 Task: Plan a trip to Faaa, French Polynesia from 3rd December, 2023 to 17th December, 2023 for 3 adults, 1 child.3 bedrooms having 4 beds and 2 bathrooms. Property type can be house. Booking option can be shelf check-in. Look for 5 properties as per requirement.
Action: Mouse moved to (446, 194)
Screenshot: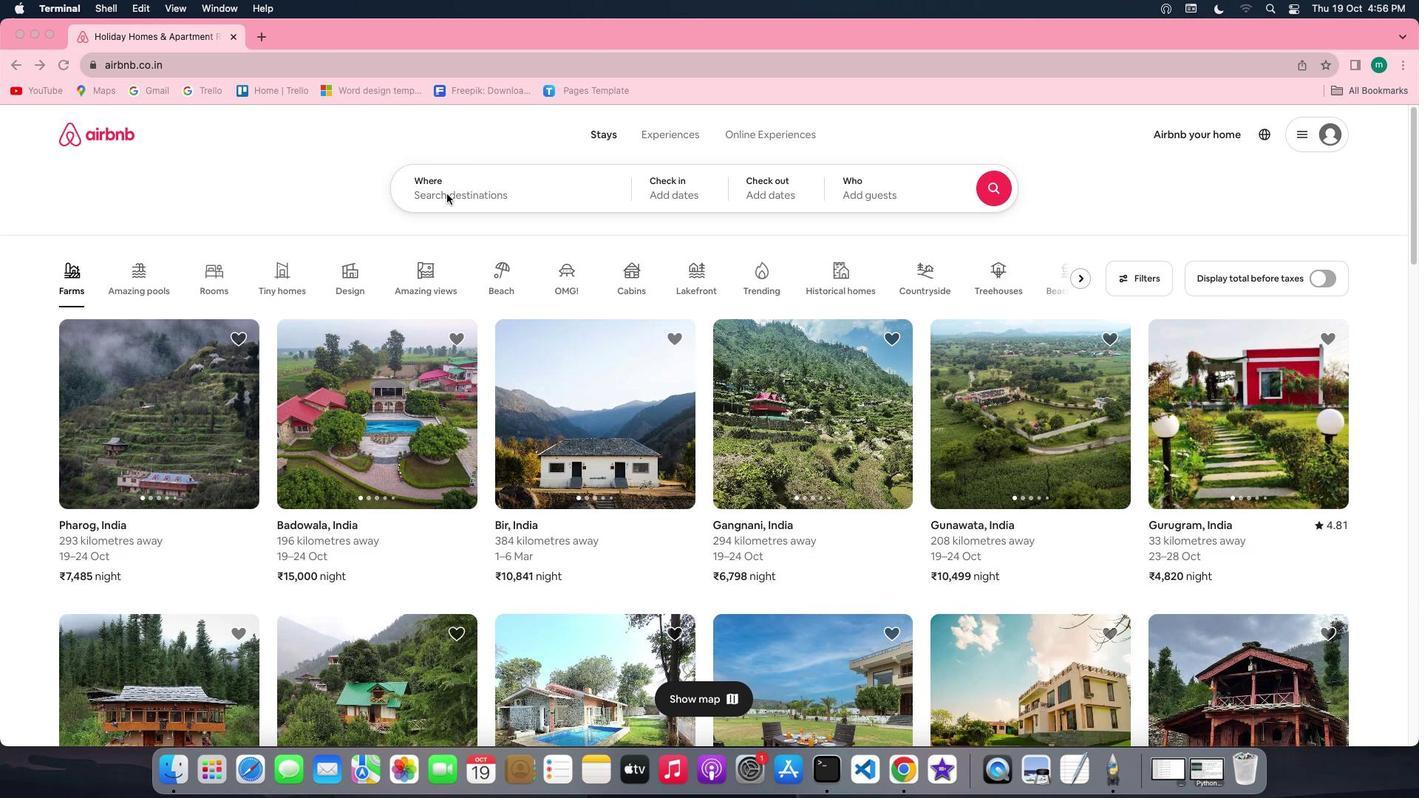 
Action: Mouse pressed left at (446, 194)
Screenshot: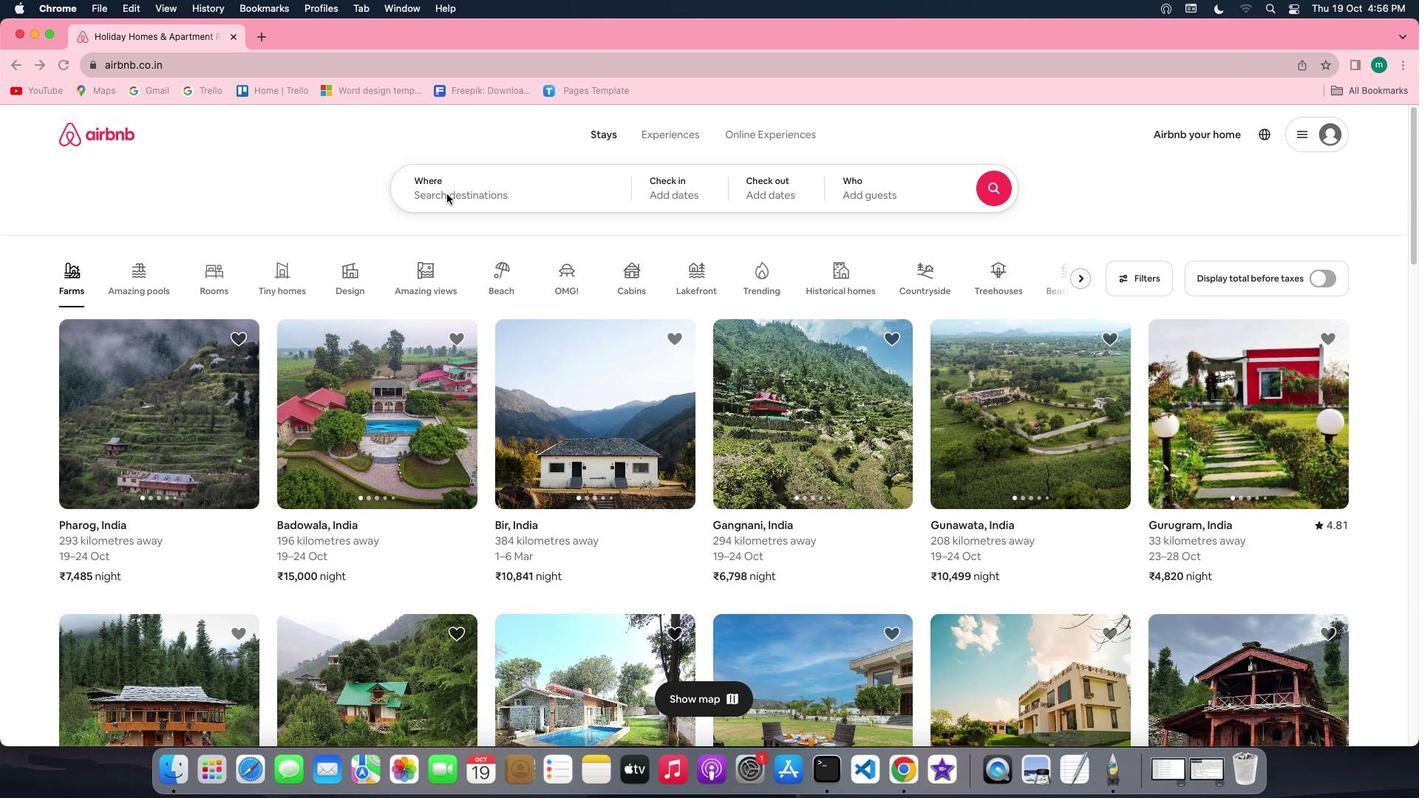 
Action: Mouse moved to (446, 194)
Screenshot: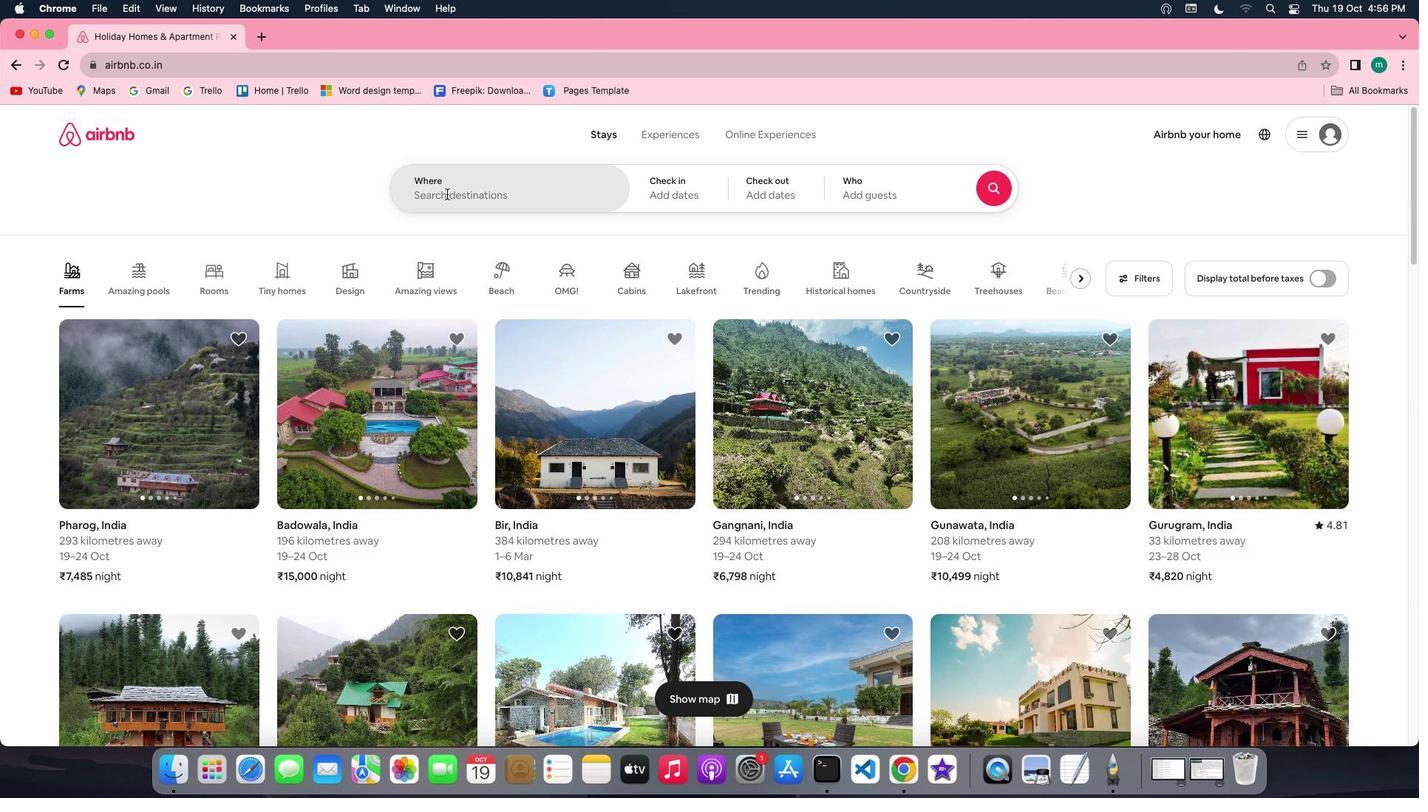 
Action: Mouse pressed left at (446, 194)
Screenshot: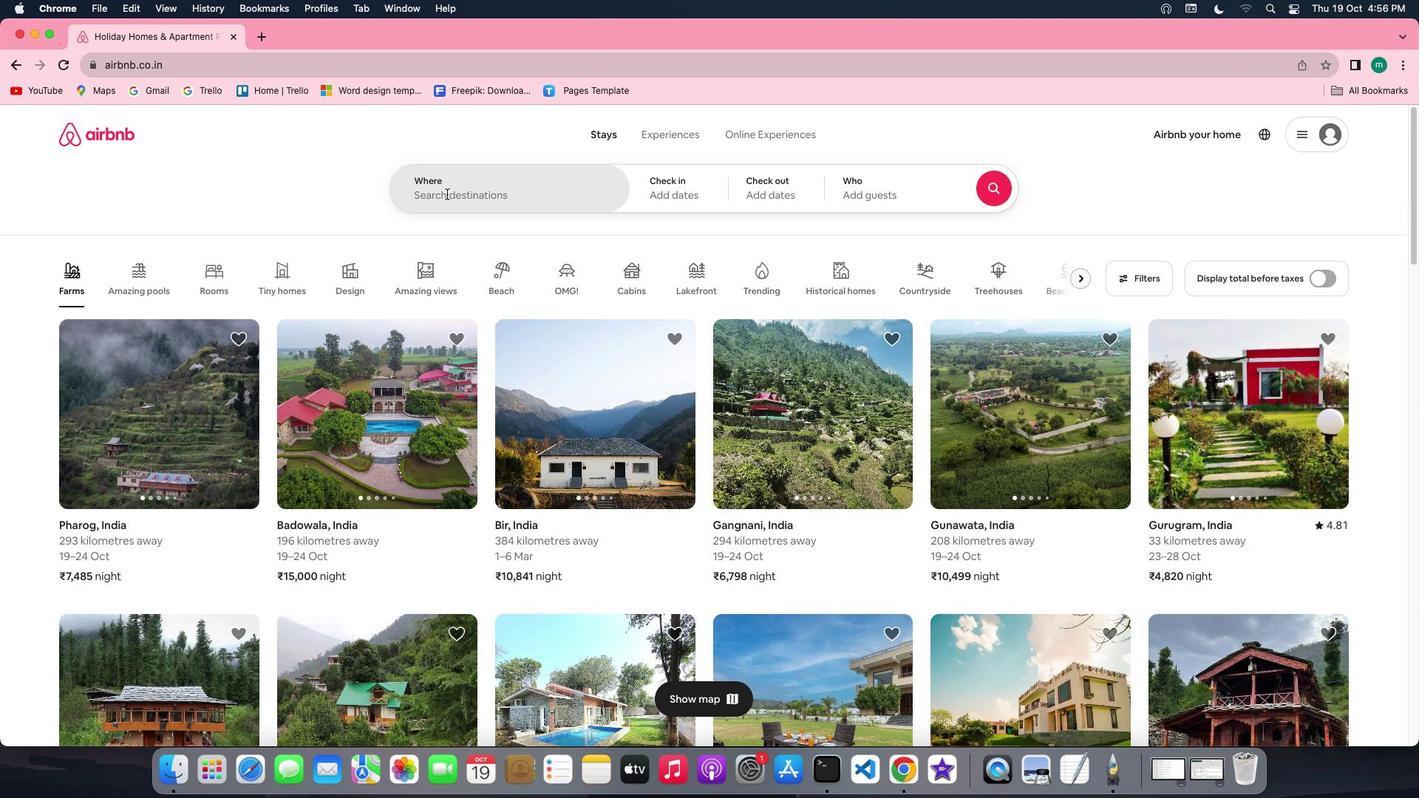
Action: Key pressed Key.shift'F''a''a''a'','Key.spaceKey.shift'F''r''e''n''c''h'Key.spaceKey.shift'P''o''l''y''n''e''s''i''a'
Screenshot: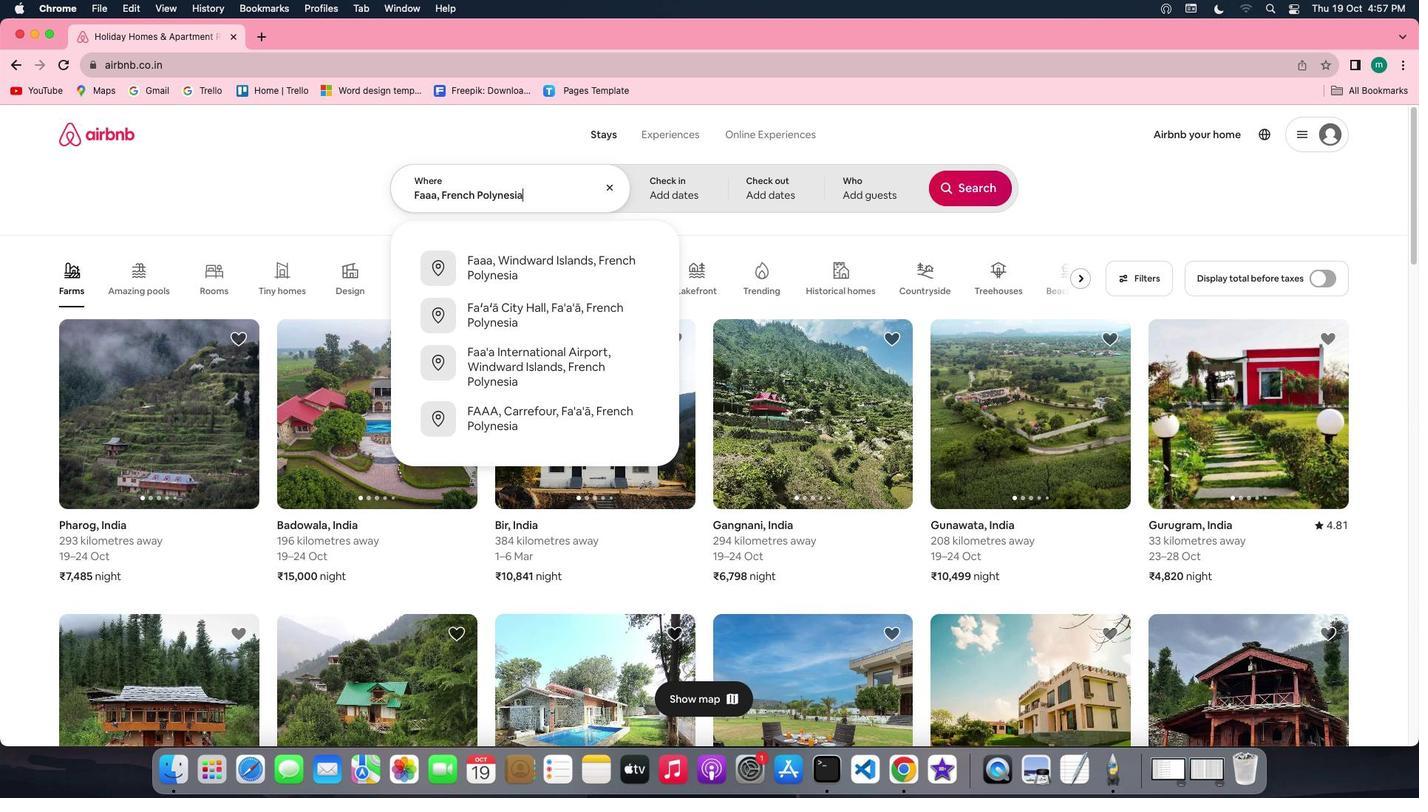 
Action: Mouse moved to (674, 196)
Screenshot: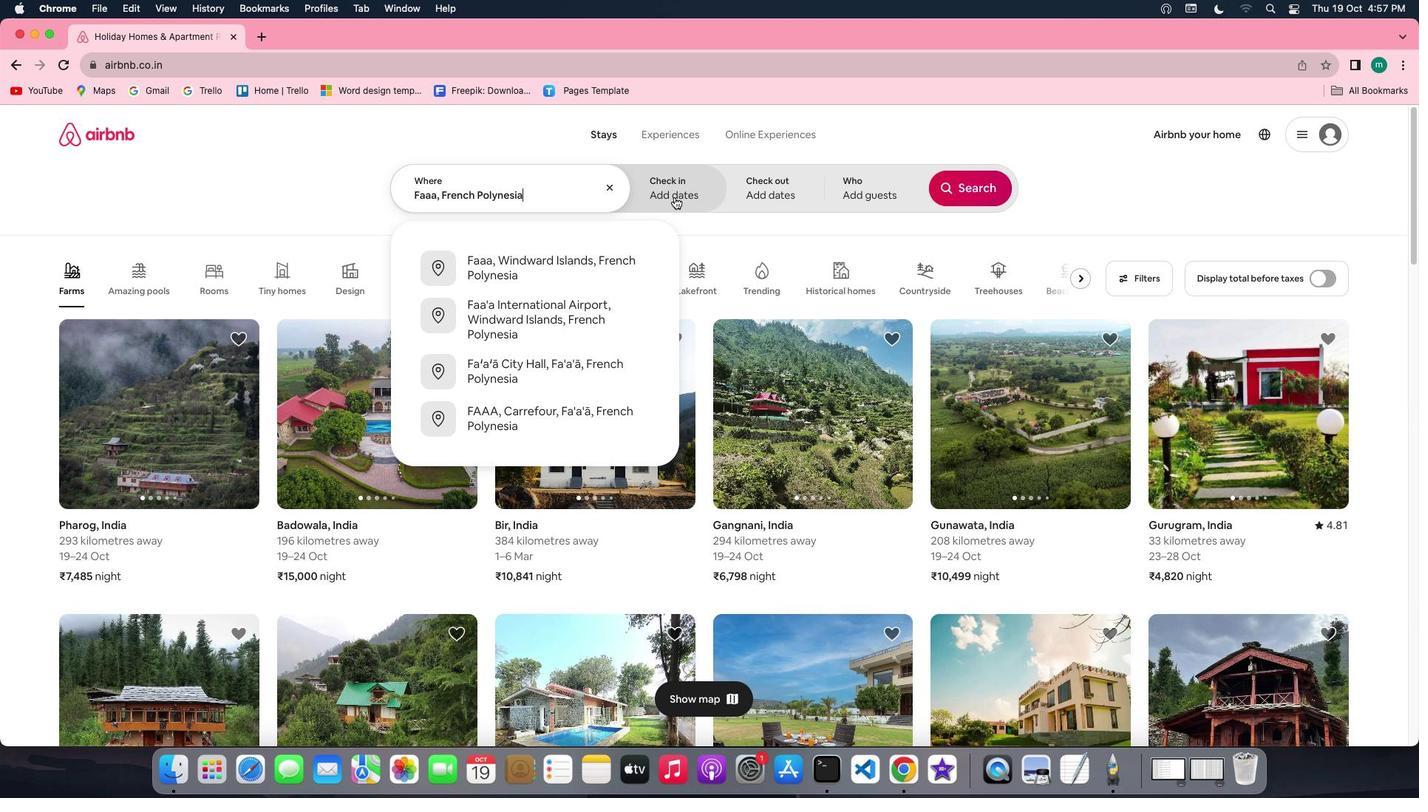 
Action: Mouse pressed left at (674, 196)
Screenshot: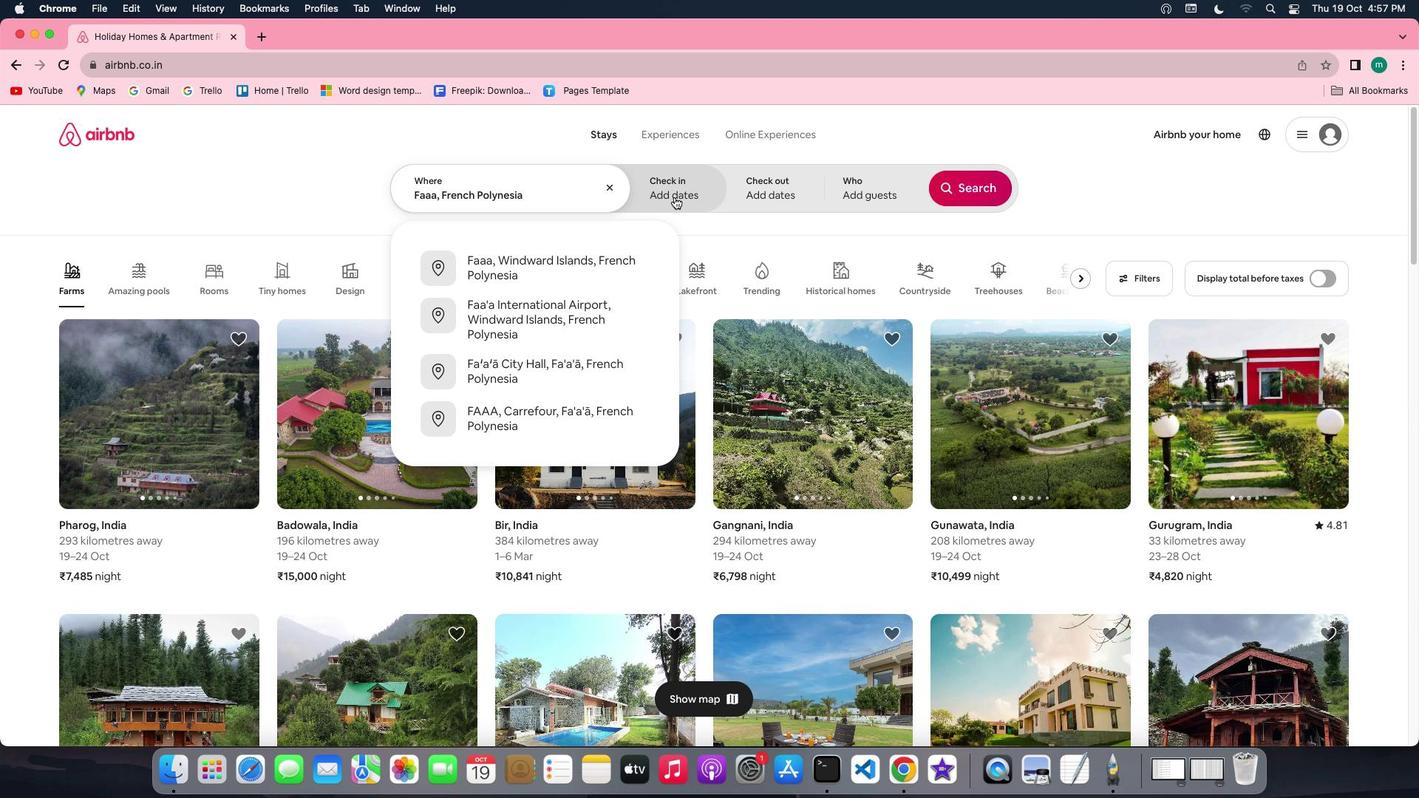 
Action: Mouse moved to (963, 303)
Screenshot: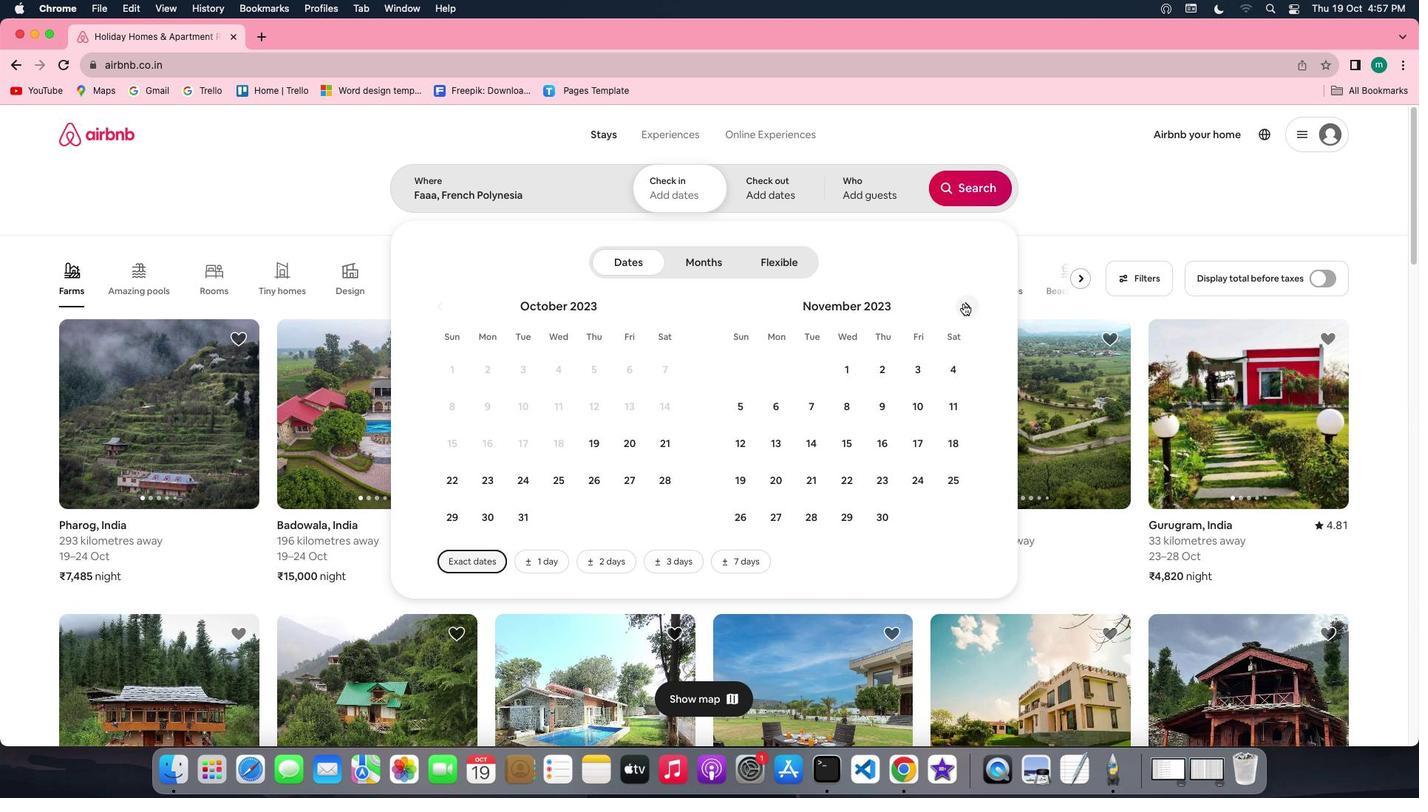
Action: Mouse pressed left at (963, 303)
Screenshot: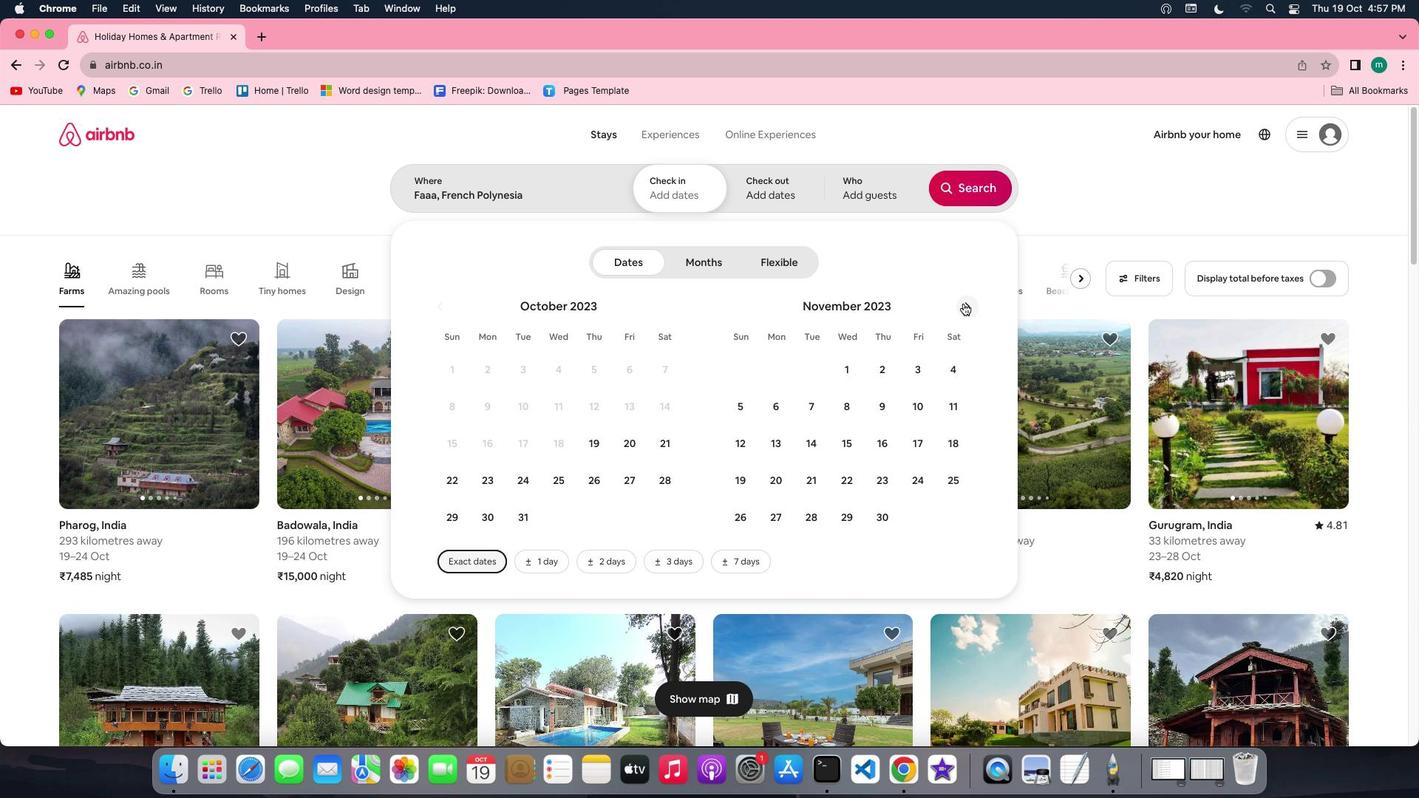 
Action: Mouse moved to (748, 415)
Screenshot: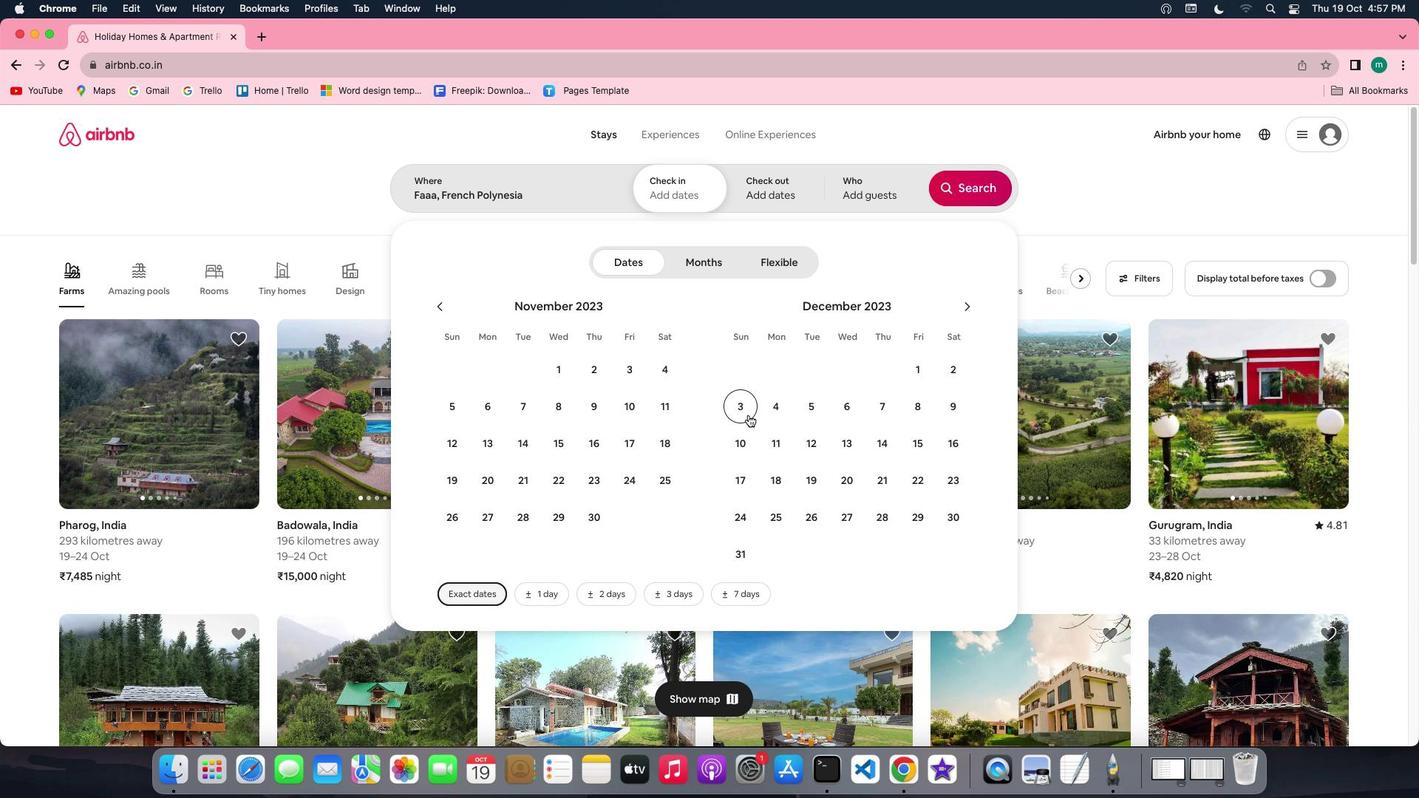 
Action: Mouse pressed left at (748, 415)
Screenshot: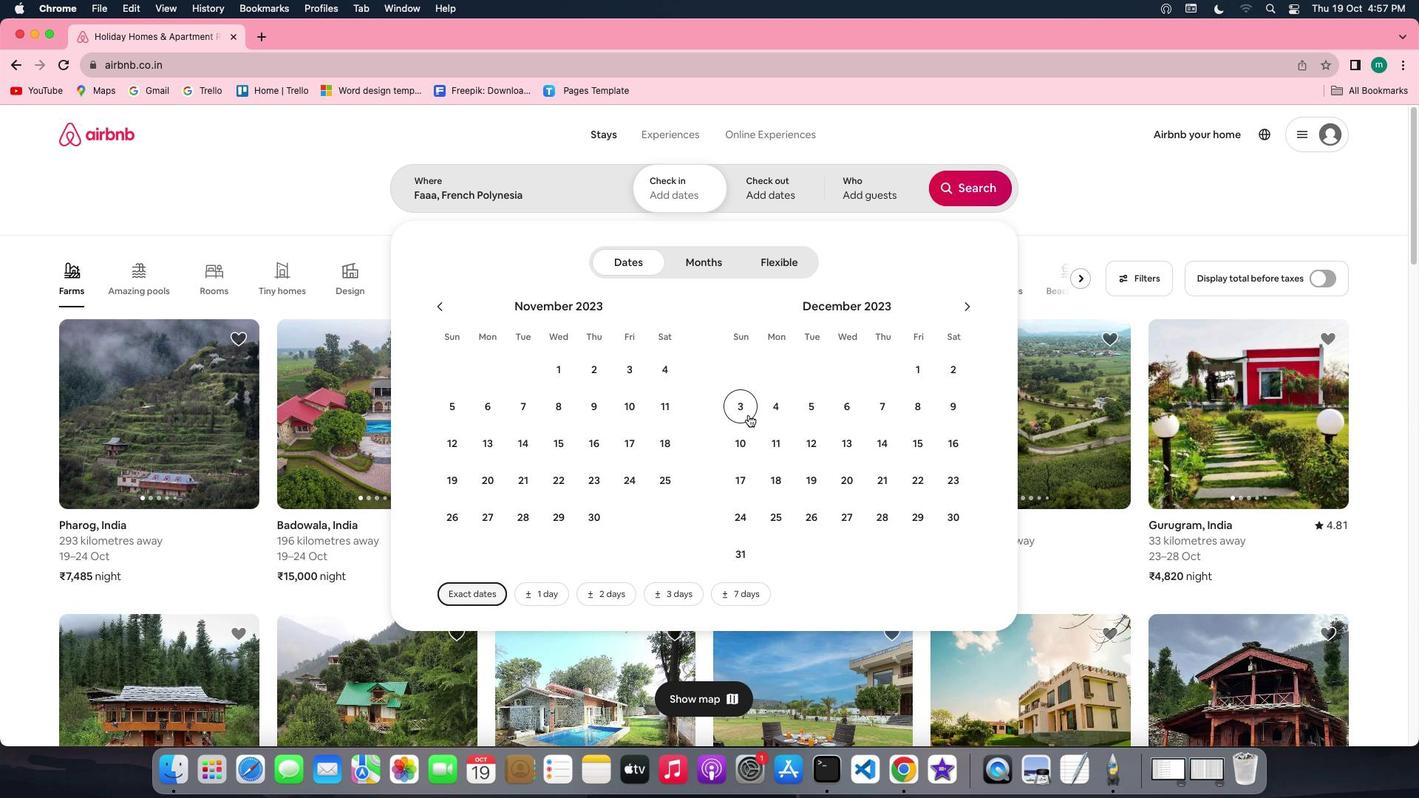 
Action: Mouse moved to (744, 468)
Screenshot: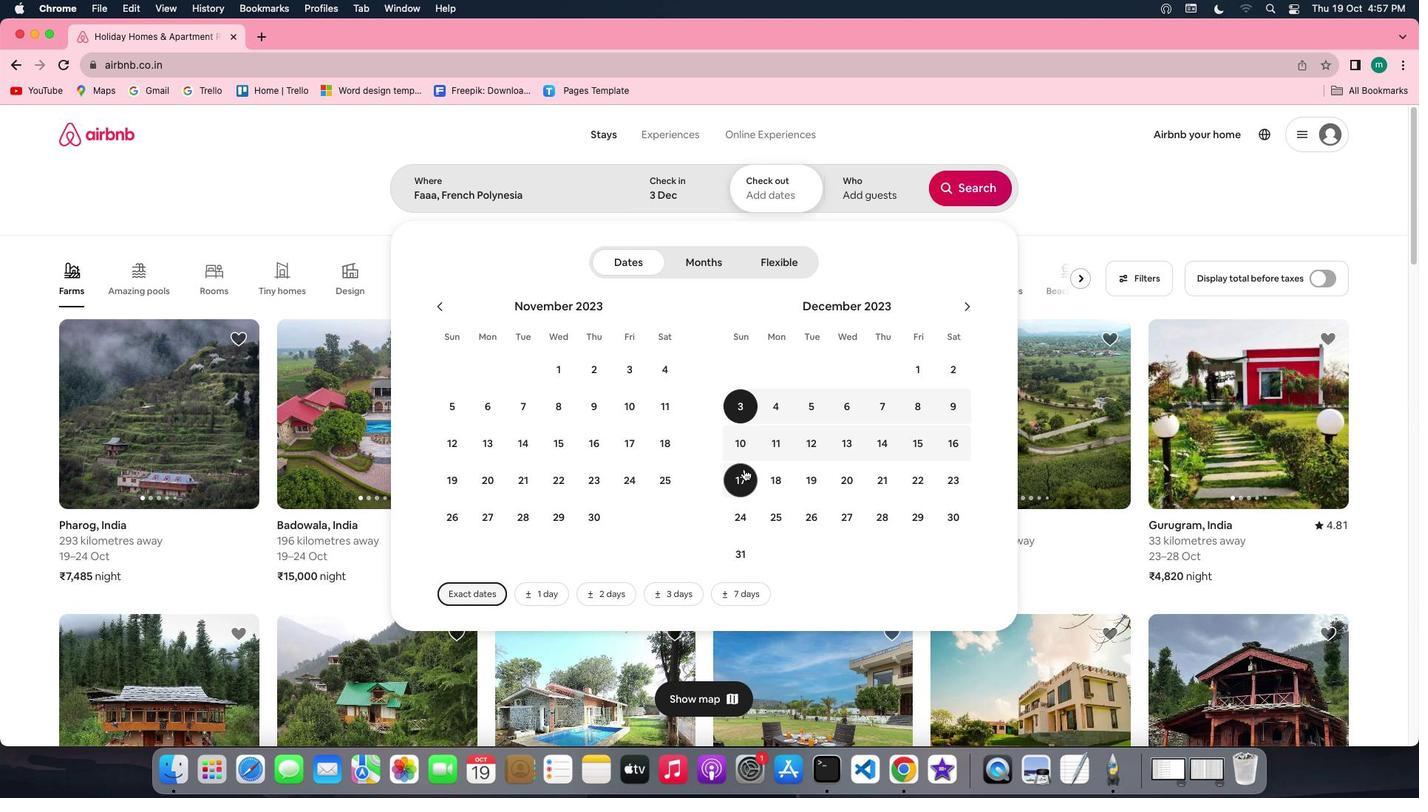 
Action: Mouse pressed left at (744, 468)
Screenshot: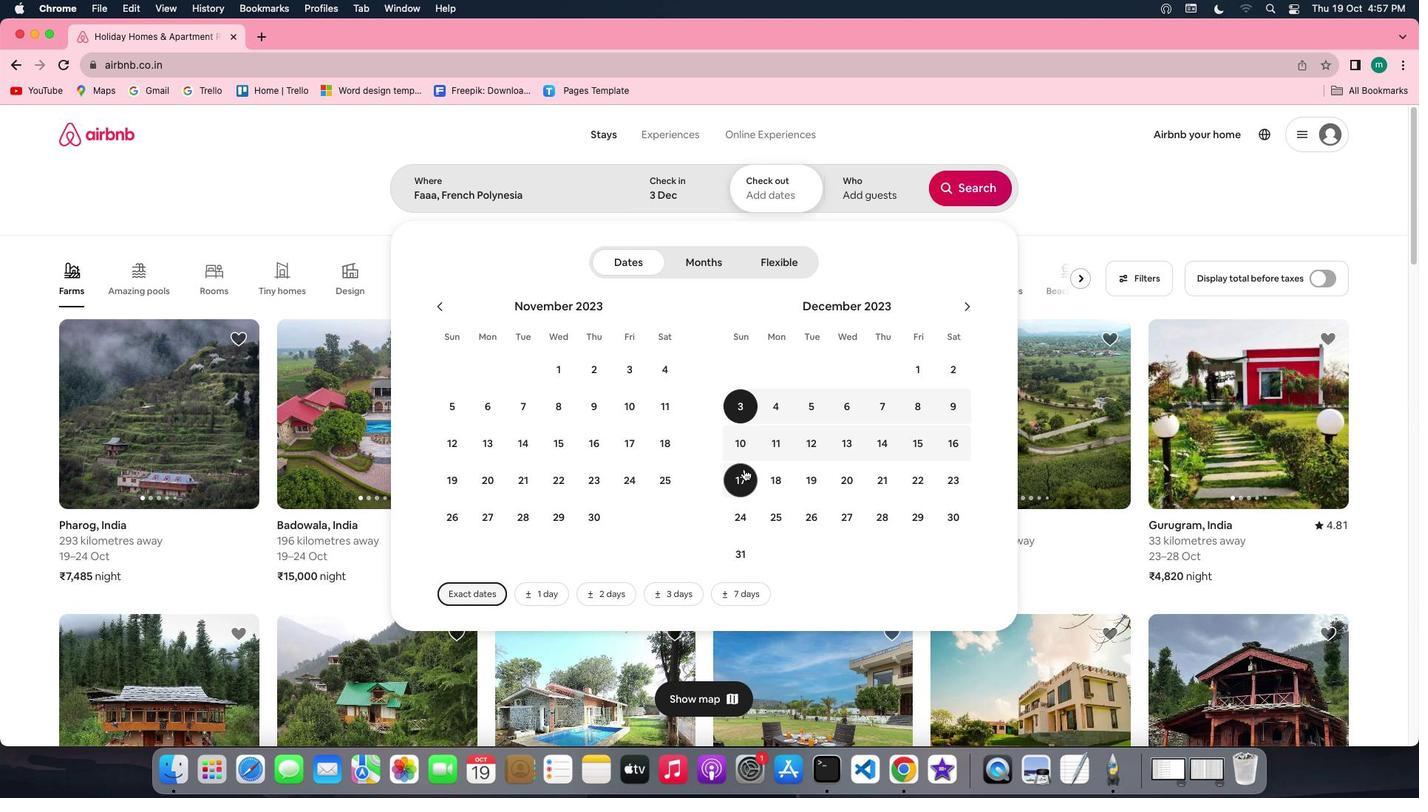 
Action: Mouse moved to (872, 200)
Screenshot: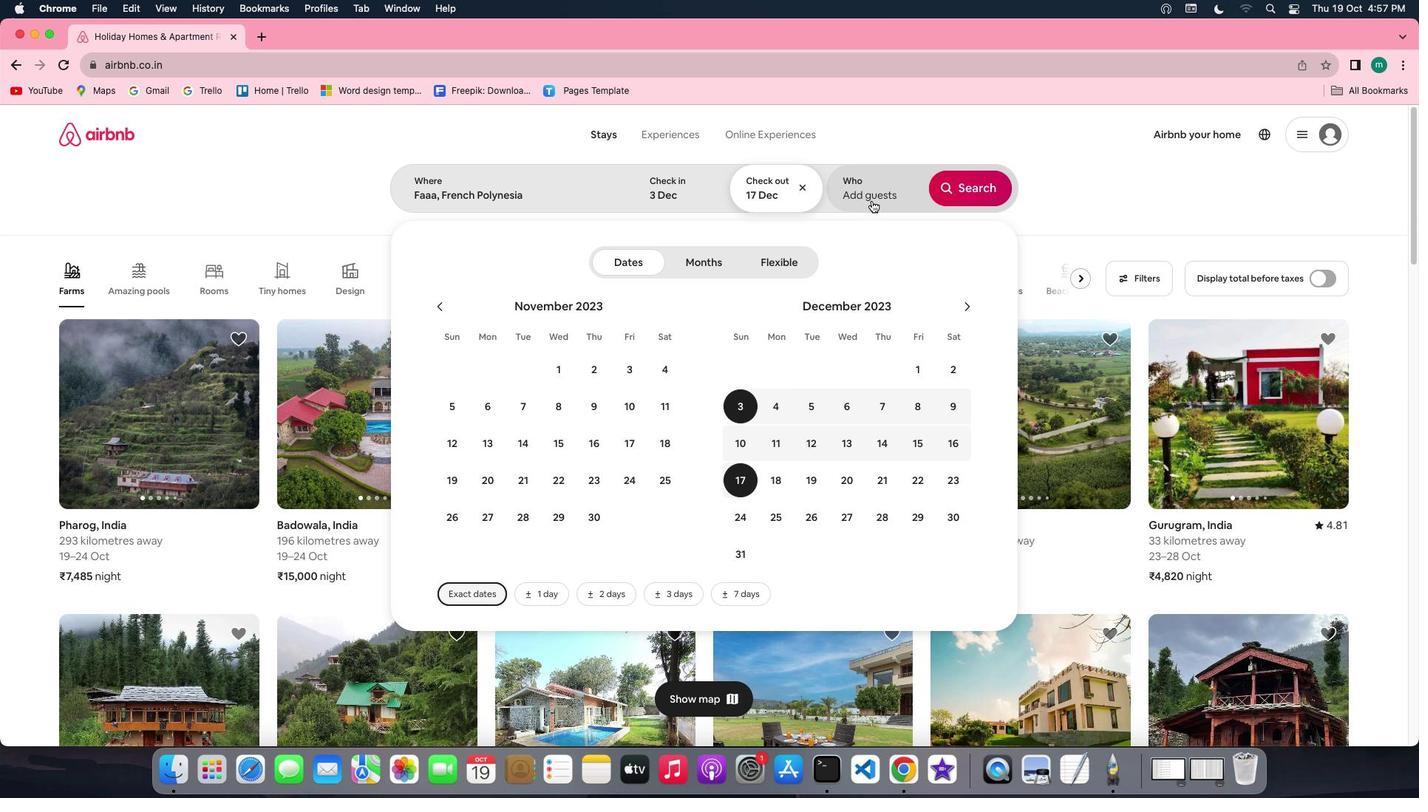 
Action: Mouse pressed left at (872, 200)
Screenshot: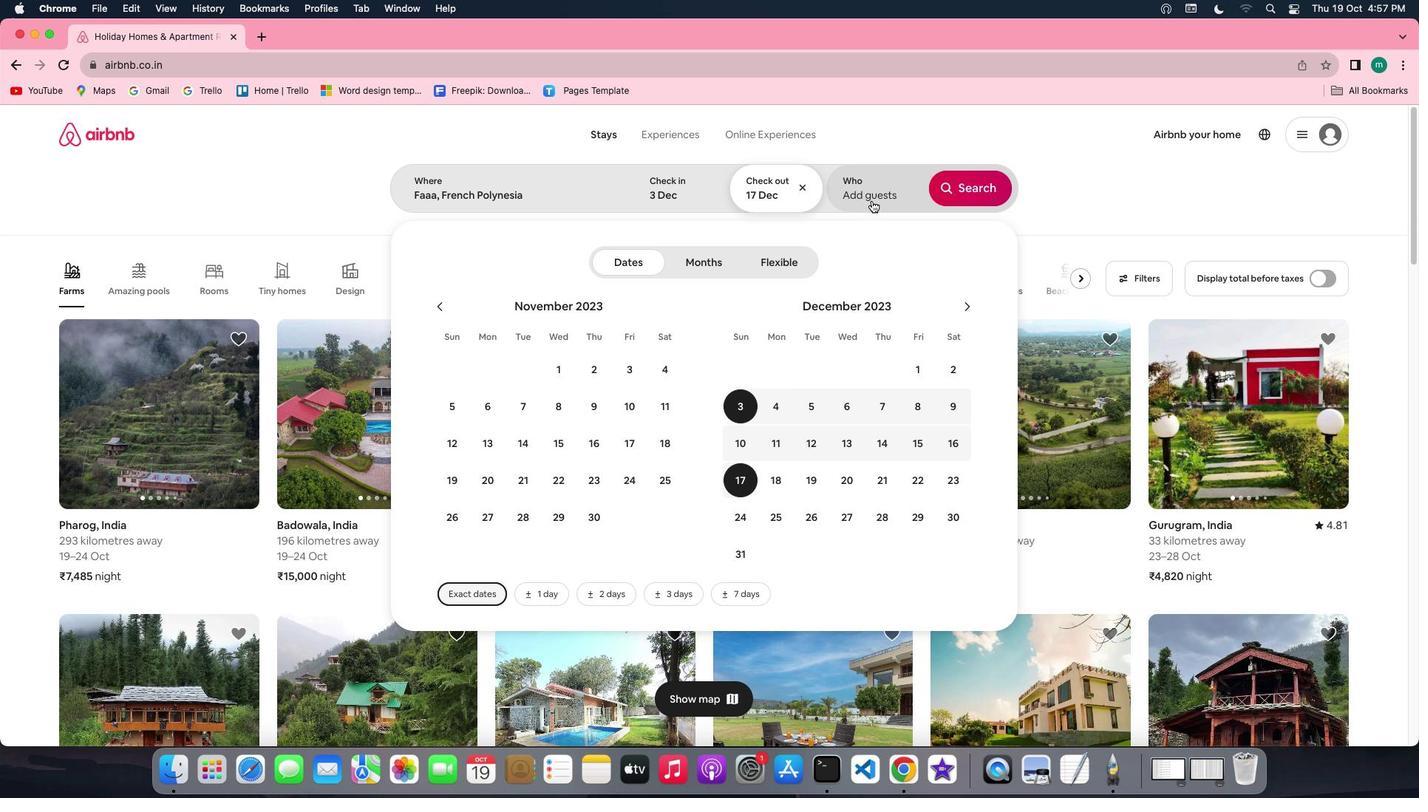 
Action: Mouse moved to (970, 269)
Screenshot: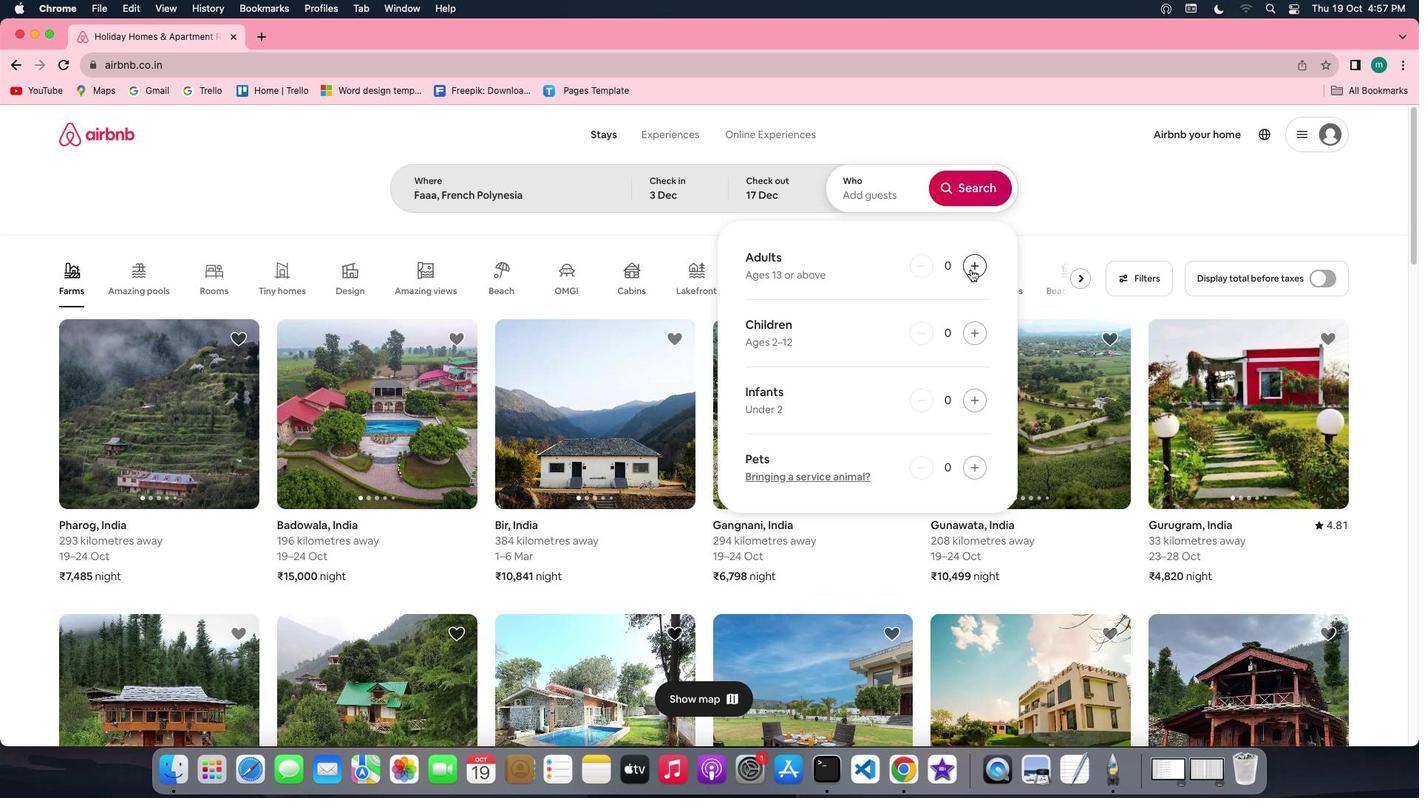 
Action: Mouse pressed left at (970, 269)
Screenshot: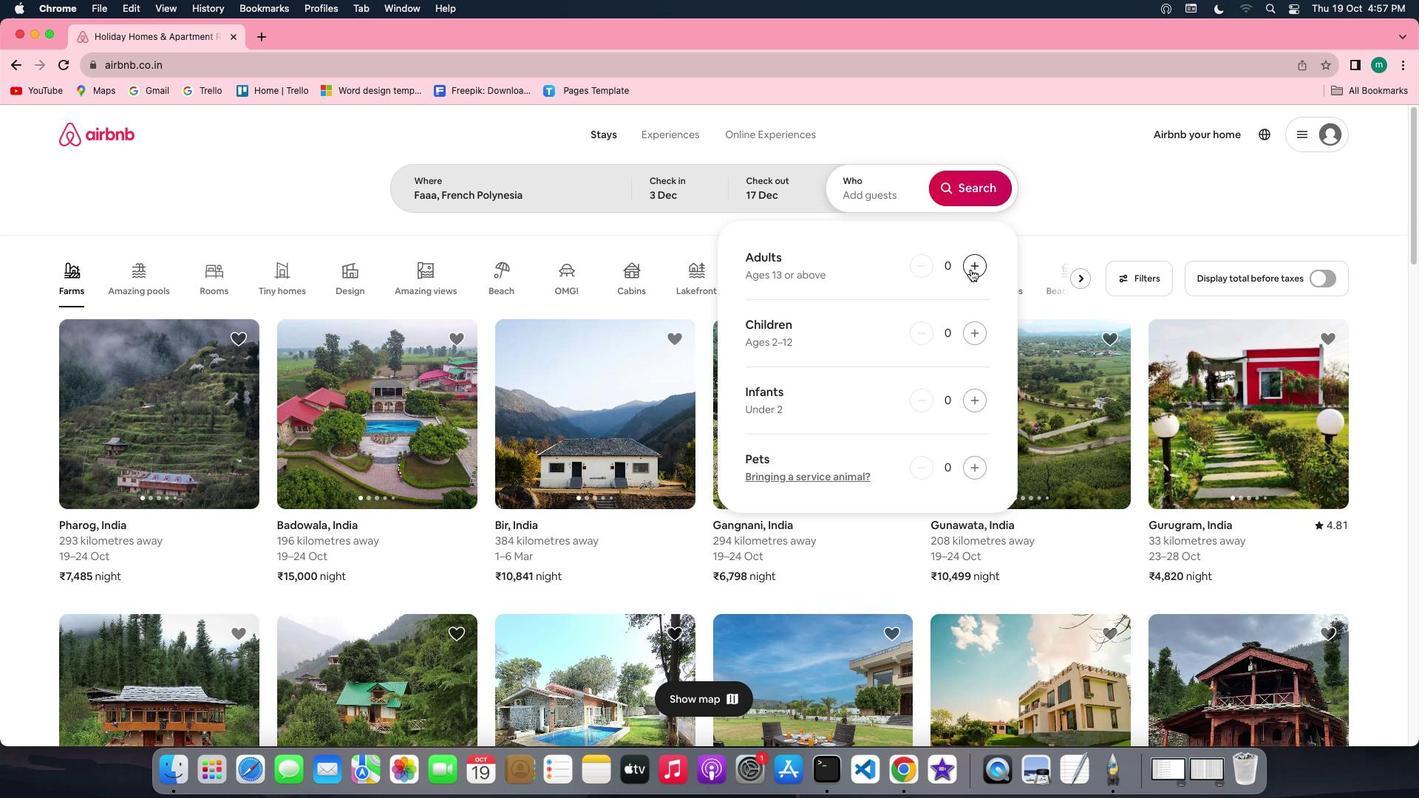 
Action: Mouse pressed left at (970, 269)
Screenshot: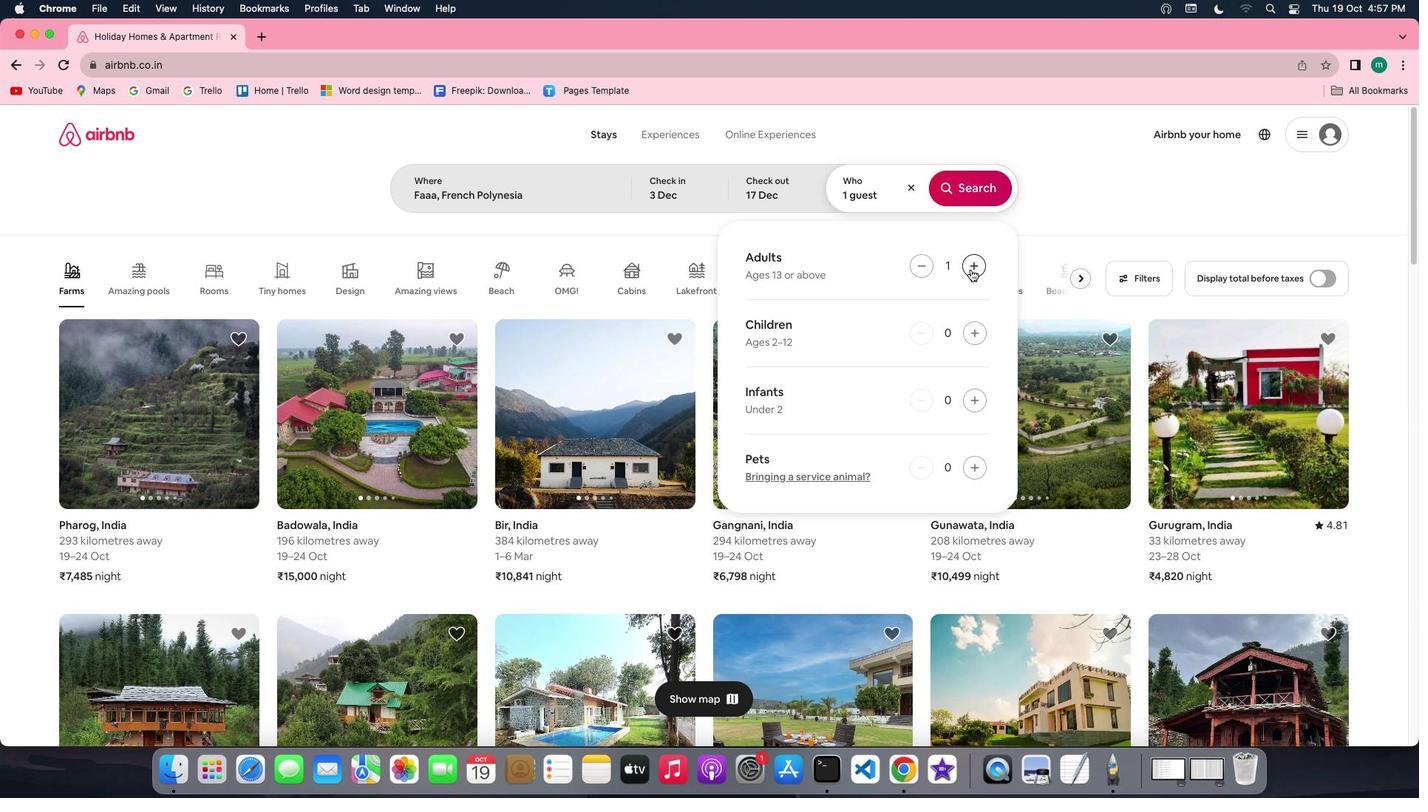 
Action: Mouse pressed left at (970, 269)
Screenshot: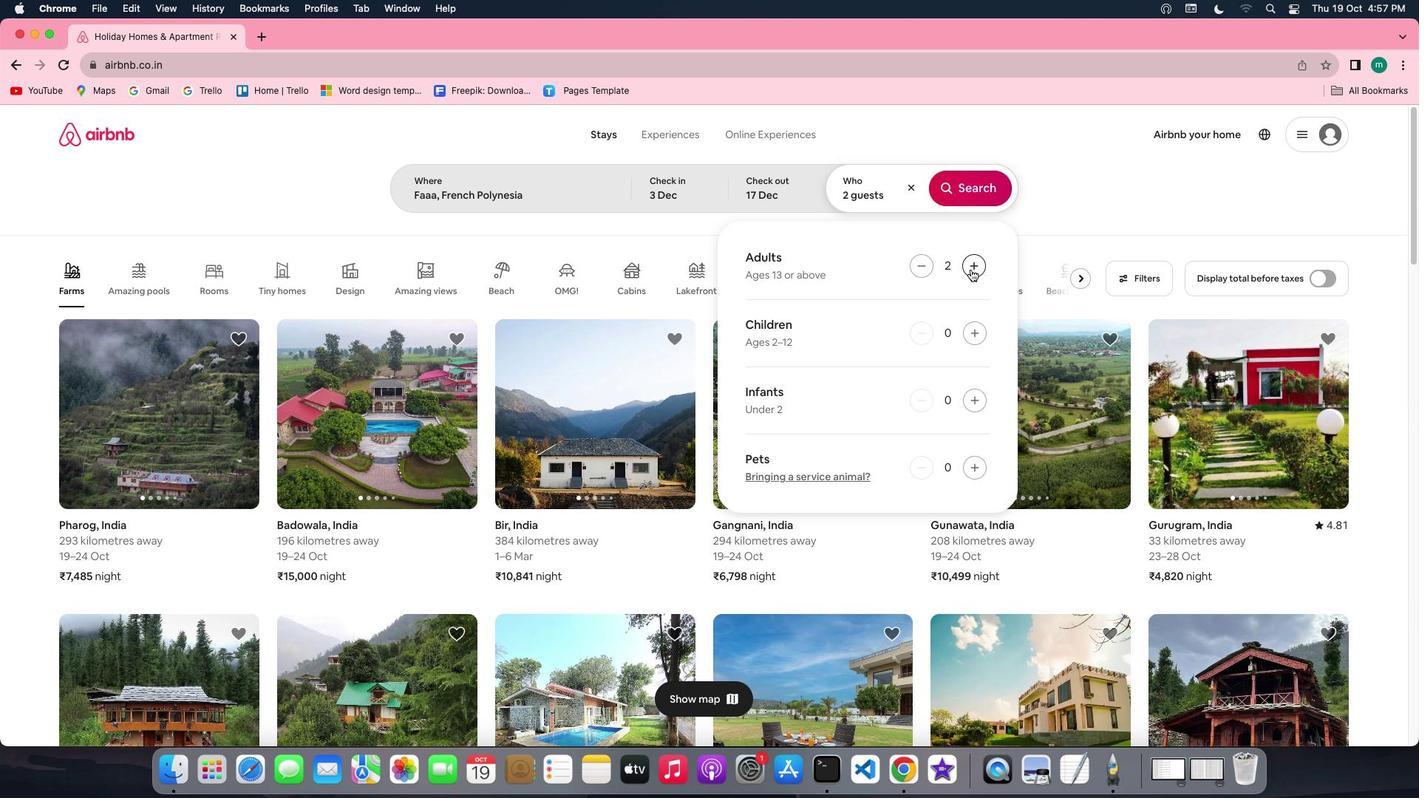 
Action: Mouse moved to (969, 328)
Screenshot: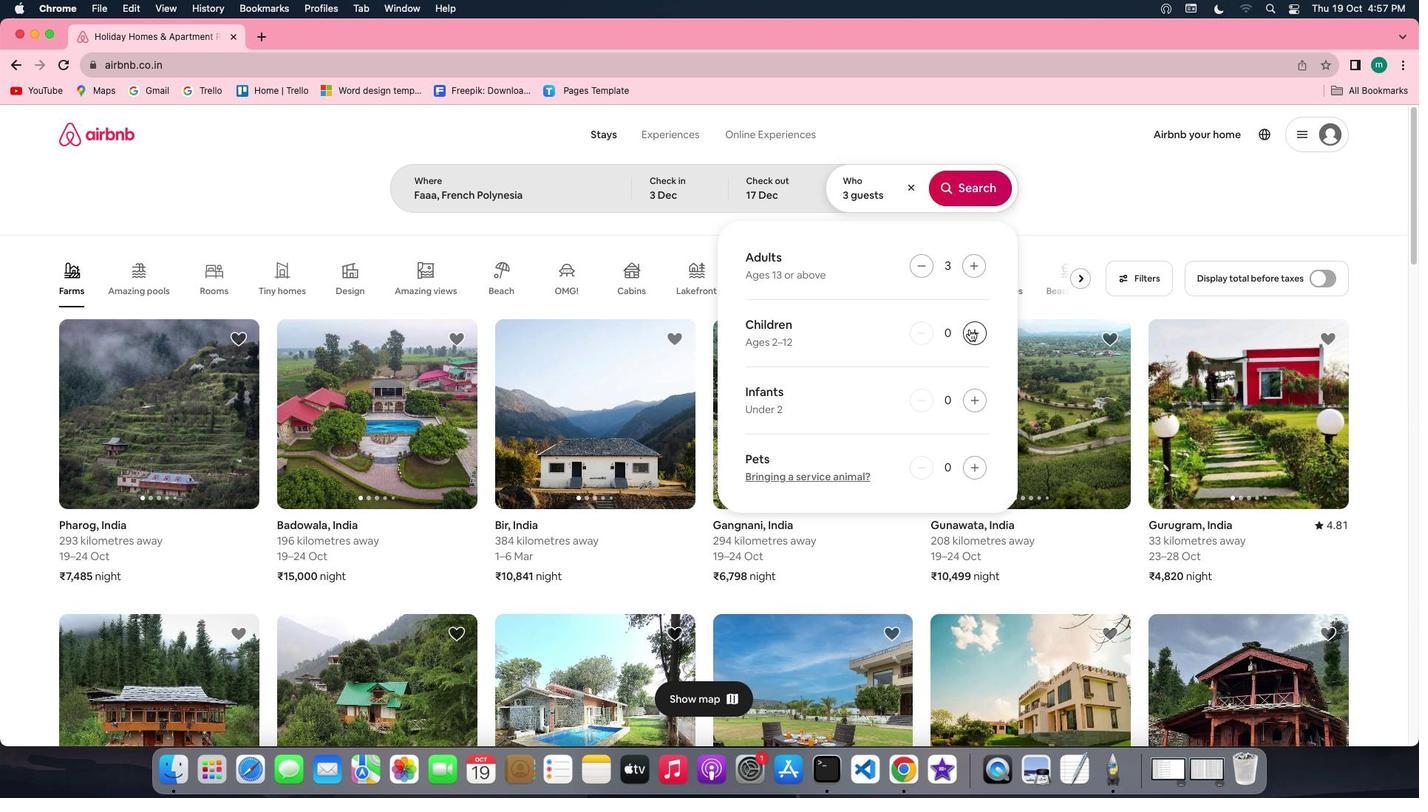 
Action: Mouse pressed left at (969, 328)
Screenshot: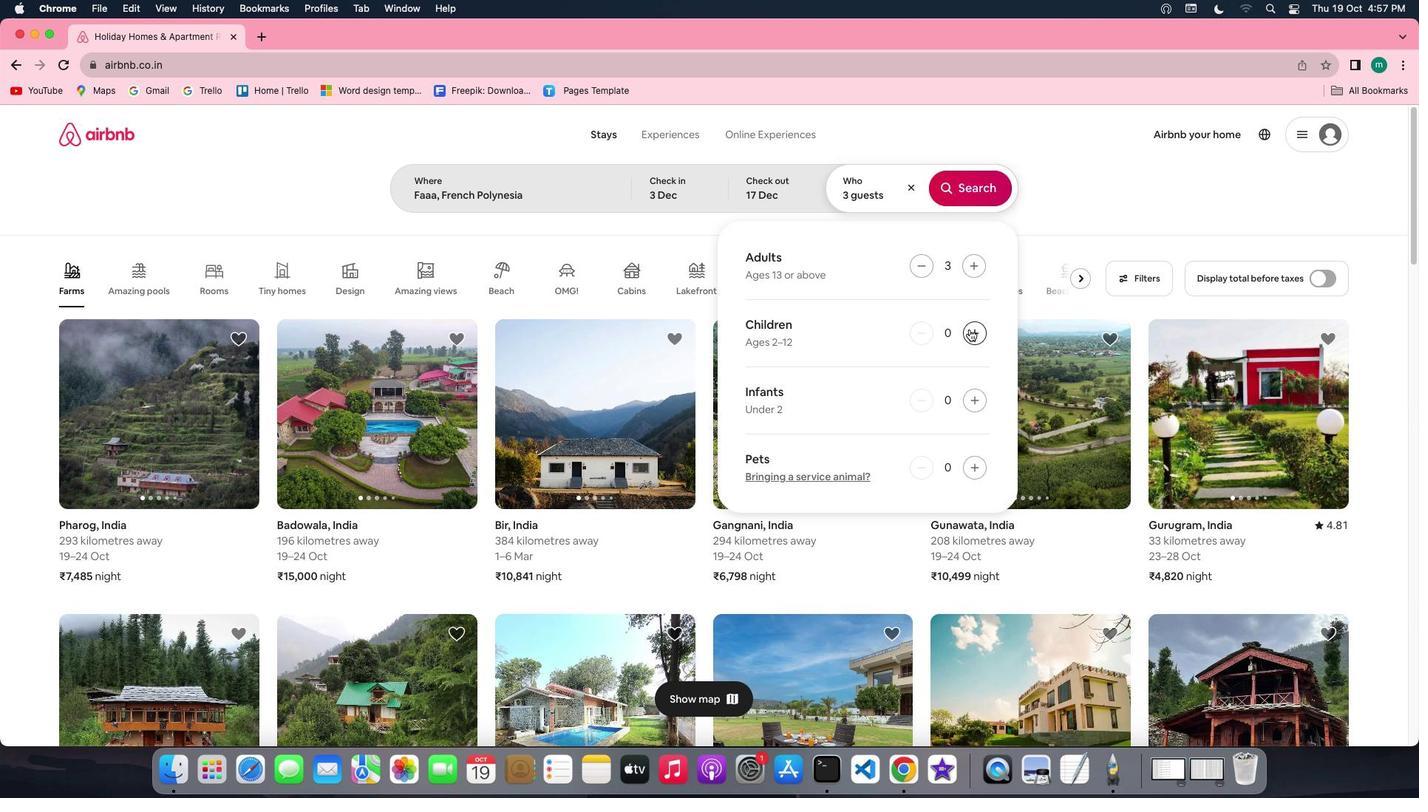 
Action: Mouse moved to (965, 194)
Screenshot: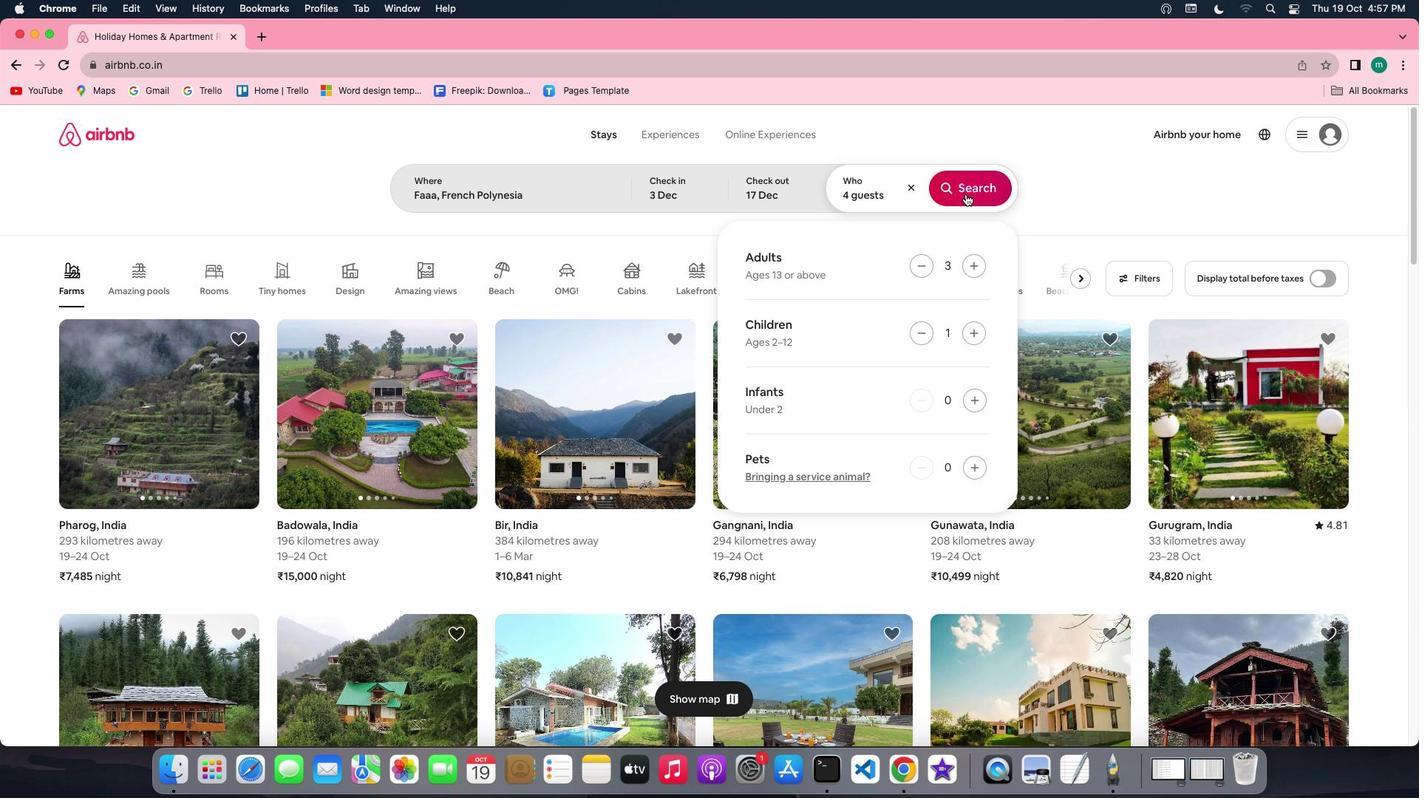 
Action: Mouse pressed left at (965, 194)
Screenshot: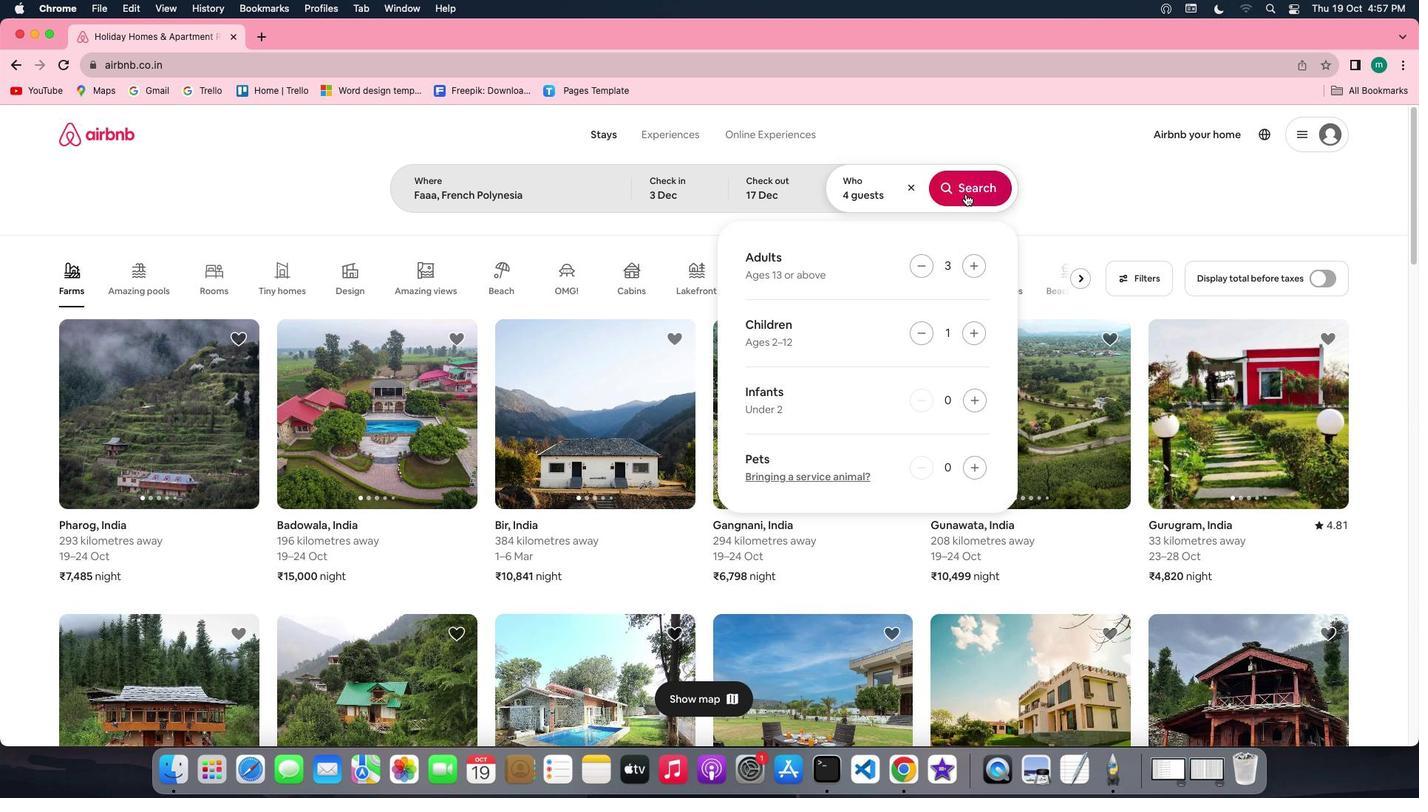 
Action: Mouse moved to (1166, 192)
Screenshot: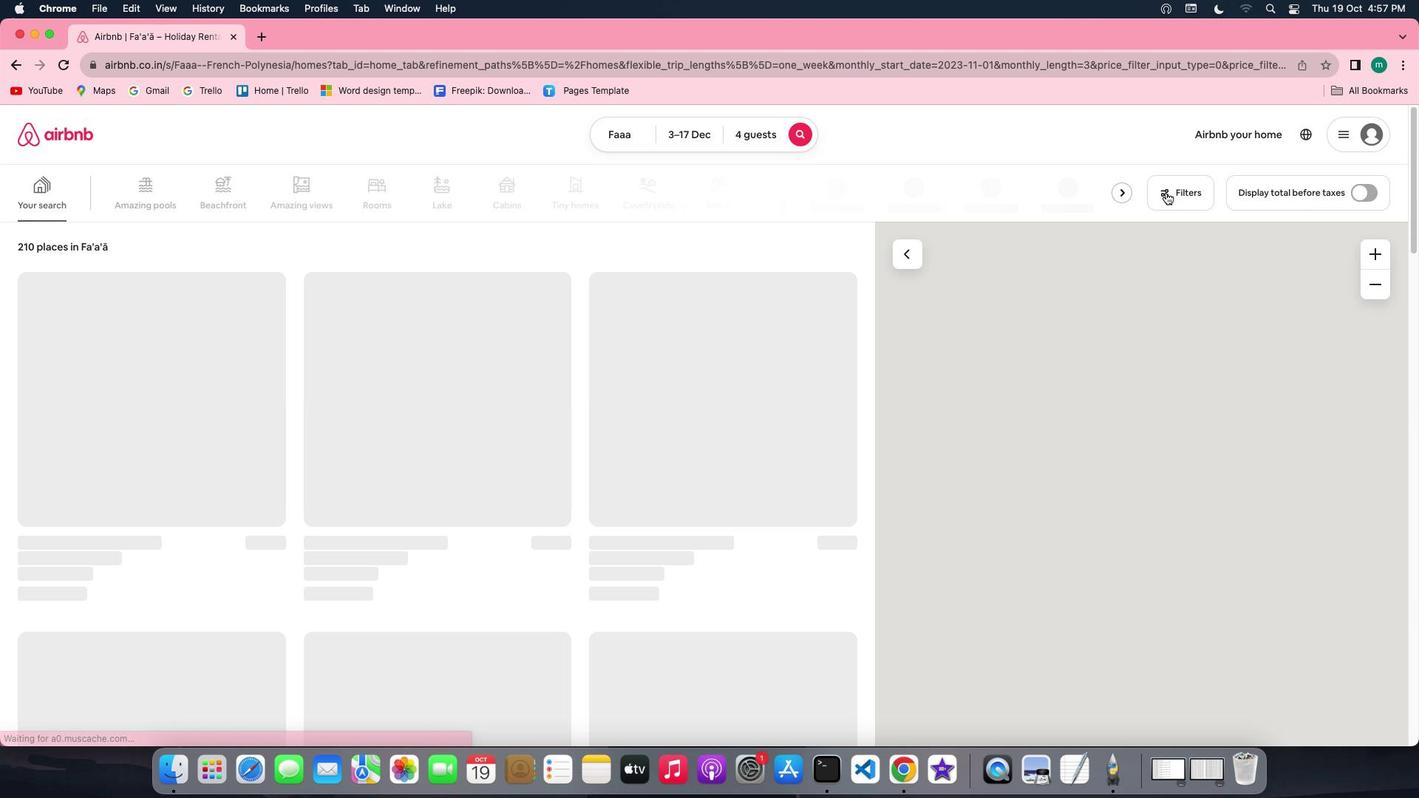 
Action: Mouse pressed left at (1166, 192)
Screenshot: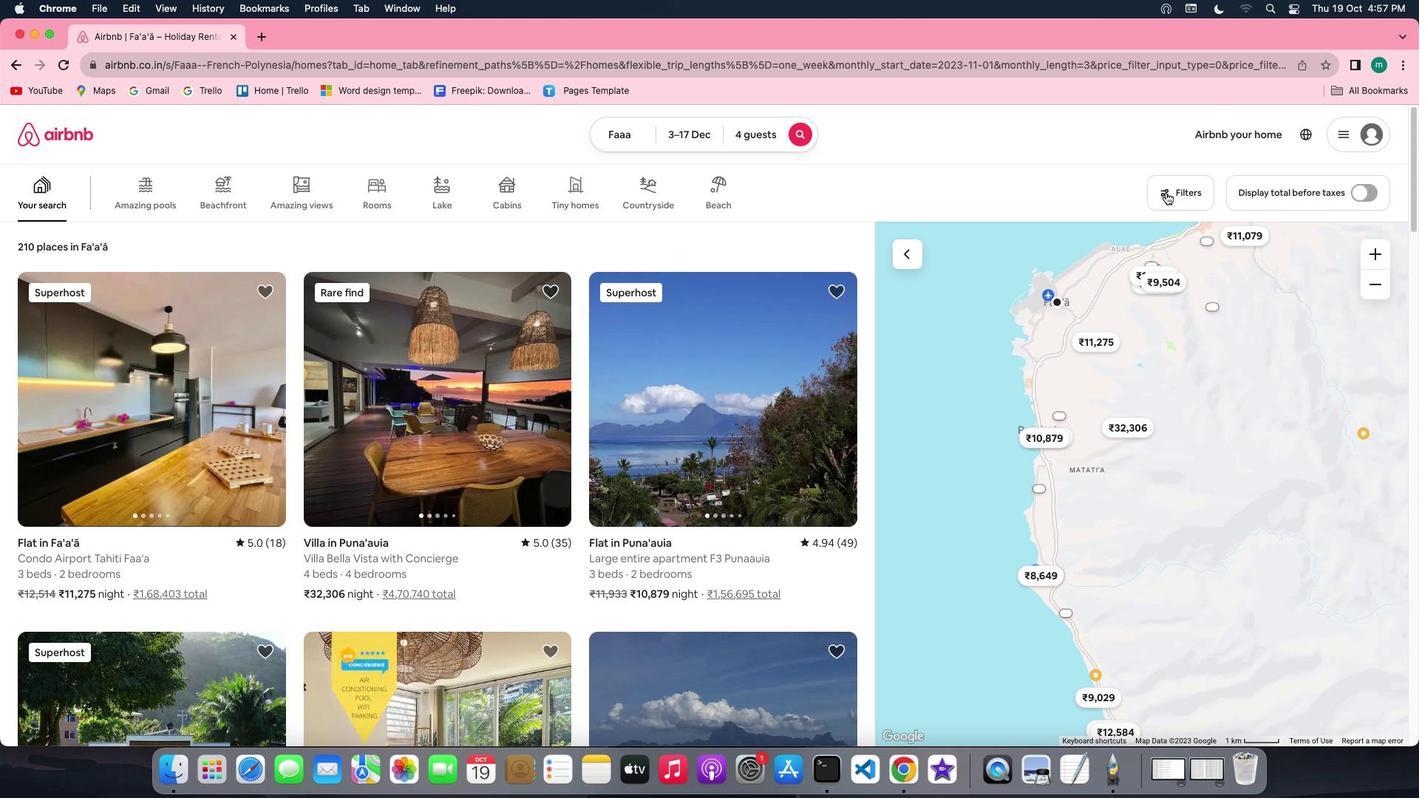 
Action: Mouse moved to (644, 484)
Screenshot: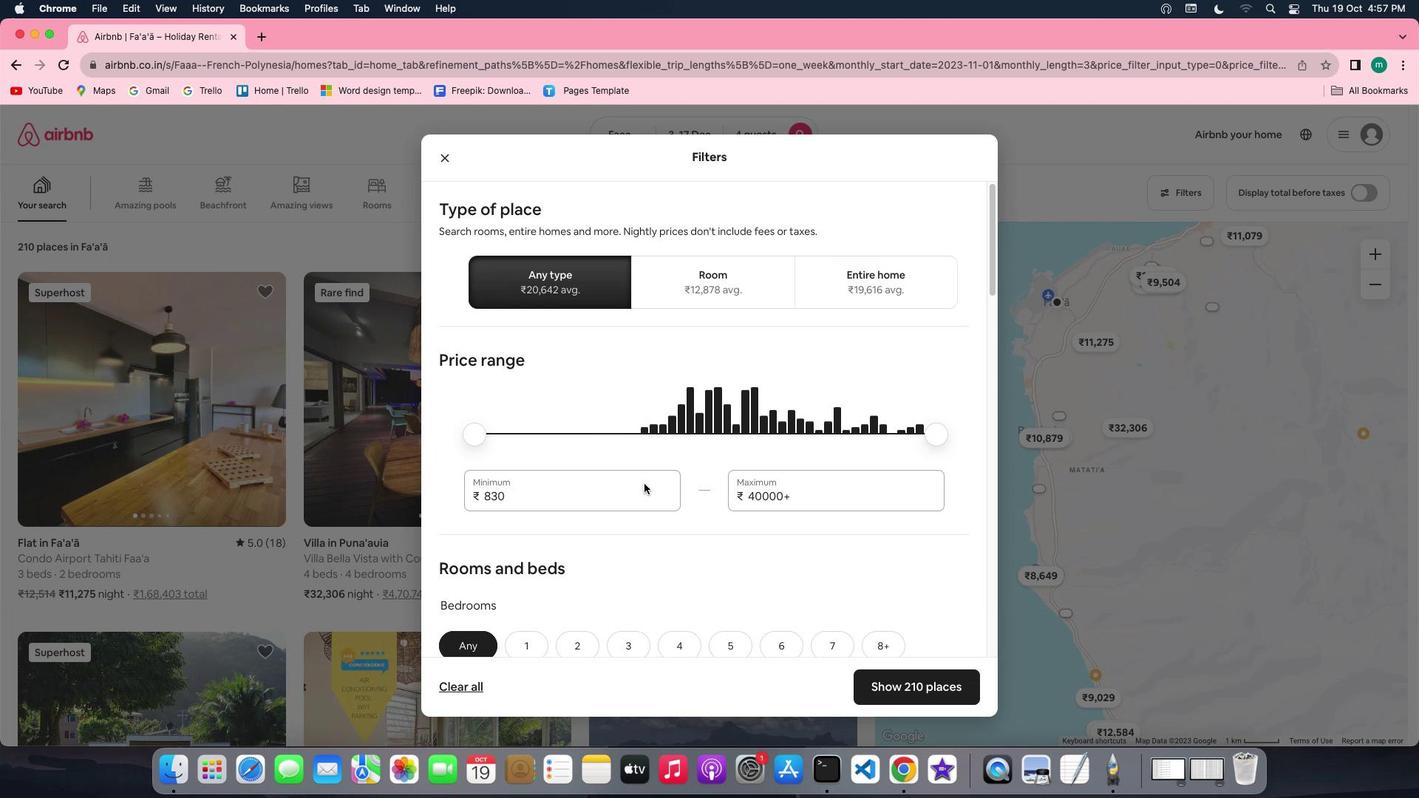 
Action: Mouse scrolled (644, 484) with delta (0, 0)
Screenshot: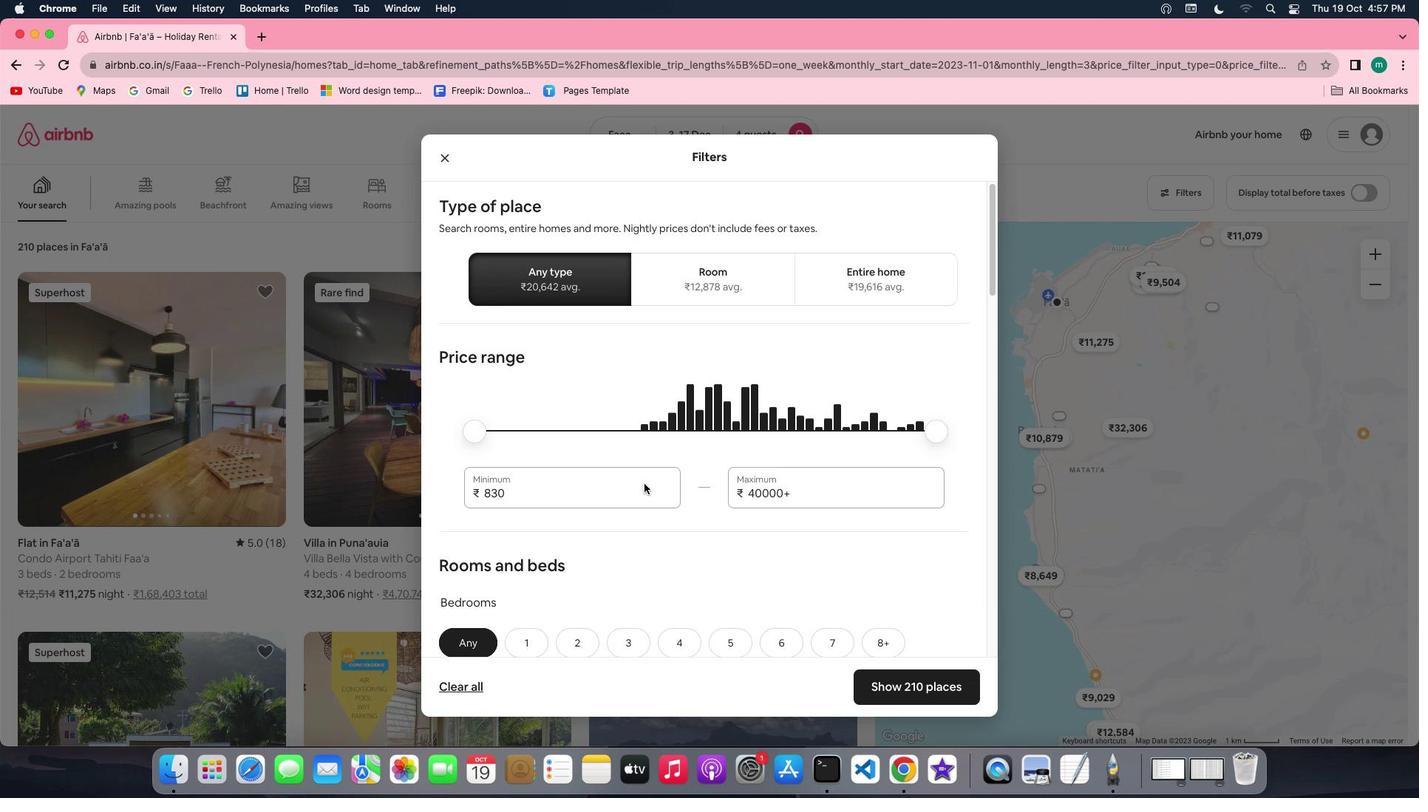 
Action: Mouse scrolled (644, 484) with delta (0, 0)
Screenshot: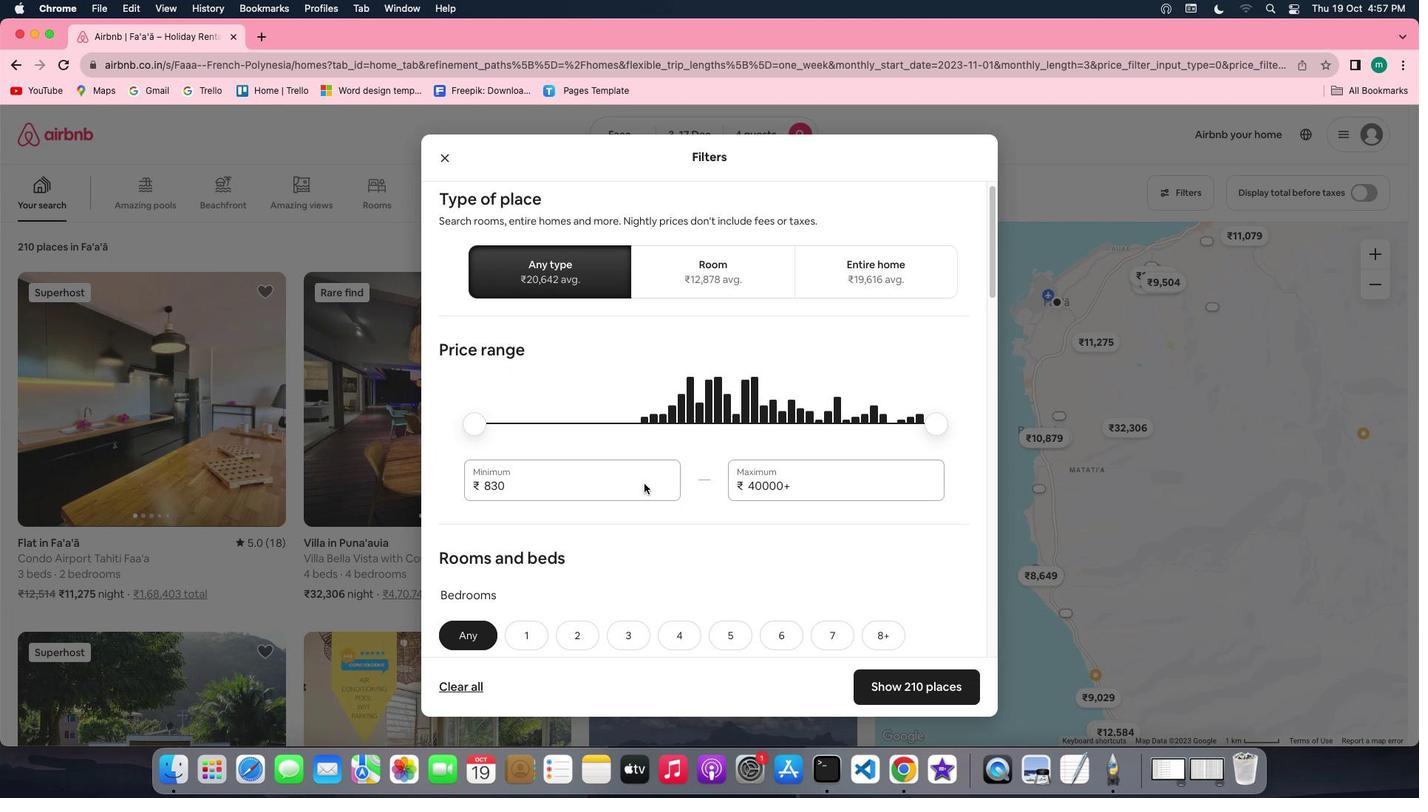 
Action: Mouse scrolled (644, 484) with delta (0, 0)
Screenshot: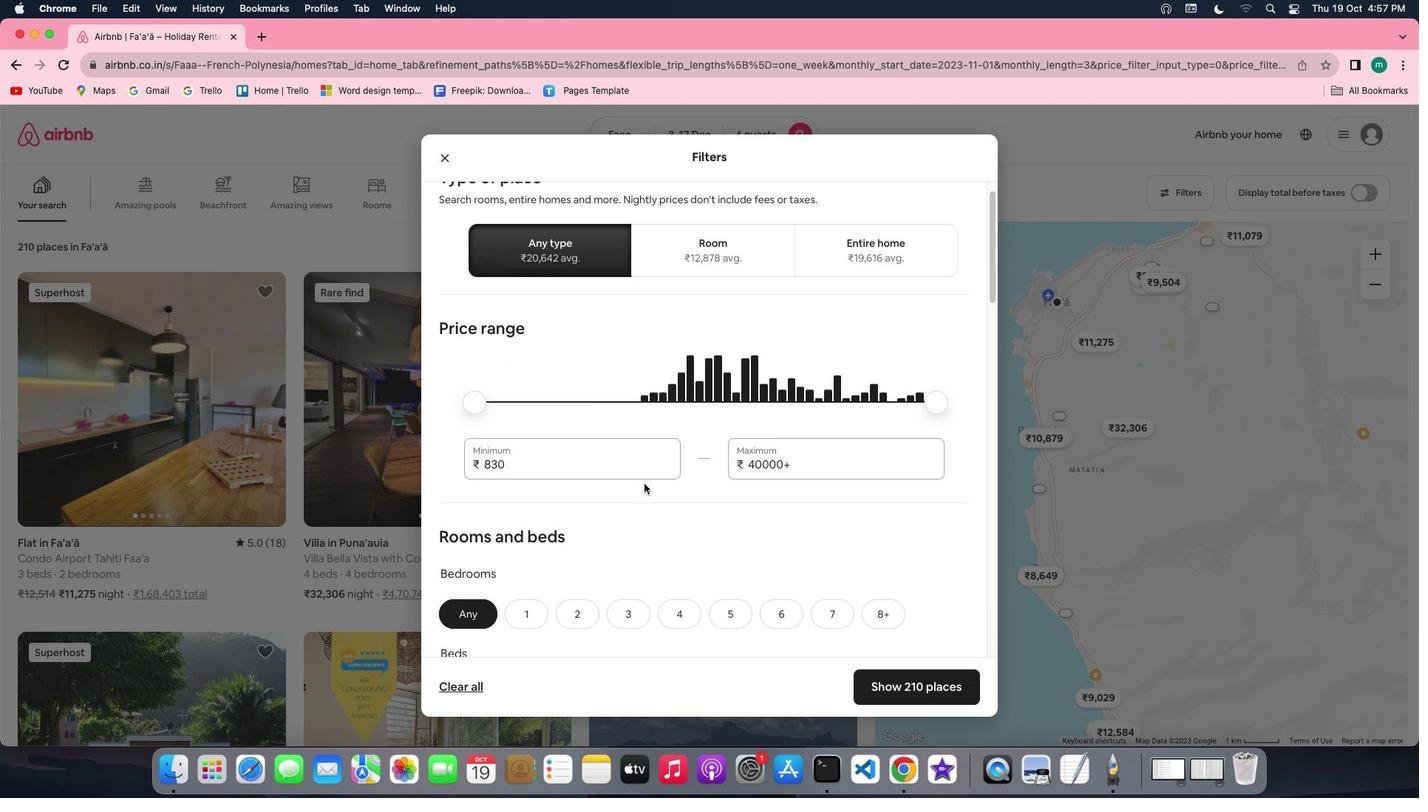 
Action: Mouse scrolled (644, 484) with delta (0, 0)
Screenshot: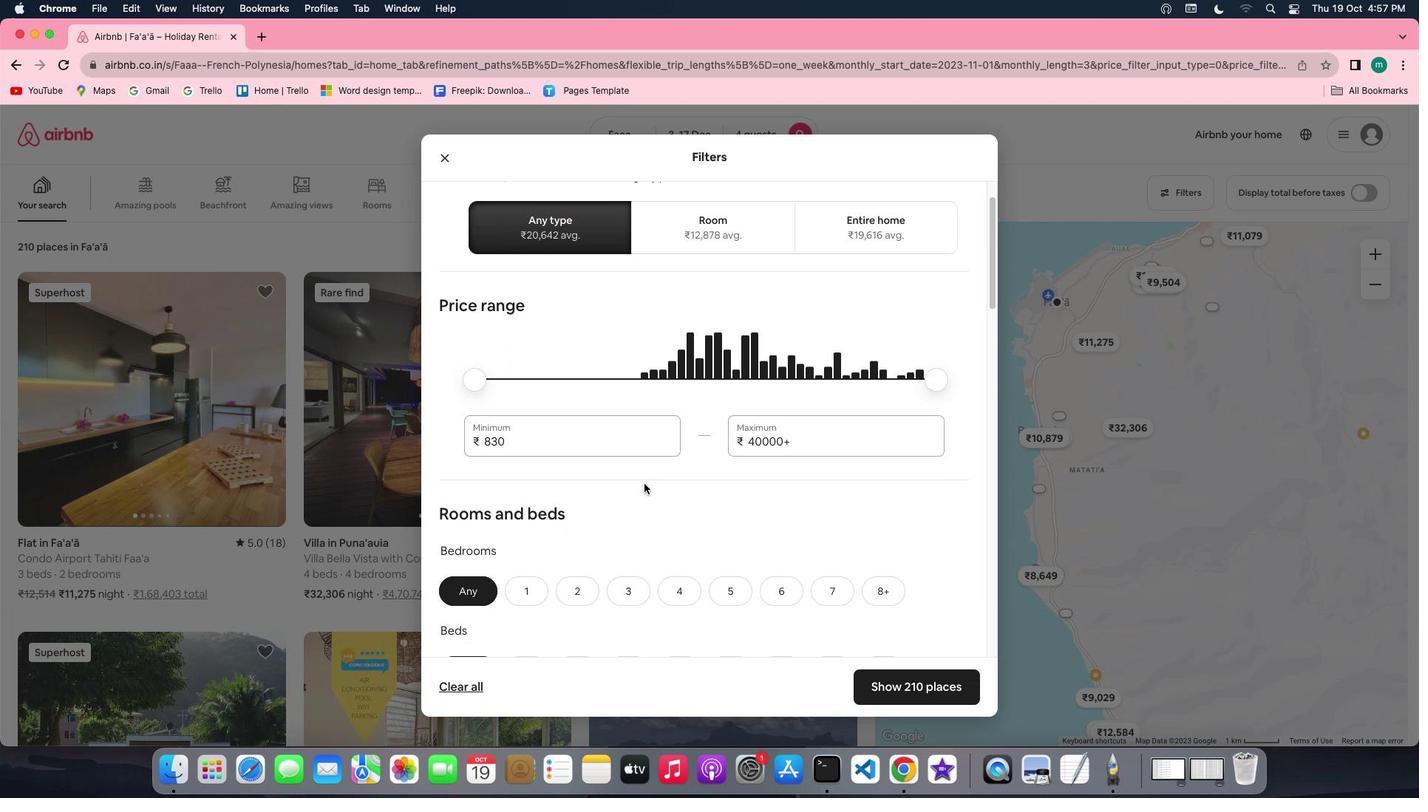 
Action: Mouse scrolled (644, 484) with delta (0, 0)
Screenshot: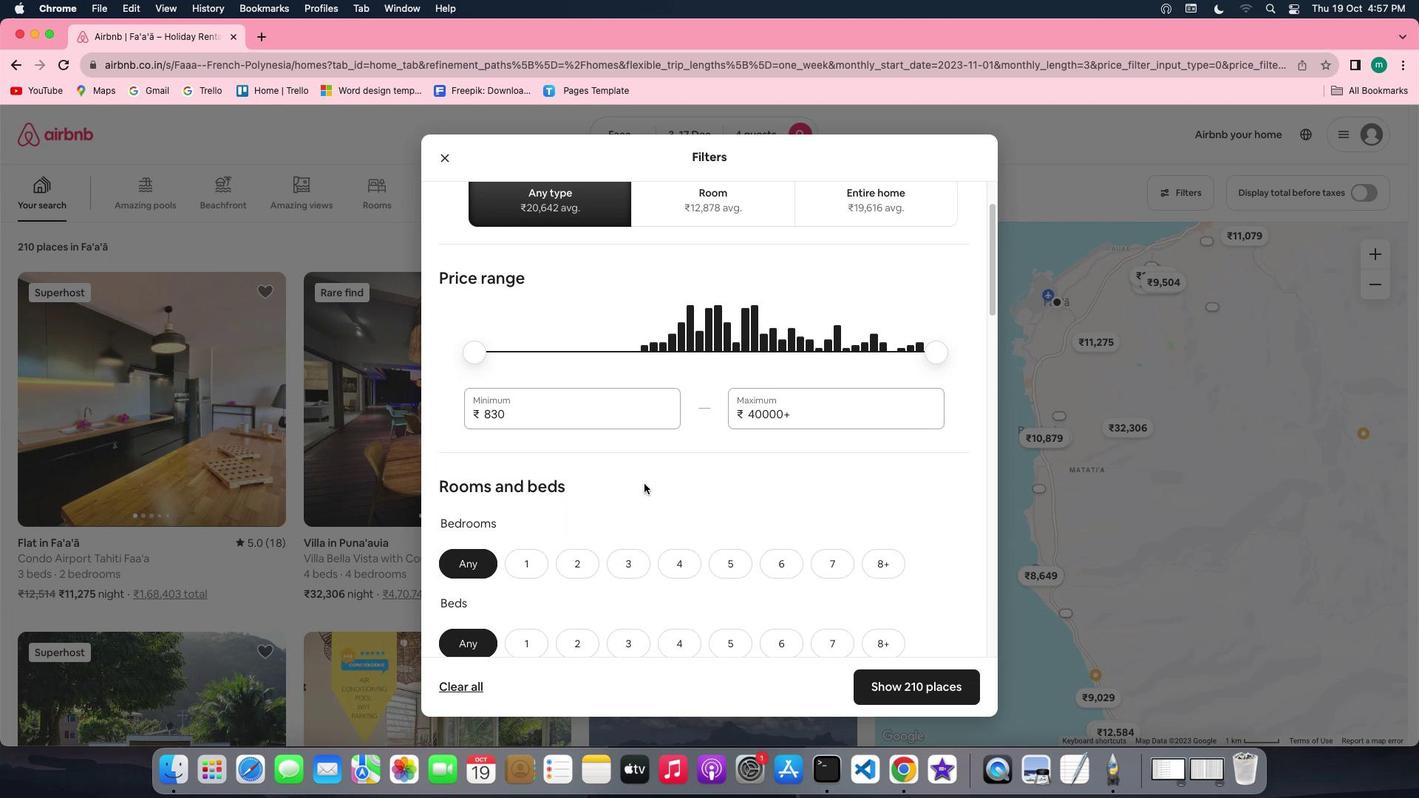 
Action: Mouse scrolled (644, 484) with delta (0, 0)
Screenshot: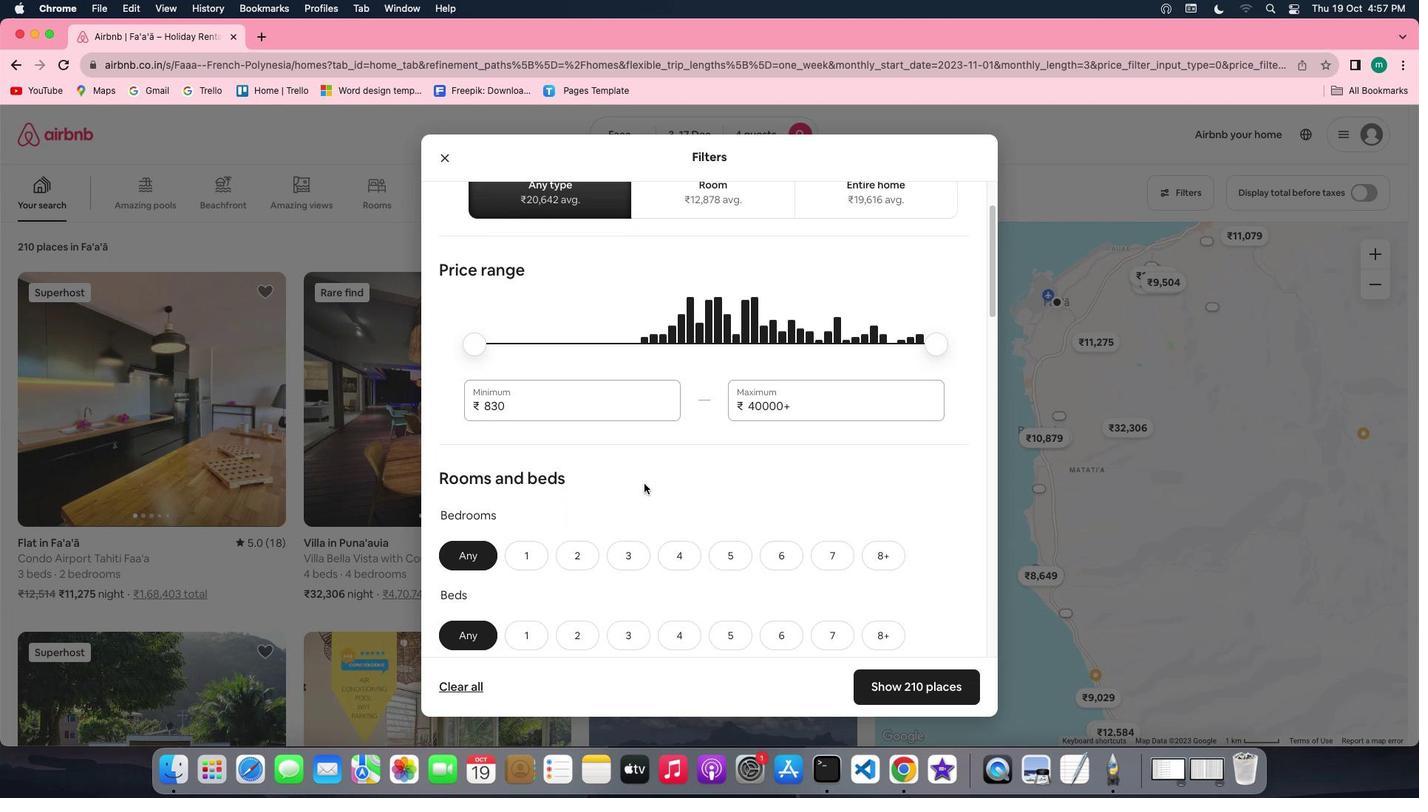 
Action: Mouse scrolled (644, 484) with delta (0, -1)
Screenshot: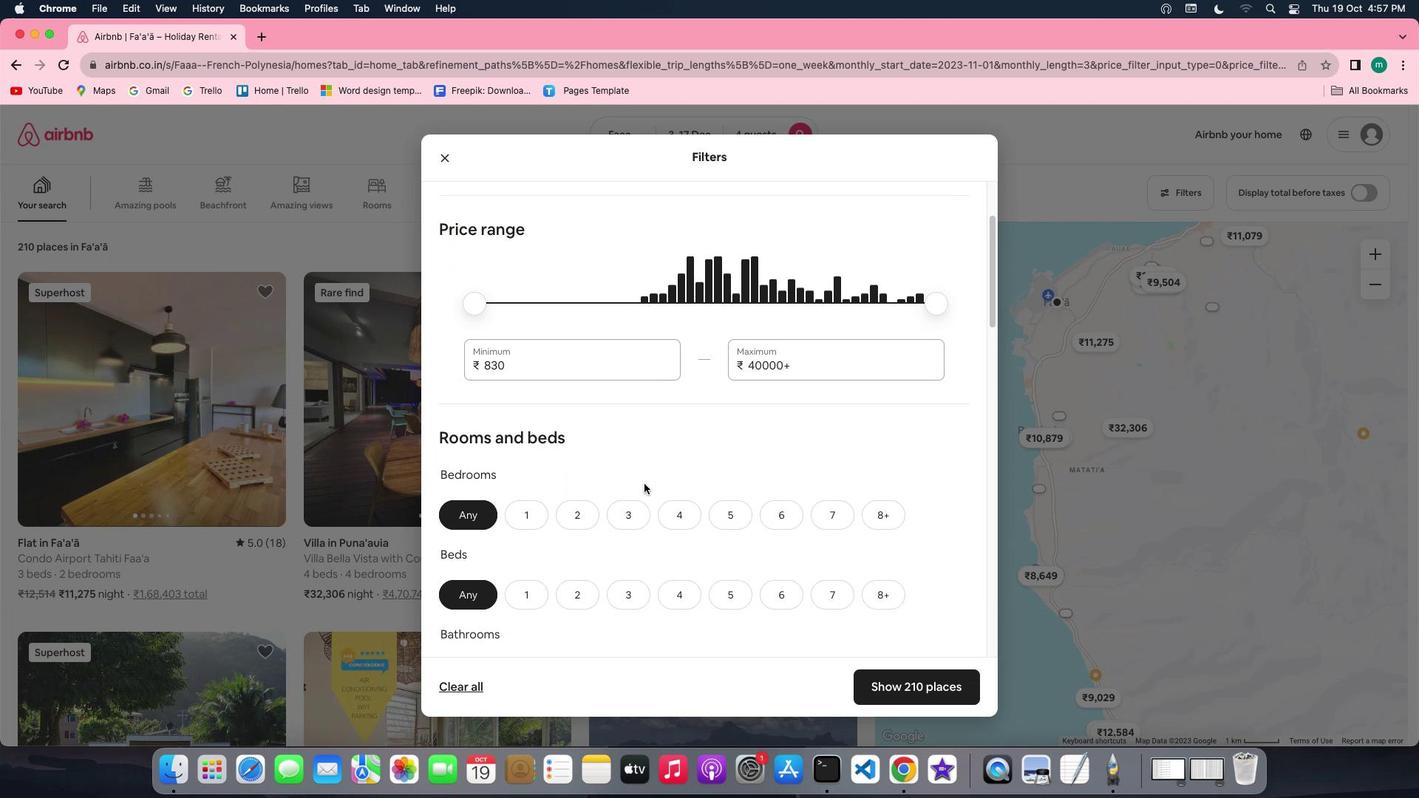
Action: Mouse scrolled (644, 484) with delta (0, 0)
Screenshot: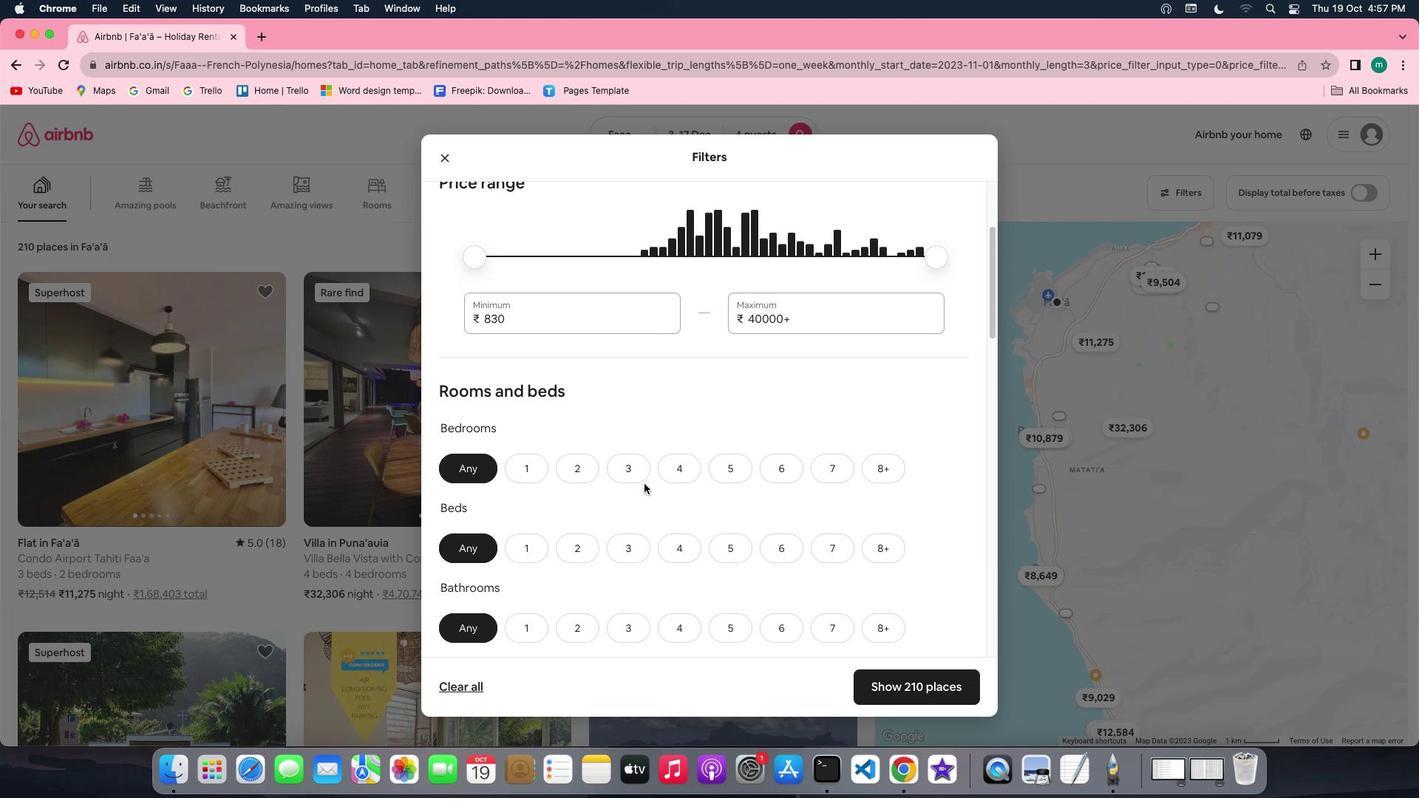 
Action: Mouse scrolled (644, 484) with delta (0, 0)
Screenshot: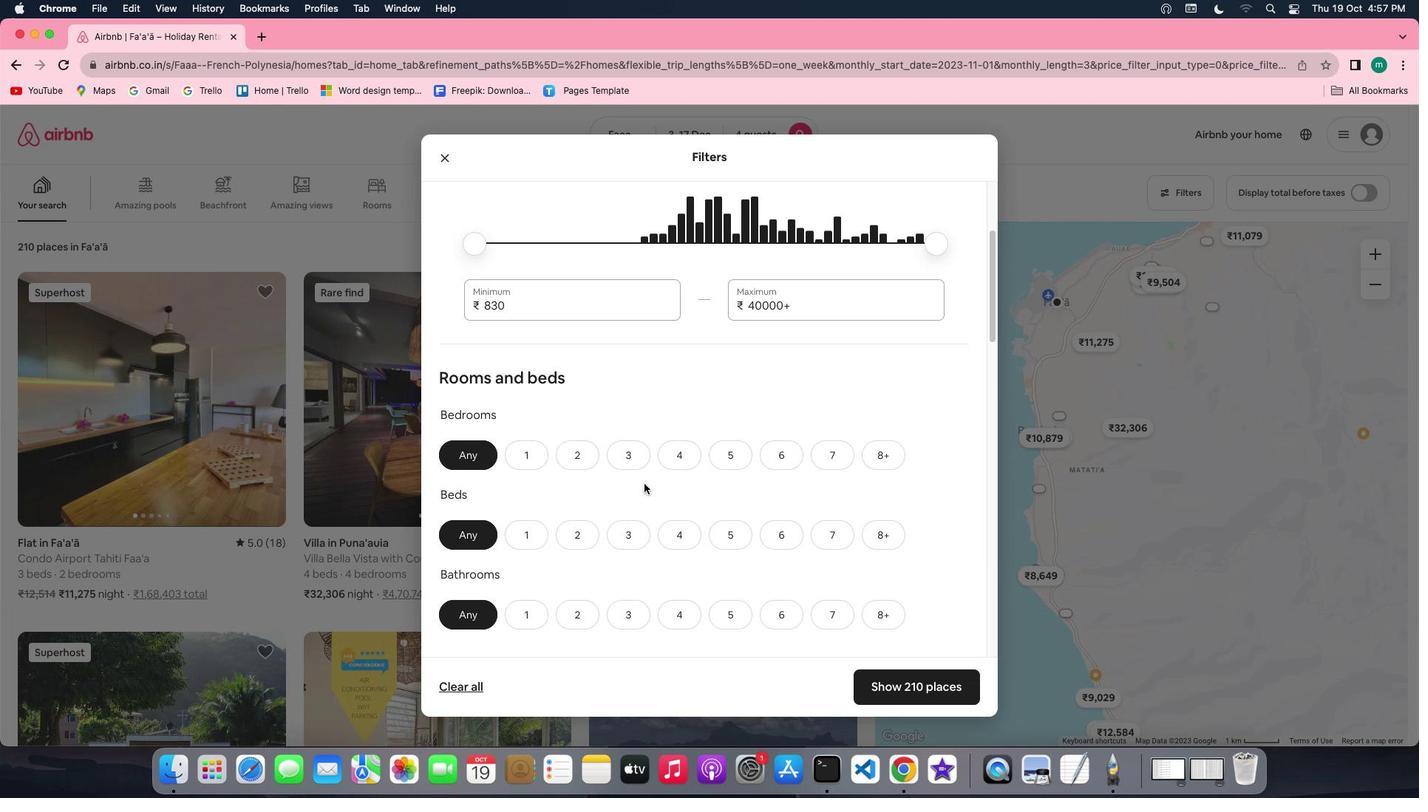 
Action: Mouse scrolled (644, 484) with delta (0, -1)
Screenshot: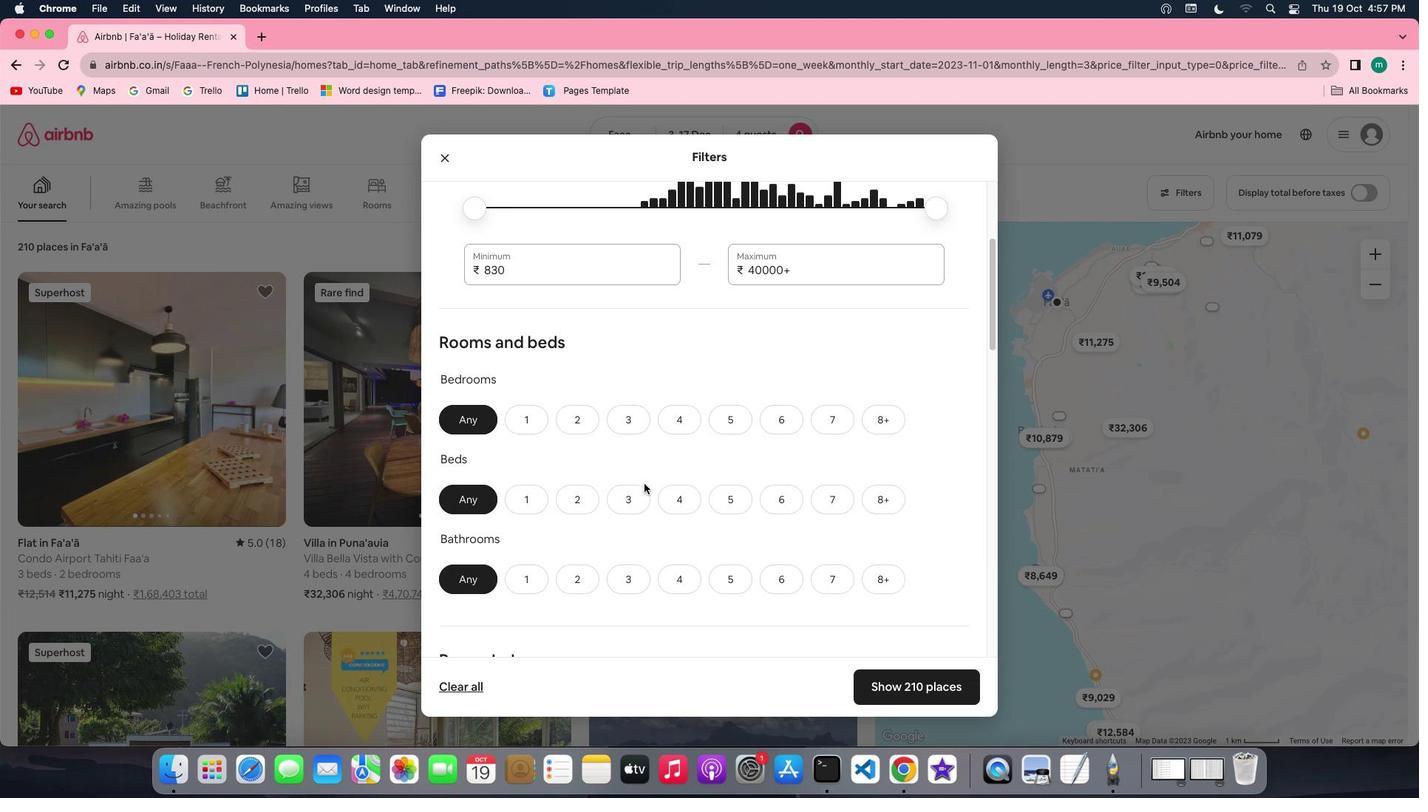 
Action: Mouse moved to (643, 382)
Screenshot: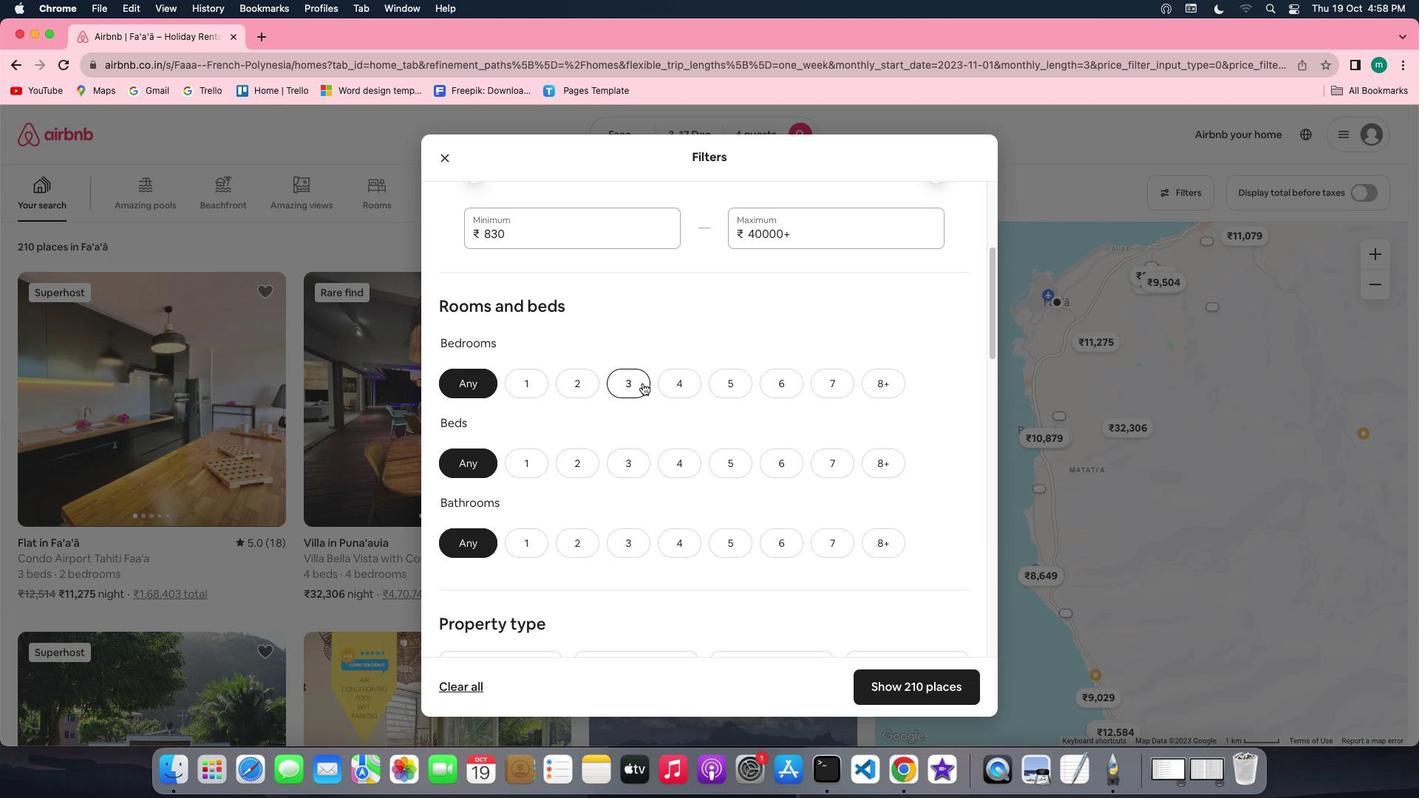 
Action: Mouse pressed left at (643, 382)
Screenshot: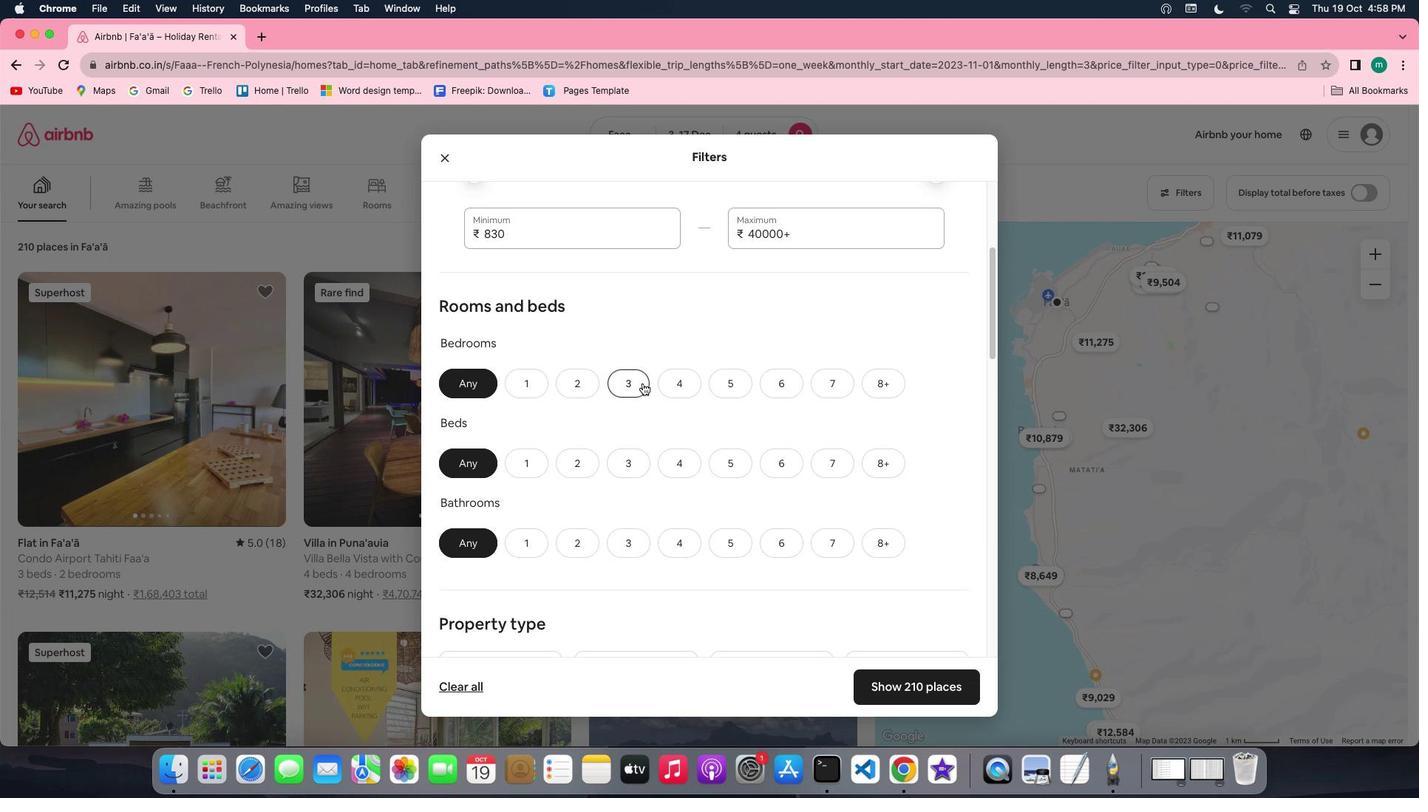 
Action: Mouse moved to (686, 465)
Screenshot: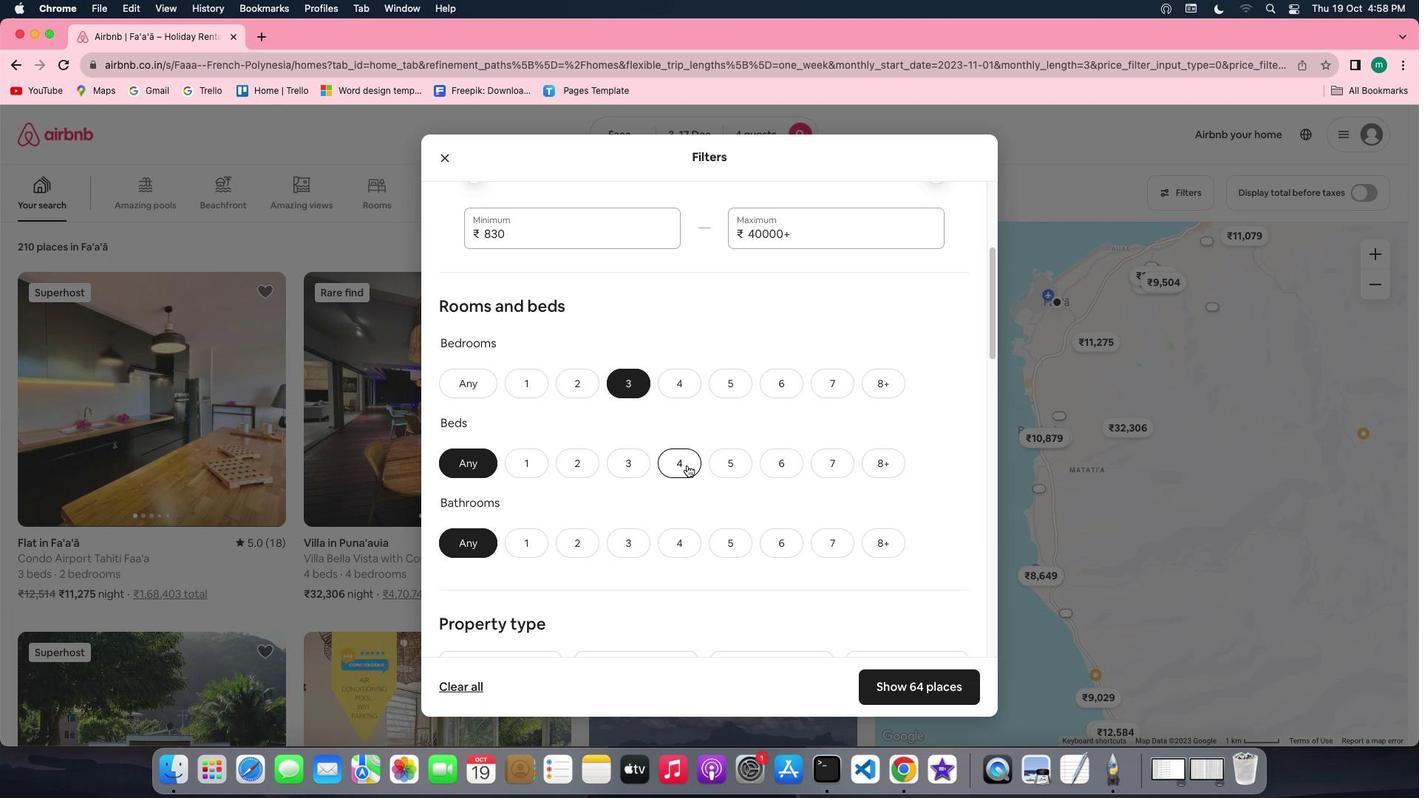 
Action: Mouse pressed left at (686, 465)
Screenshot: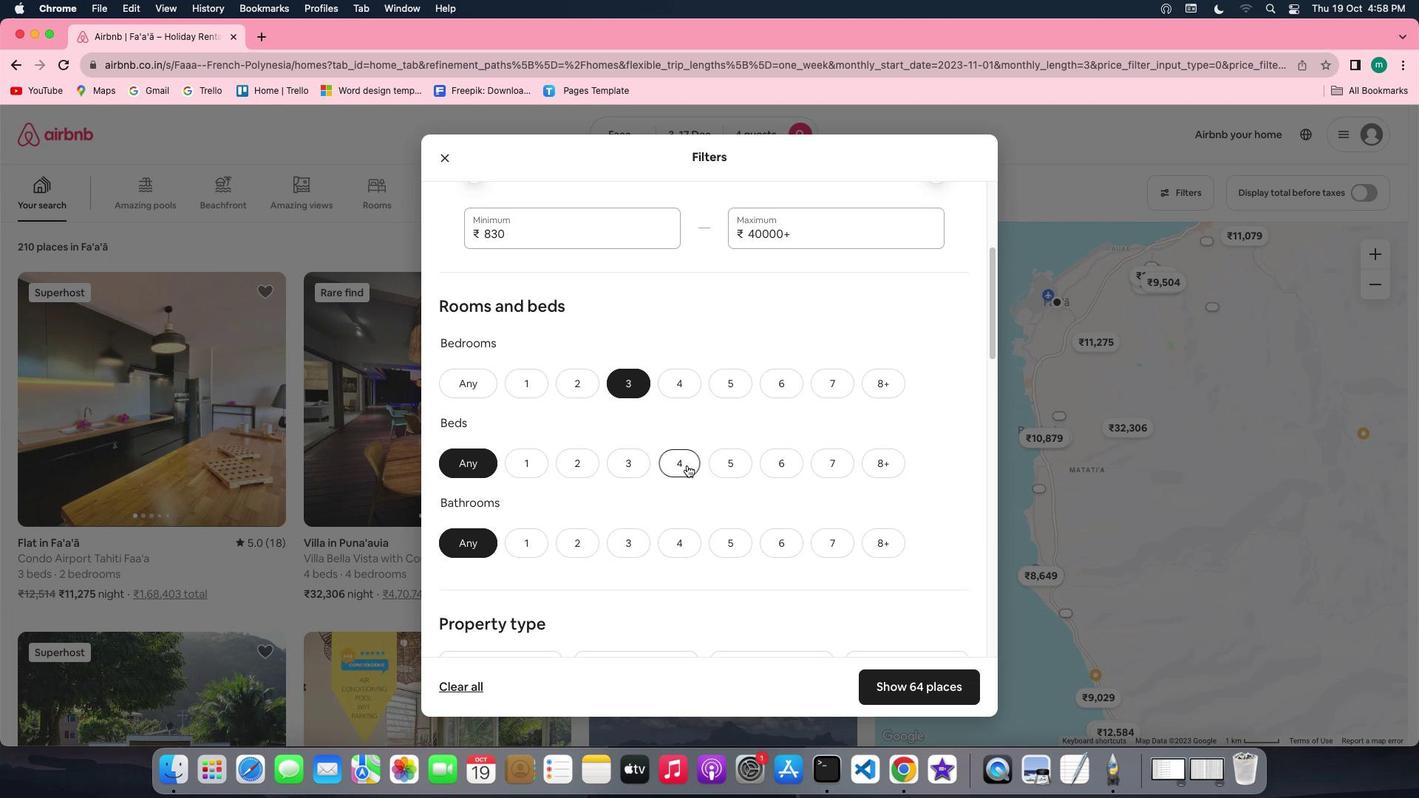 
Action: Mouse moved to (688, 469)
Screenshot: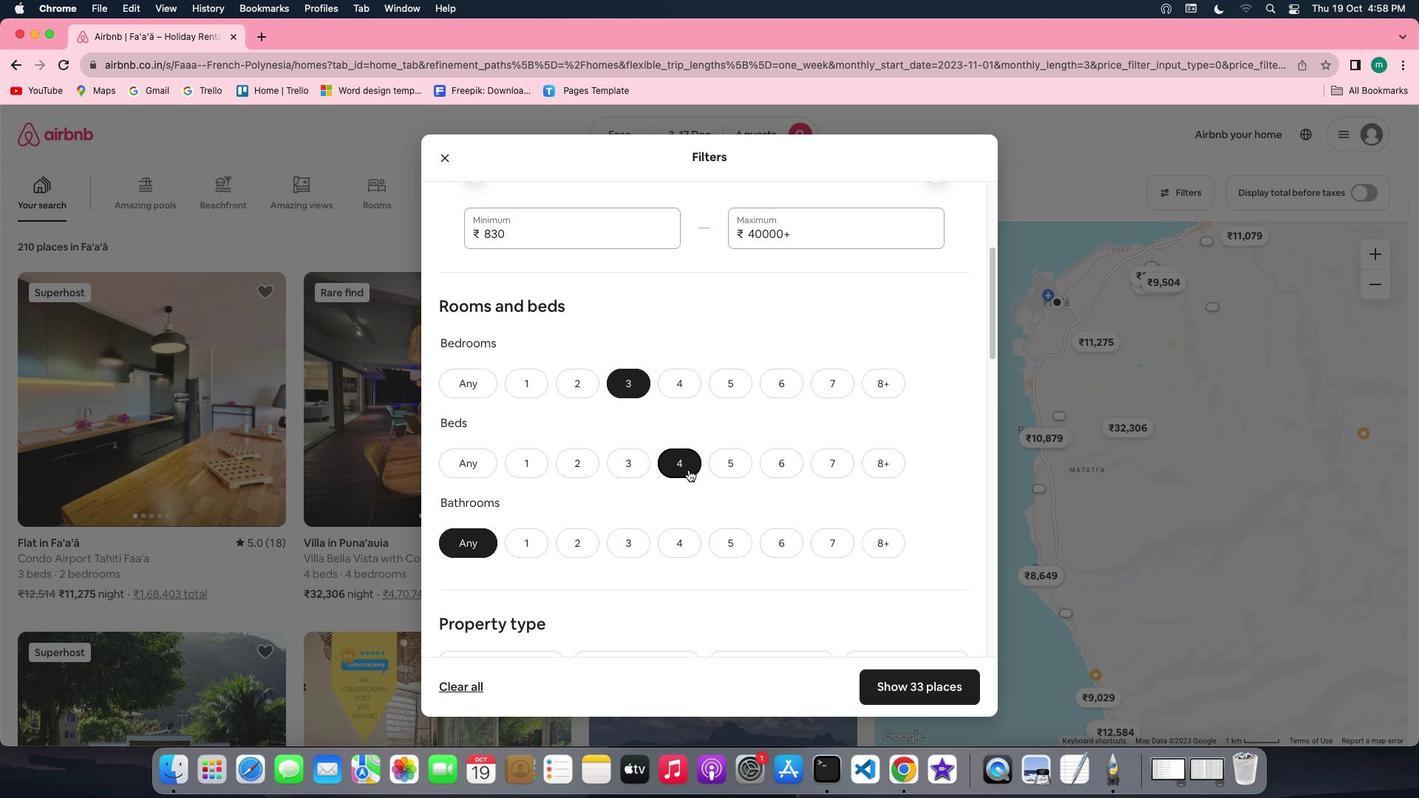 
Action: Mouse scrolled (688, 469) with delta (0, 0)
Screenshot: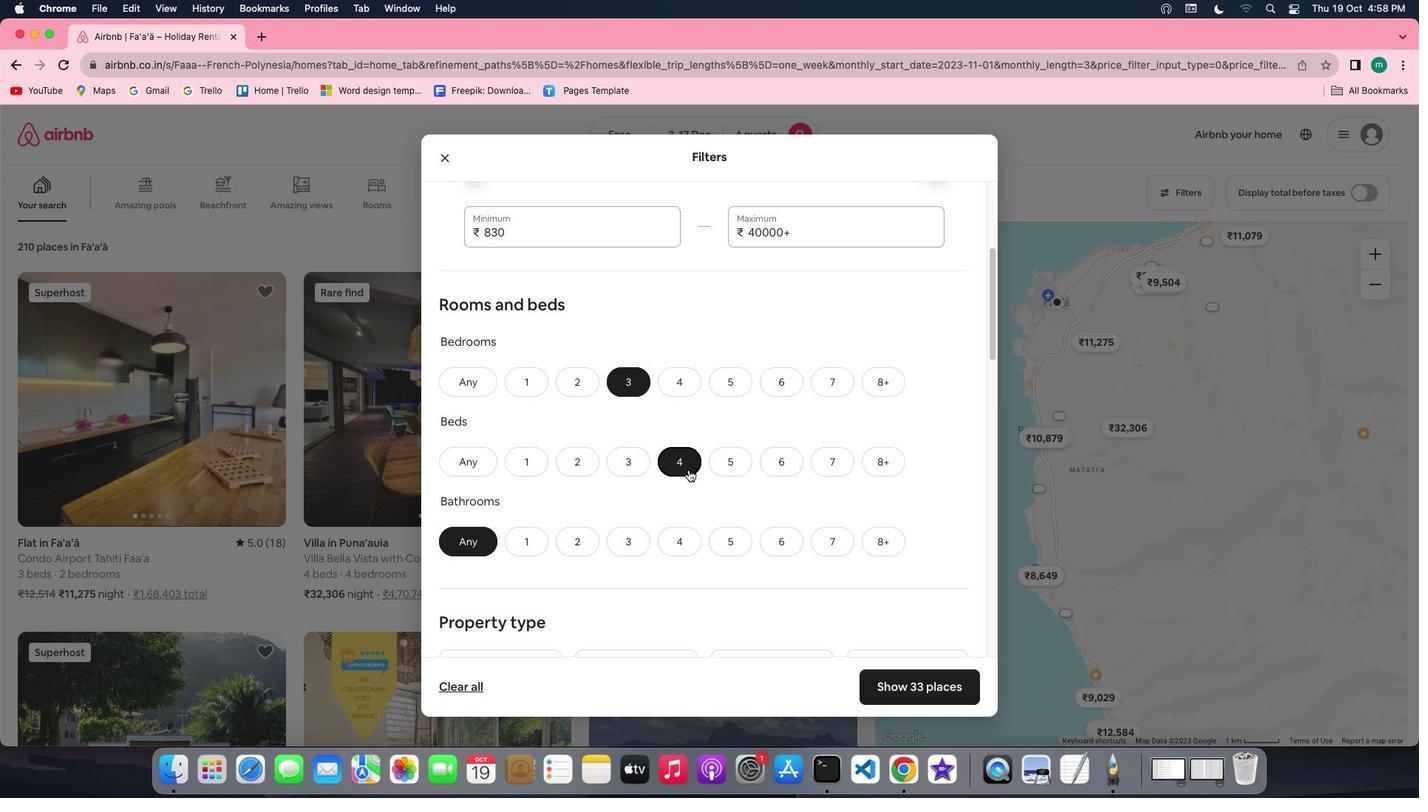 
Action: Mouse scrolled (688, 469) with delta (0, 0)
Screenshot: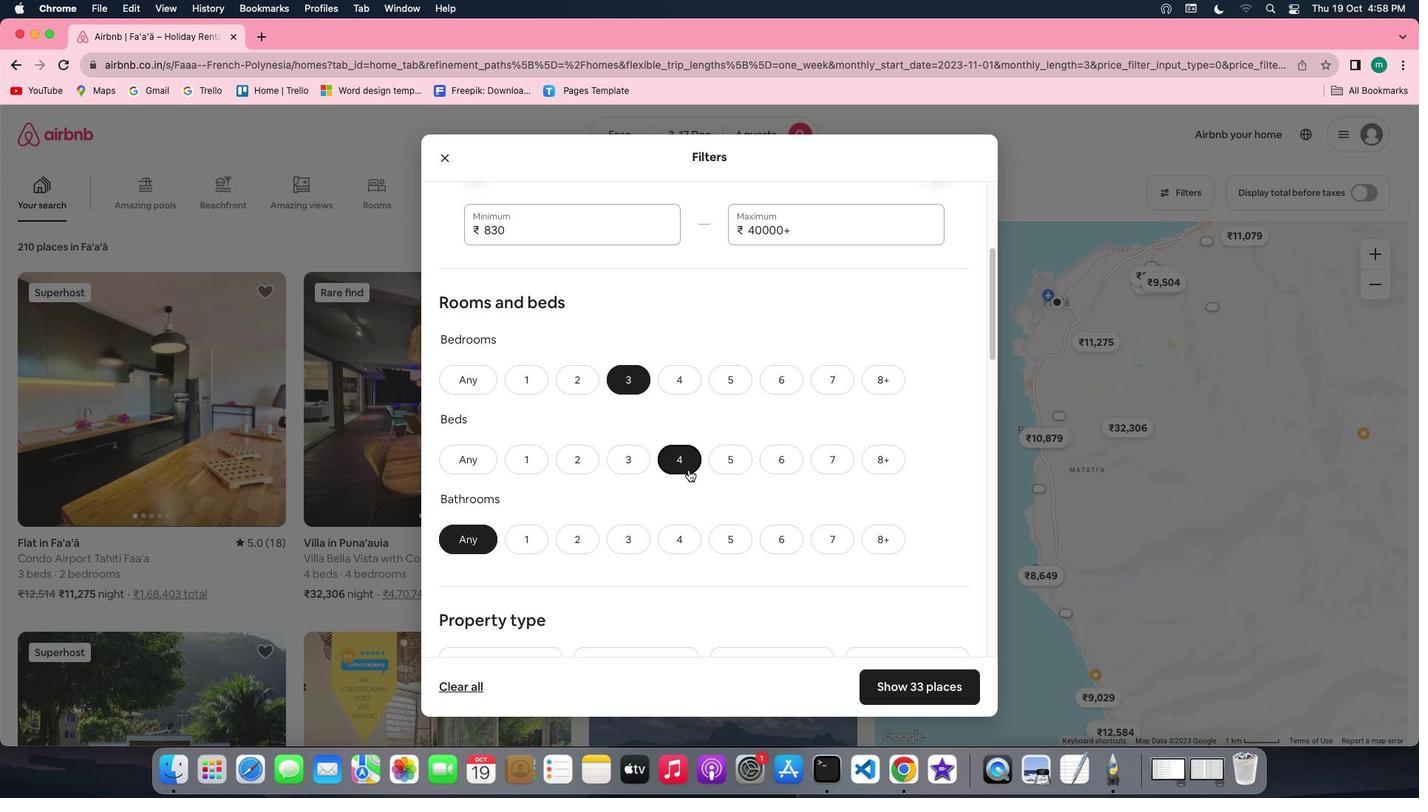 
Action: Mouse scrolled (688, 469) with delta (0, -1)
Screenshot: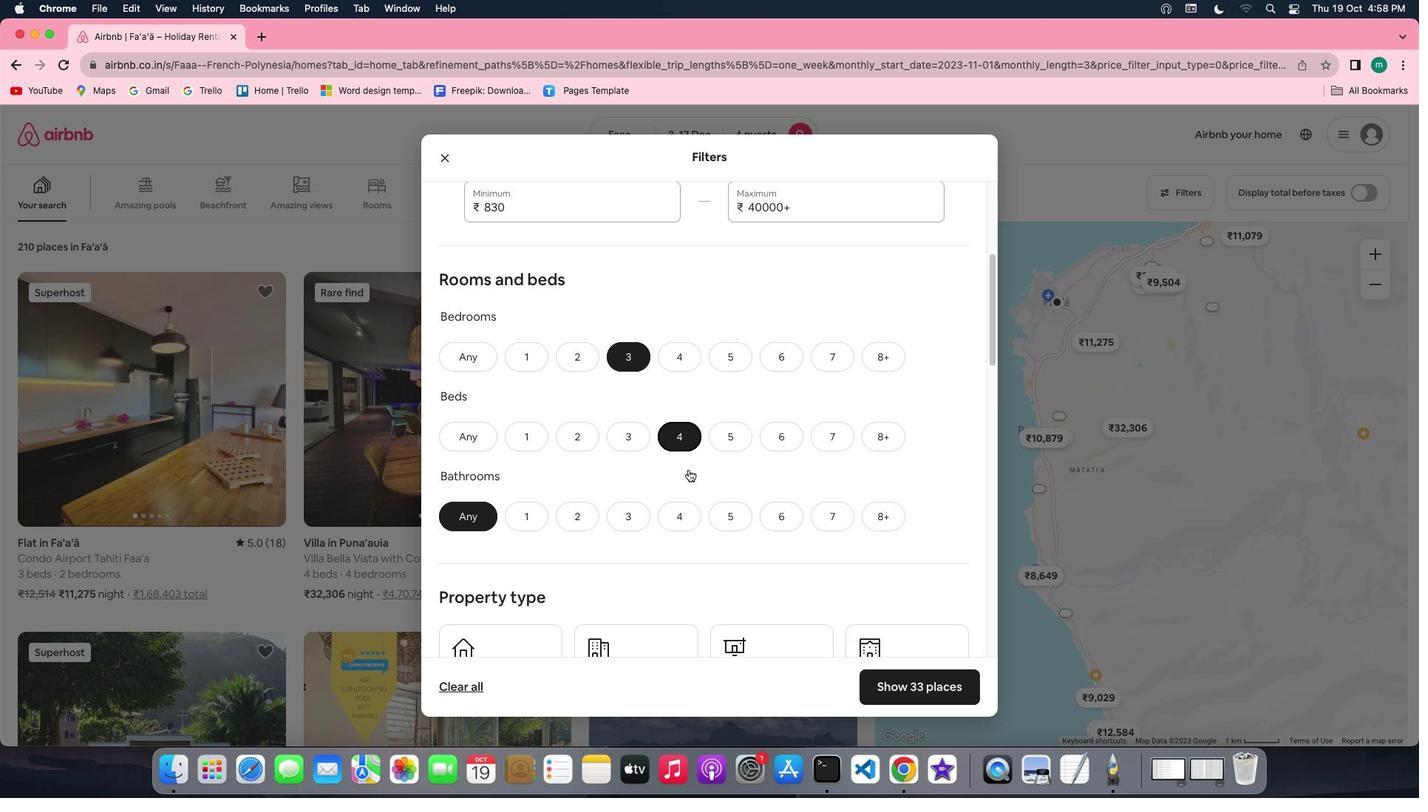 
Action: Mouse scrolled (688, 469) with delta (0, 0)
Screenshot: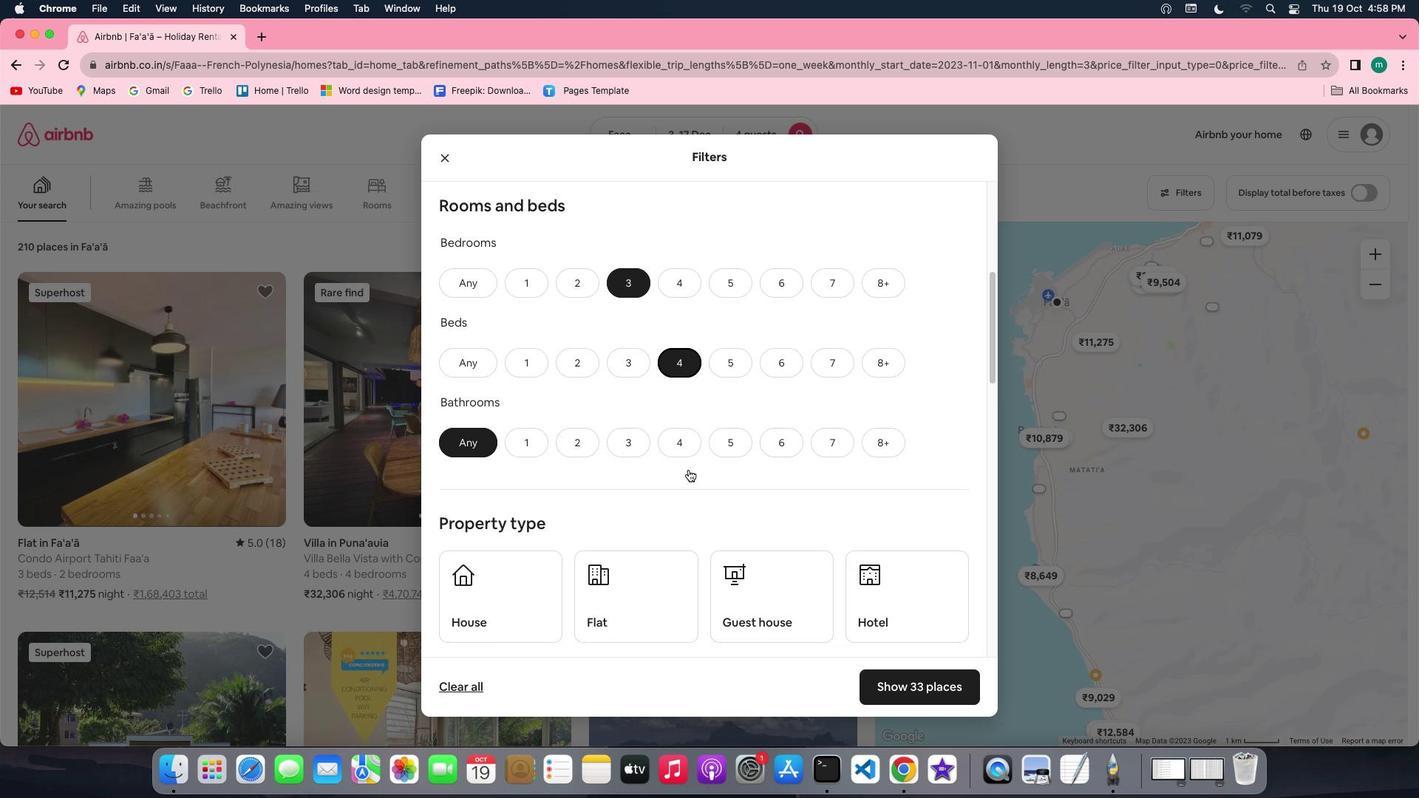 
Action: Mouse moved to (585, 450)
Screenshot: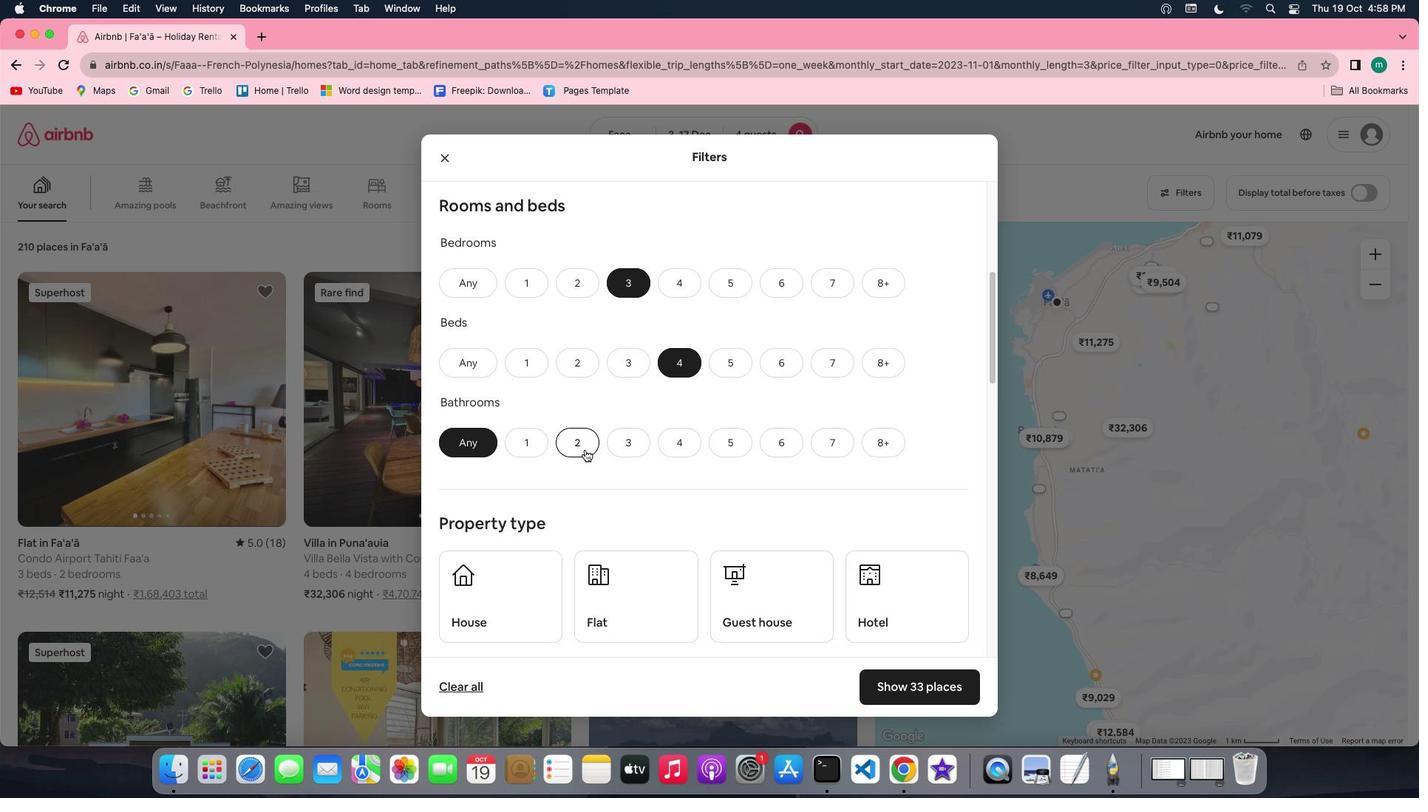 
Action: Mouse pressed left at (585, 450)
Screenshot: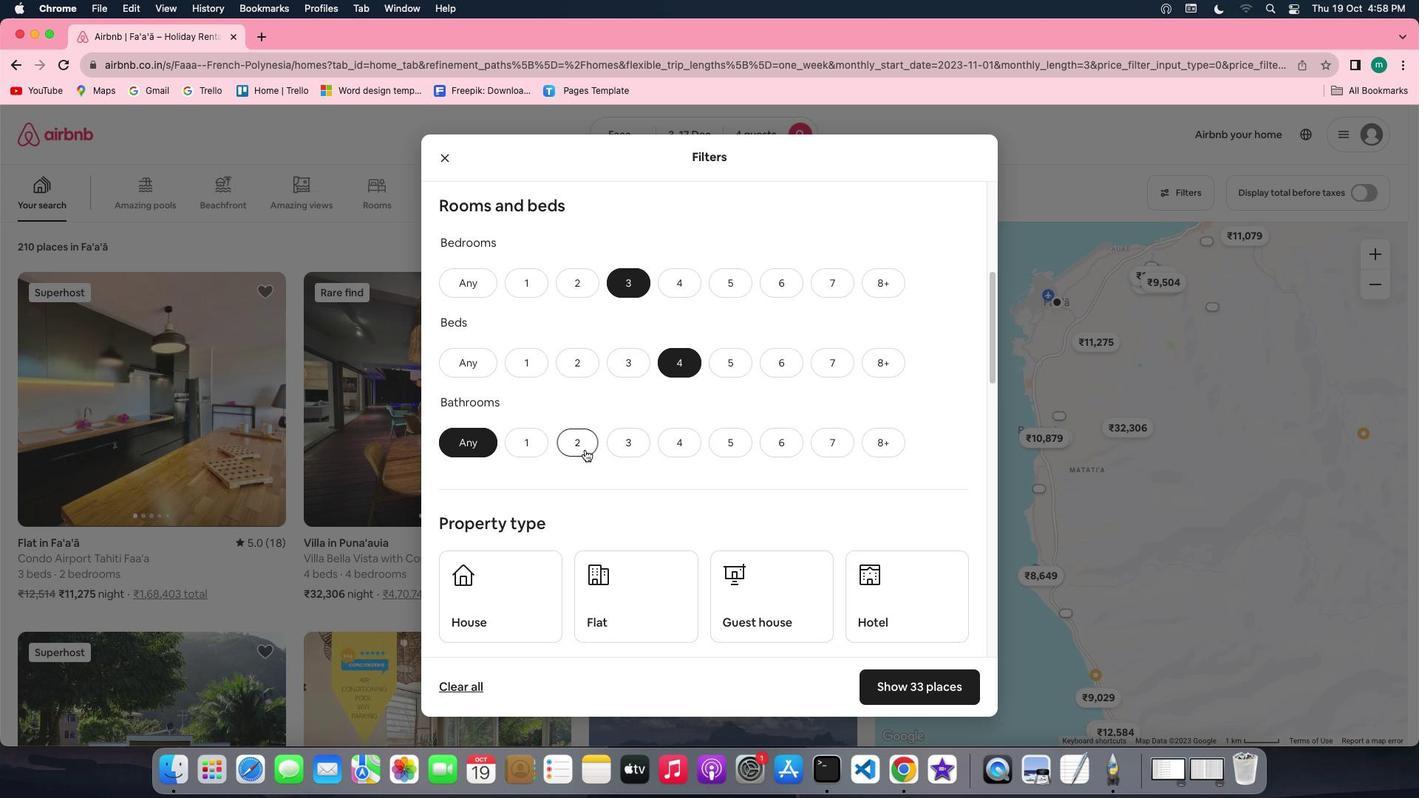 
Action: Mouse moved to (779, 498)
Screenshot: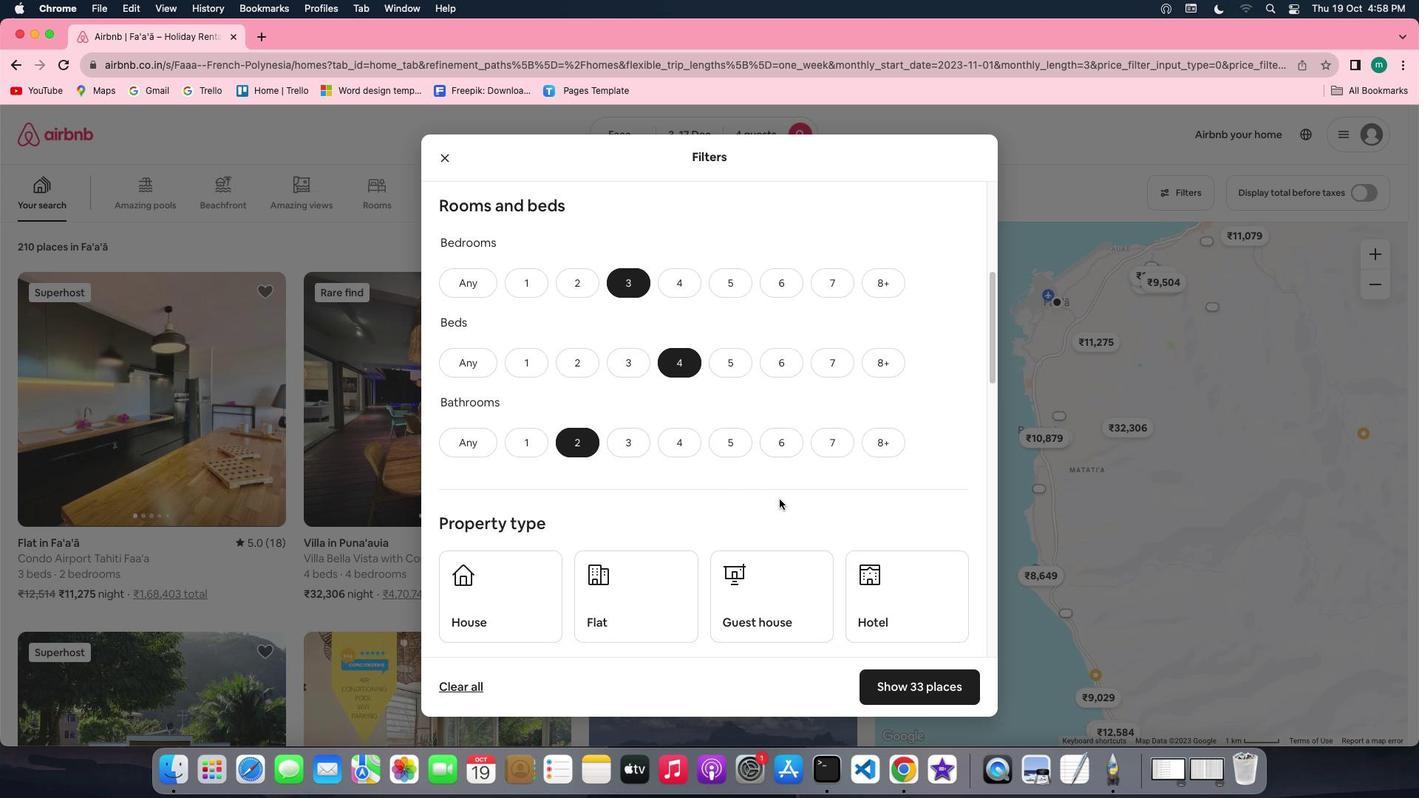 
Action: Mouse scrolled (779, 498) with delta (0, 0)
Screenshot: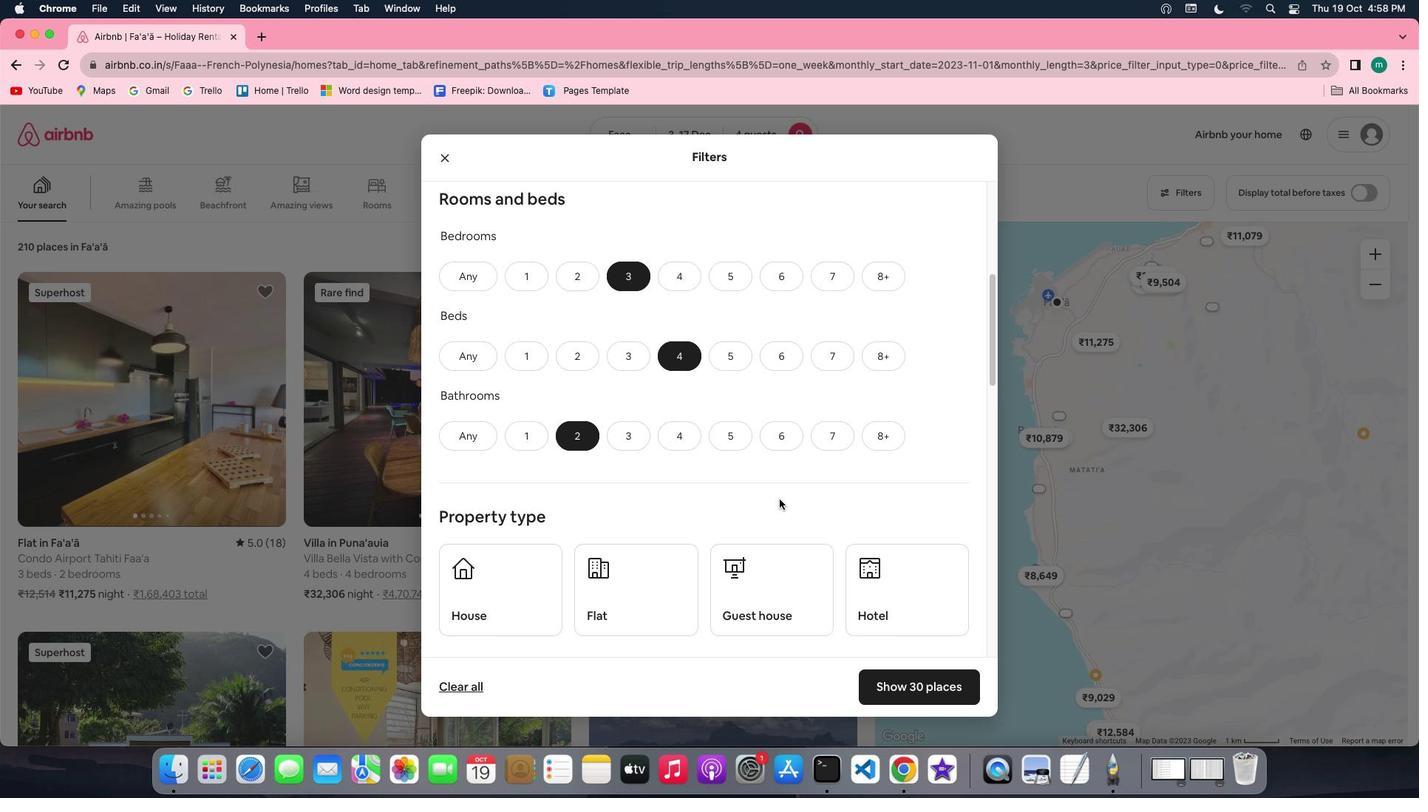 
Action: Mouse scrolled (779, 498) with delta (0, 0)
Screenshot: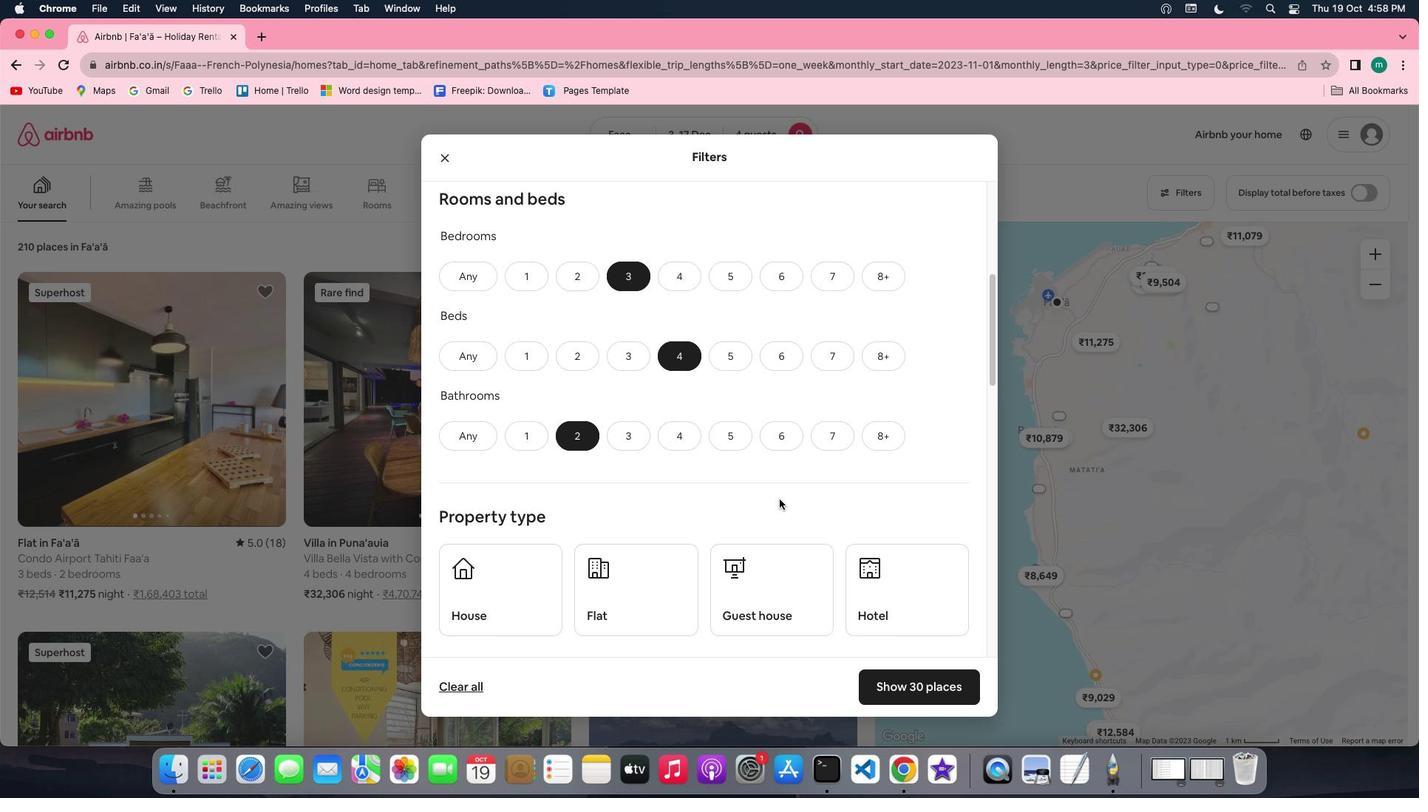 
Action: Mouse scrolled (779, 498) with delta (0, -1)
Screenshot: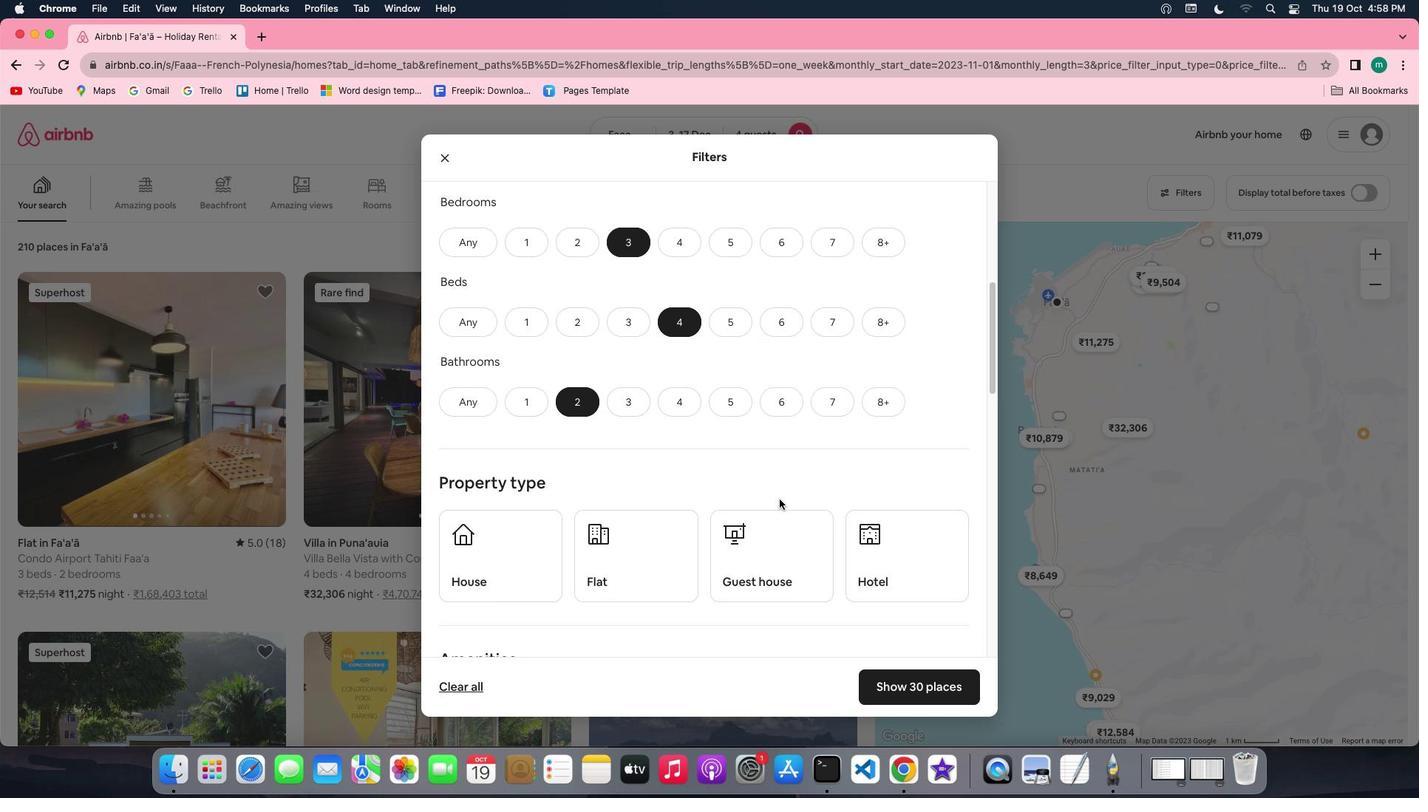 
Action: Mouse scrolled (779, 498) with delta (0, 0)
Screenshot: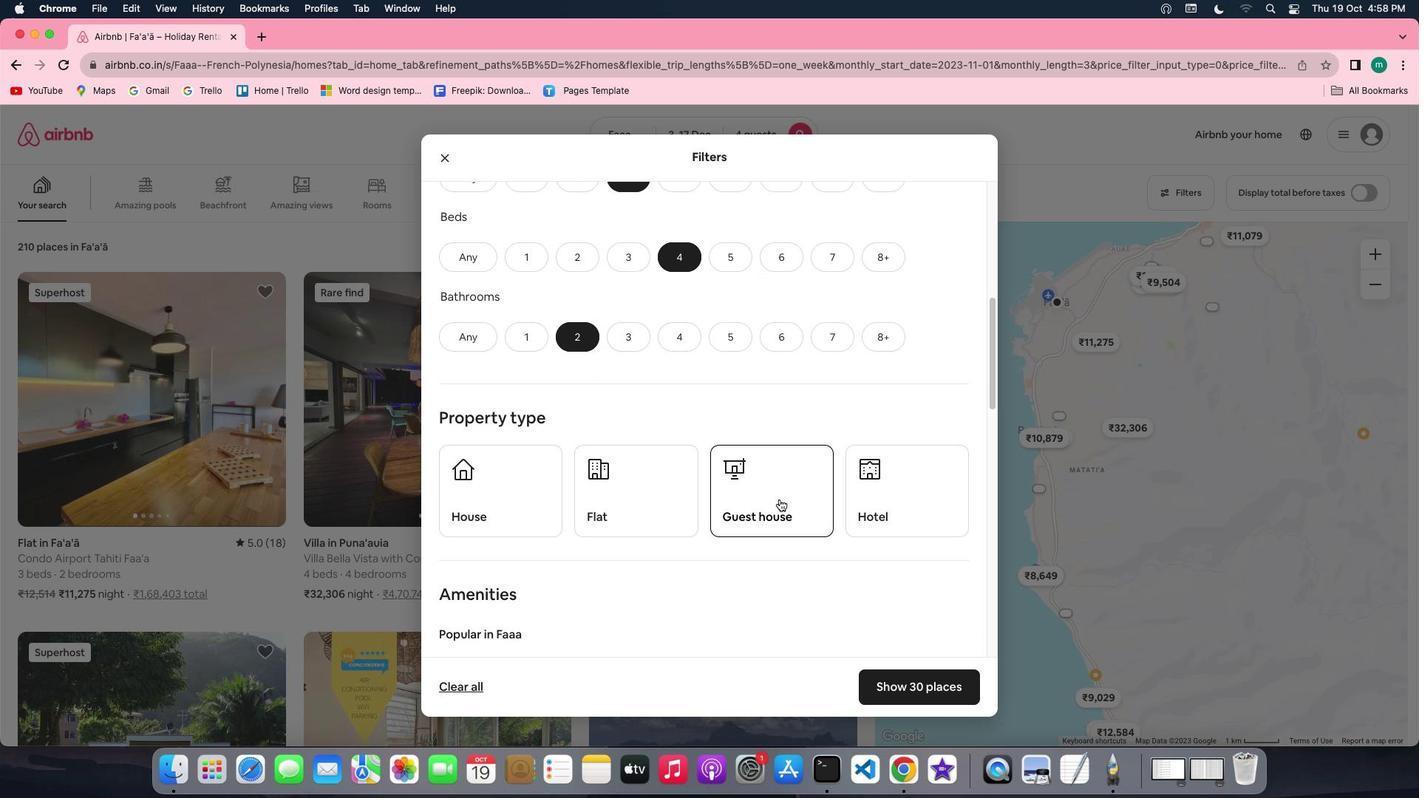 
Action: Mouse scrolled (779, 498) with delta (0, 0)
Screenshot: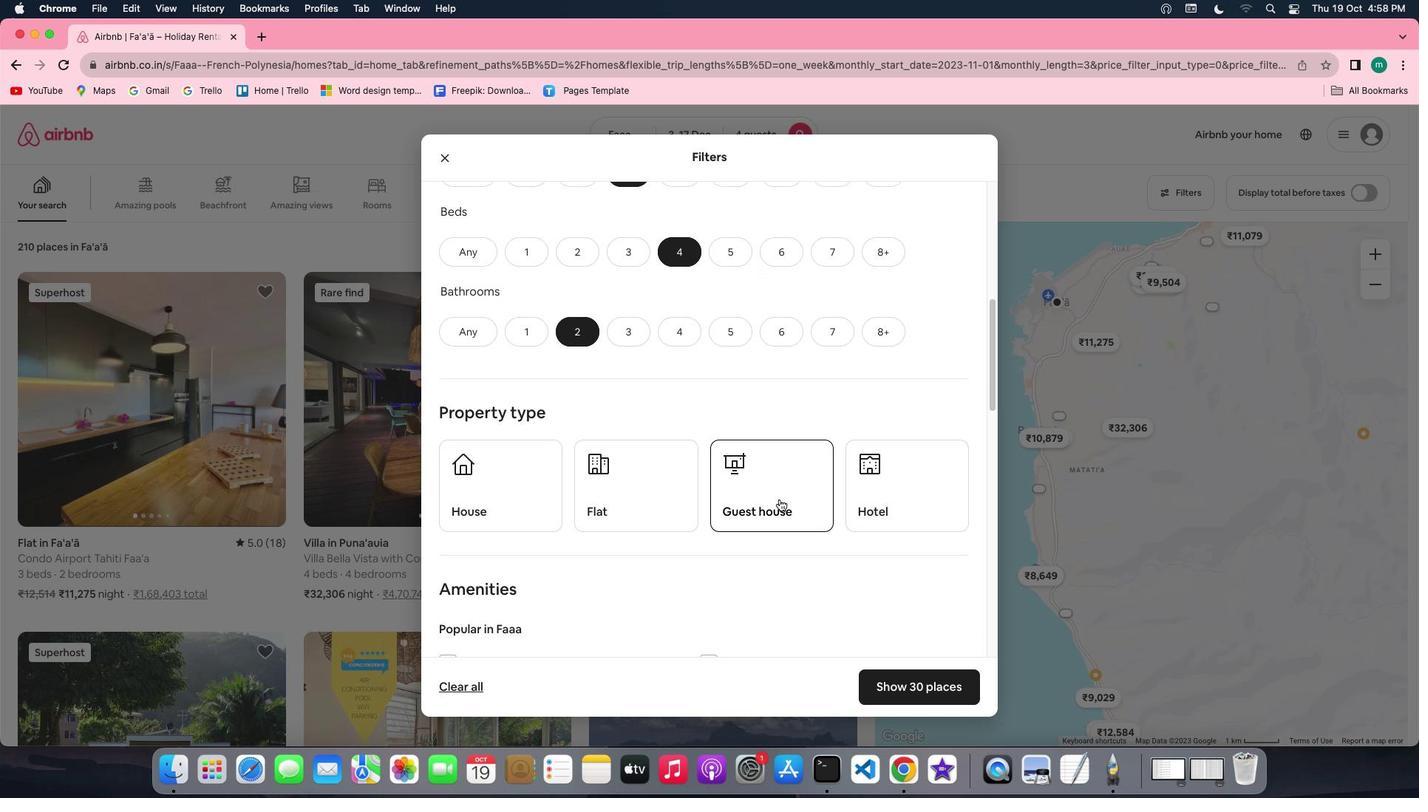 
Action: Mouse scrolled (779, 498) with delta (0, 0)
Screenshot: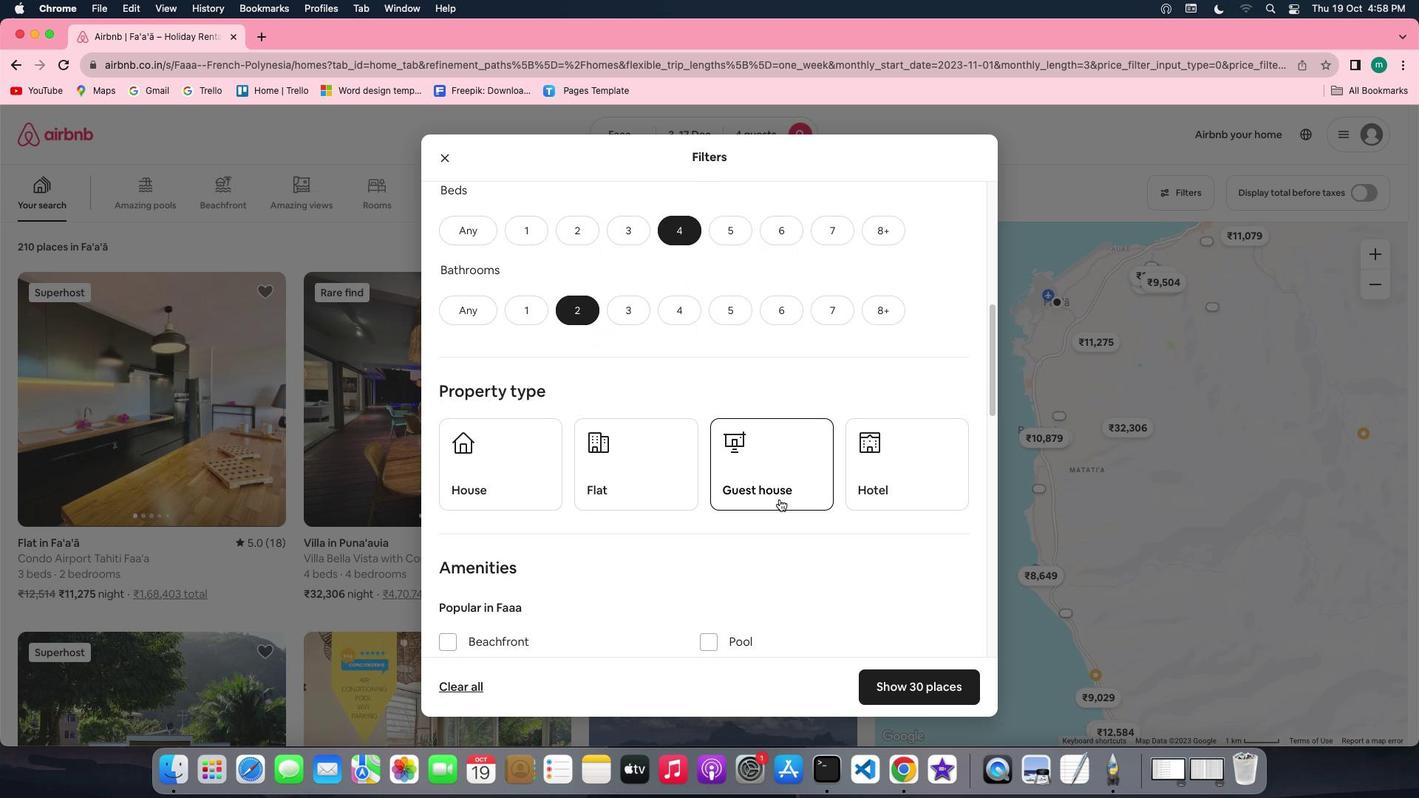 
Action: Mouse scrolled (779, 498) with delta (0, 0)
Screenshot: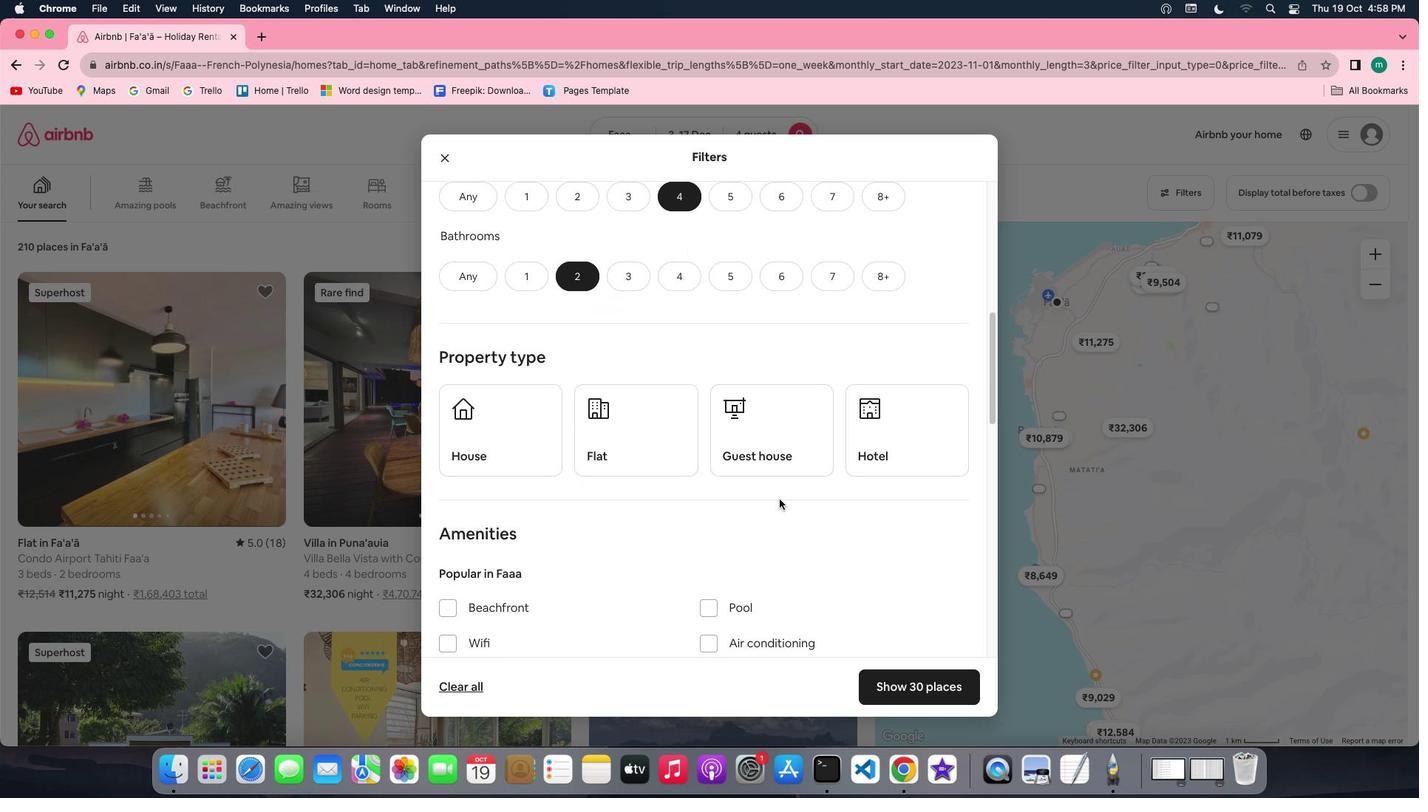 
Action: Mouse scrolled (779, 498) with delta (0, 0)
Screenshot: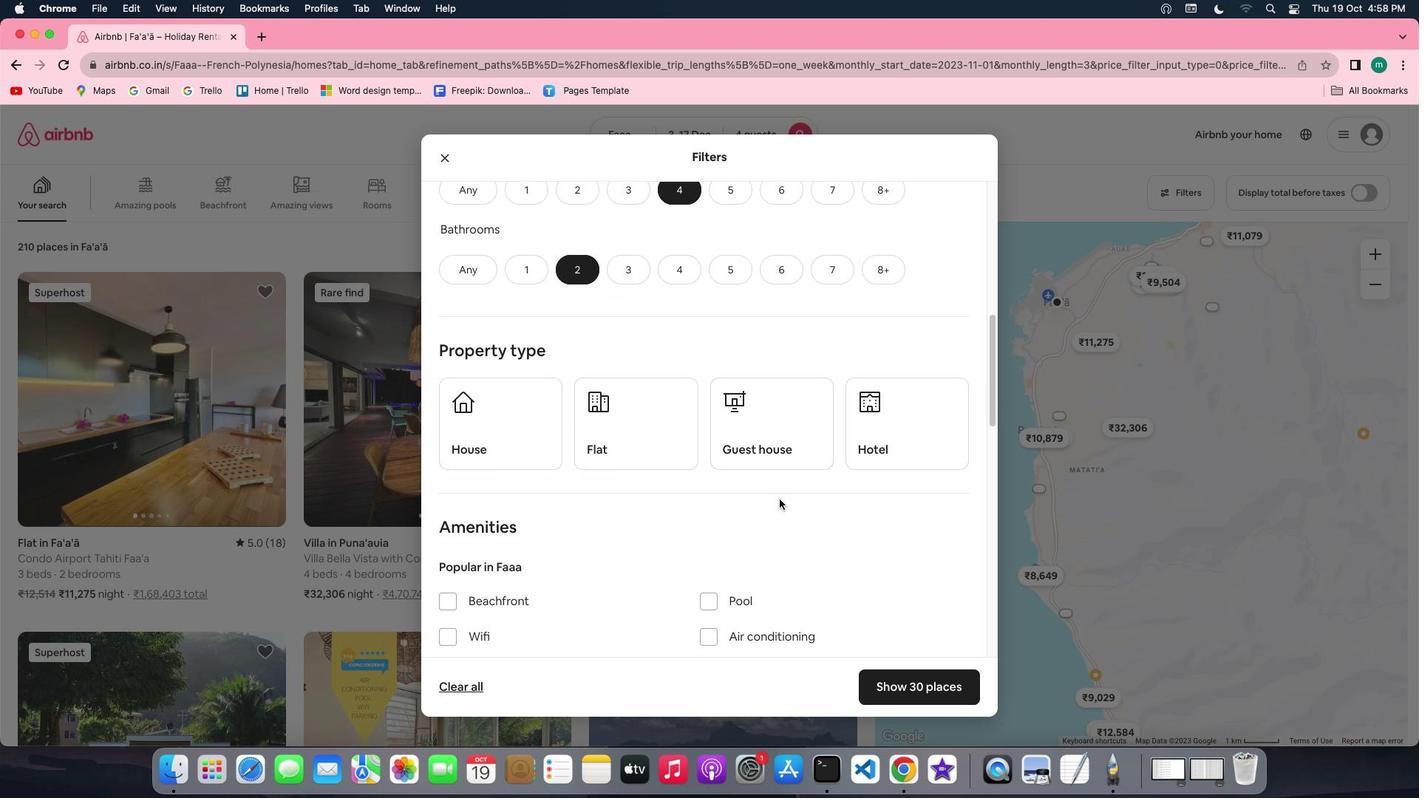 
Action: Mouse scrolled (779, 498) with delta (0, 0)
Screenshot: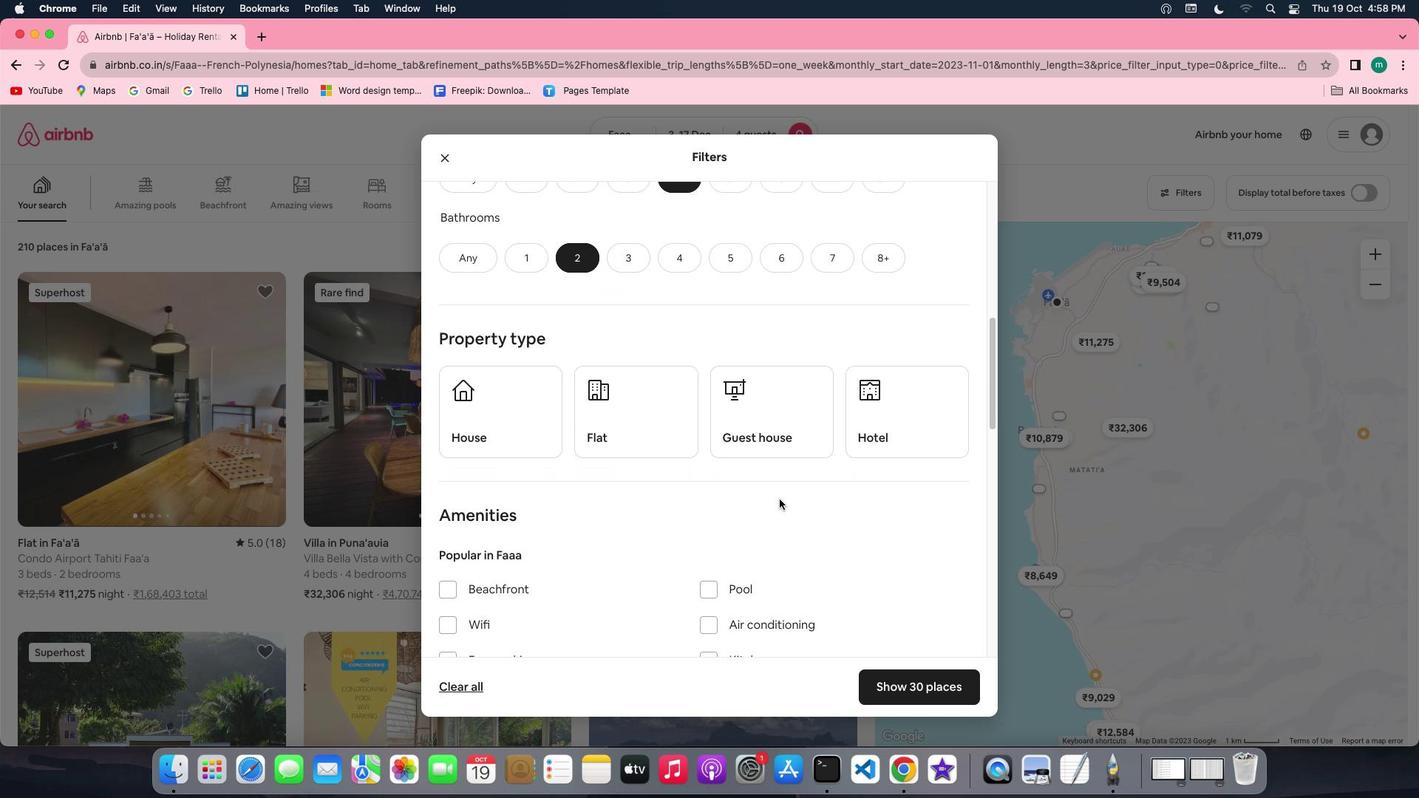 
Action: Mouse scrolled (779, 498) with delta (0, 0)
Screenshot: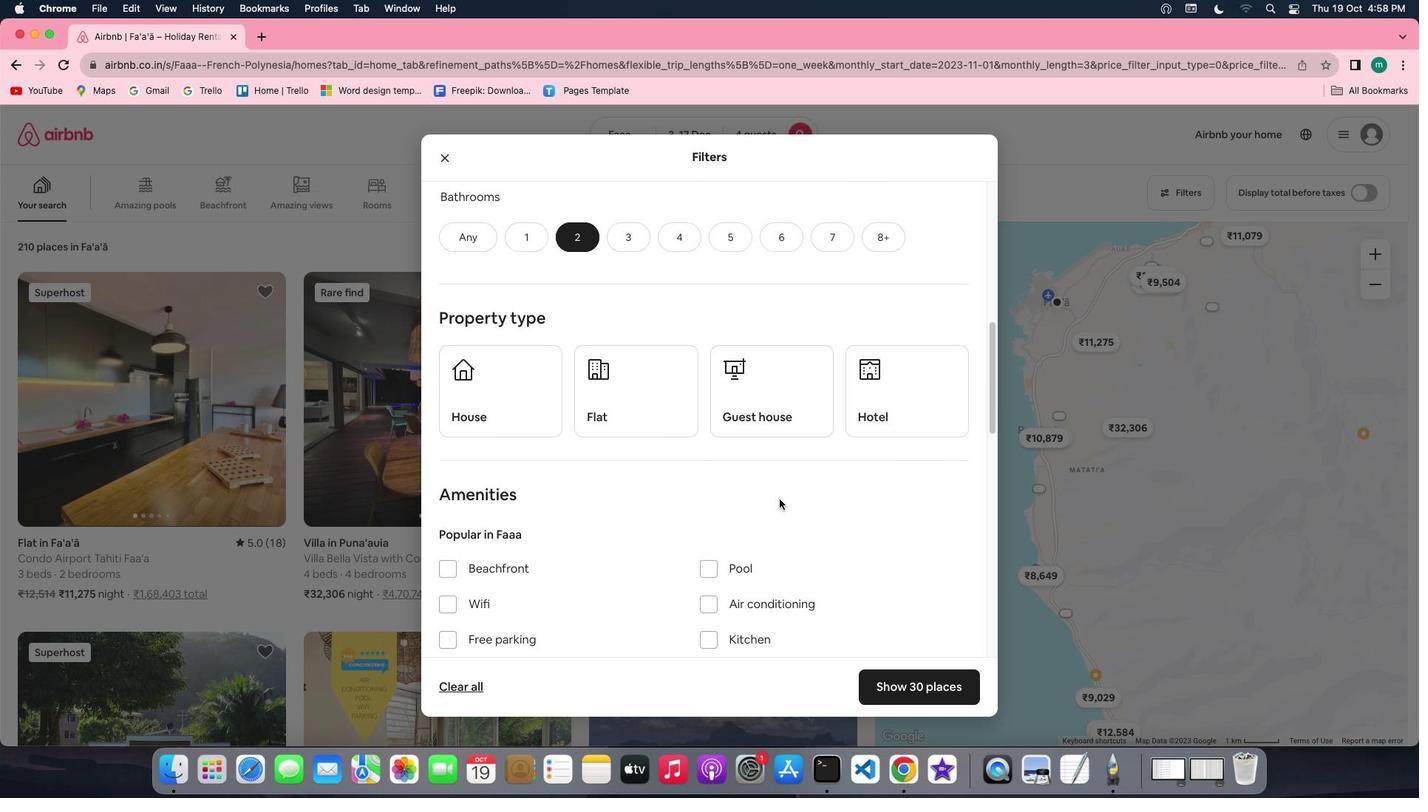
Action: Mouse scrolled (779, 498) with delta (0, 0)
Screenshot: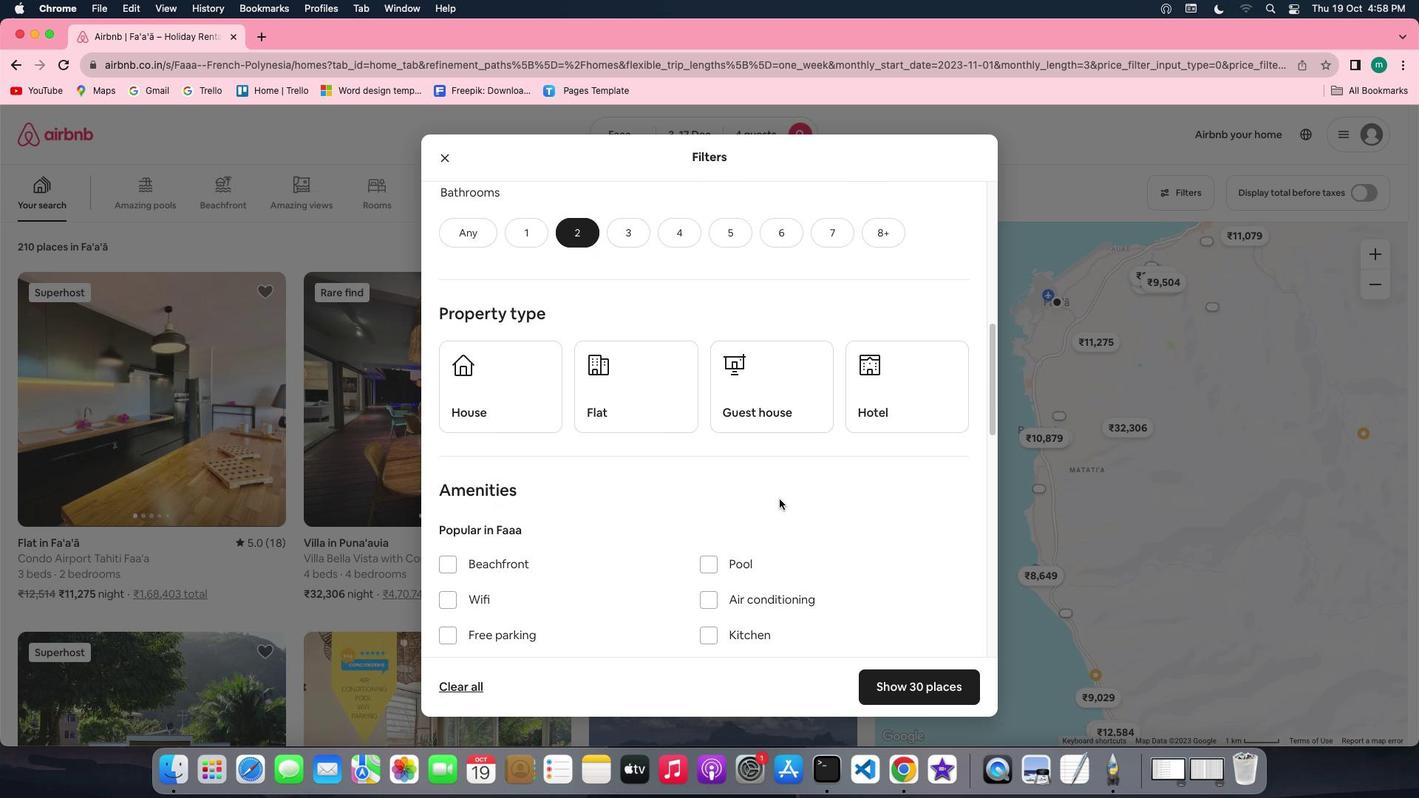 
Action: Mouse scrolled (779, 498) with delta (0, 0)
Screenshot: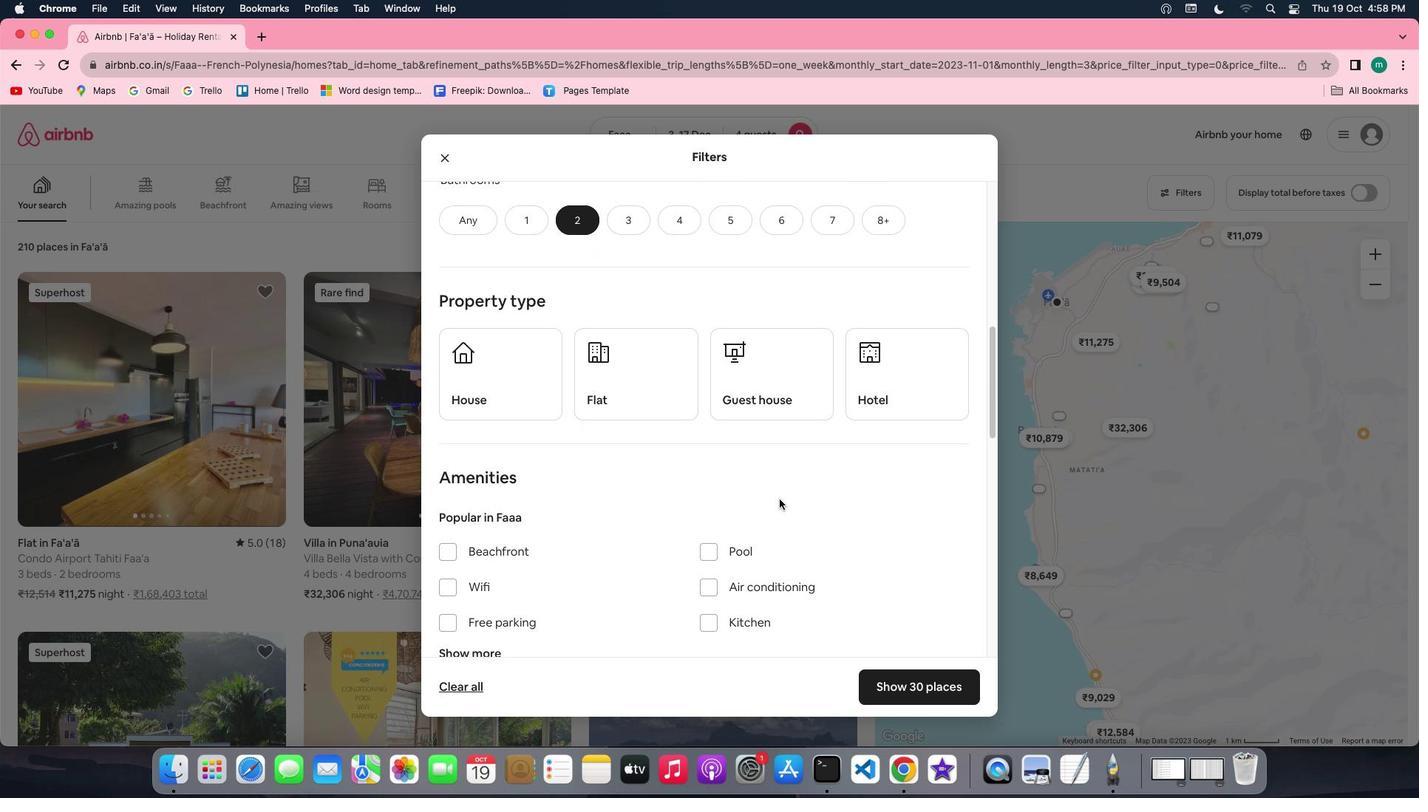
Action: Mouse moved to (523, 379)
Screenshot: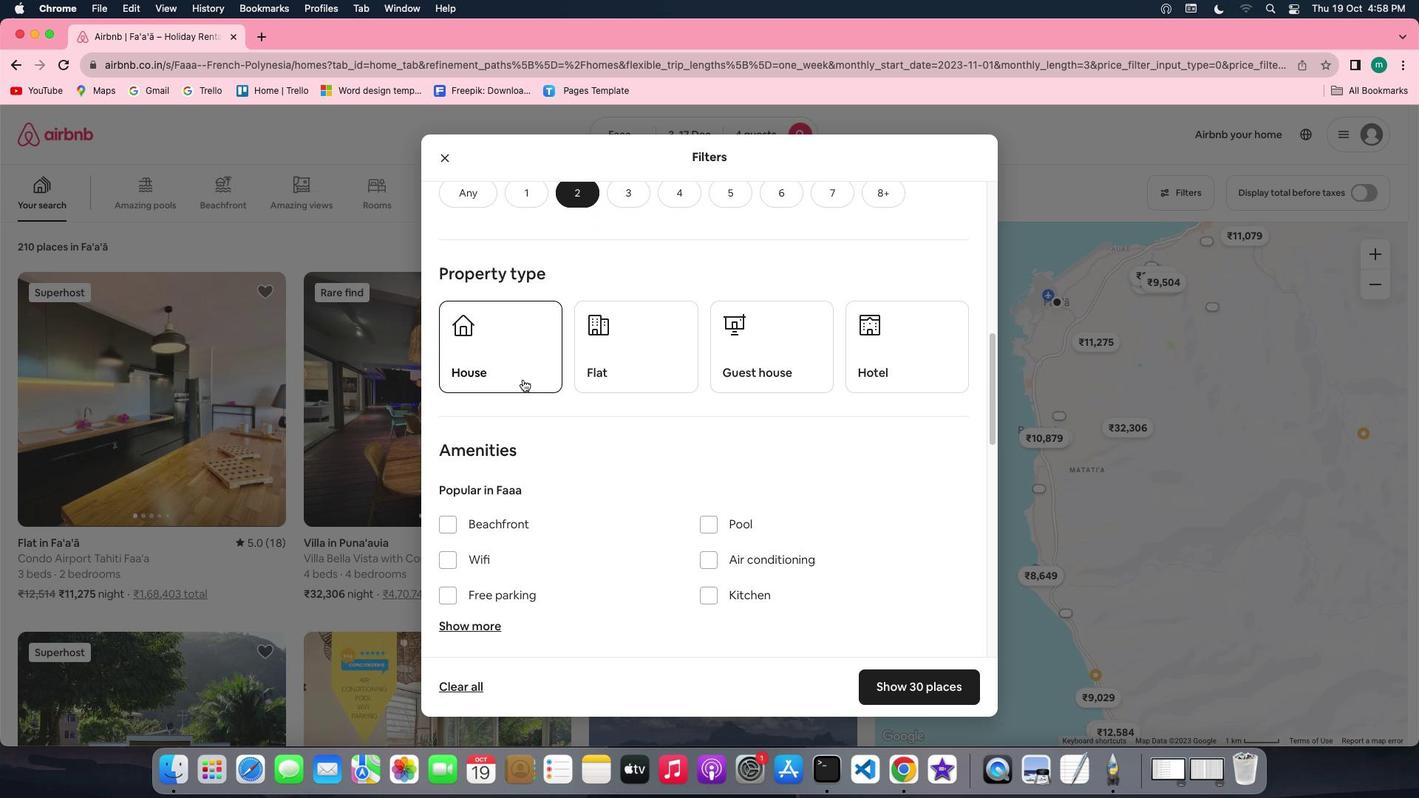 
Action: Mouse pressed left at (523, 379)
Screenshot: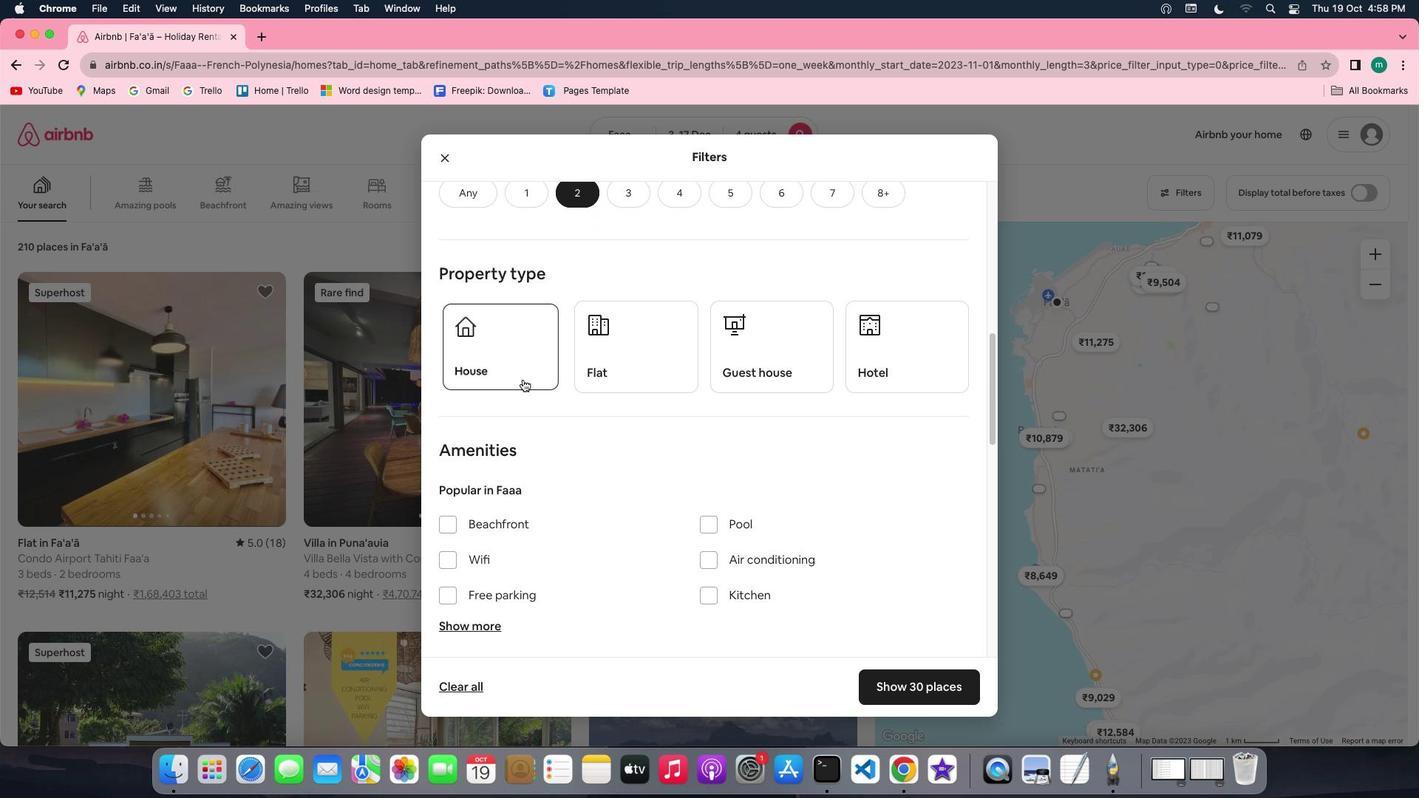 
Action: Mouse moved to (860, 551)
Screenshot: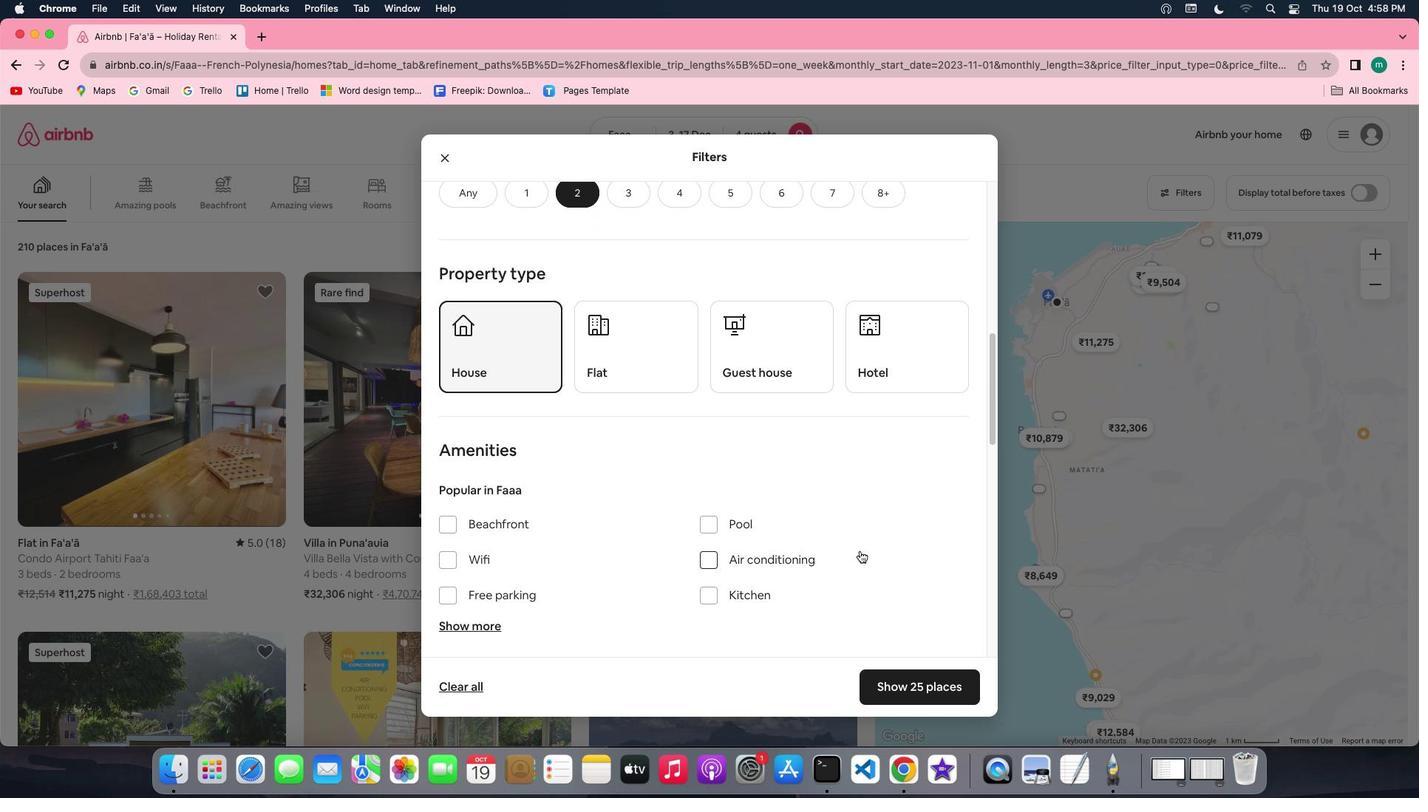 
Action: Mouse scrolled (860, 551) with delta (0, 0)
Screenshot: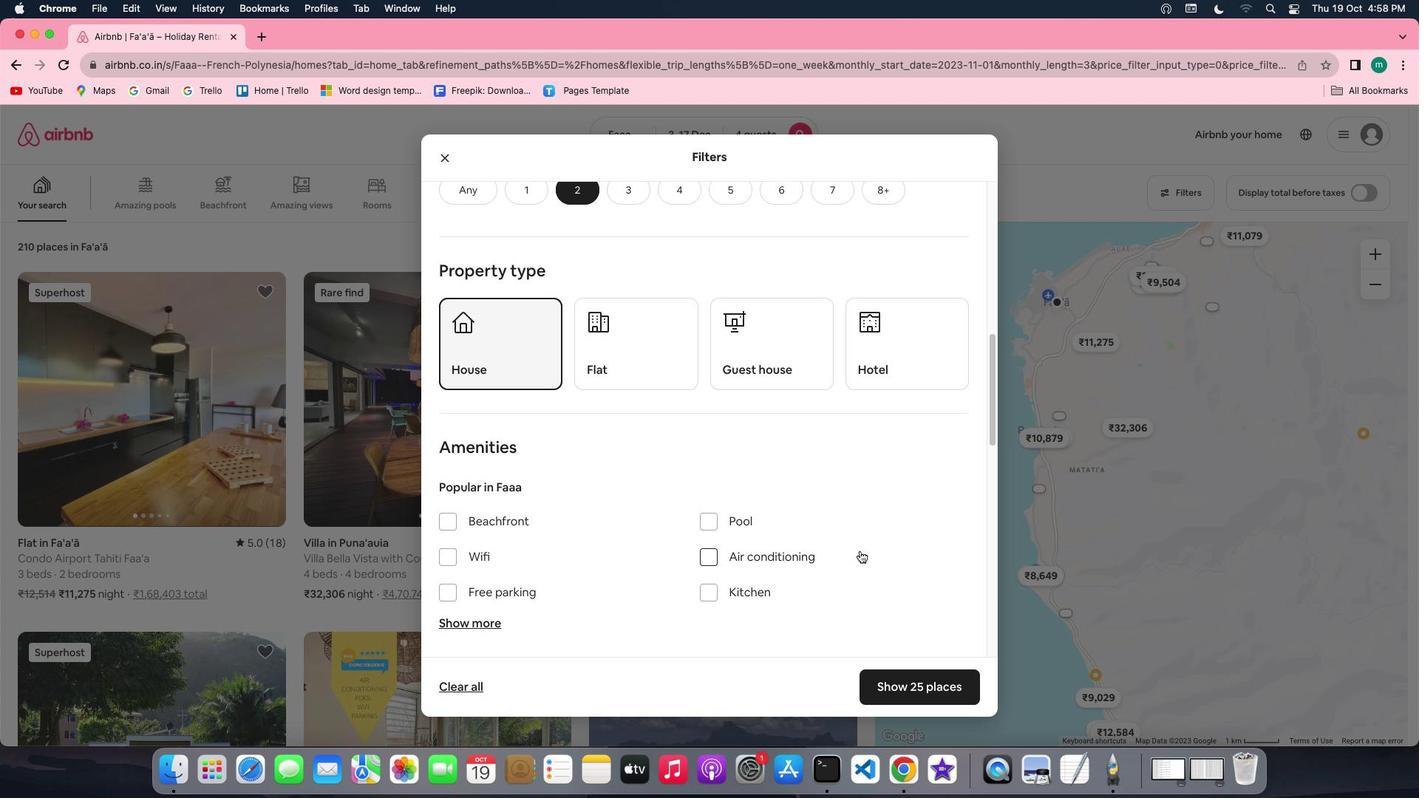 
Action: Mouse scrolled (860, 551) with delta (0, 0)
Screenshot: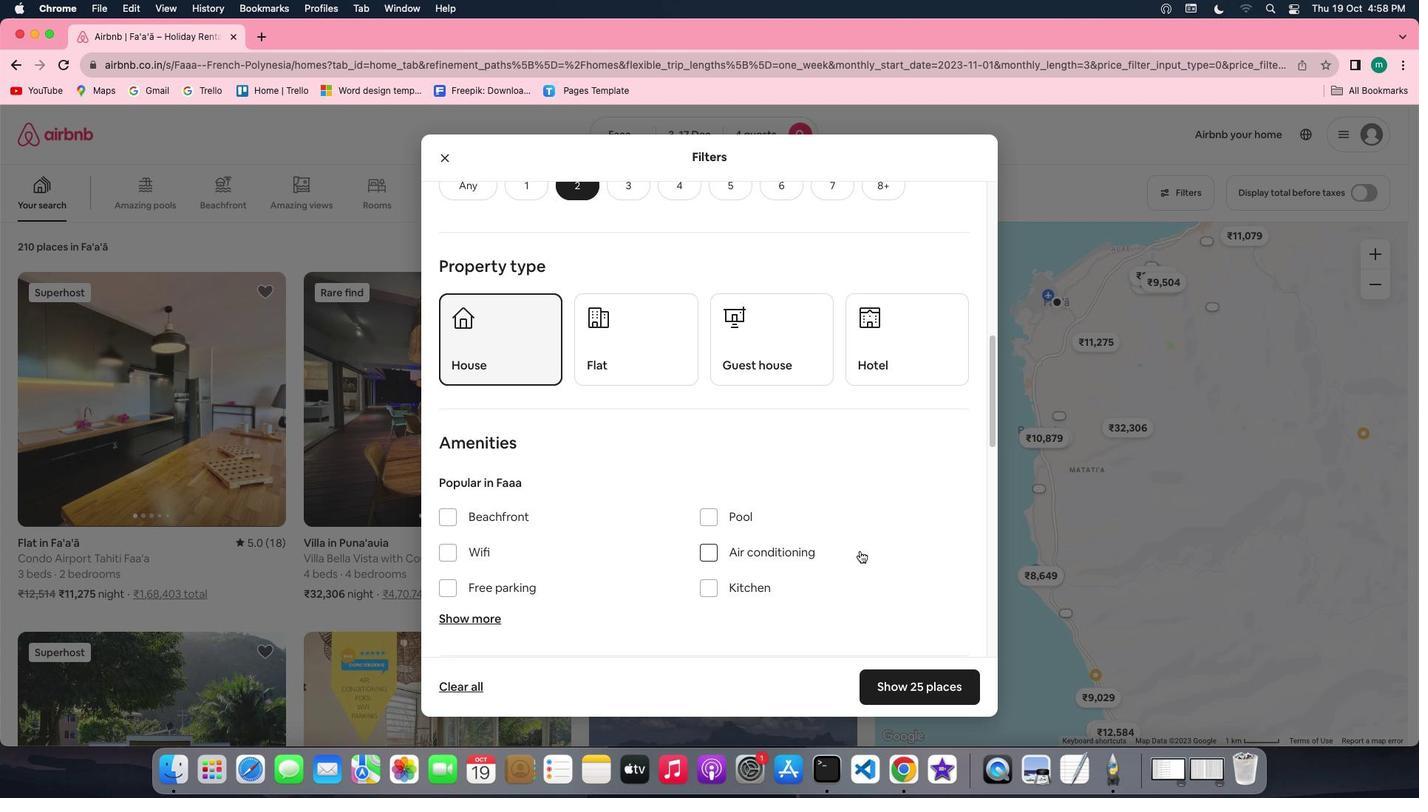 
Action: Mouse scrolled (860, 551) with delta (0, 0)
Screenshot: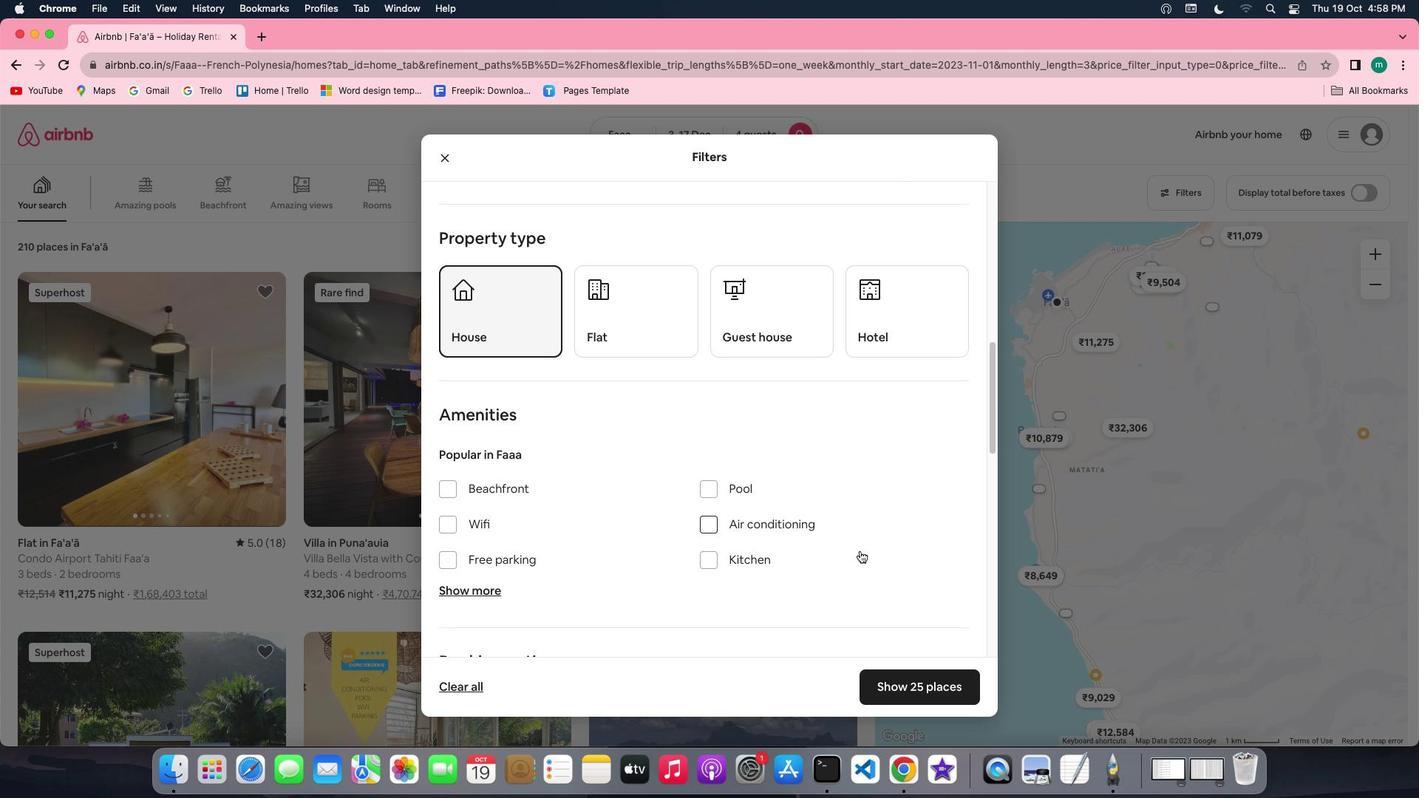
Action: Mouse scrolled (860, 551) with delta (0, 0)
Screenshot: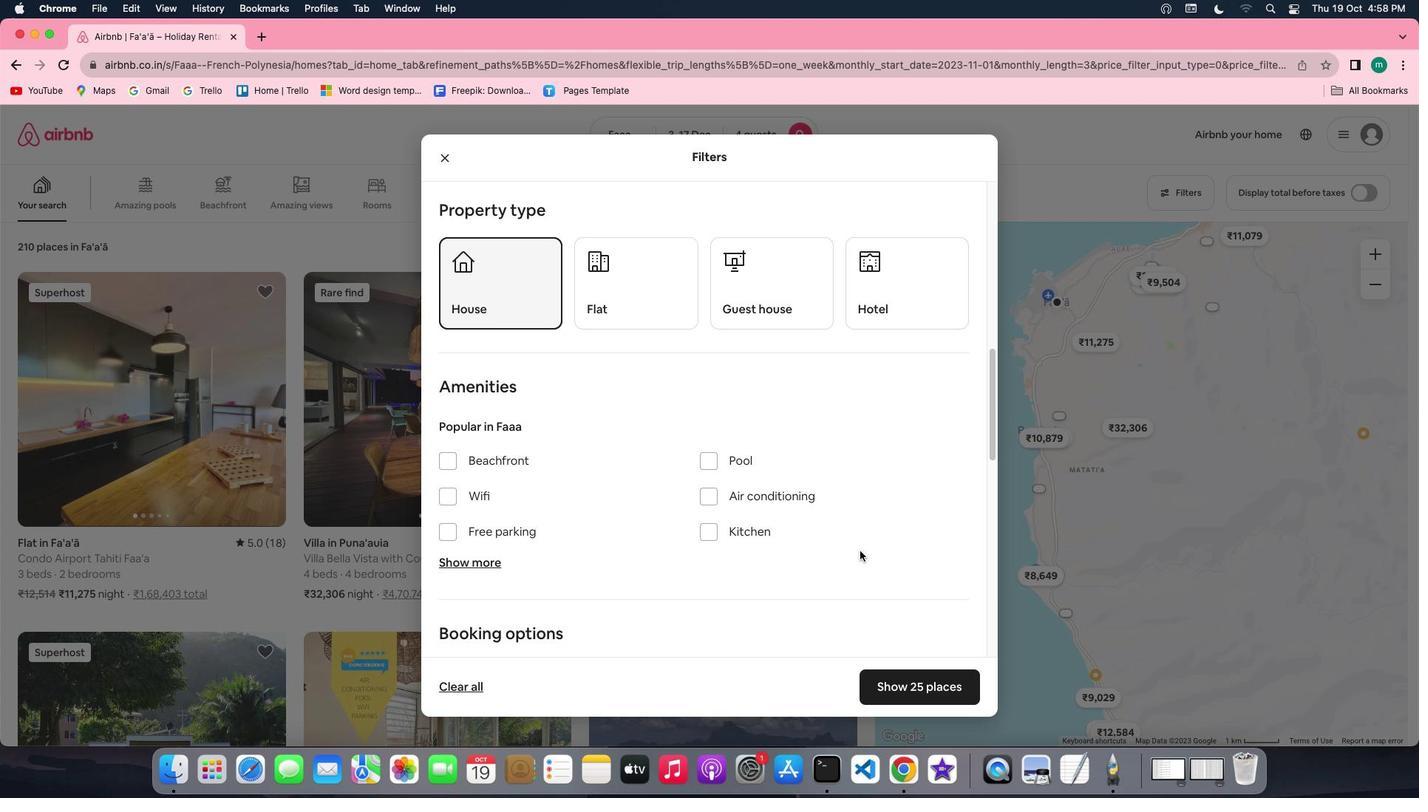 
Action: Mouse scrolled (860, 551) with delta (0, 0)
Screenshot: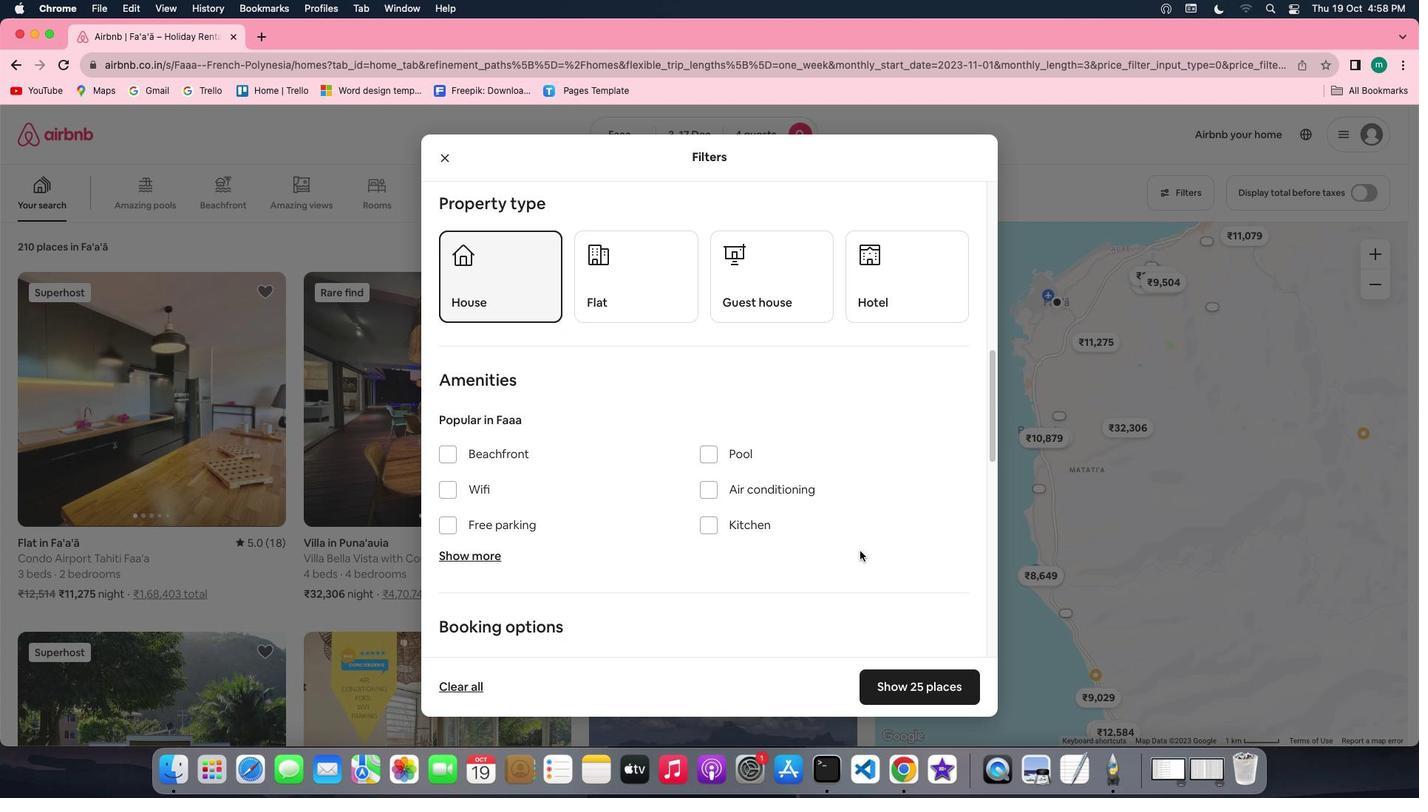 
Action: Mouse scrolled (860, 551) with delta (0, 0)
Screenshot: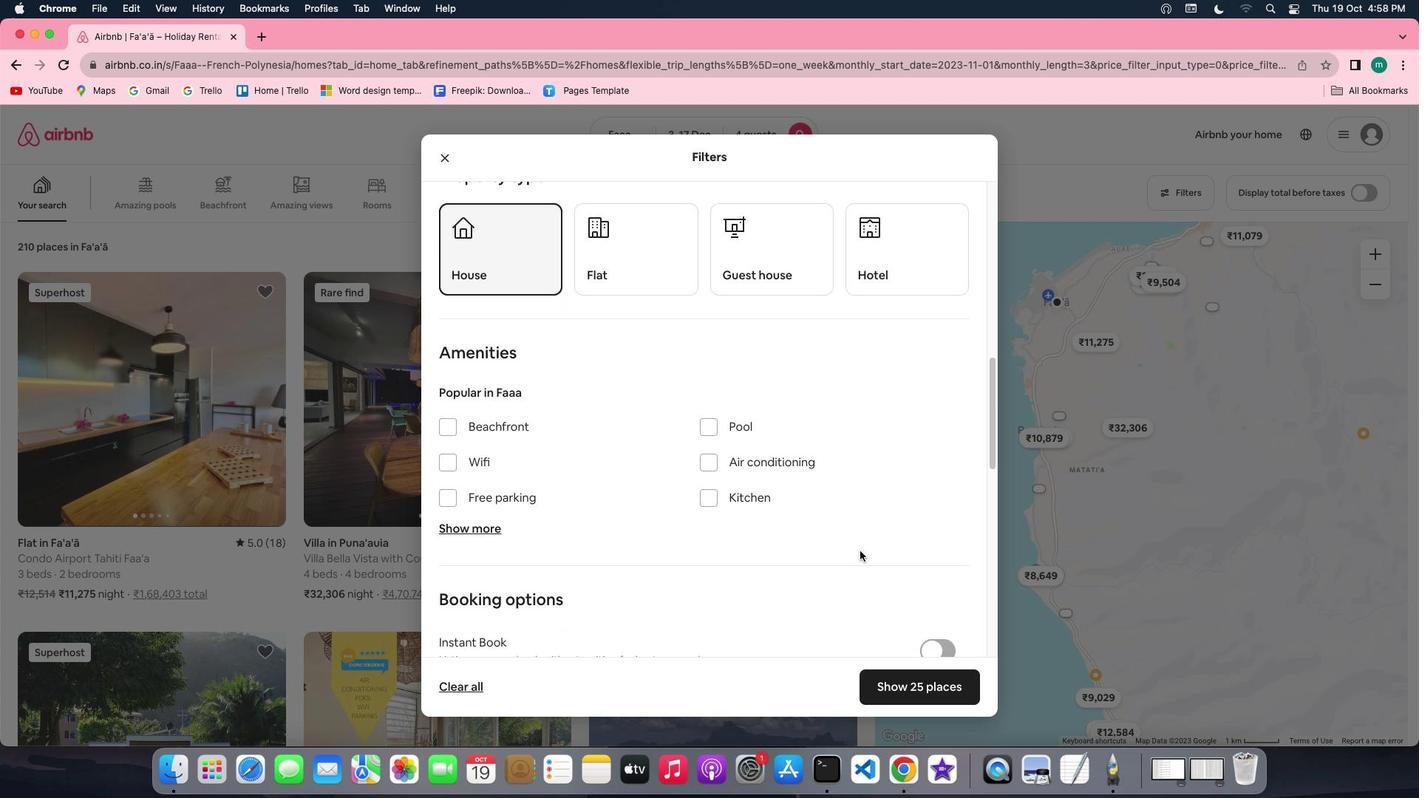 
Action: Mouse scrolled (860, 551) with delta (0, 0)
Screenshot: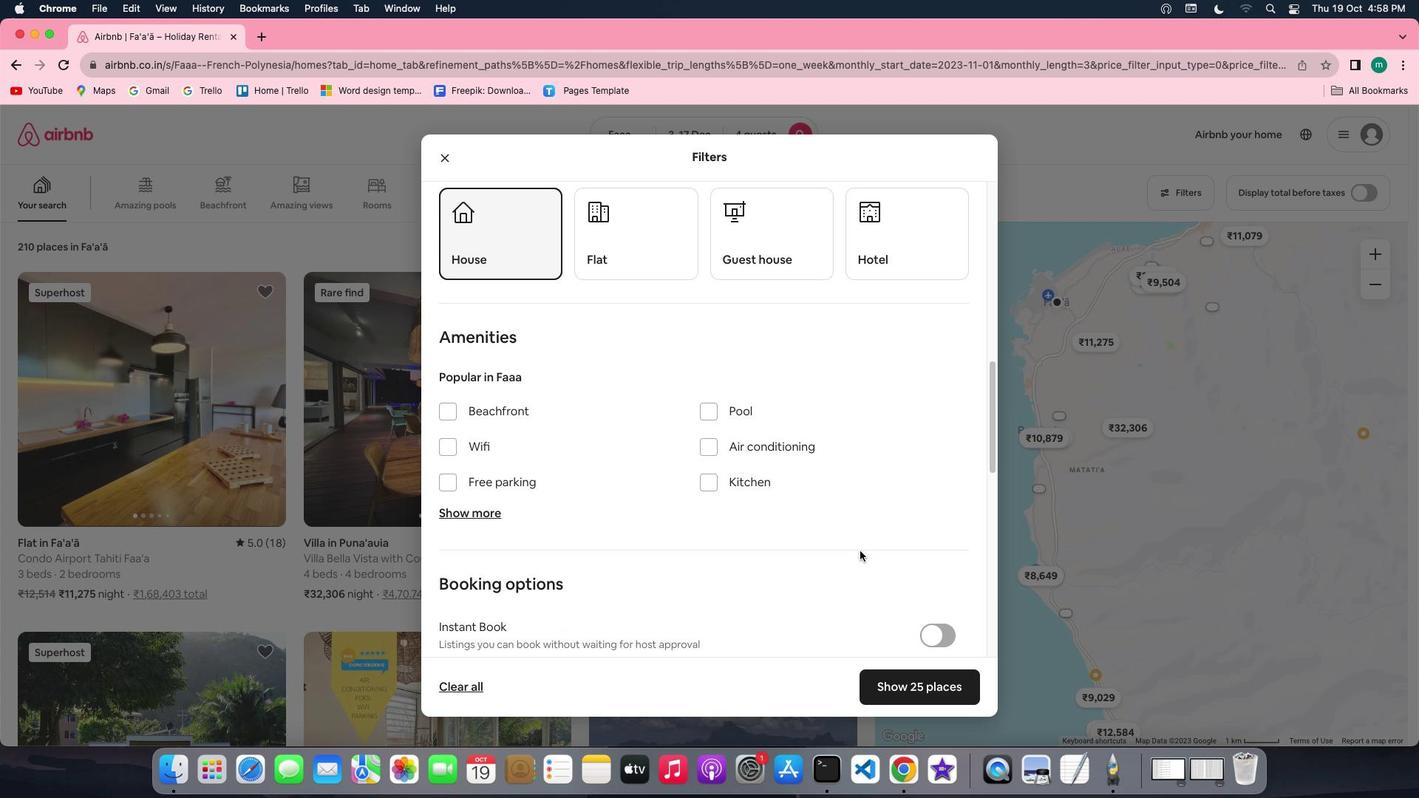 
Action: Mouse scrolled (860, 551) with delta (0, 0)
Screenshot: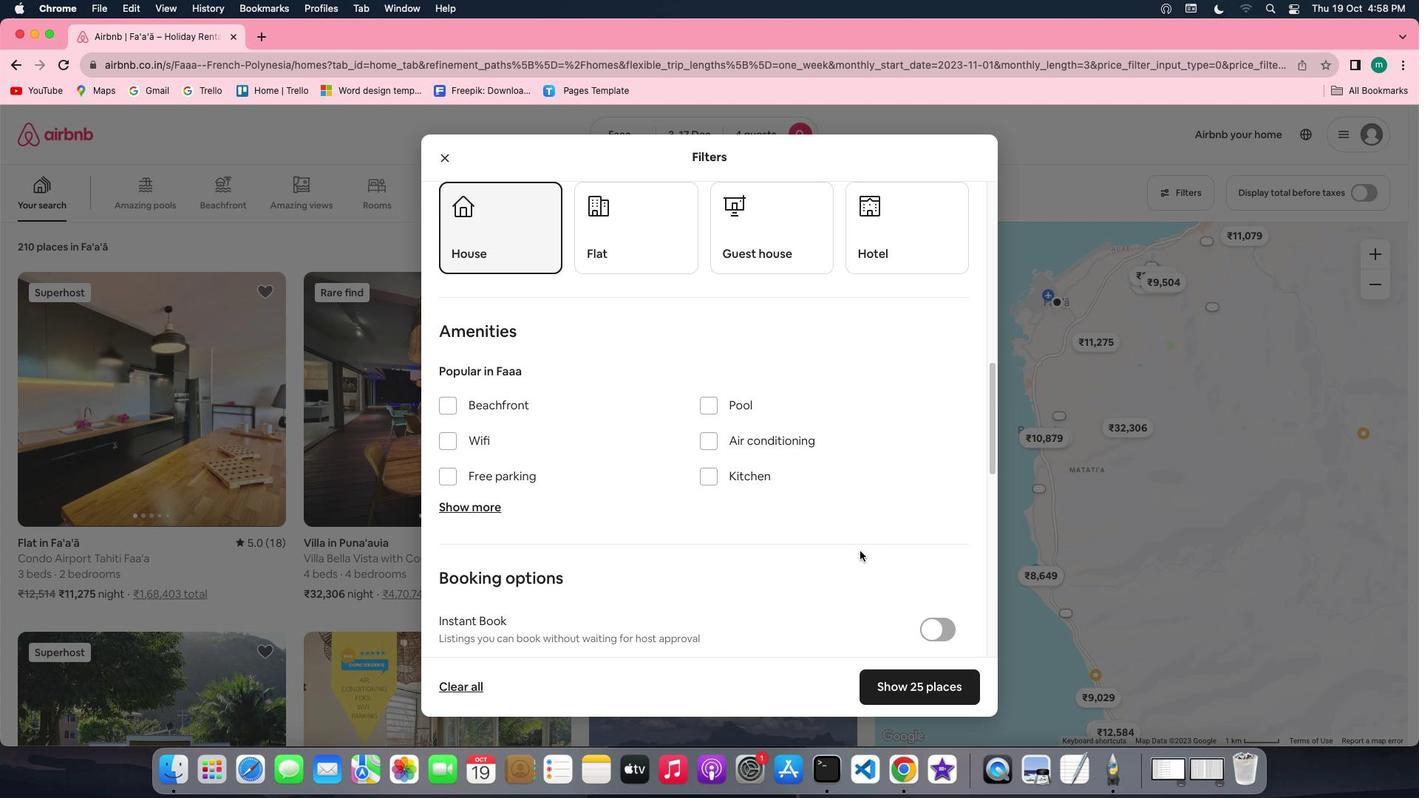 
Action: Mouse scrolled (860, 551) with delta (0, 0)
Screenshot: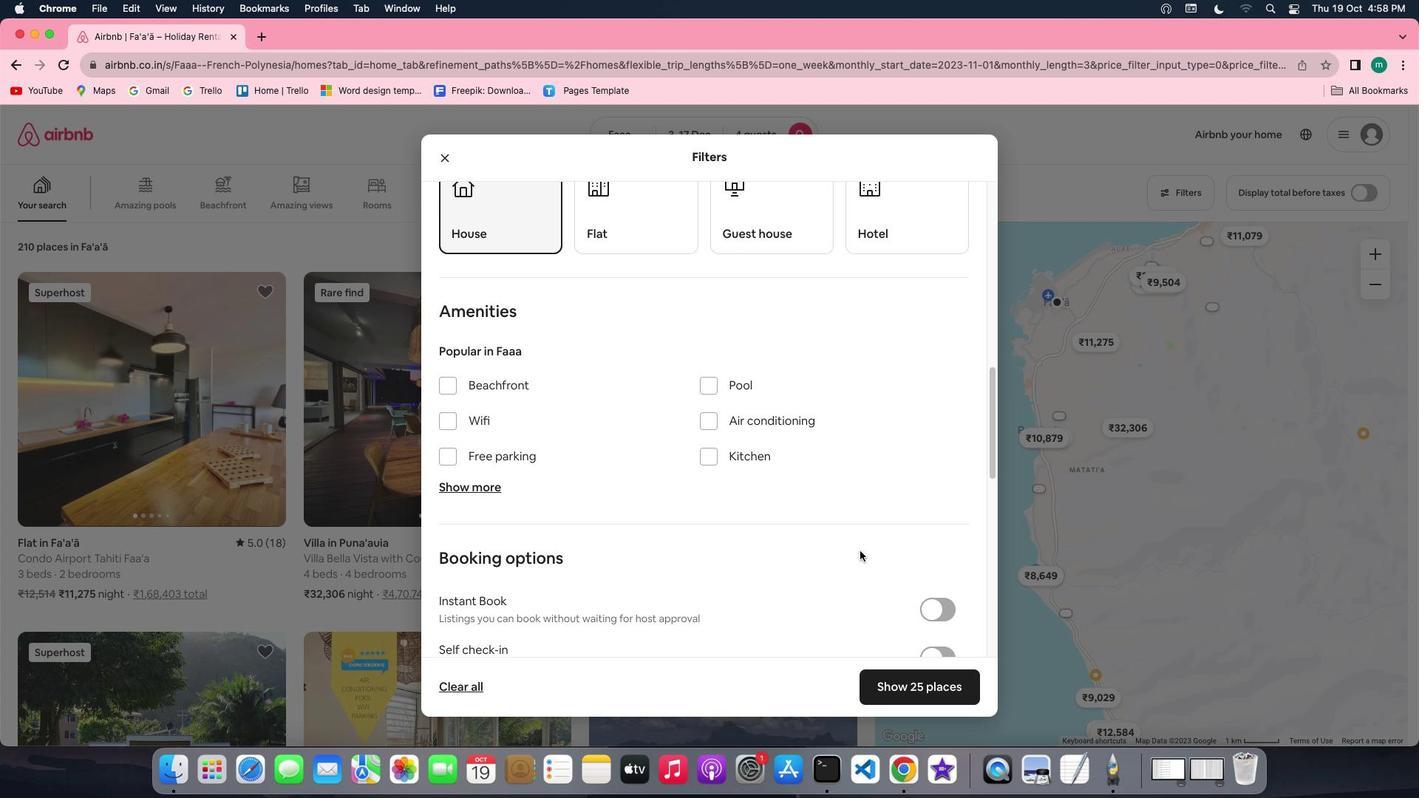 
Action: Mouse scrolled (860, 551) with delta (0, 0)
Screenshot: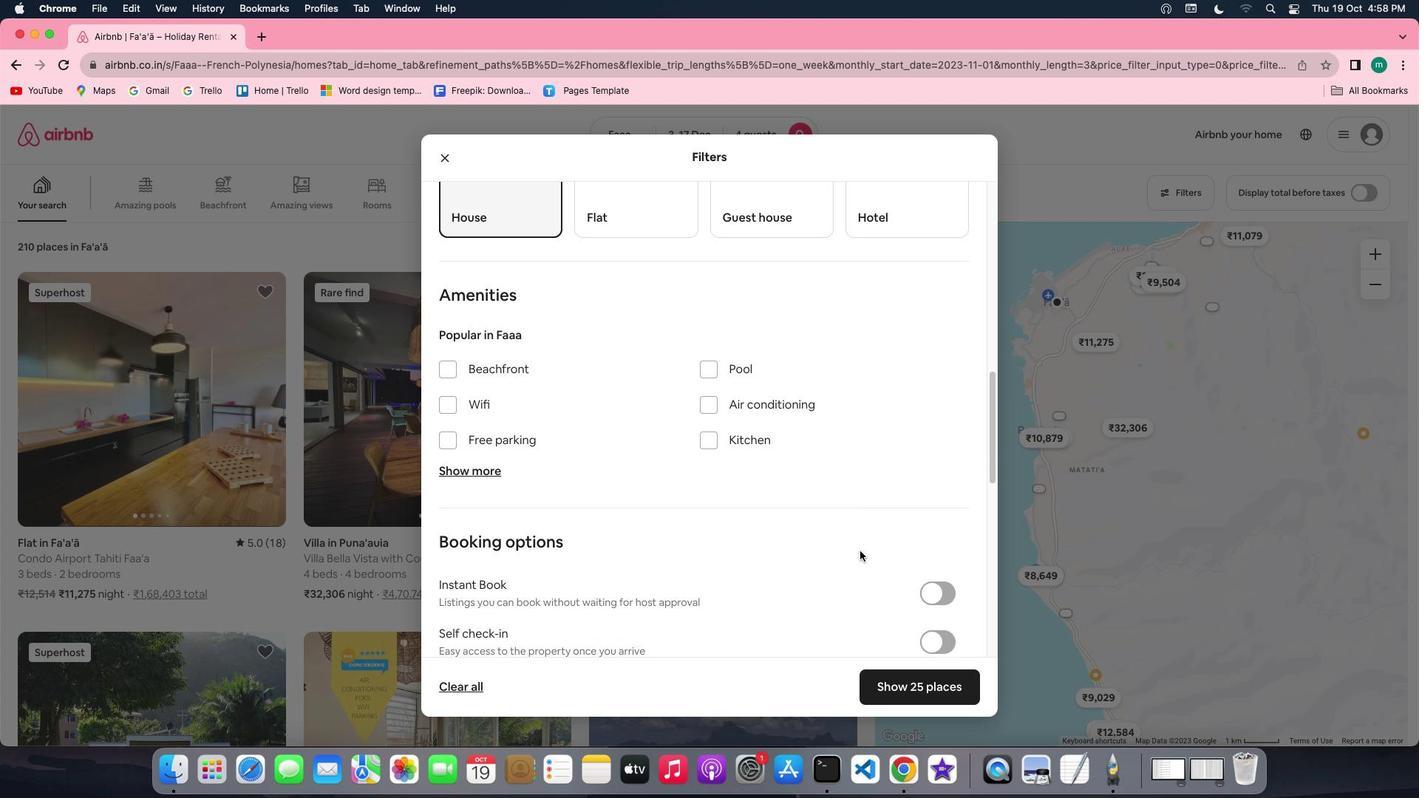 
Action: Mouse scrolled (860, 551) with delta (0, -2)
Screenshot: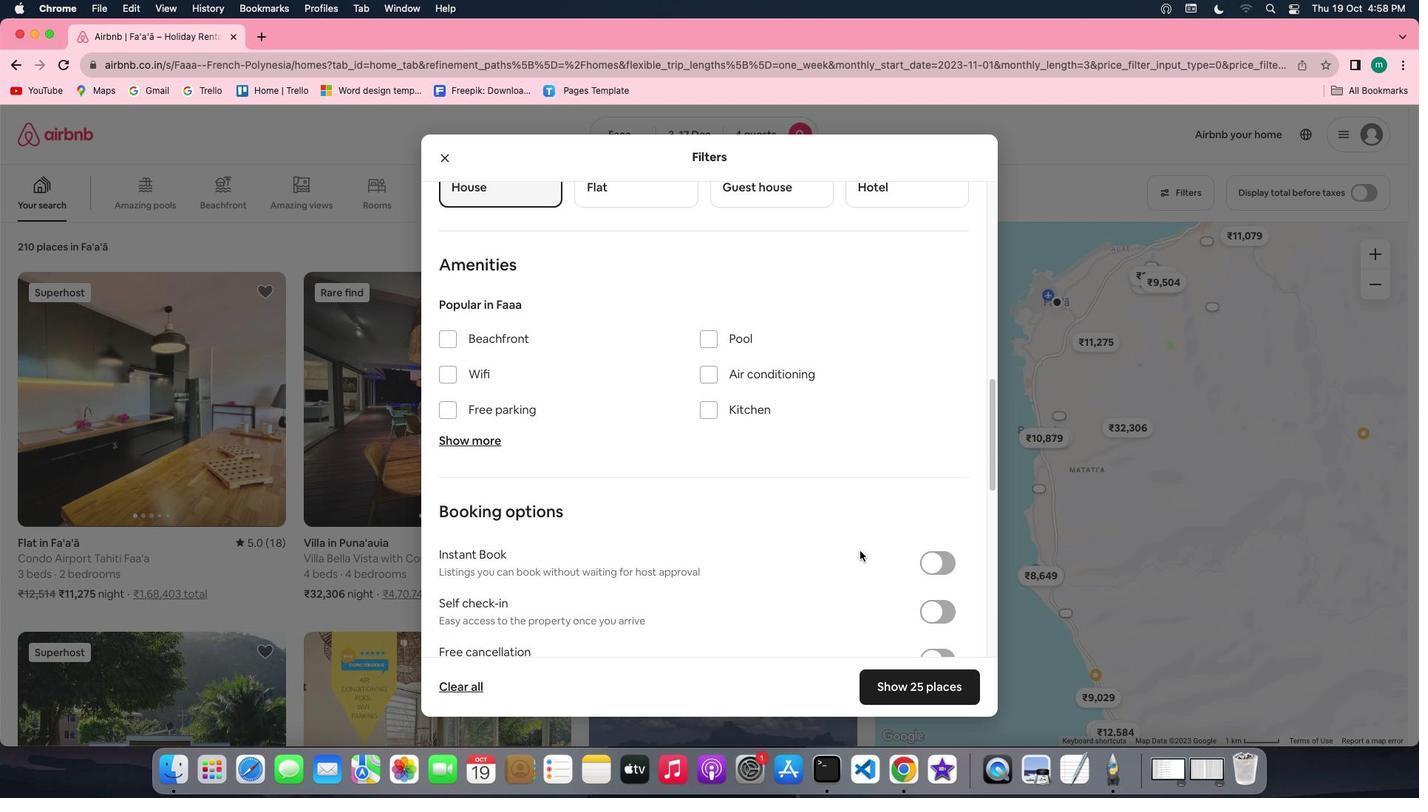 
Action: Mouse moved to (931, 529)
Screenshot: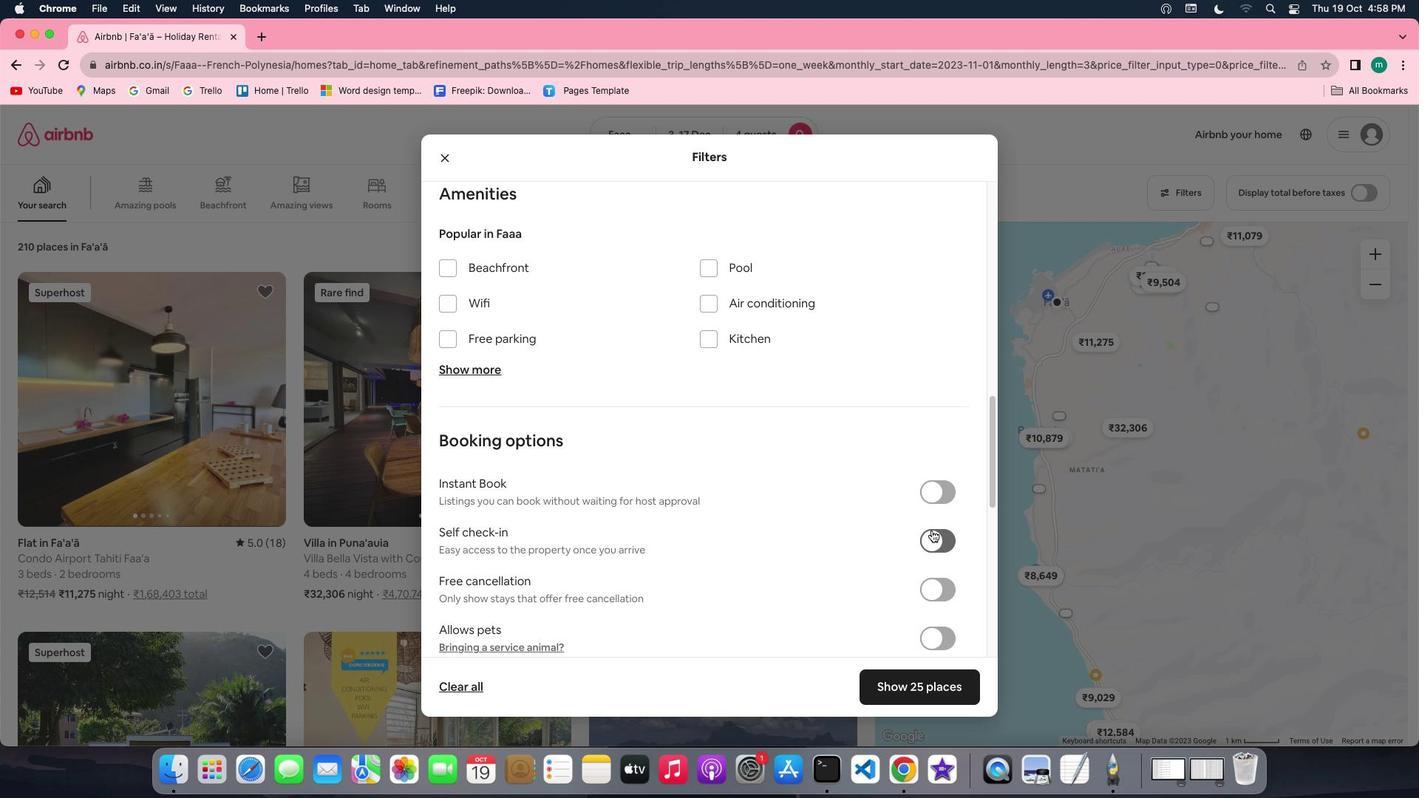 
Action: Mouse pressed left at (931, 529)
Screenshot: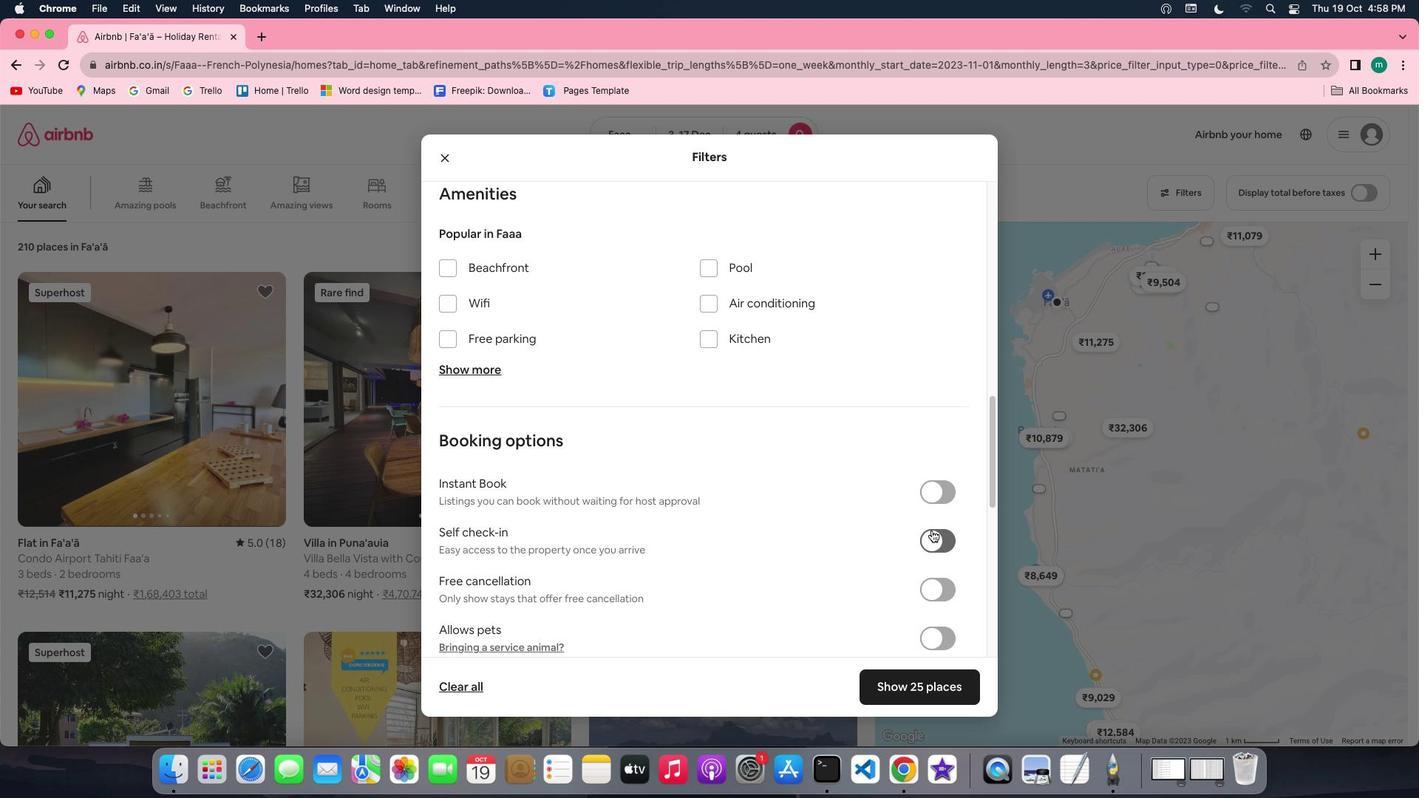 
Action: Mouse moved to (578, 509)
Screenshot: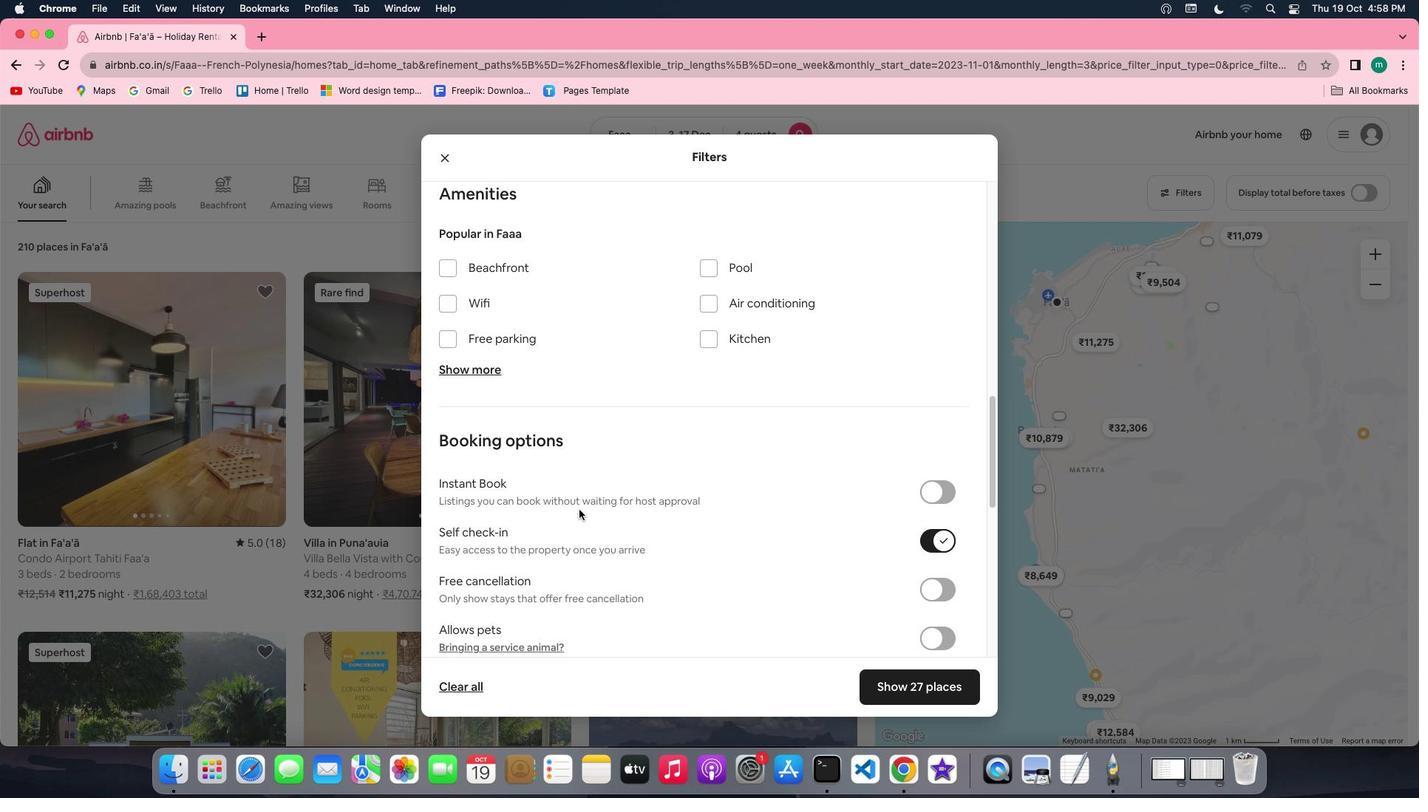 
Action: Mouse scrolled (578, 509) with delta (0, 0)
Screenshot: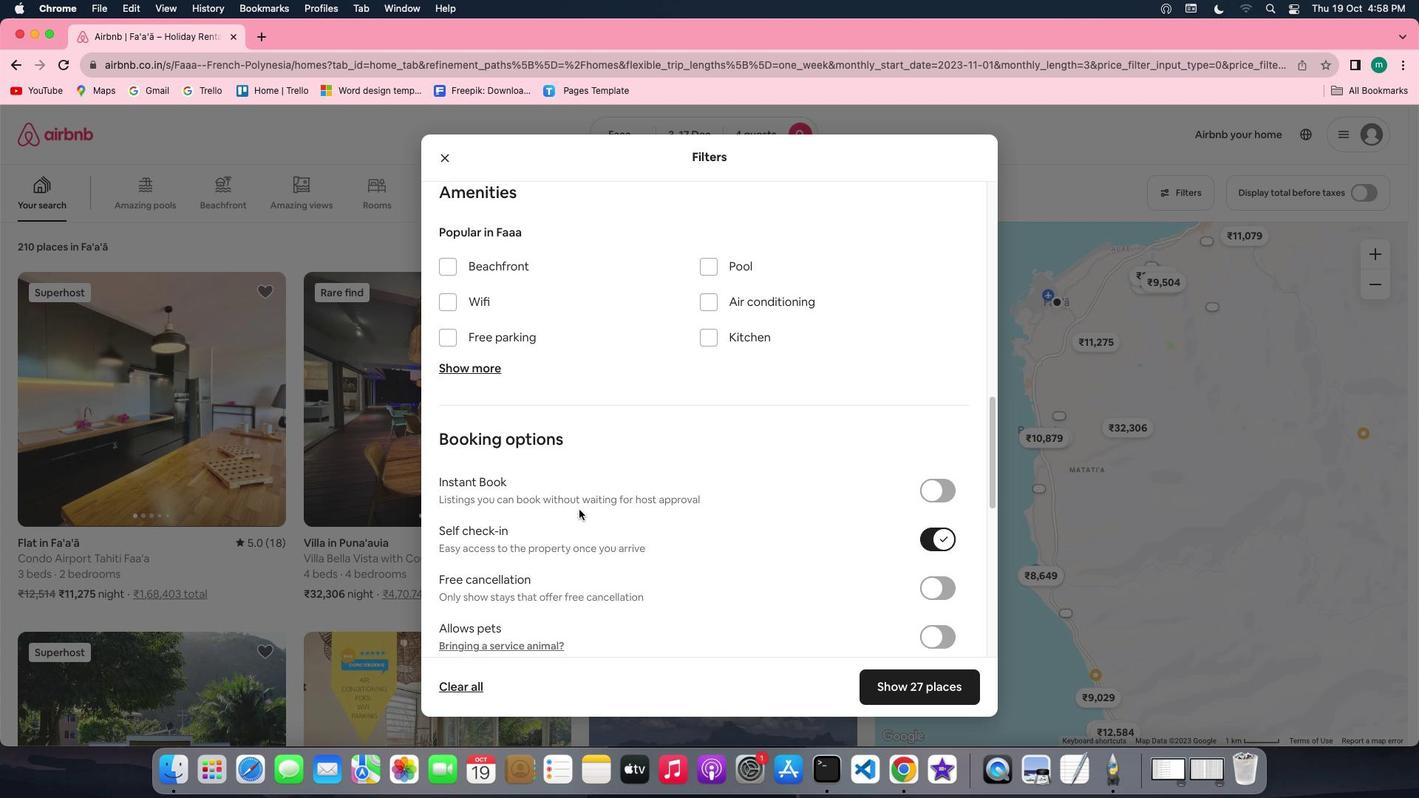 
Action: Mouse scrolled (578, 509) with delta (0, 0)
Screenshot: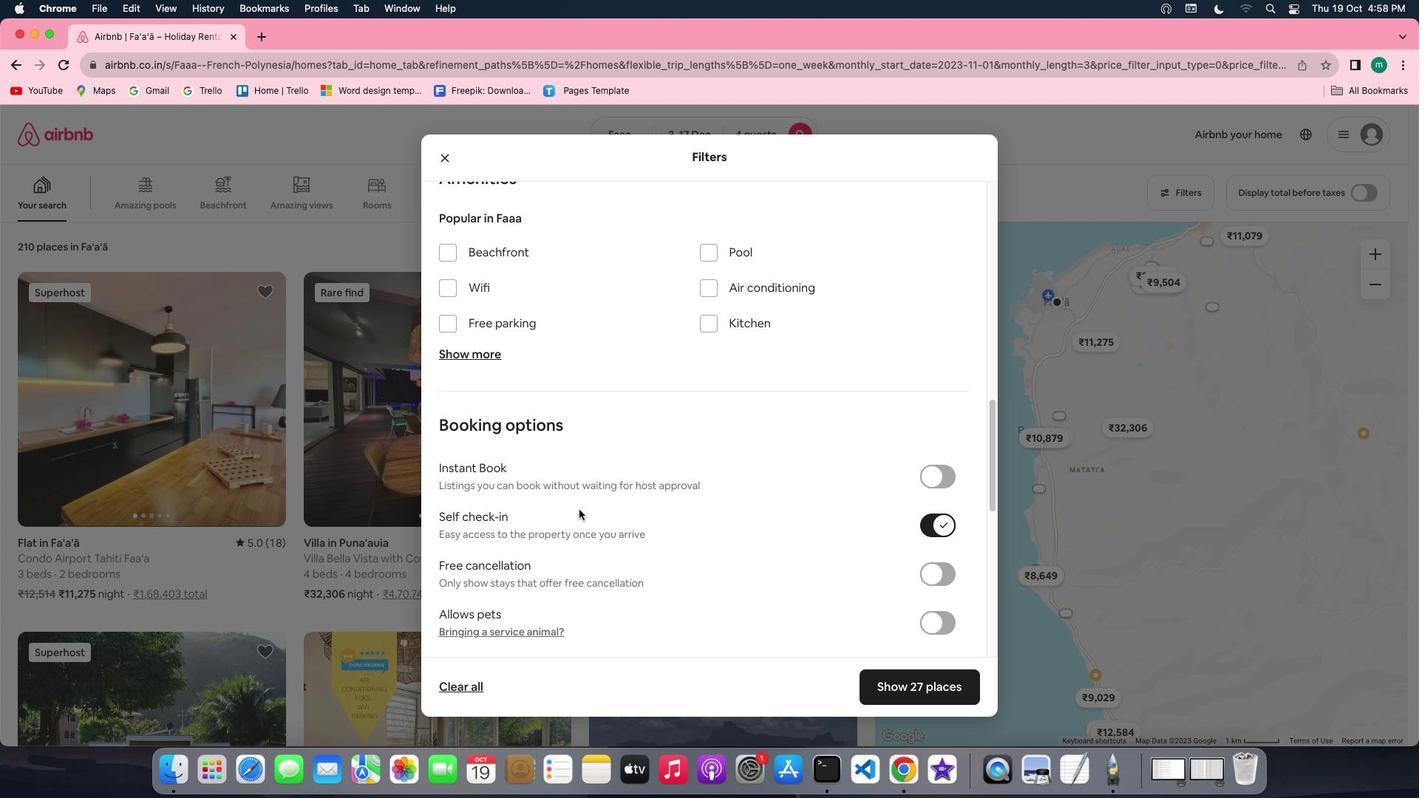 
Action: Mouse scrolled (578, 509) with delta (0, -1)
Screenshot: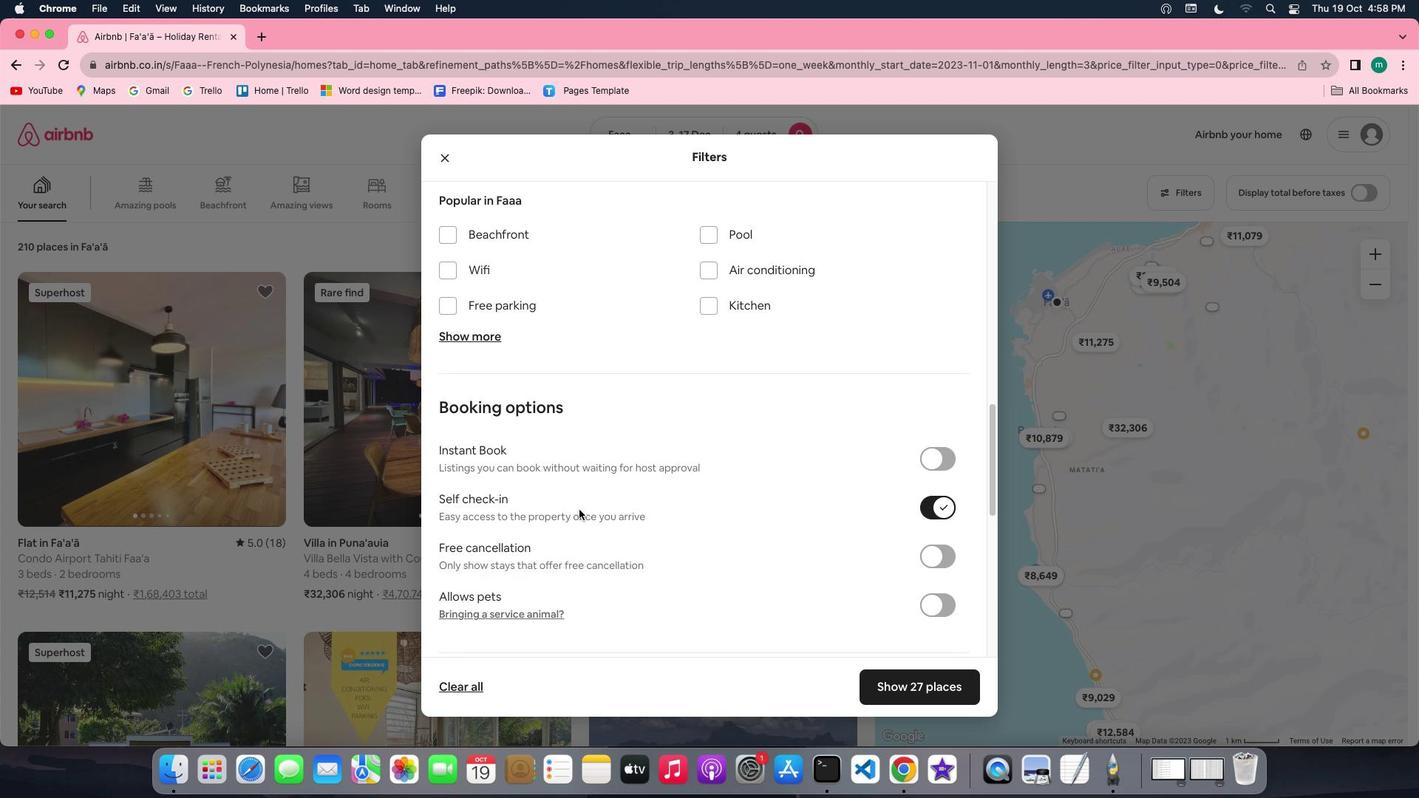 
Action: Mouse scrolled (578, 509) with delta (0, -1)
Screenshot: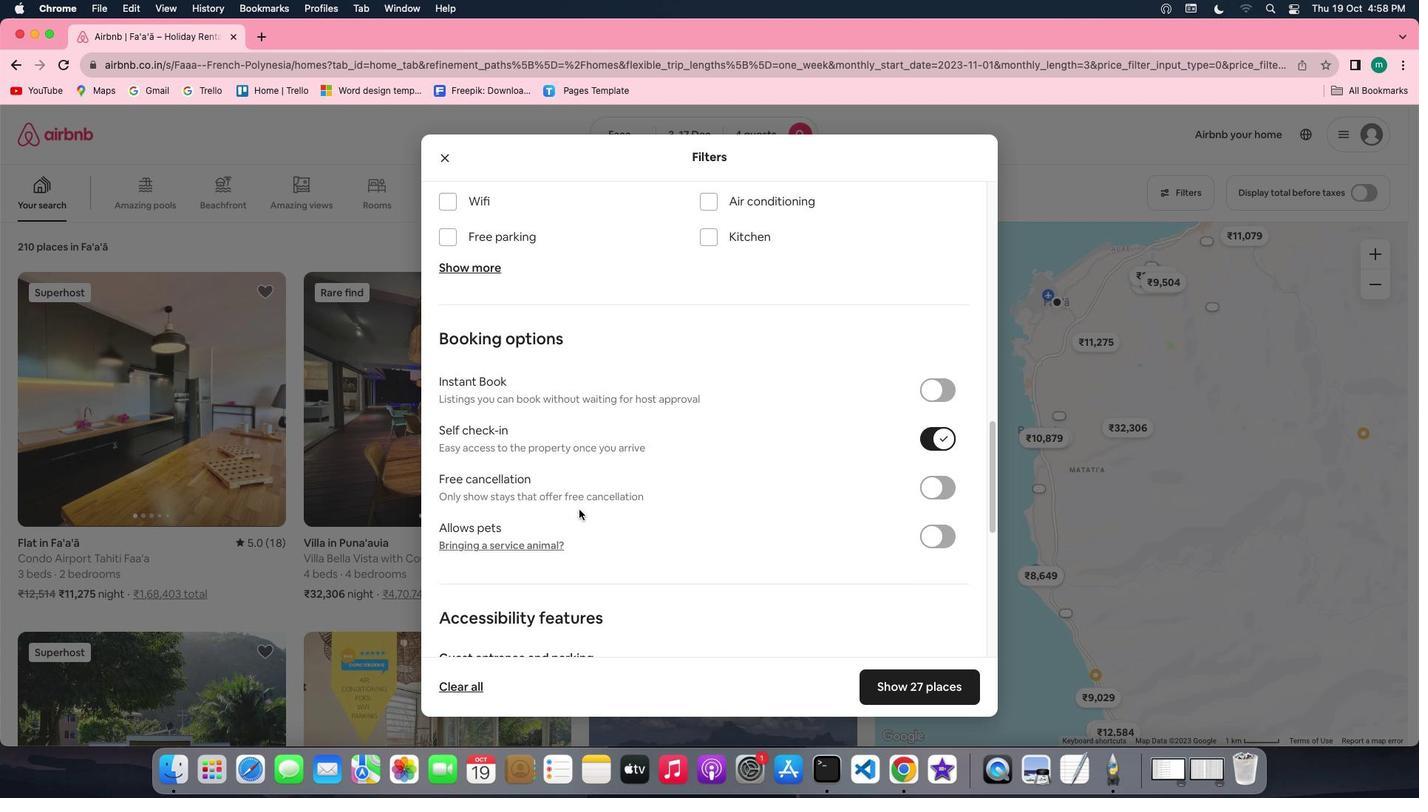 
Action: Mouse moved to (903, 684)
Screenshot: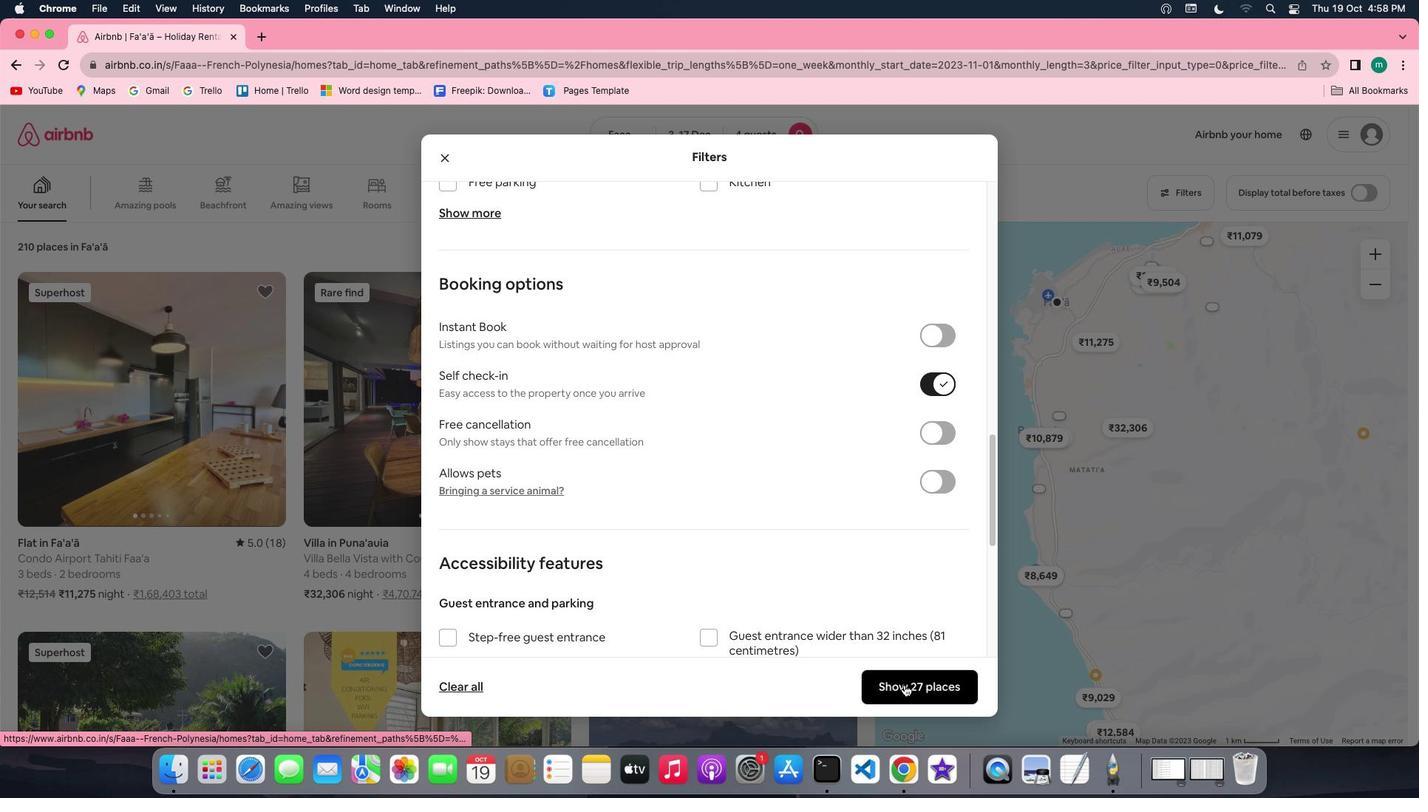 
Action: Mouse pressed left at (903, 684)
Screenshot: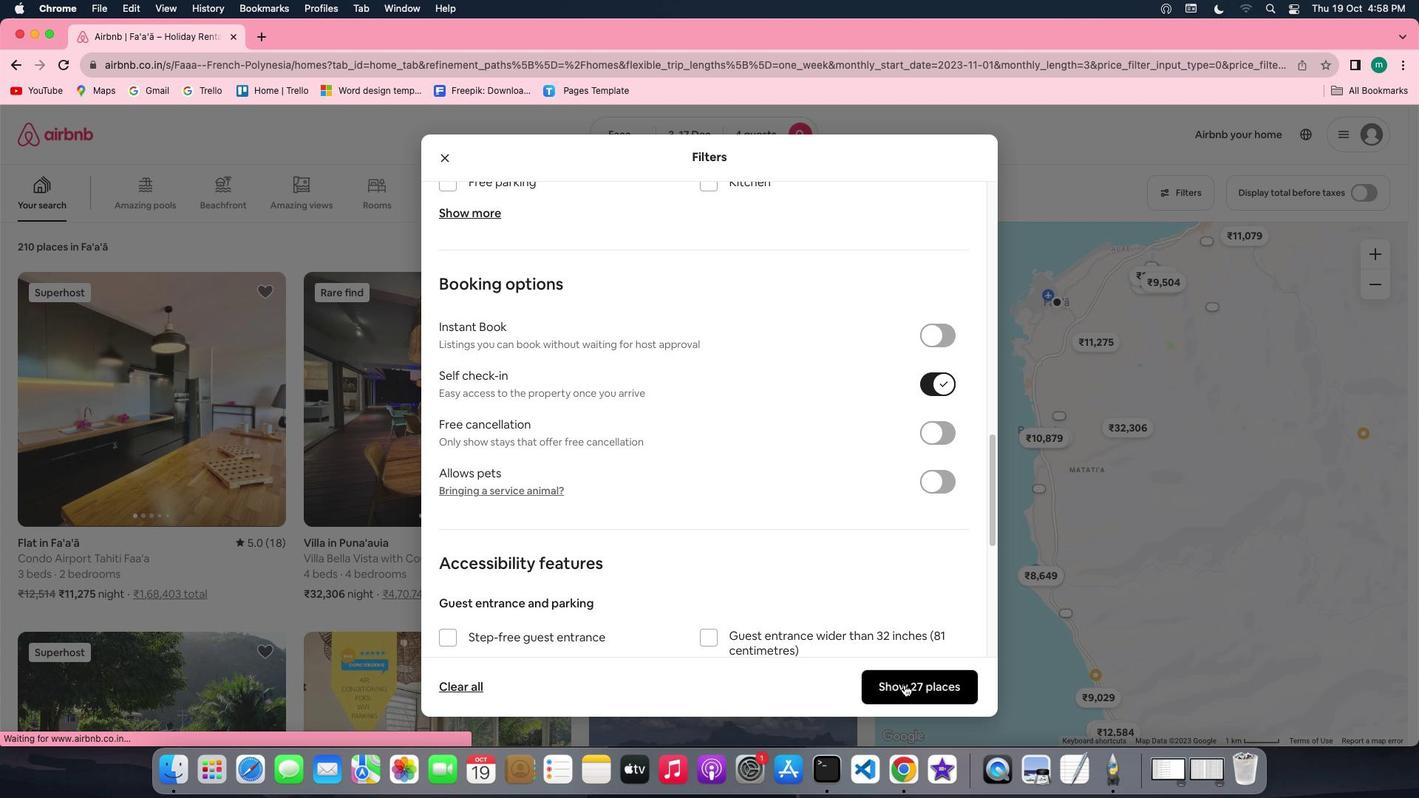 
Action: Mouse moved to (161, 441)
Screenshot: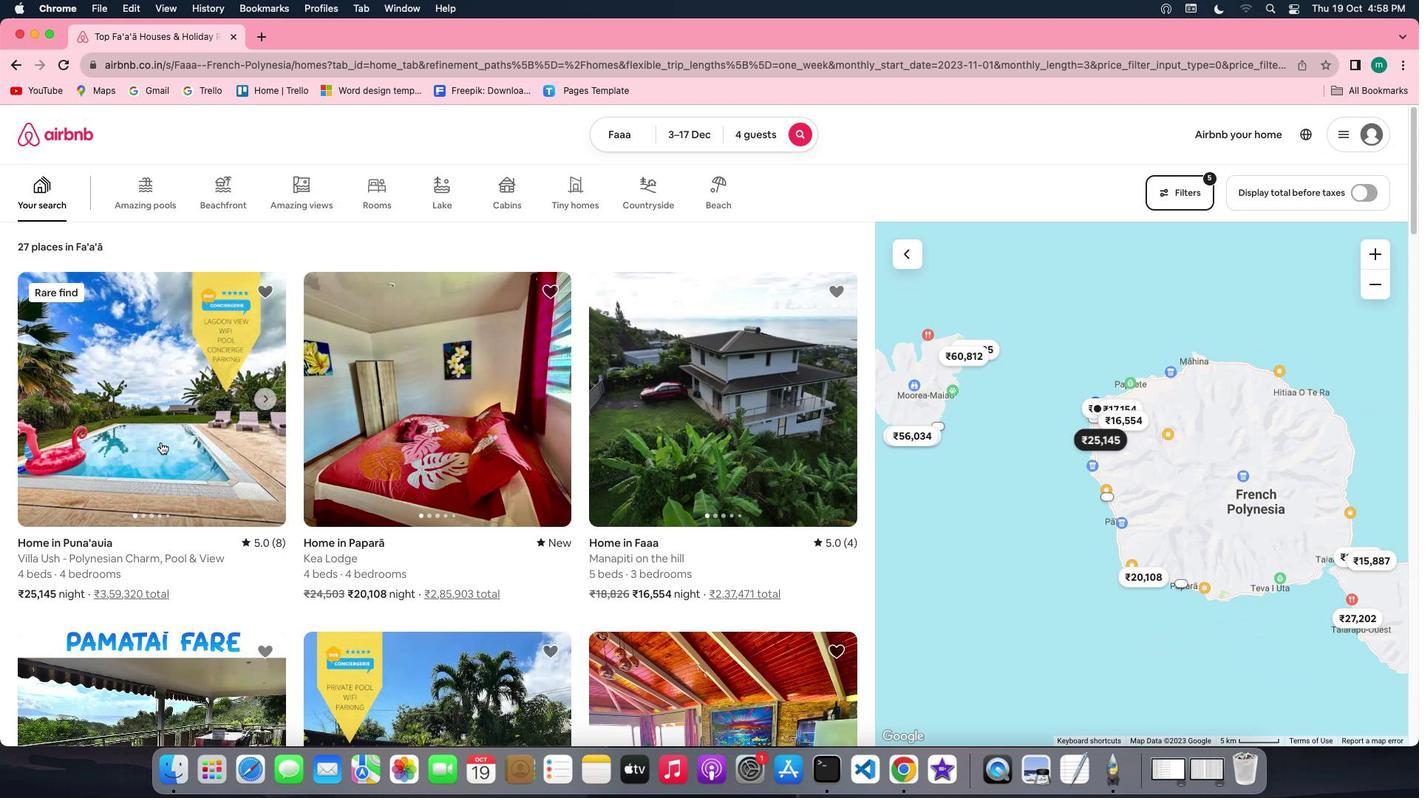 
Action: Mouse pressed left at (161, 441)
Screenshot: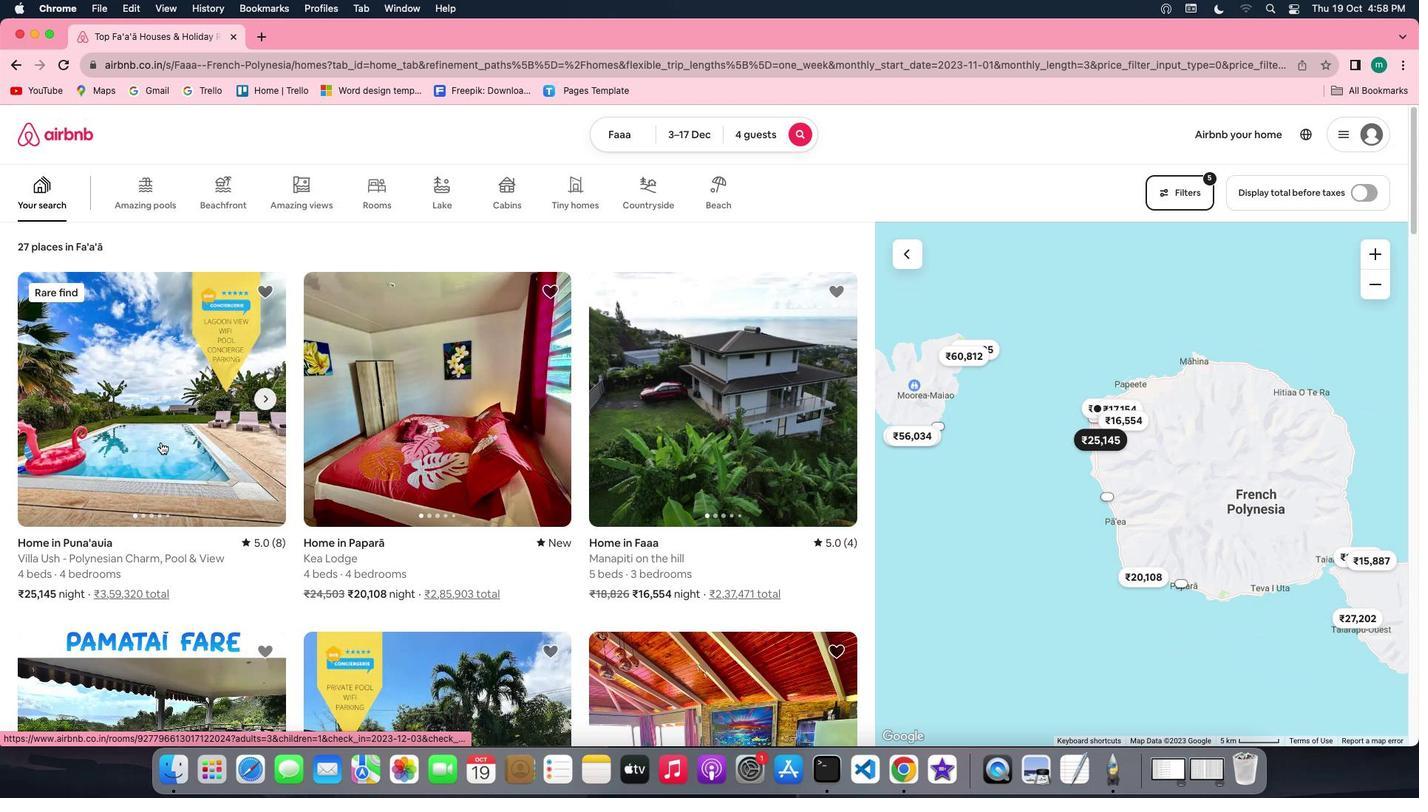 
Action: Mouse moved to (791, 515)
Screenshot: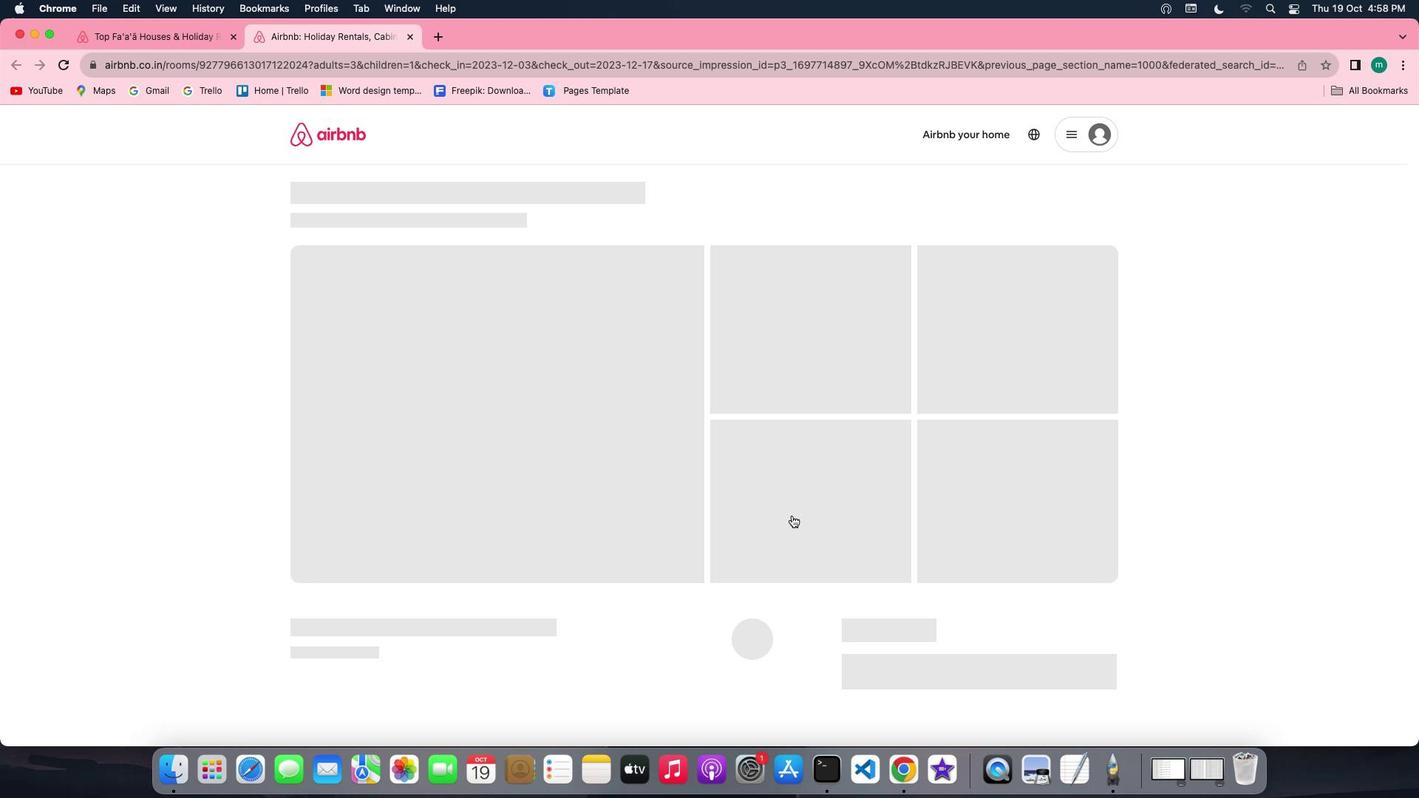 
Action: Mouse scrolled (791, 515) with delta (0, 0)
Screenshot: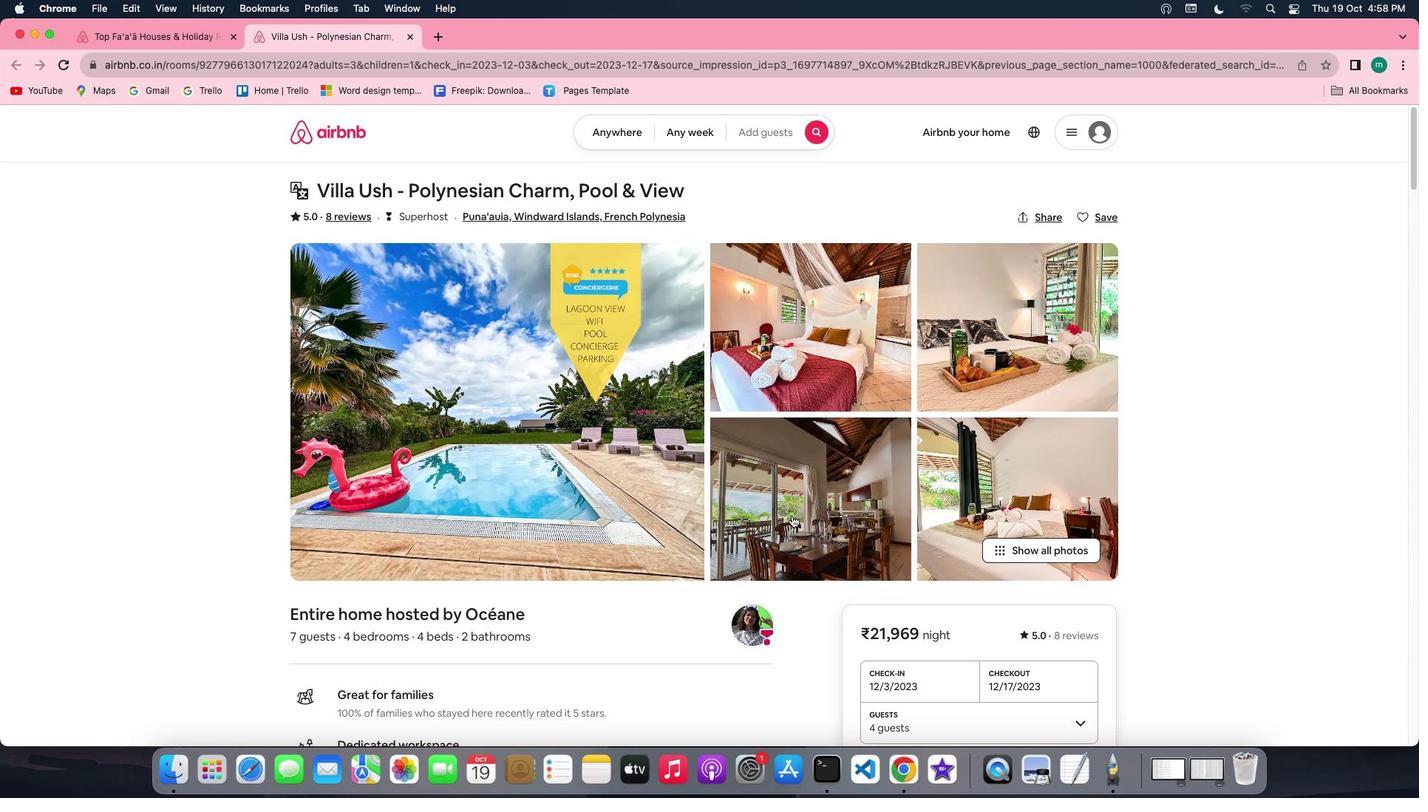 
Action: Mouse scrolled (791, 515) with delta (0, 0)
Screenshot: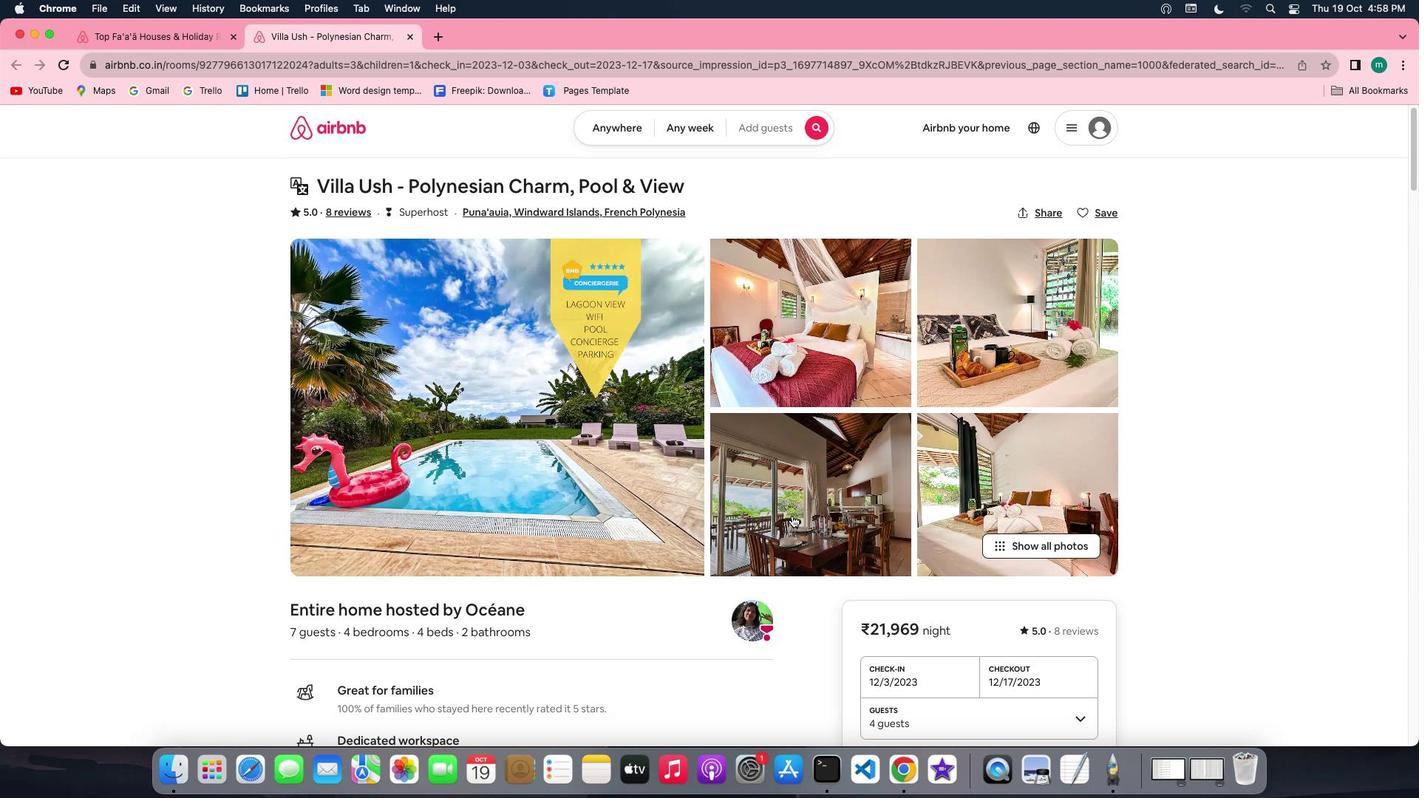 
Action: Mouse scrolled (791, 515) with delta (0, -1)
Screenshot: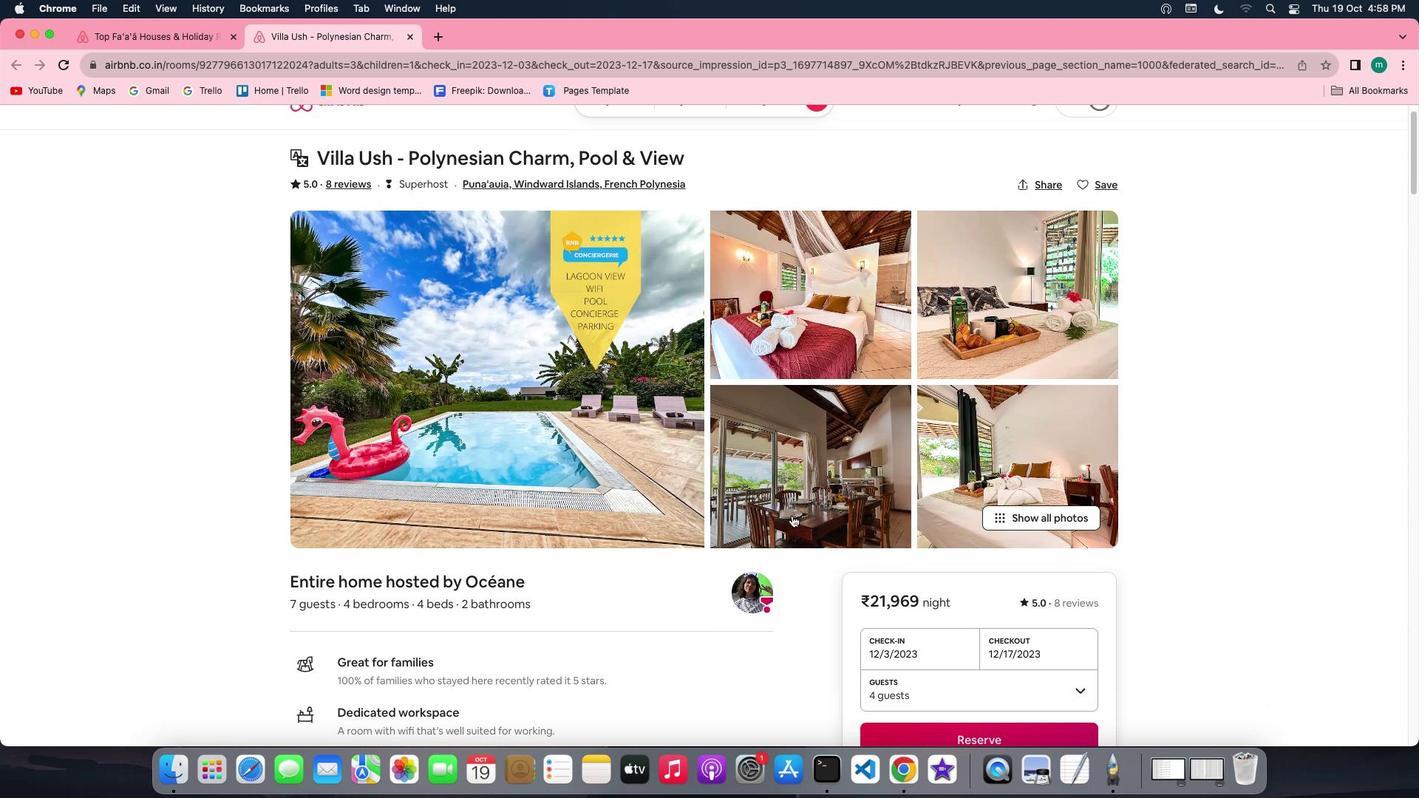 
Action: Mouse moved to (1081, 461)
Screenshot: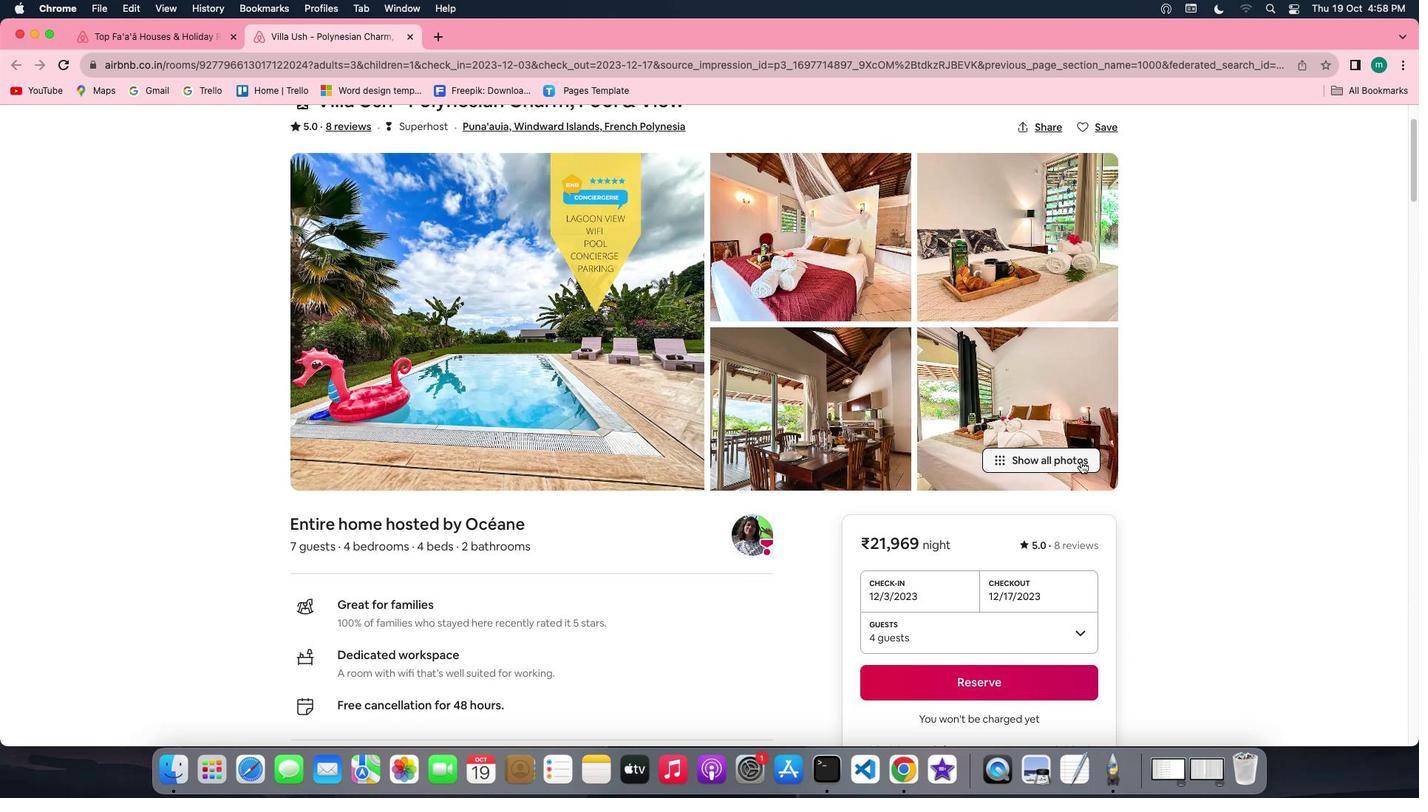 
Action: Mouse pressed left at (1081, 461)
Screenshot: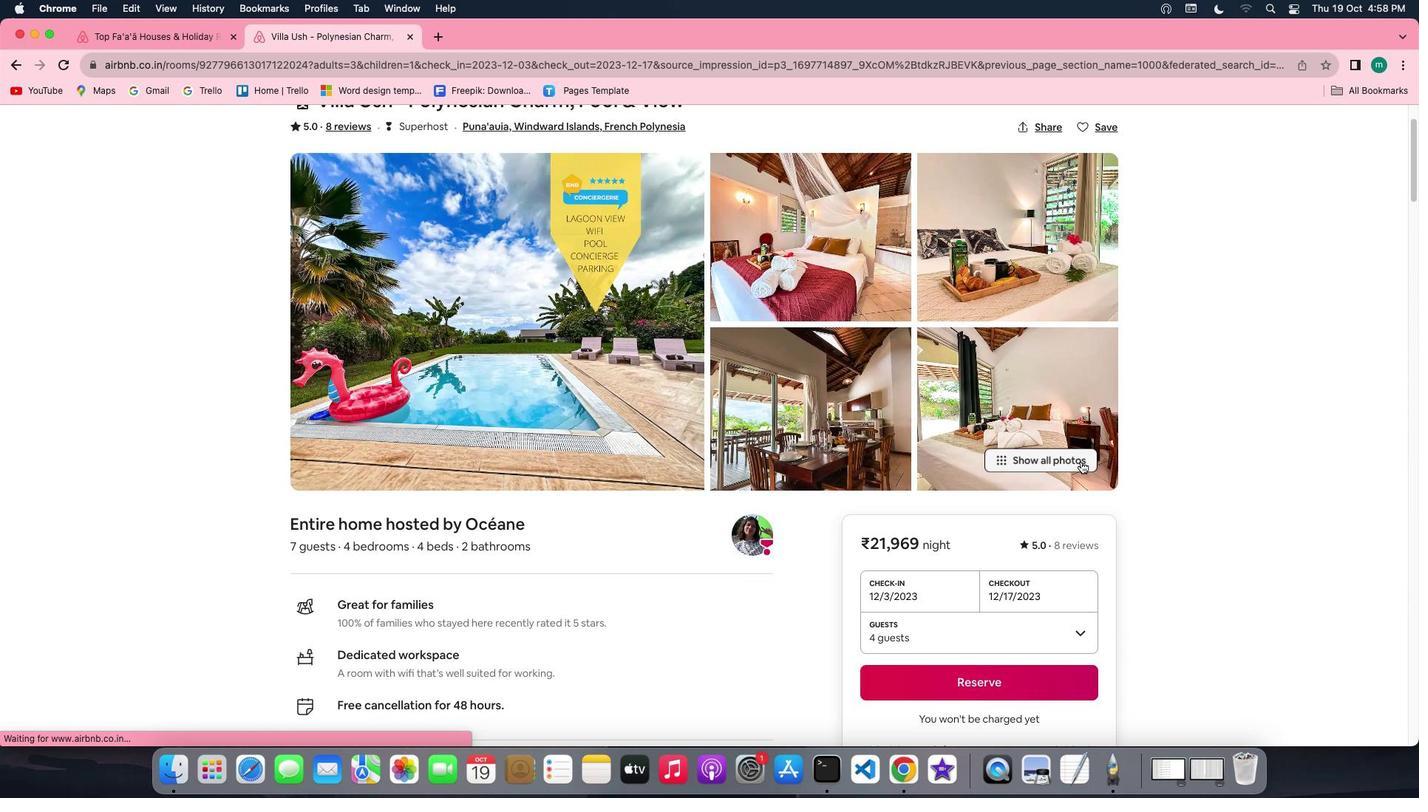 
Action: Mouse moved to (761, 555)
Screenshot: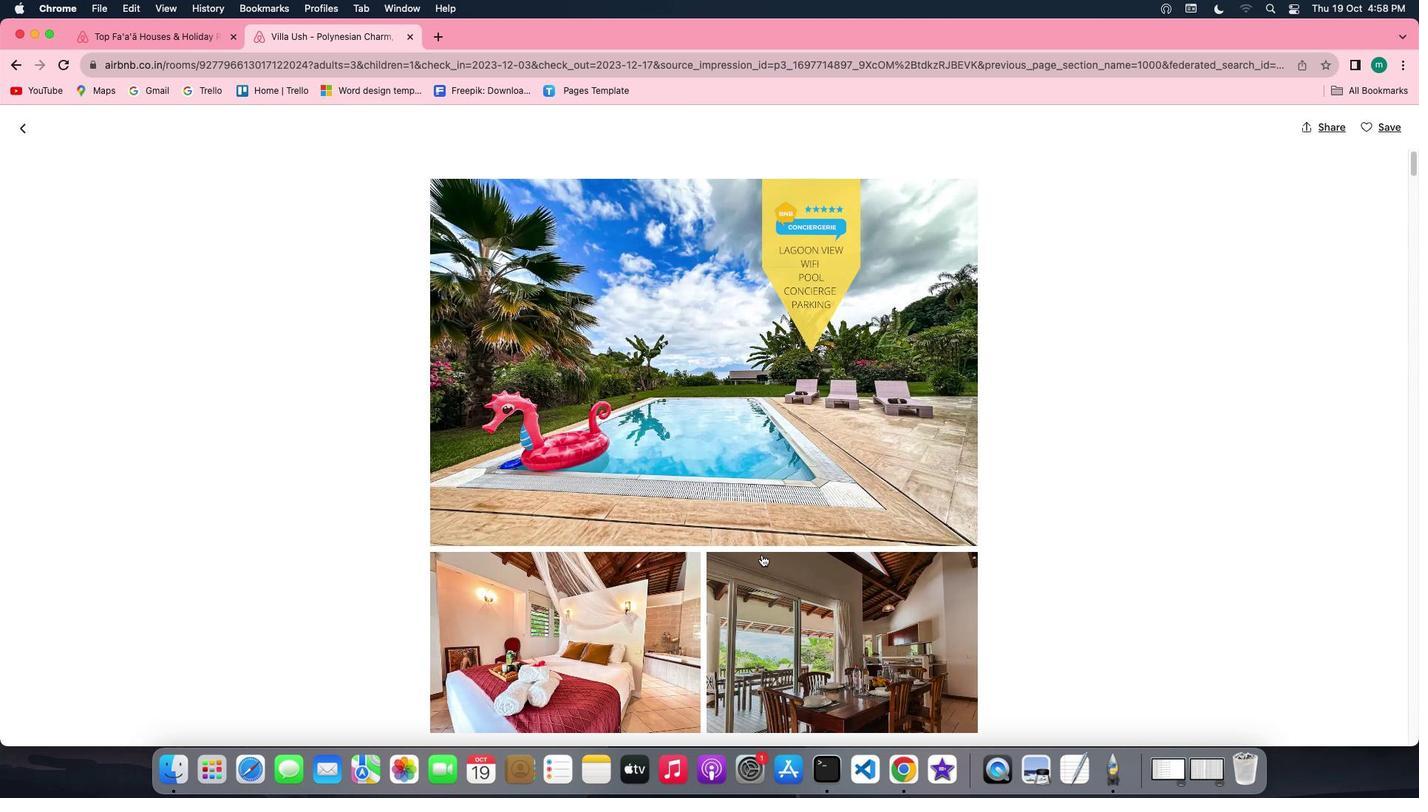 
Action: Mouse scrolled (761, 555) with delta (0, 0)
Screenshot: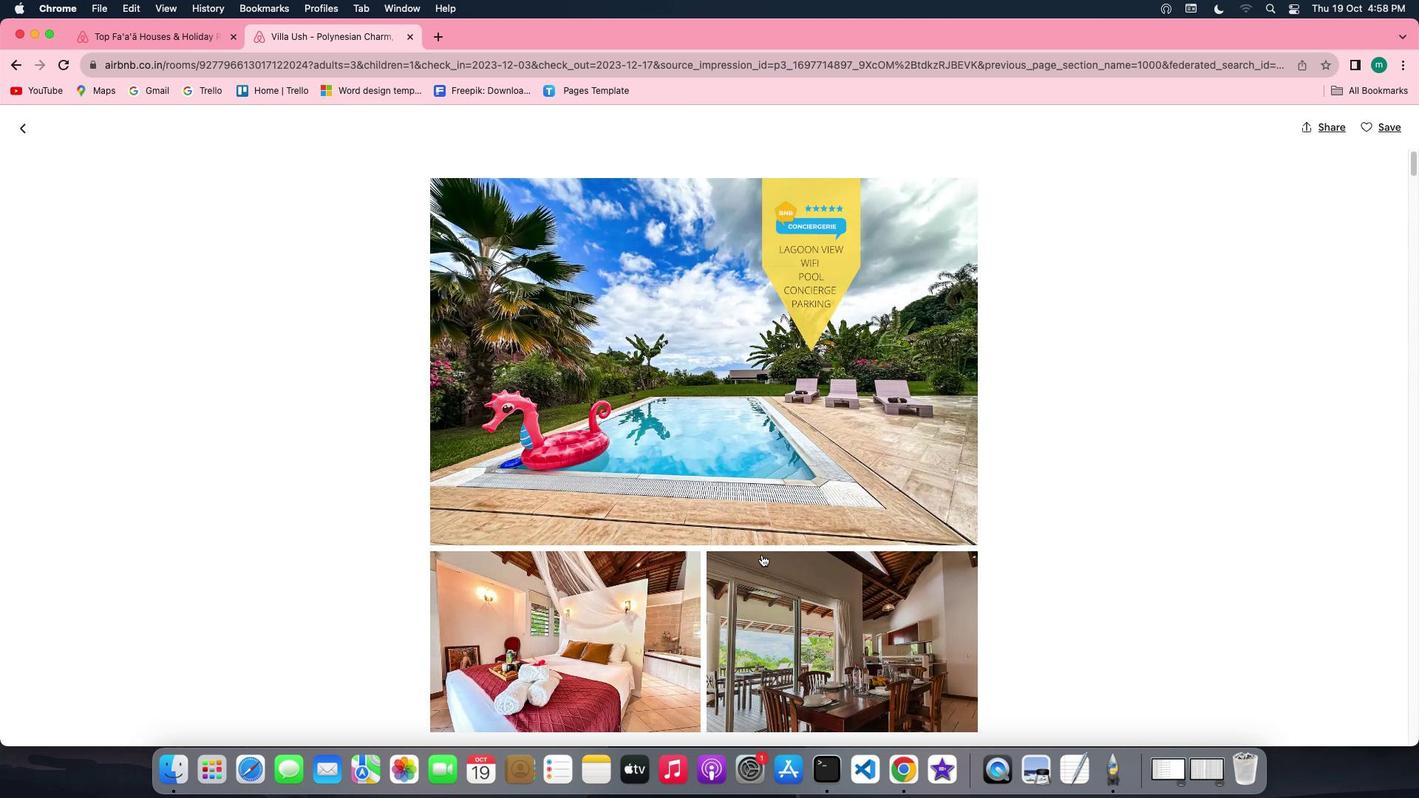 
Action: Mouse scrolled (761, 555) with delta (0, 0)
Screenshot: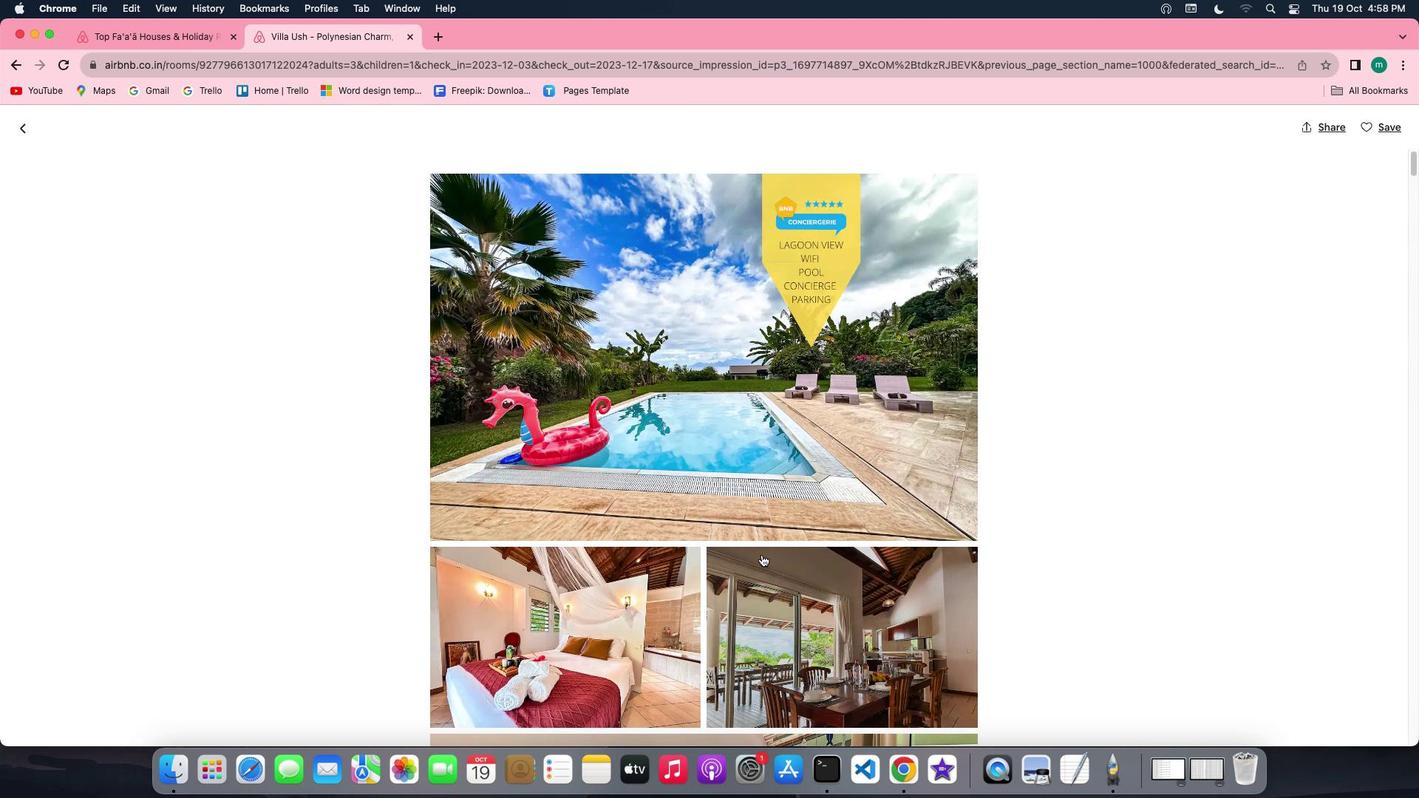 
Action: Mouse scrolled (761, 555) with delta (0, -1)
Screenshot: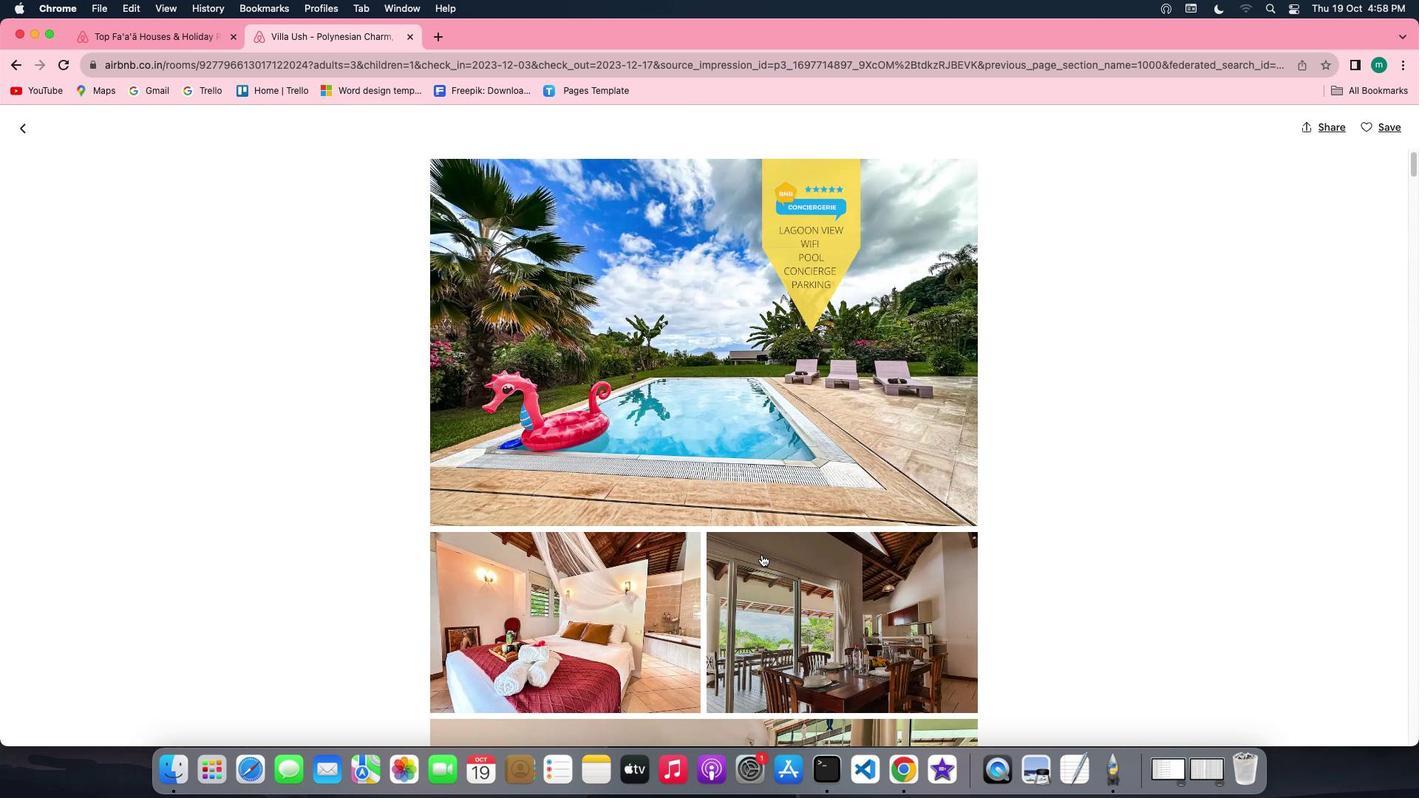 
Action: Mouse scrolled (761, 555) with delta (0, -2)
Screenshot: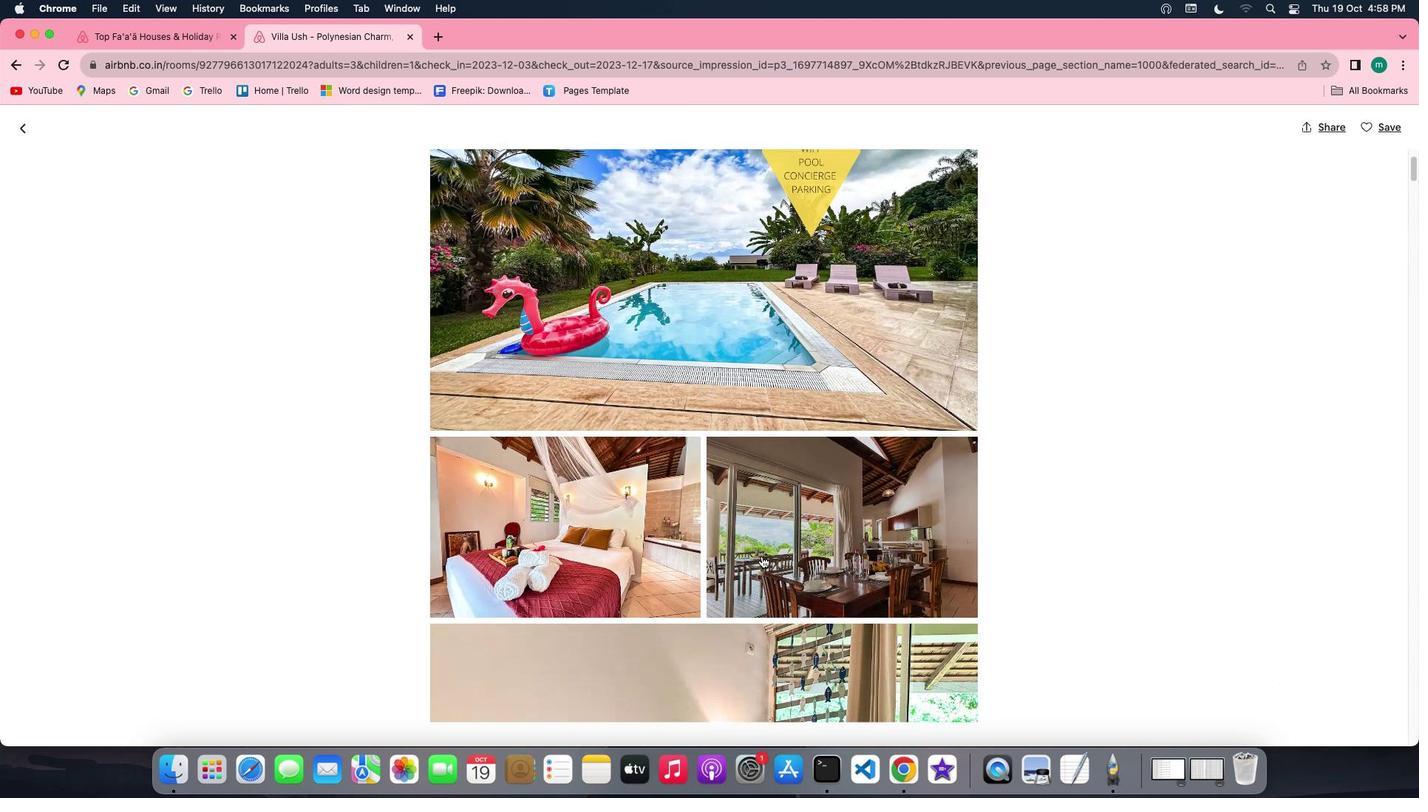 
Action: Mouse moved to (764, 549)
Screenshot: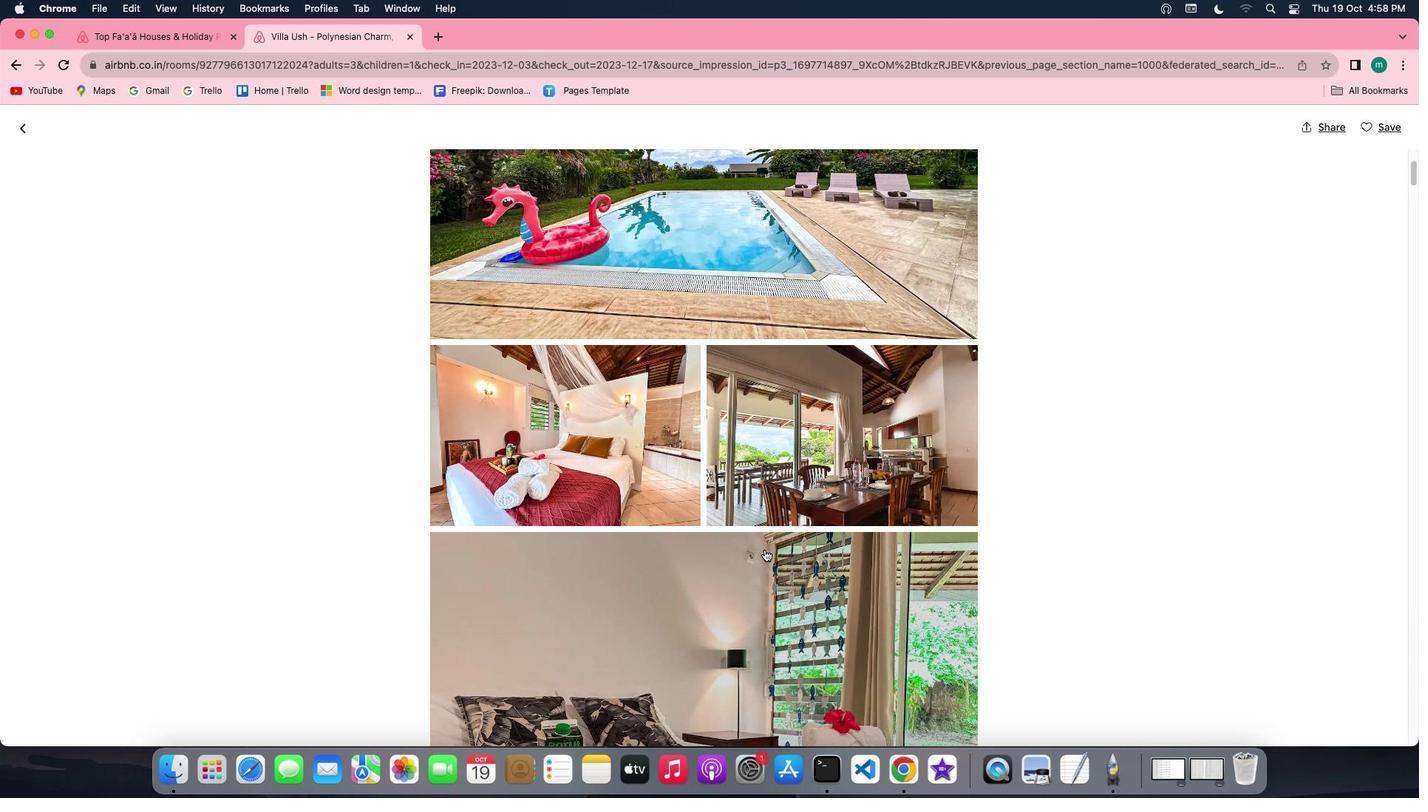 
Action: Mouse scrolled (764, 549) with delta (0, 0)
Screenshot: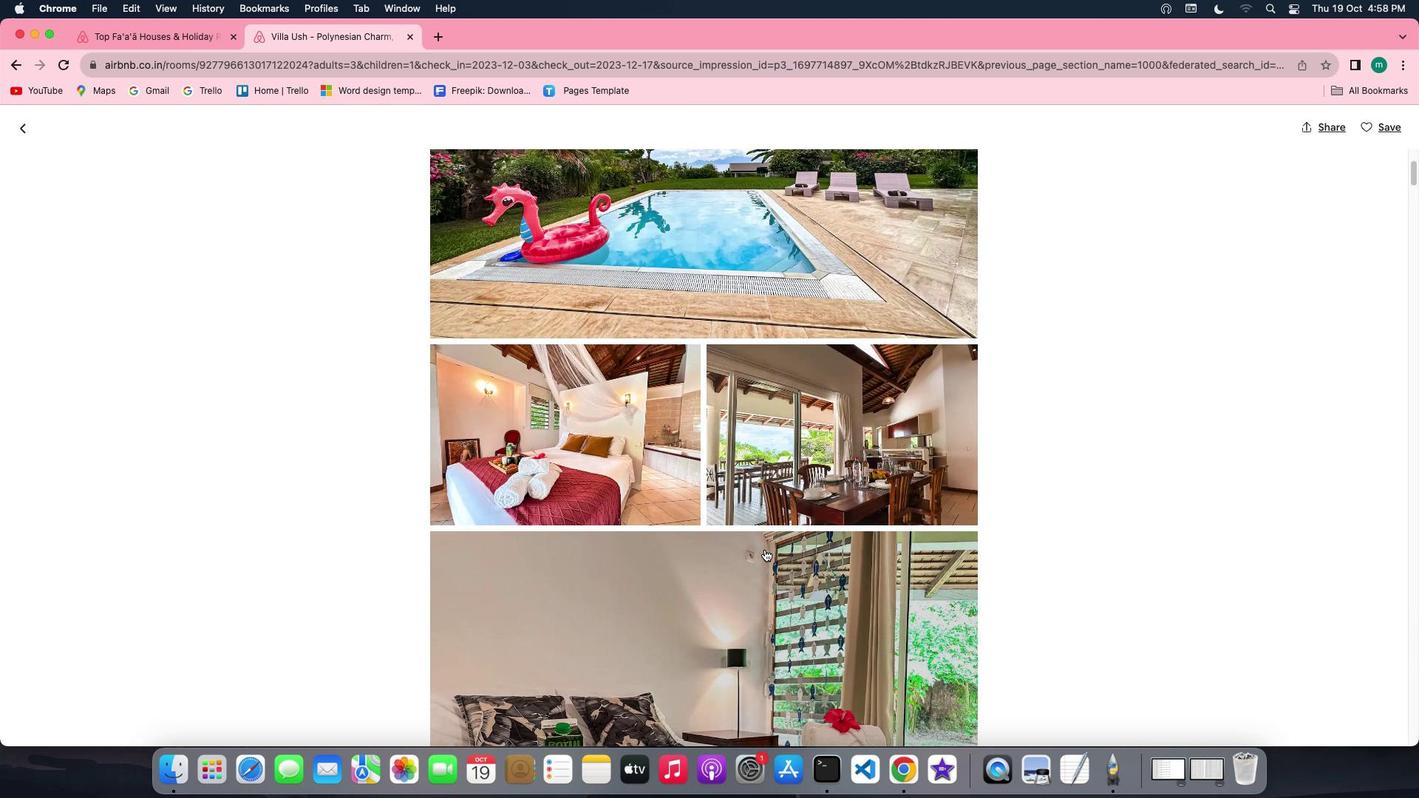 
Action: Mouse scrolled (764, 549) with delta (0, 0)
Screenshot: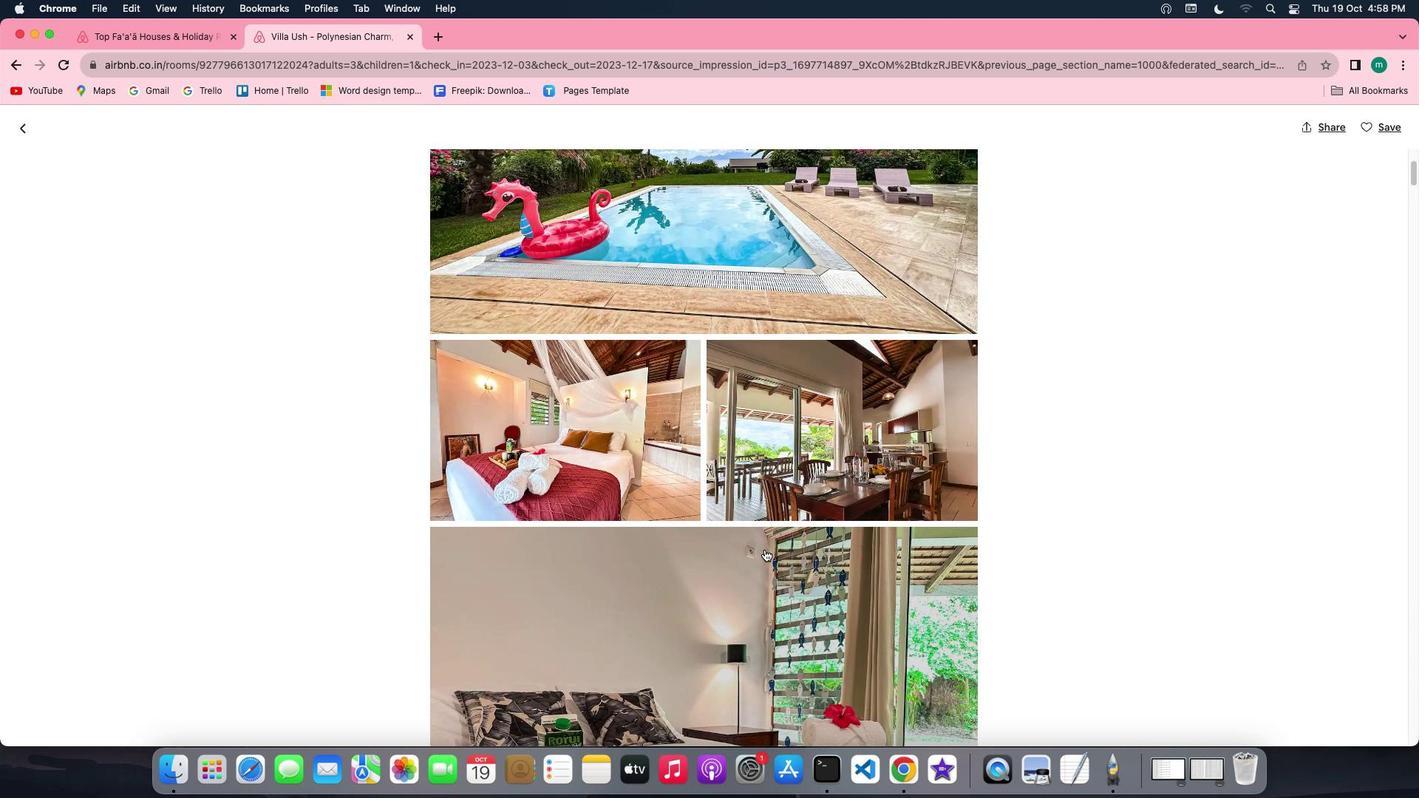 
Action: Mouse scrolled (764, 549) with delta (0, 0)
Screenshot: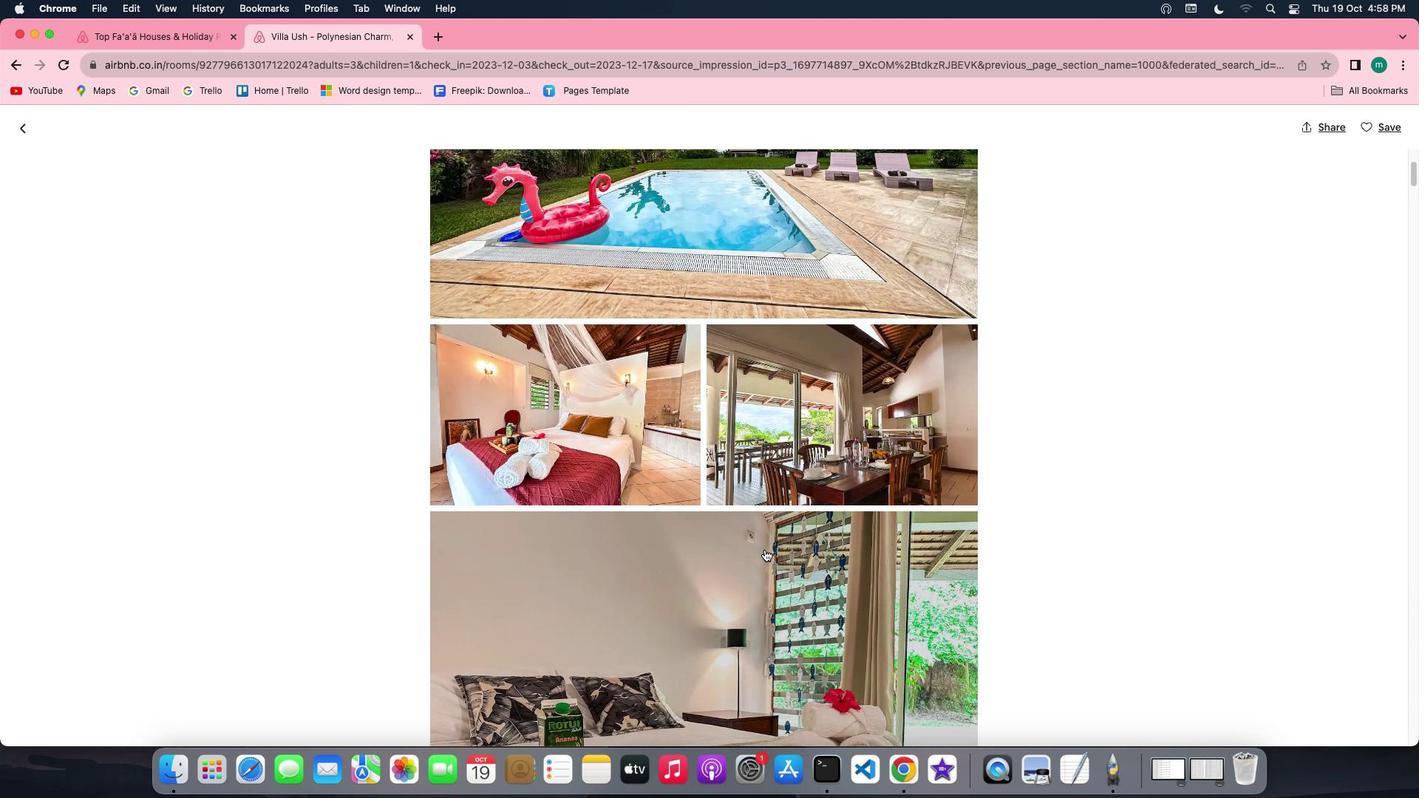 
Action: Mouse scrolled (764, 549) with delta (0, 0)
Screenshot: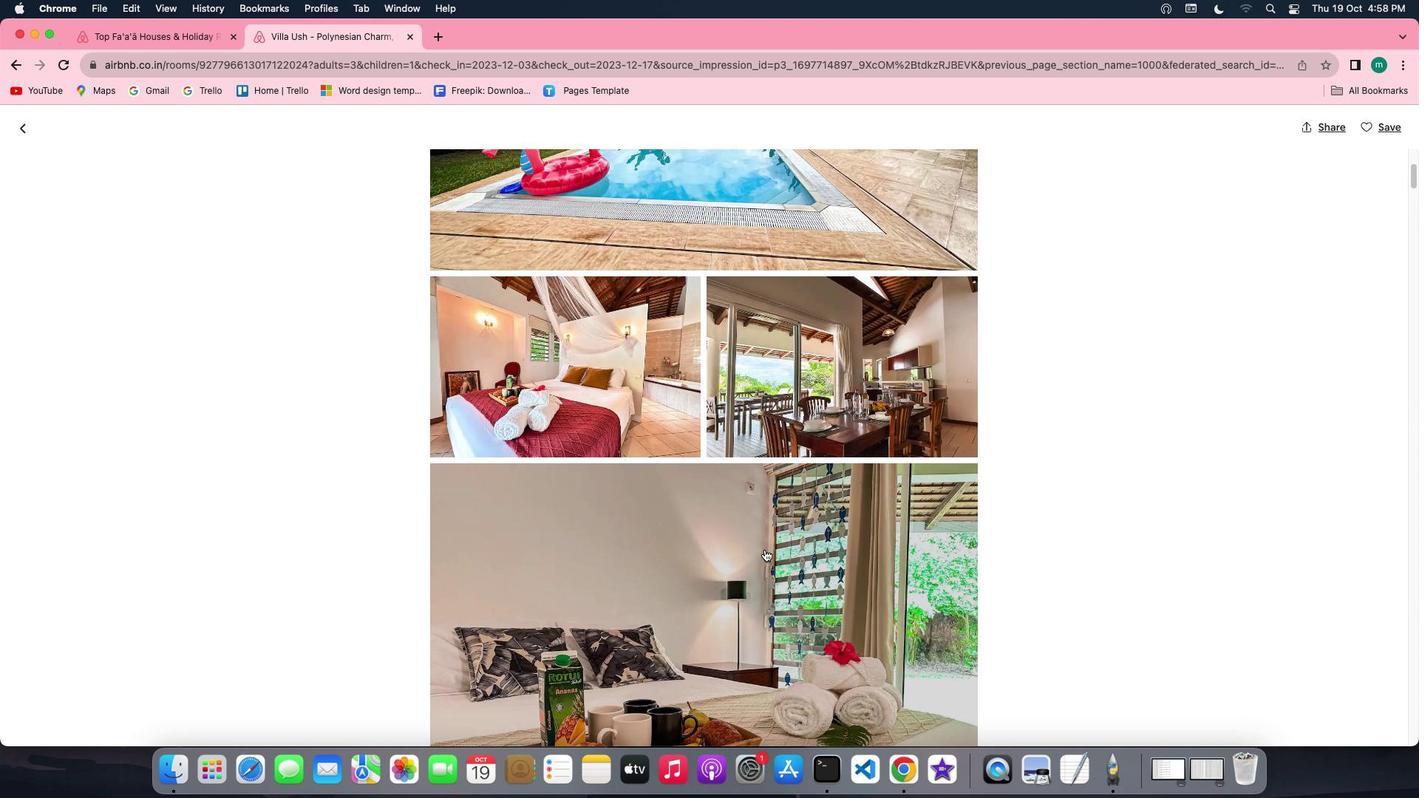 
Action: Mouse scrolled (764, 549) with delta (0, 0)
Screenshot: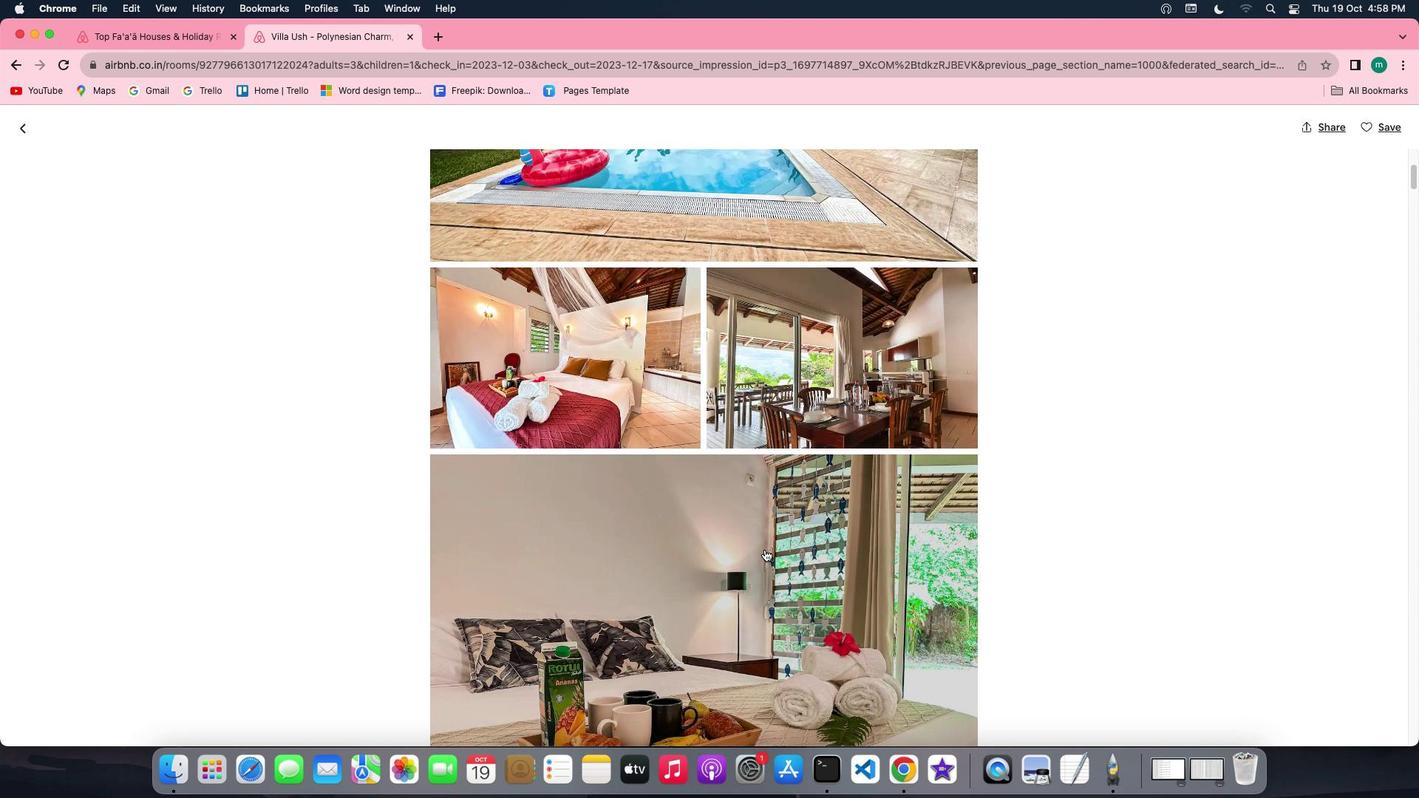 
Action: Mouse scrolled (764, 549) with delta (0, 0)
Screenshot: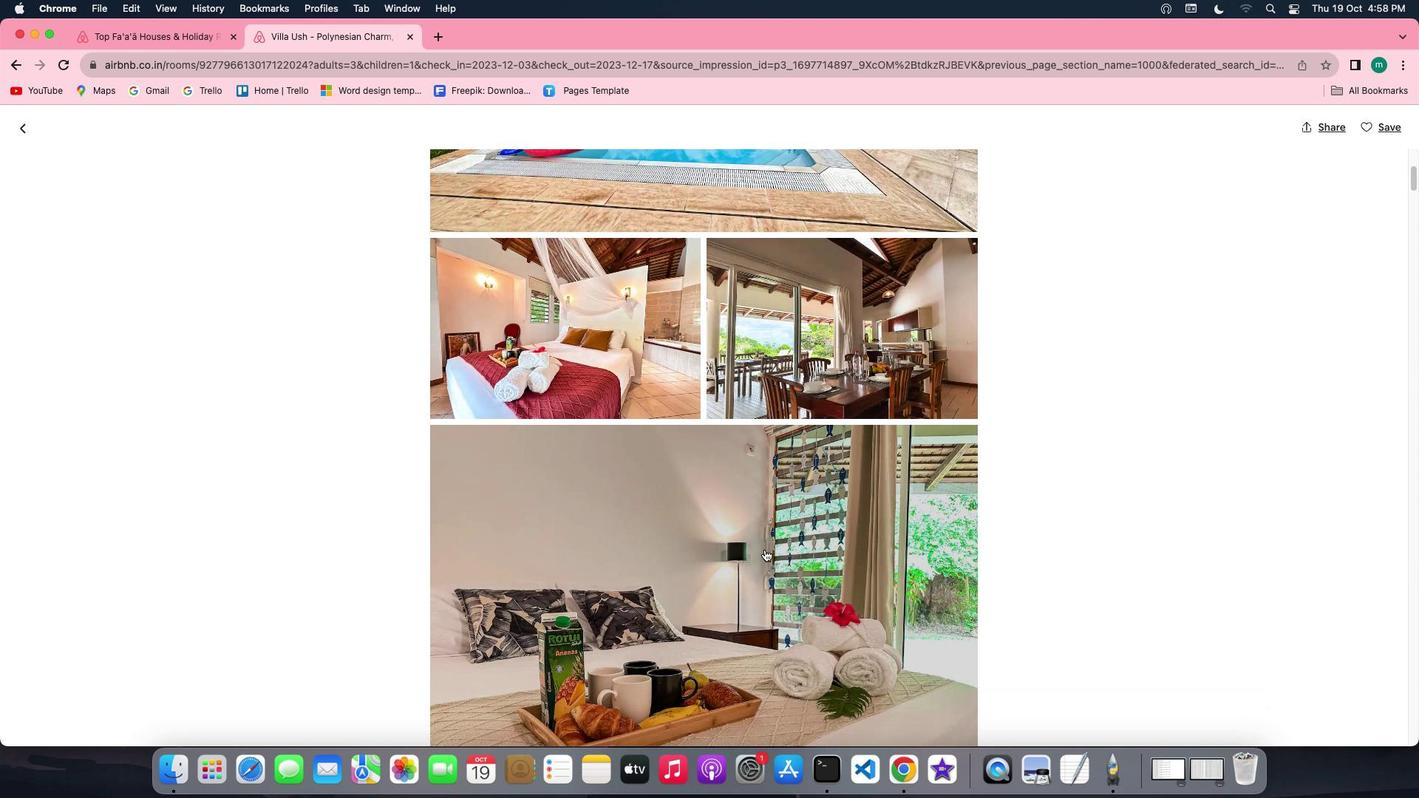 
Action: Mouse scrolled (764, 549) with delta (0, 0)
Screenshot: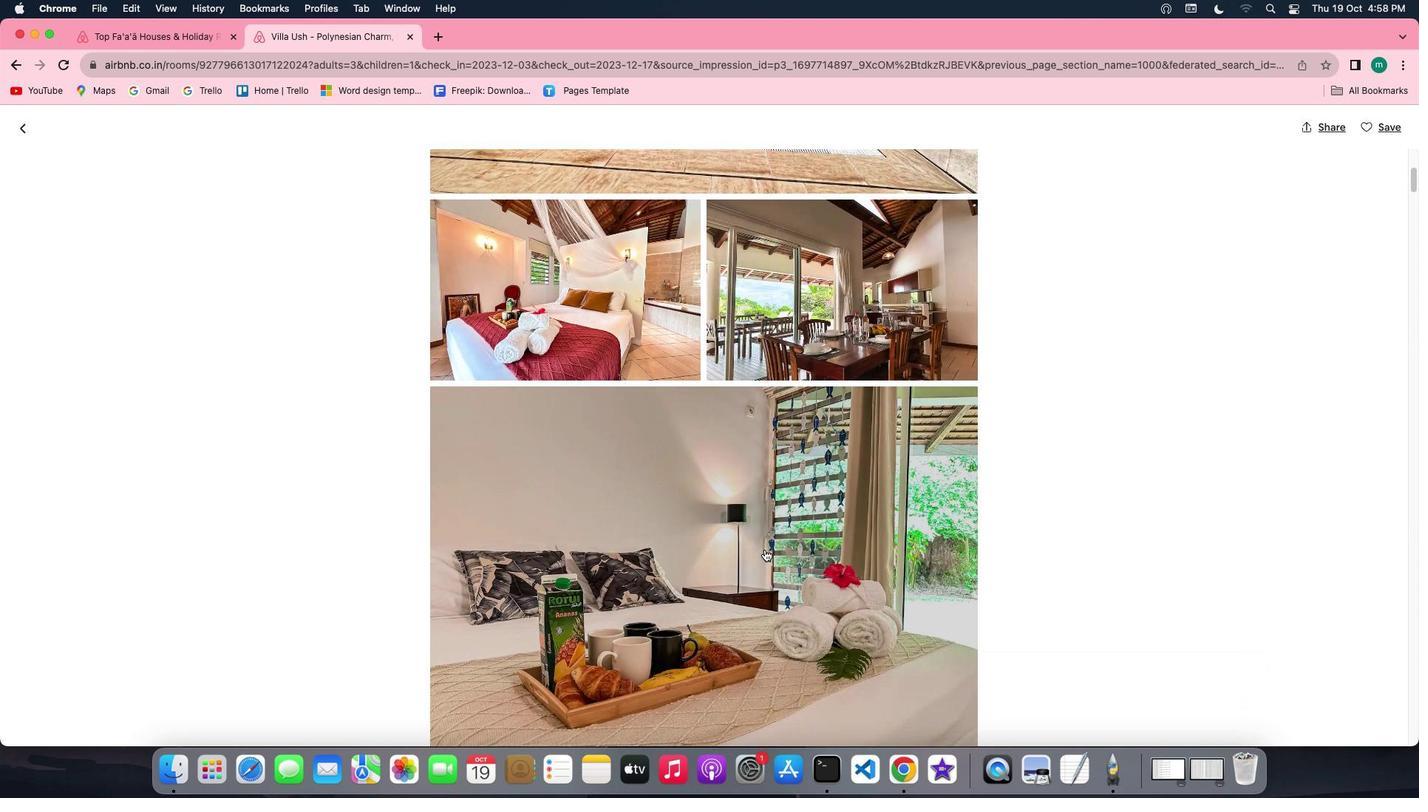 
Action: Mouse scrolled (764, 549) with delta (0, 0)
Screenshot: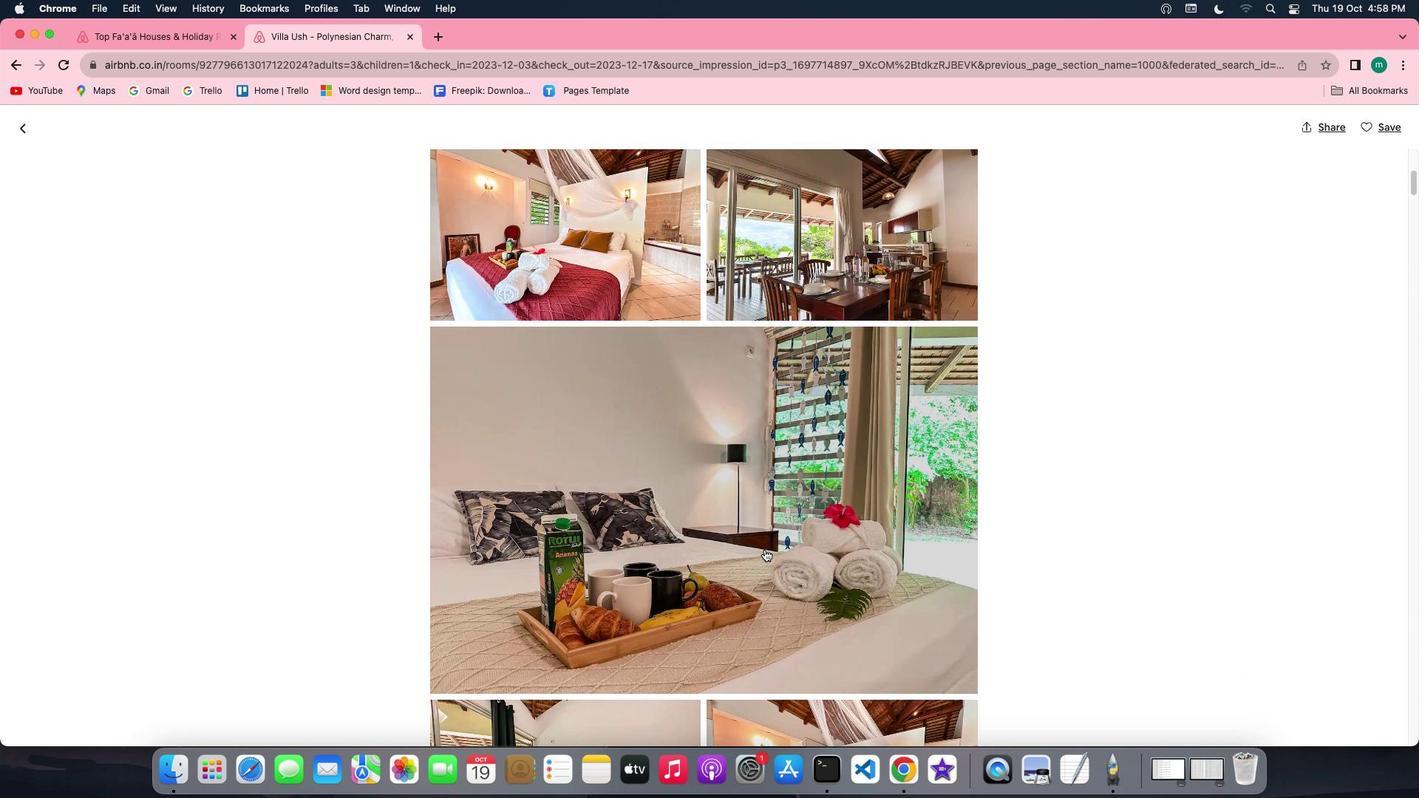 
Action: Mouse scrolled (764, 549) with delta (0, 0)
Screenshot: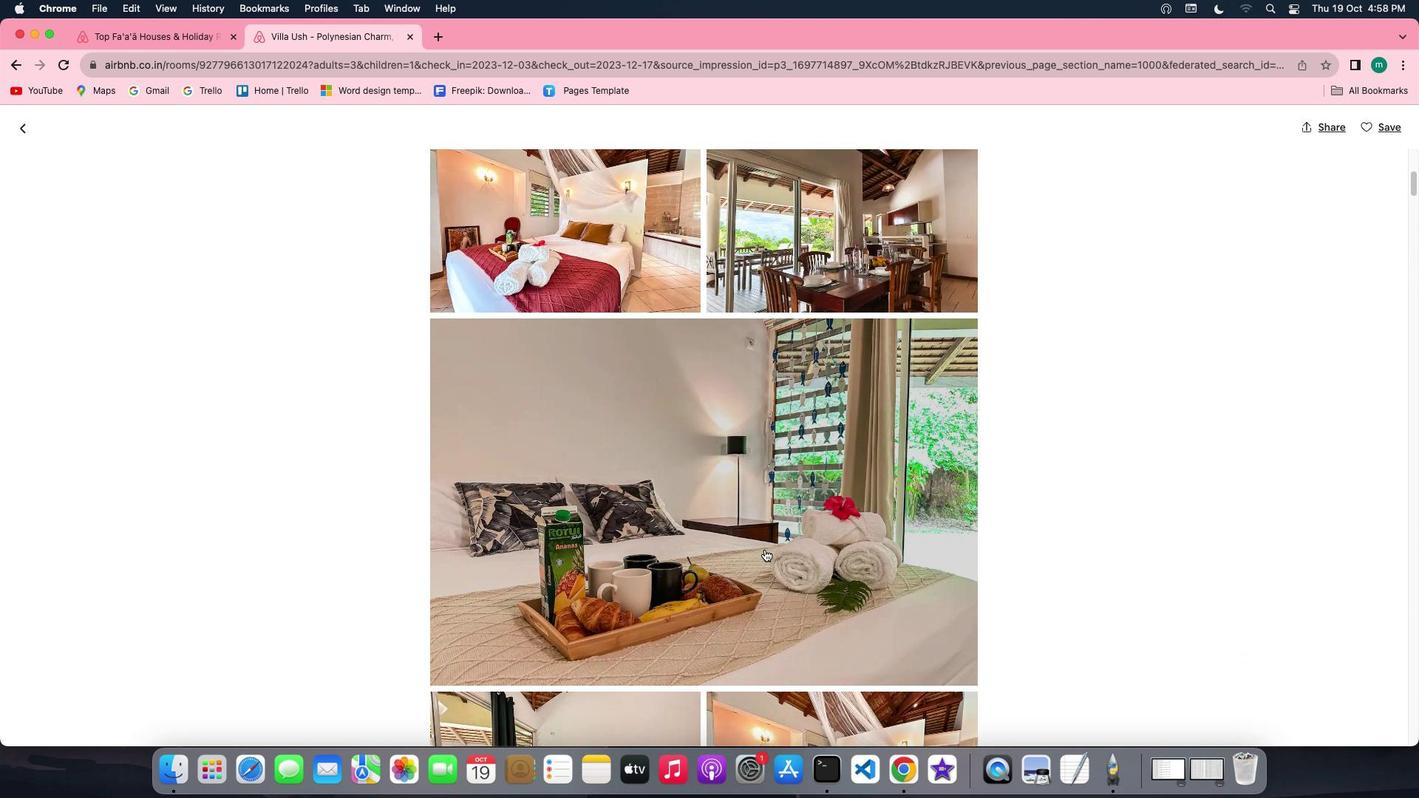 
Action: Mouse scrolled (764, 549) with delta (0, -1)
Screenshot: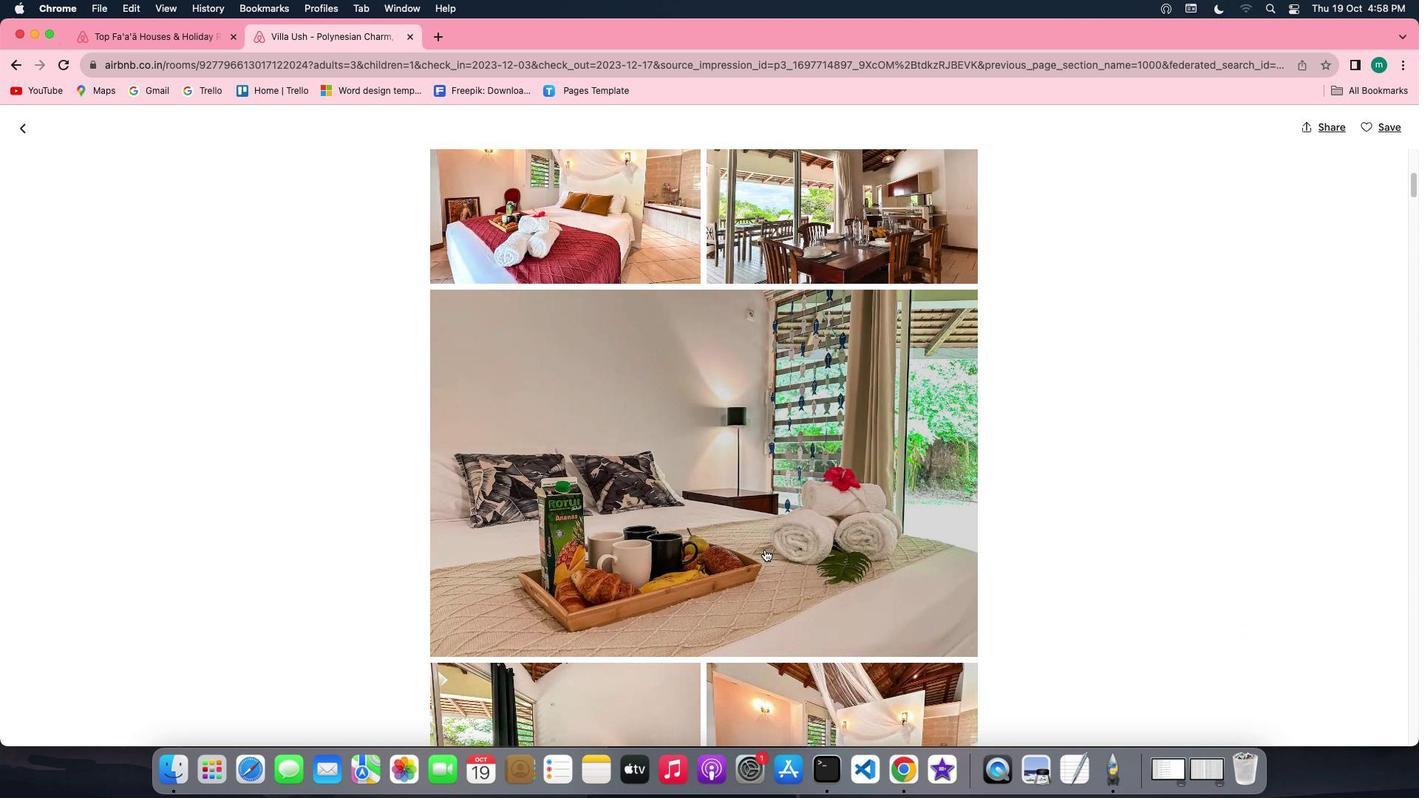 
Action: Mouse scrolled (764, 549) with delta (0, -1)
Screenshot: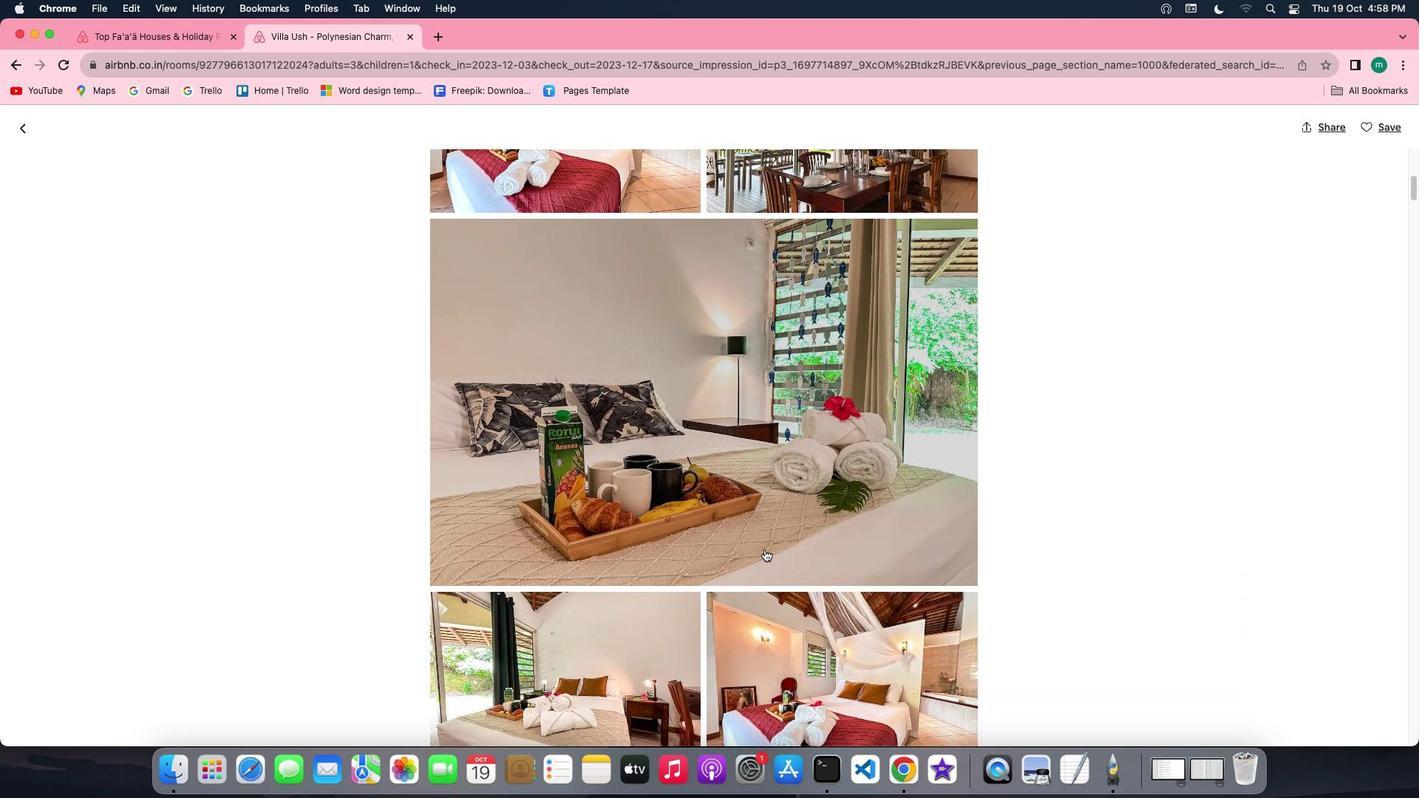 
Action: Mouse scrolled (764, 549) with delta (0, 0)
Screenshot: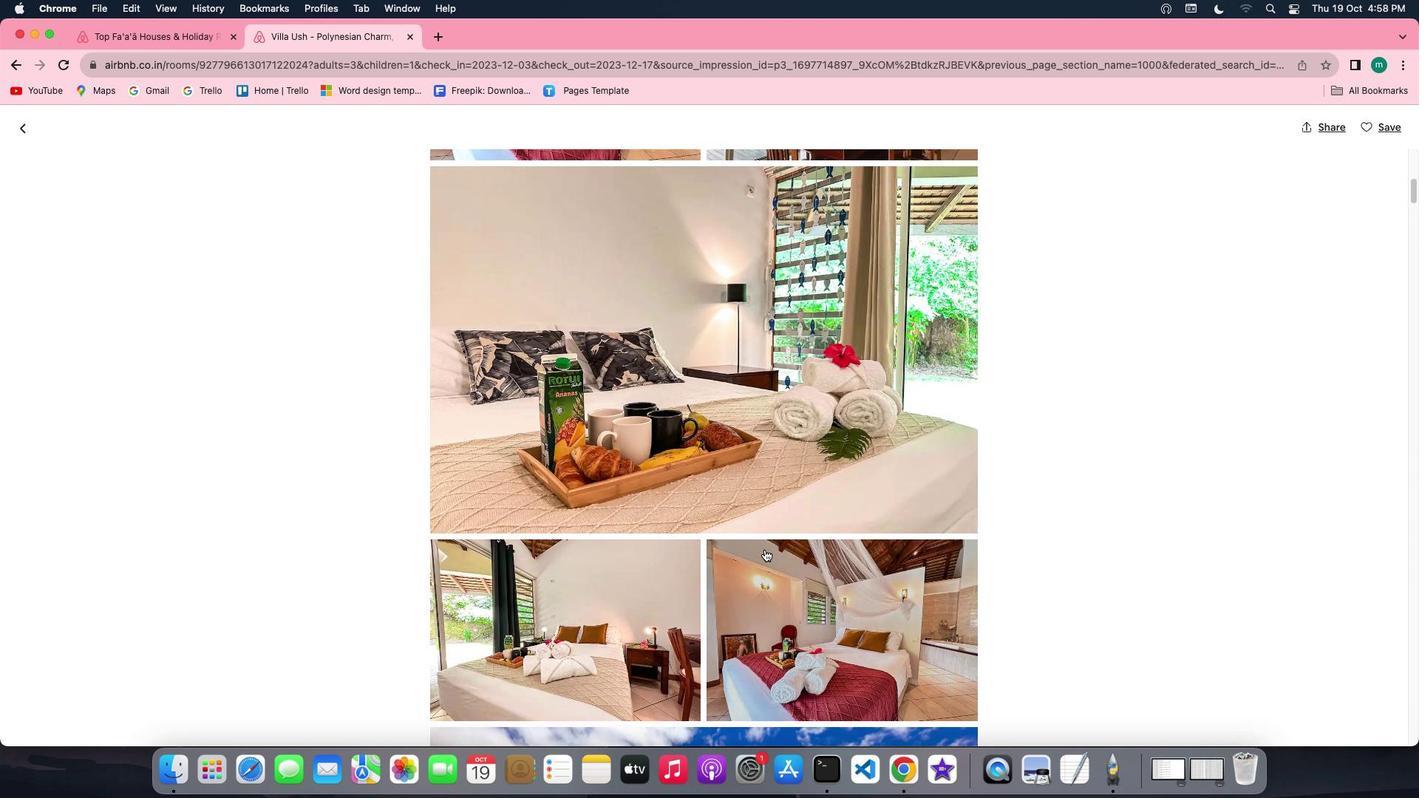 
Action: Mouse scrolled (764, 549) with delta (0, 0)
Screenshot: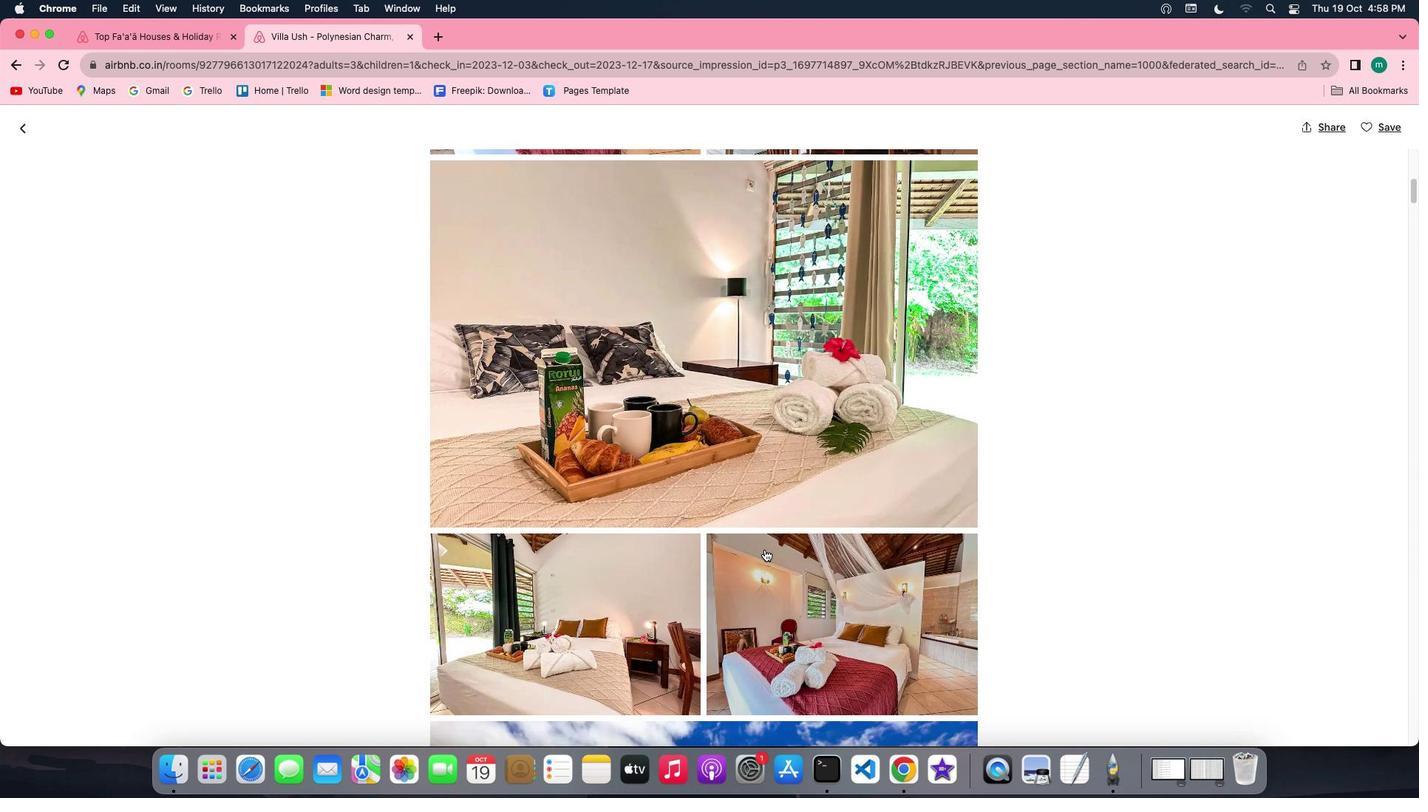 
Action: Mouse scrolled (764, 549) with delta (0, -1)
Screenshot: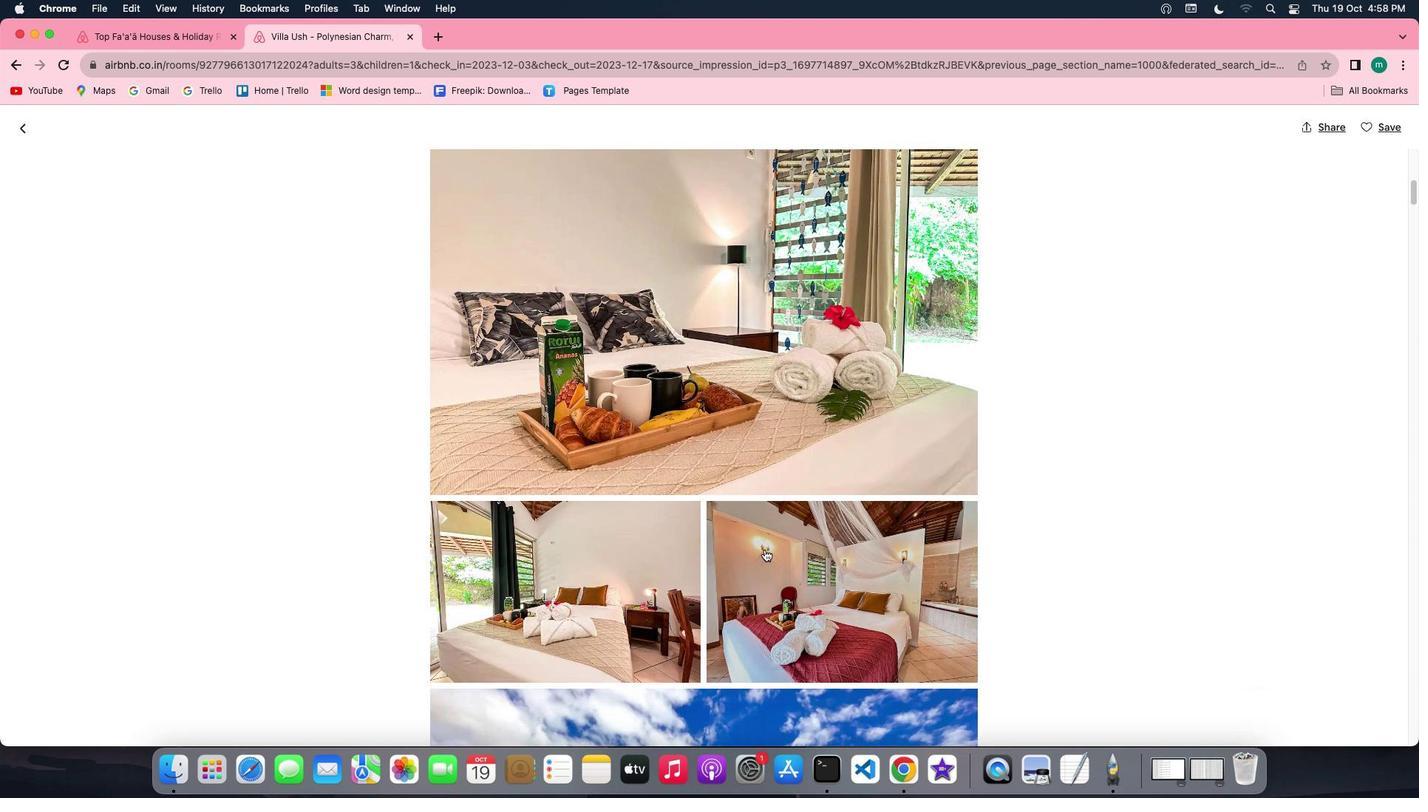 
Action: Mouse scrolled (764, 549) with delta (0, 0)
Screenshot: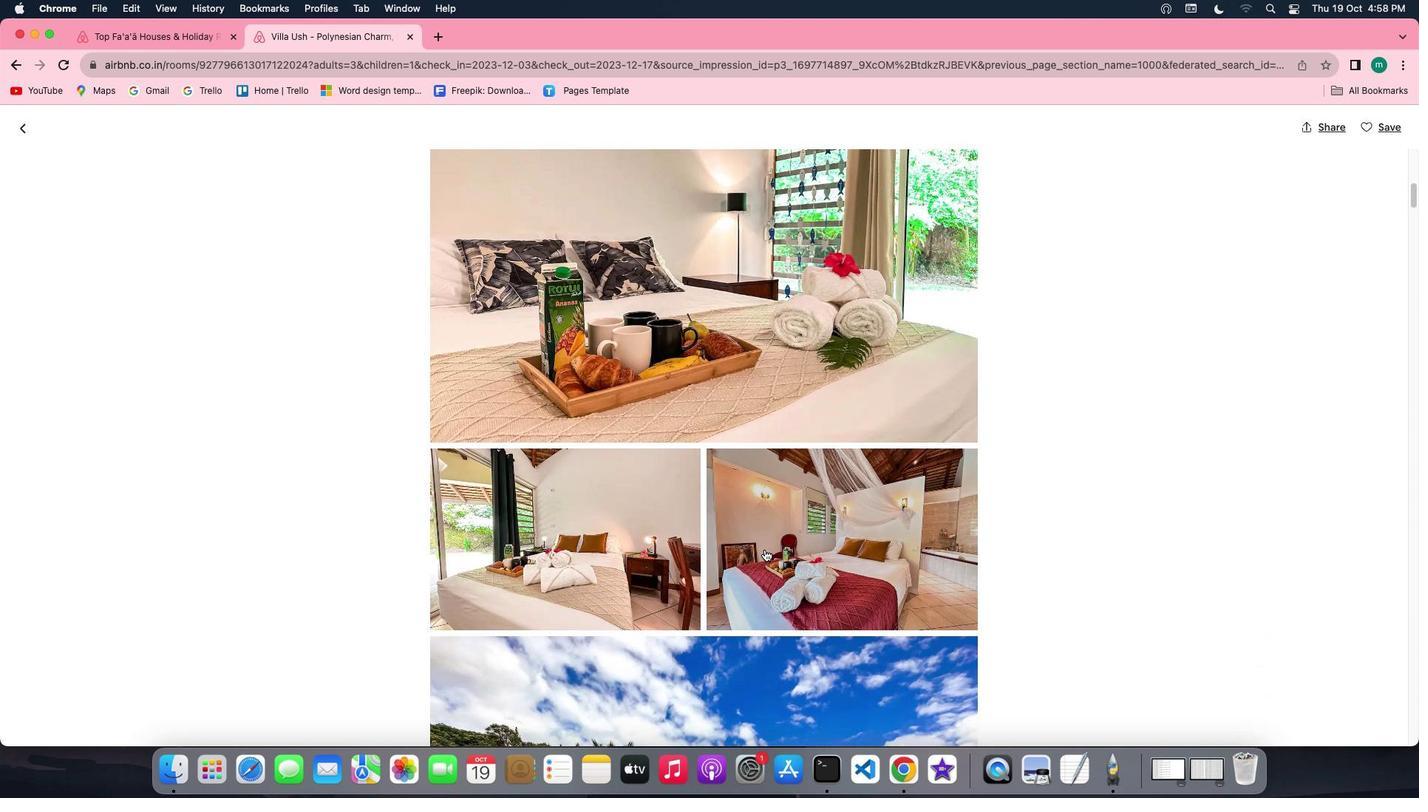 
Action: Mouse scrolled (764, 549) with delta (0, 0)
Screenshot: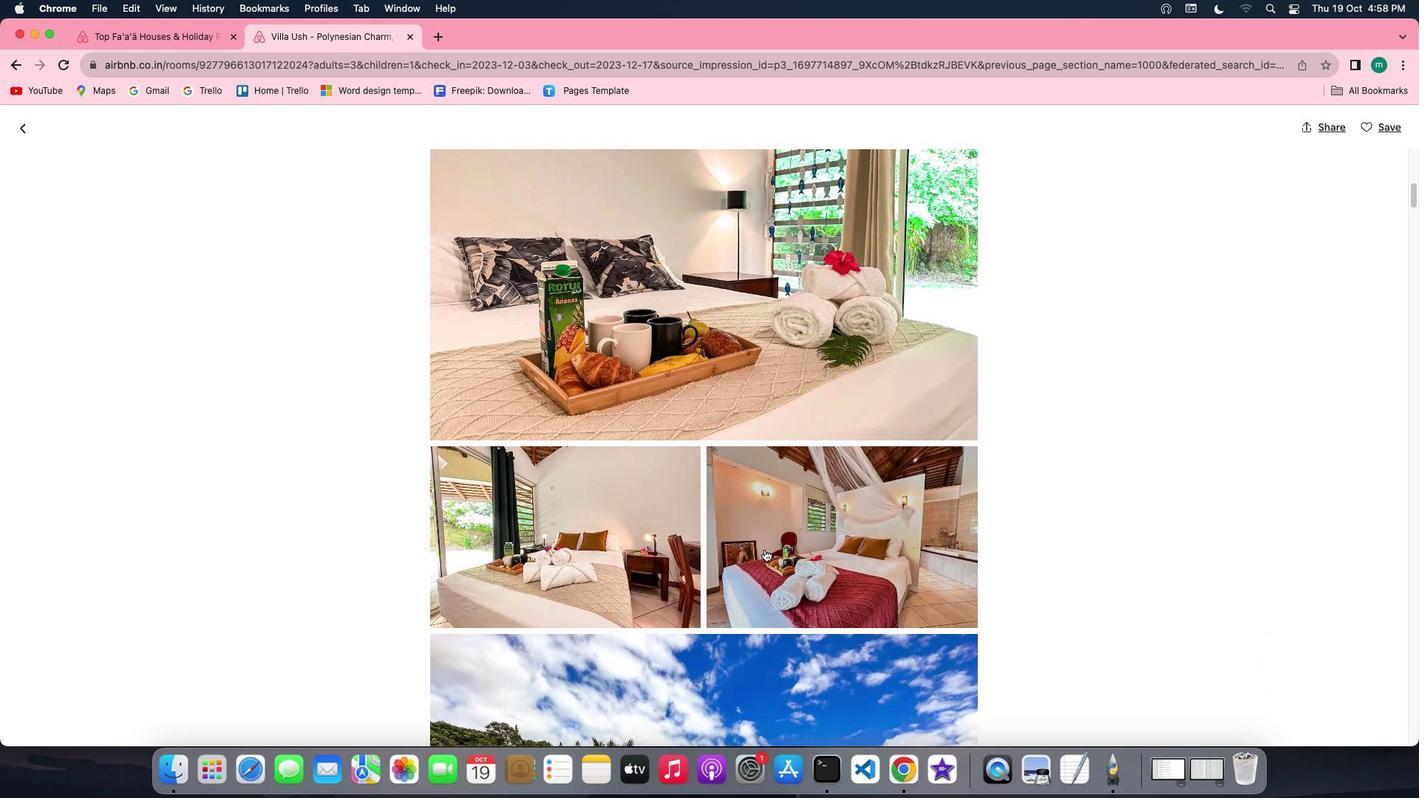 
Action: Mouse scrolled (764, 549) with delta (0, -1)
Screenshot: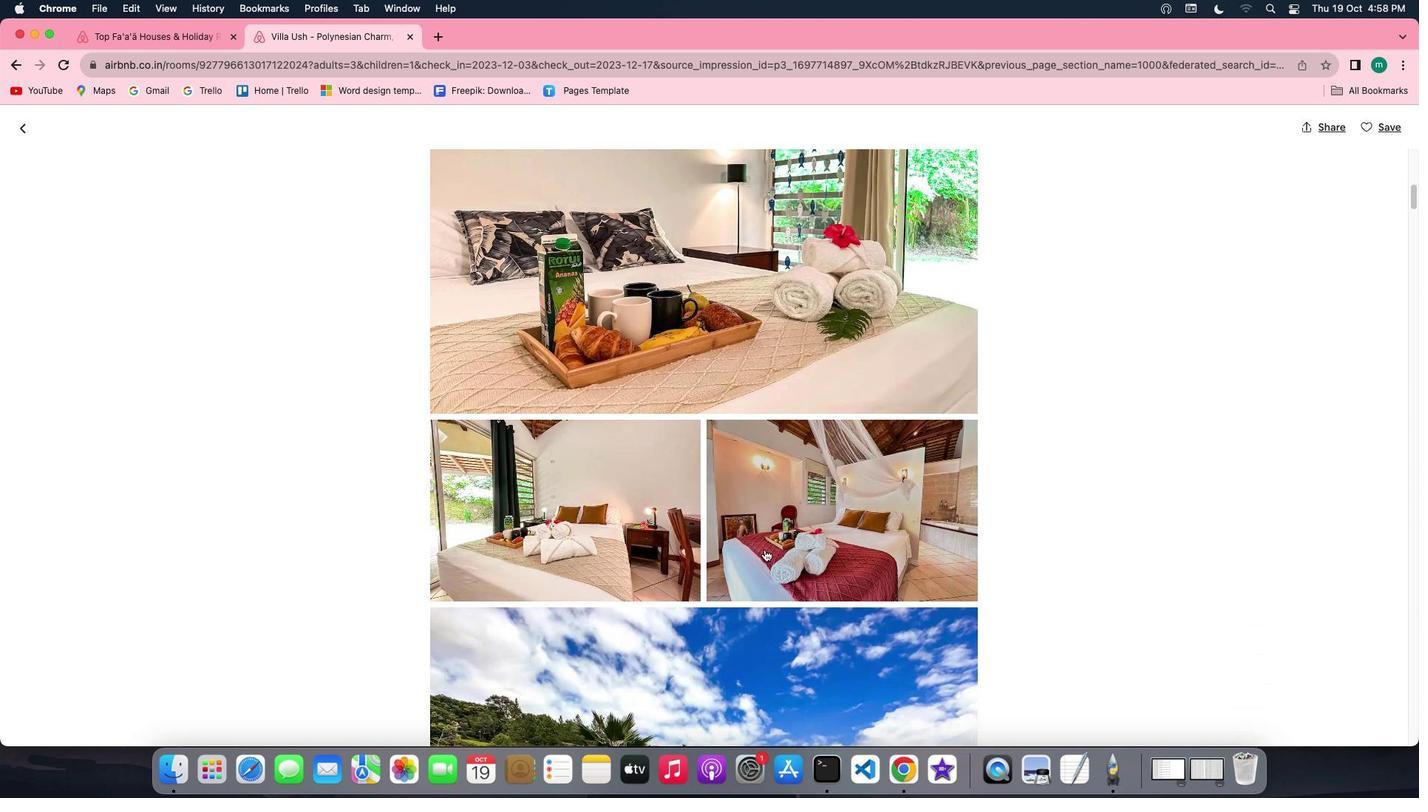 
Action: Mouse scrolled (764, 549) with delta (0, -1)
Screenshot: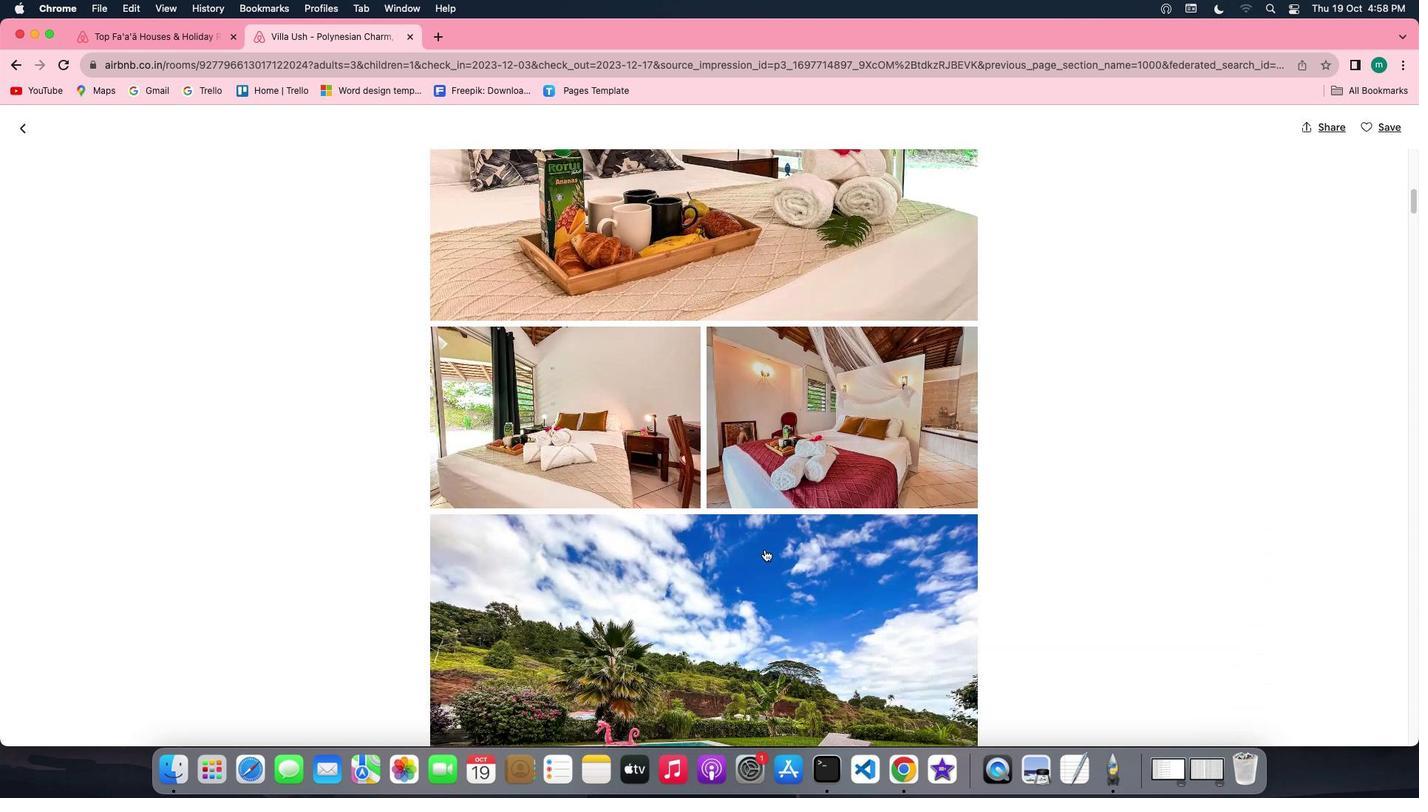 
Action: Mouse scrolled (764, 549) with delta (0, 0)
Screenshot: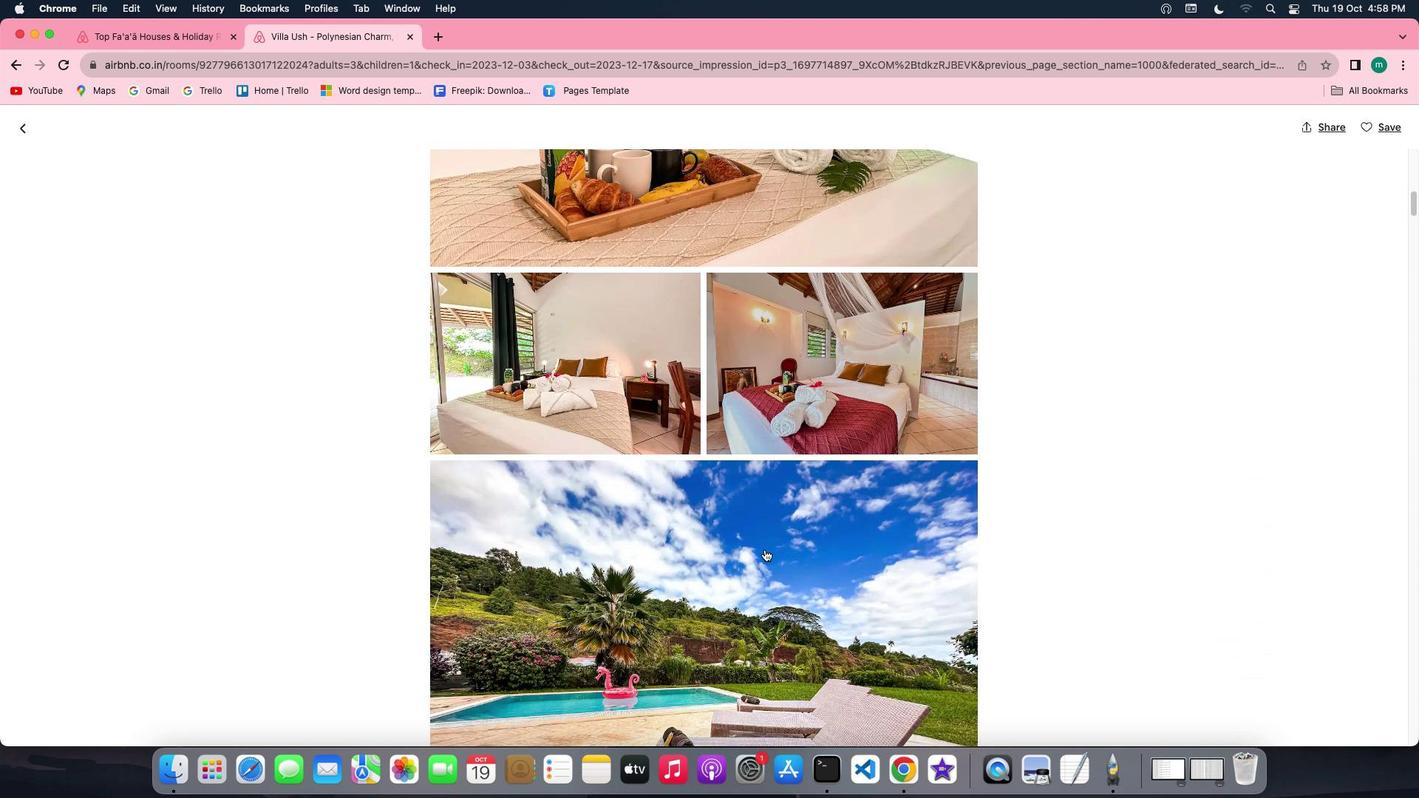 
Action: Mouse scrolled (764, 549) with delta (0, 0)
Screenshot: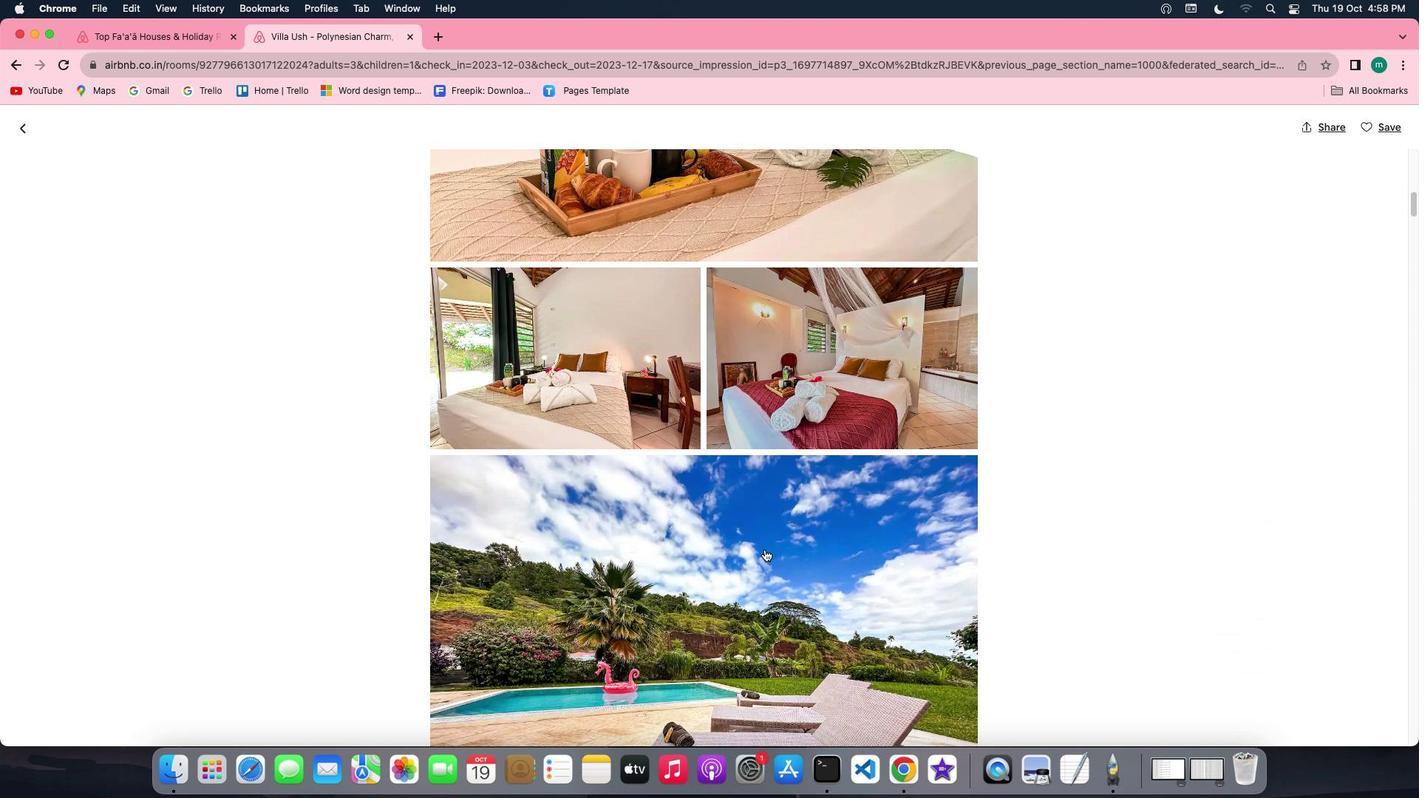 
Action: Mouse scrolled (764, 549) with delta (0, -1)
Screenshot: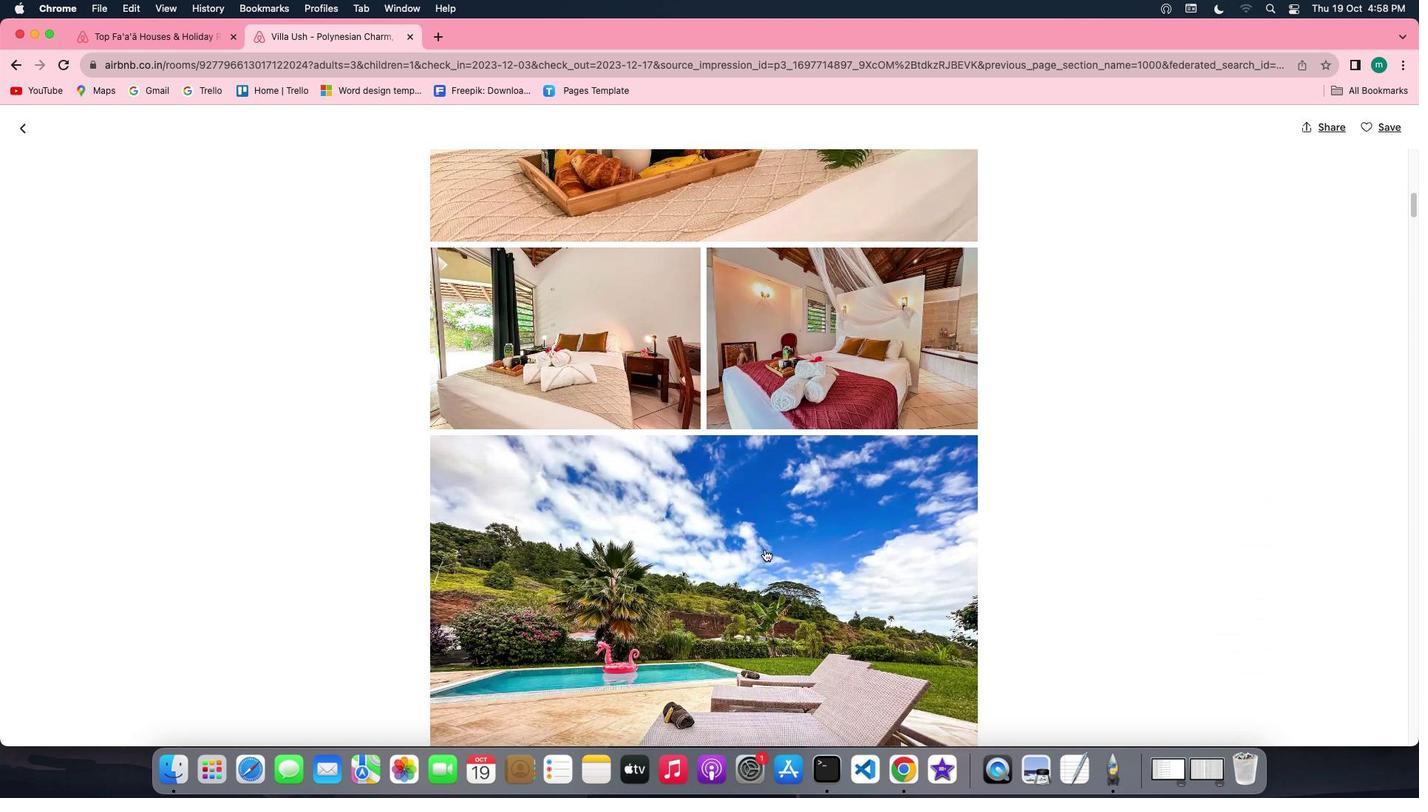 
Action: Mouse scrolled (764, 549) with delta (0, -2)
Screenshot: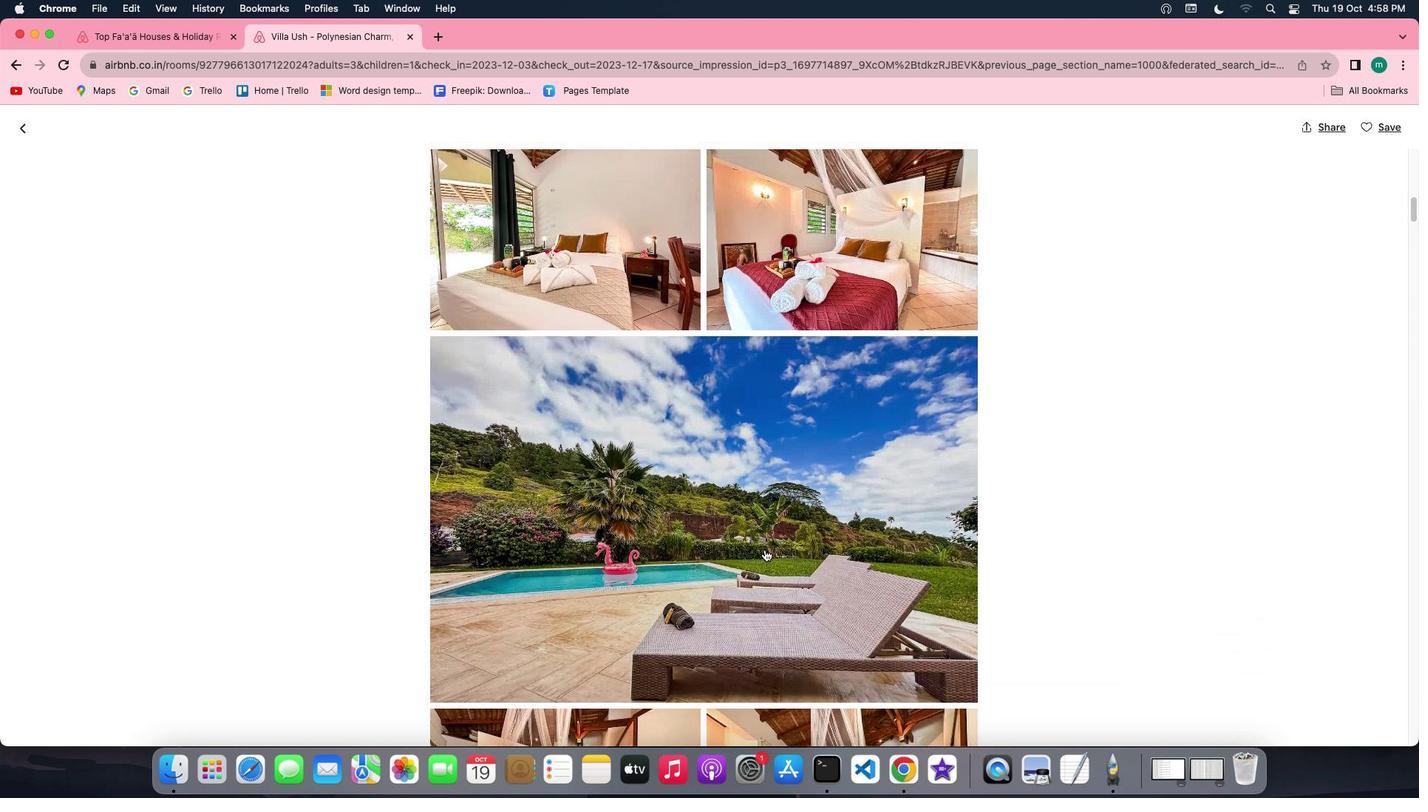 
Action: Mouse scrolled (764, 549) with delta (0, 0)
Screenshot: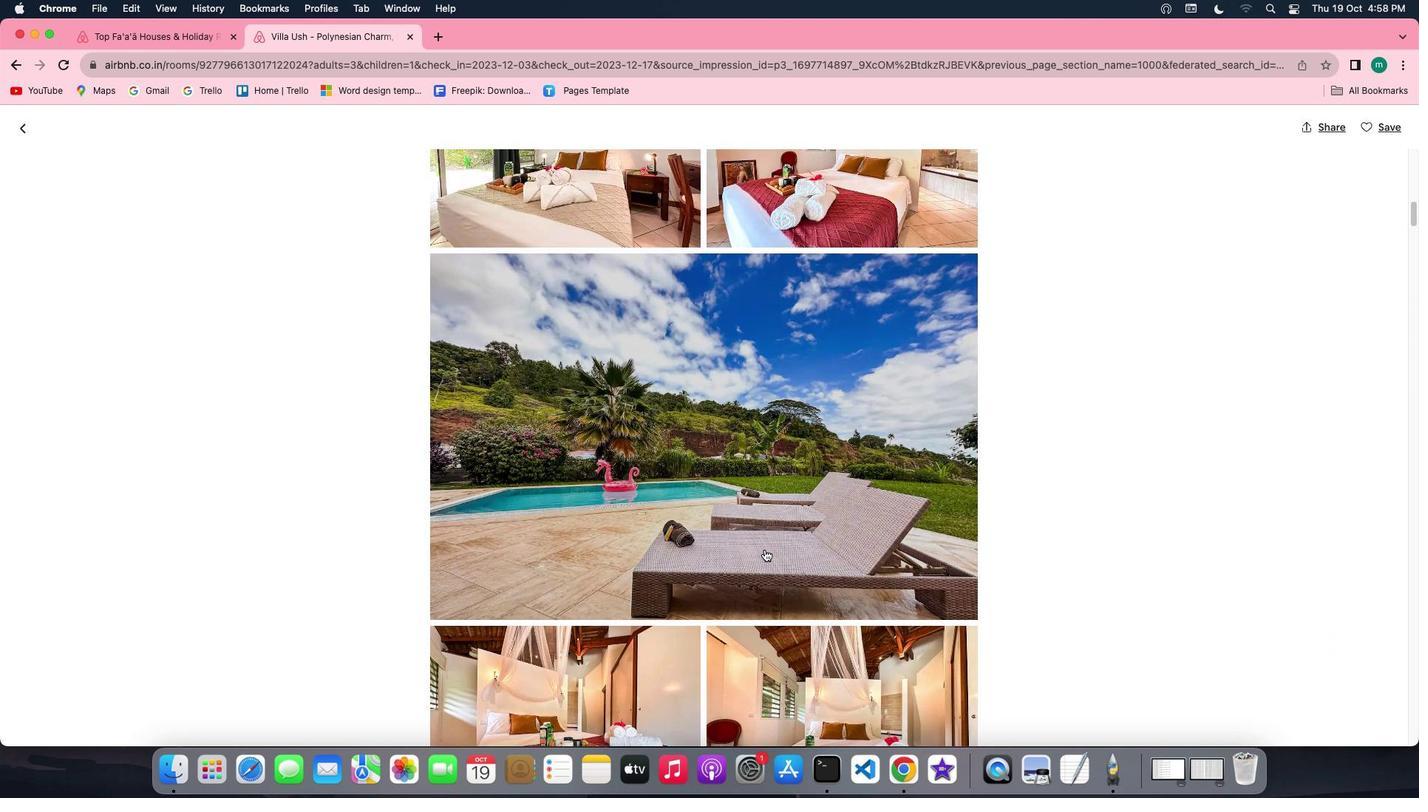 
Action: Mouse scrolled (764, 549) with delta (0, 0)
Screenshot: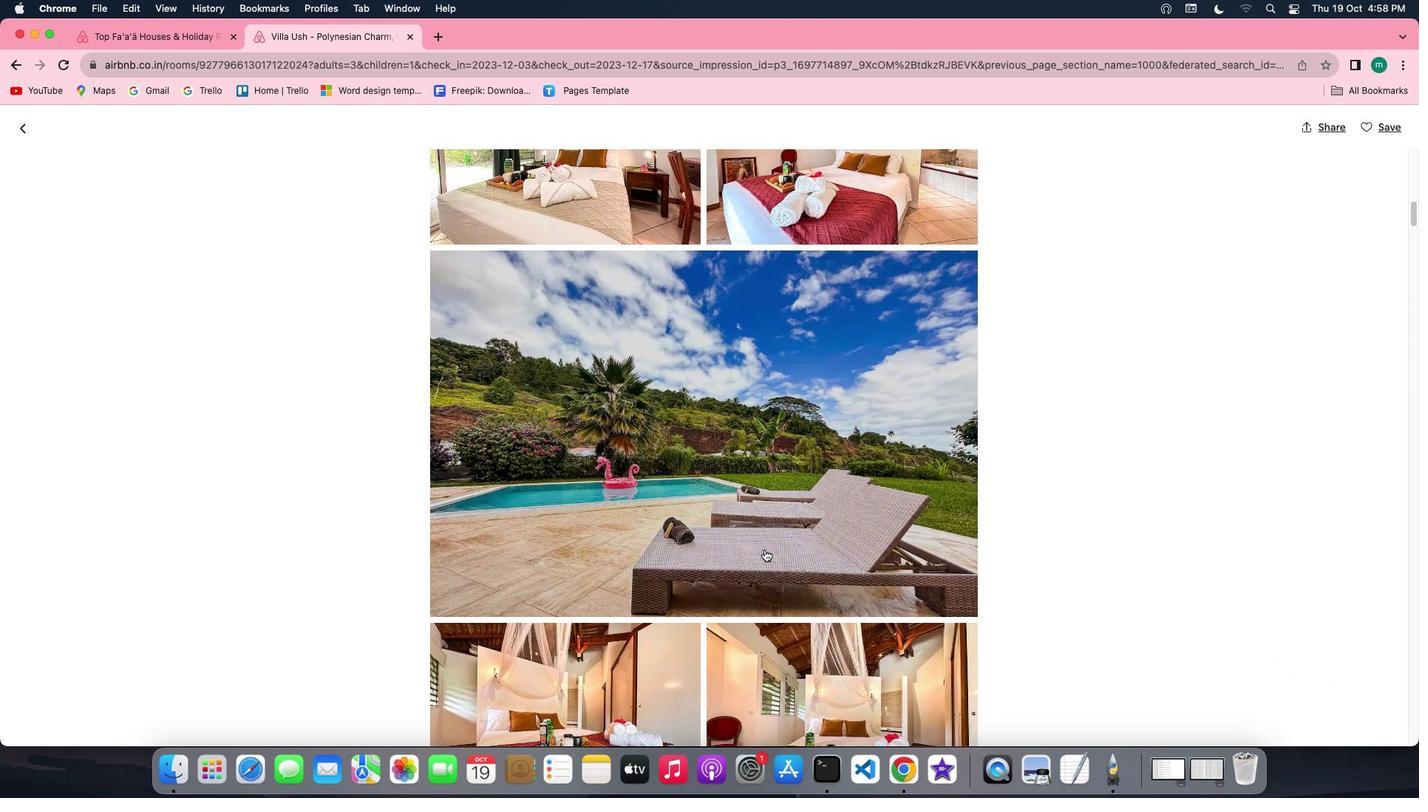 
Action: Mouse scrolled (764, 549) with delta (0, -1)
Screenshot: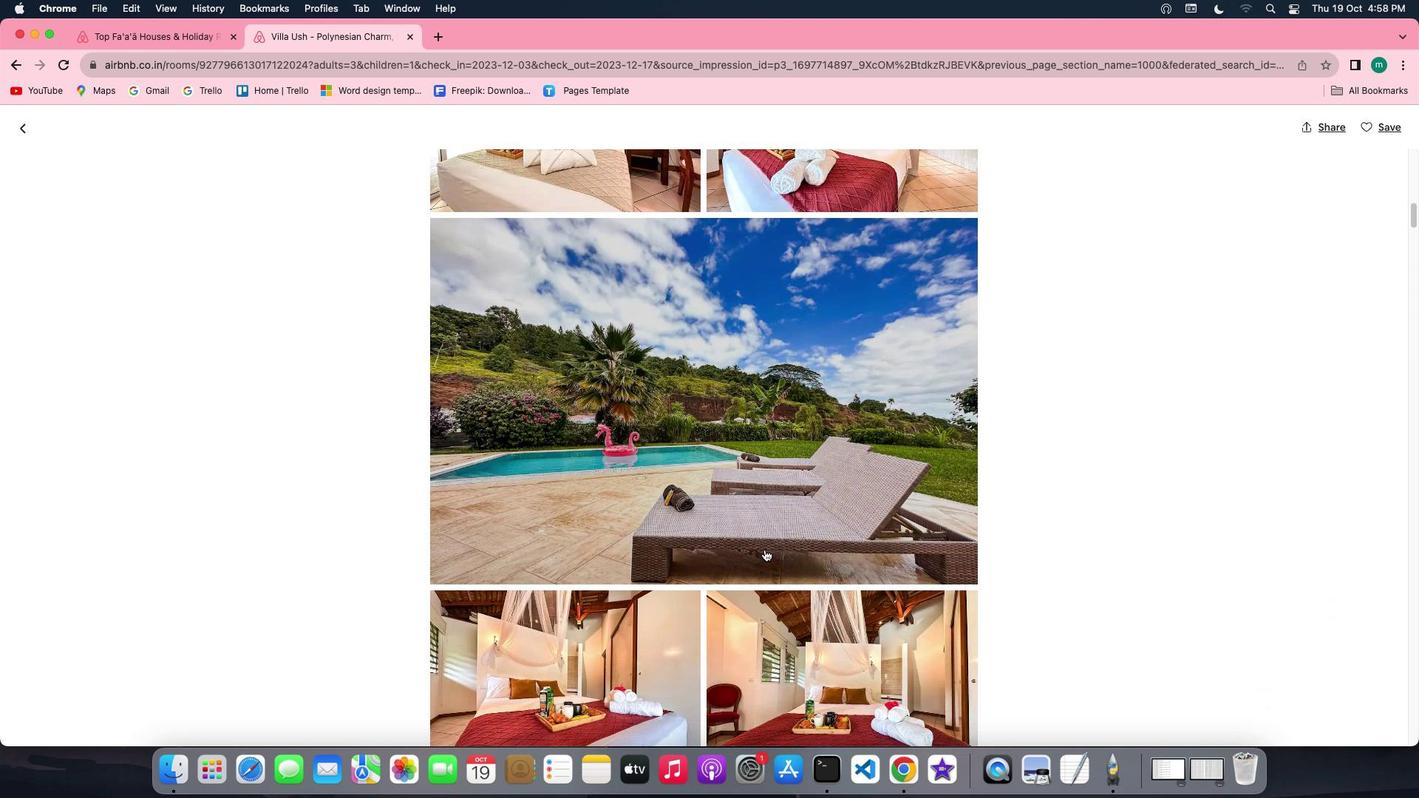 
Action: Mouse scrolled (764, 549) with delta (0, 0)
Screenshot: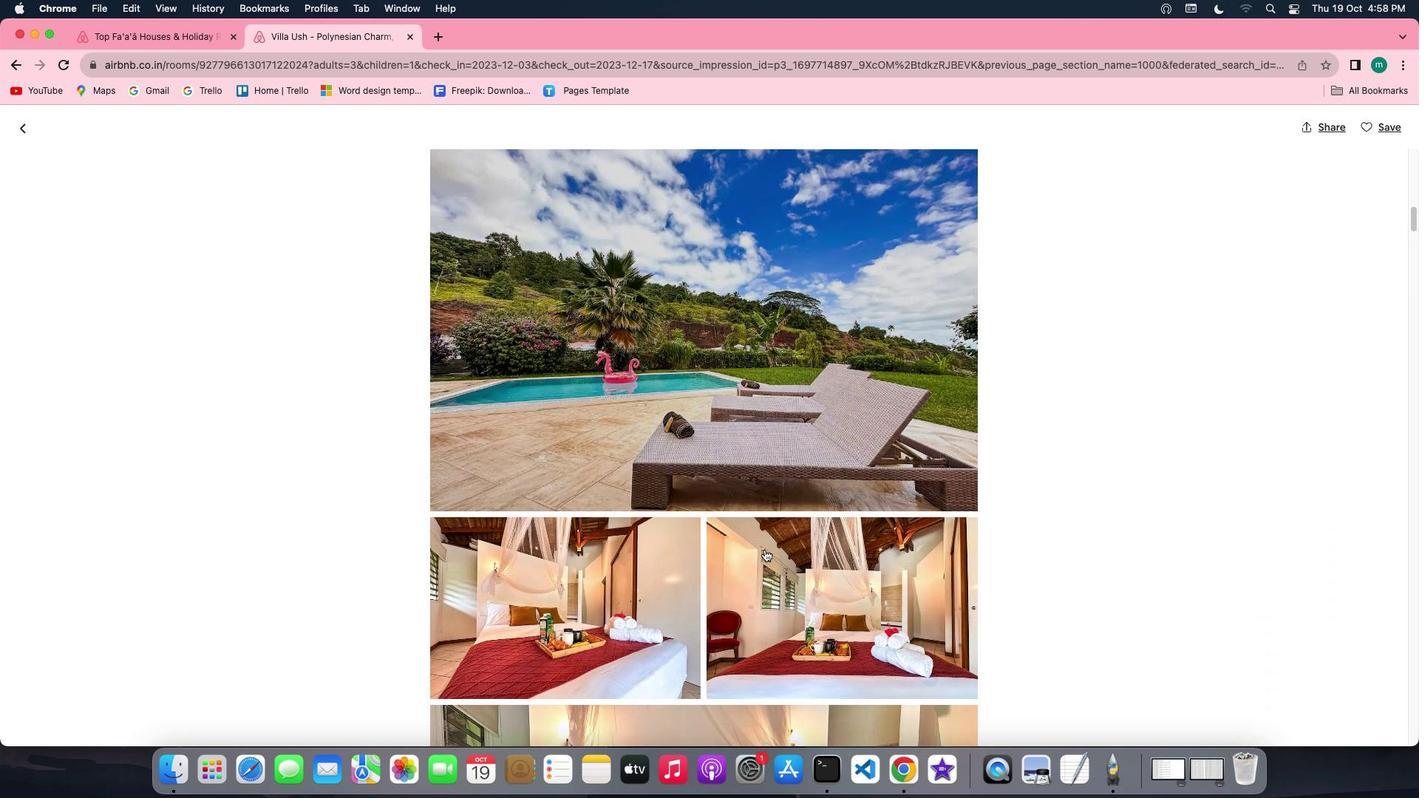 
Action: Mouse scrolled (764, 549) with delta (0, 0)
Screenshot: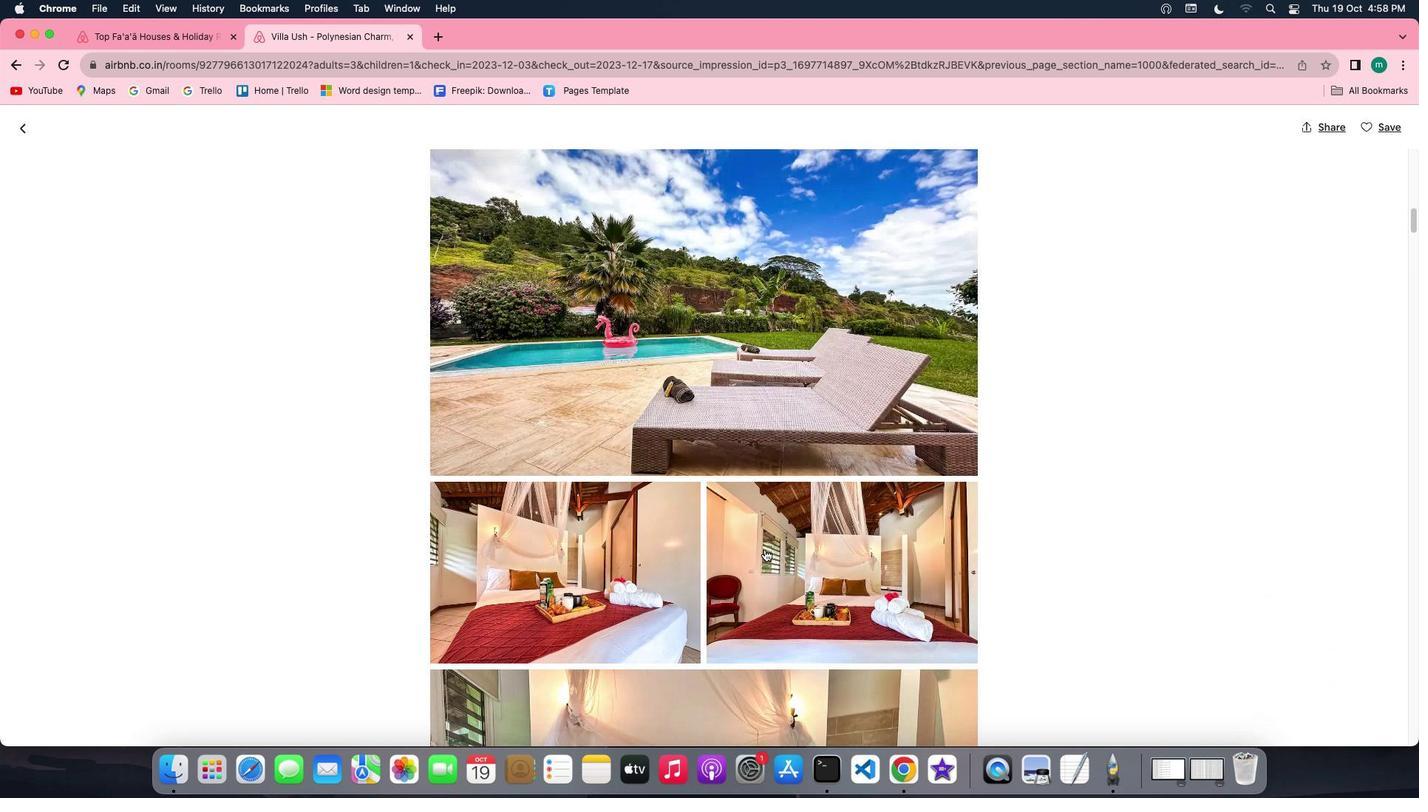 
Action: Mouse scrolled (764, 549) with delta (0, 0)
Screenshot: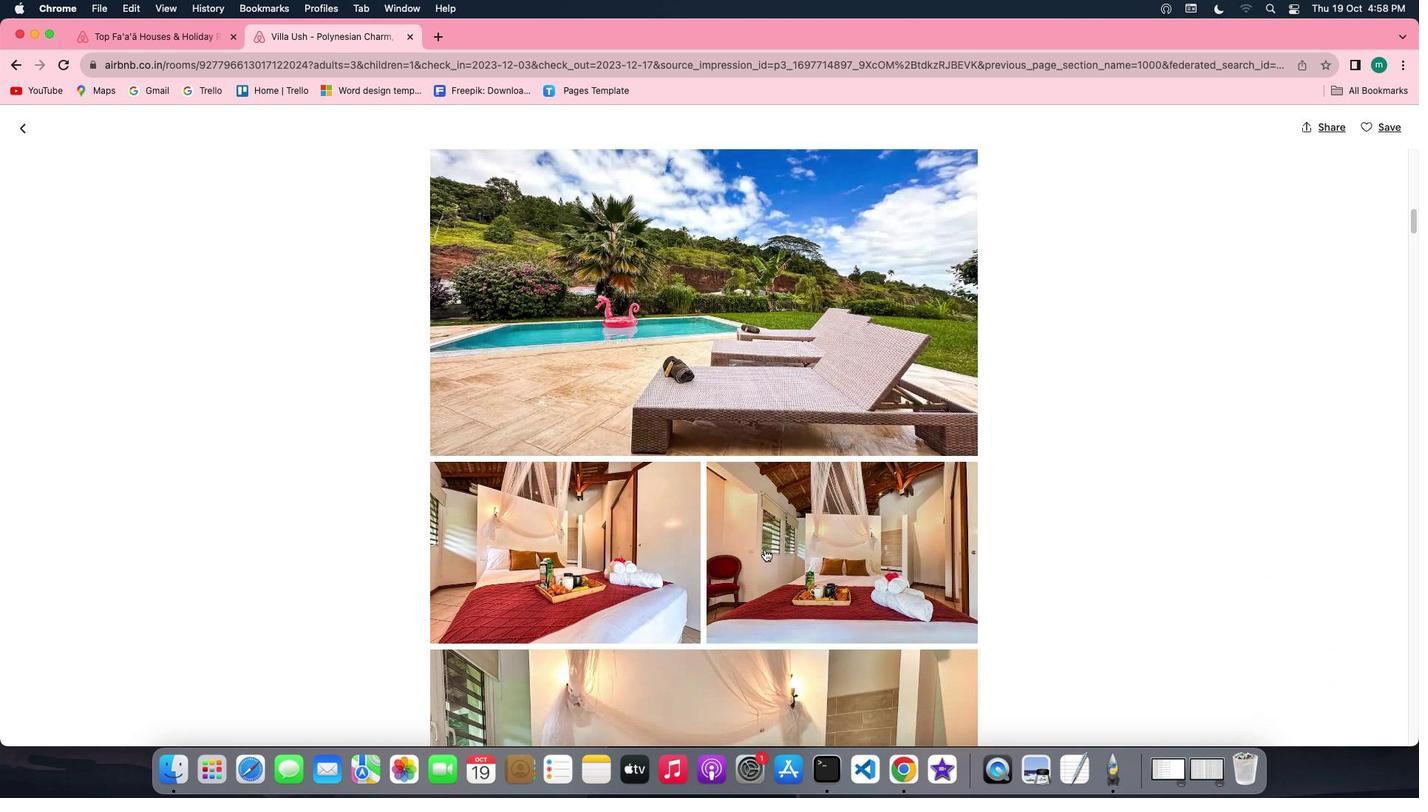 
Action: Mouse scrolled (764, 549) with delta (0, -2)
Screenshot: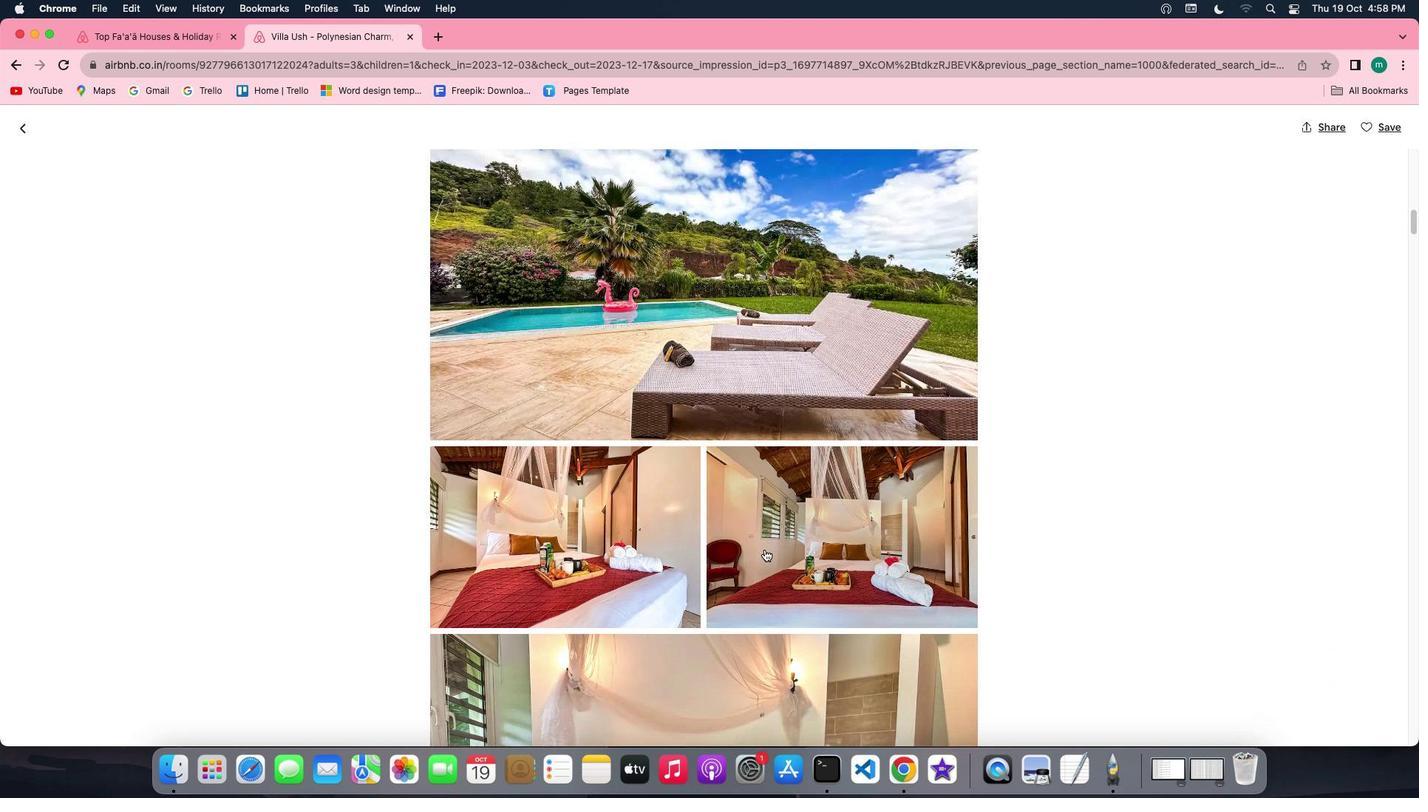 
Action: Mouse scrolled (764, 549) with delta (0, -2)
Screenshot: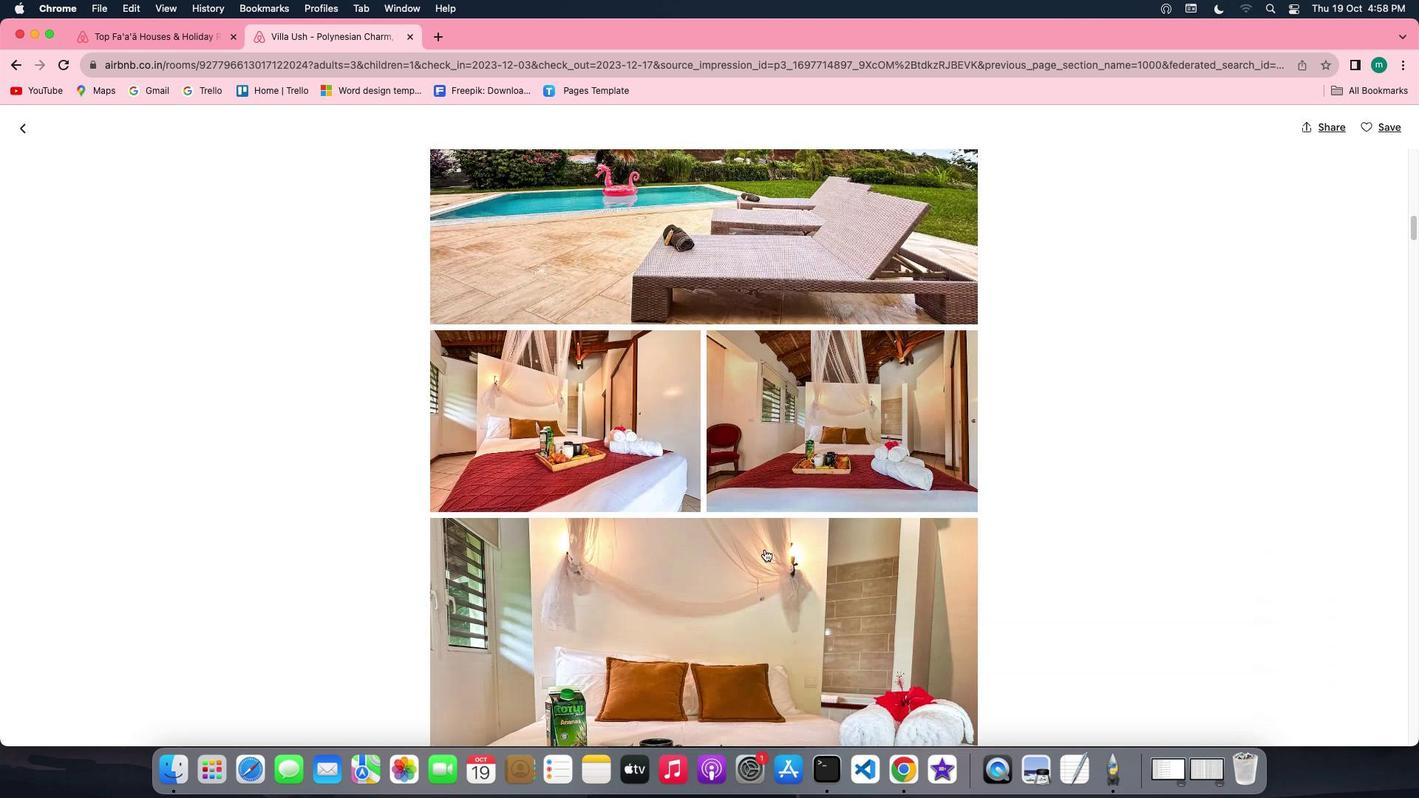 
Action: Mouse scrolled (764, 549) with delta (0, 0)
Screenshot: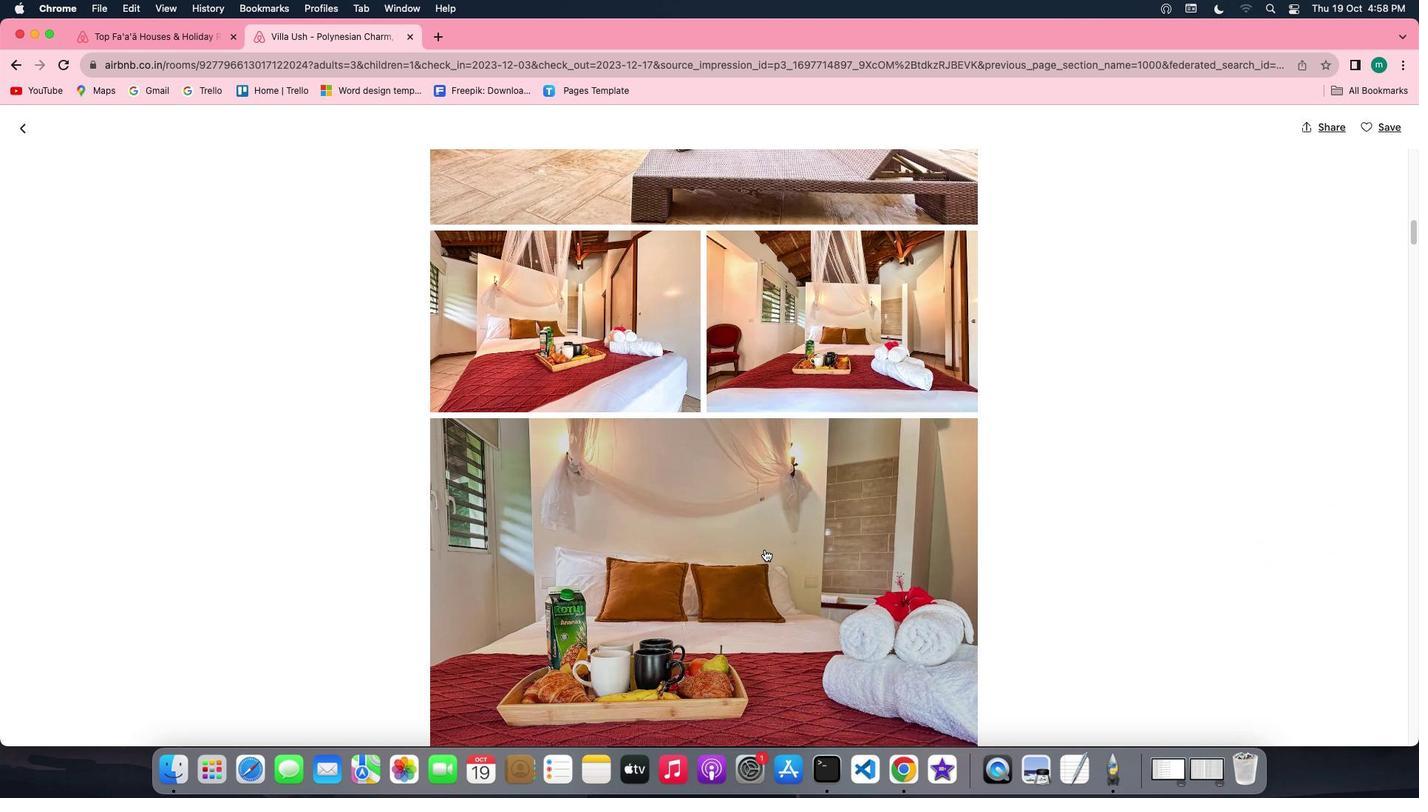 
Action: Mouse scrolled (764, 549) with delta (0, 0)
Screenshot: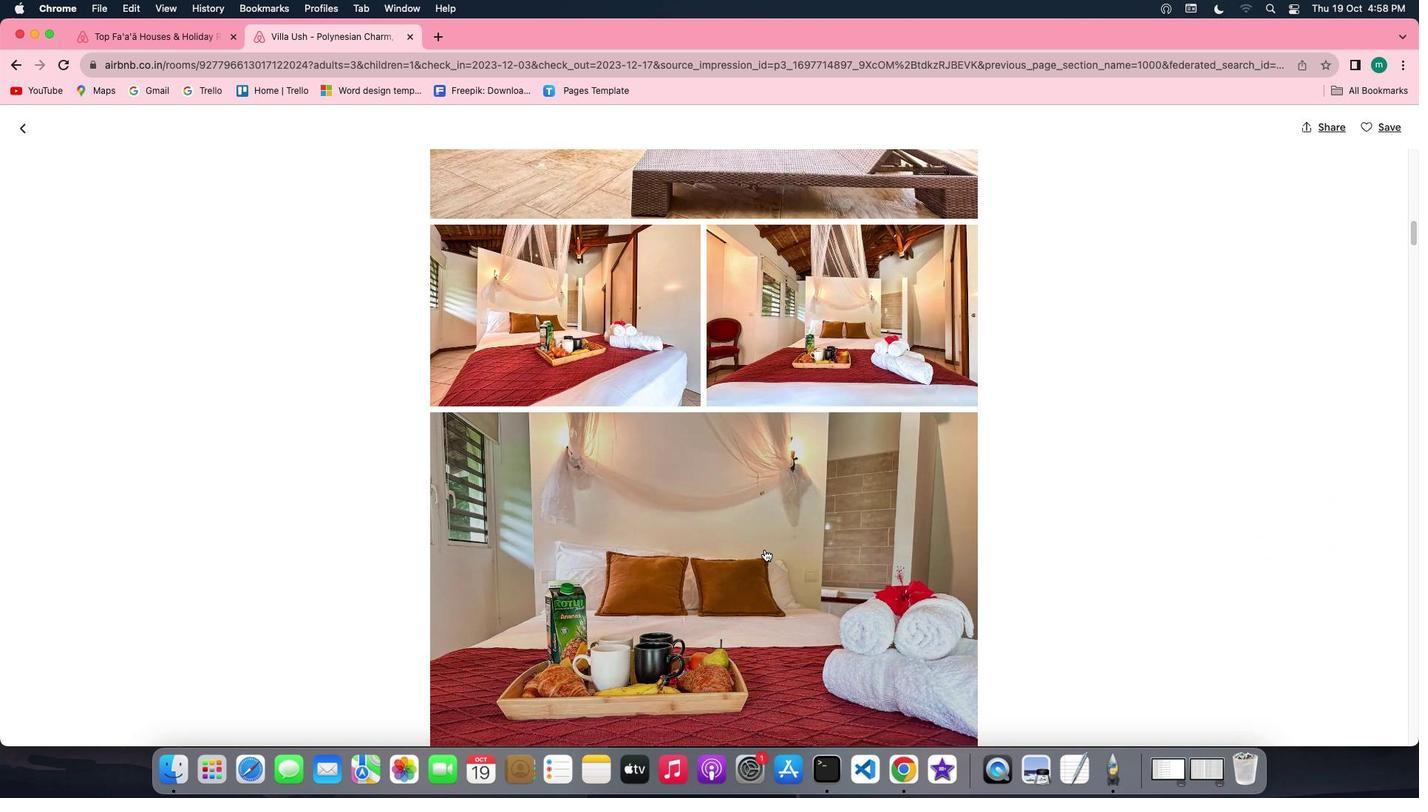 
Action: Mouse scrolled (764, 549) with delta (0, 0)
Screenshot: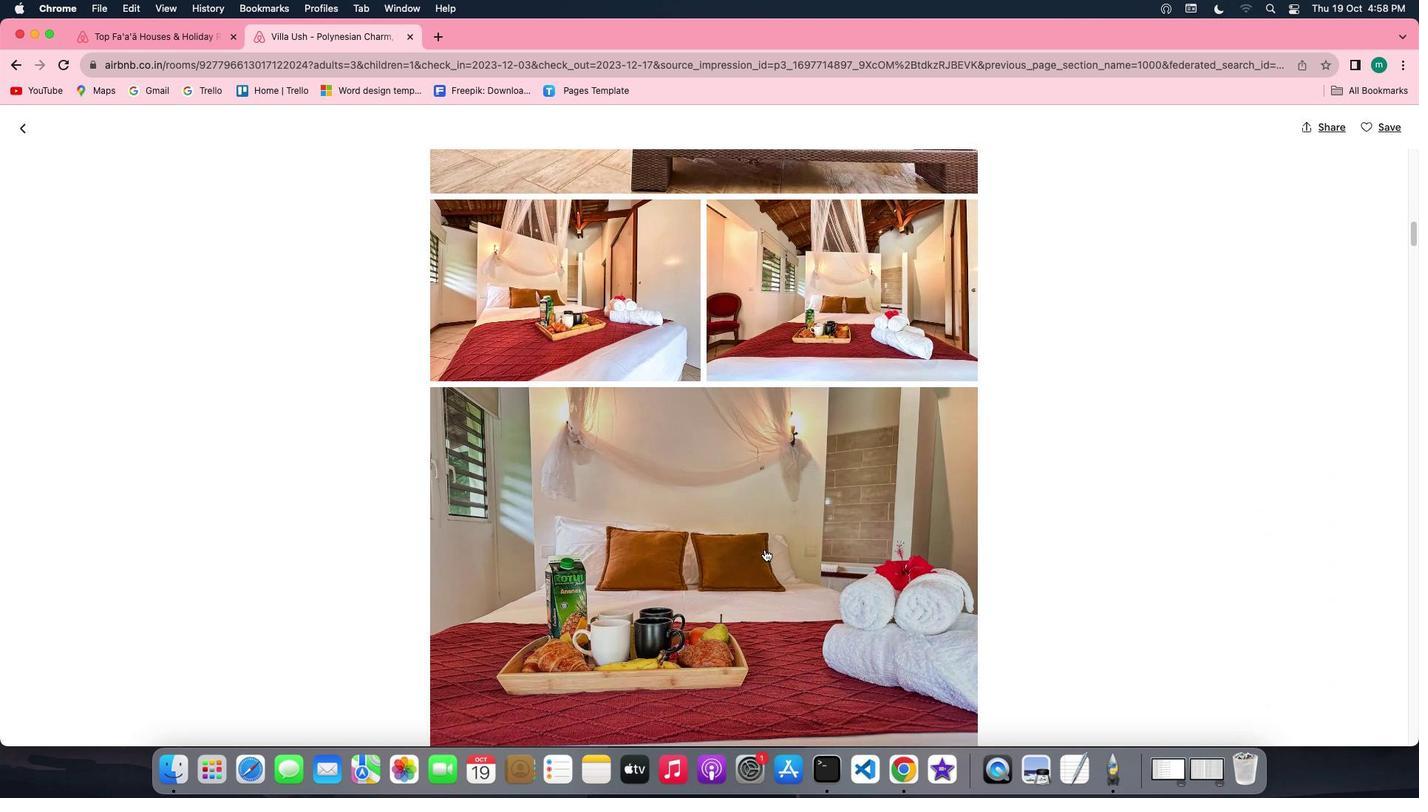 
Action: Mouse scrolled (764, 549) with delta (0, 0)
Screenshot: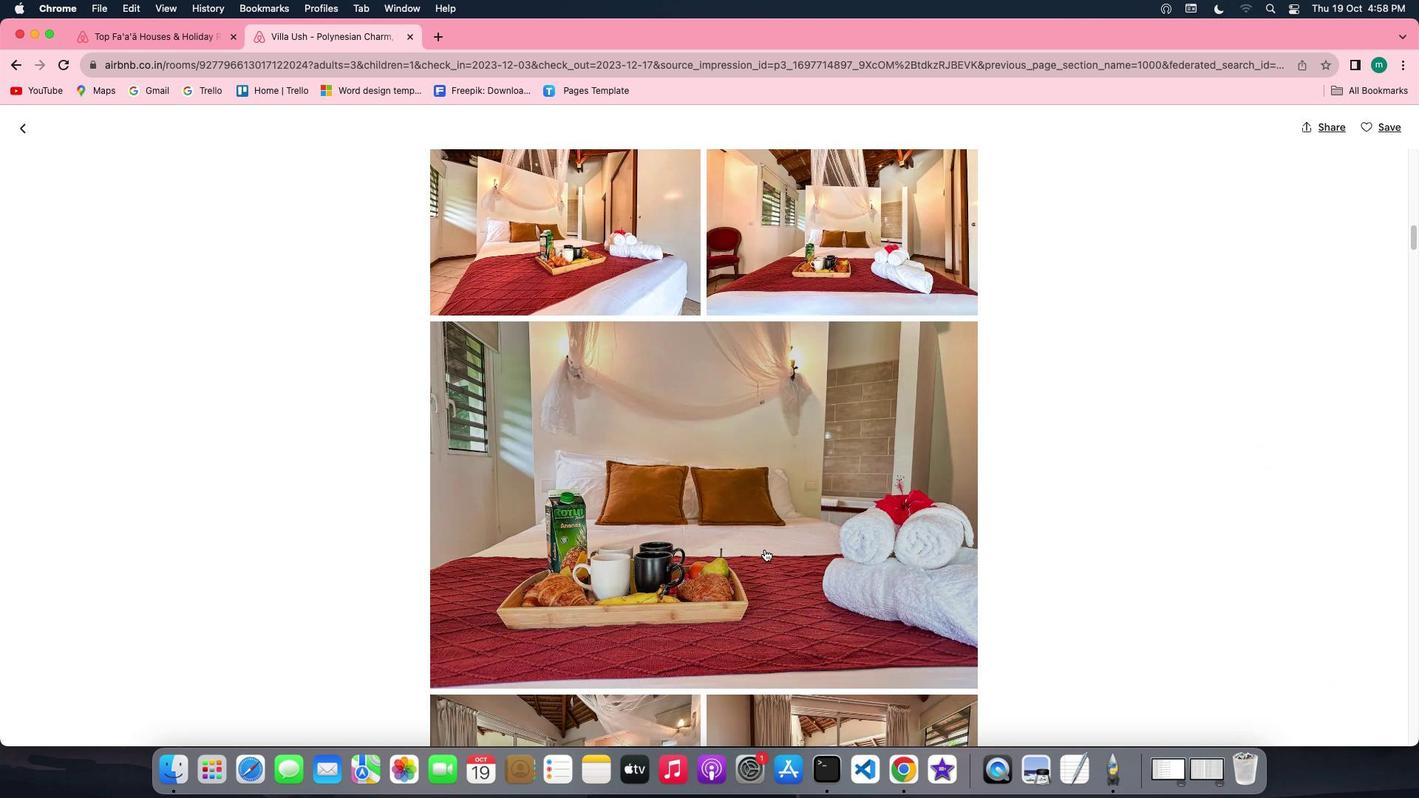 
Action: Mouse scrolled (764, 549) with delta (0, 0)
Screenshot: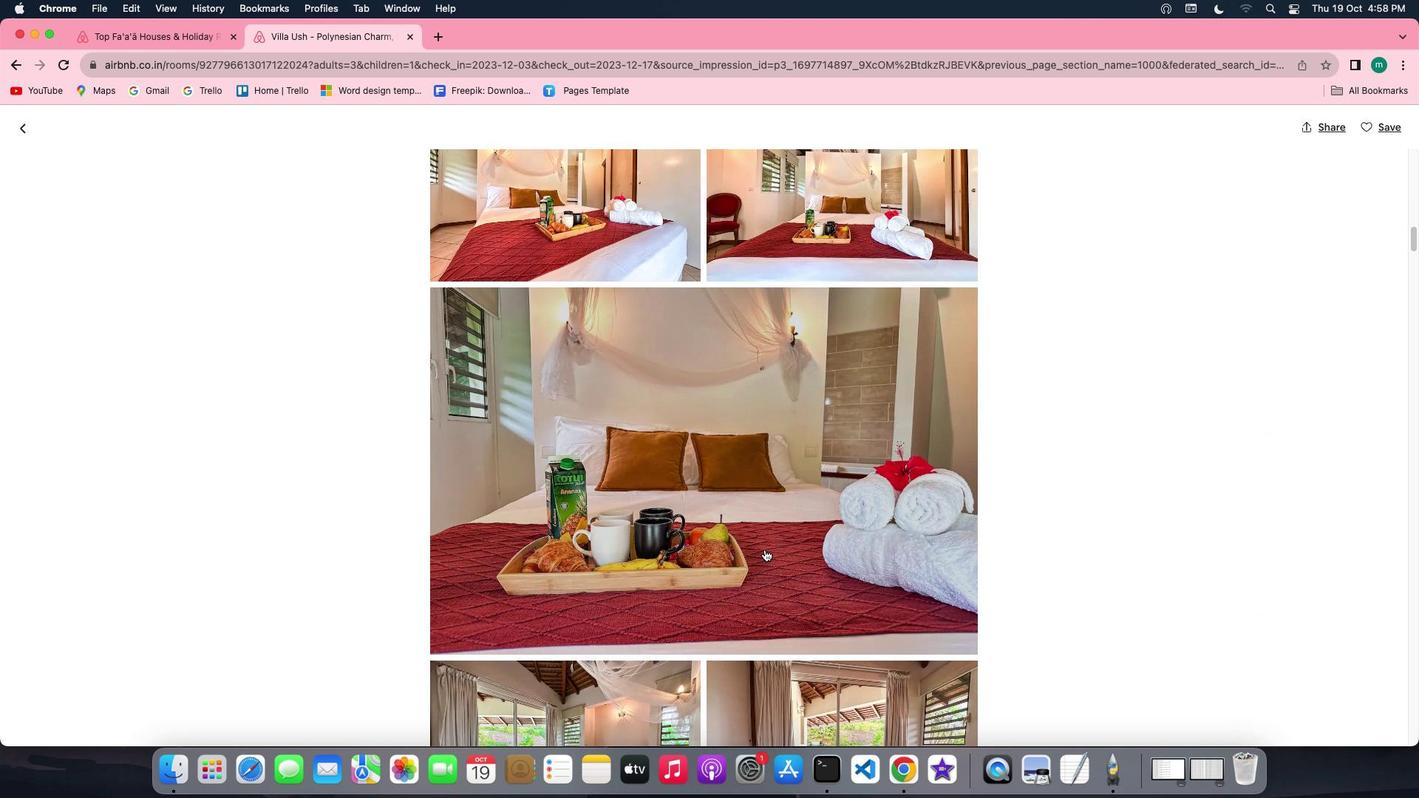
Action: Mouse scrolled (764, 549) with delta (0, 0)
Screenshot: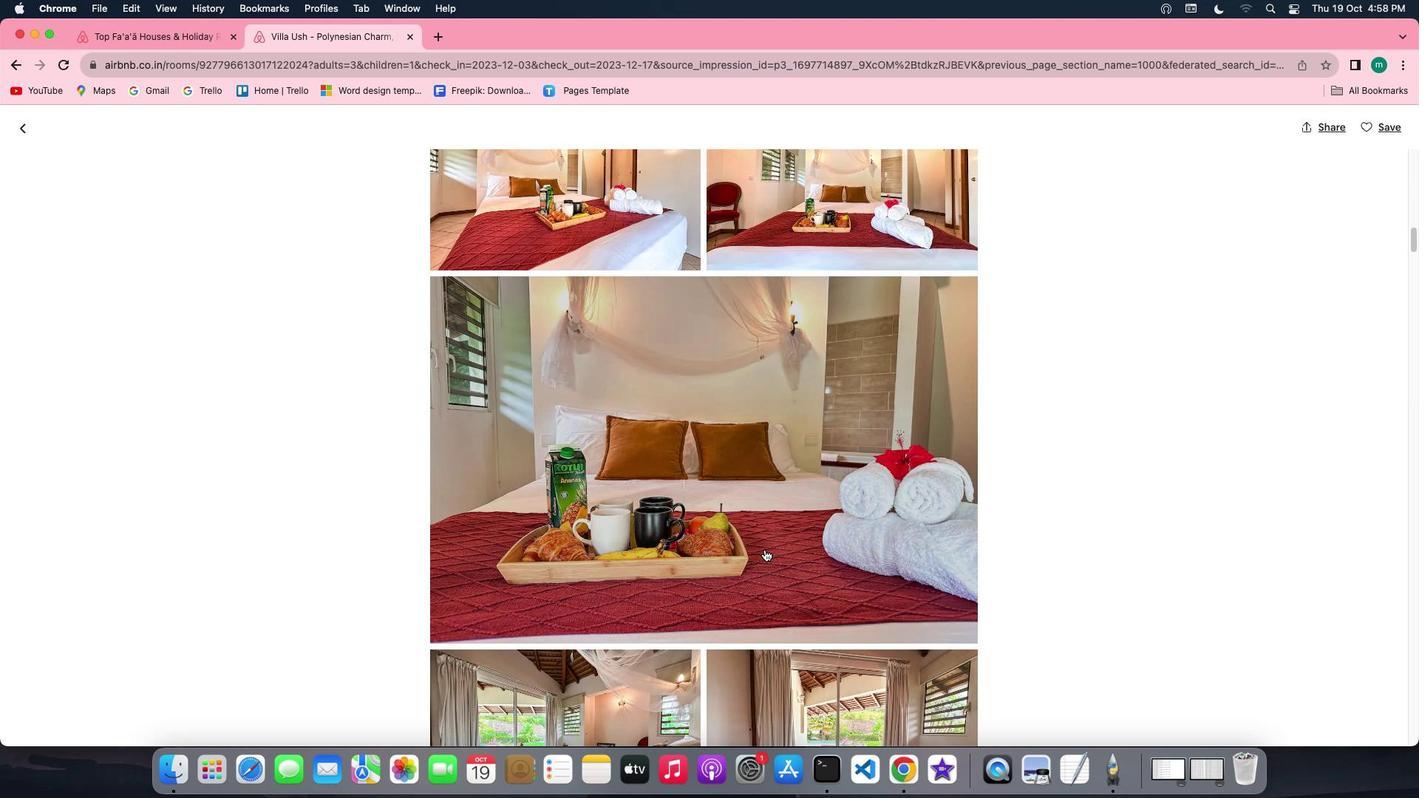 
Action: Mouse scrolled (764, 549) with delta (0, -2)
Screenshot: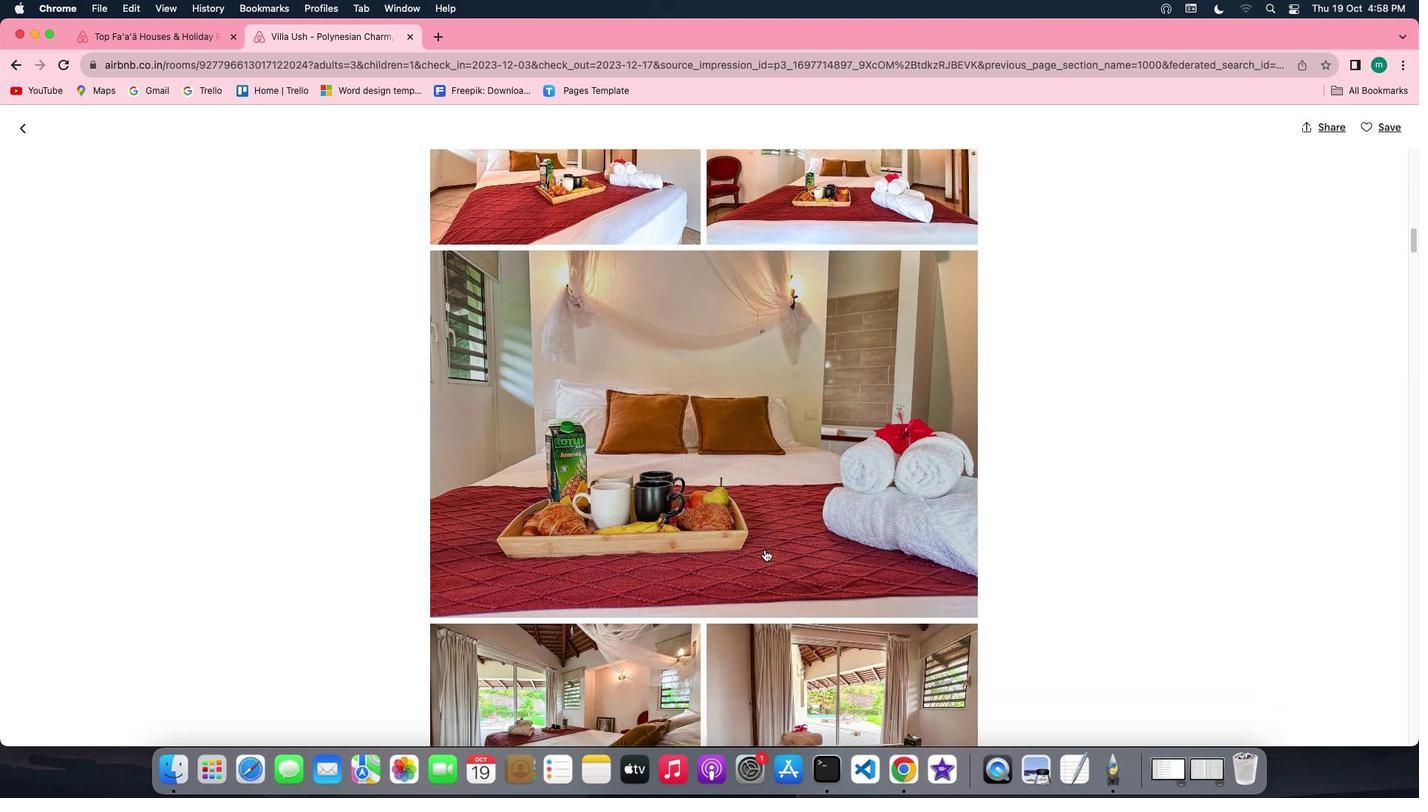 
Action: Mouse scrolled (764, 549) with delta (0, -2)
Screenshot: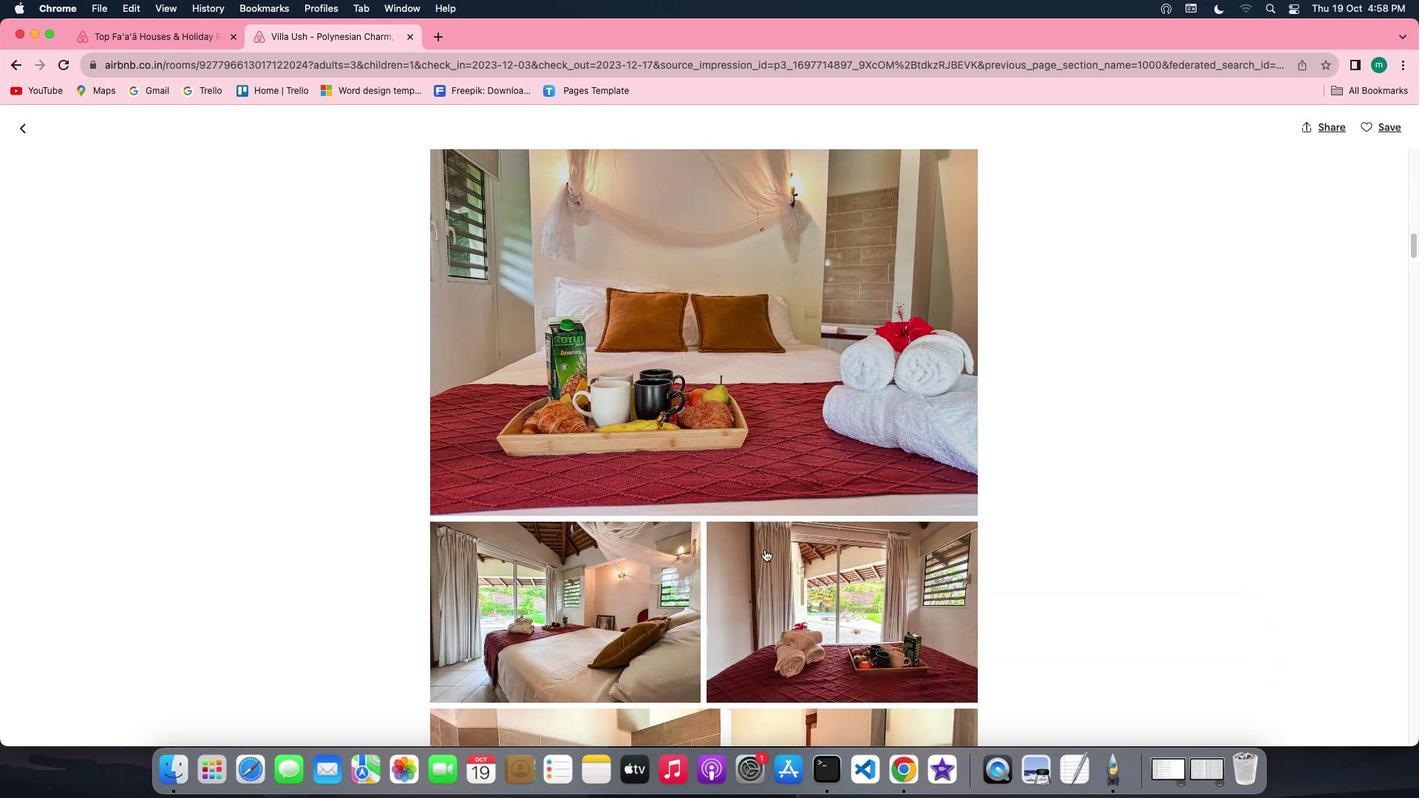 
Action: Mouse scrolled (764, 549) with delta (0, -2)
Screenshot: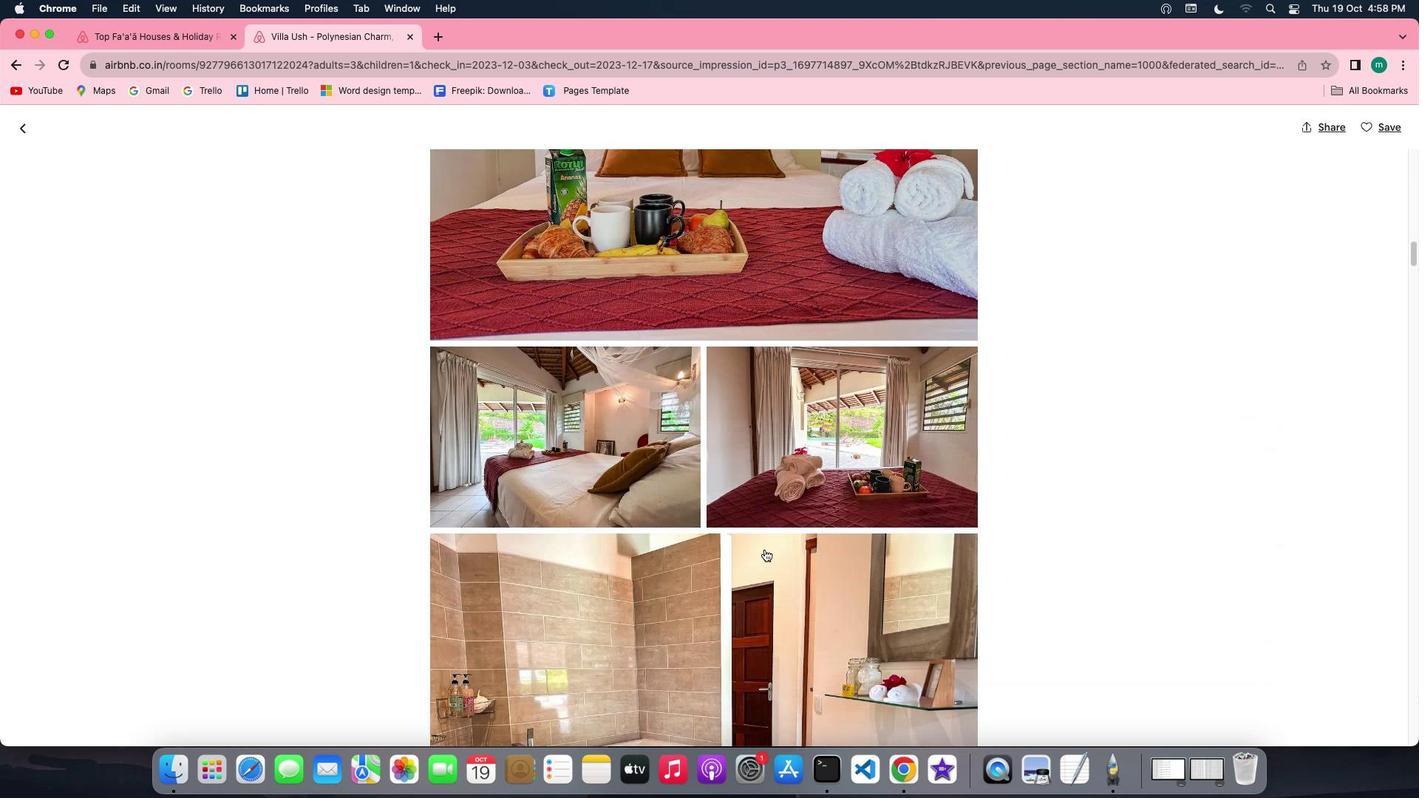 
Action: Mouse moved to (756, 546)
Screenshot: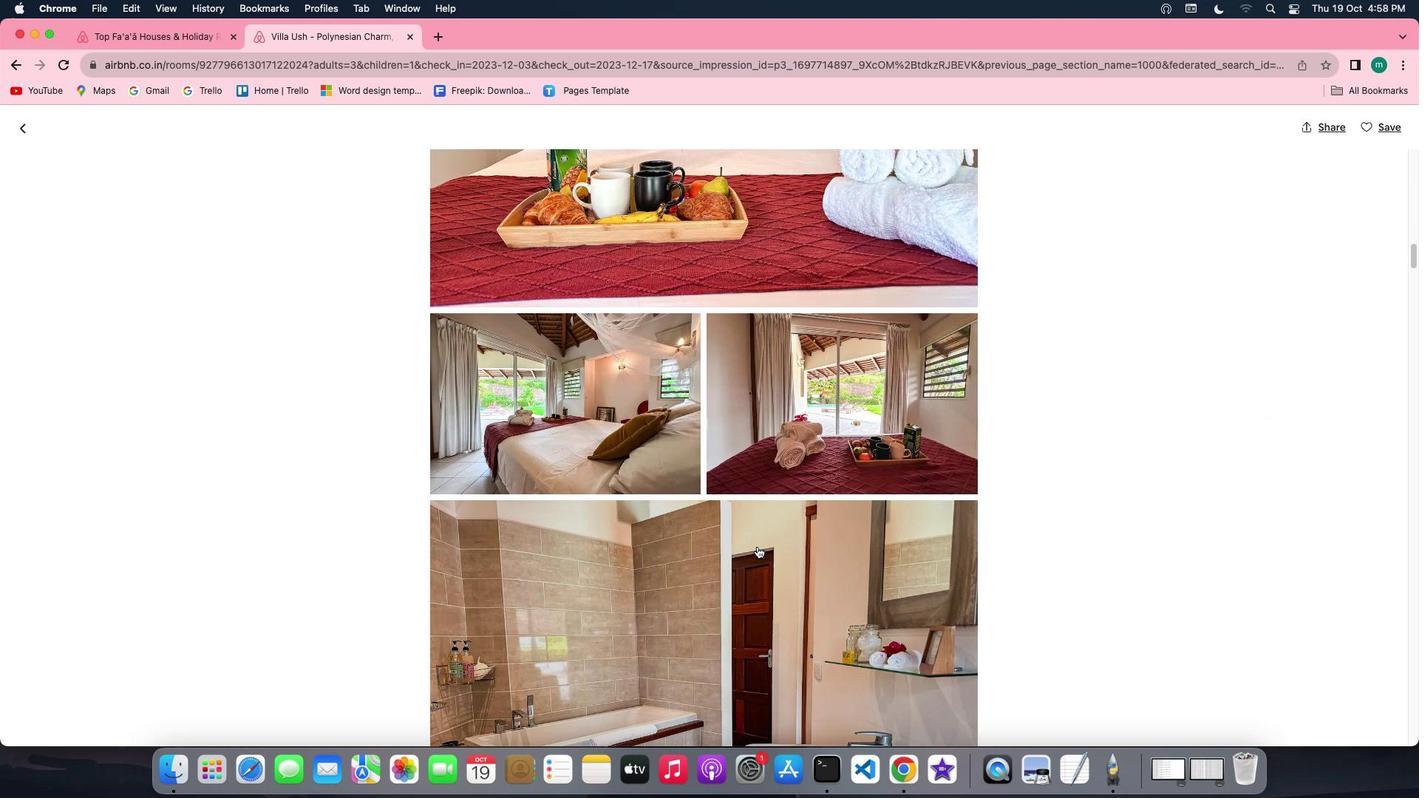
Action: Mouse scrolled (756, 546) with delta (0, 0)
Screenshot: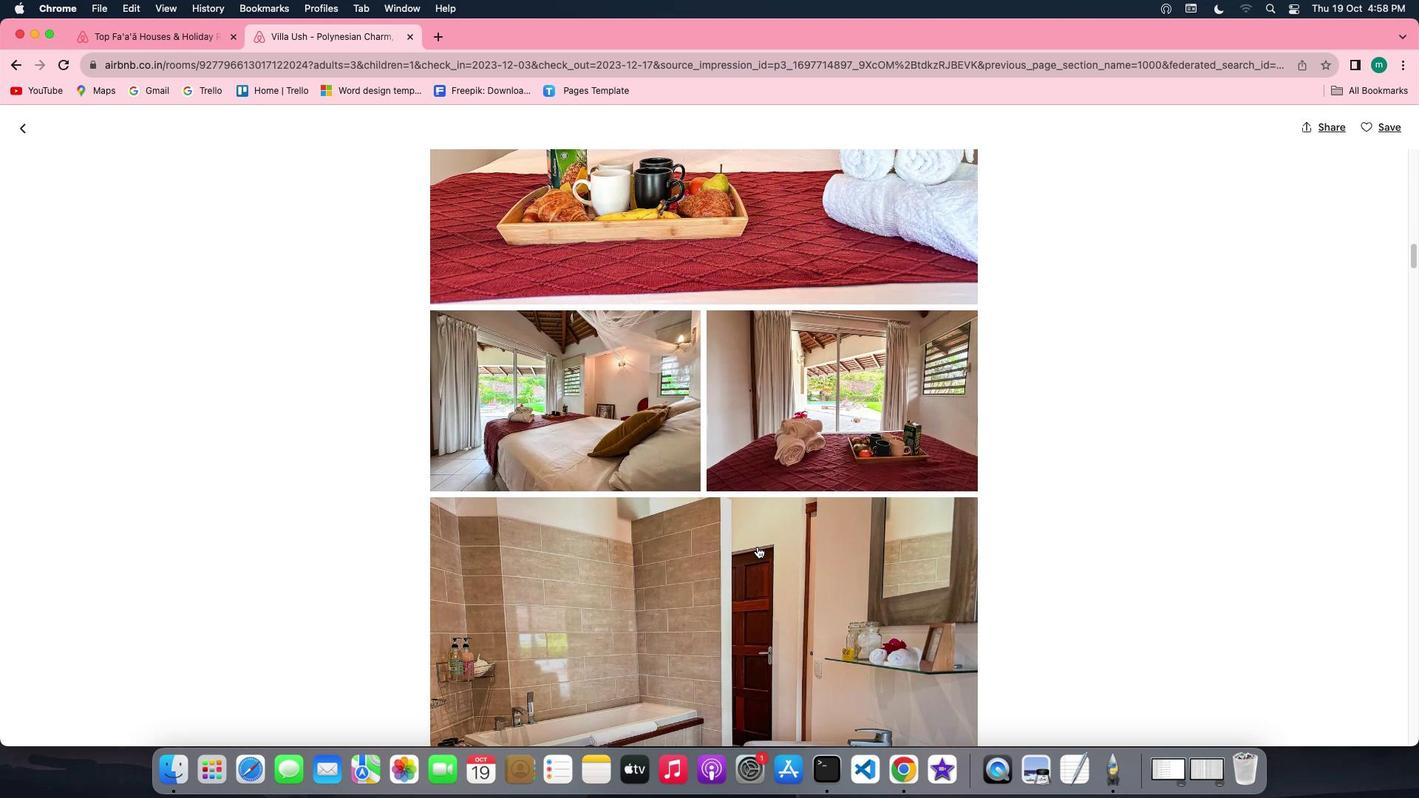 
Action: Mouse scrolled (756, 546) with delta (0, 0)
Screenshot: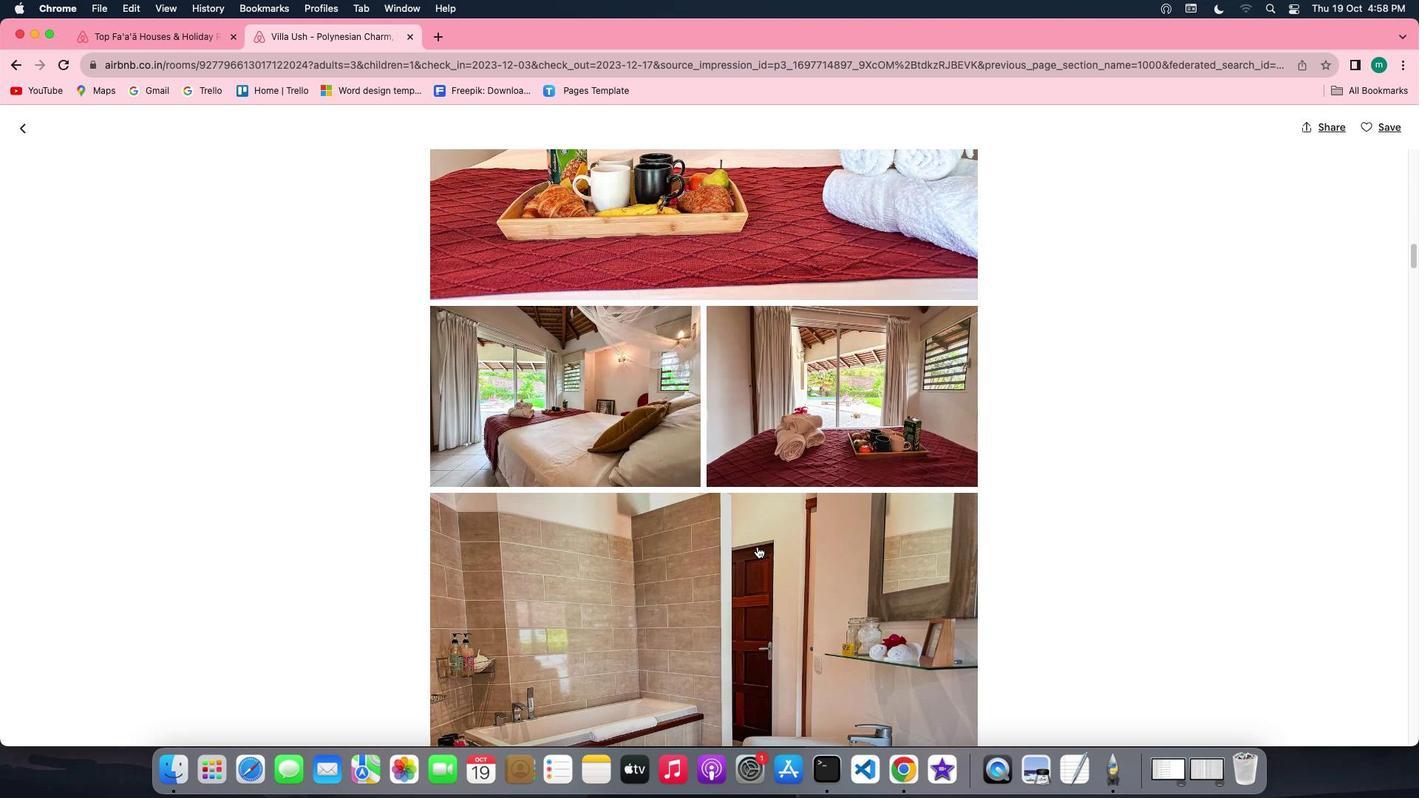 
Action: Mouse scrolled (756, 546) with delta (0, -1)
Screenshot: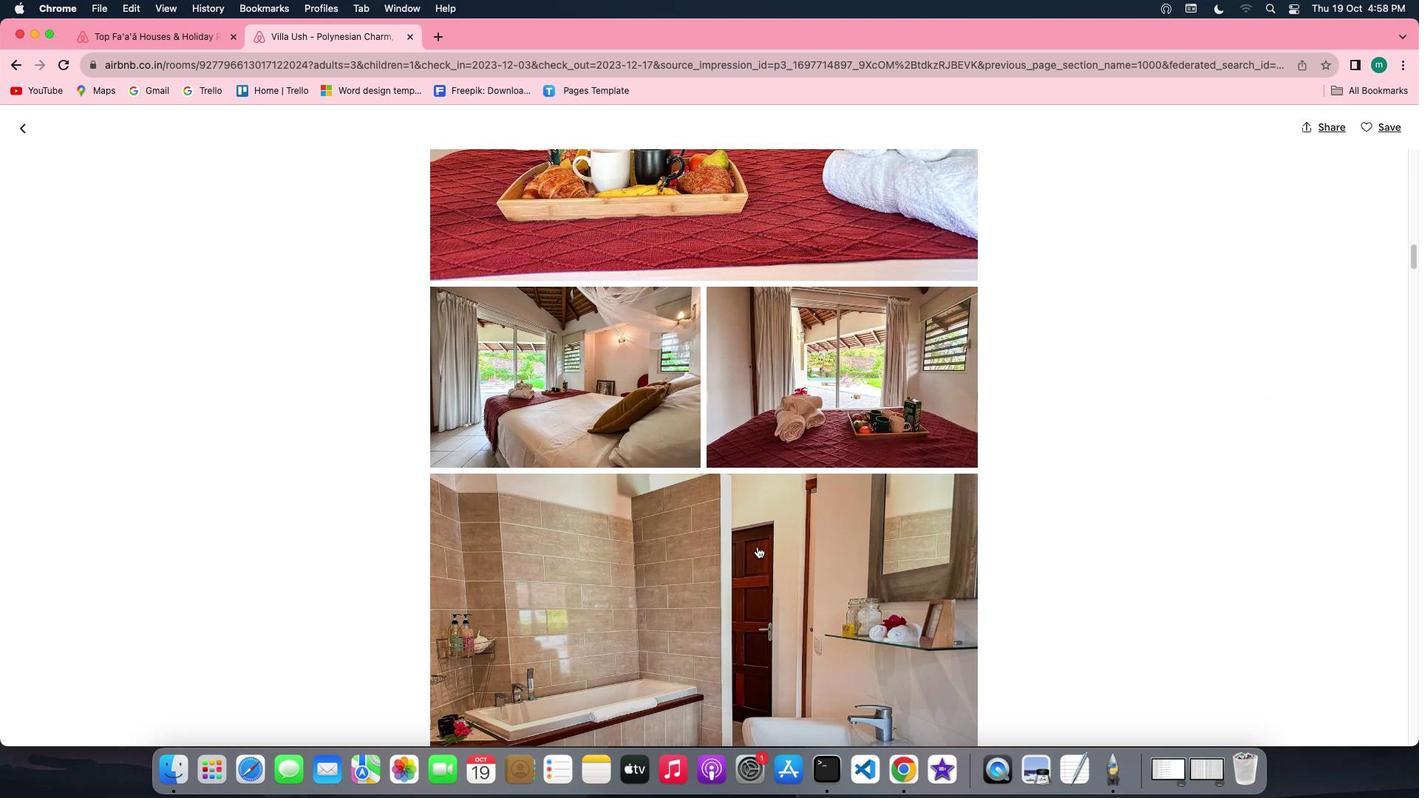
Action: Mouse scrolled (756, 546) with delta (0, -2)
Screenshot: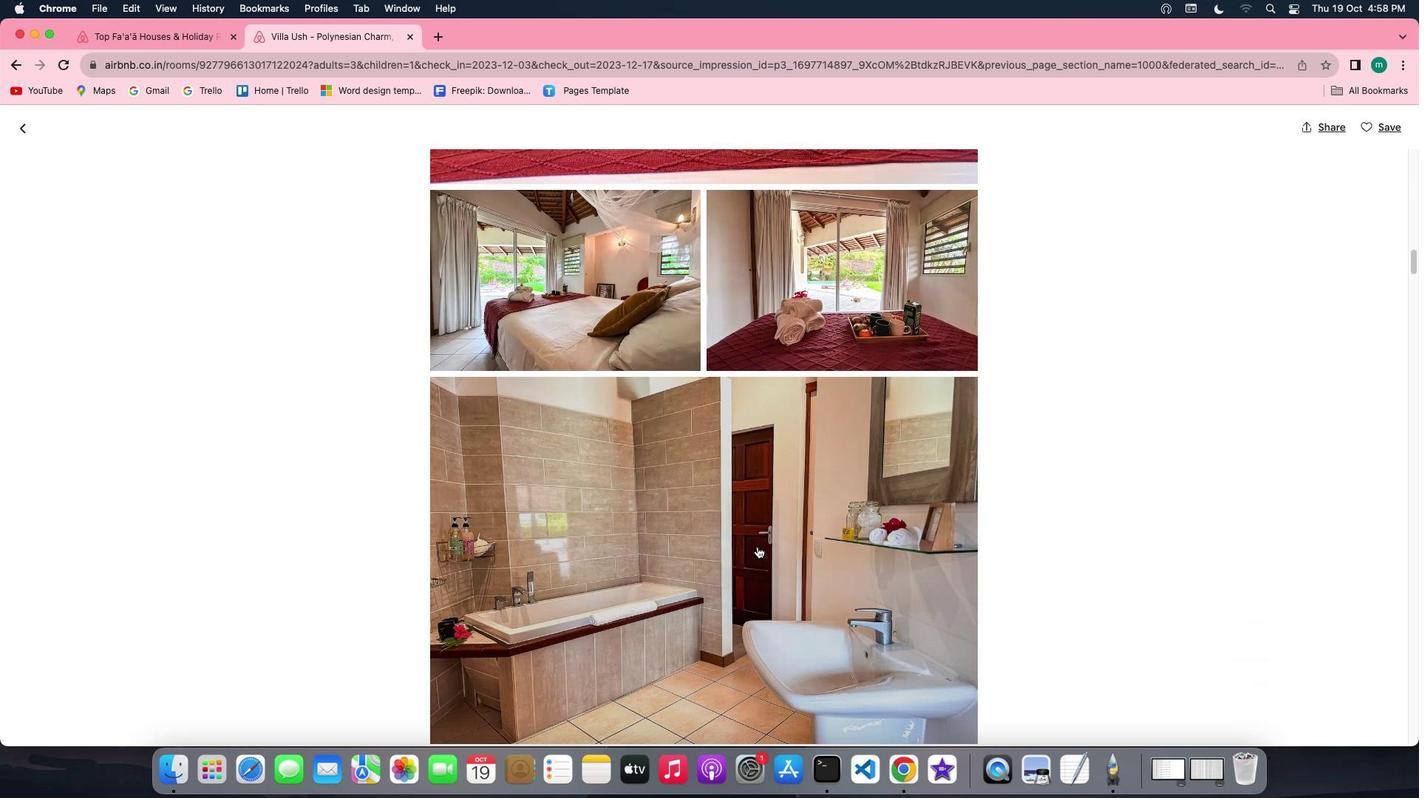 
Action: Mouse moved to (761, 537)
Screenshot: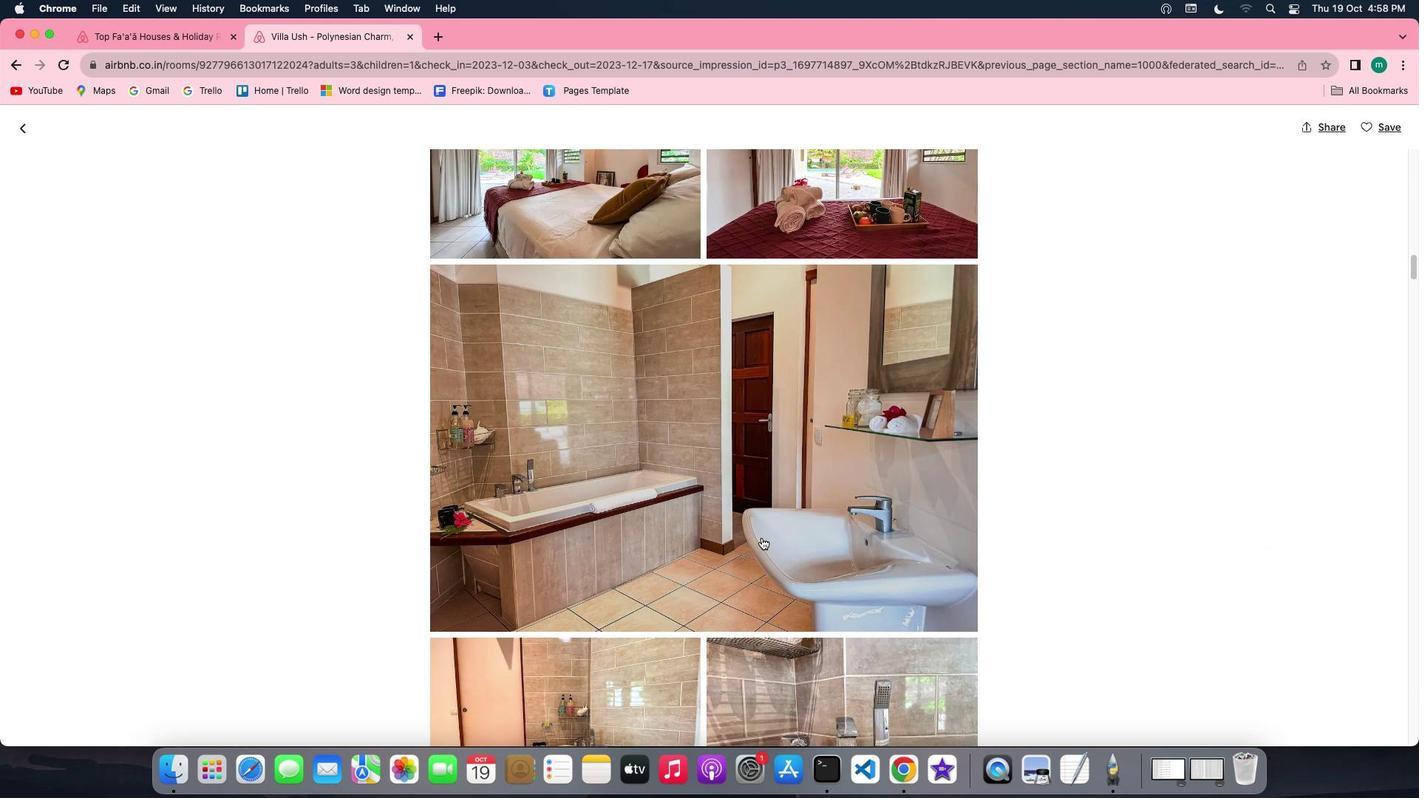 
Action: Mouse scrolled (761, 537) with delta (0, 0)
Screenshot: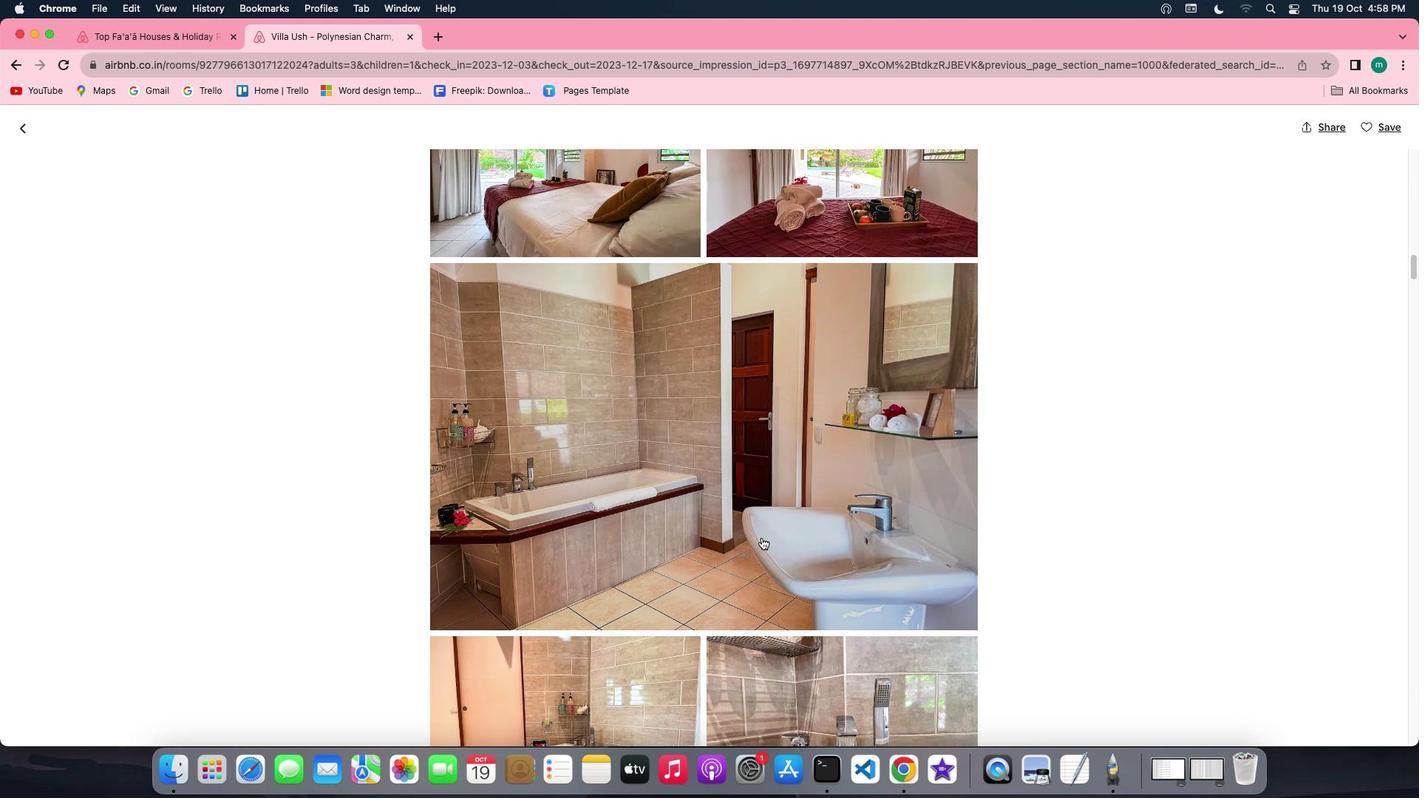 
Action: Mouse scrolled (761, 537) with delta (0, 0)
Screenshot: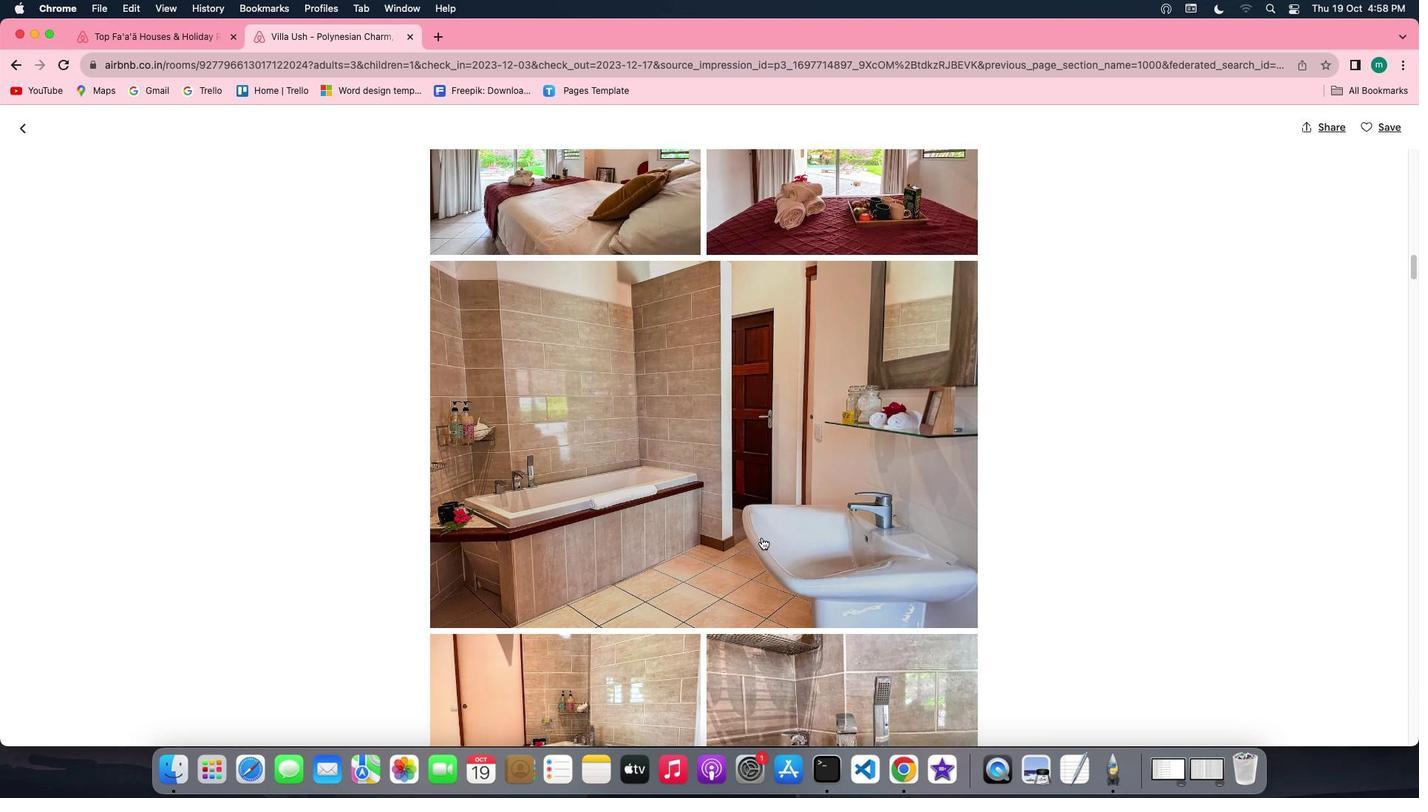 
Action: Mouse scrolled (761, 537) with delta (0, 0)
Screenshot: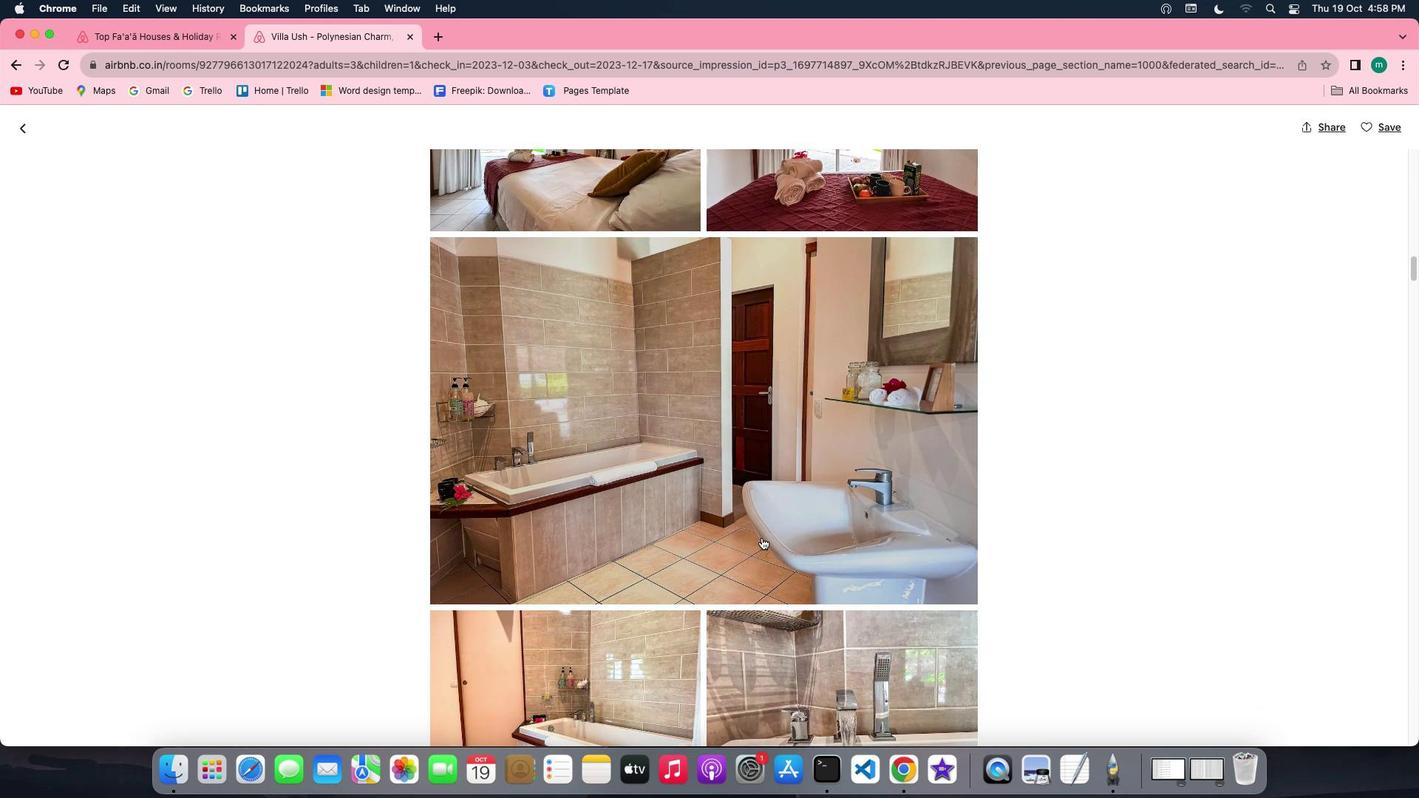 
Action: Mouse scrolled (761, 537) with delta (0, 0)
Screenshot: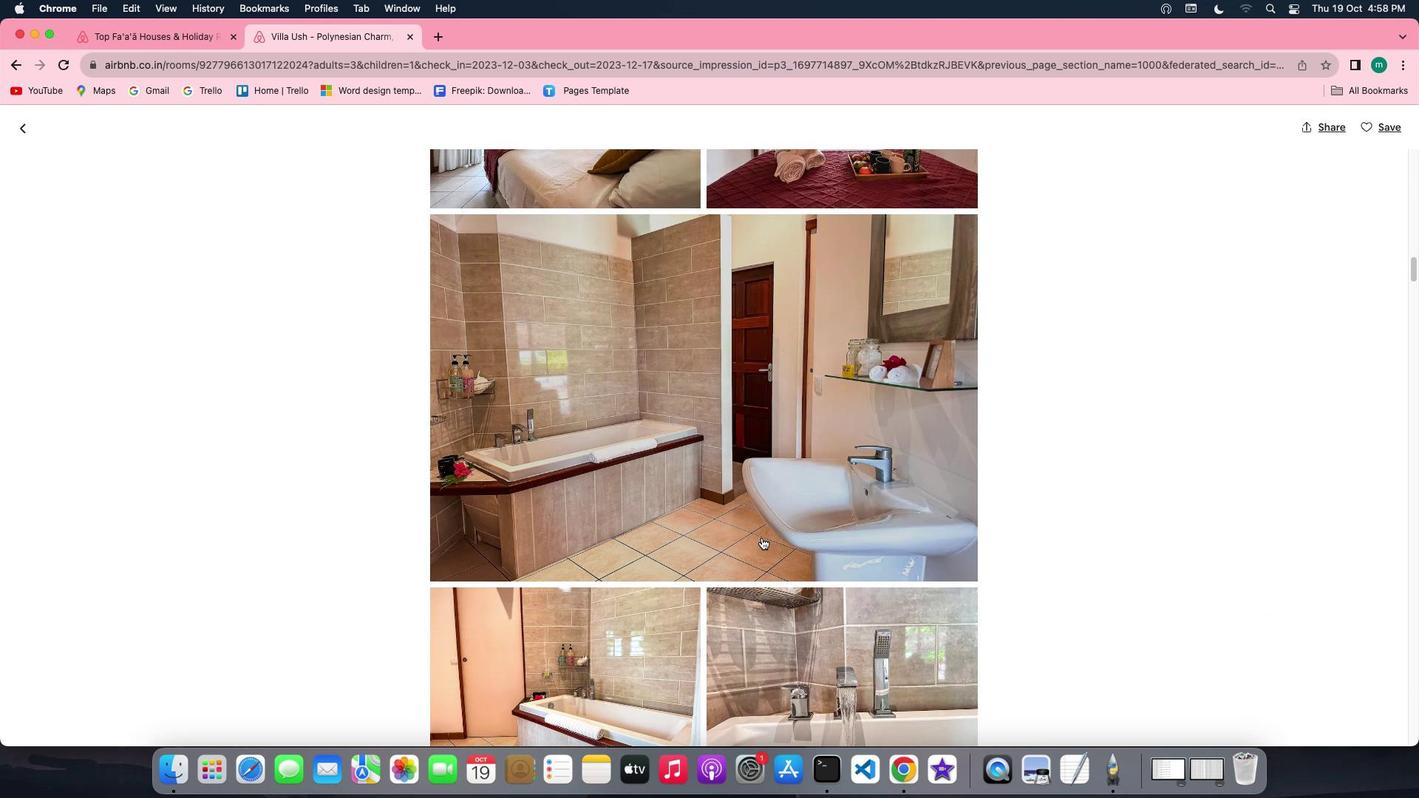 
Action: Mouse scrolled (761, 537) with delta (0, 0)
Screenshot: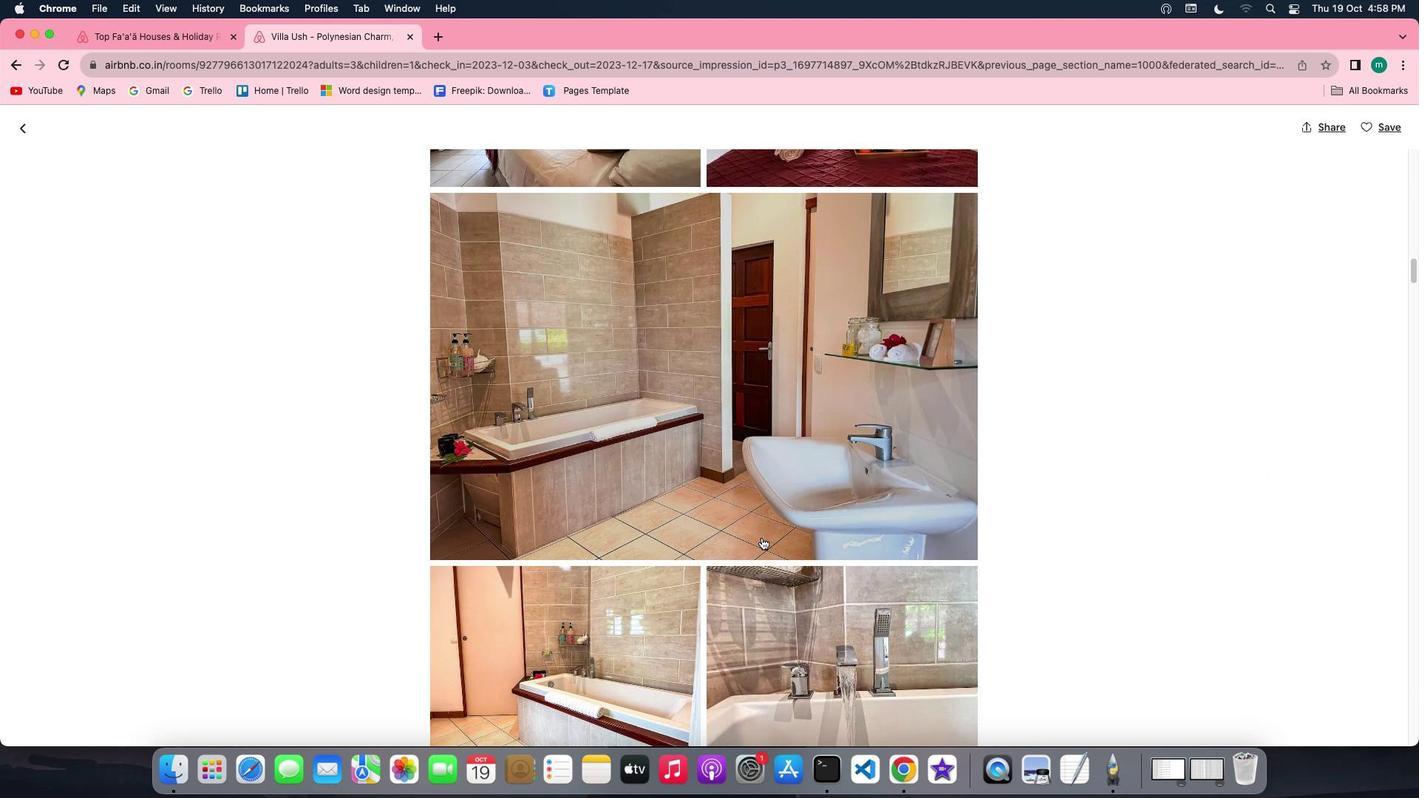 
Action: Mouse scrolled (761, 537) with delta (0, -1)
Screenshot: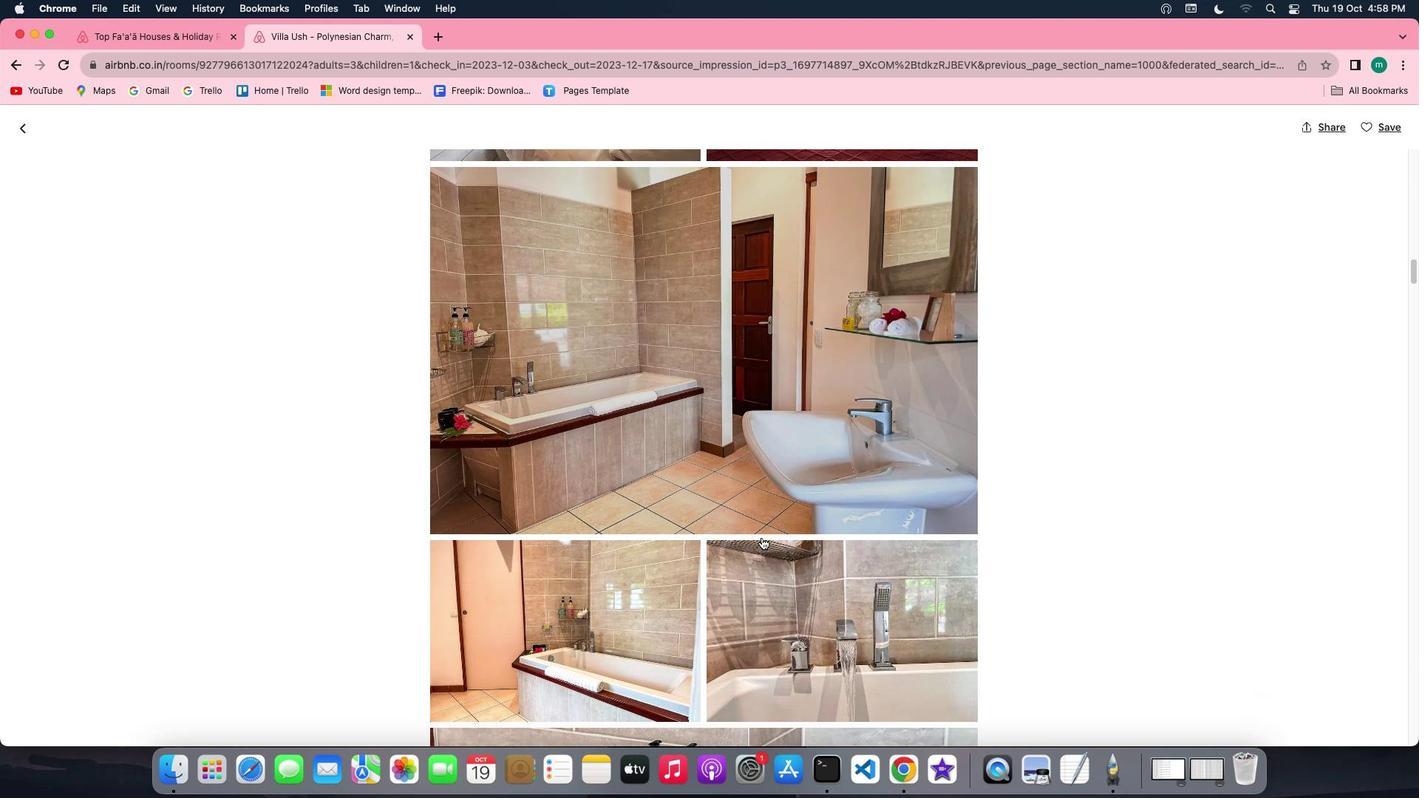 
Action: Mouse scrolled (761, 537) with delta (0, -2)
Screenshot: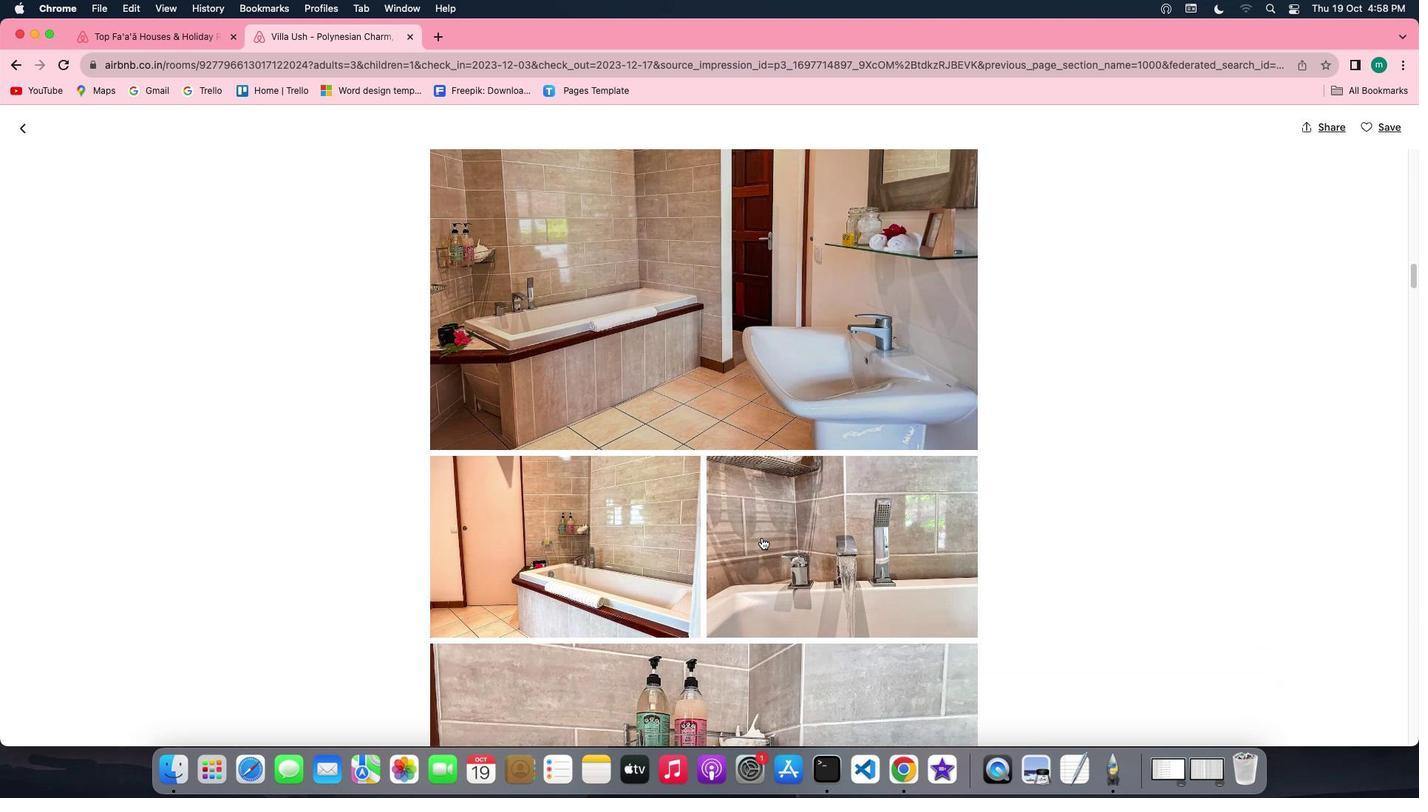 
Action: Mouse scrolled (761, 537) with delta (0, 0)
Screenshot: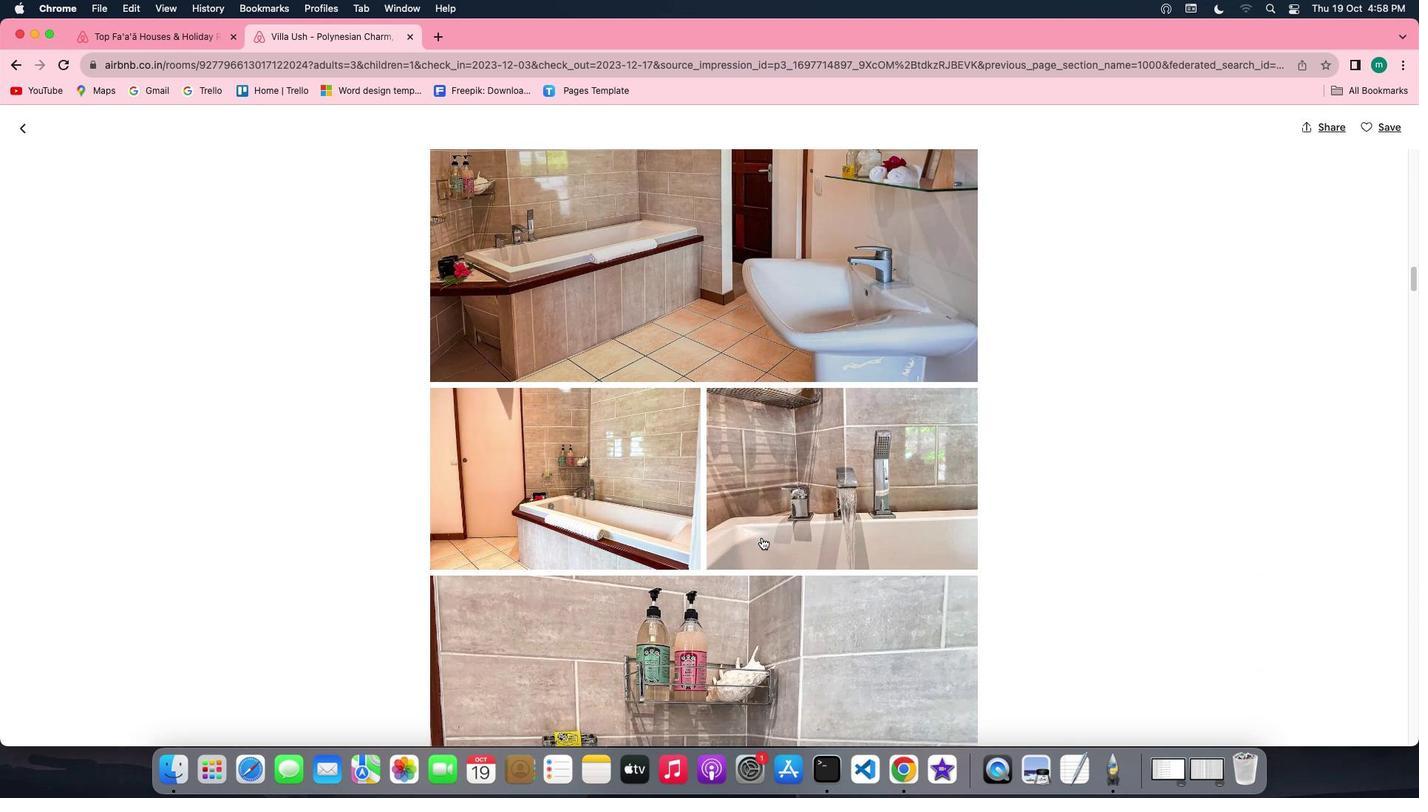 
Action: Mouse scrolled (761, 537) with delta (0, 0)
Screenshot: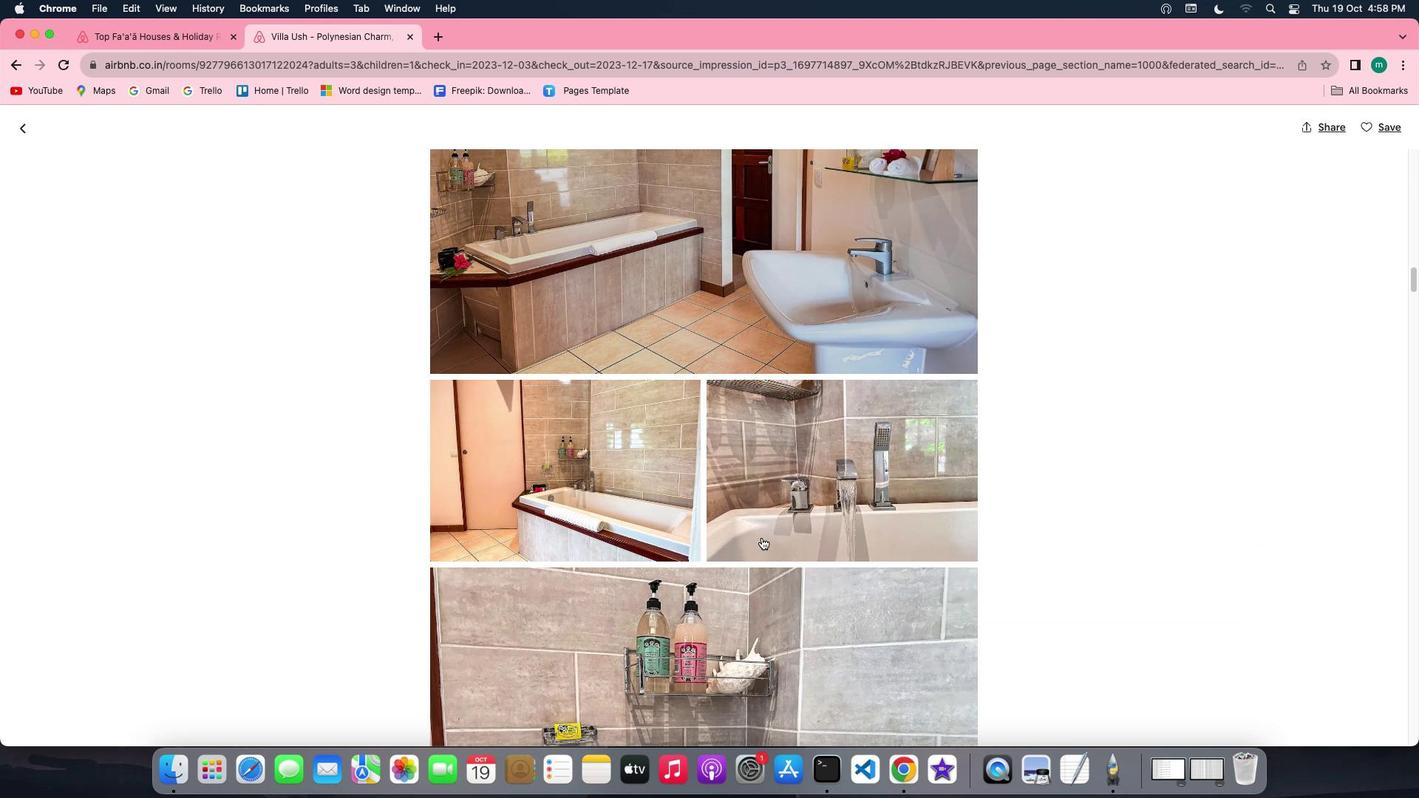 
Action: Mouse scrolled (761, 537) with delta (0, 0)
Screenshot: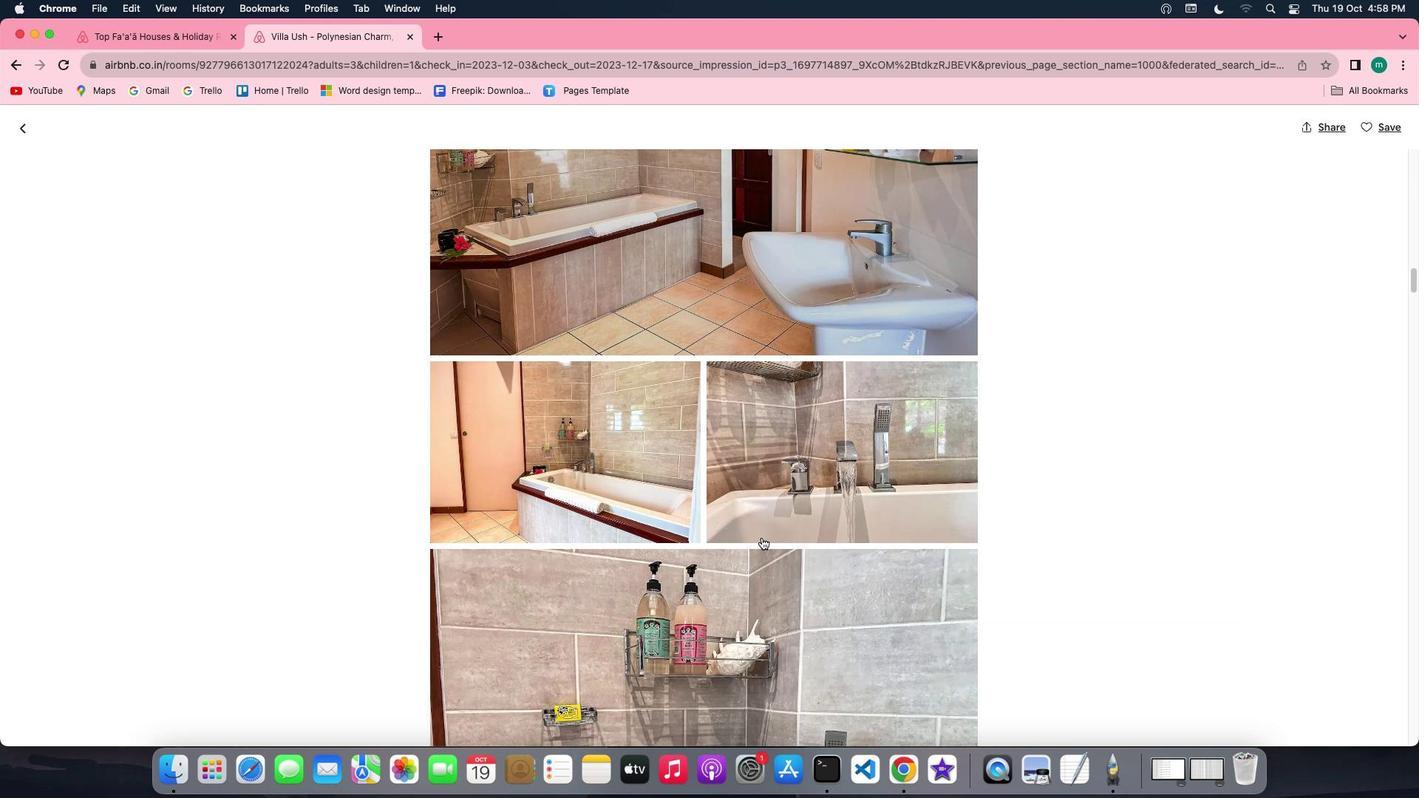 
Action: Mouse scrolled (761, 537) with delta (0, -2)
Screenshot: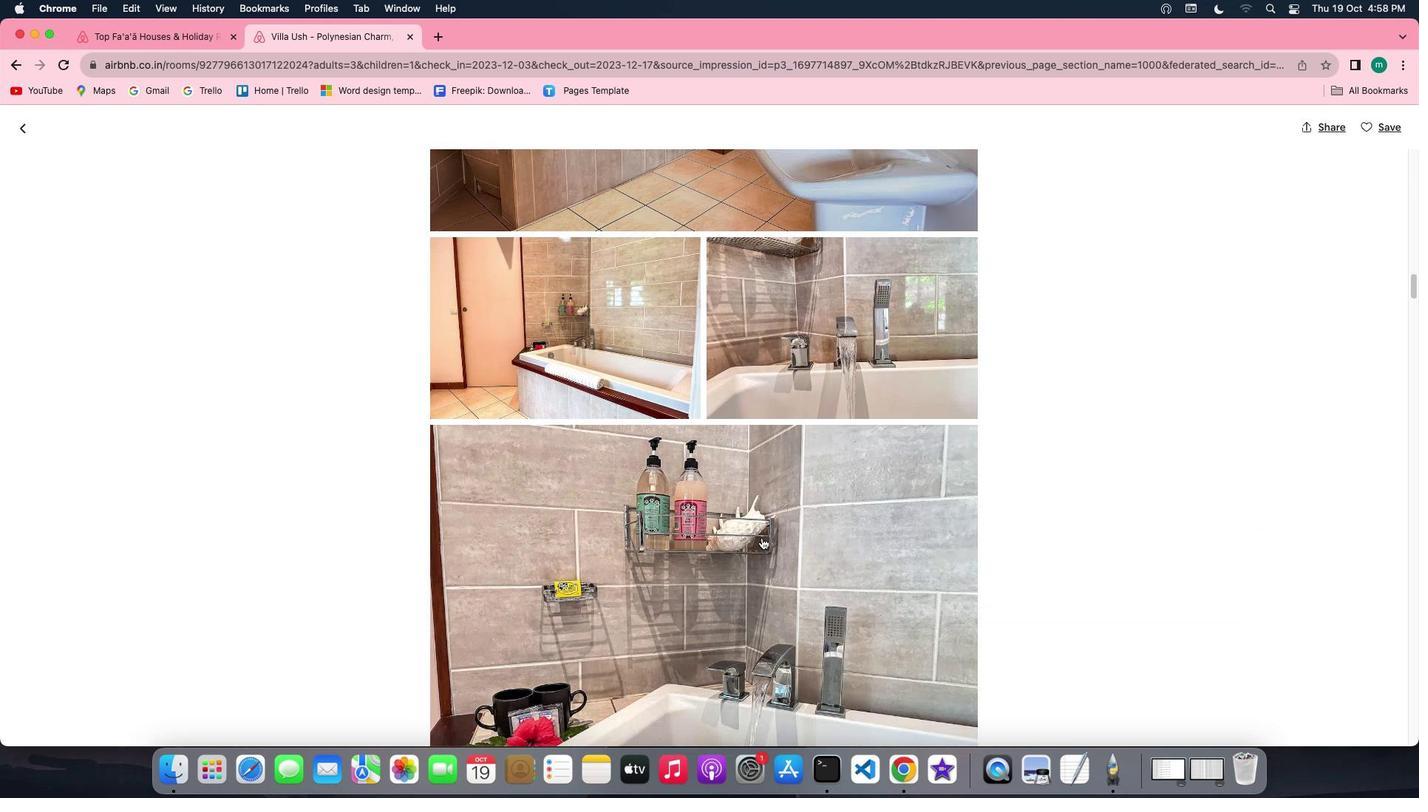 
Action: Mouse scrolled (761, 537) with delta (0, -2)
Screenshot: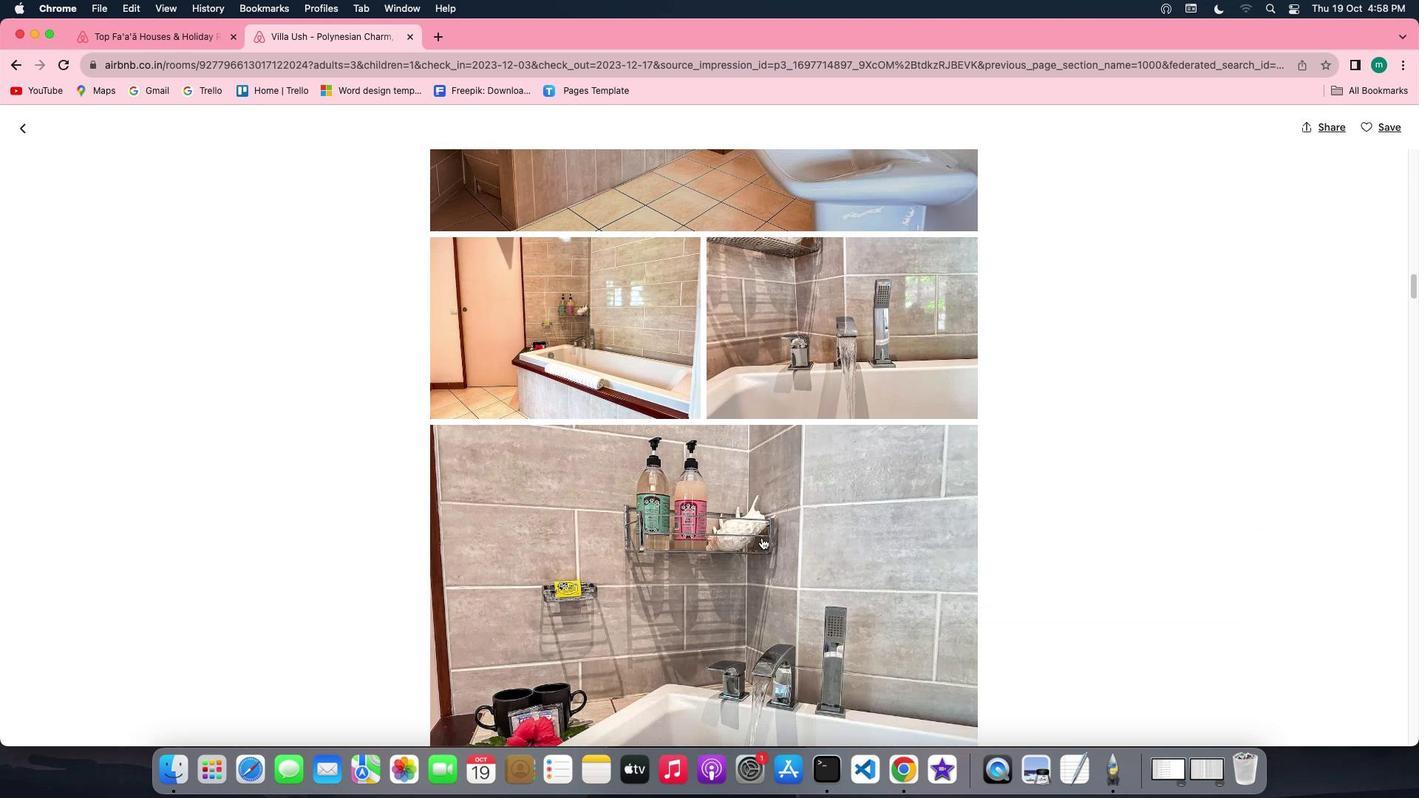 
Action: Mouse scrolled (761, 537) with delta (0, -2)
Screenshot: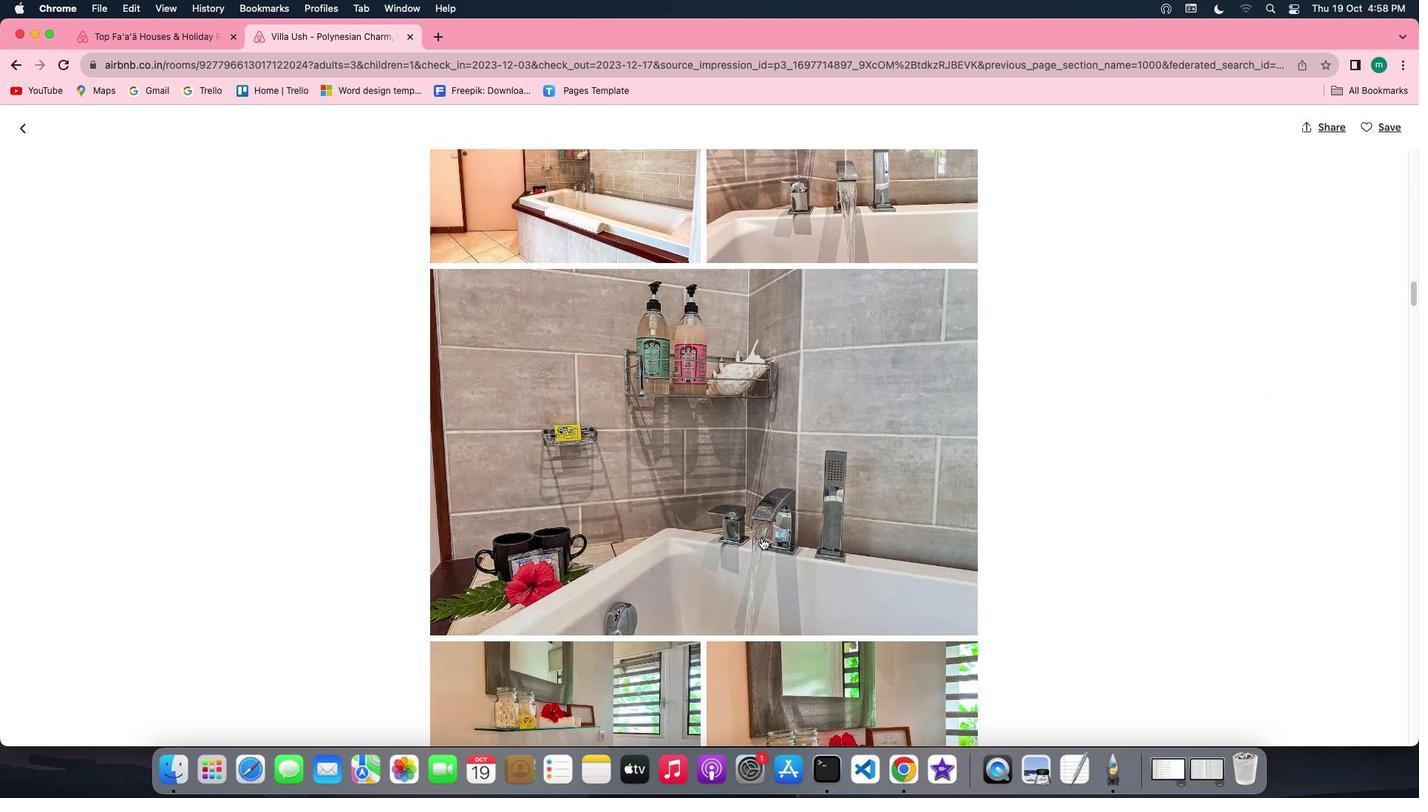 
Action: Mouse scrolled (761, 537) with delta (0, 0)
Screenshot: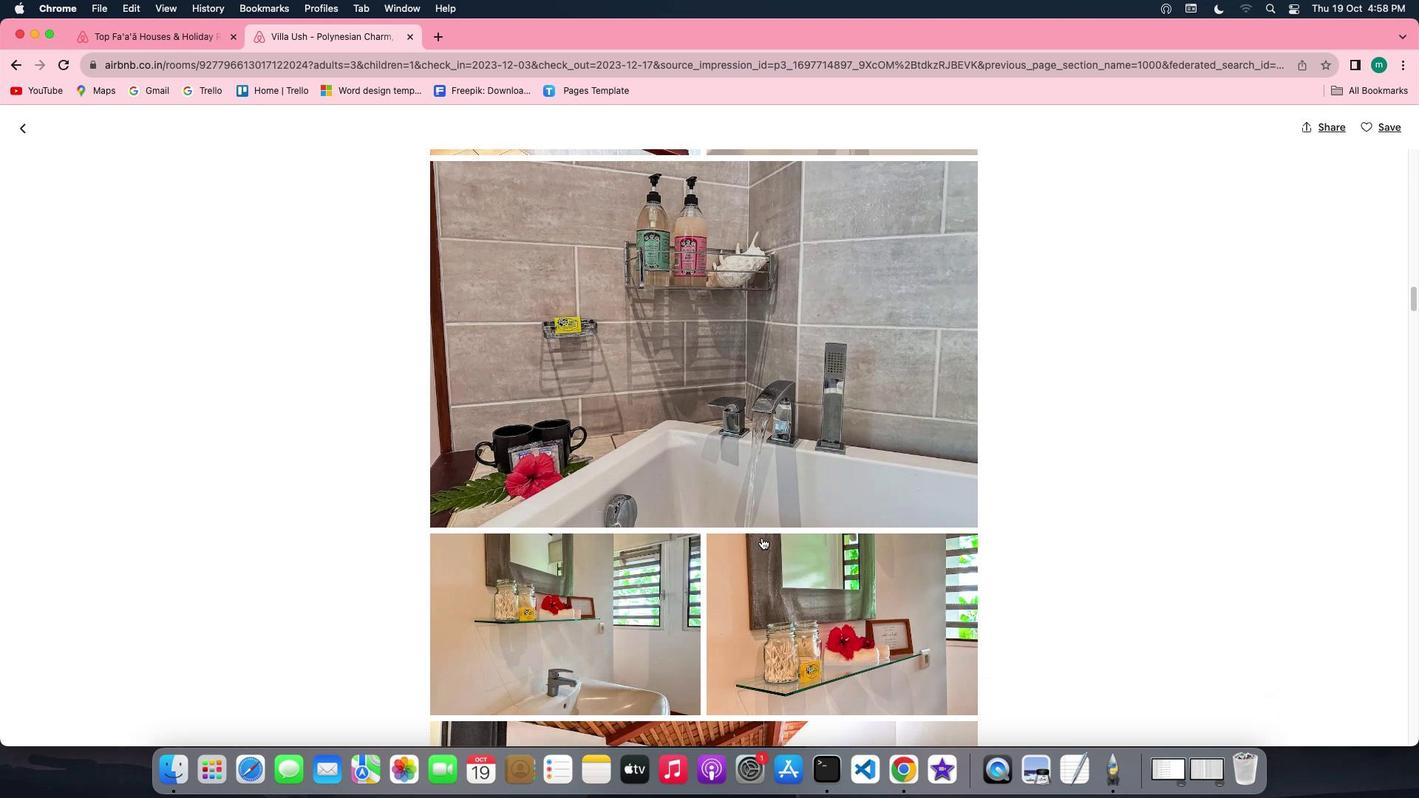 
Action: Mouse scrolled (761, 537) with delta (0, 0)
Screenshot: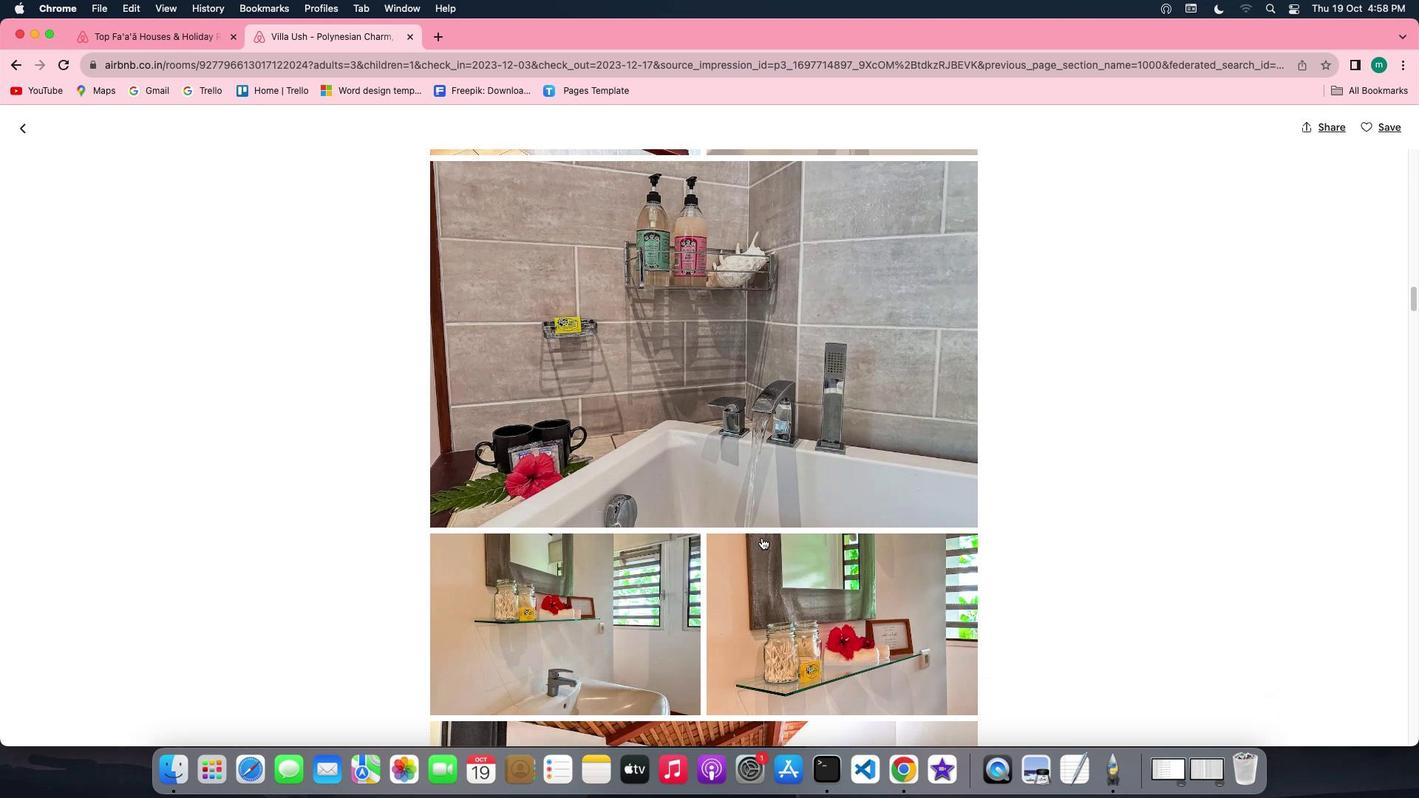 
Action: Mouse scrolled (761, 537) with delta (0, -2)
Screenshot: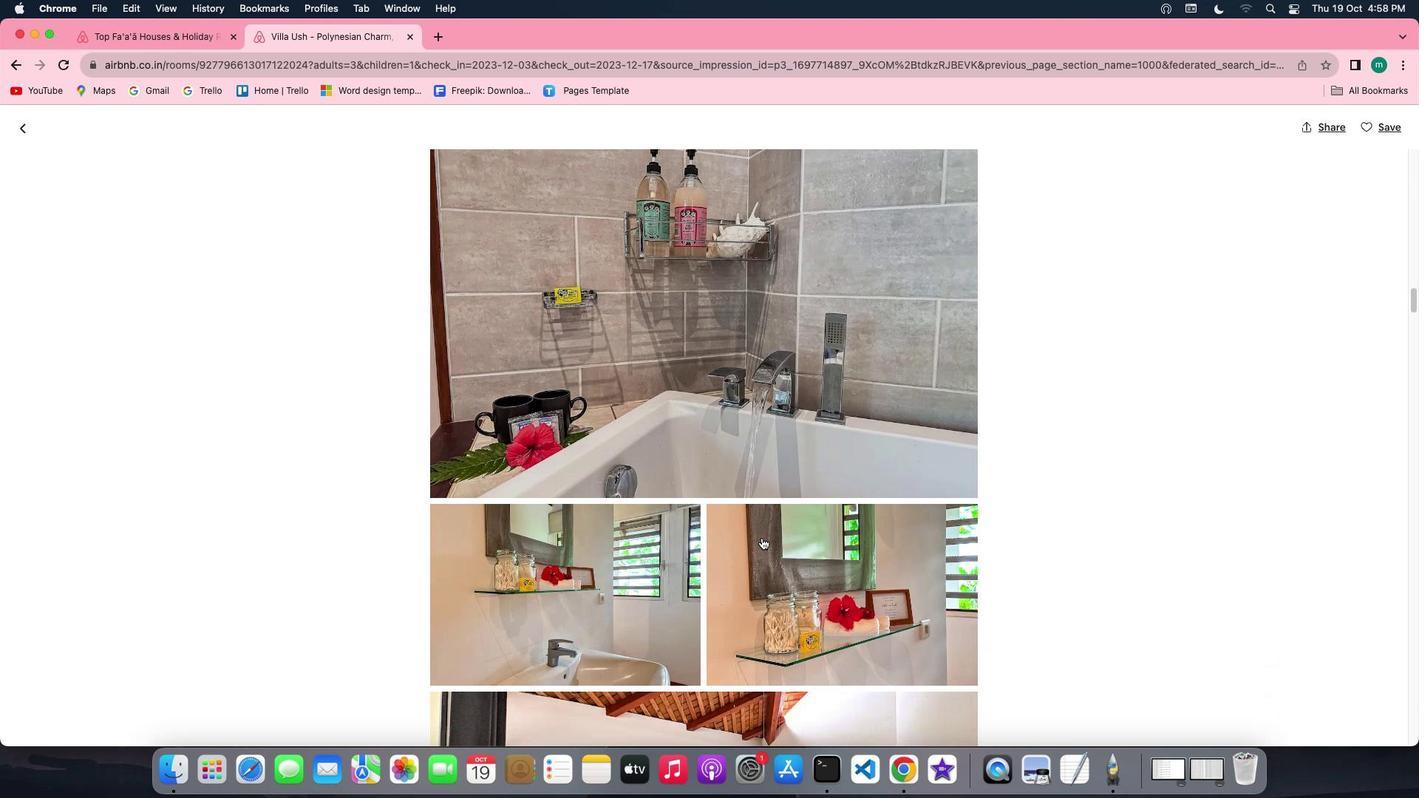 
Action: Mouse scrolled (761, 537) with delta (0, -2)
Screenshot: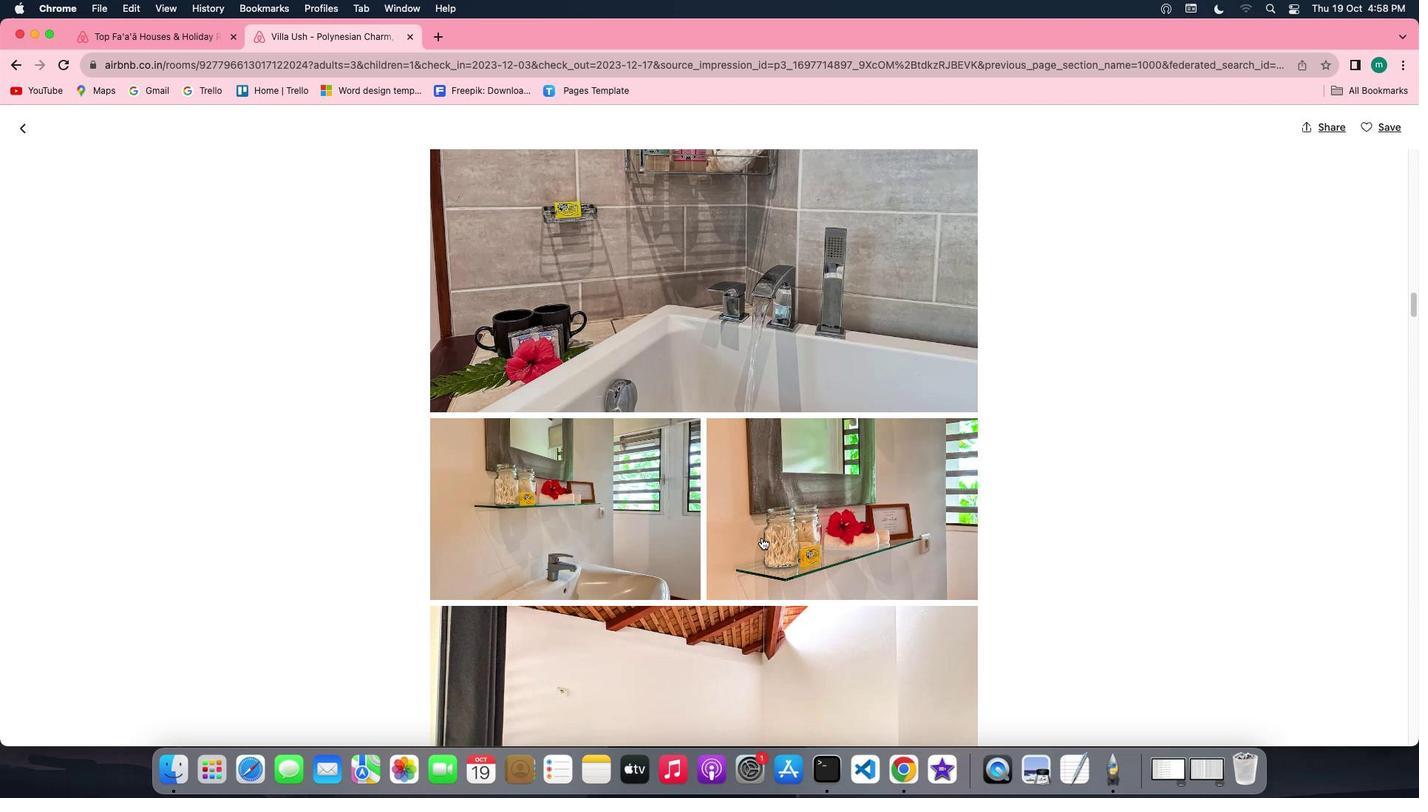 
Action: Mouse scrolled (761, 537) with delta (0, 0)
Screenshot: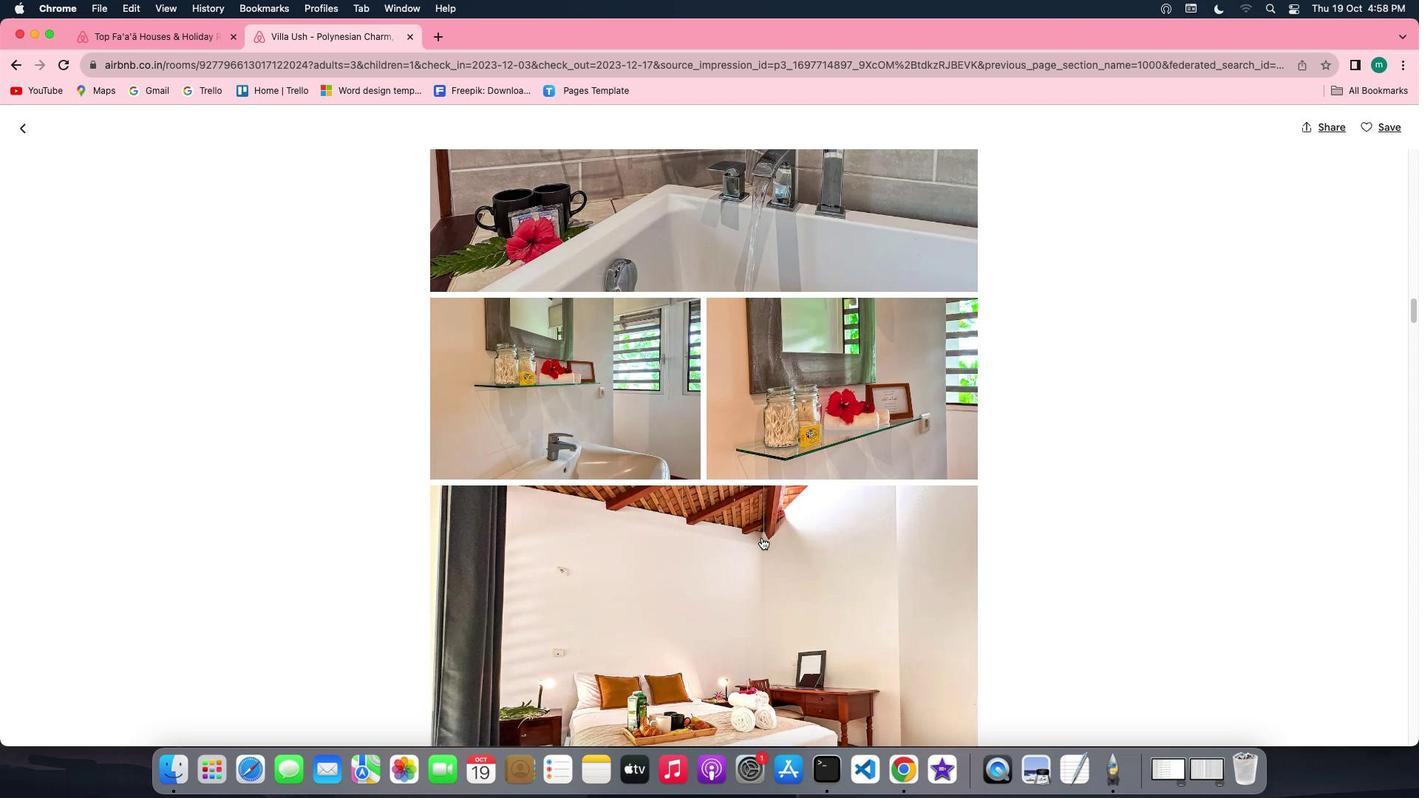 
Action: Mouse scrolled (761, 537) with delta (0, 0)
Screenshot: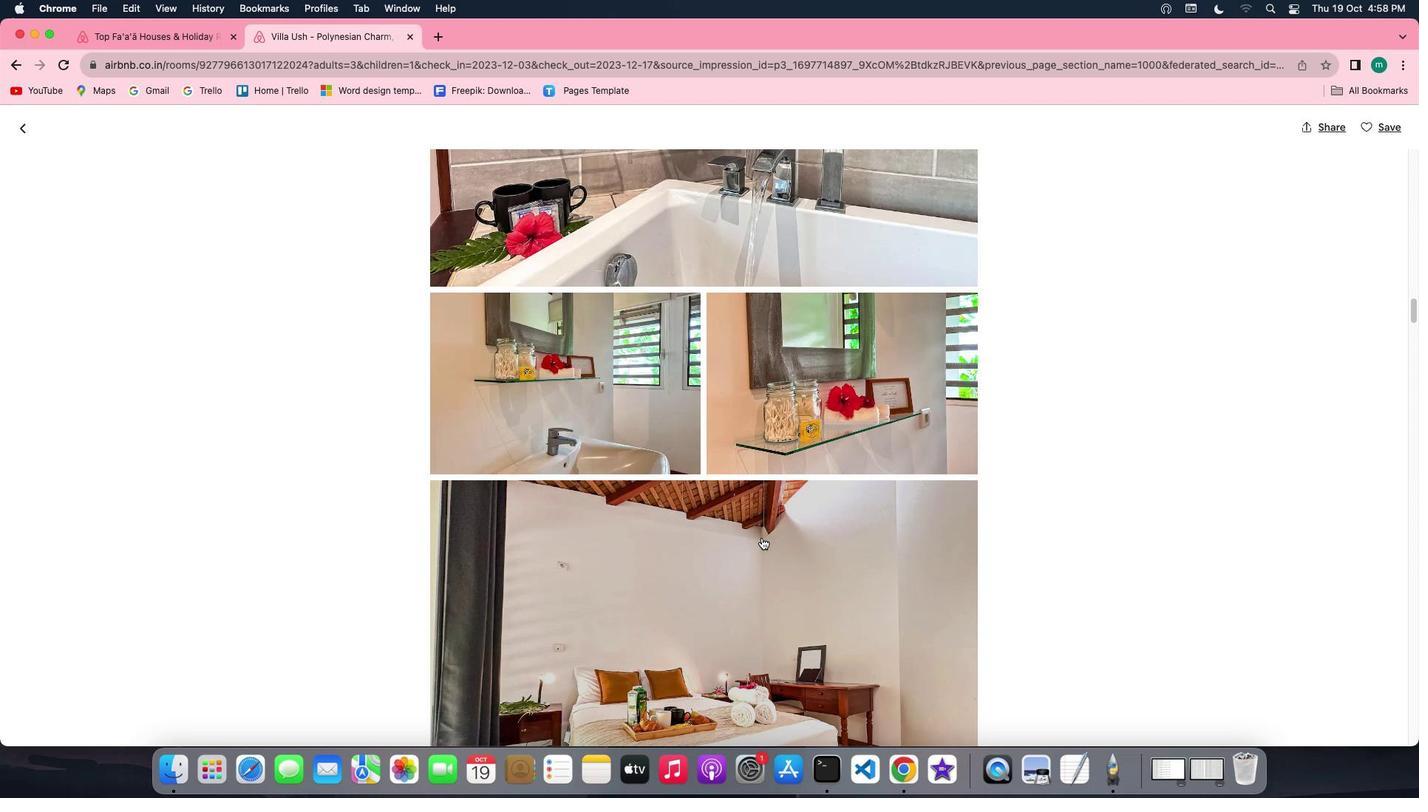 
Action: Mouse scrolled (761, 537) with delta (0, 0)
Screenshot: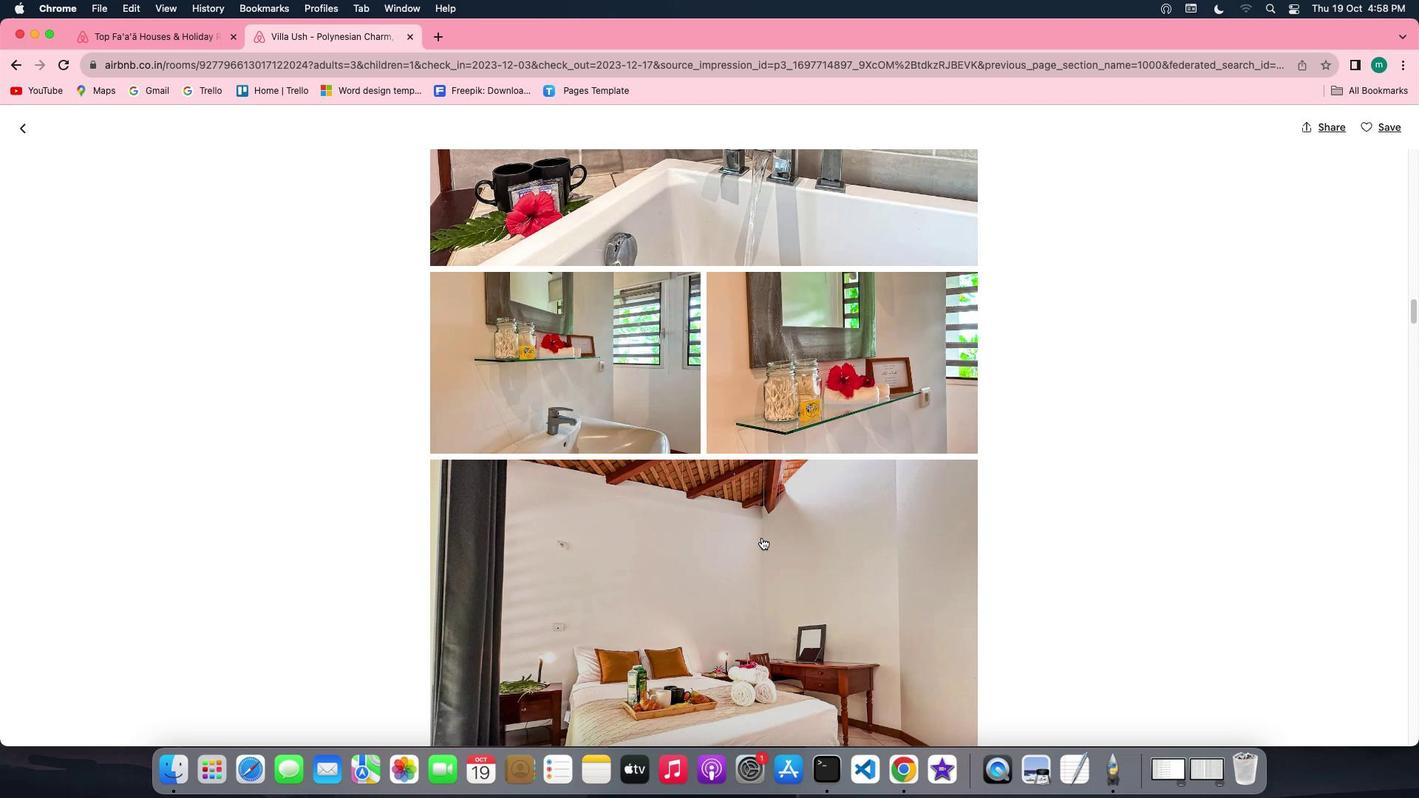 
Action: Mouse scrolled (761, 537) with delta (0, -1)
Screenshot: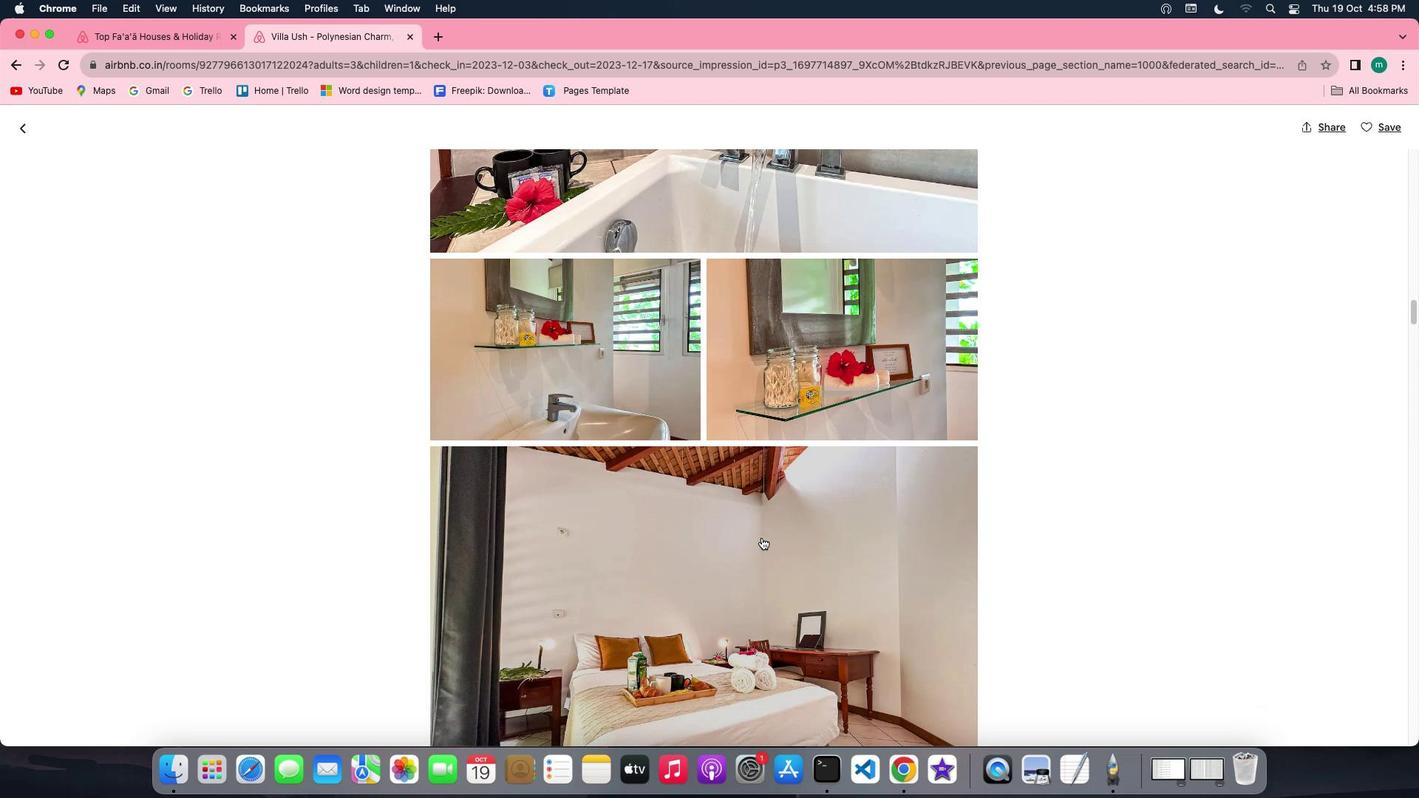
Action: Mouse scrolled (761, 537) with delta (0, -2)
Screenshot: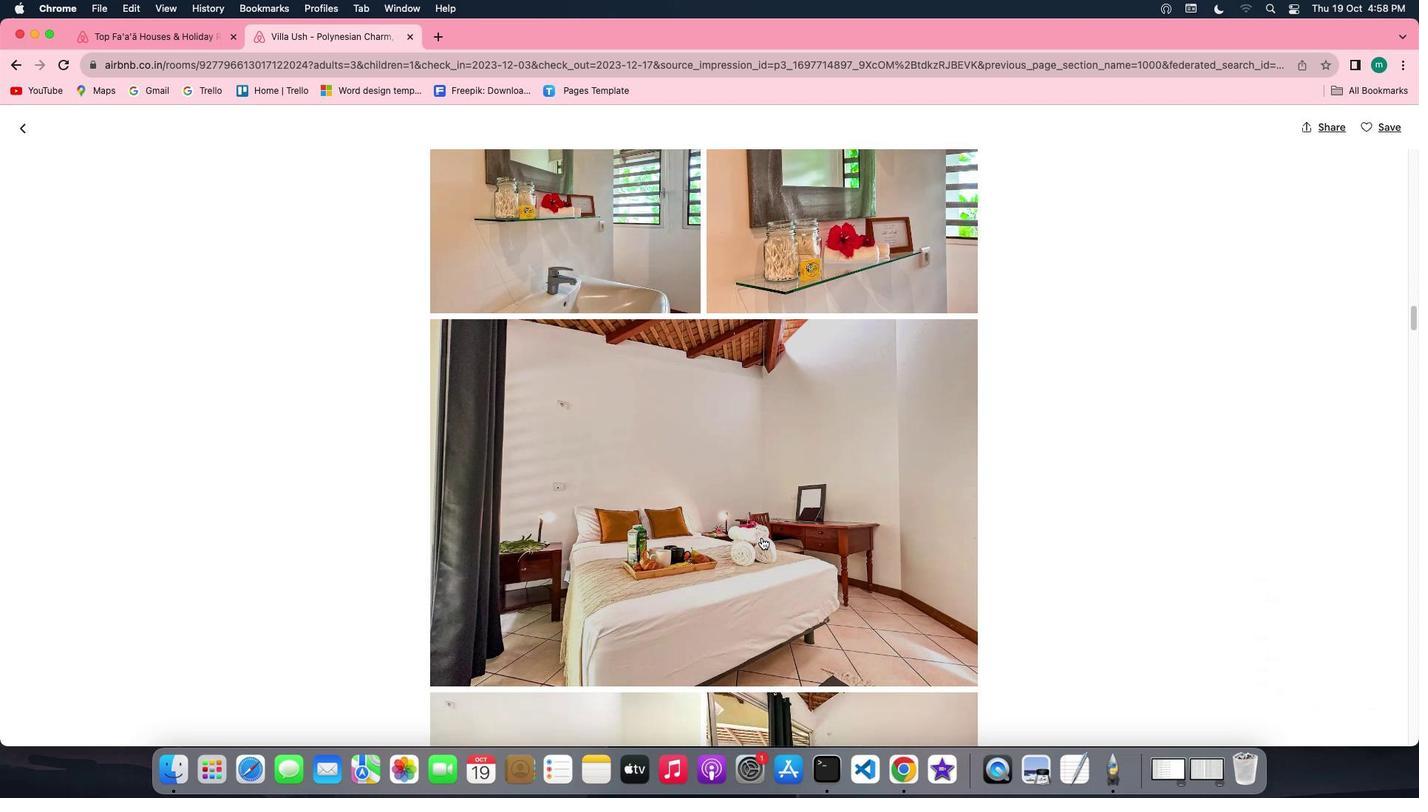 
Action: Mouse scrolled (761, 537) with delta (0, 0)
Screenshot: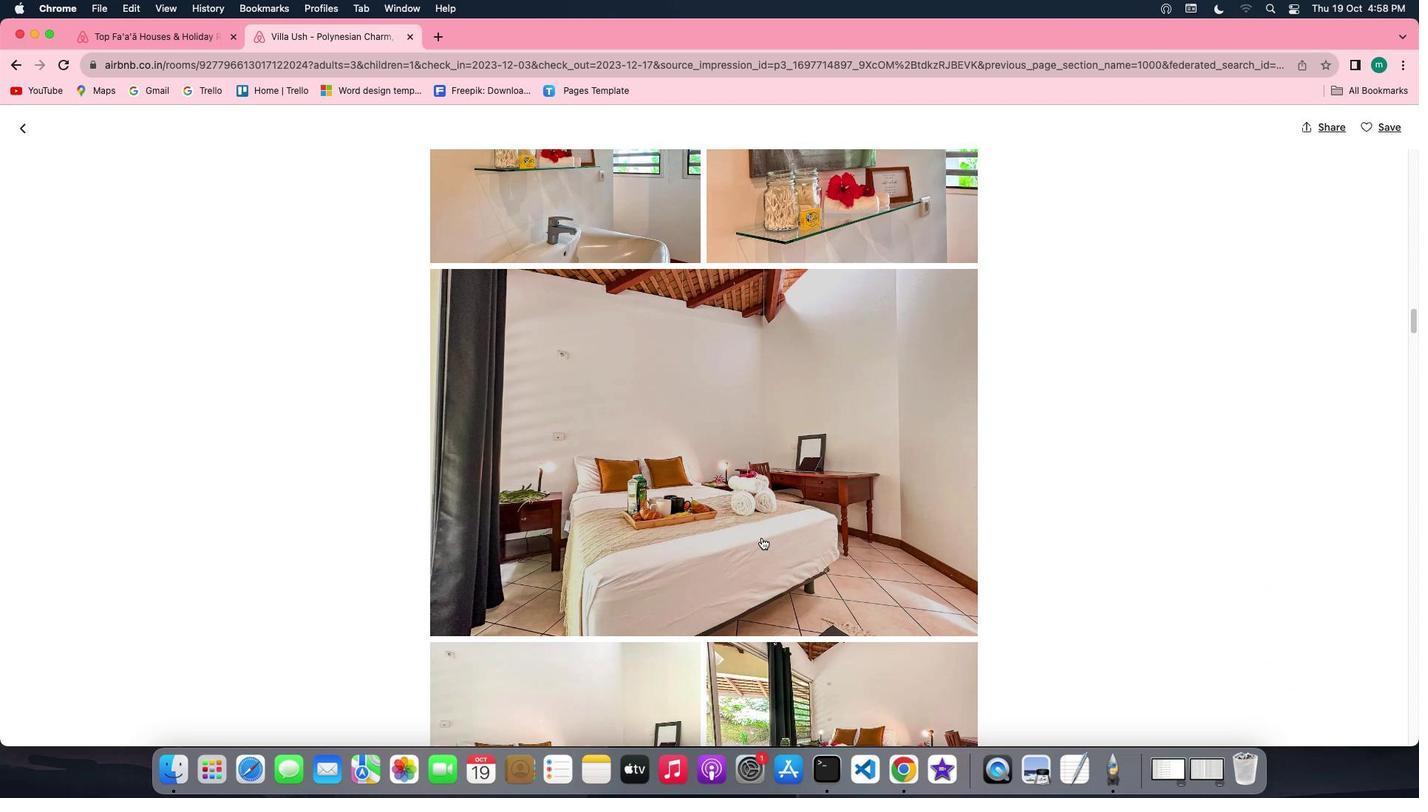 
Action: Mouse scrolled (761, 537) with delta (0, 0)
Screenshot: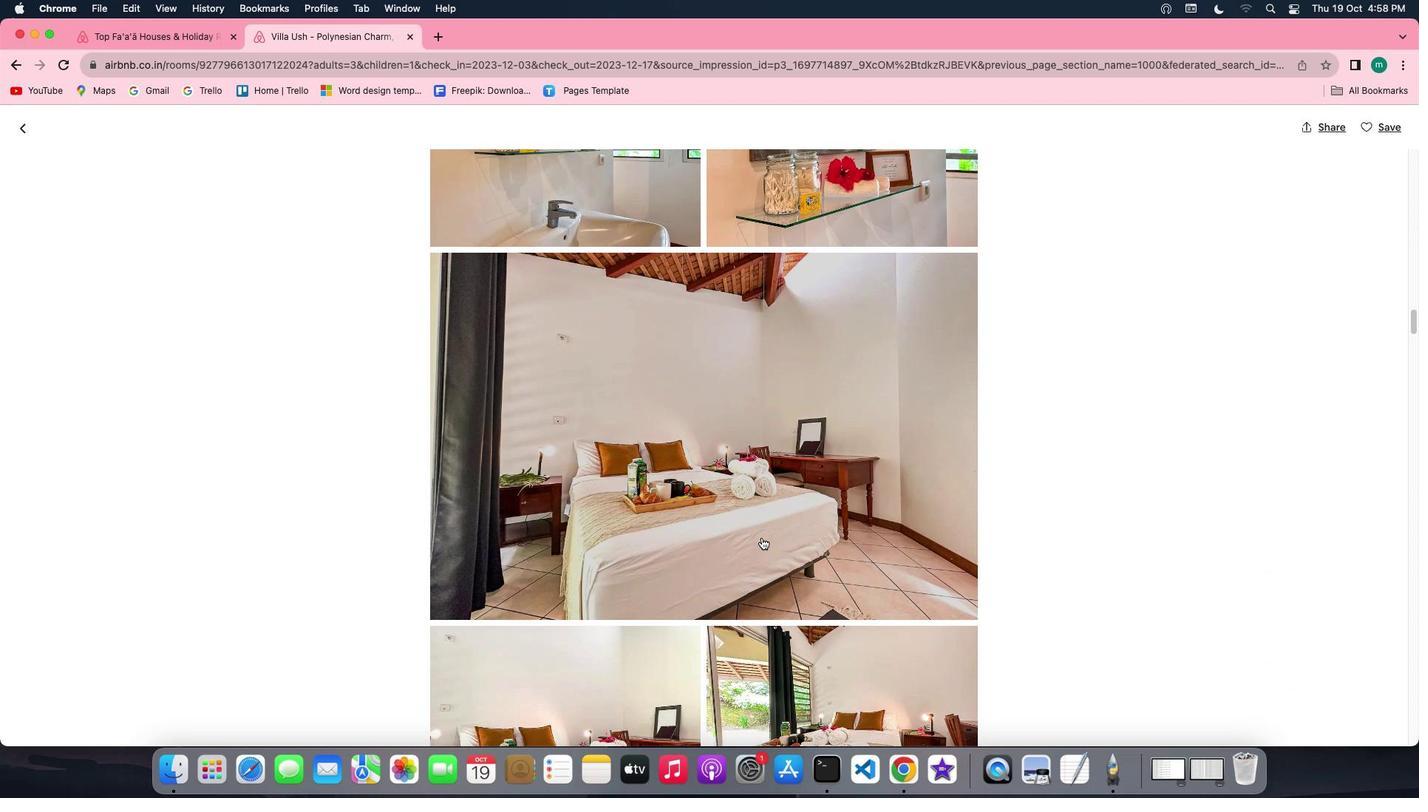 
Action: Mouse scrolled (761, 537) with delta (0, -2)
Screenshot: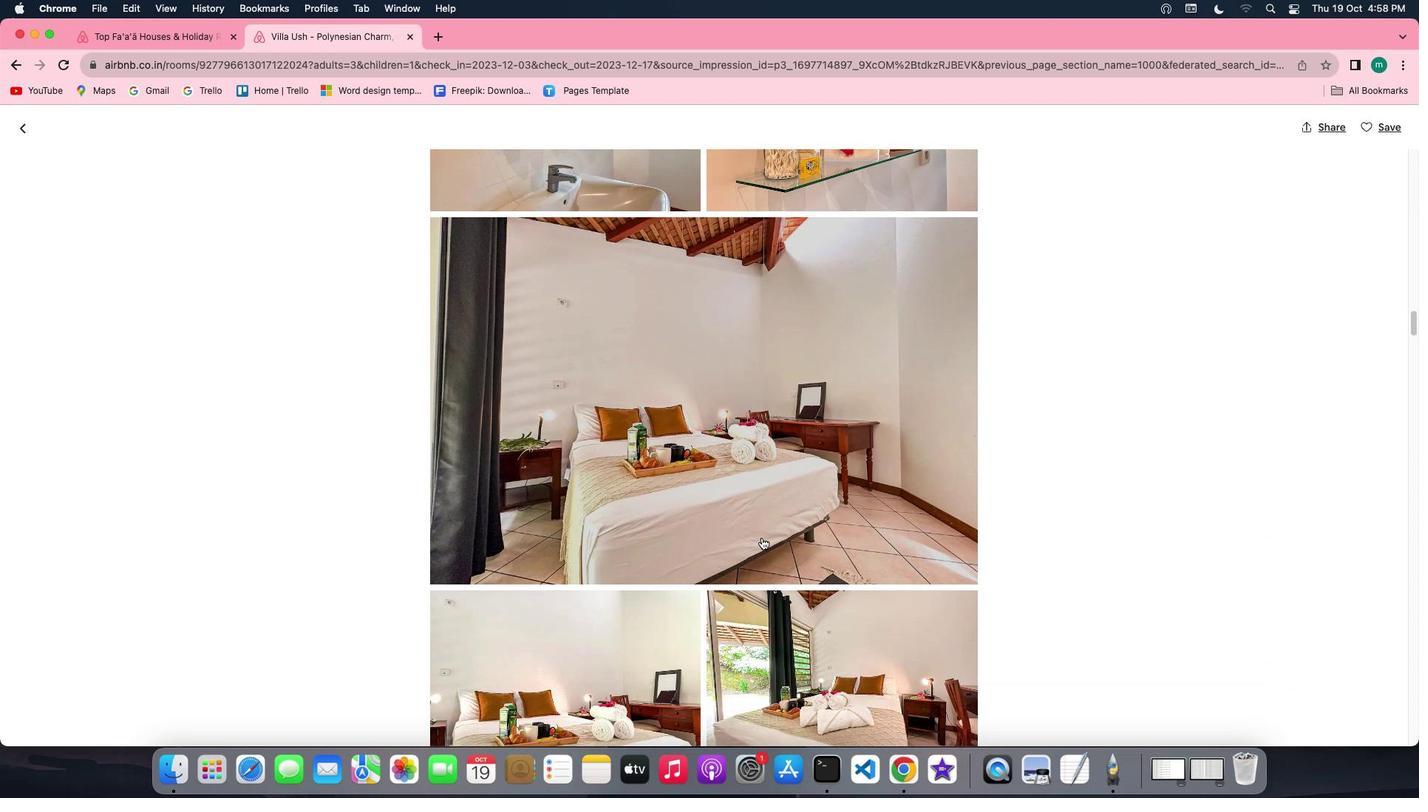 
Action: Mouse scrolled (761, 537) with delta (0, -2)
Screenshot: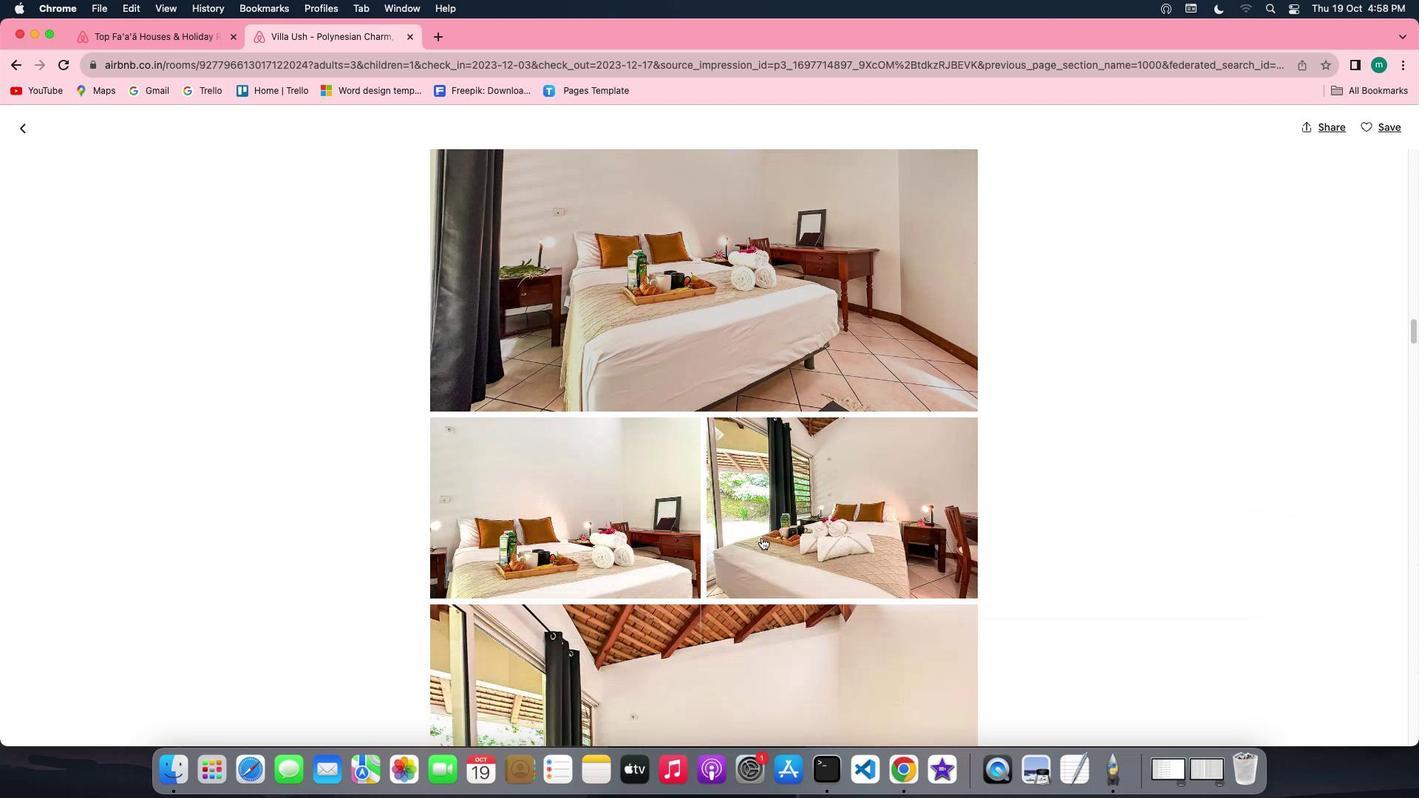 
Action: Mouse moved to (766, 535)
Screenshot: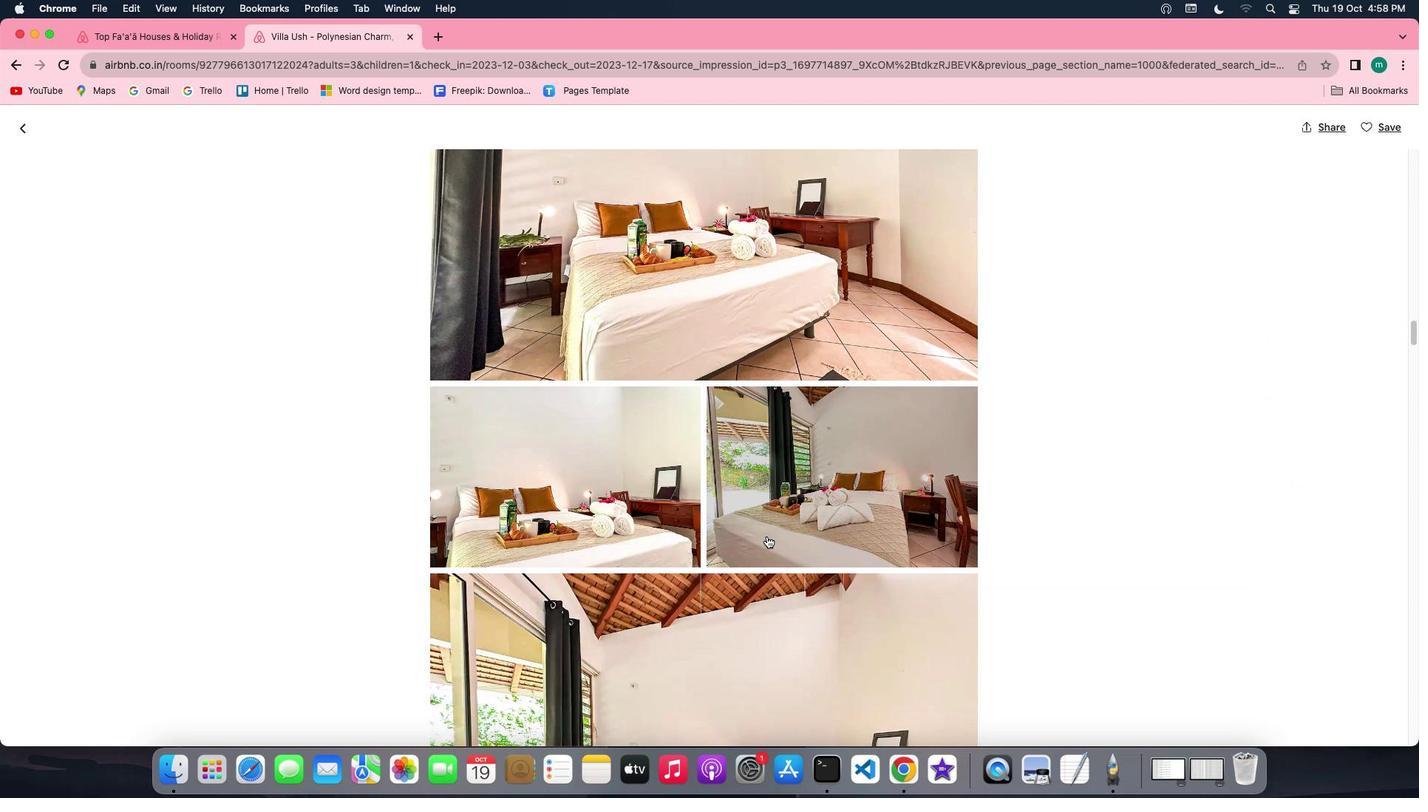 
Action: Mouse scrolled (766, 535) with delta (0, 0)
Screenshot: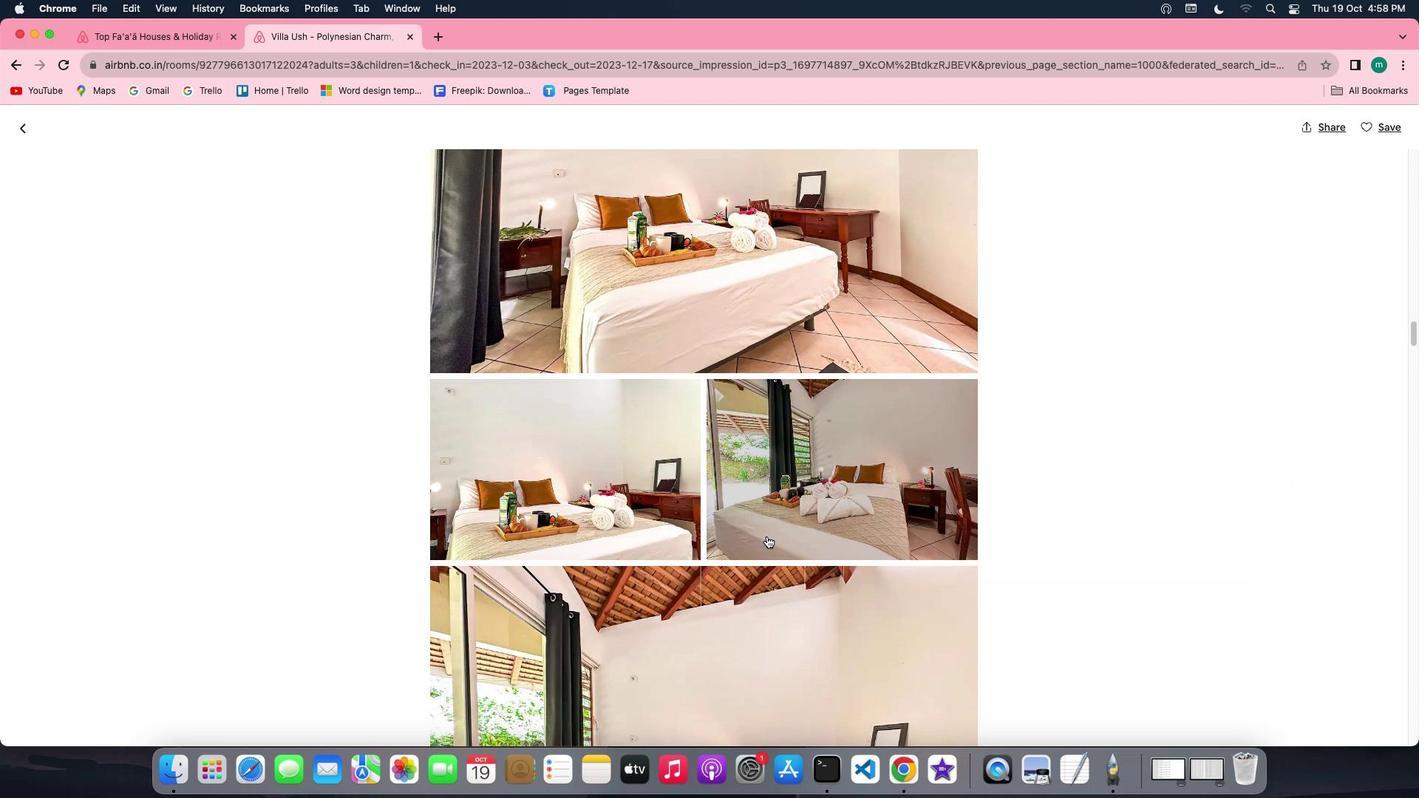 
Action: Mouse scrolled (766, 535) with delta (0, 0)
Screenshot: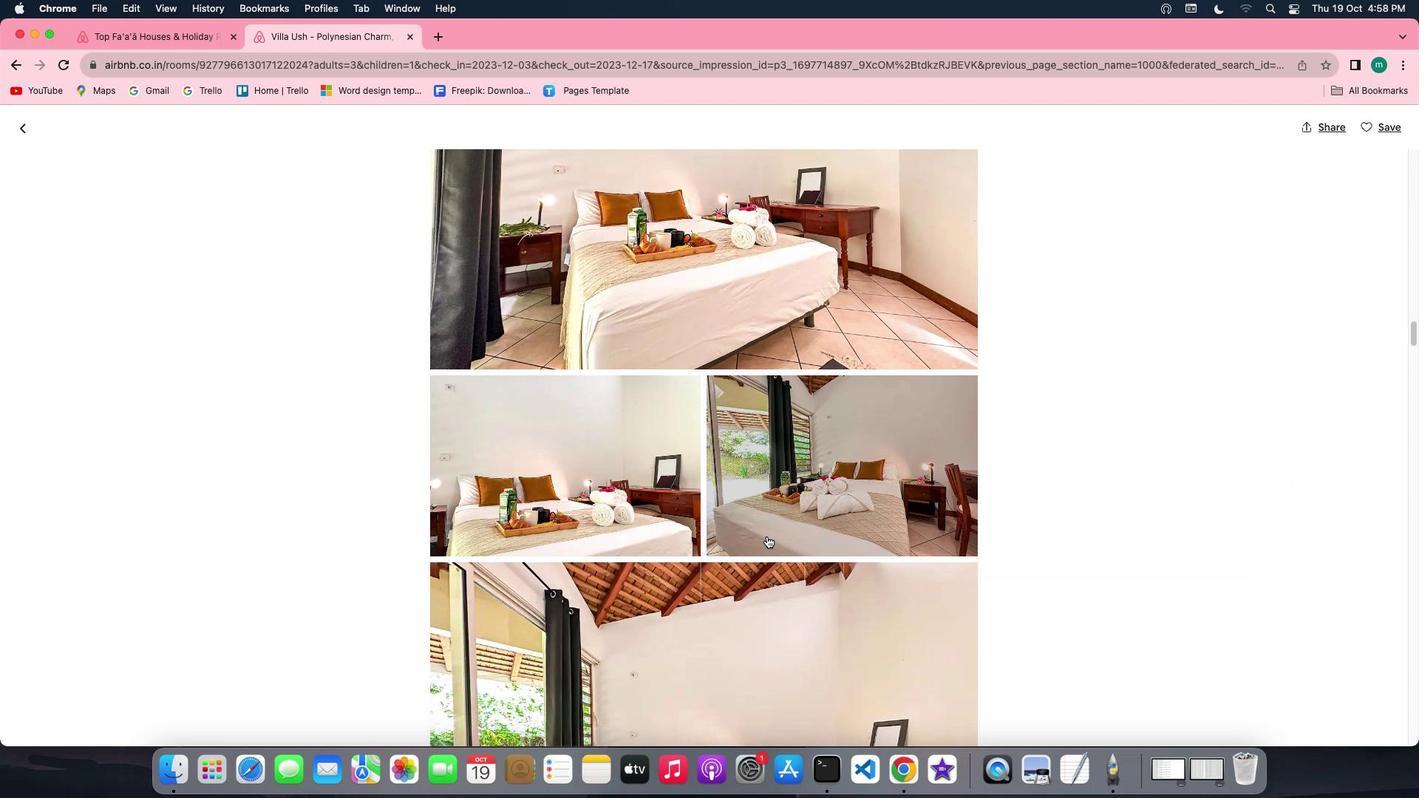 
Action: Mouse scrolled (766, 535) with delta (0, 0)
Screenshot: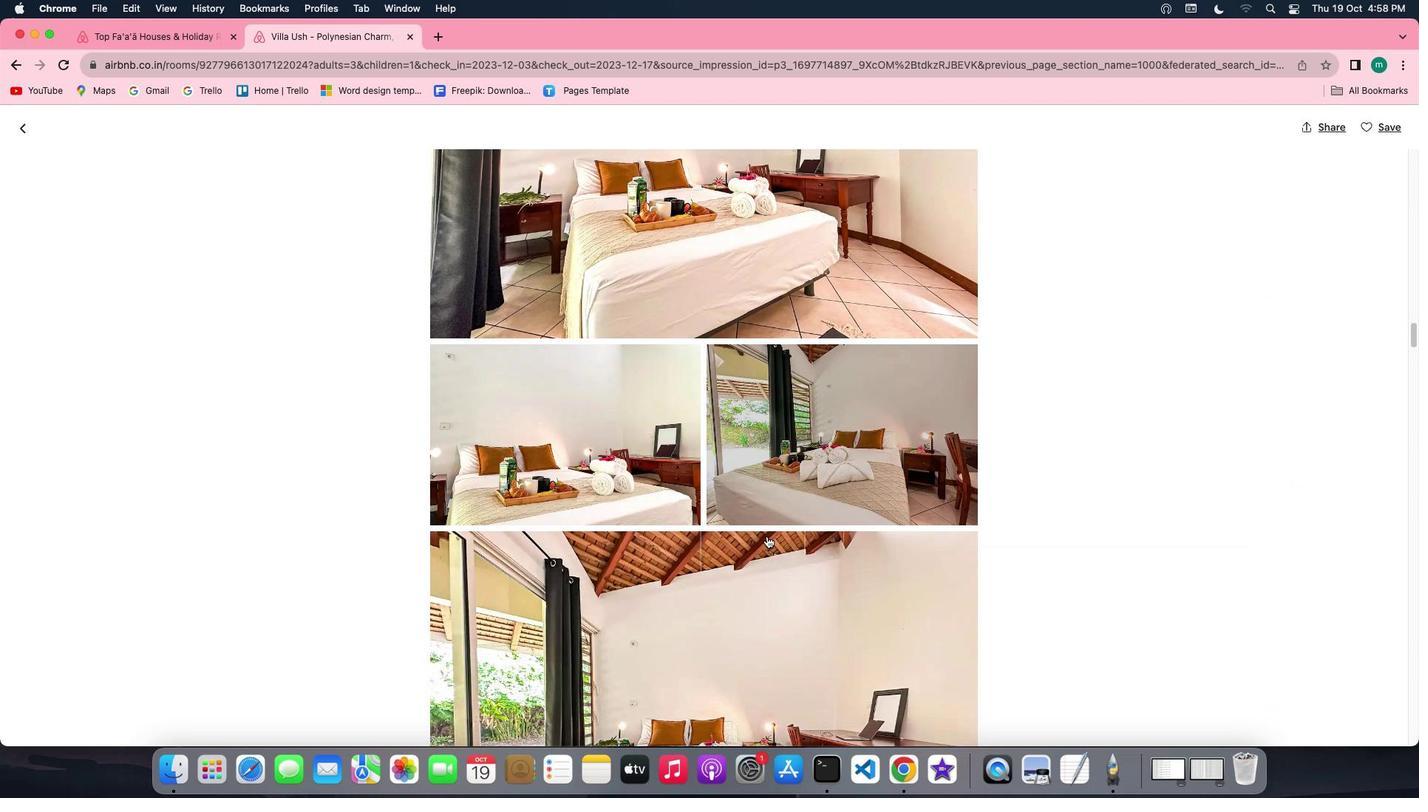 
Action: Mouse moved to (814, 555)
Screenshot: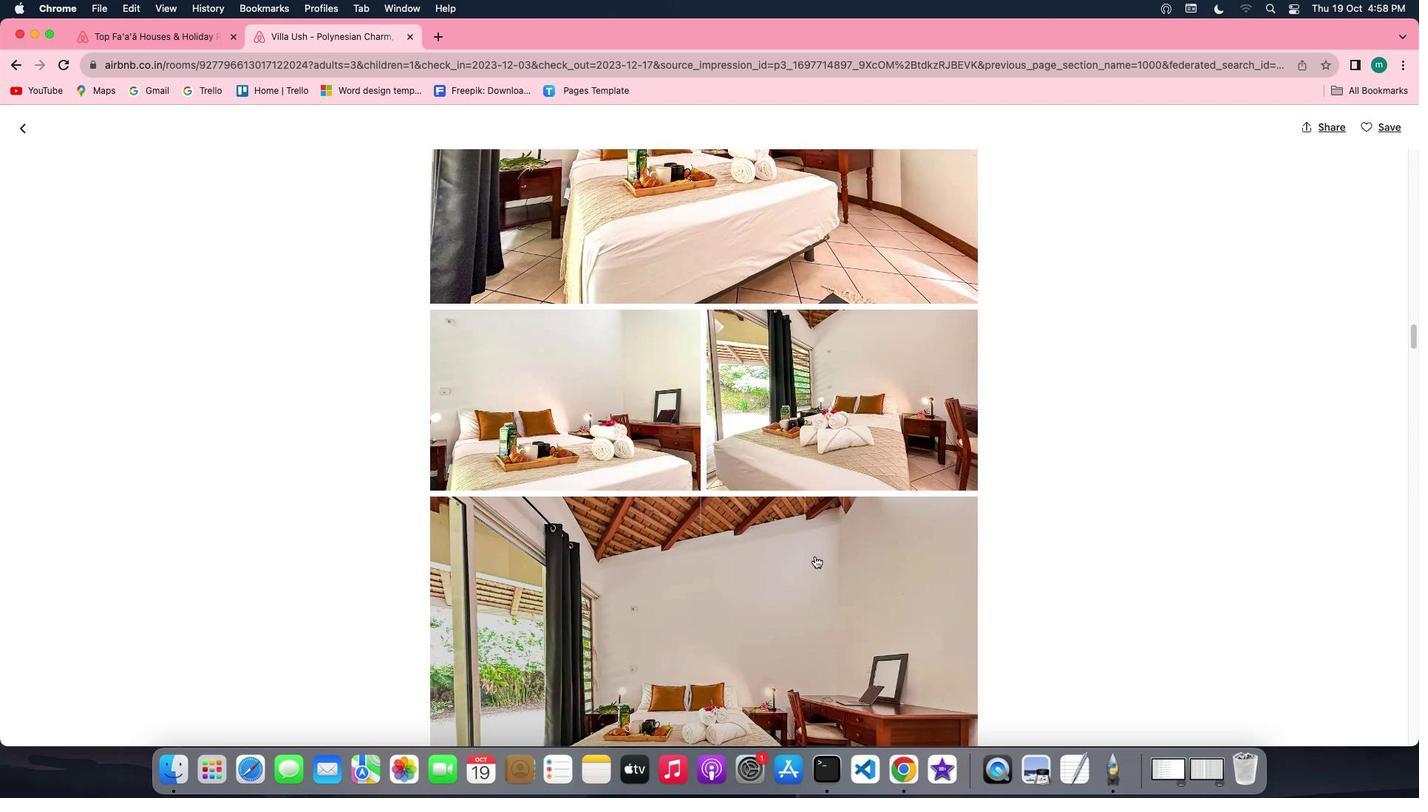 
Action: Mouse scrolled (814, 555) with delta (0, 0)
Screenshot: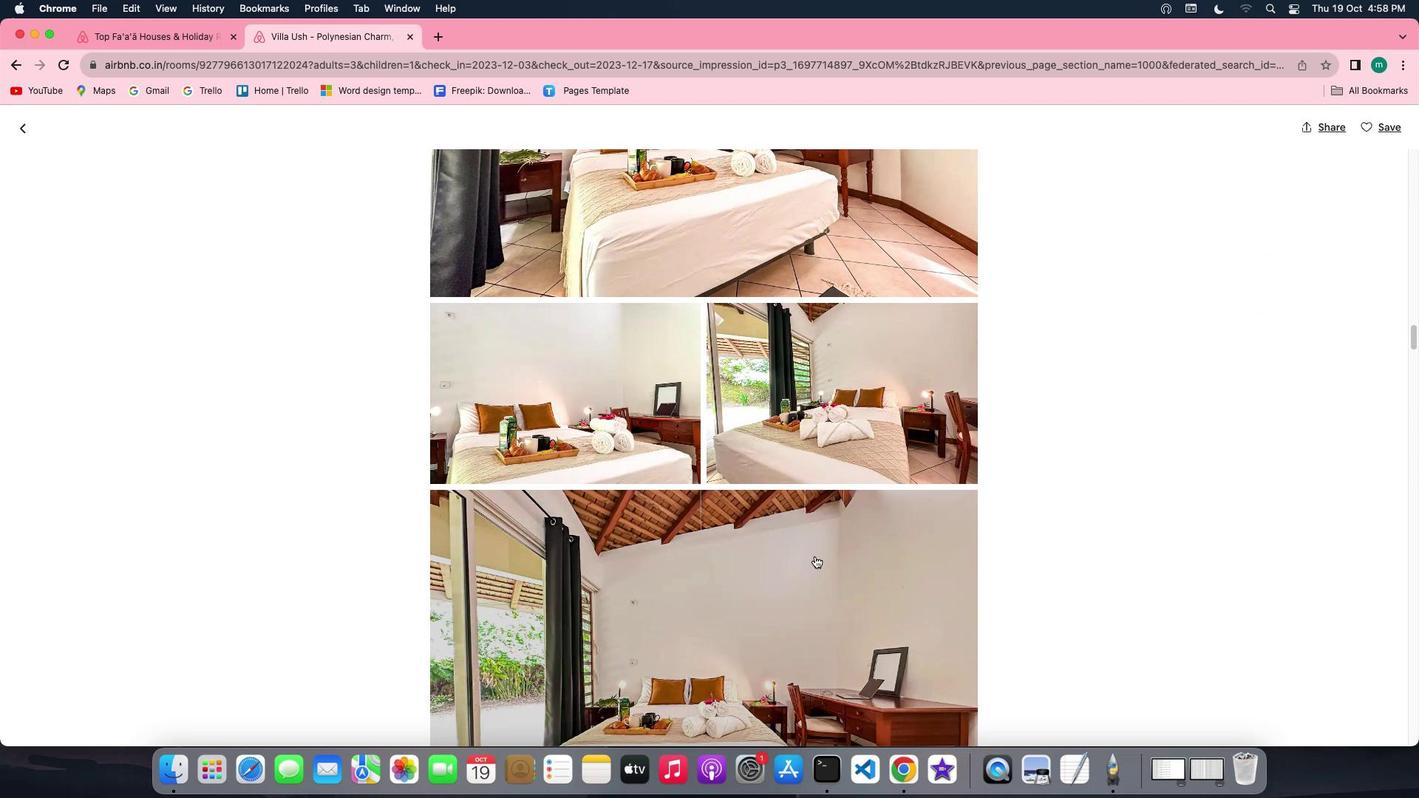 
Action: Mouse scrolled (814, 555) with delta (0, 0)
Screenshot: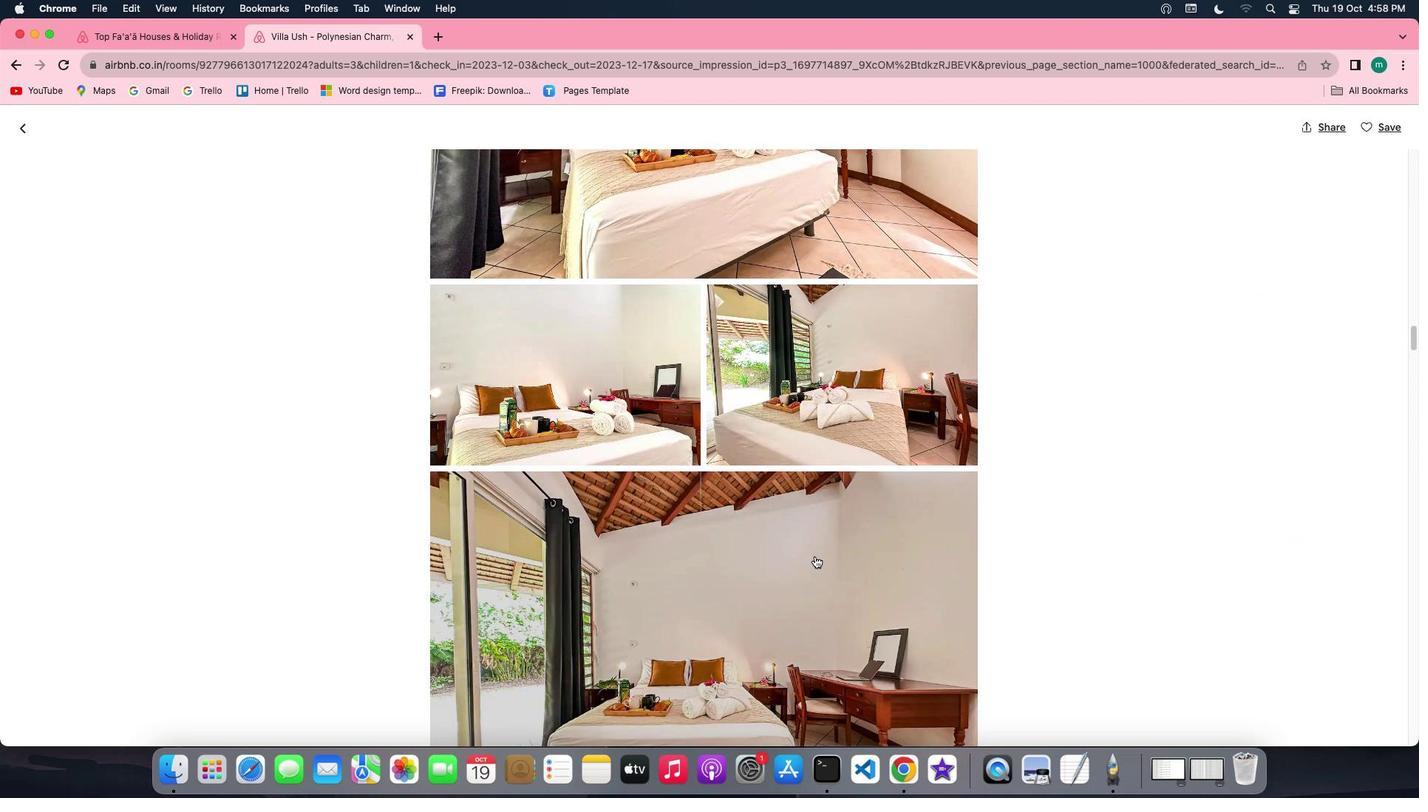 
Action: Mouse scrolled (814, 555) with delta (0, -2)
Screenshot: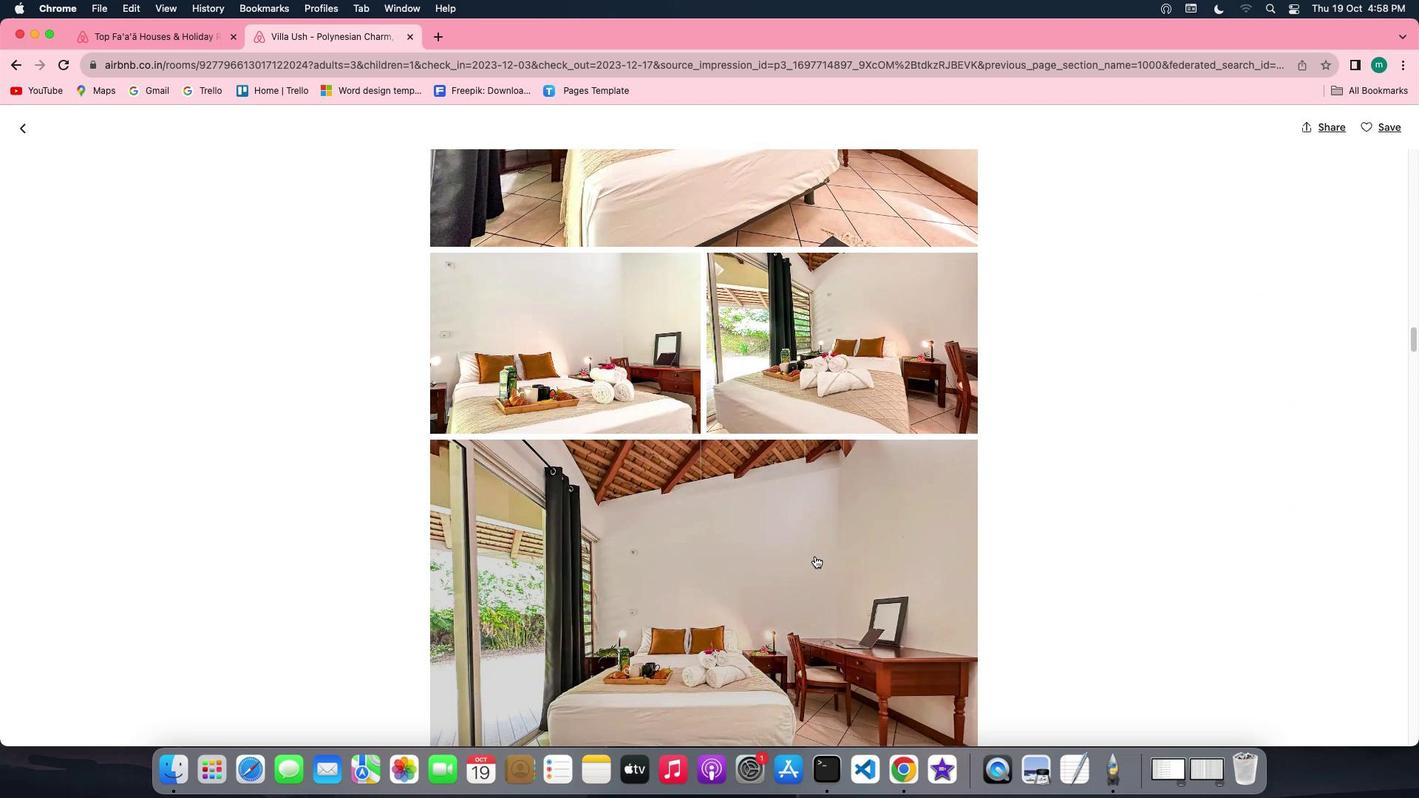 
Action: Mouse scrolled (814, 555) with delta (0, -2)
Screenshot: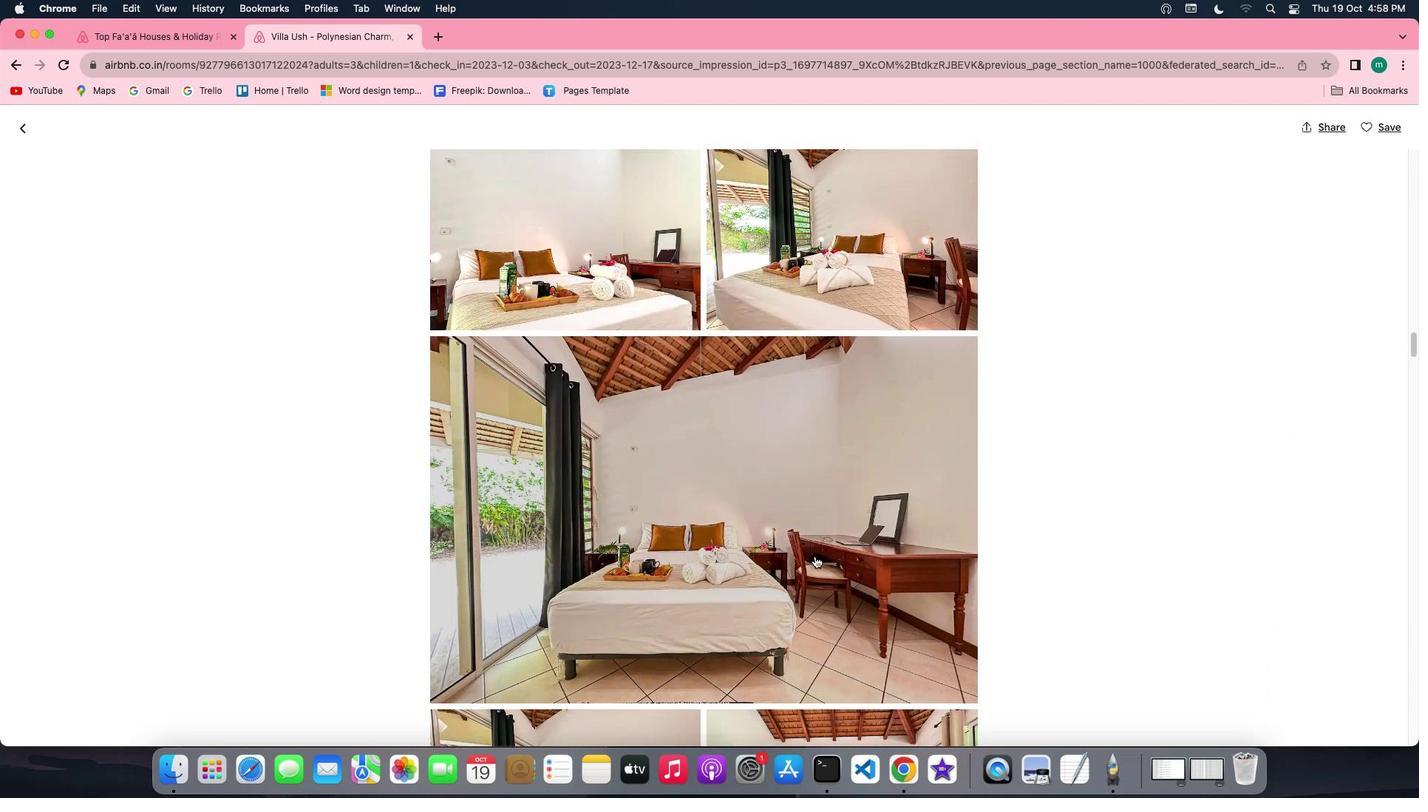 
Action: Mouse scrolled (814, 555) with delta (0, 0)
Screenshot: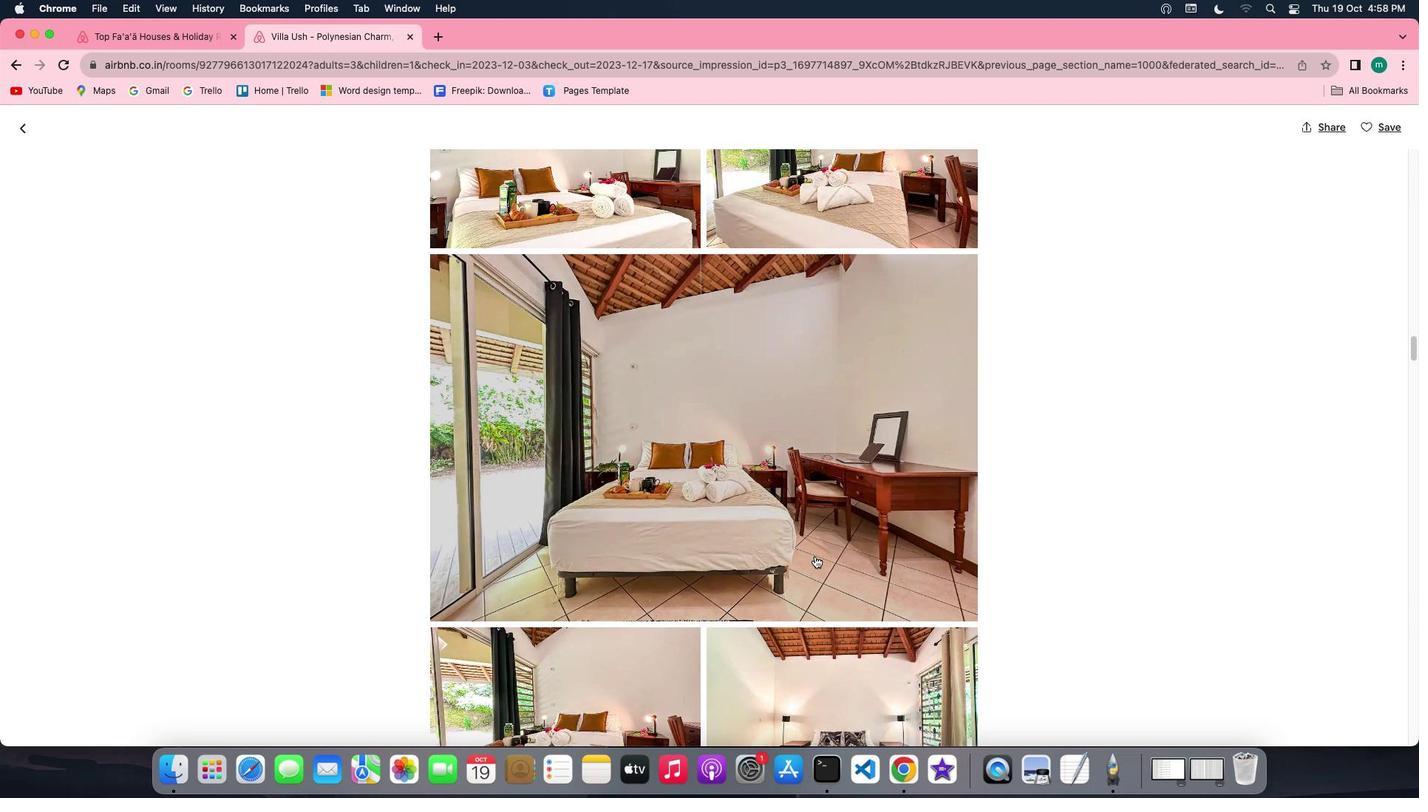 
Action: Mouse scrolled (814, 555) with delta (0, 0)
Screenshot: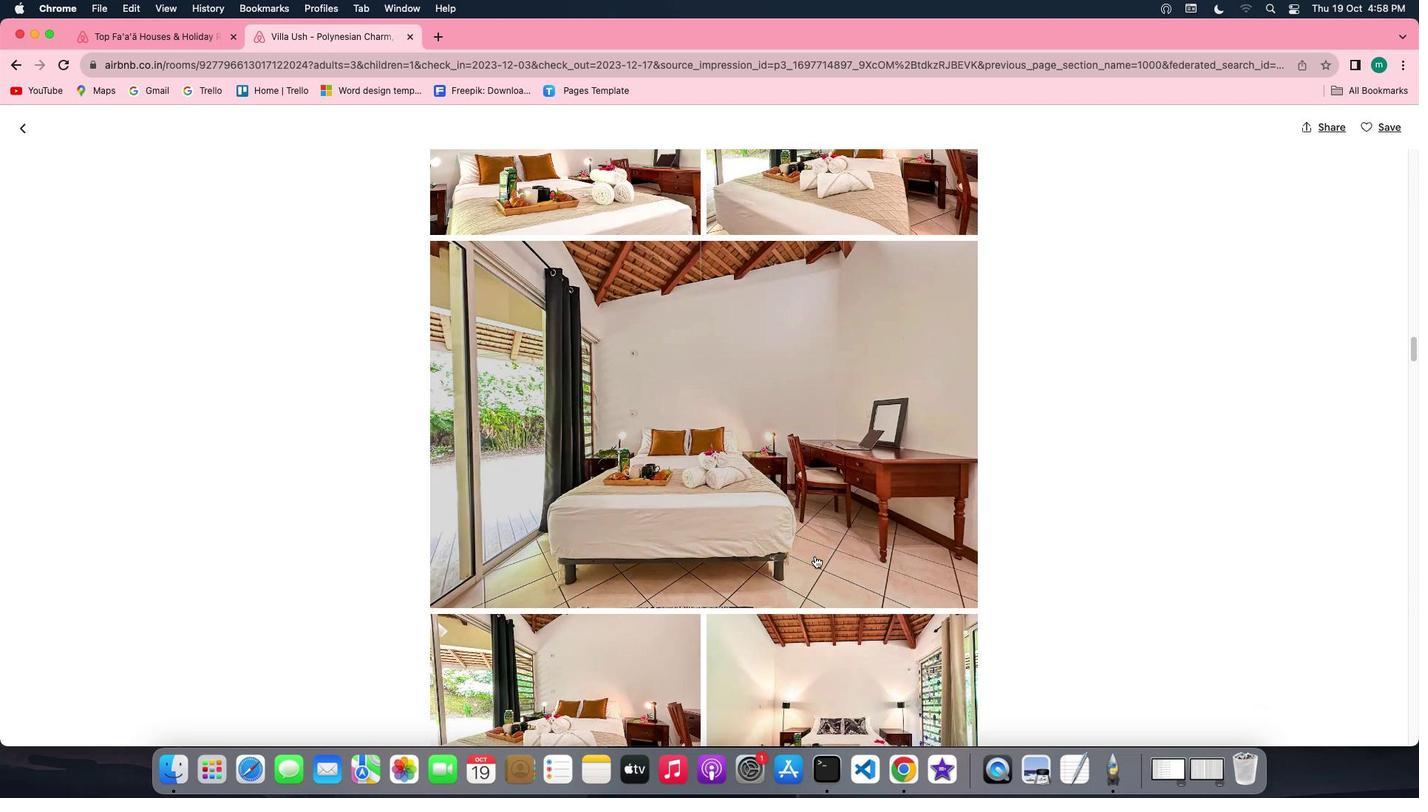 
Action: Mouse scrolled (814, 555) with delta (0, -1)
Screenshot: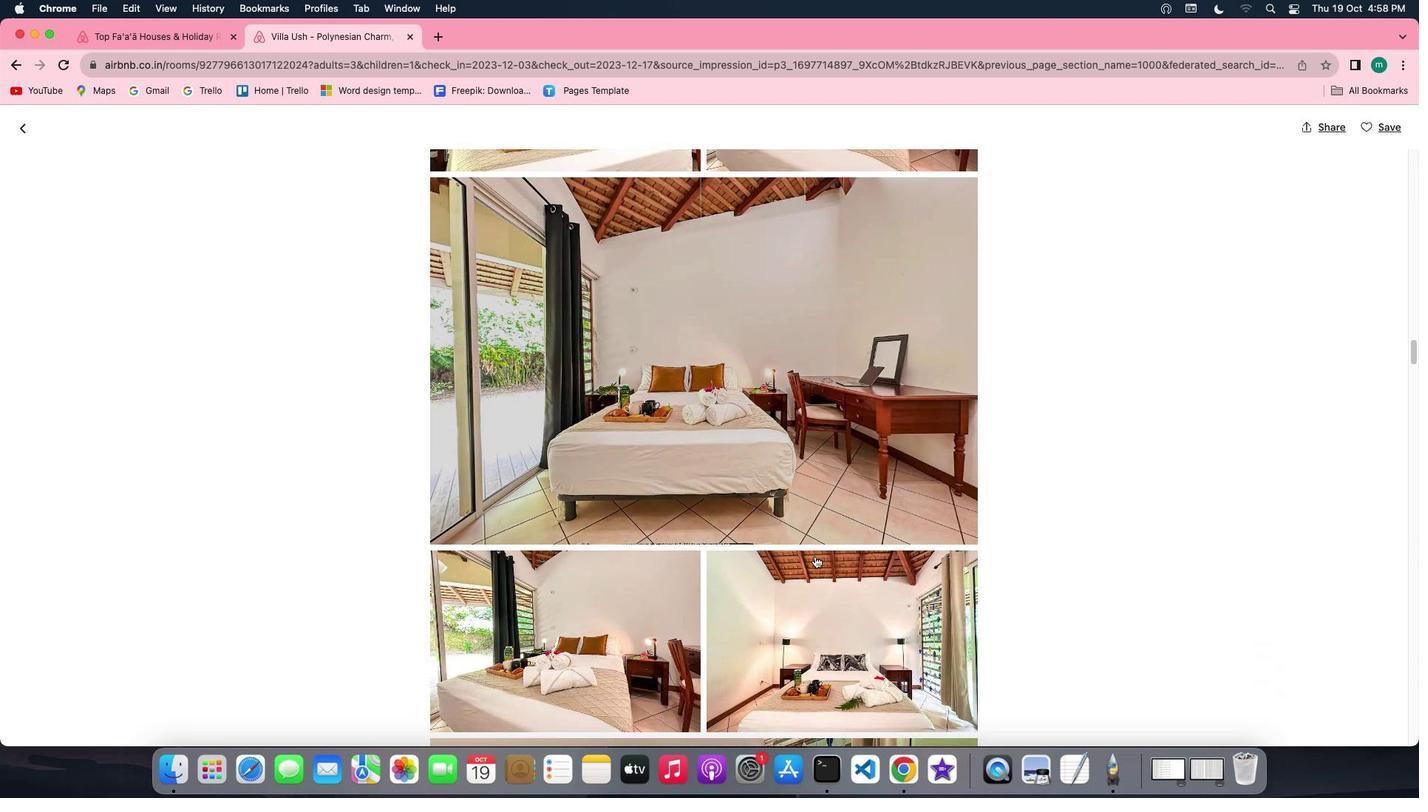 
Action: Mouse scrolled (814, 555) with delta (0, -2)
Screenshot: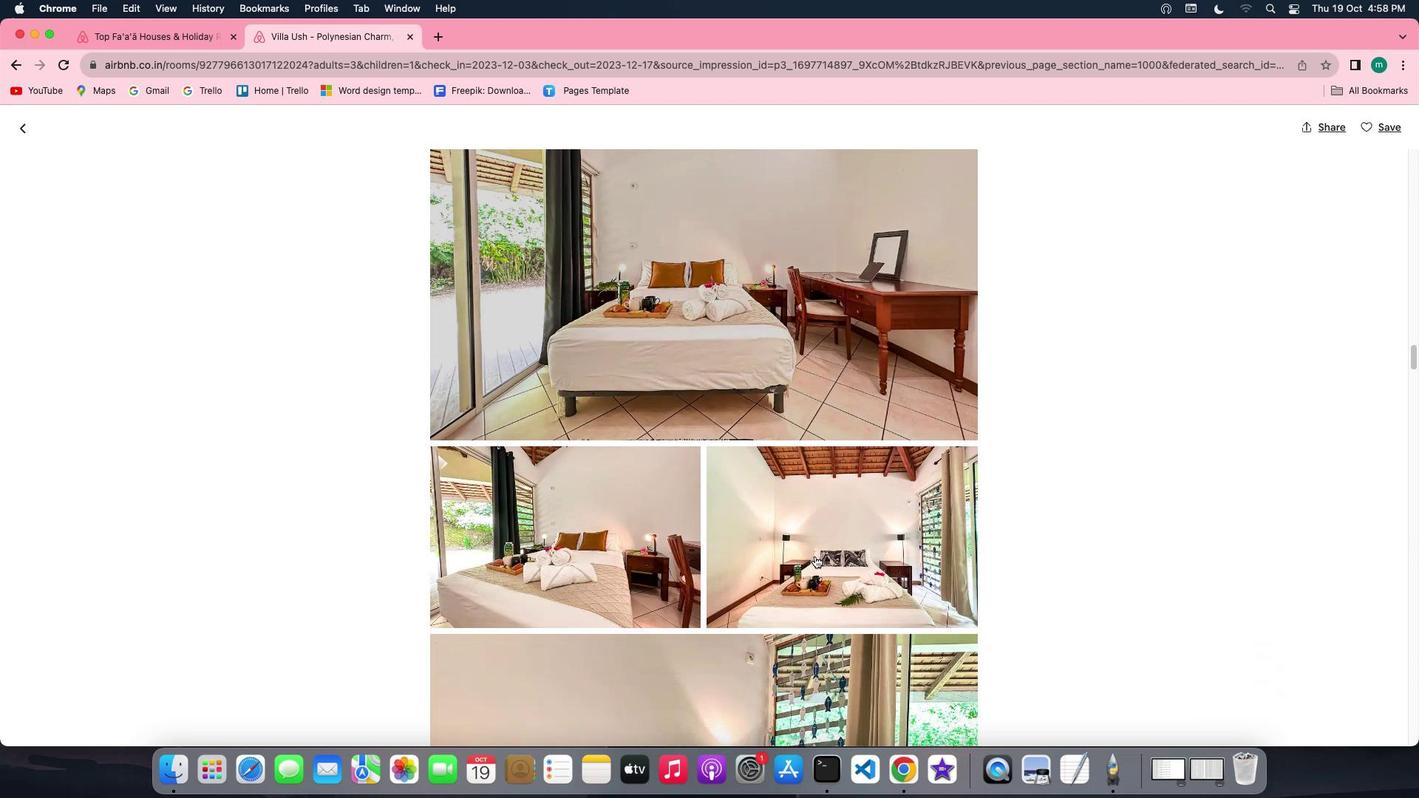 
Action: Mouse scrolled (814, 555) with delta (0, 0)
Screenshot: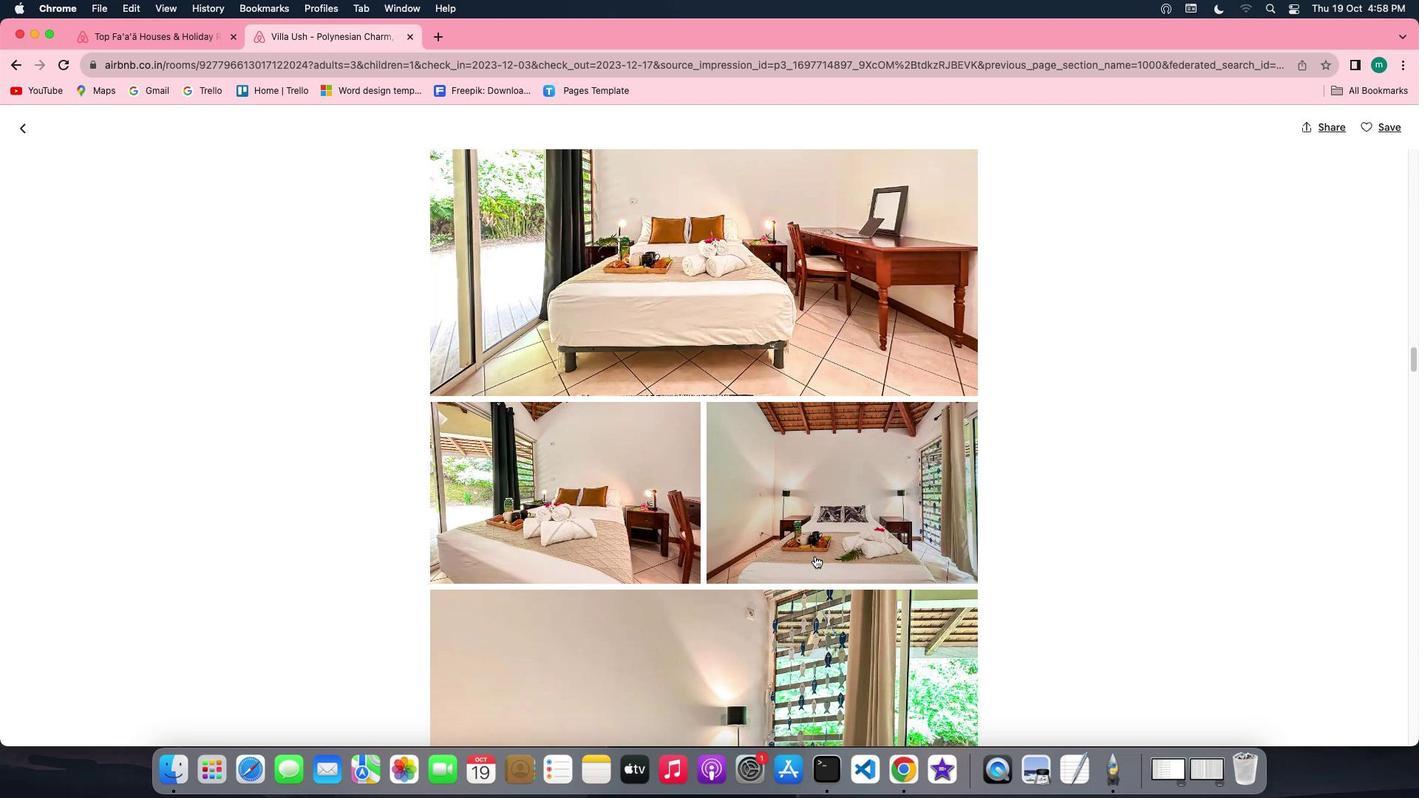 
Action: Mouse scrolled (814, 555) with delta (0, 0)
Screenshot: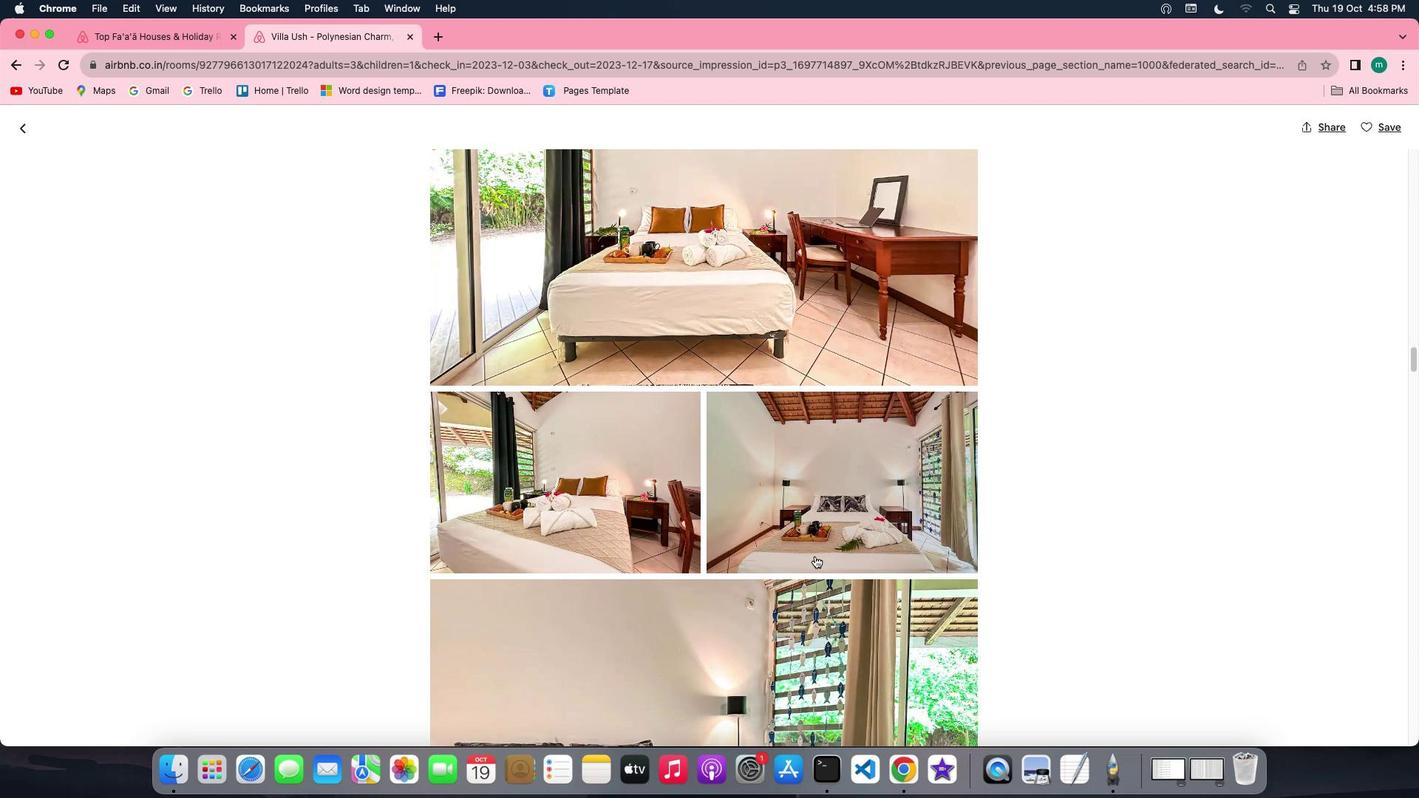 
Action: Mouse scrolled (814, 555) with delta (0, -1)
Screenshot: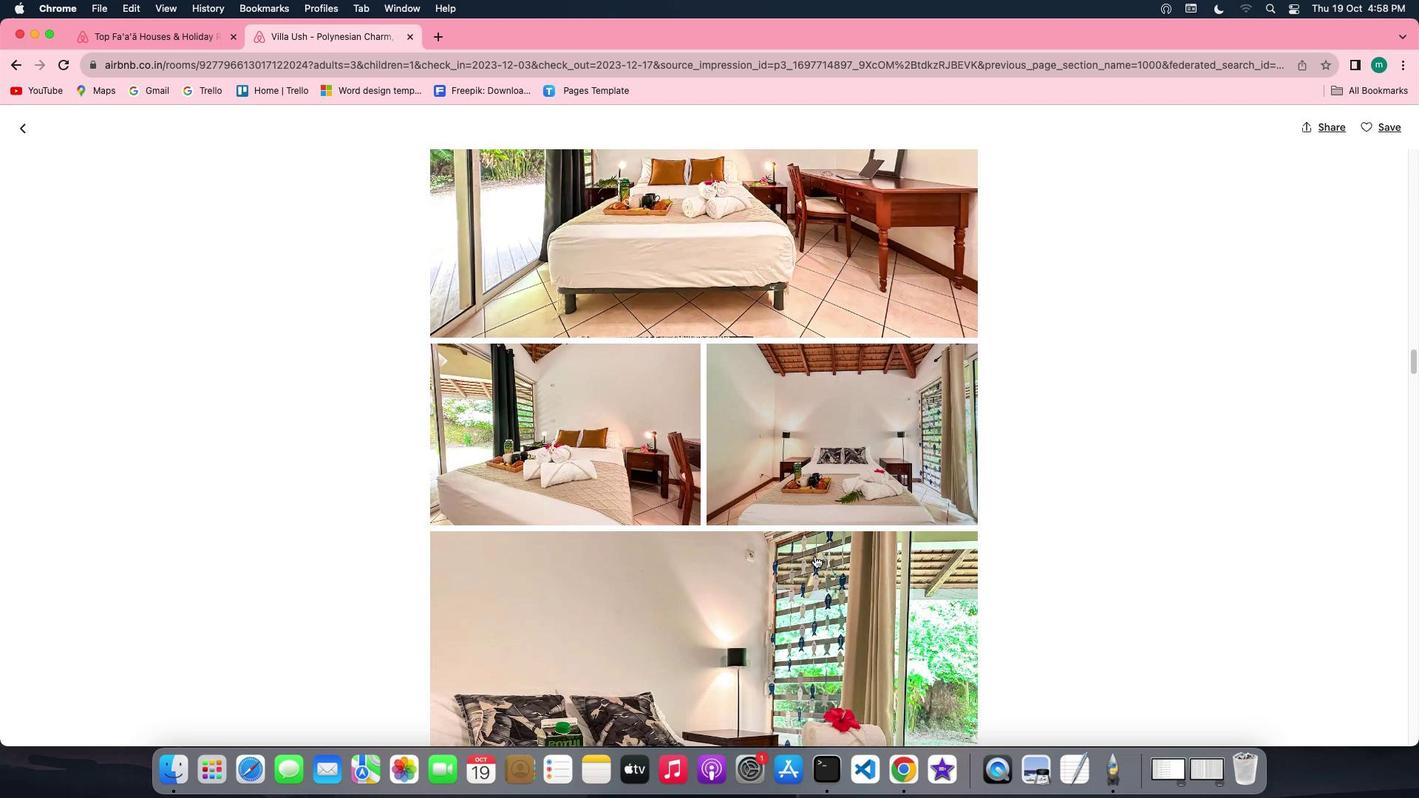 
Action: Mouse scrolled (814, 555) with delta (0, -2)
Screenshot: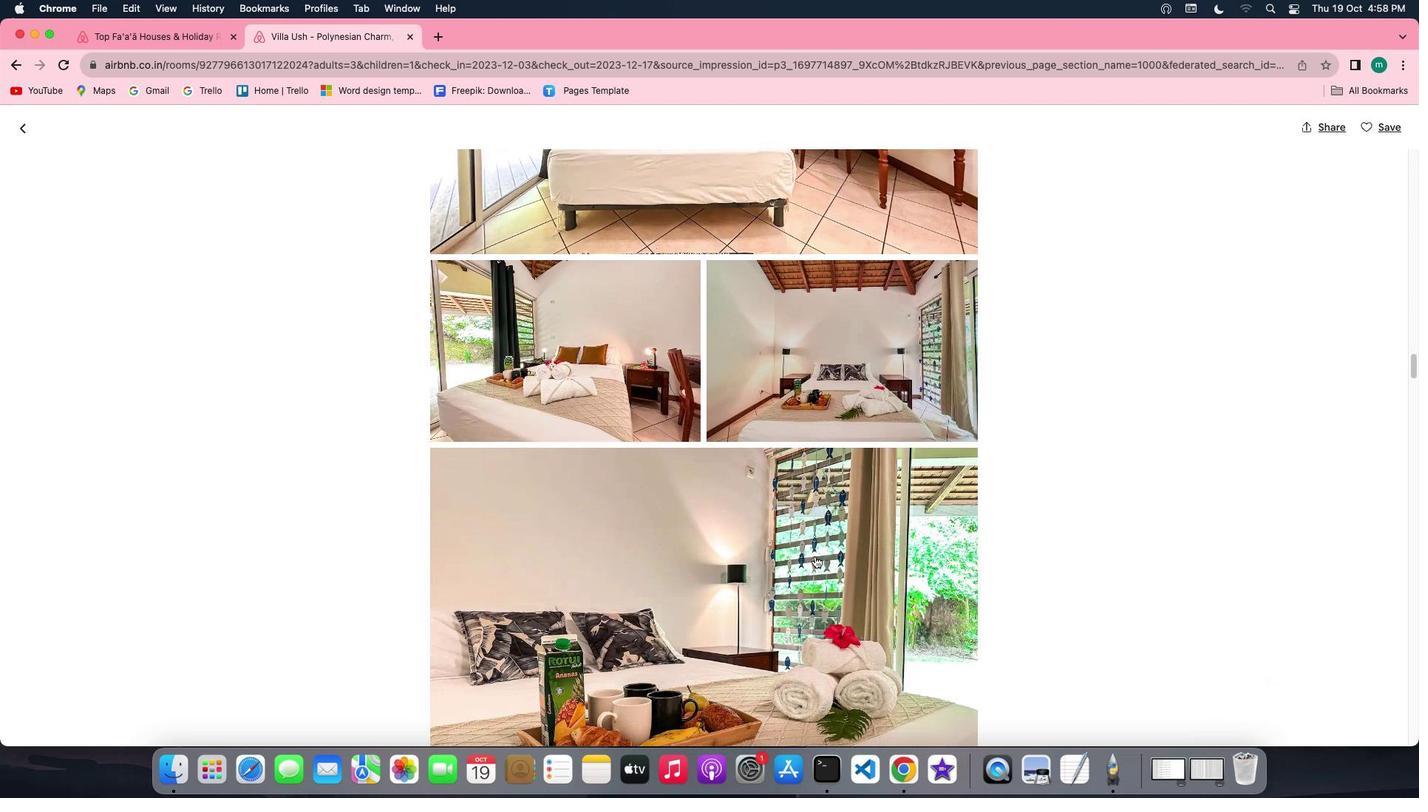 
Action: Mouse scrolled (814, 555) with delta (0, 0)
Screenshot: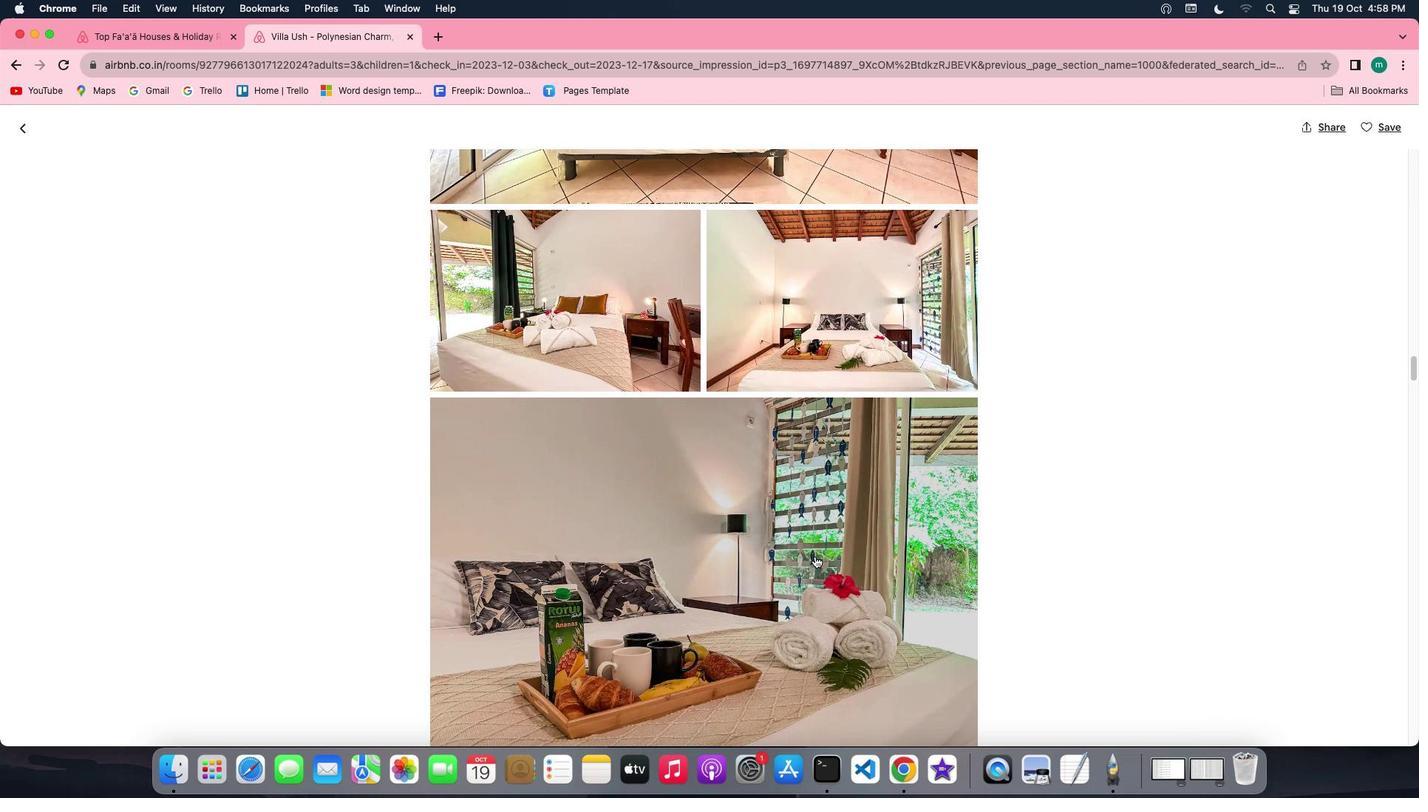 
Action: Mouse scrolled (814, 555) with delta (0, 0)
Screenshot: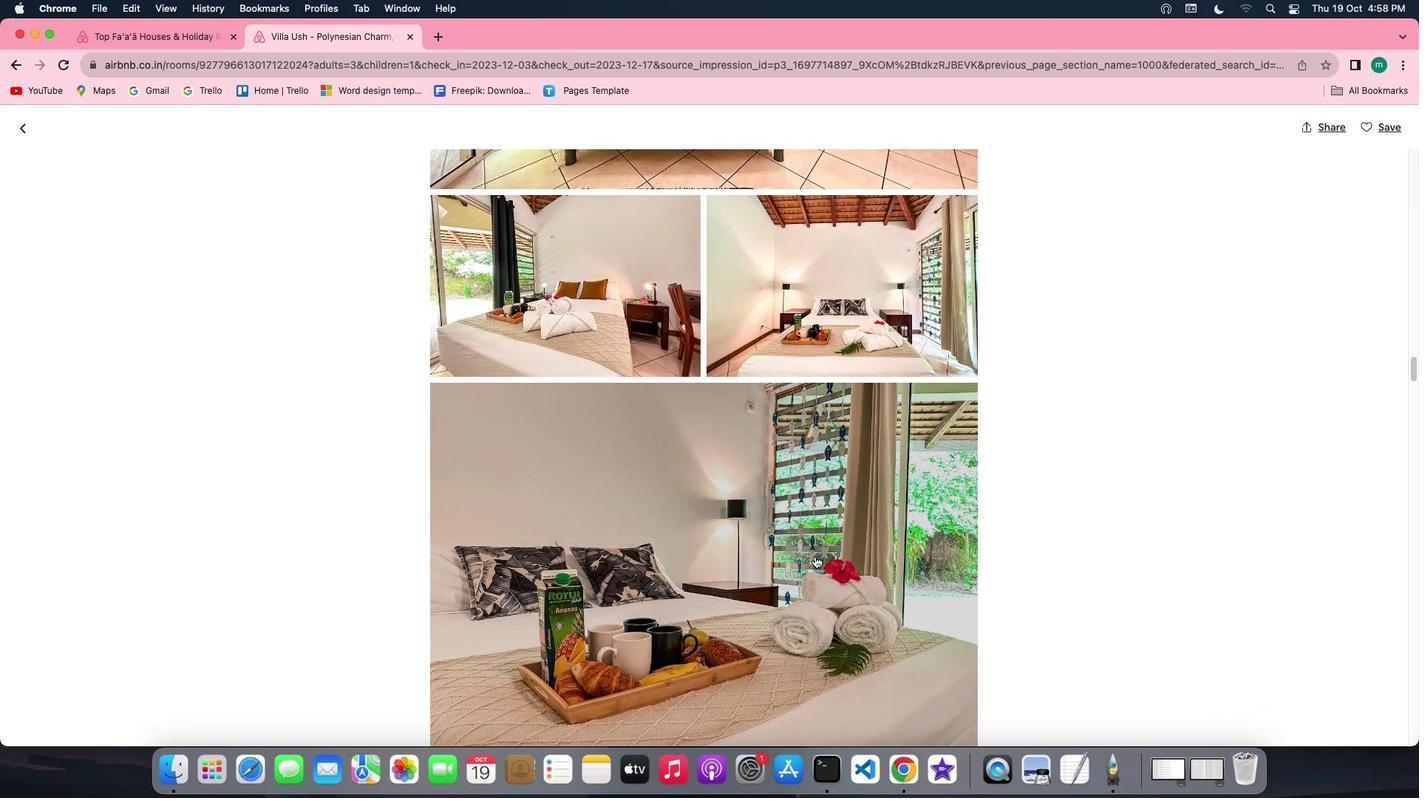 
Action: Mouse scrolled (814, 555) with delta (0, -1)
Screenshot: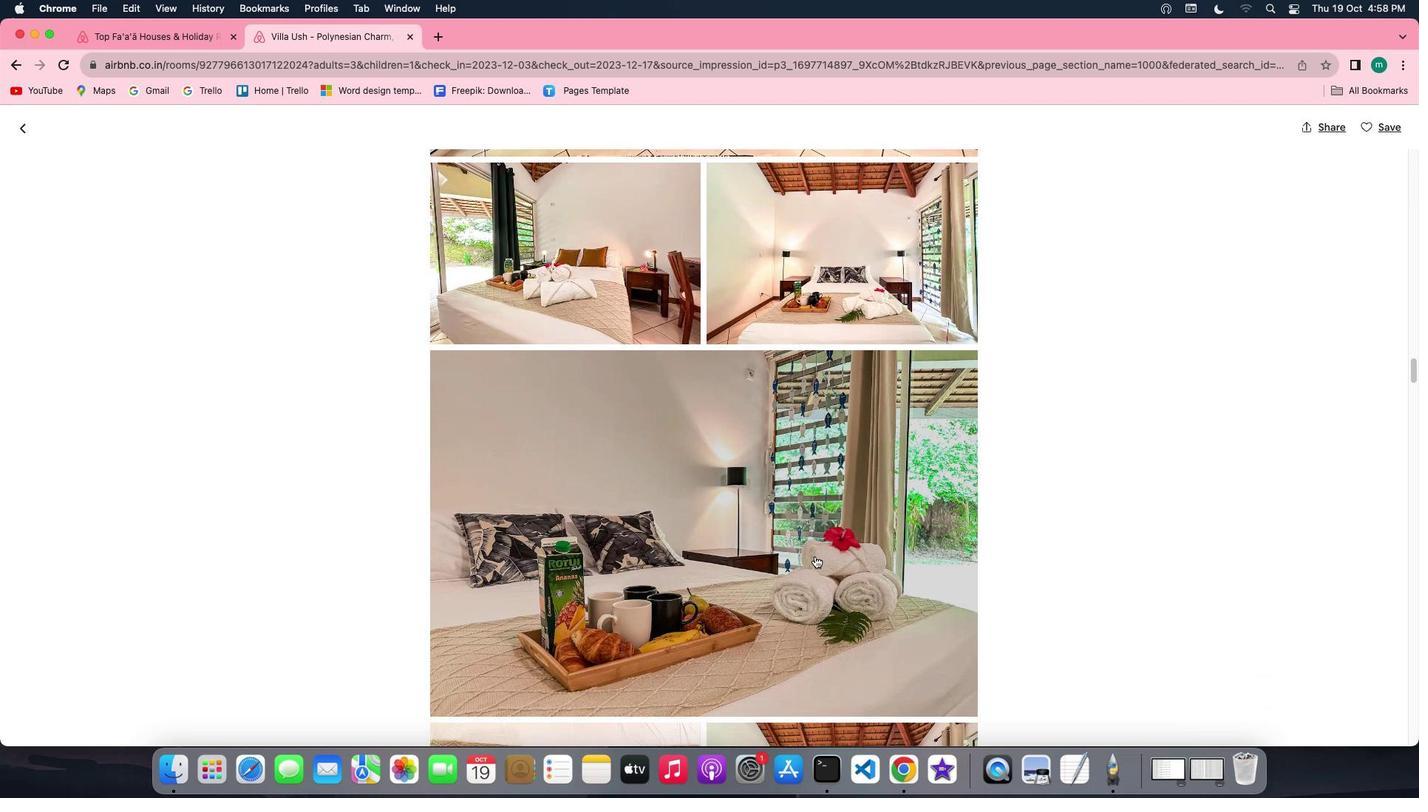 
Action: Mouse scrolled (814, 555) with delta (0, -2)
Screenshot: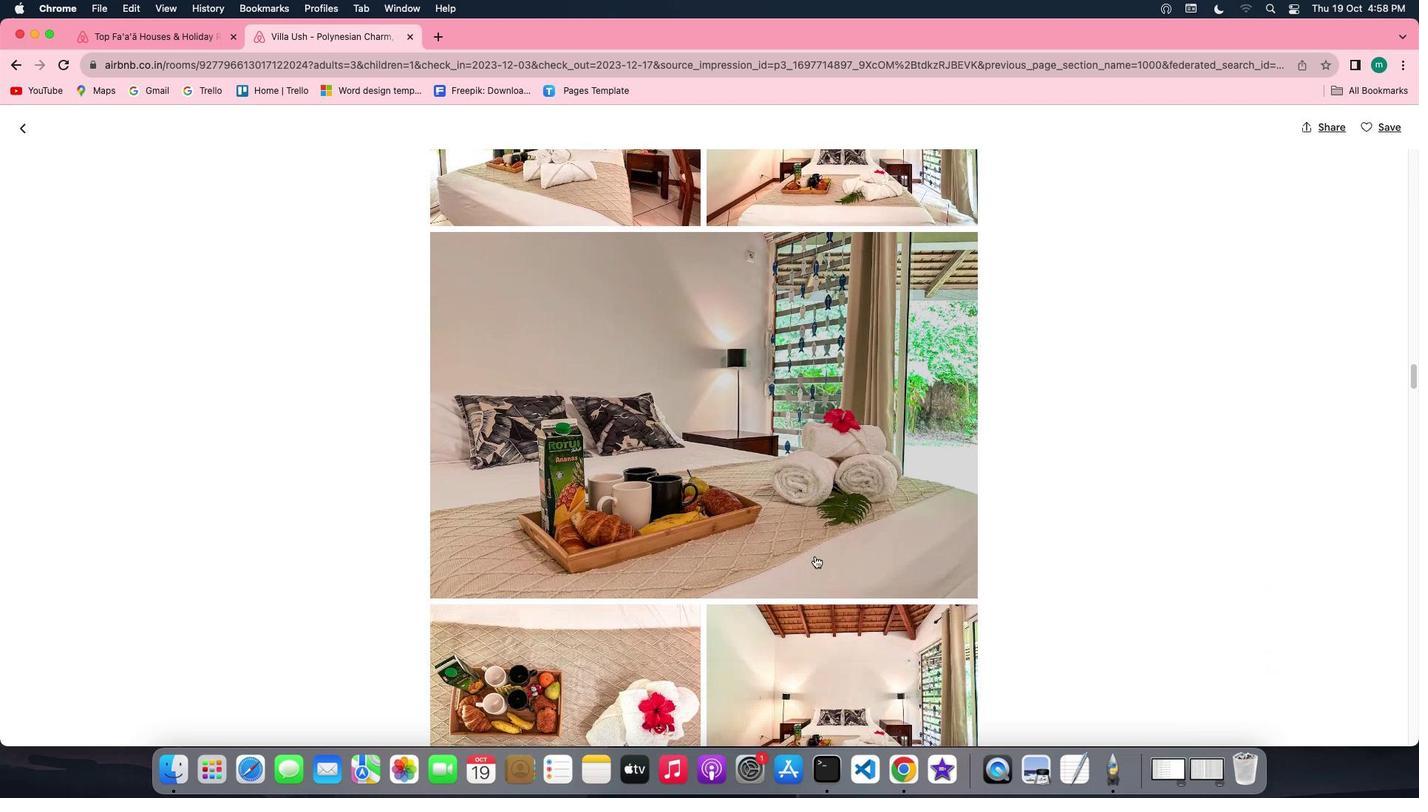 
Action: Mouse scrolled (814, 555) with delta (0, 0)
Screenshot: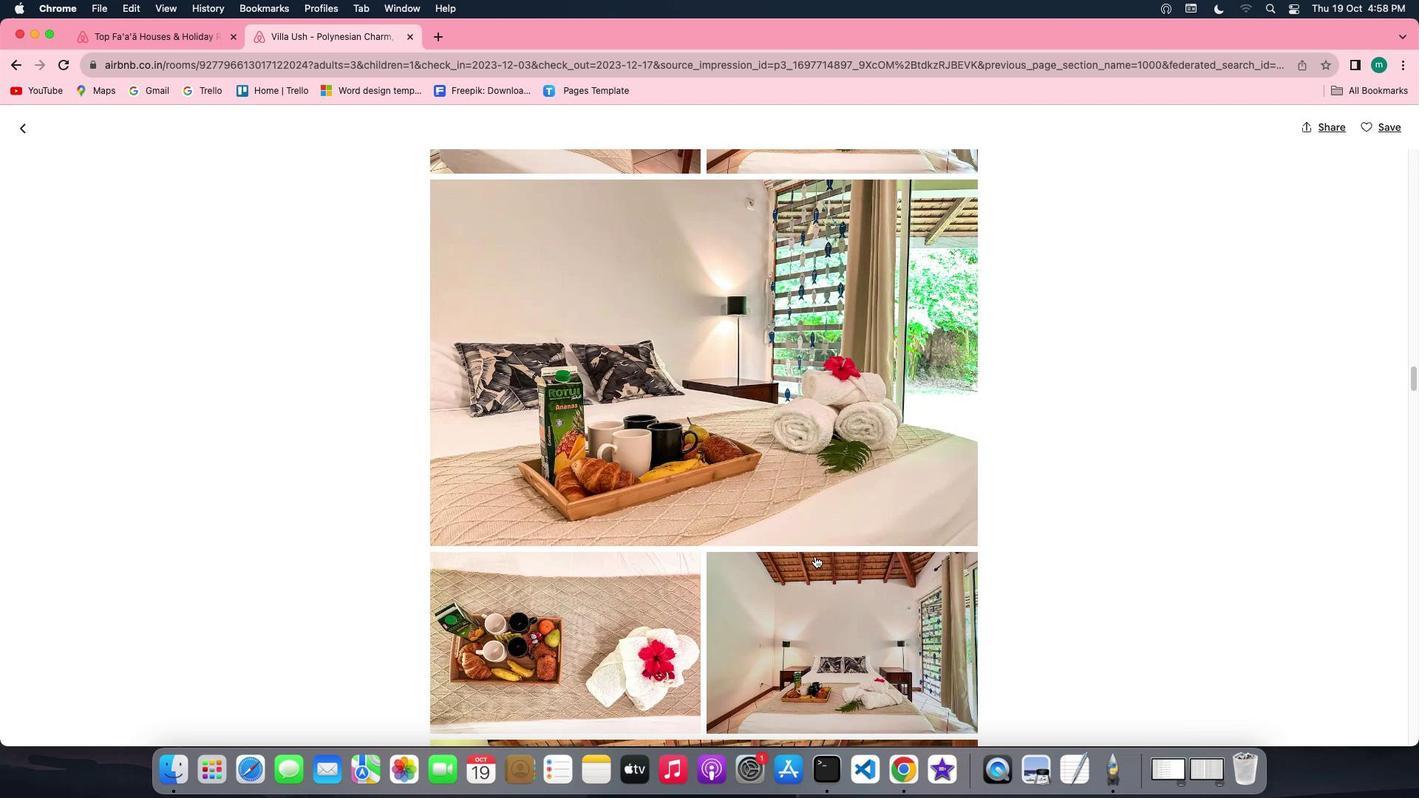 
Action: Mouse scrolled (814, 555) with delta (0, 0)
Screenshot: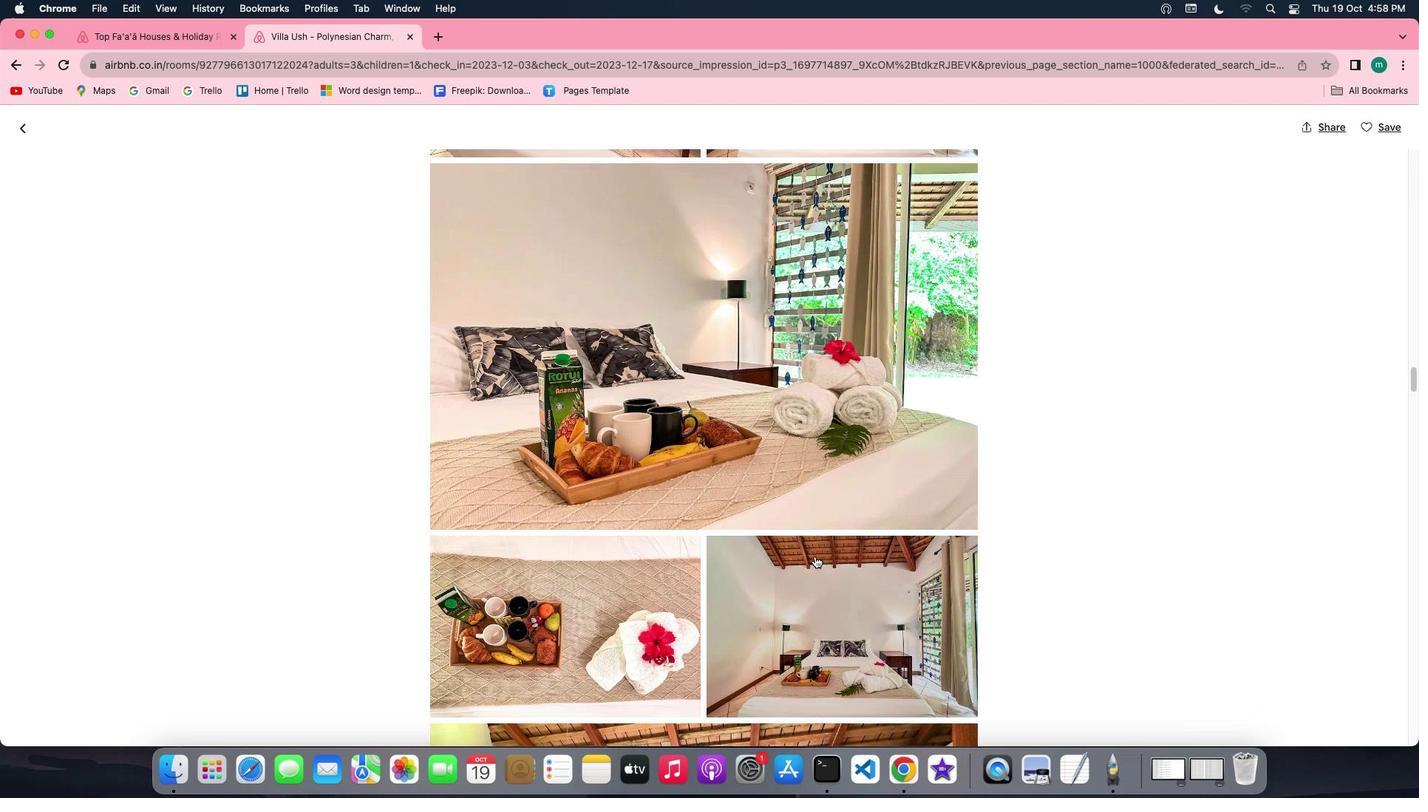 
Action: Mouse scrolled (814, 555) with delta (0, -1)
Screenshot: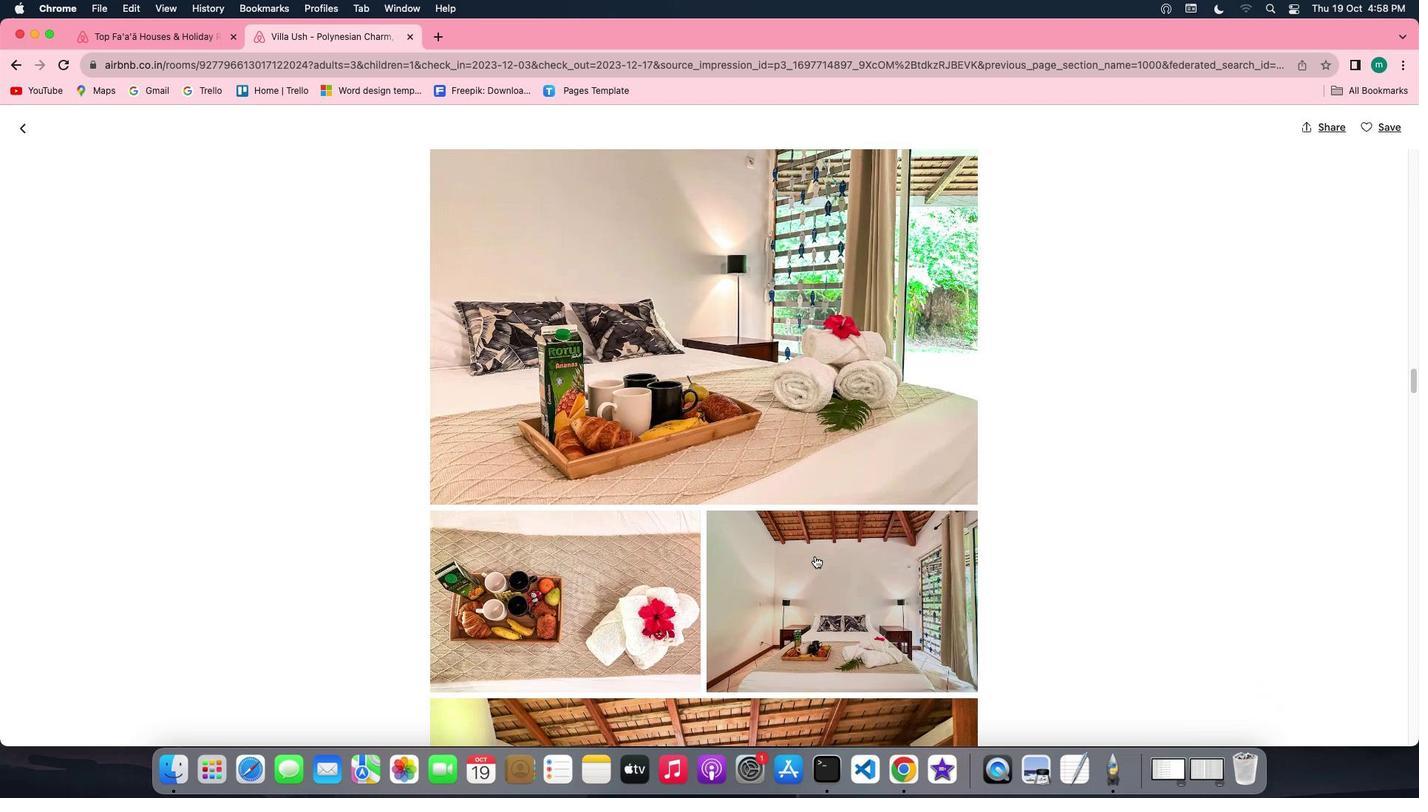 
Action: Mouse scrolled (814, 555) with delta (0, -2)
Screenshot: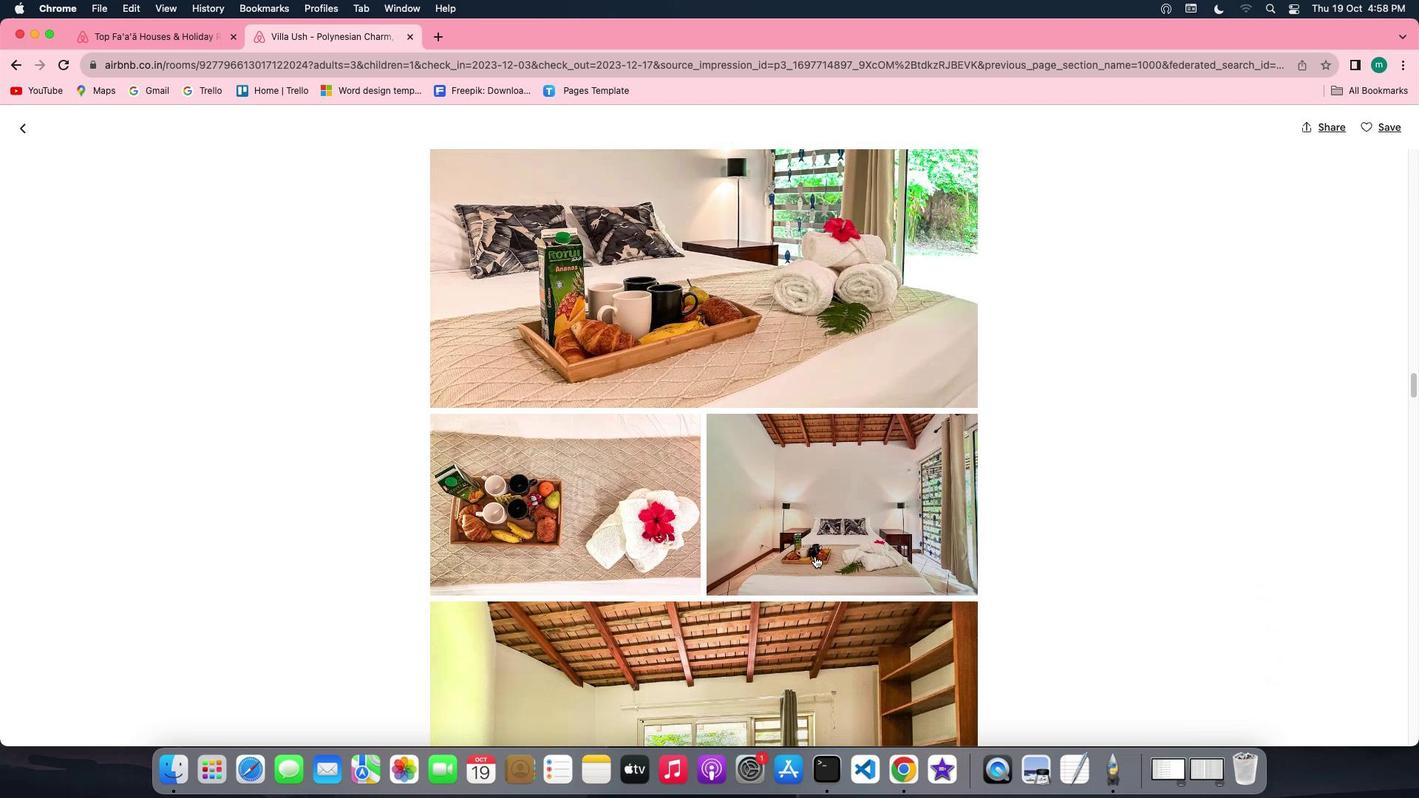
Action: Mouse scrolled (814, 555) with delta (0, -2)
Screenshot: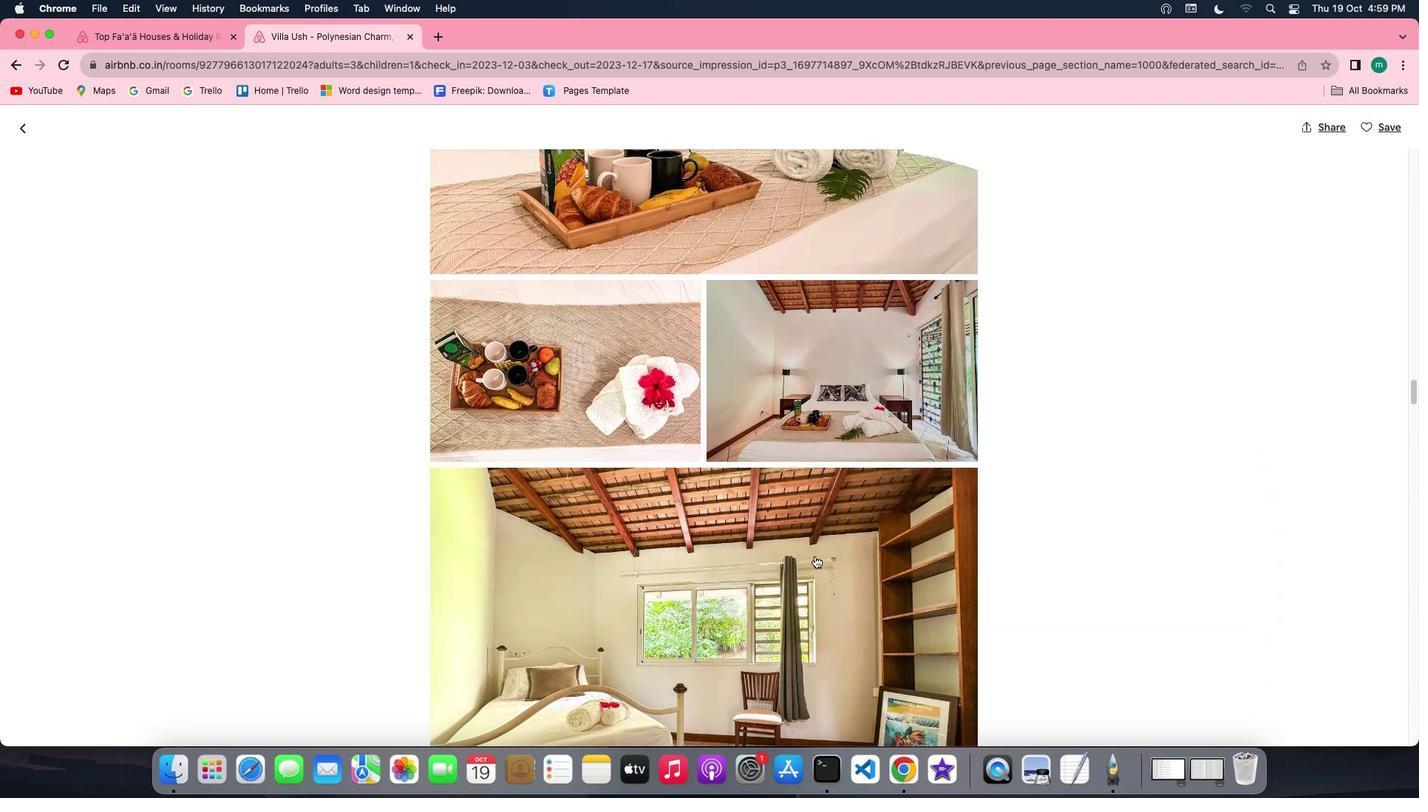 
Action: Mouse scrolled (814, 555) with delta (0, 0)
Screenshot: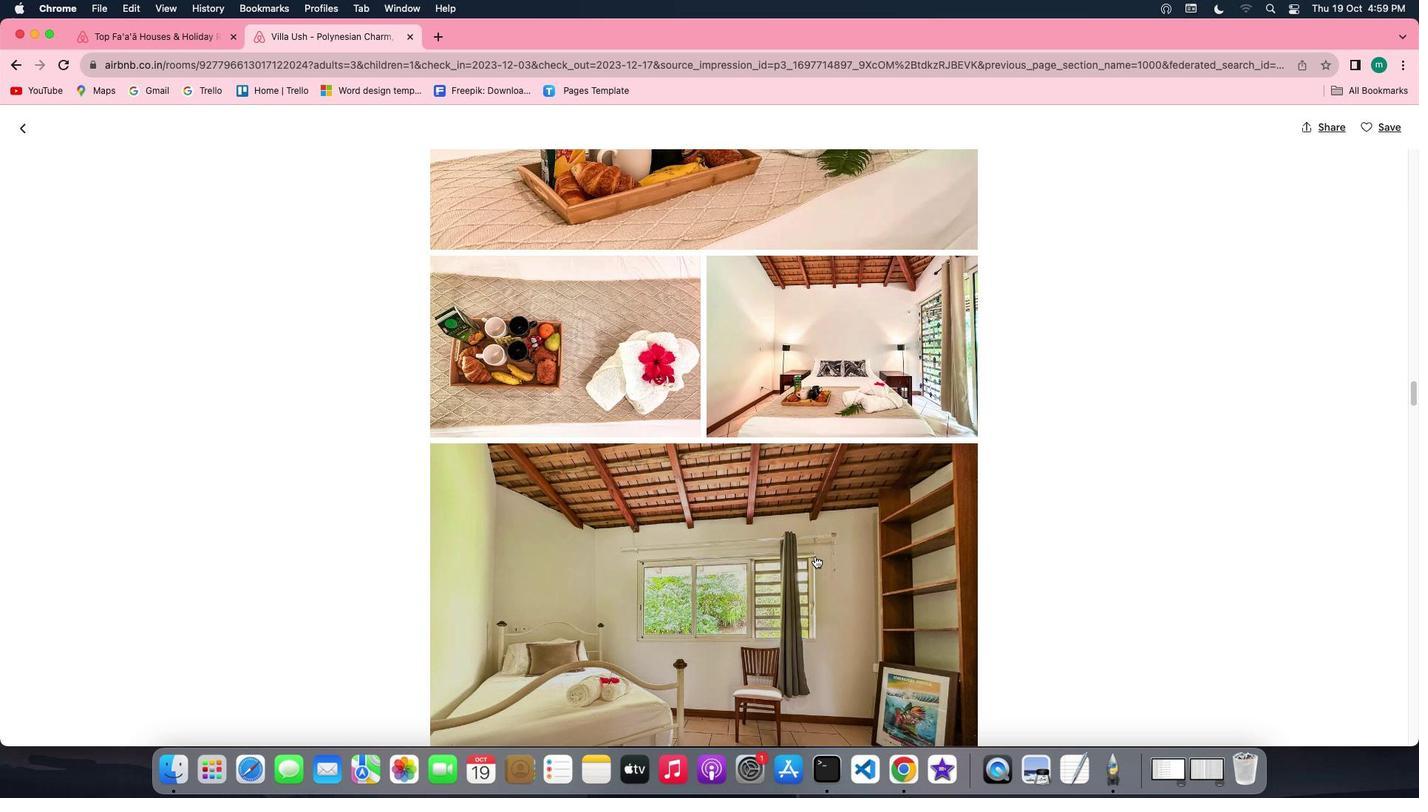 
Action: Mouse scrolled (814, 555) with delta (0, 0)
Screenshot: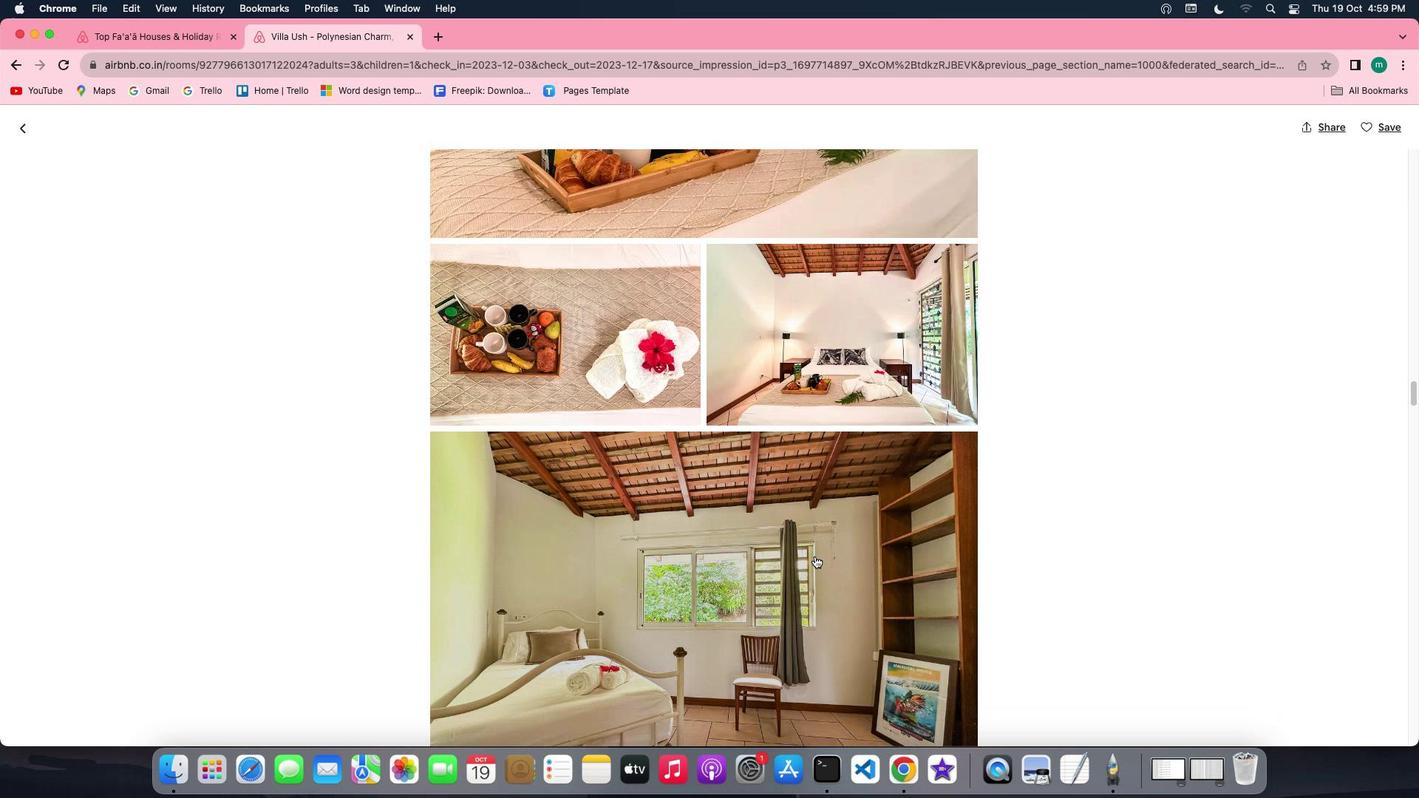 
Action: Mouse scrolled (814, 555) with delta (0, -1)
Screenshot: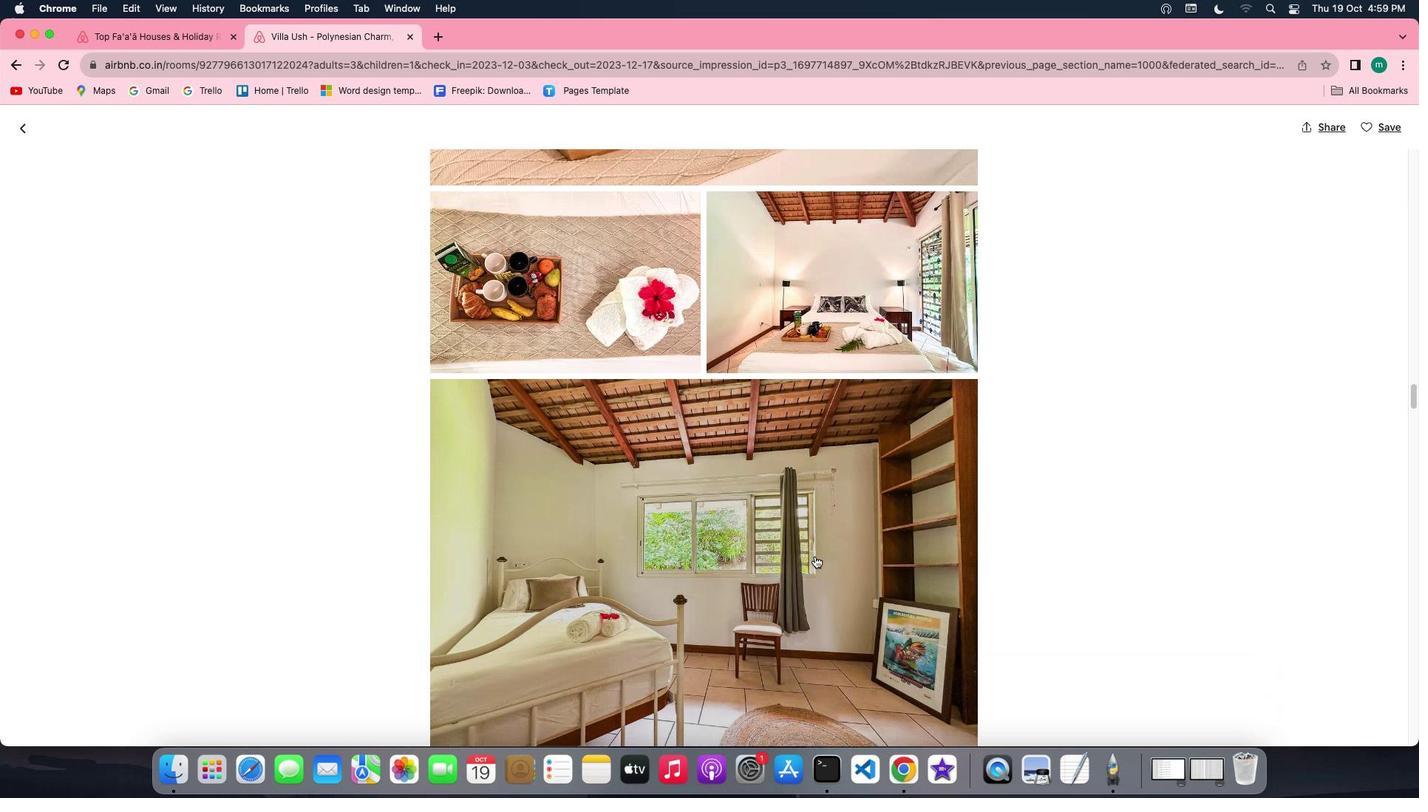 
Action: Mouse scrolled (814, 555) with delta (0, 0)
Screenshot: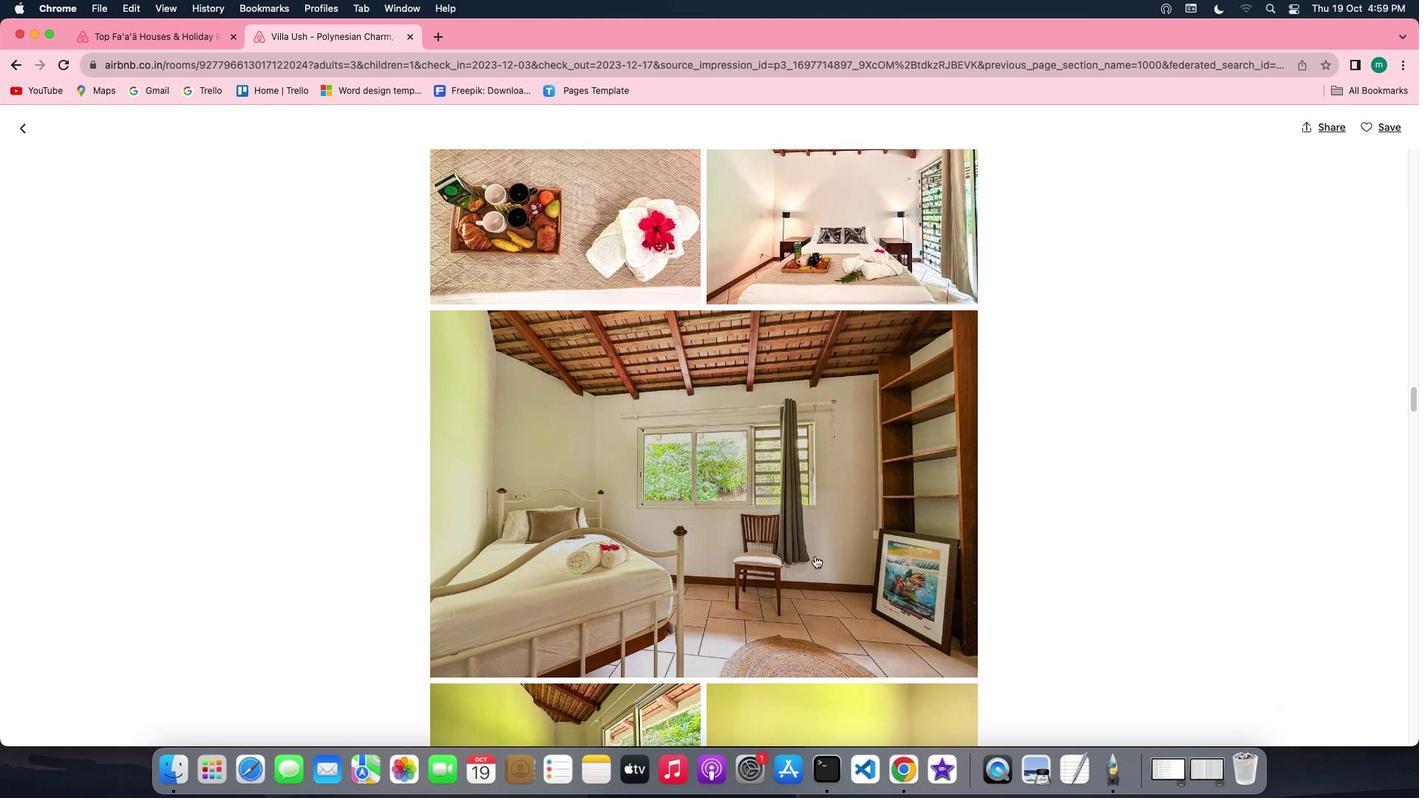 
Action: Mouse scrolled (814, 555) with delta (0, 0)
Screenshot: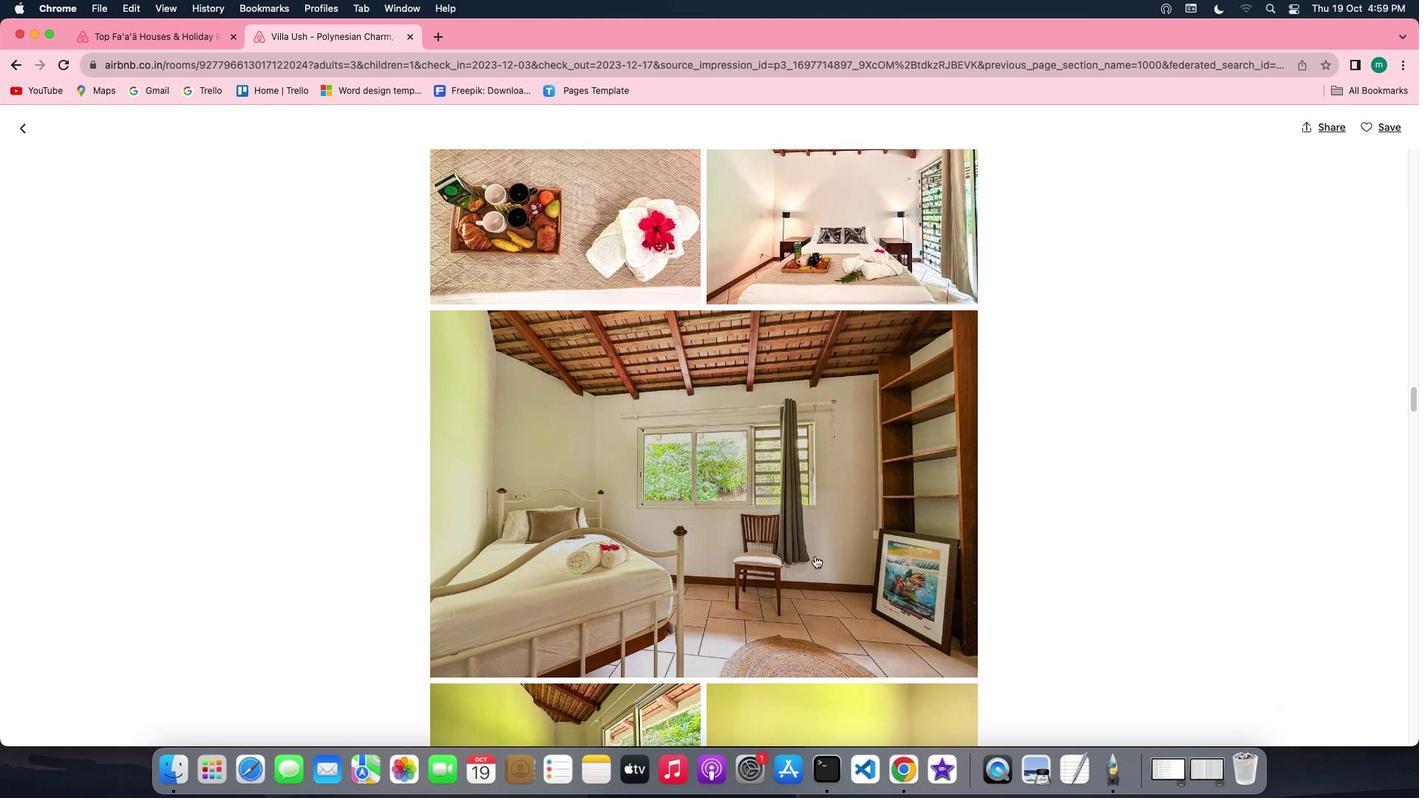 
Action: Mouse scrolled (814, 555) with delta (0, -2)
Screenshot: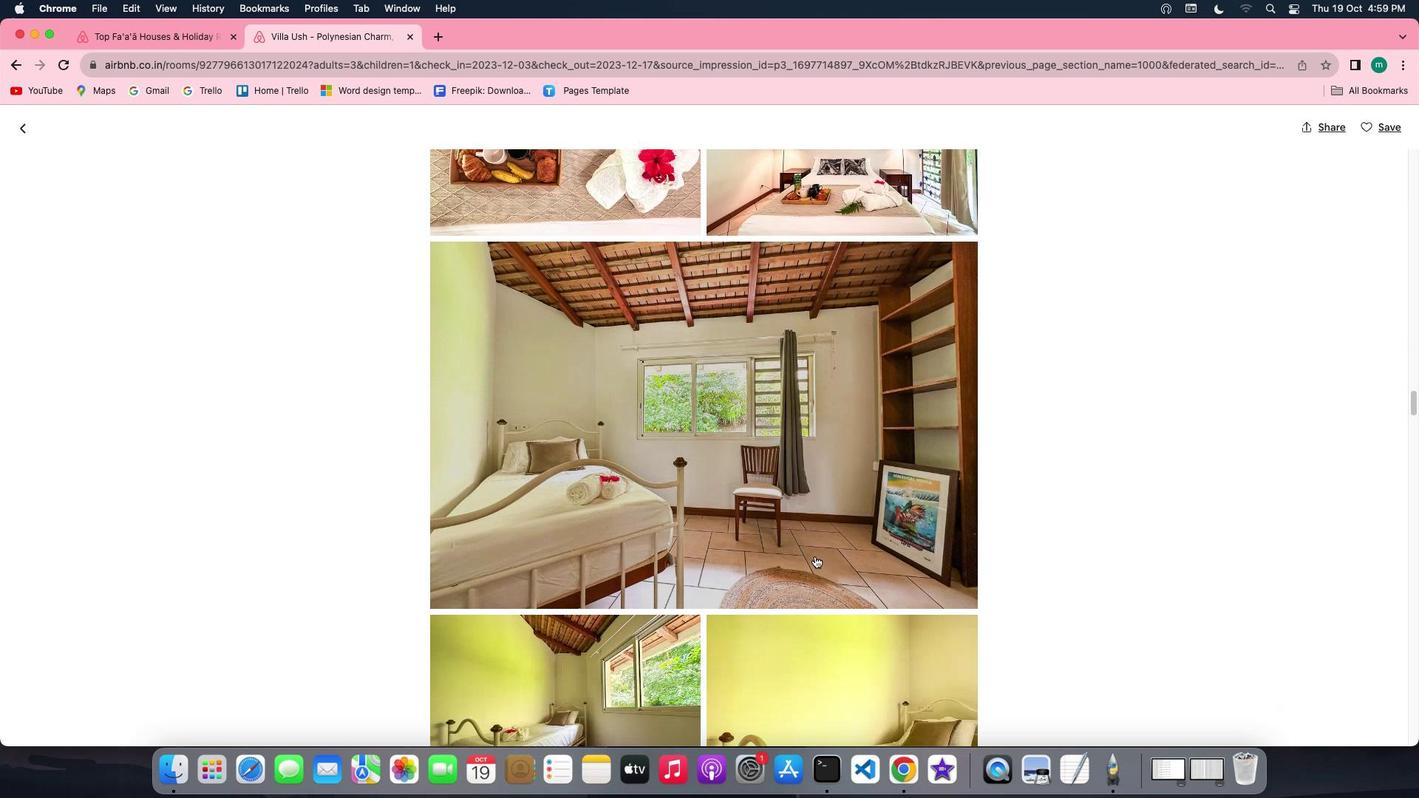 
Action: Mouse scrolled (814, 555) with delta (0, -2)
Screenshot: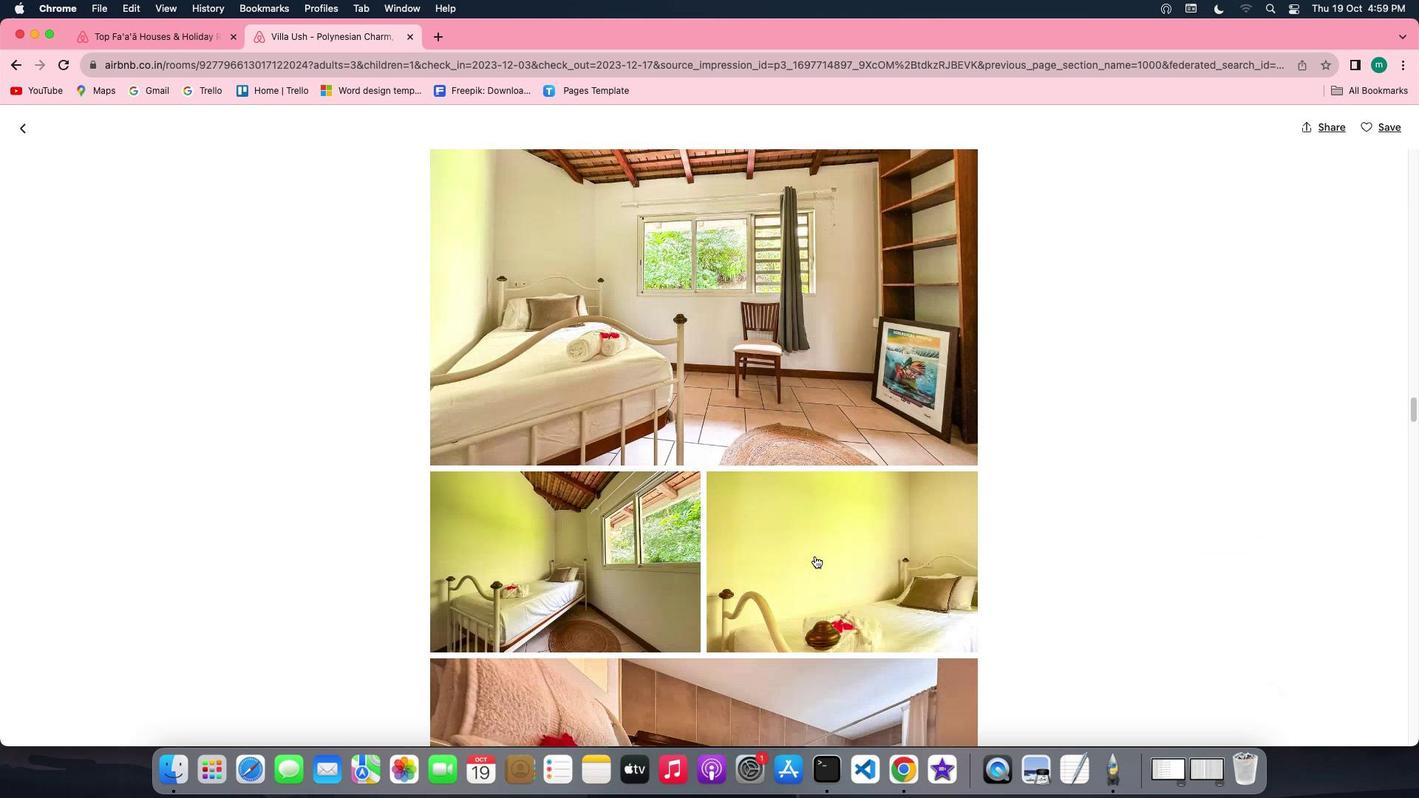 
Action: Mouse moved to (815, 555)
Screenshot: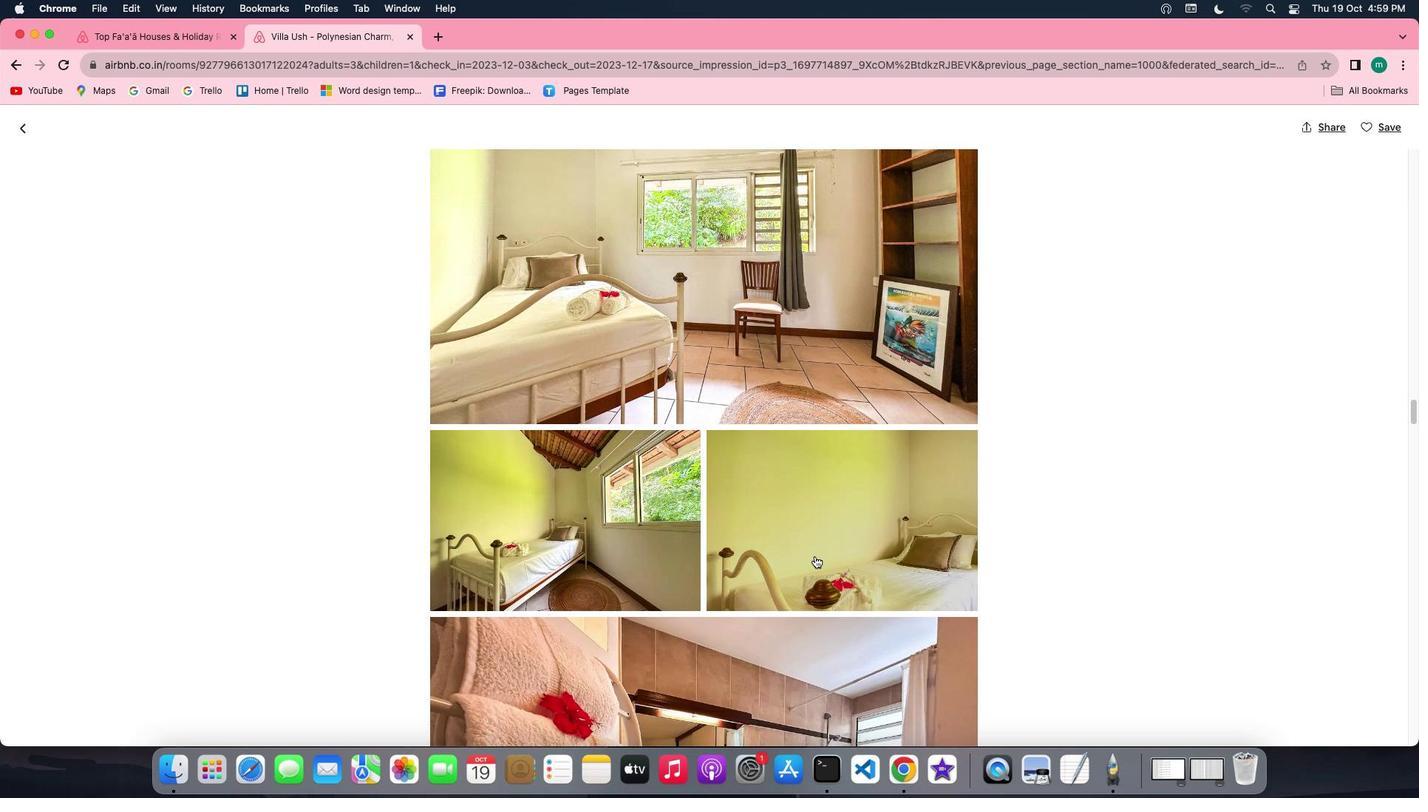 
Action: Mouse scrolled (815, 555) with delta (0, 0)
Screenshot: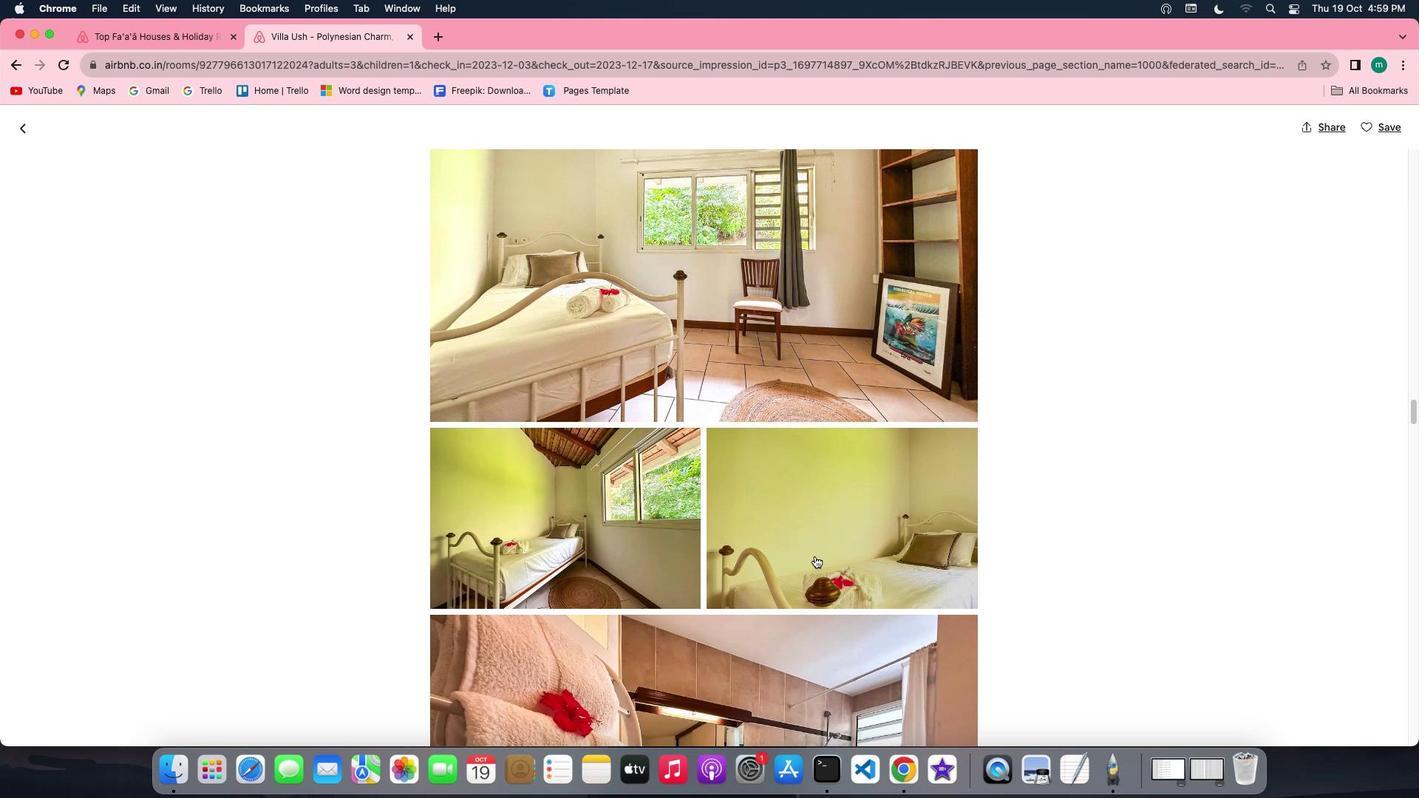 
Action: Mouse scrolled (815, 555) with delta (0, 0)
Screenshot: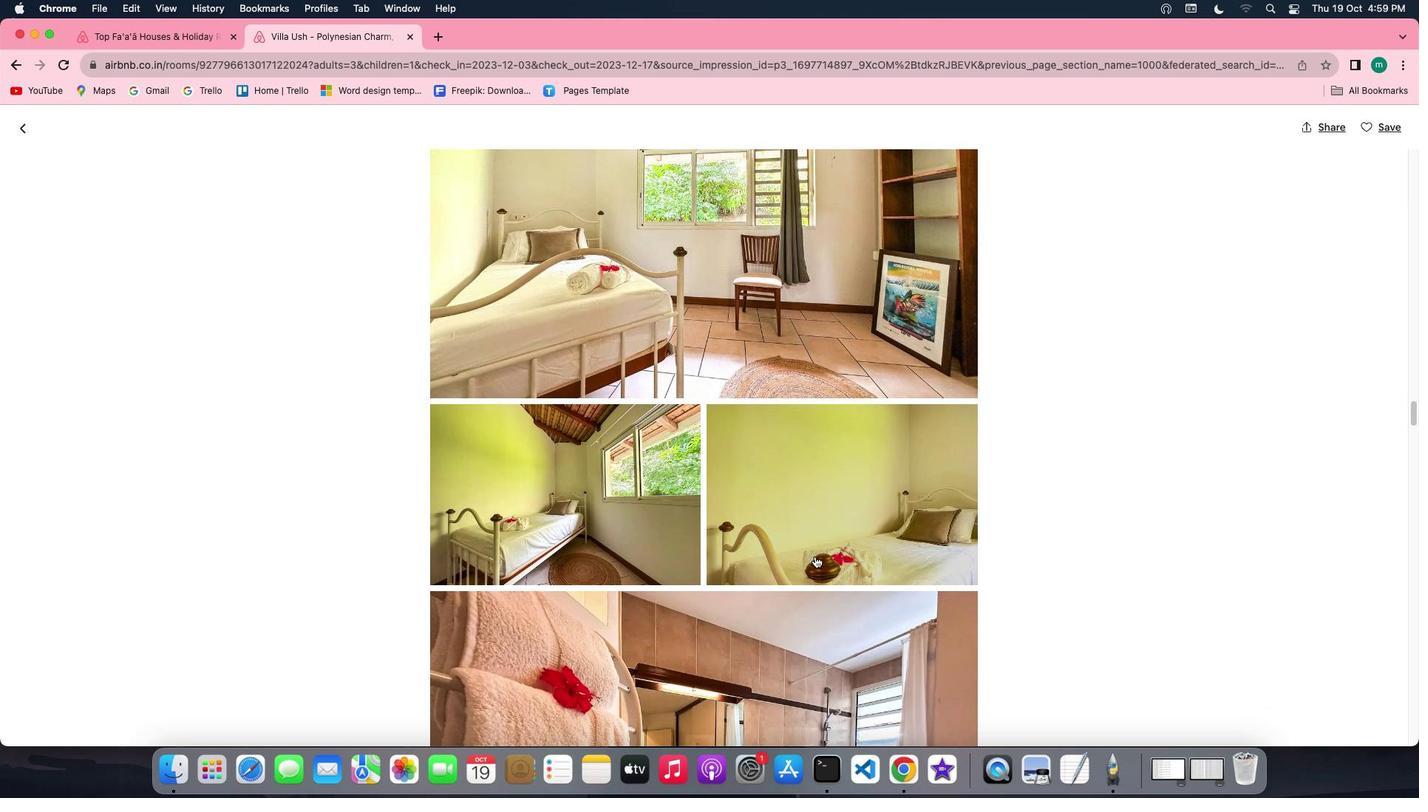 
Action: Mouse scrolled (815, 555) with delta (0, -1)
Screenshot: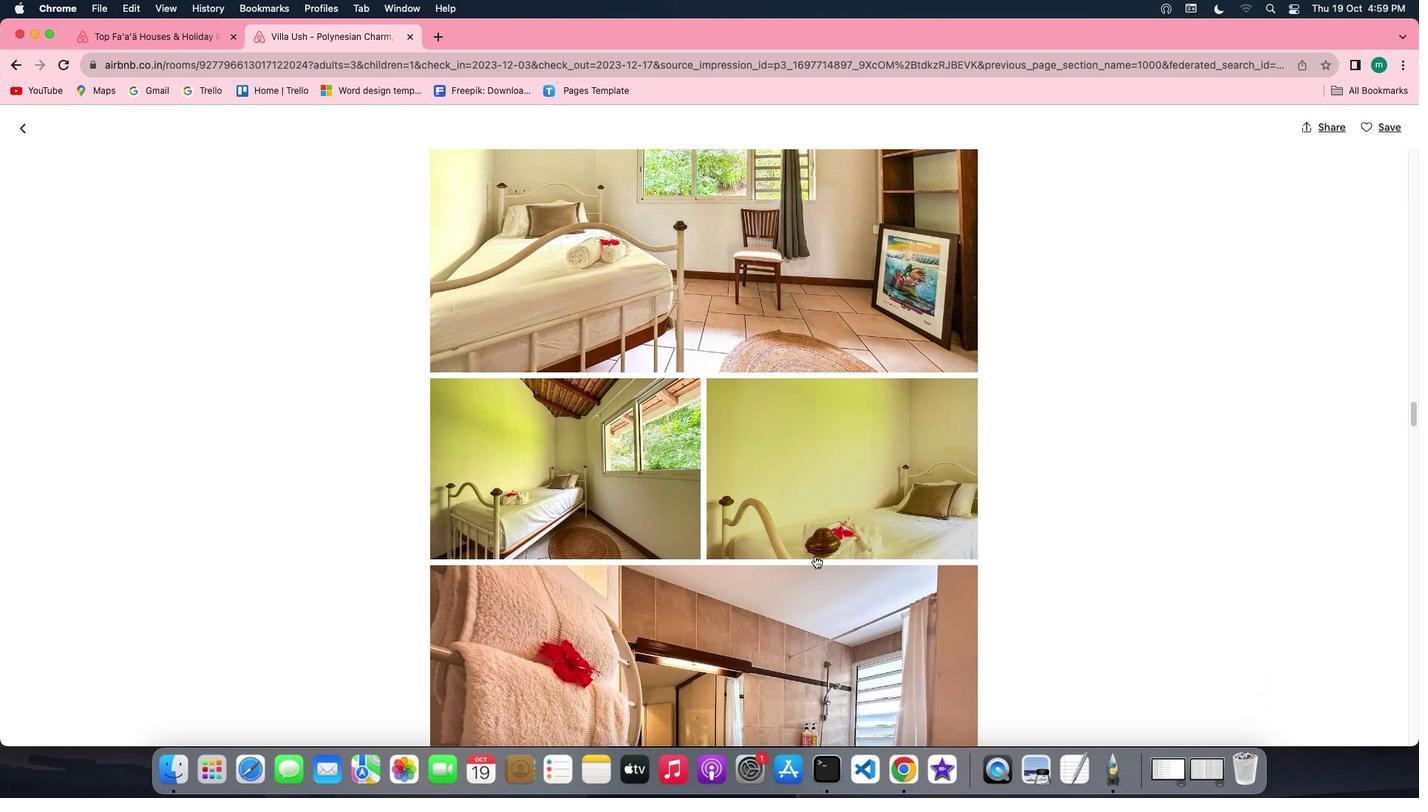 
Action: Mouse scrolled (815, 555) with delta (0, -1)
Screenshot: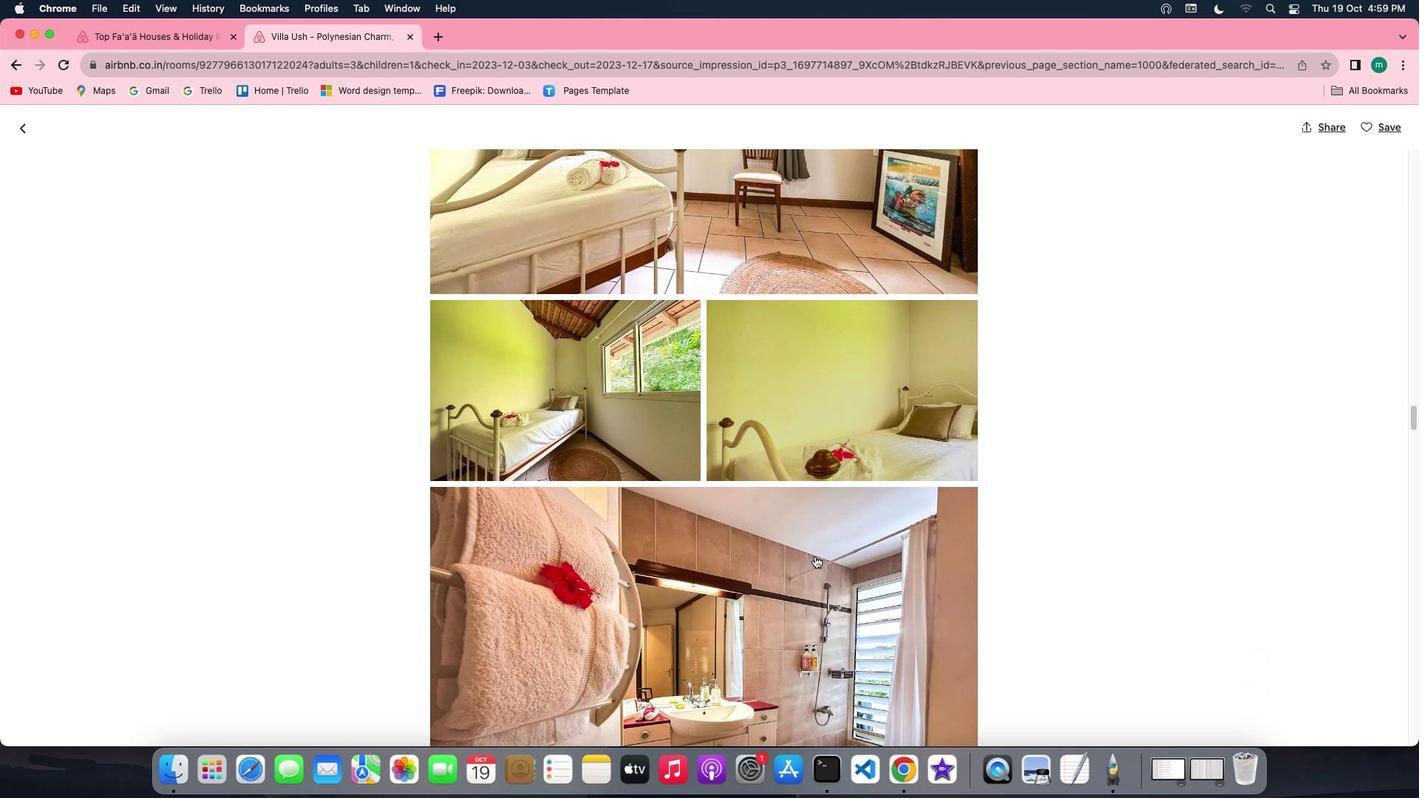 
Action: Mouse scrolled (815, 555) with delta (0, 0)
Screenshot: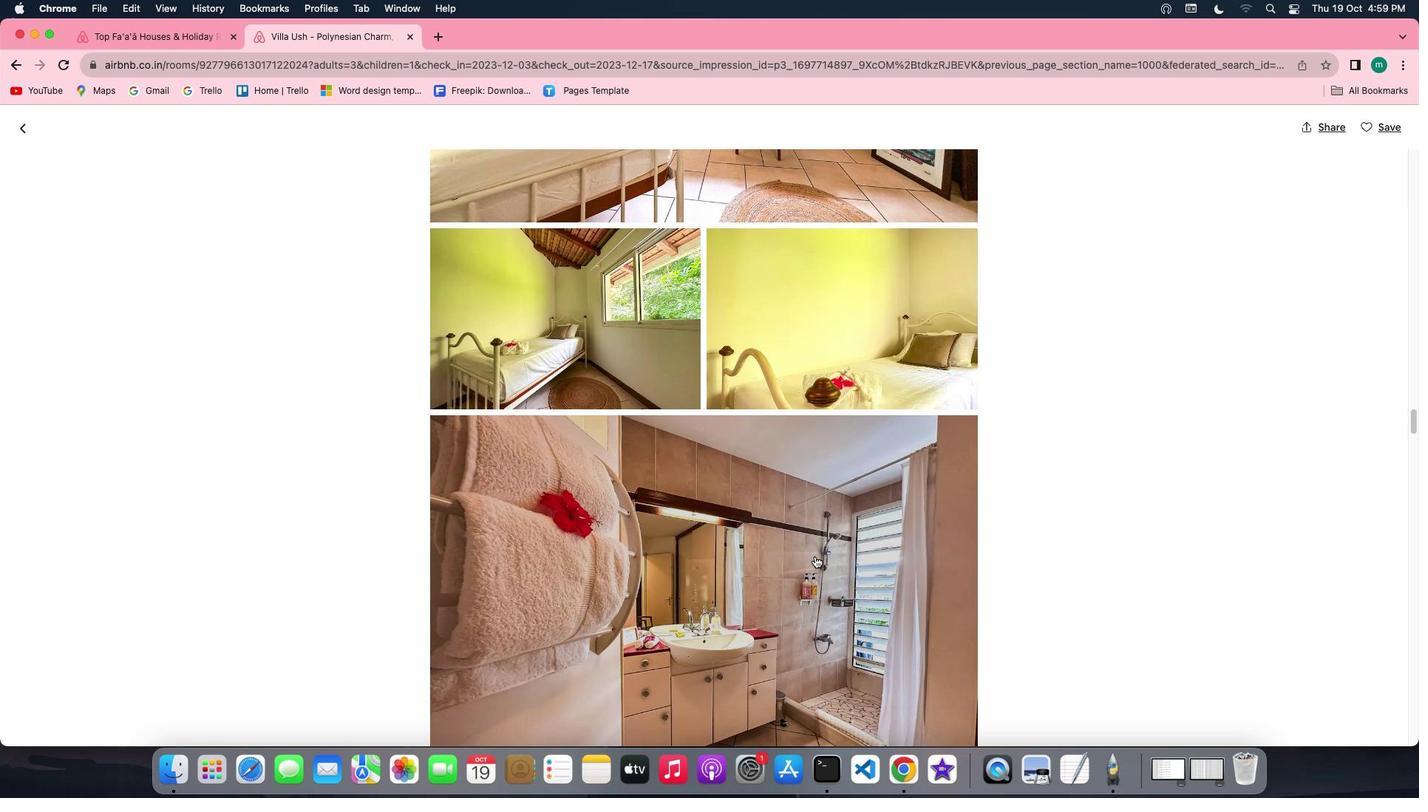 
Action: Mouse scrolled (815, 555) with delta (0, 0)
Screenshot: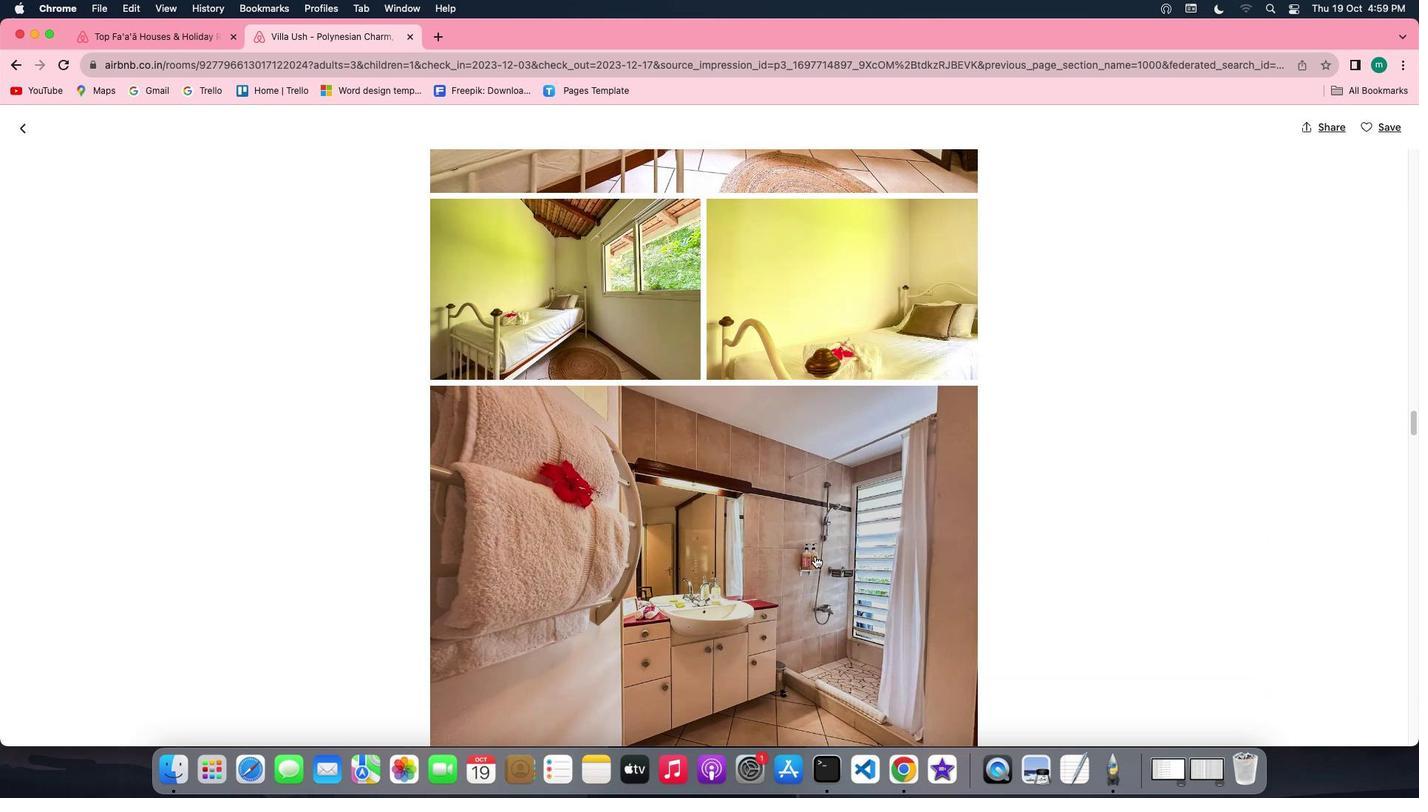 
Action: Mouse scrolled (815, 555) with delta (0, -2)
Screenshot: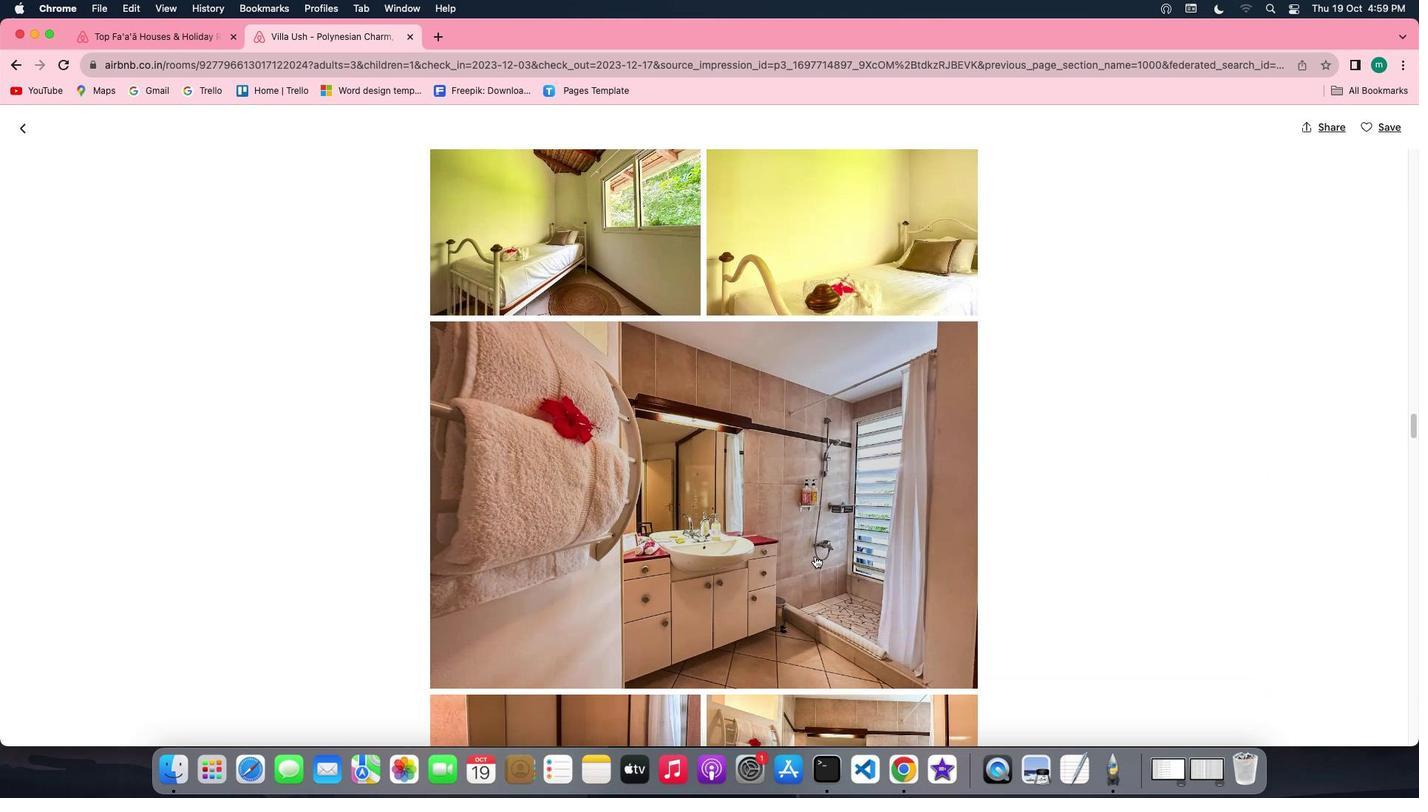
Action: Mouse scrolled (815, 555) with delta (0, -2)
Screenshot: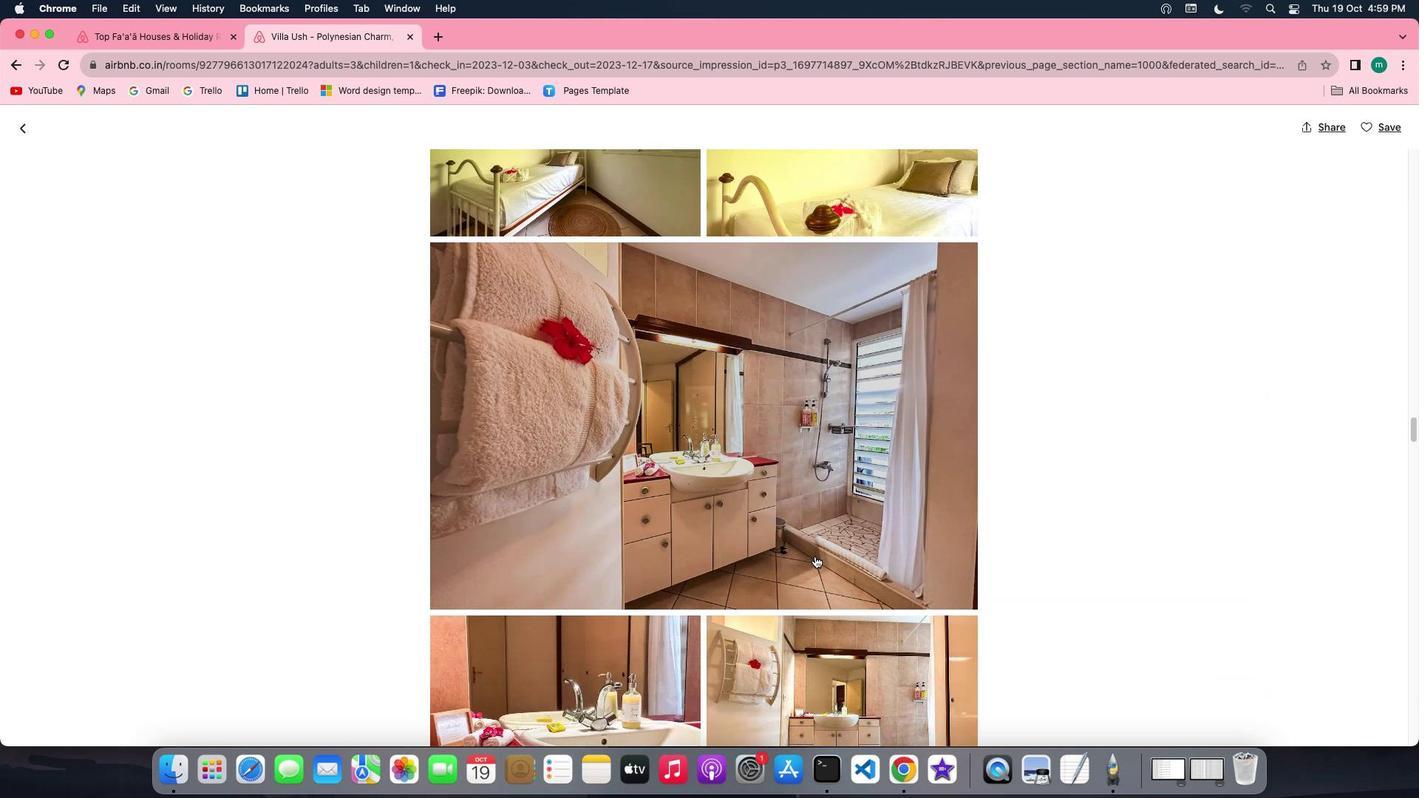 
Action: Mouse scrolled (815, 555) with delta (0, 0)
Screenshot: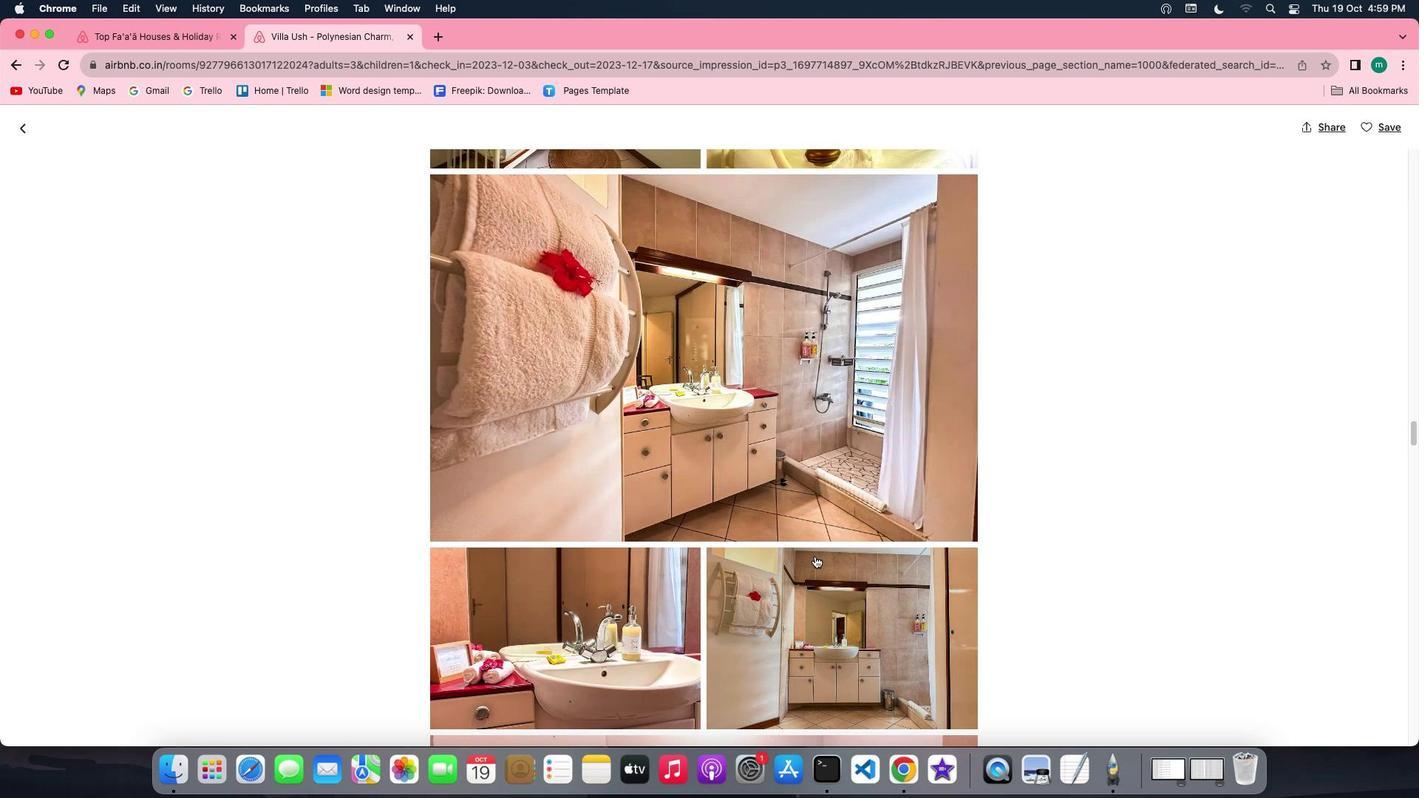 
Action: Mouse scrolled (815, 555) with delta (0, 0)
Screenshot: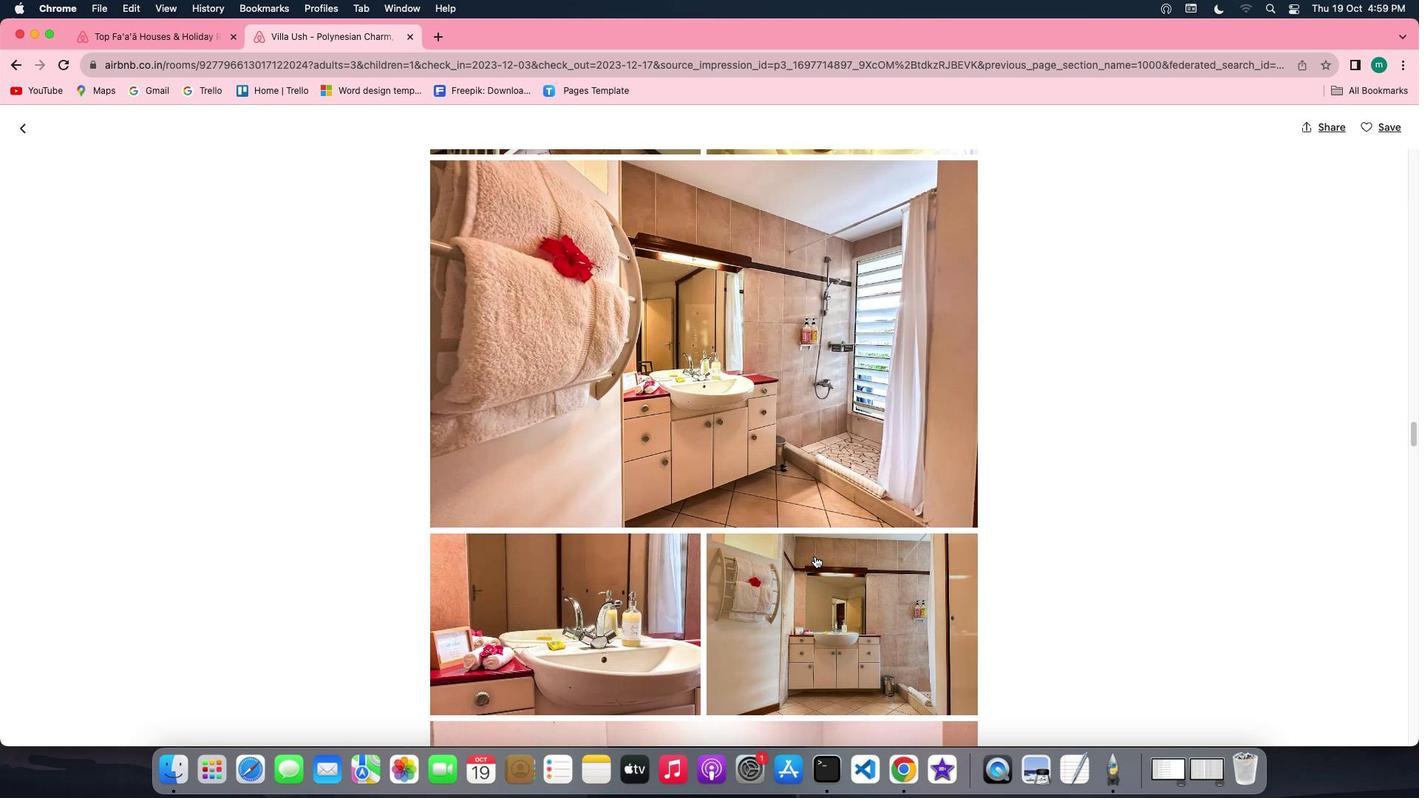
Action: Mouse scrolled (815, 555) with delta (0, -1)
Screenshot: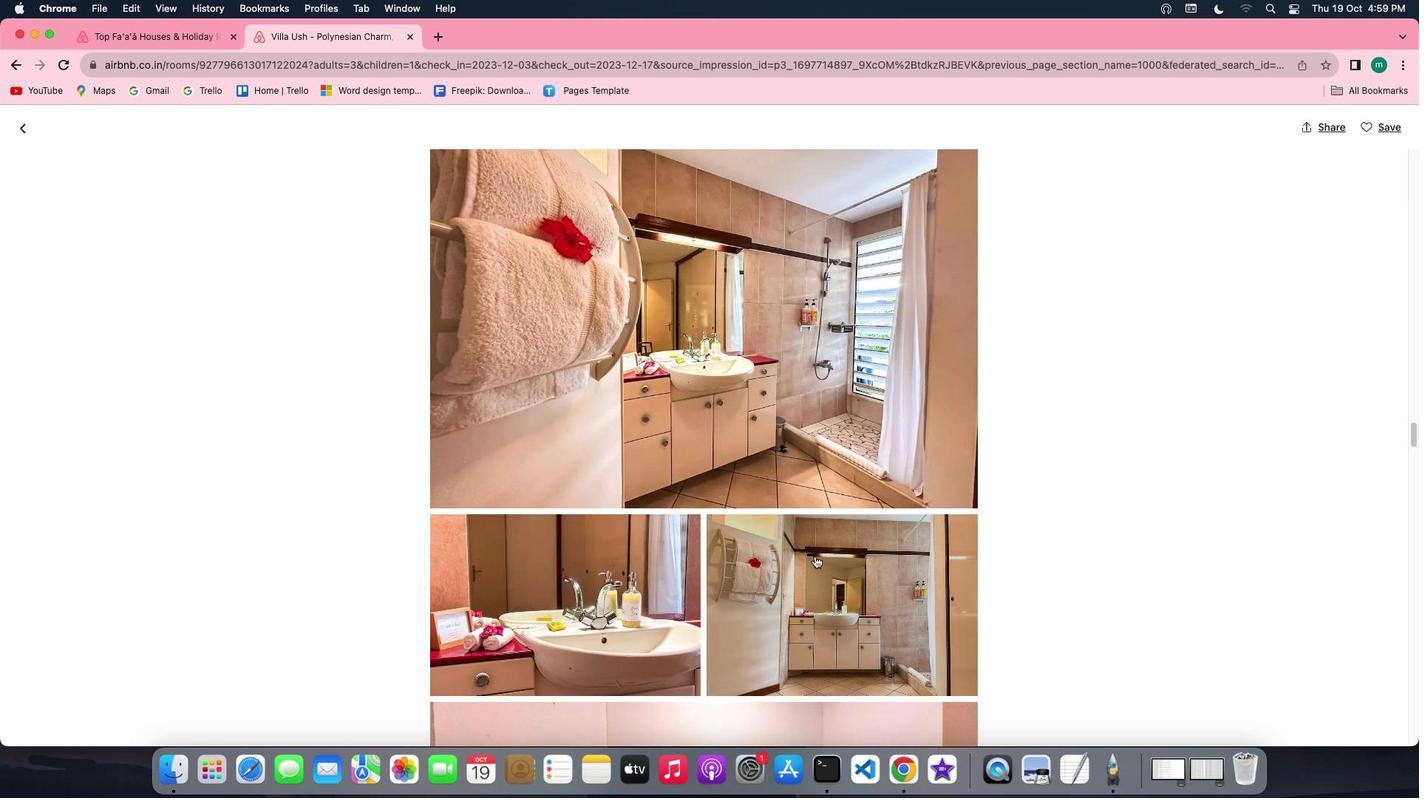 
Action: Mouse scrolled (815, 555) with delta (0, -2)
Screenshot: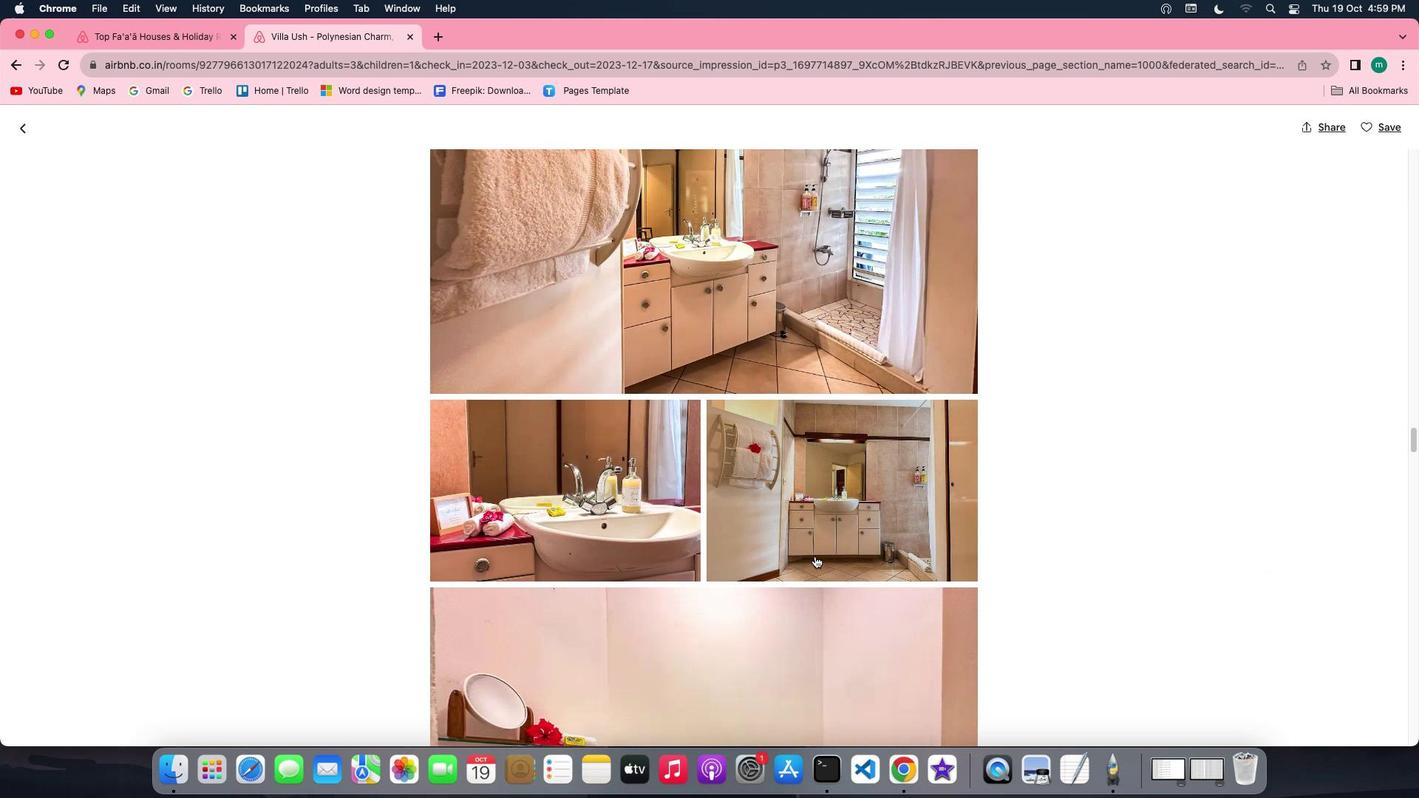 
Action: Mouse scrolled (815, 555) with delta (0, -2)
Screenshot: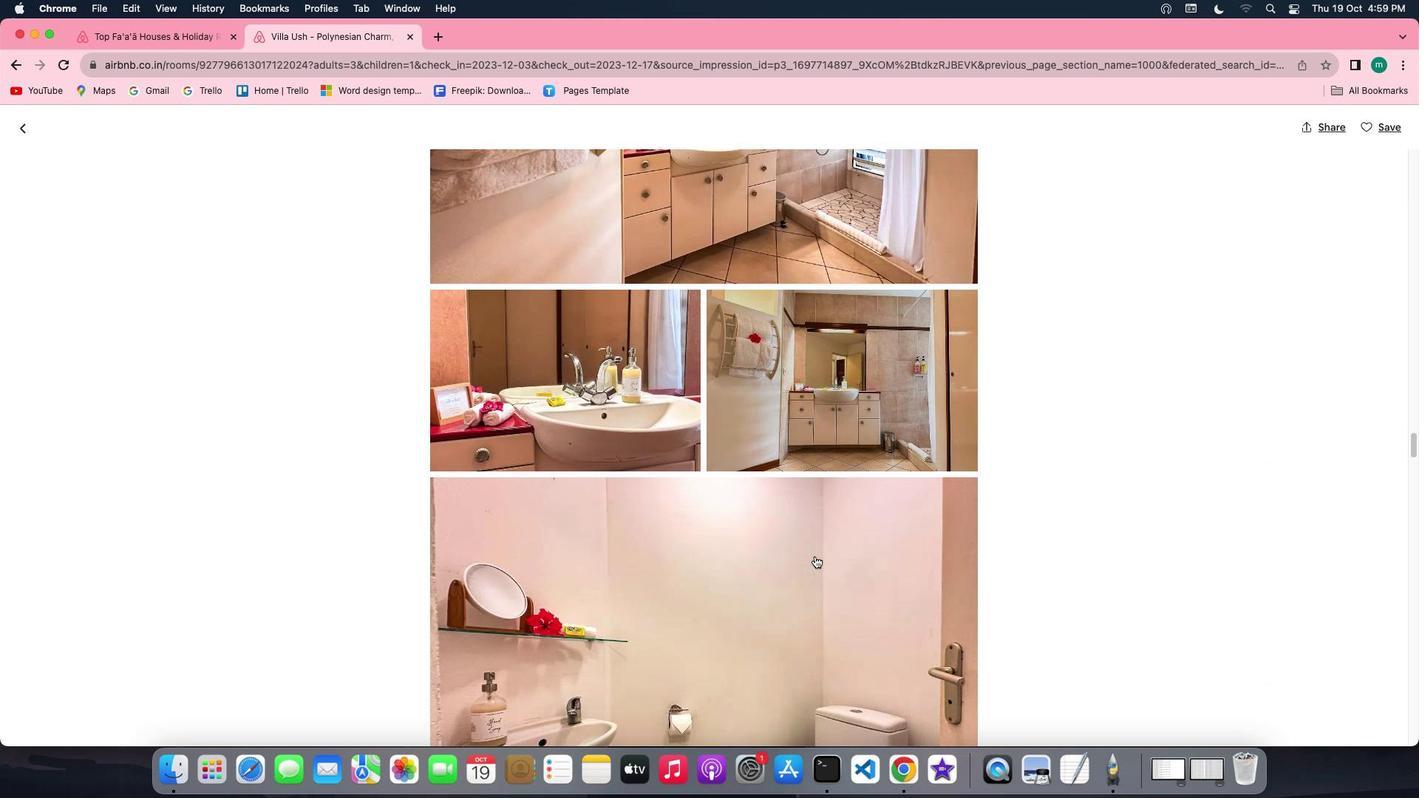 
Action: Mouse scrolled (815, 555) with delta (0, 0)
Screenshot: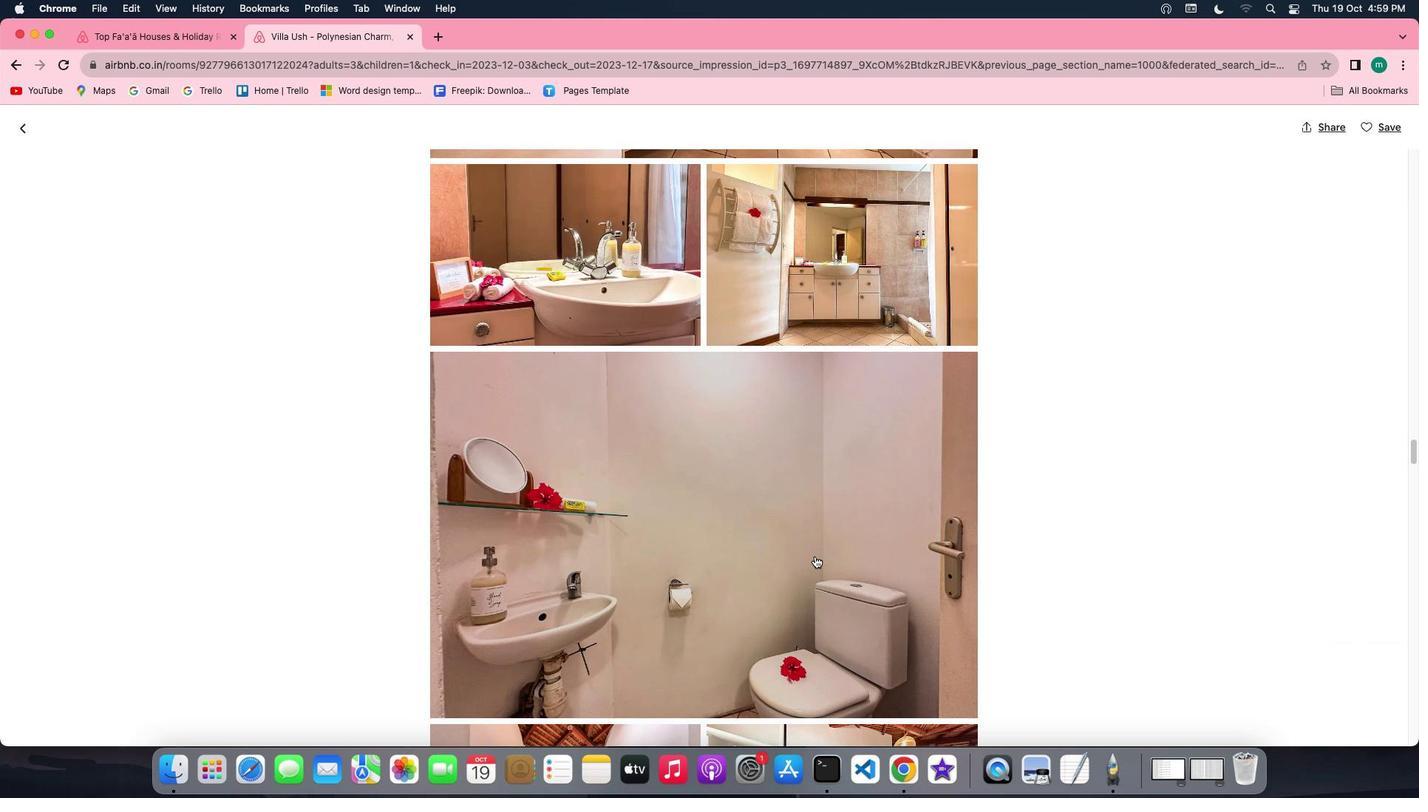 
Action: Mouse scrolled (815, 555) with delta (0, 0)
Screenshot: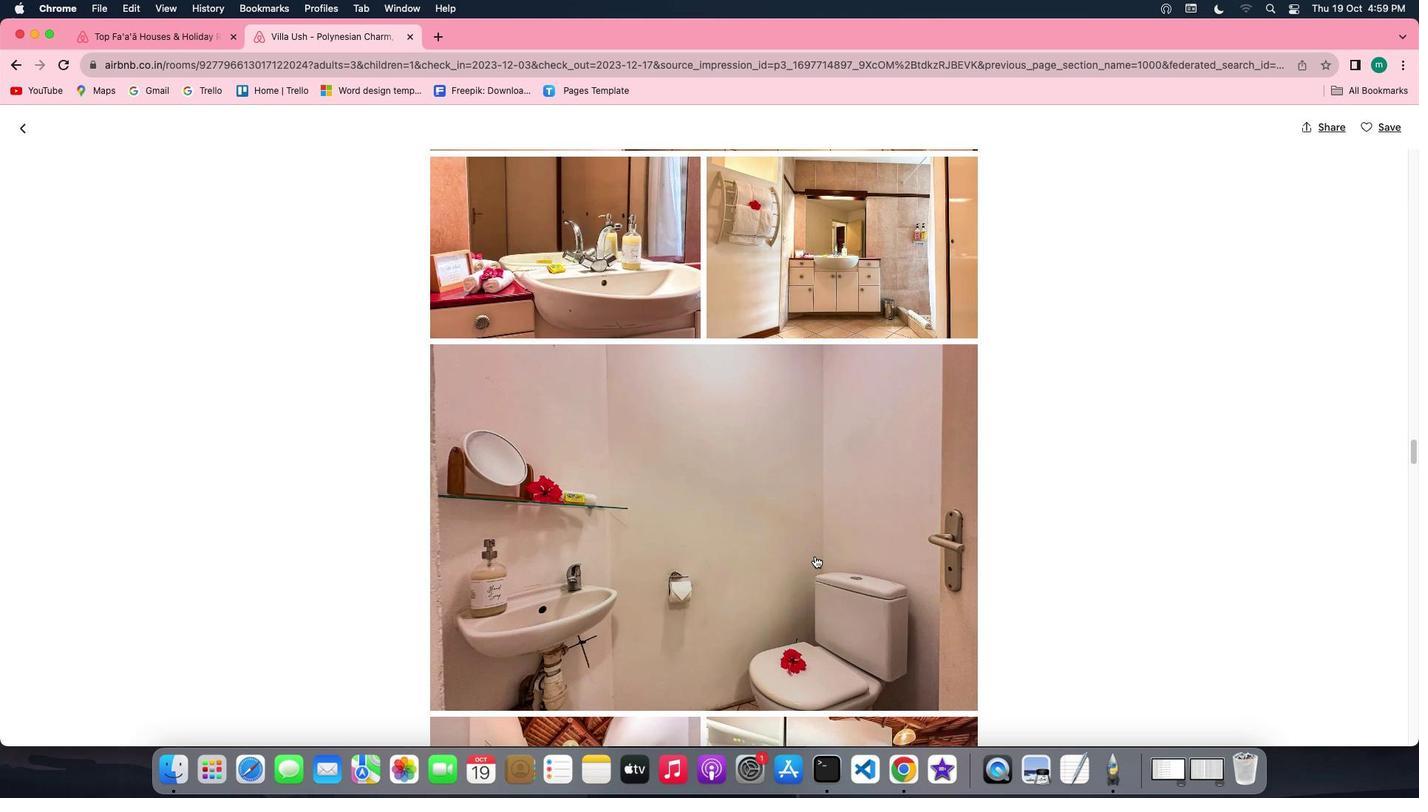 
Action: Mouse scrolled (815, 555) with delta (0, -1)
Screenshot: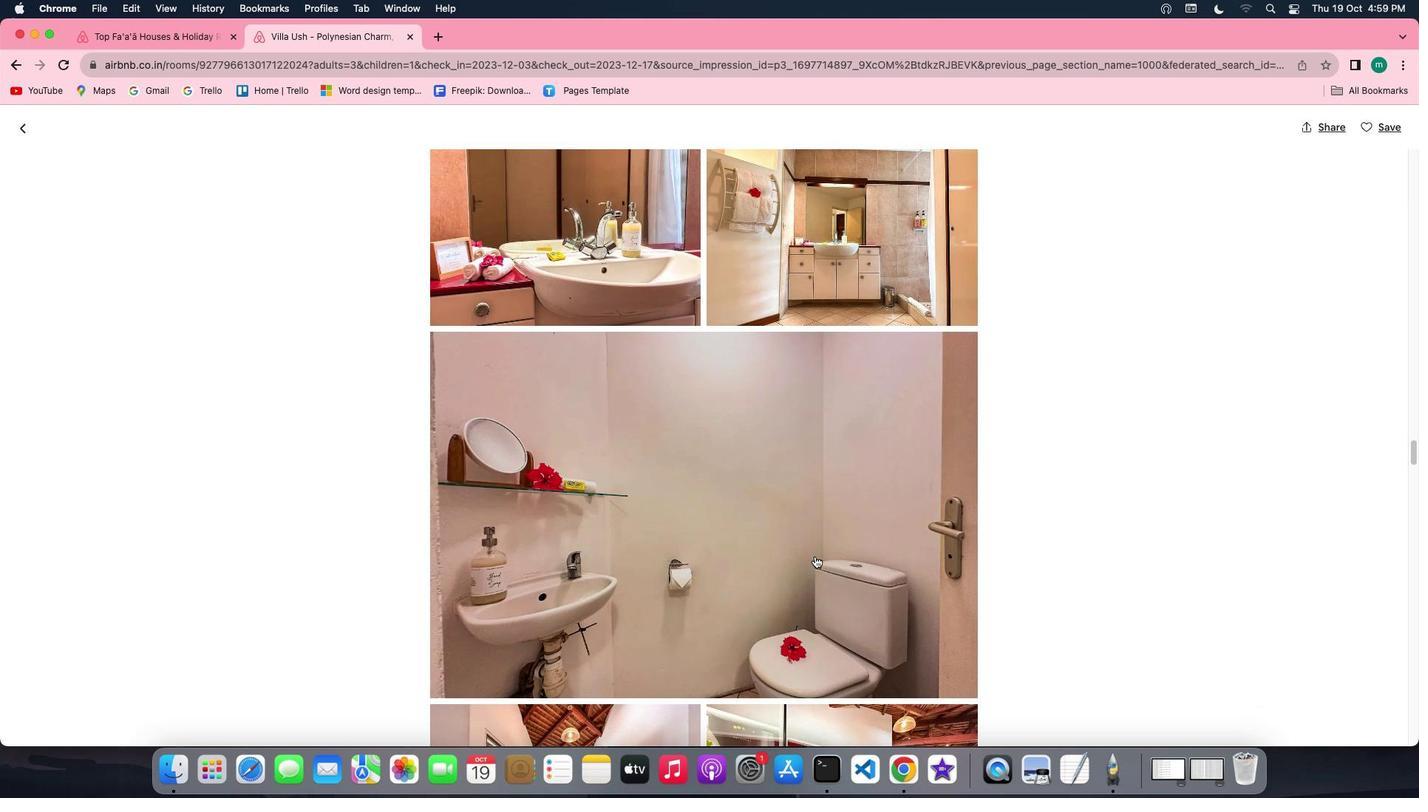 
Action: Mouse scrolled (815, 555) with delta (0, -1)
Screenshot: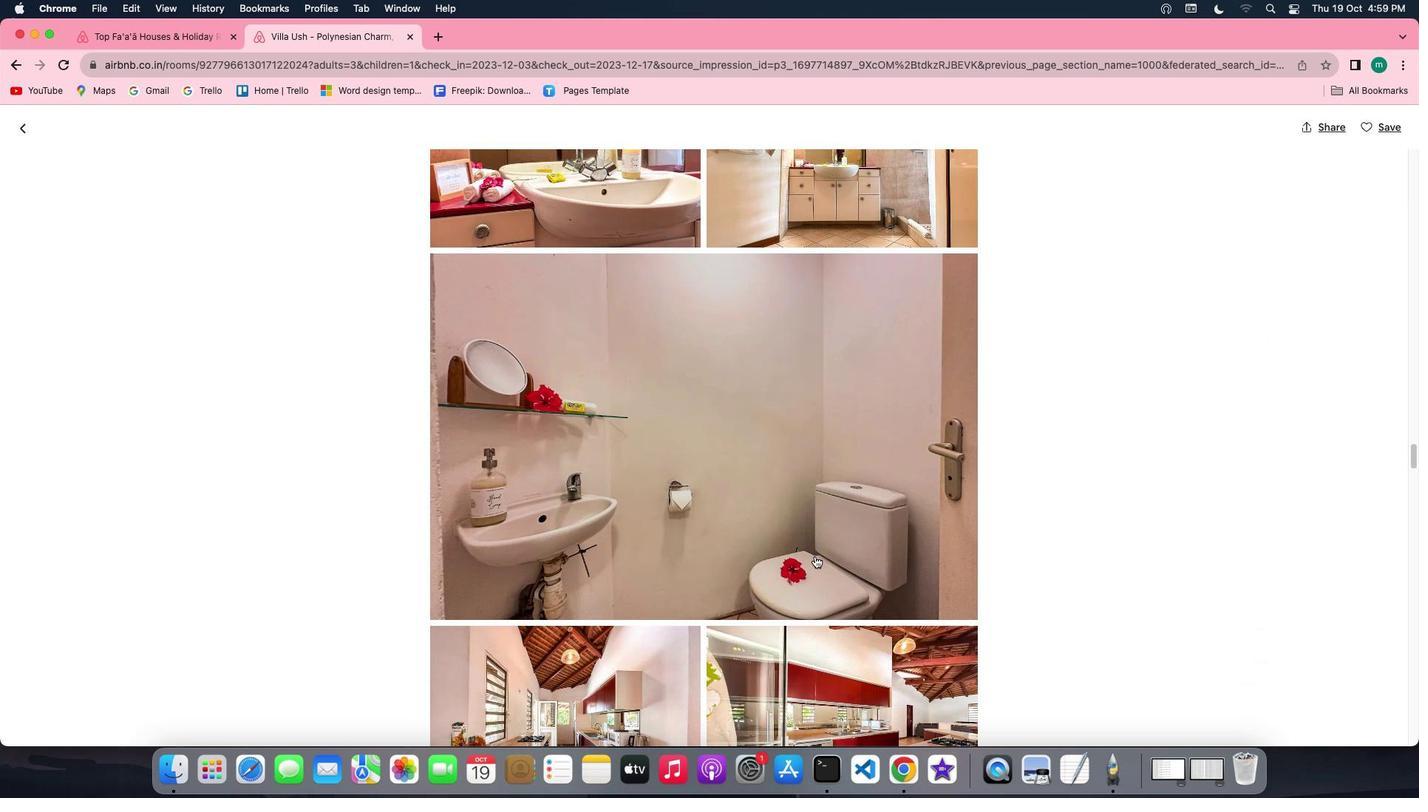 
Action: Mouse scrolled (815, 555) with delta (0, 0)
Screenshot: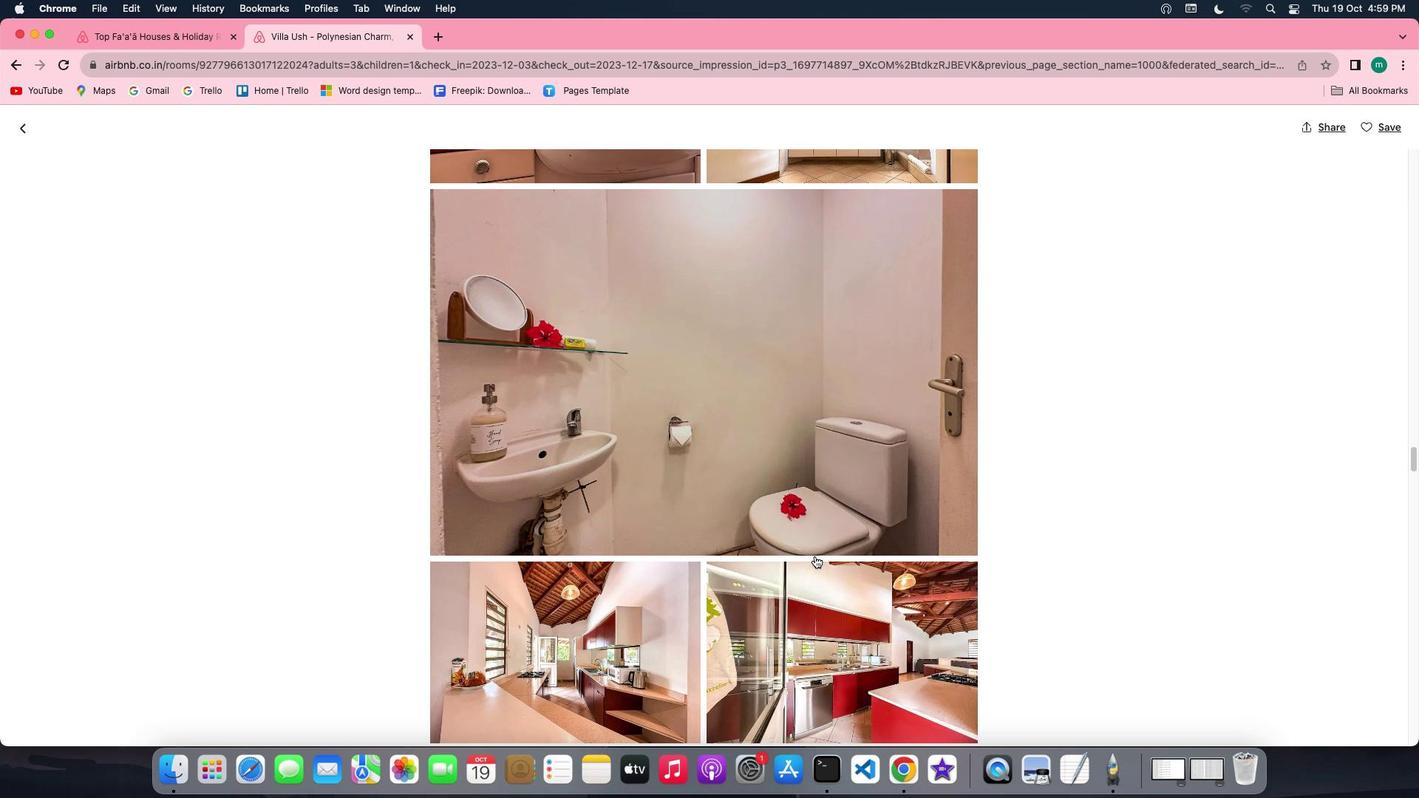 
Action: Mouse scrolled (815, 555) with delta (0, 0)
Screenshot: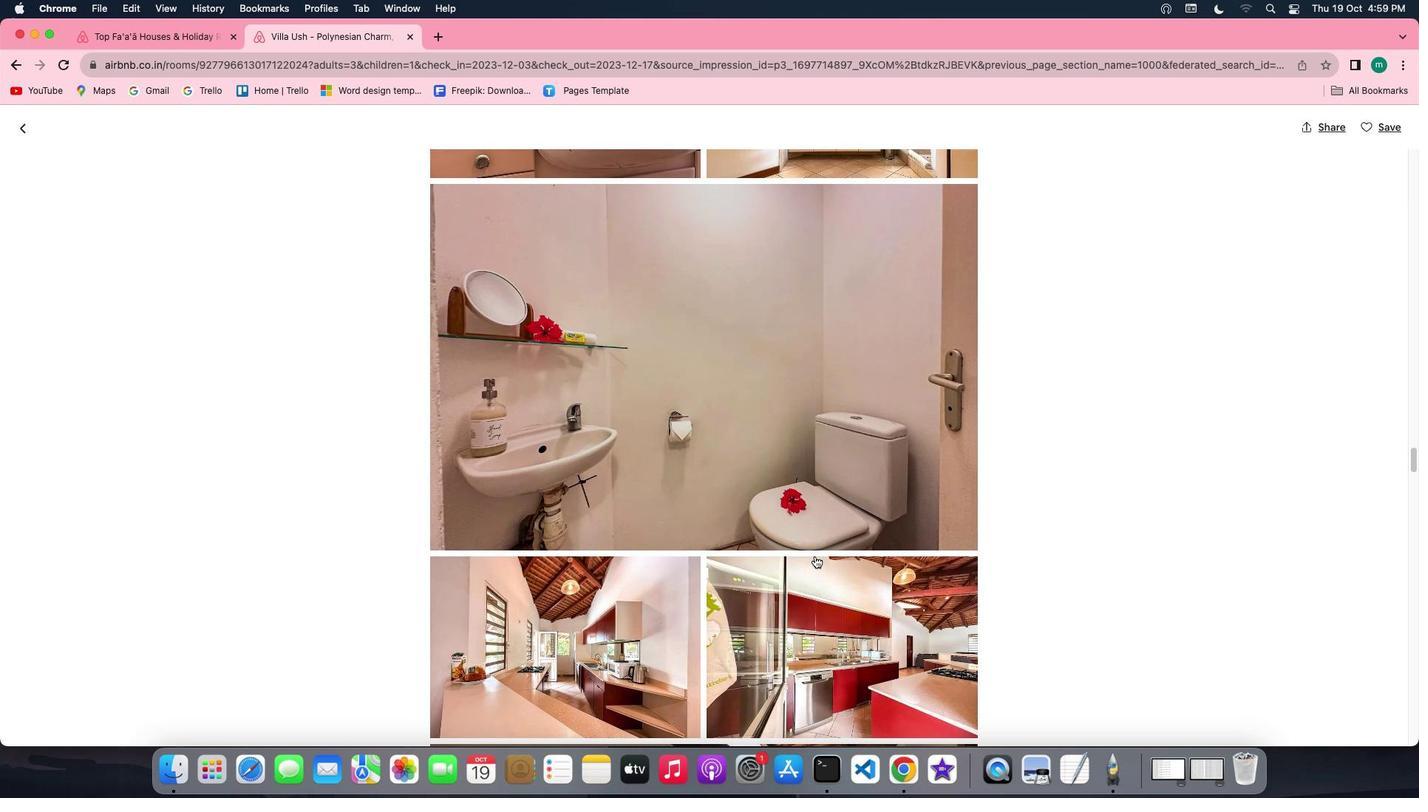
Action: Mouse scrolled (815, 555) with delta (0, -1)
Screenshot: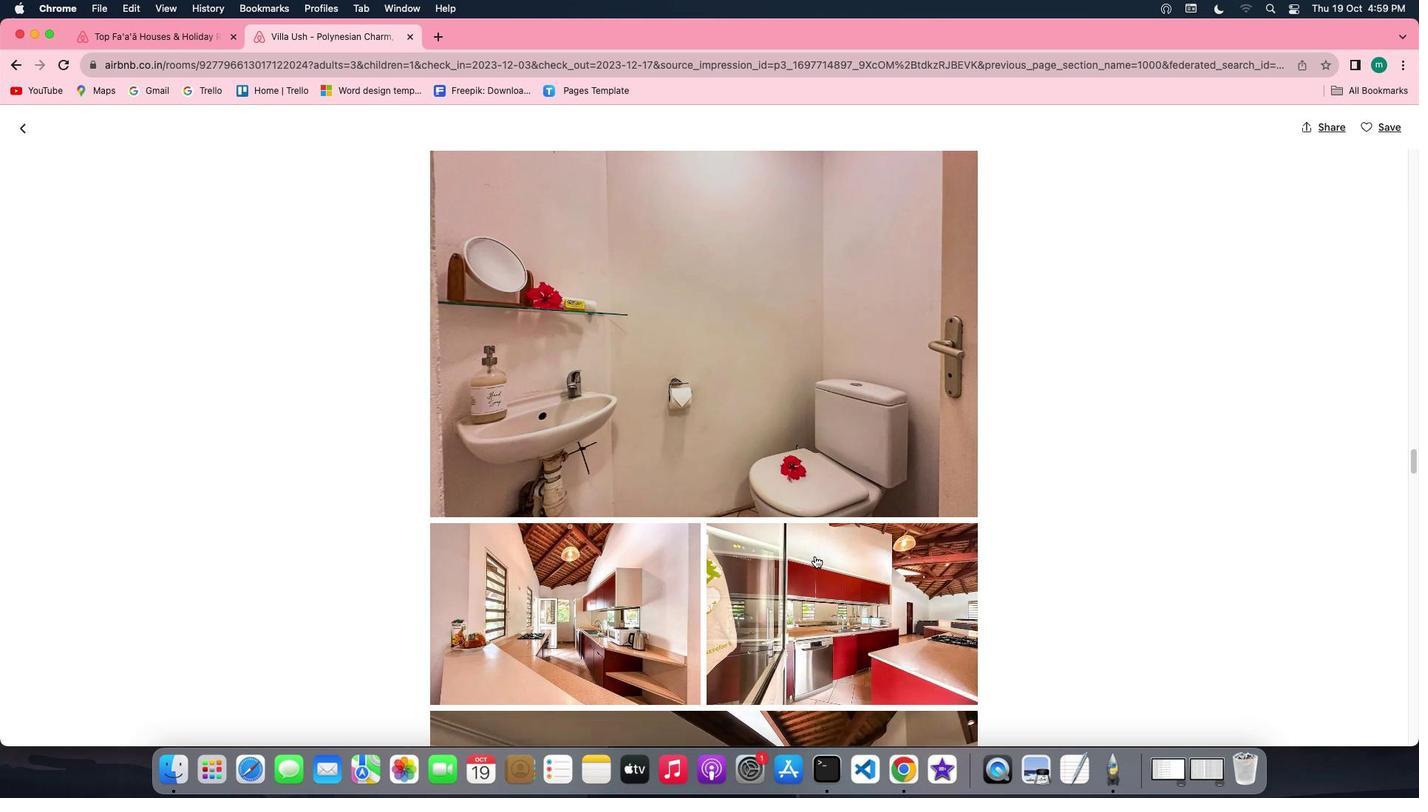 
Action: Mouse moved to (813, 563)
Screenshot: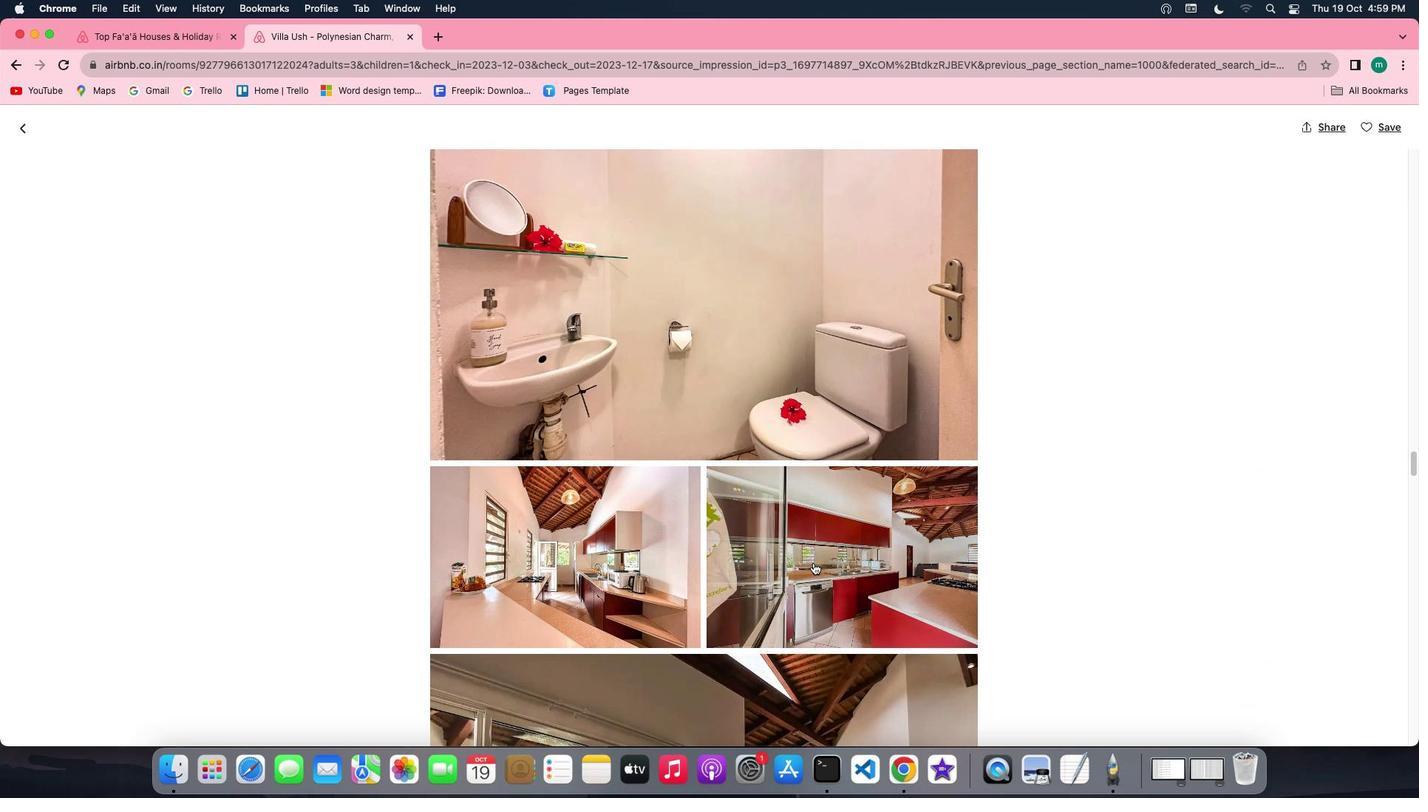 
Action: Mouse scrolled (813, 563) with delta (0, 0)
Screenshot: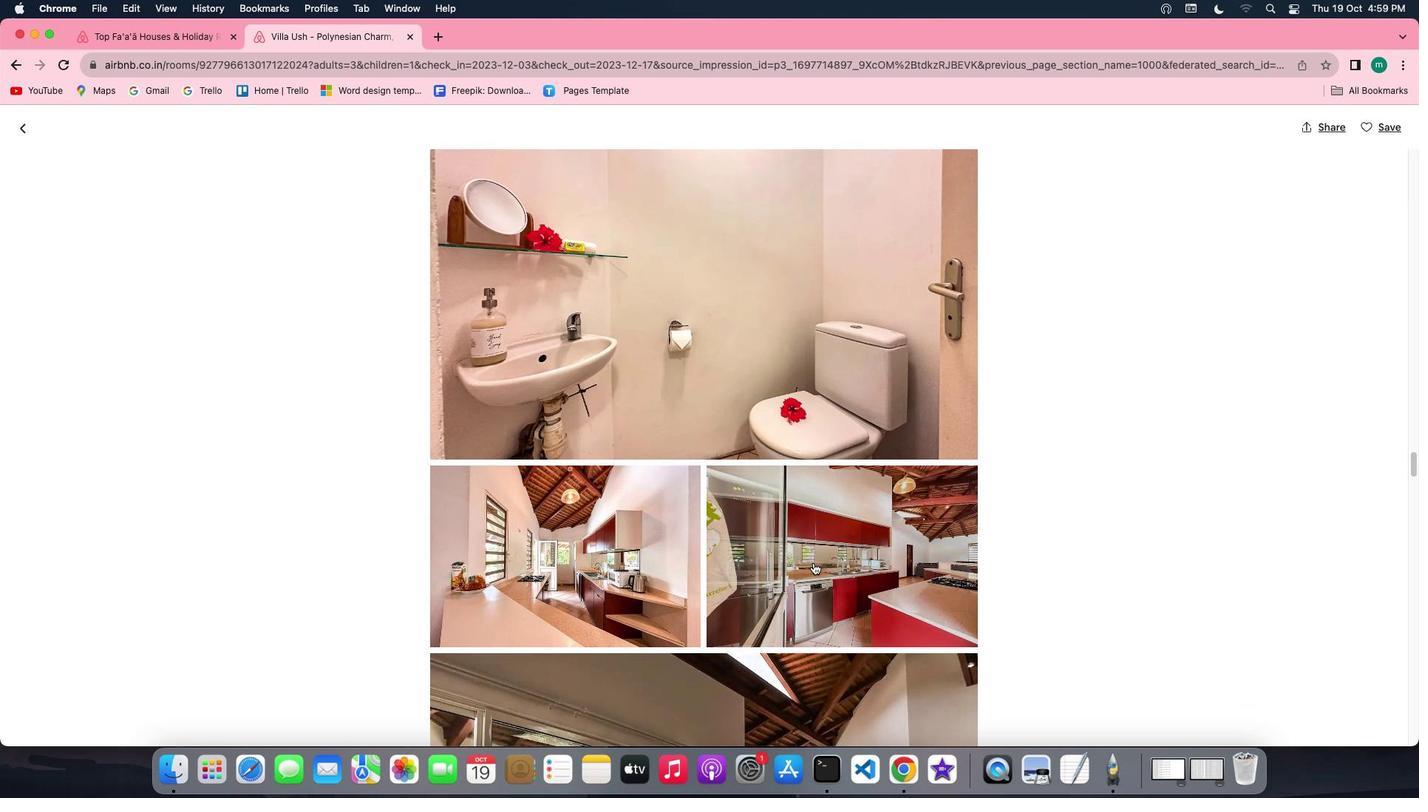 
Action: Mouse scrolled (813, 563) with delta (0, 0)
Screenshot: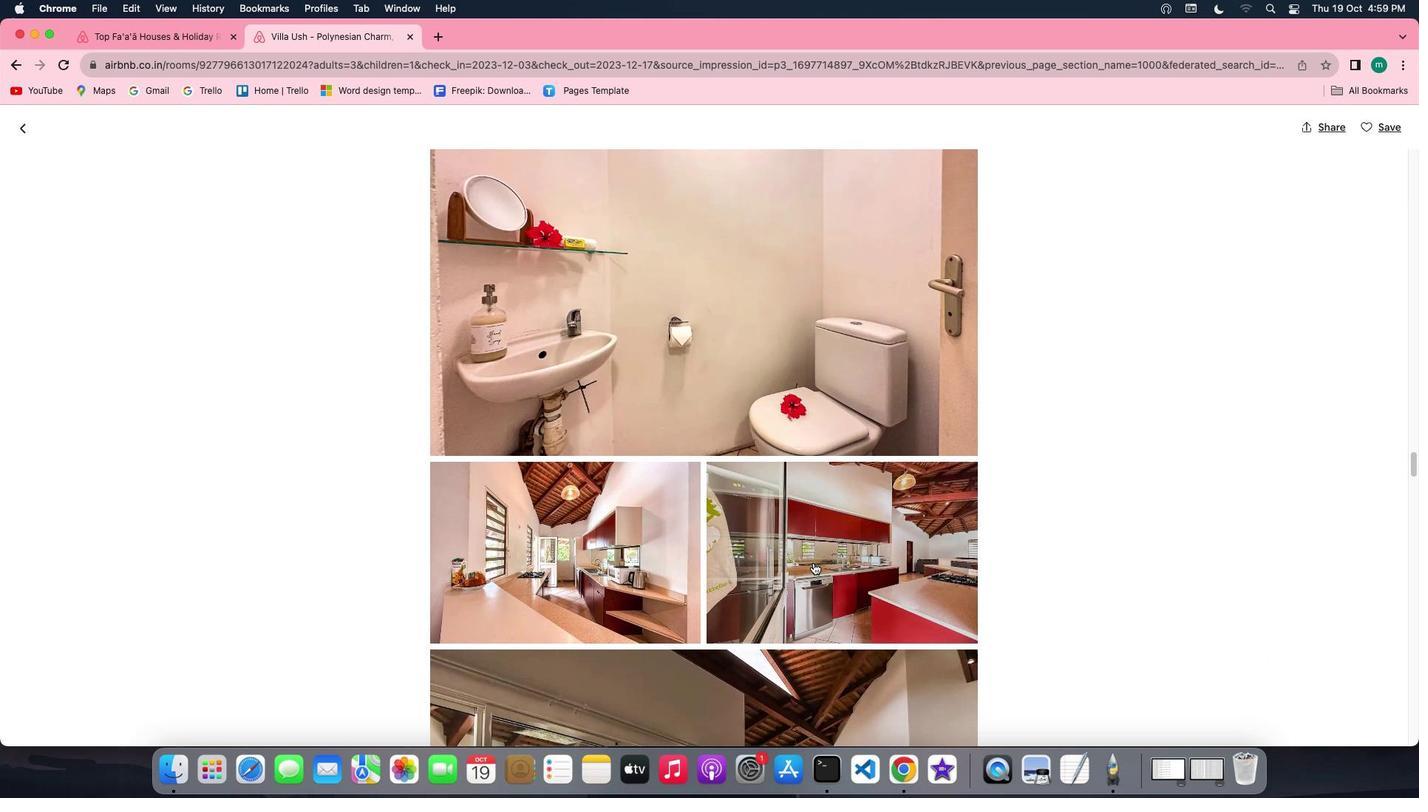 
Action: Mouse scrolled (813, 563) with delta (0, 0)
Screenshot: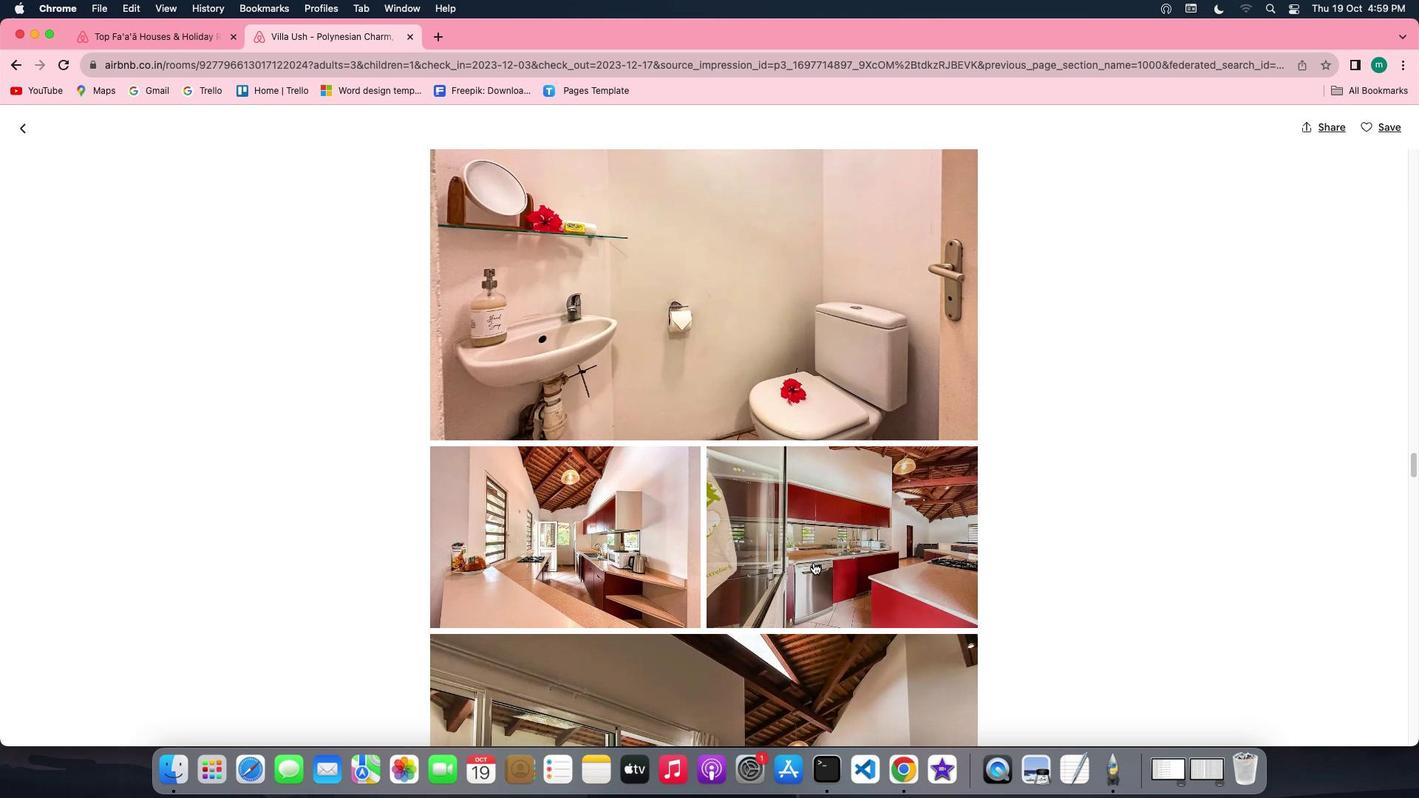 
Action: Mouse scrolled (813, 563) with delta (0, -1)
Screenshot: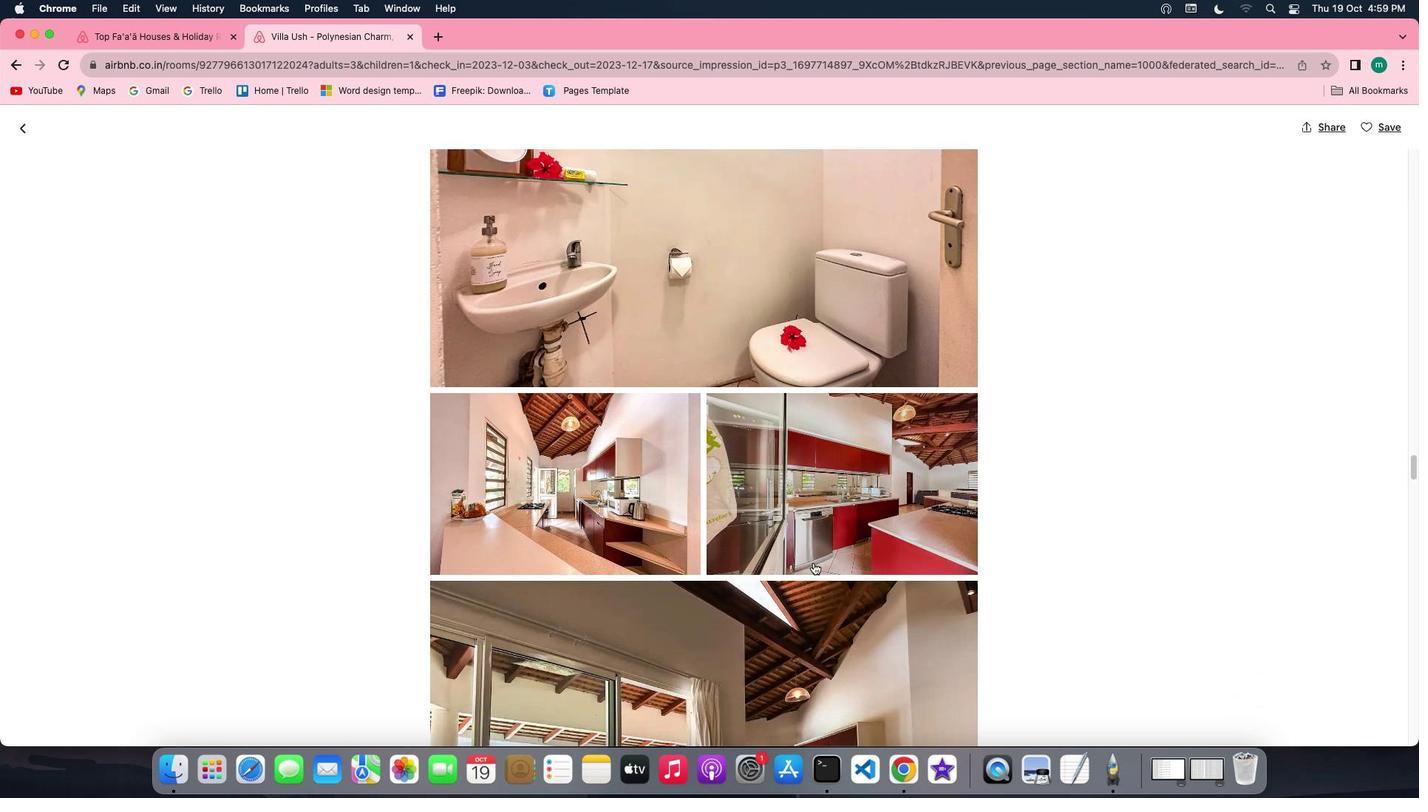 
Action: Mouse moved to (815, 559)
Screenshot: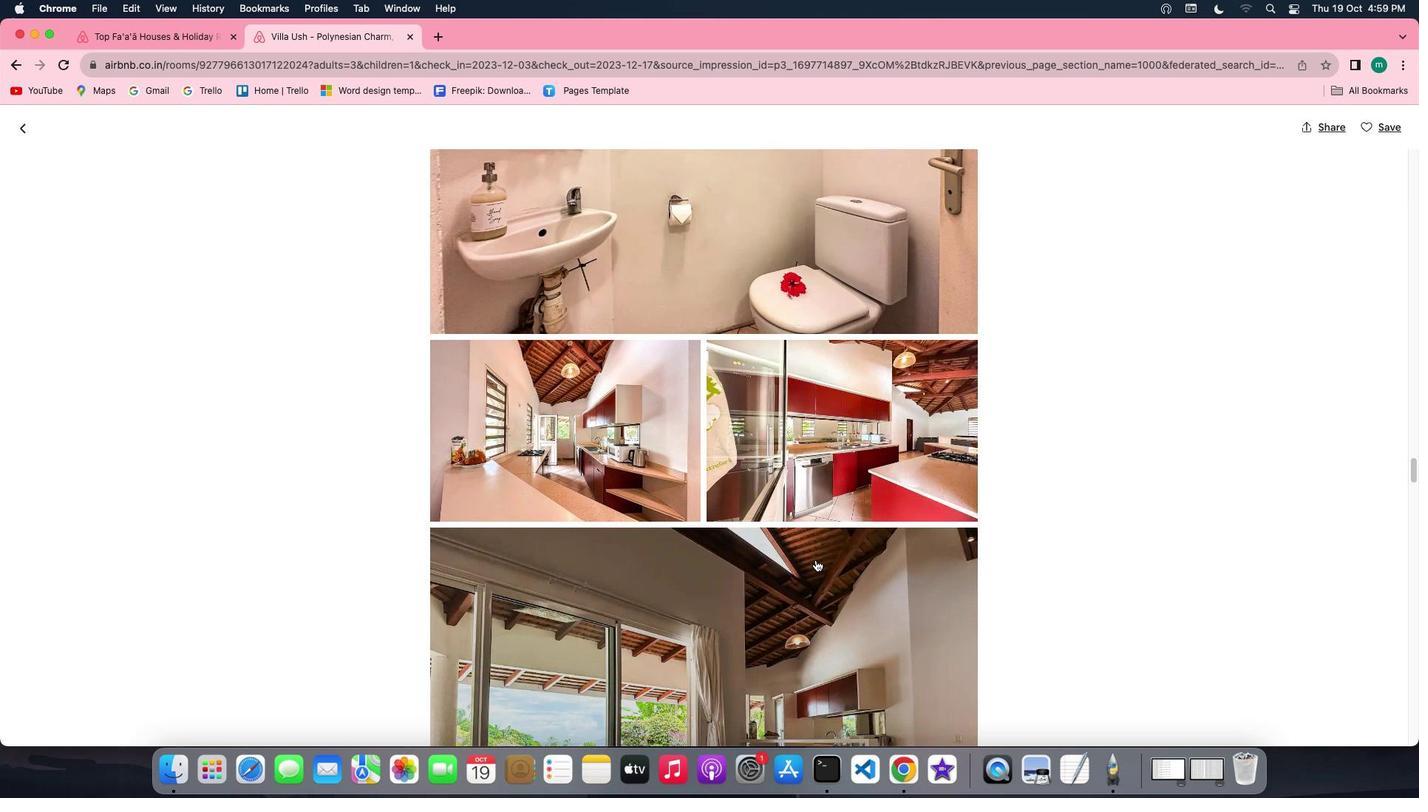 
Action: Mouse scrolled (815, 559) with delta (0, 0)
Screenshot: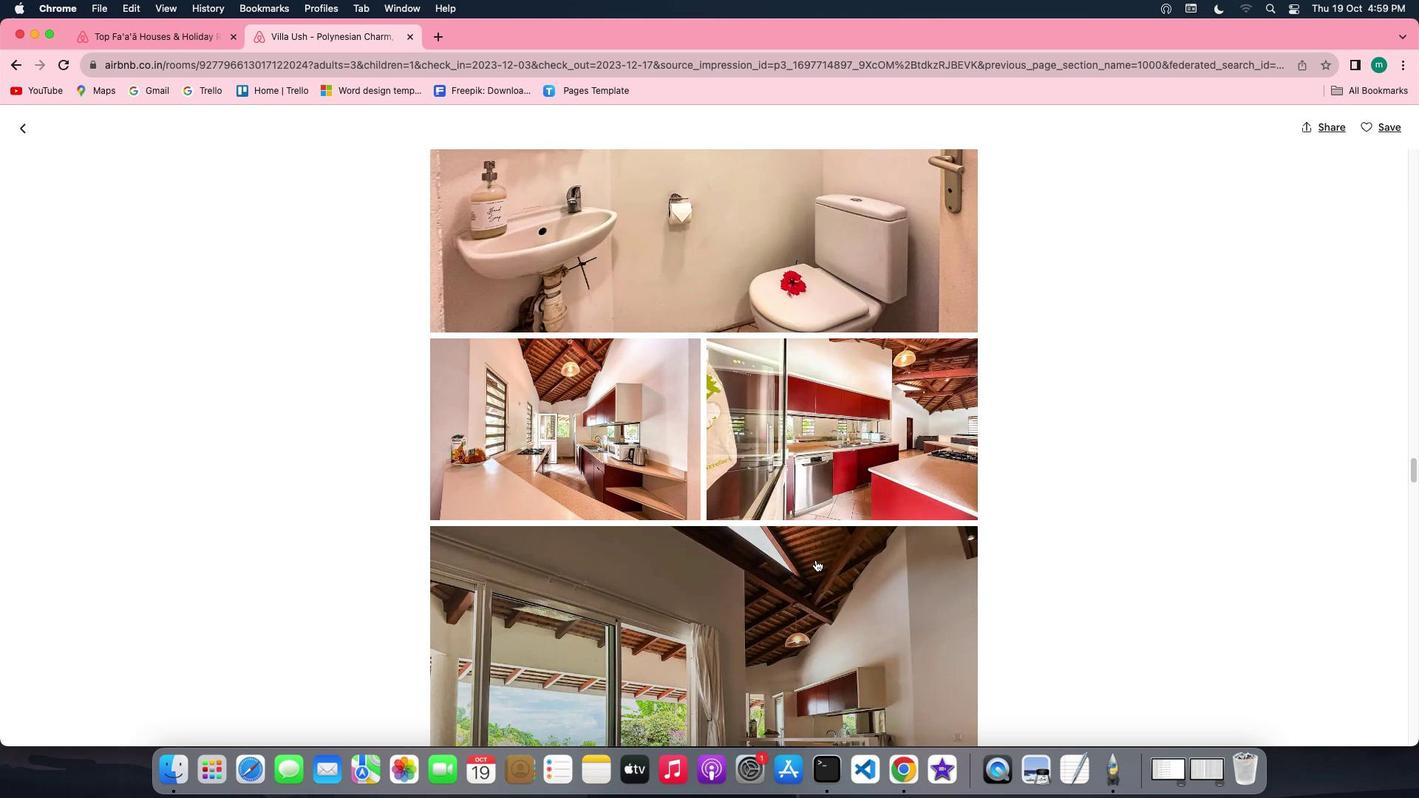 
Action: Mouse scrolled (815, 559) with delta (0, 0)
Screenshot: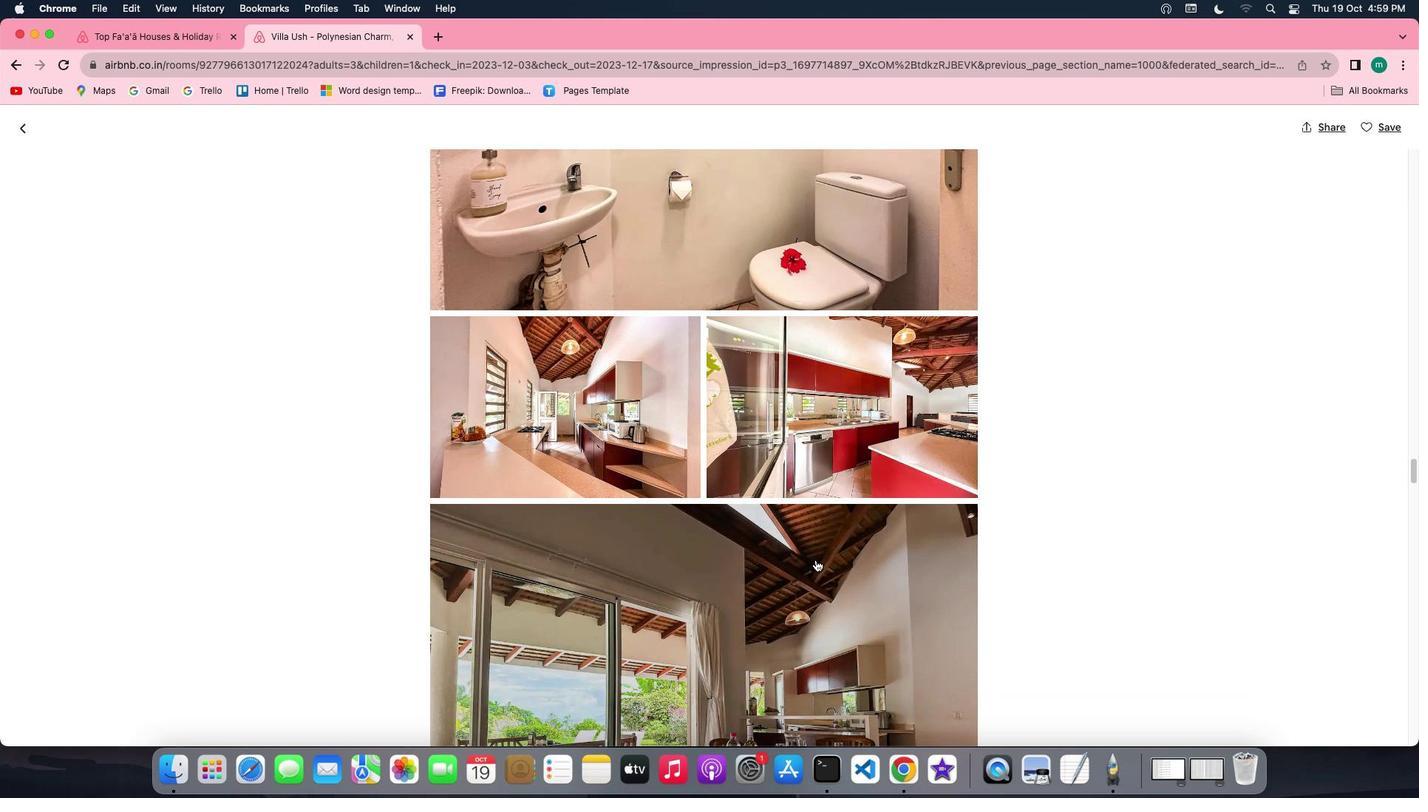 
Action: Mouse scrolled (815, 559) with delta (0, -2)
Screenshot: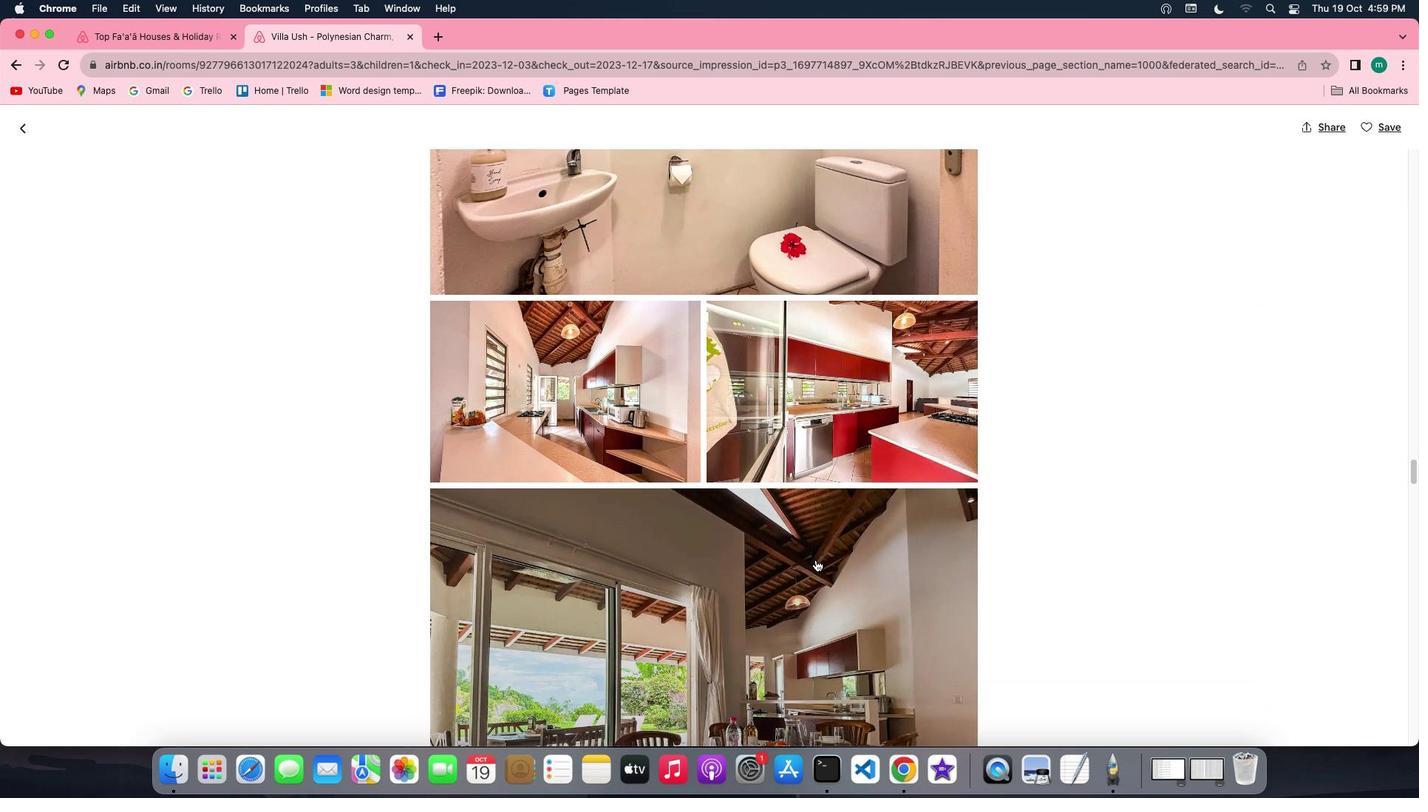 
Action: Mouse scrolled (815, 559) with delta (0, -2)
Screenshot: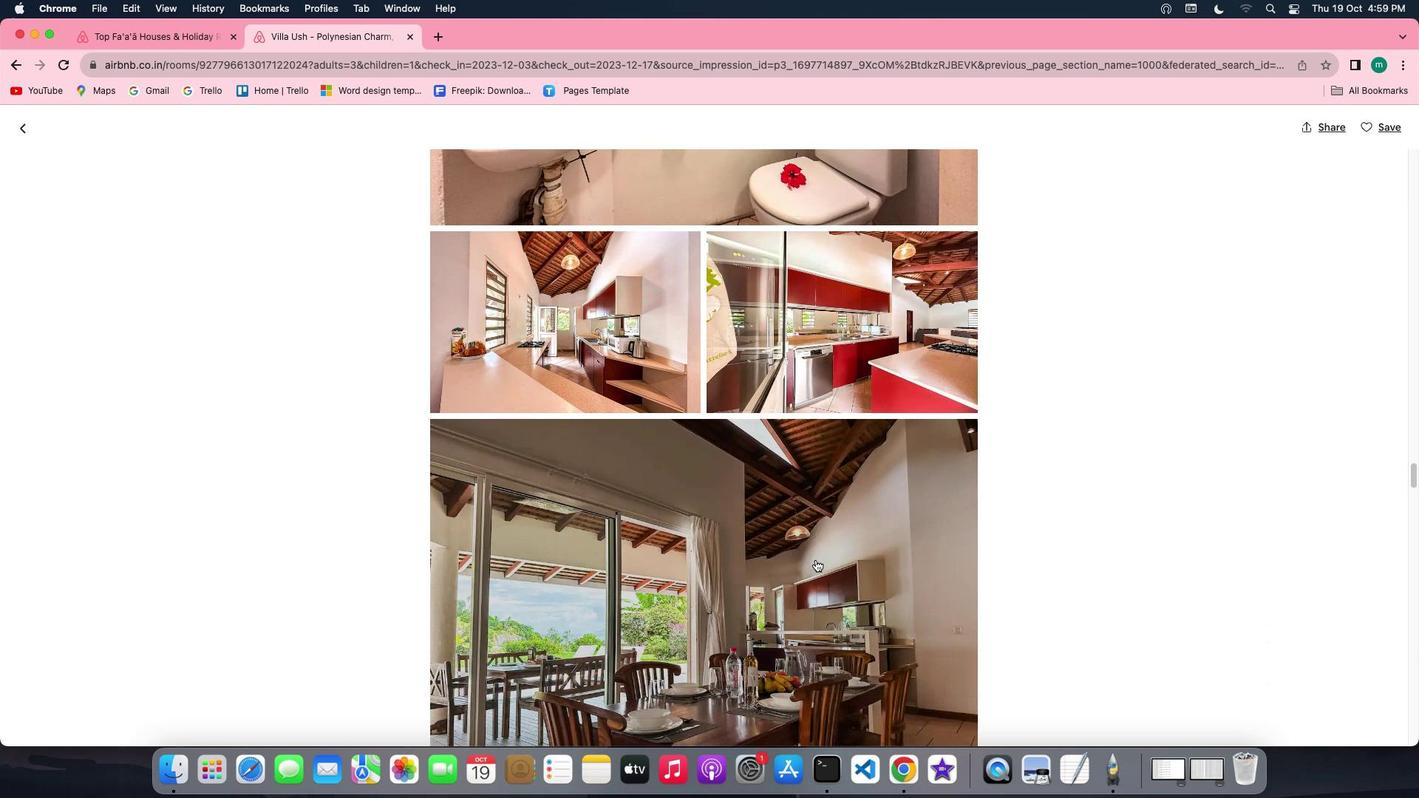 
Action: Mouse scrolled (815, 559) with delta (0, 0)
Screenshot: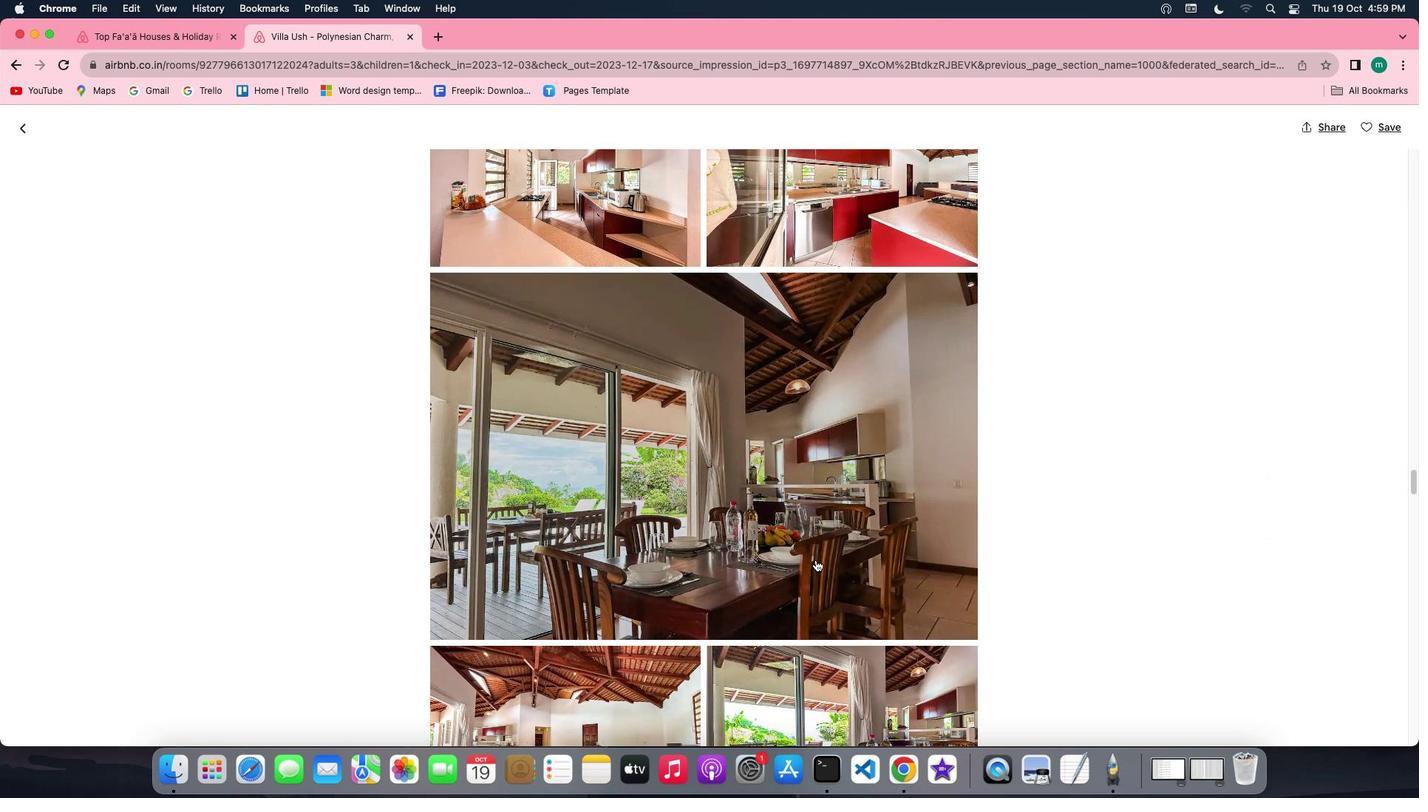 
Action: Mouse scrolled (815, 559) with delta (0, 0)
Screenshot: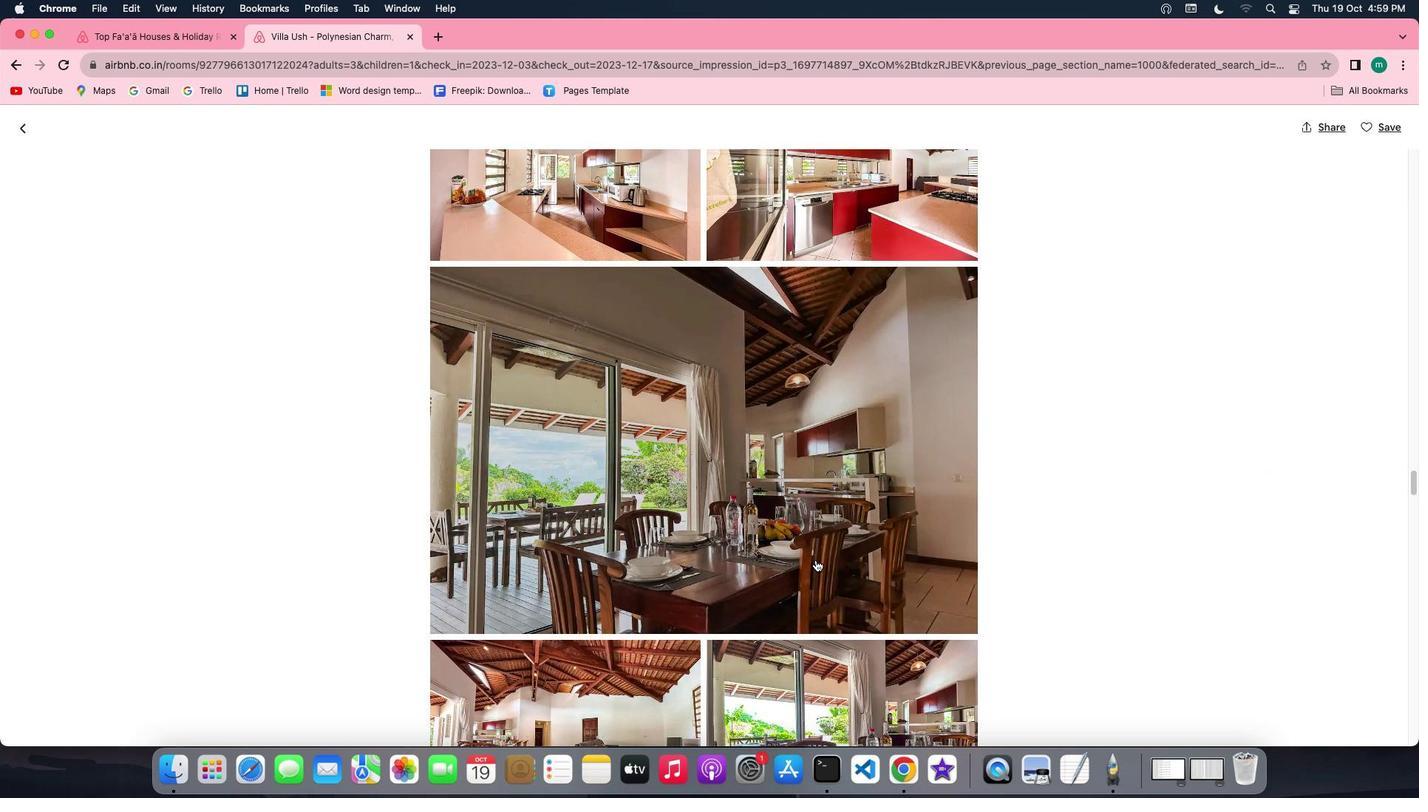 
Action: Mouse scrolled (815, 559) with delta (0, -1)
Screenshot: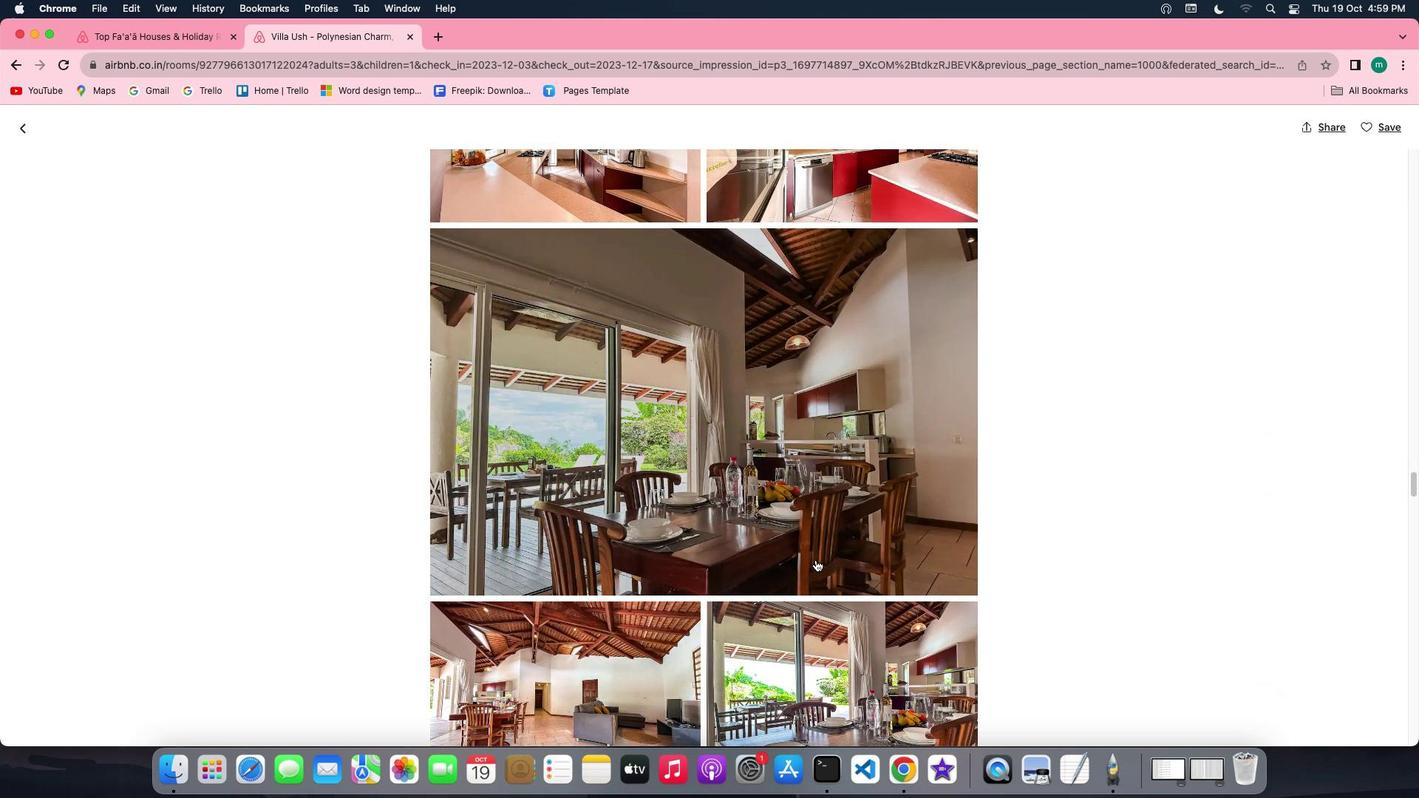 
Action: Mouse scrolled (815, 559) with delta (0, -2)
Screenshot: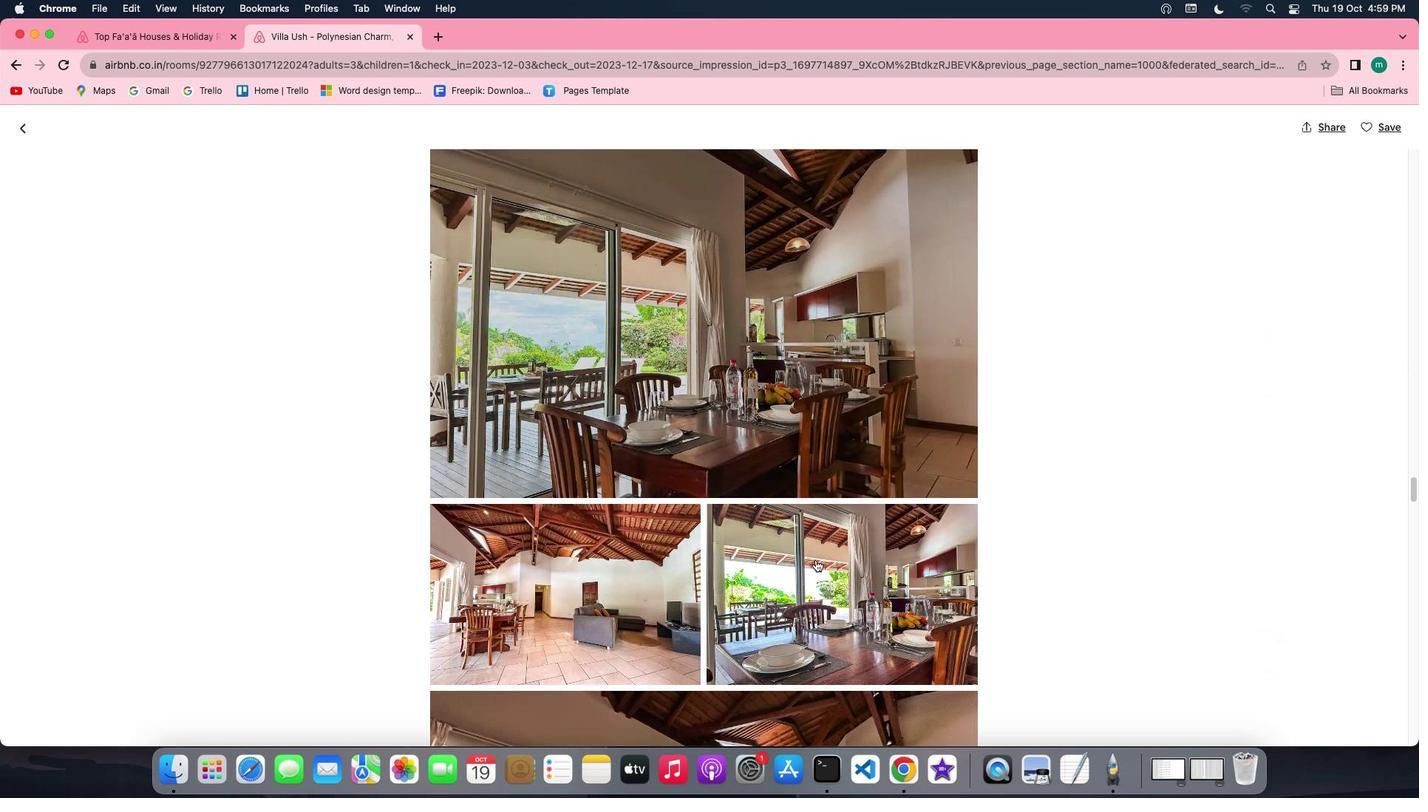 
Action: Mouse scrolled (815, 559) with delta (0, 0)
Screenshot: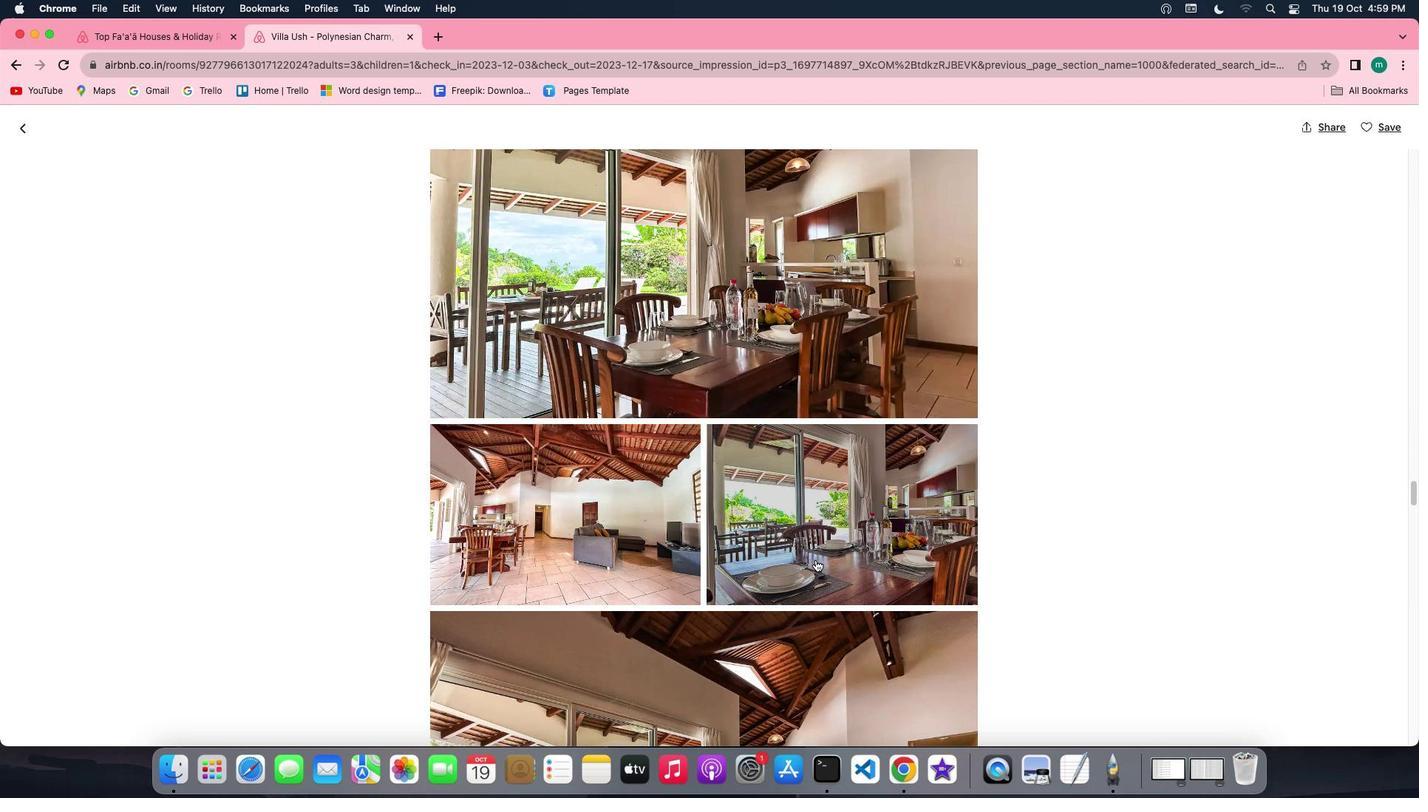 
Action: Mouse scrolled (815, 559) with delta (0, 0)
Screenshot: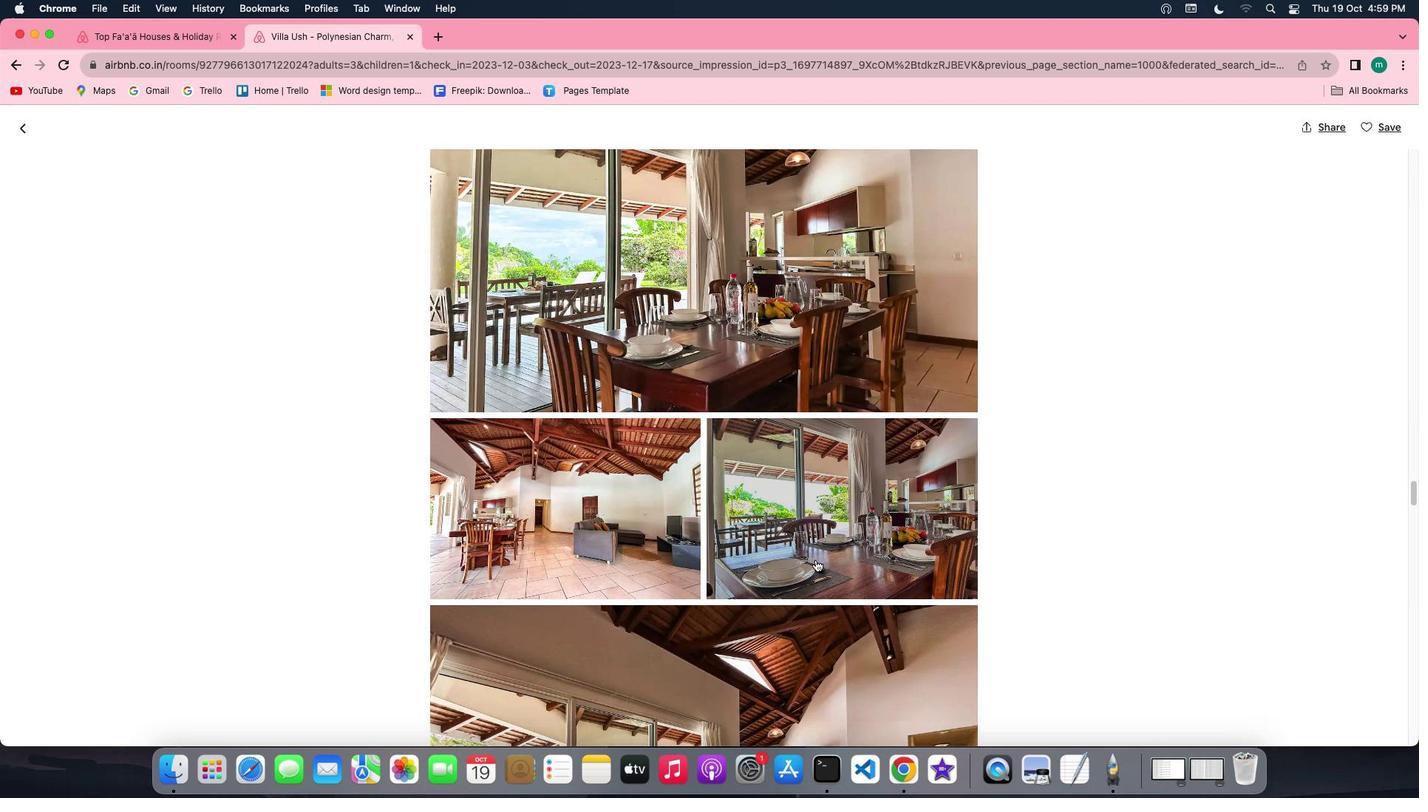 
Action: Mouse scrolled (815, 559) with delta (0, -2)
Screenshot: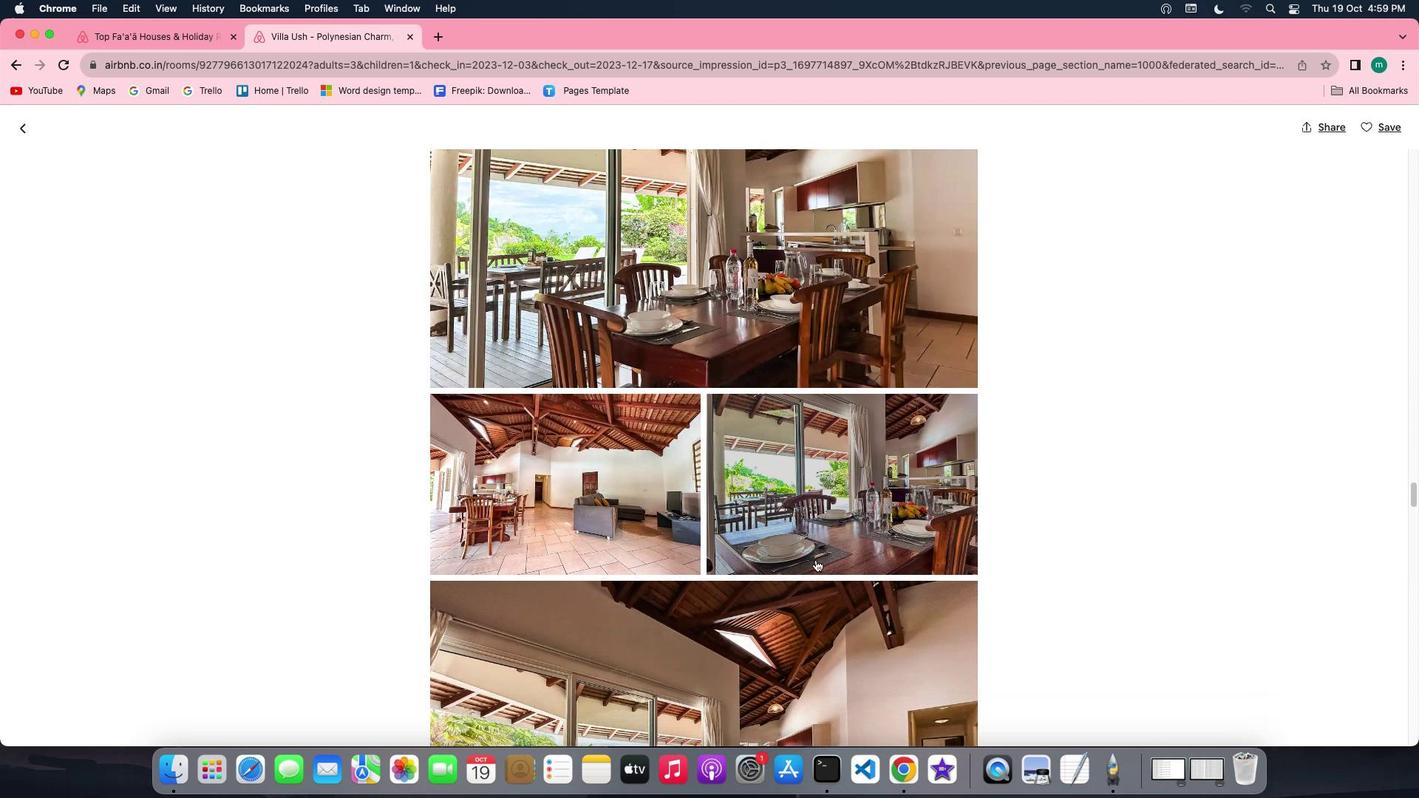 
Action: Mouse scrolled (815, 559) with delta (0, -2)
Screenshot: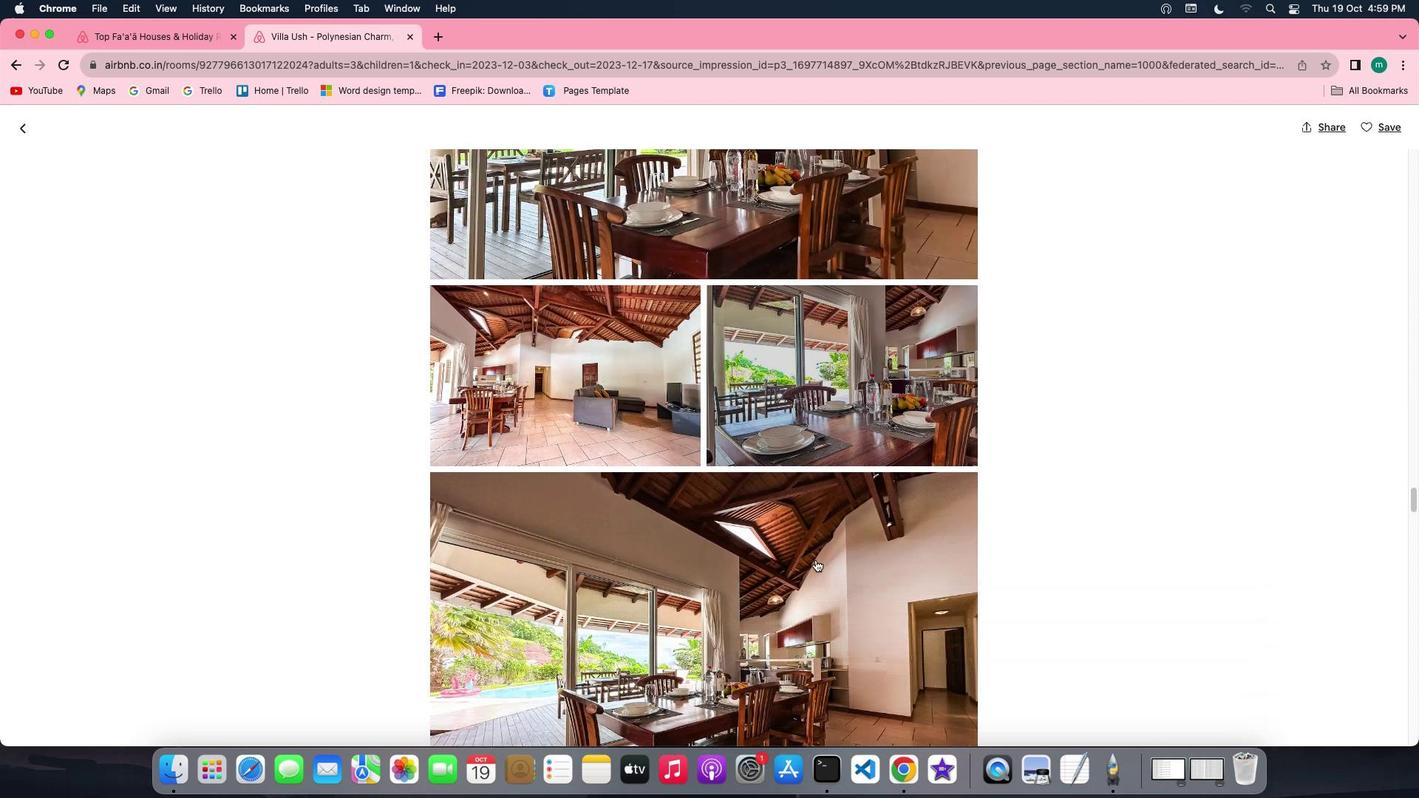 
Action: Mouse scrolled (815, 559) with delta (0, 0)
Screenshot: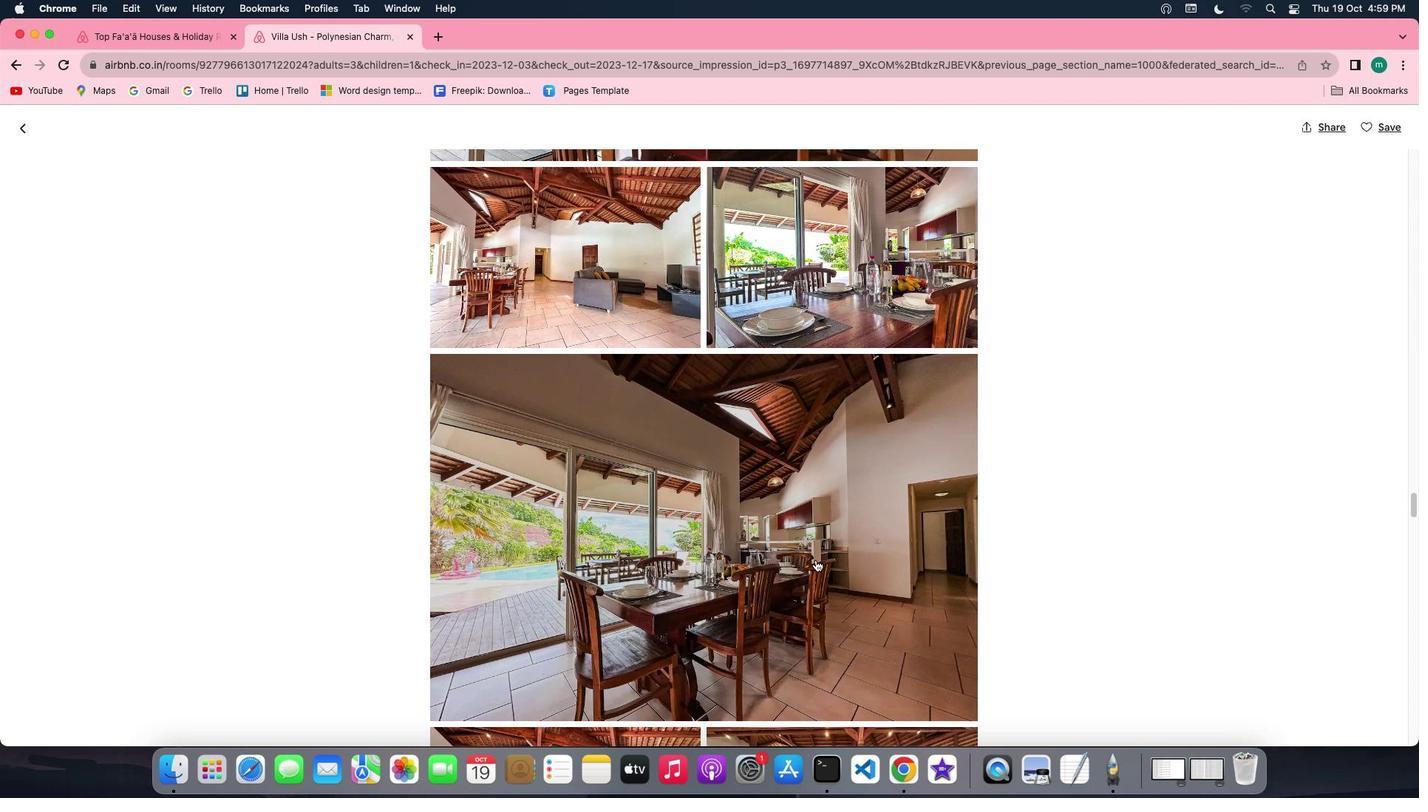 
Action: Mouse scrolled (815, 559) with delta (0, 0)
Screenshot: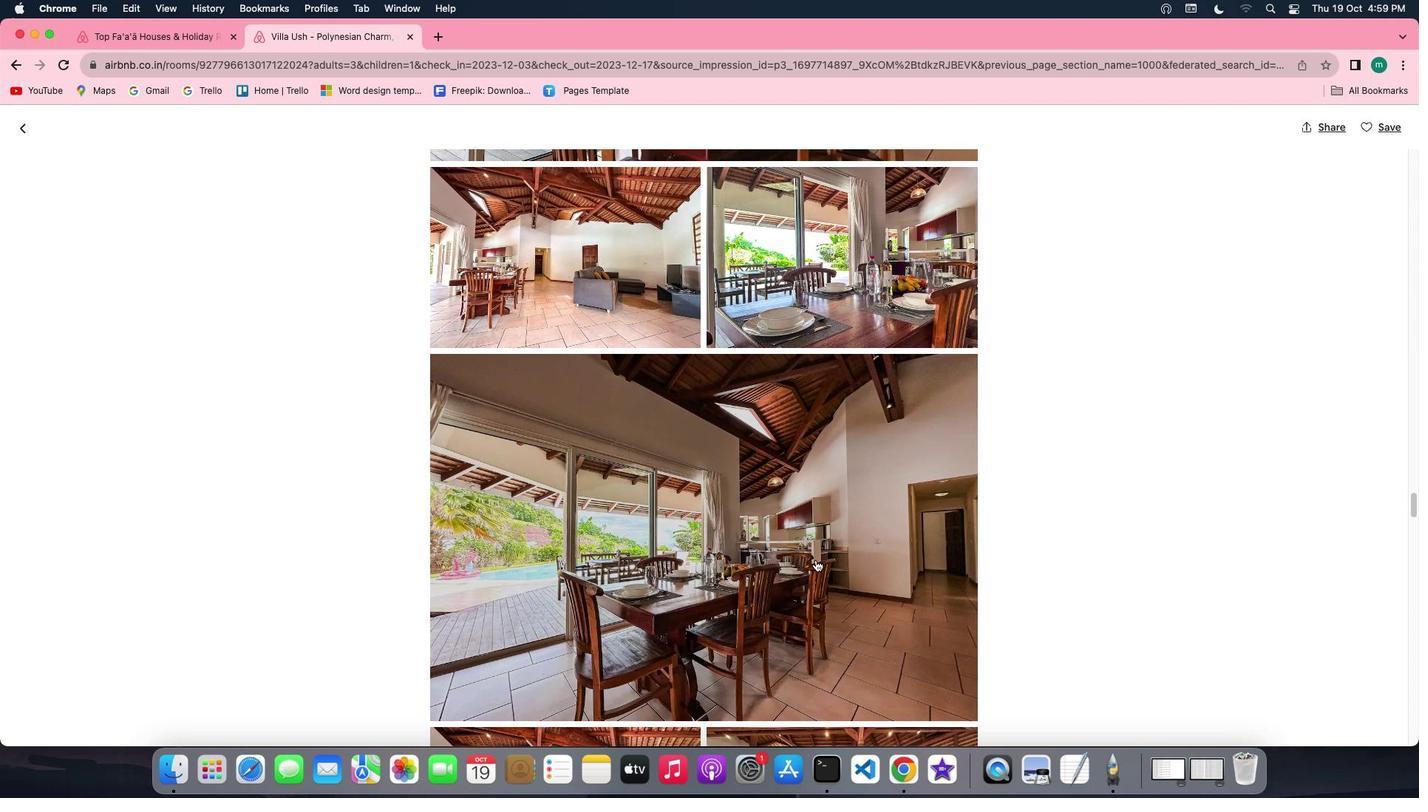
Action: Mouse scrolled (815, 559) with delta (0, -2)
Screenshot: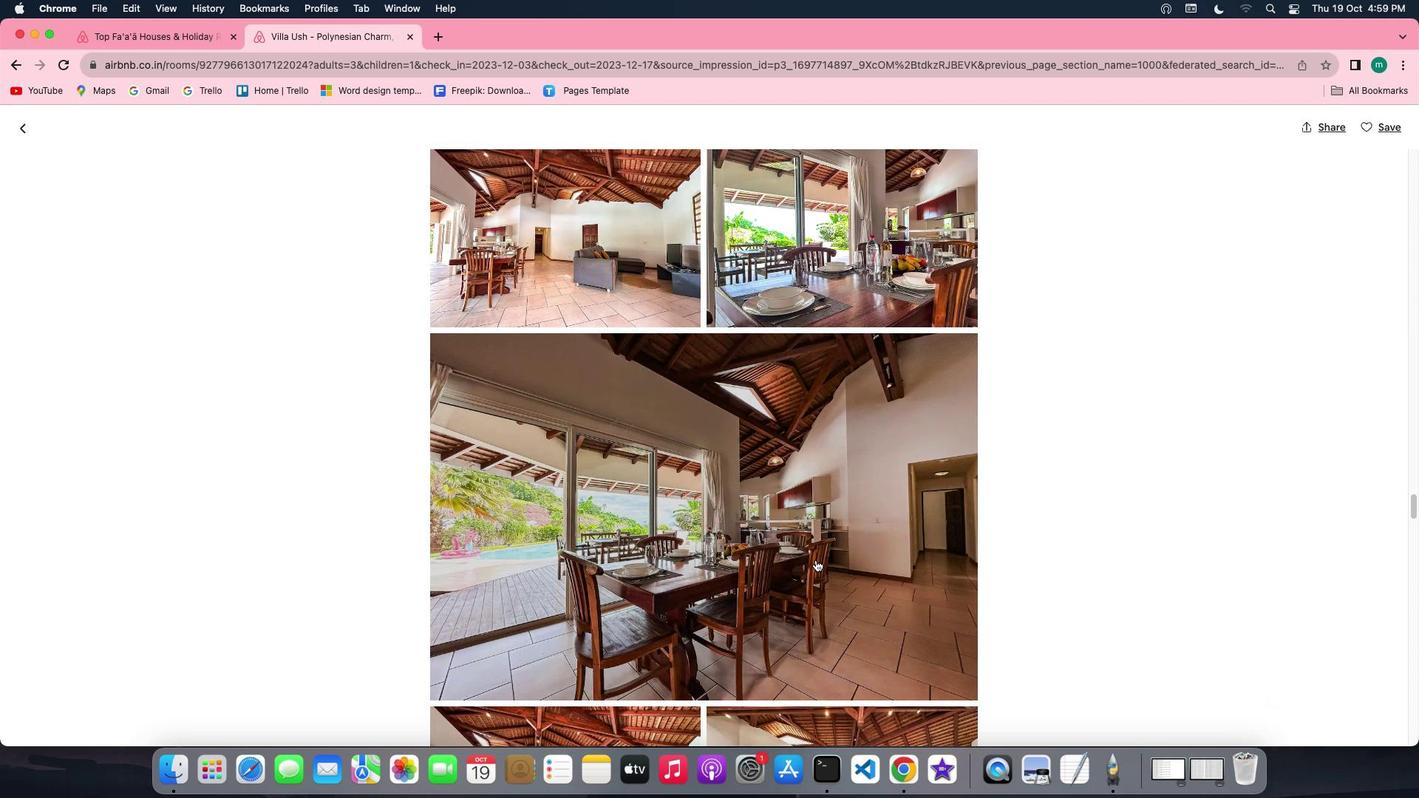 
Action: Mouse scrolled (815, 559) with delta (0, -2)
Screenshot: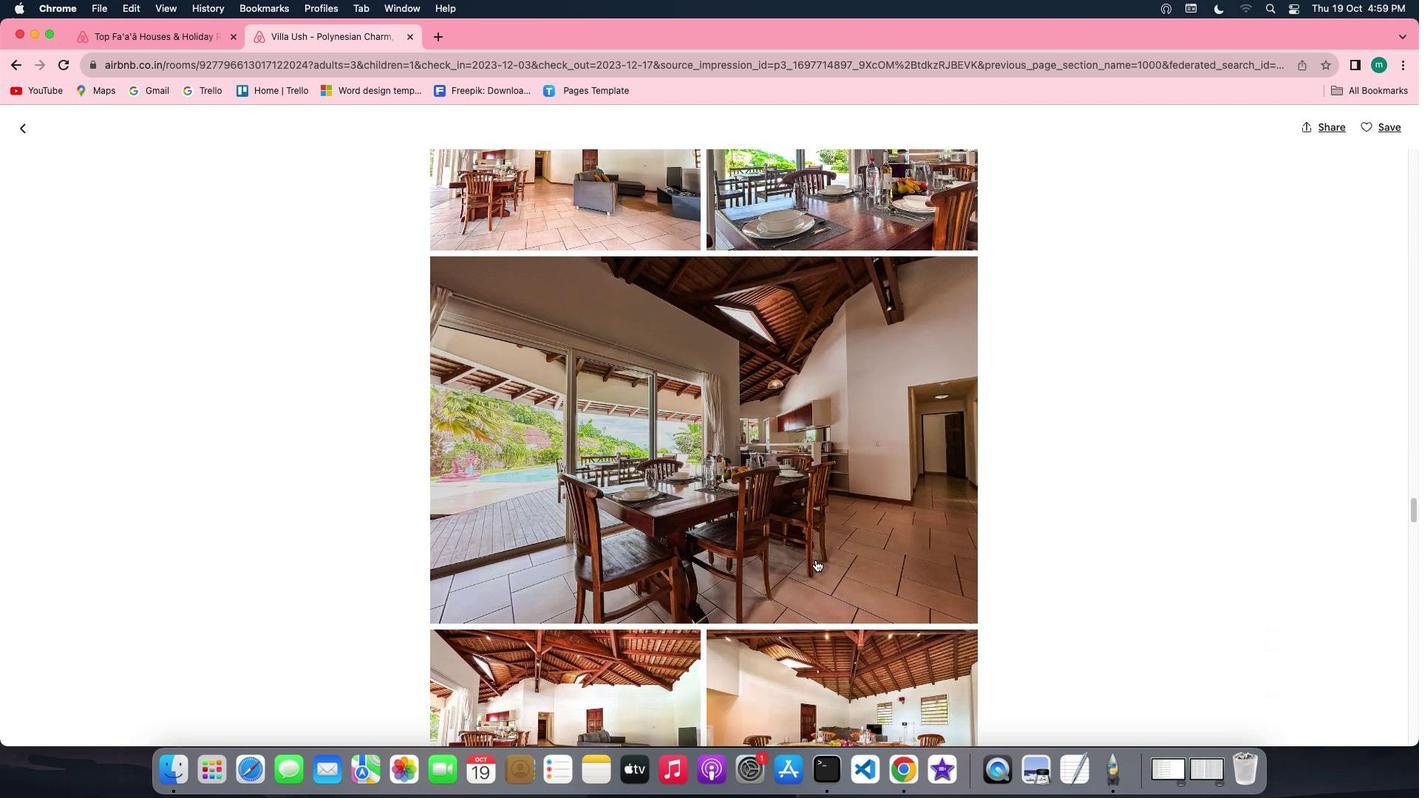 
Action: Mouse scrolled (815, 559) with delta (0, 0)
Screenshot: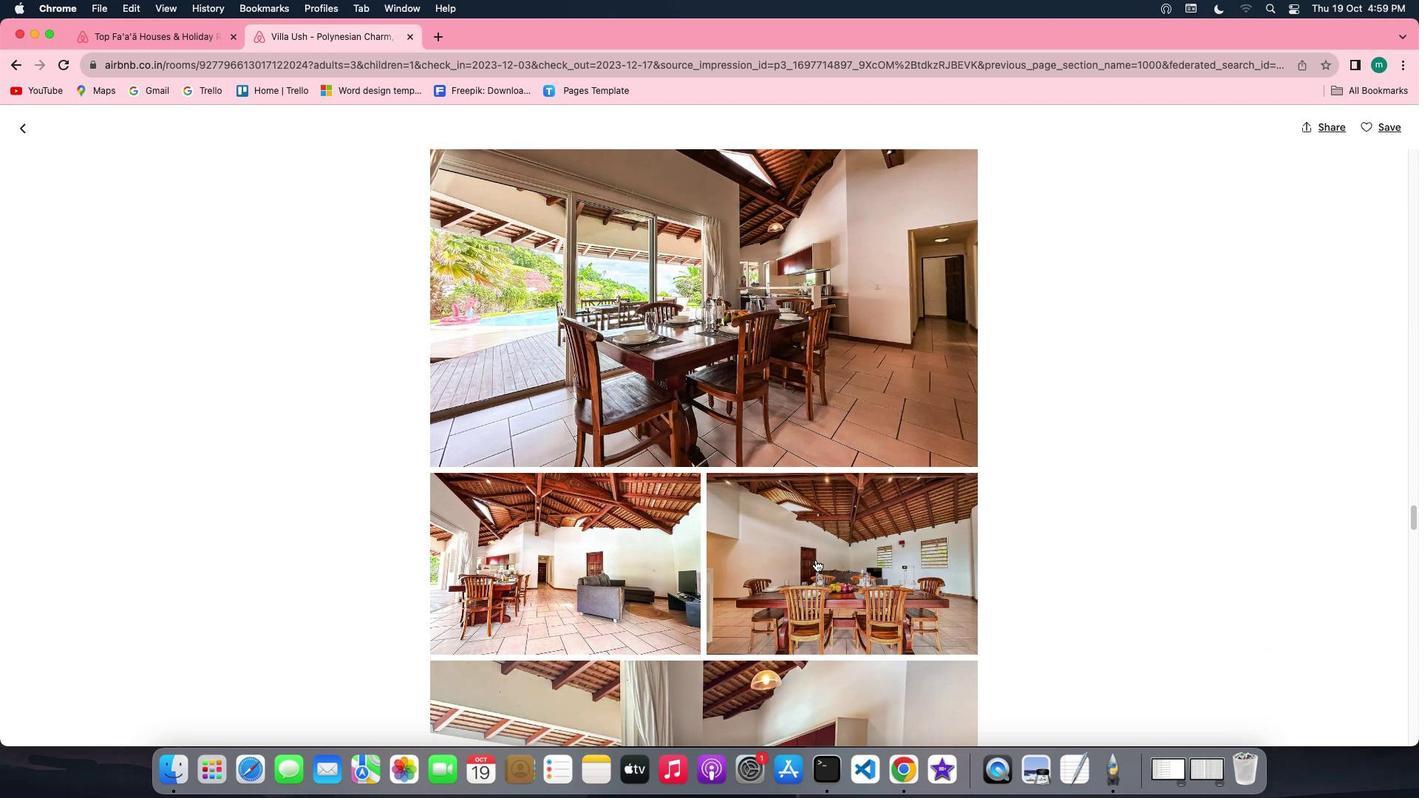 
Action: Mouse scrolled (815, 559) with delta (0, 0)
Screenshot: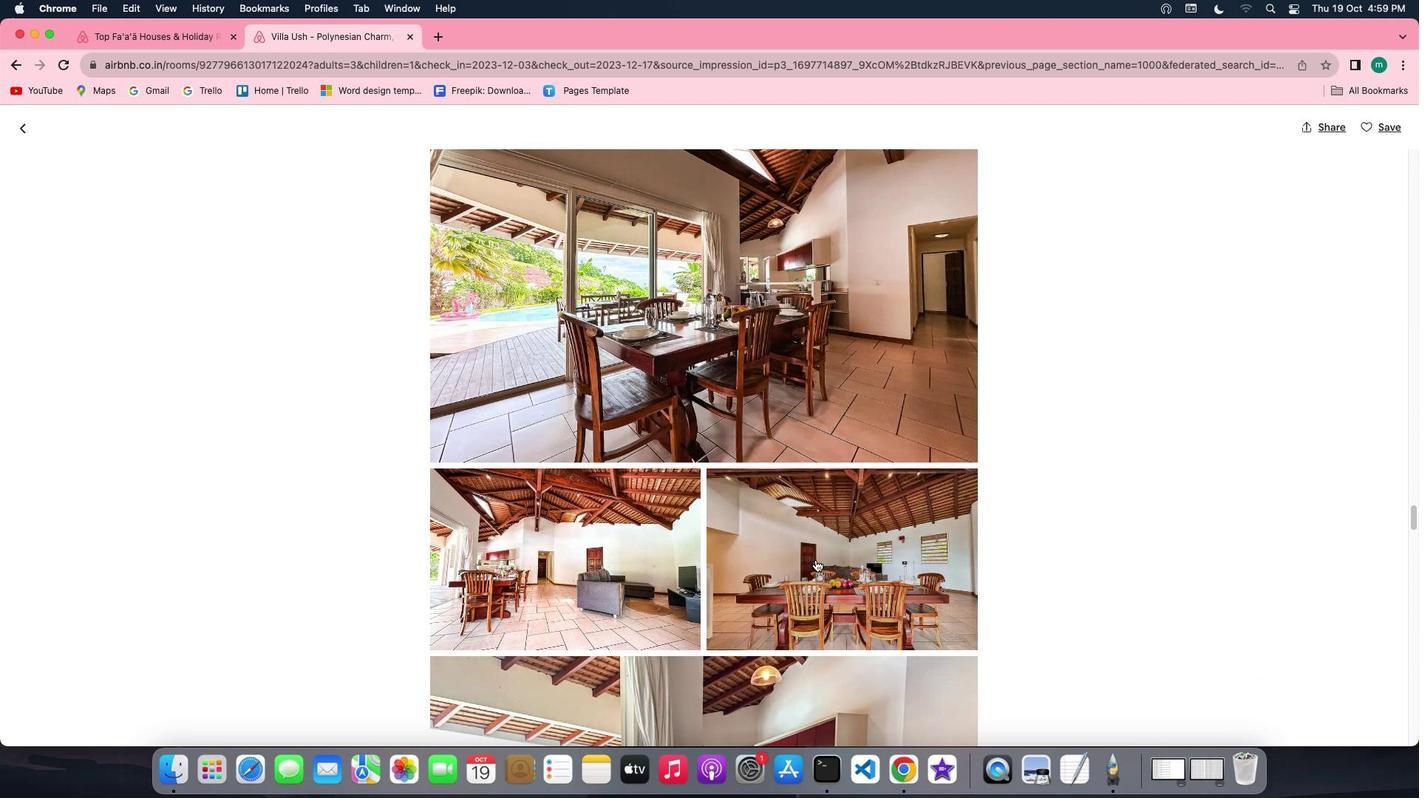 
Action: Mouse scrolled (815, 559) with delta (0, -2)
Screenshot: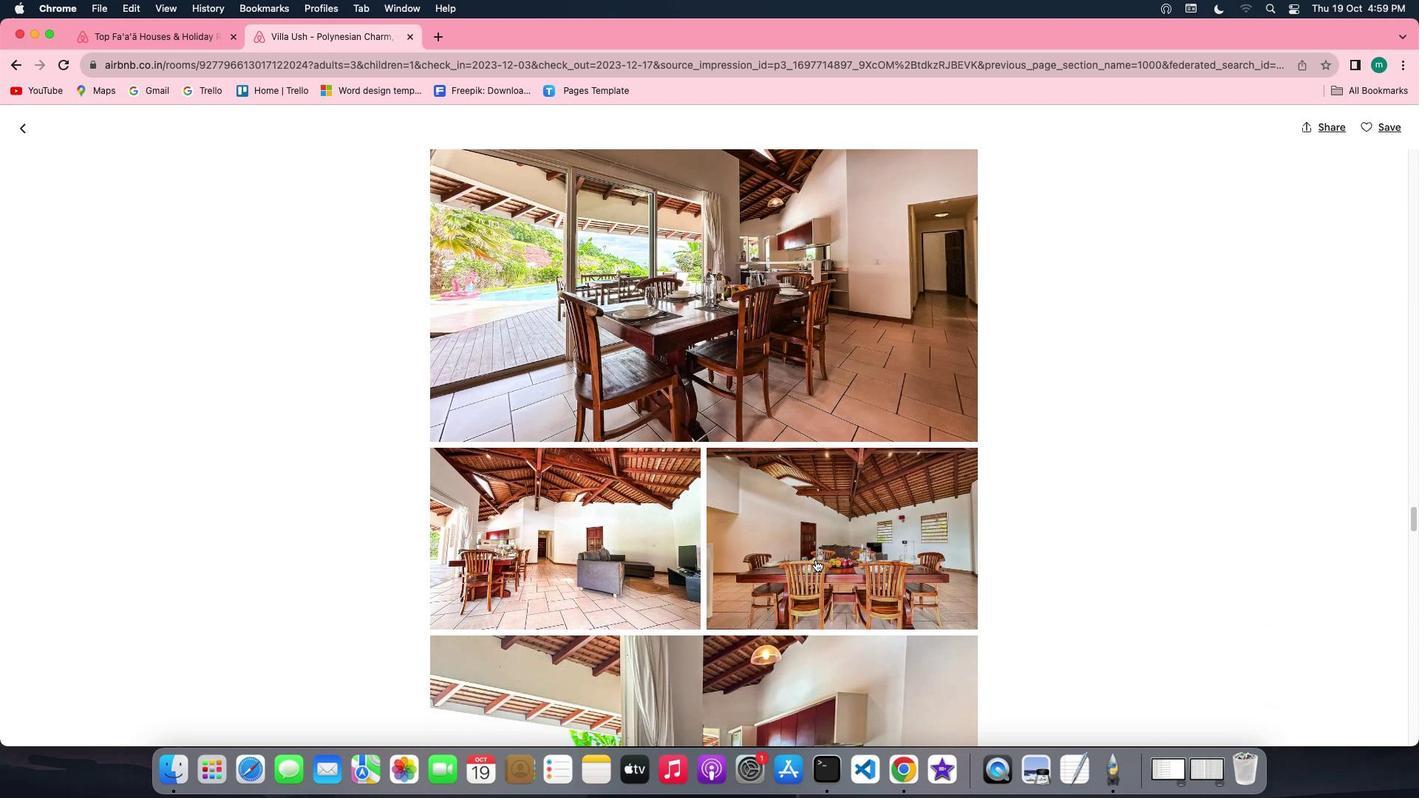 
Action: Mouse scrolled (815, 559) with delta (0, -2)
Screenshot: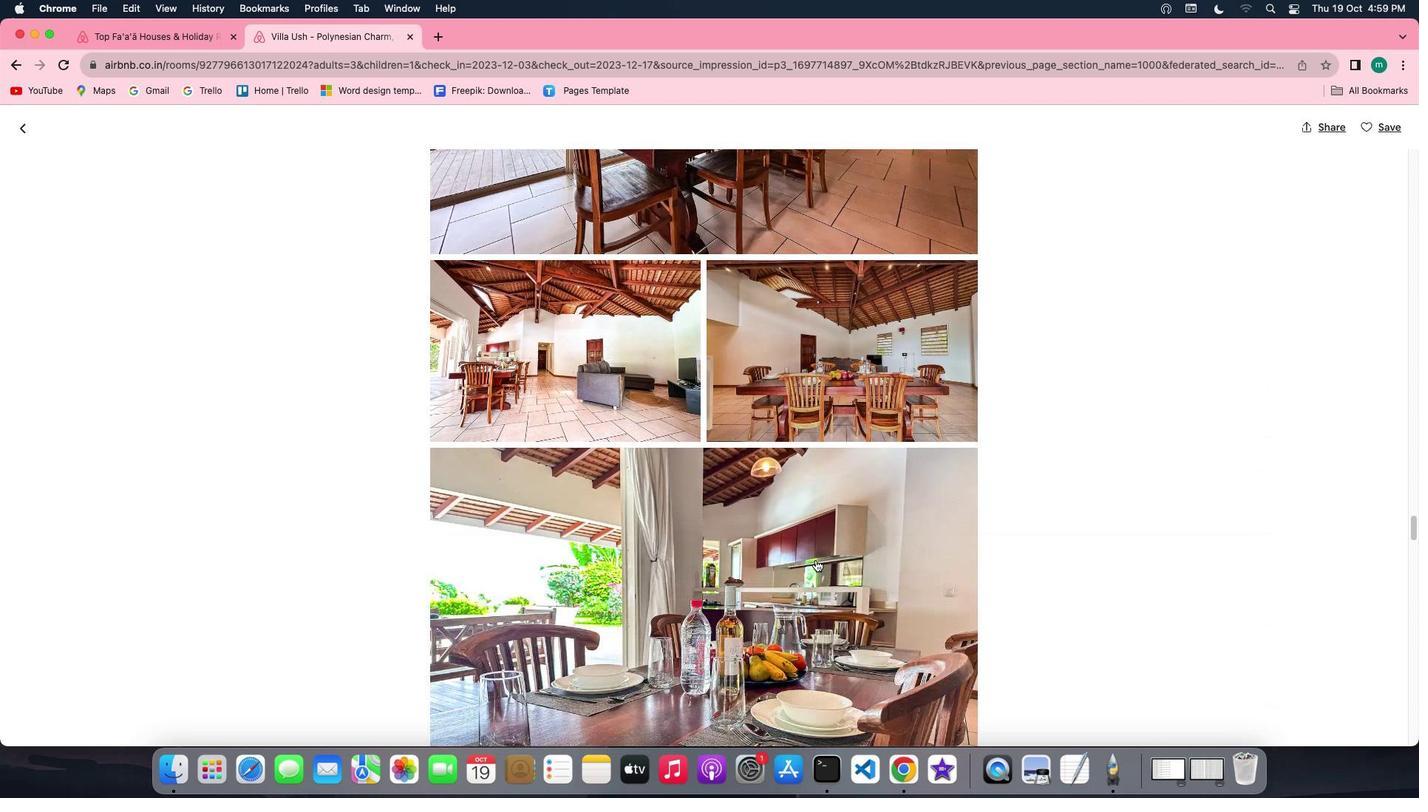 
Action: Mouse scrolled (815, 559) with delta (0, -3)
Screenshot: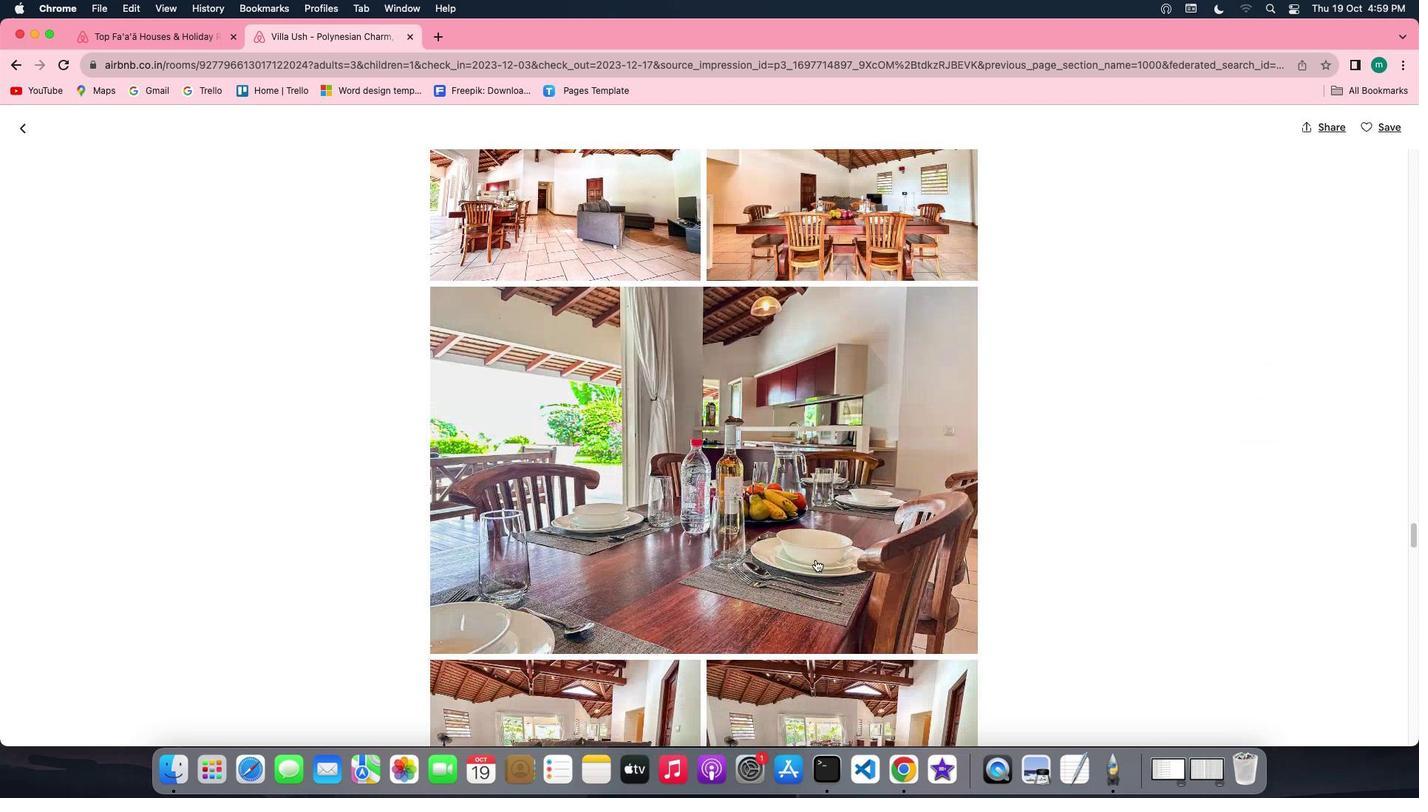 
Action: Mouse scrolled (815, 559) with delta (0, 0)
